 Task: Look for Airbnb options in Sivas, Turkey from 4th December, 2023 to 8th December, 2023 for 1 adult.1  bedroom having 1 bed and 1 bathroom. Amenities needed are: wifi. Look for 3 properties as per requirement.
Action: Mouse moved to (806, 87)
Screenshot: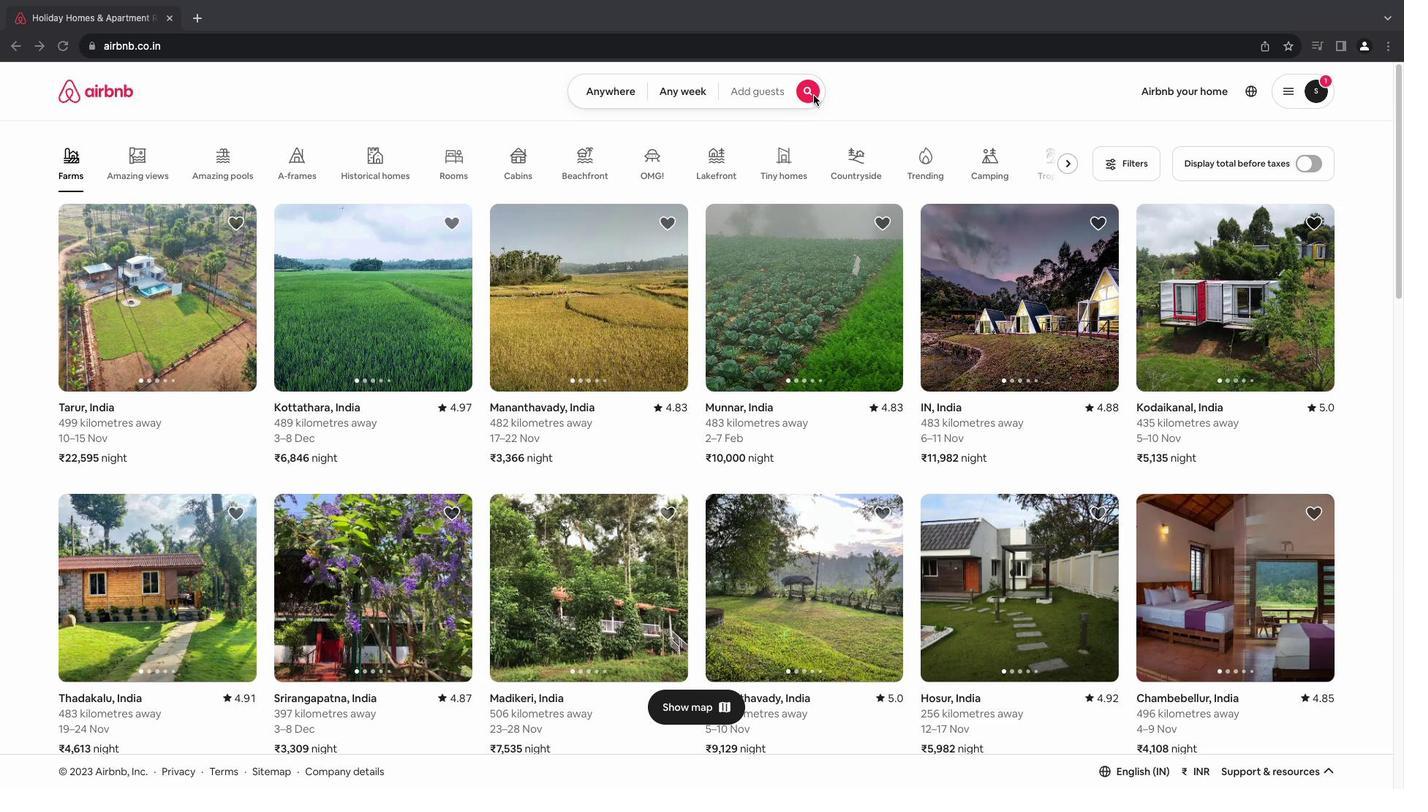
Action: Mouse pressed left at (806, 87)
Screenshot: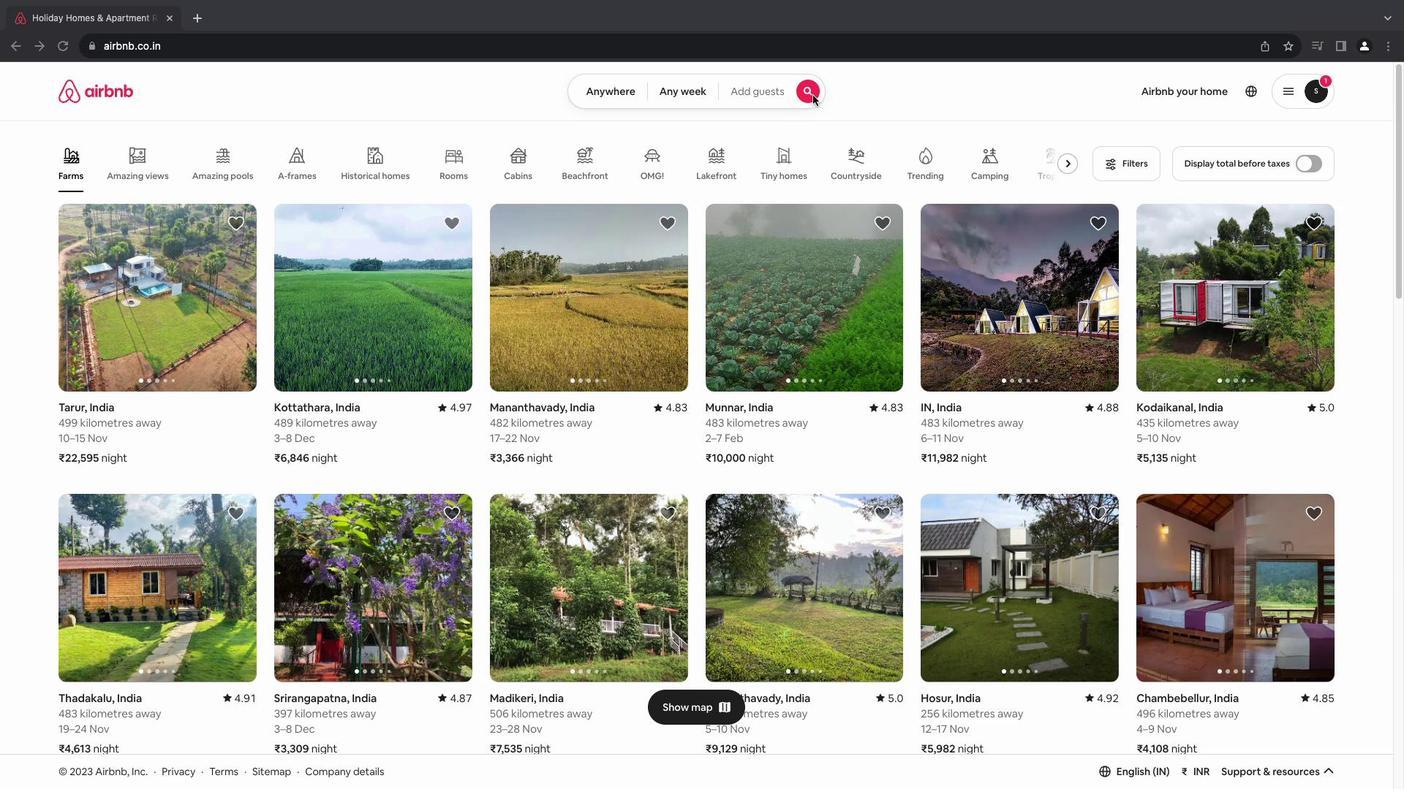 
Action: Mouse moved to (799, 87)
Screenshot: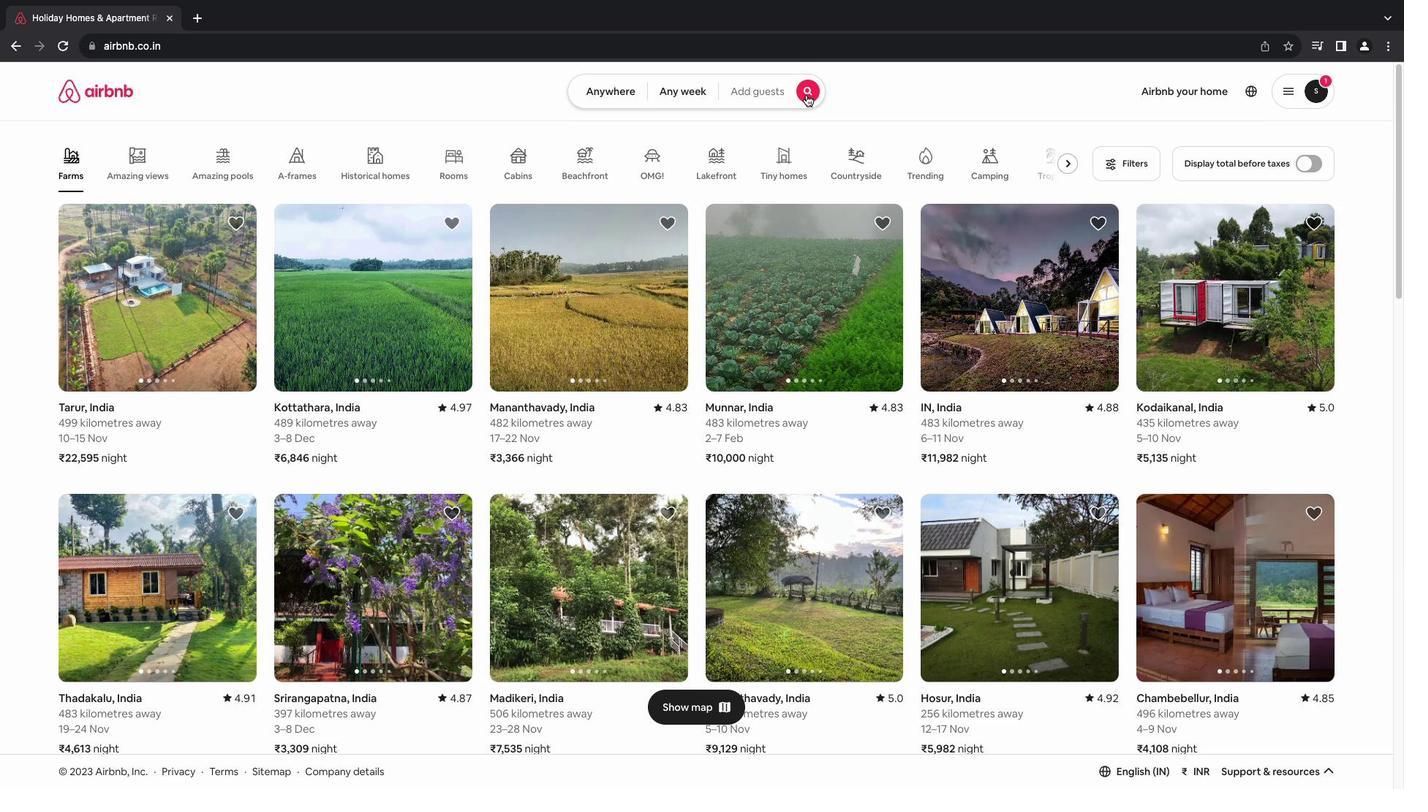 
Action: Mouse pressed left at (799, 87)
Screenshot: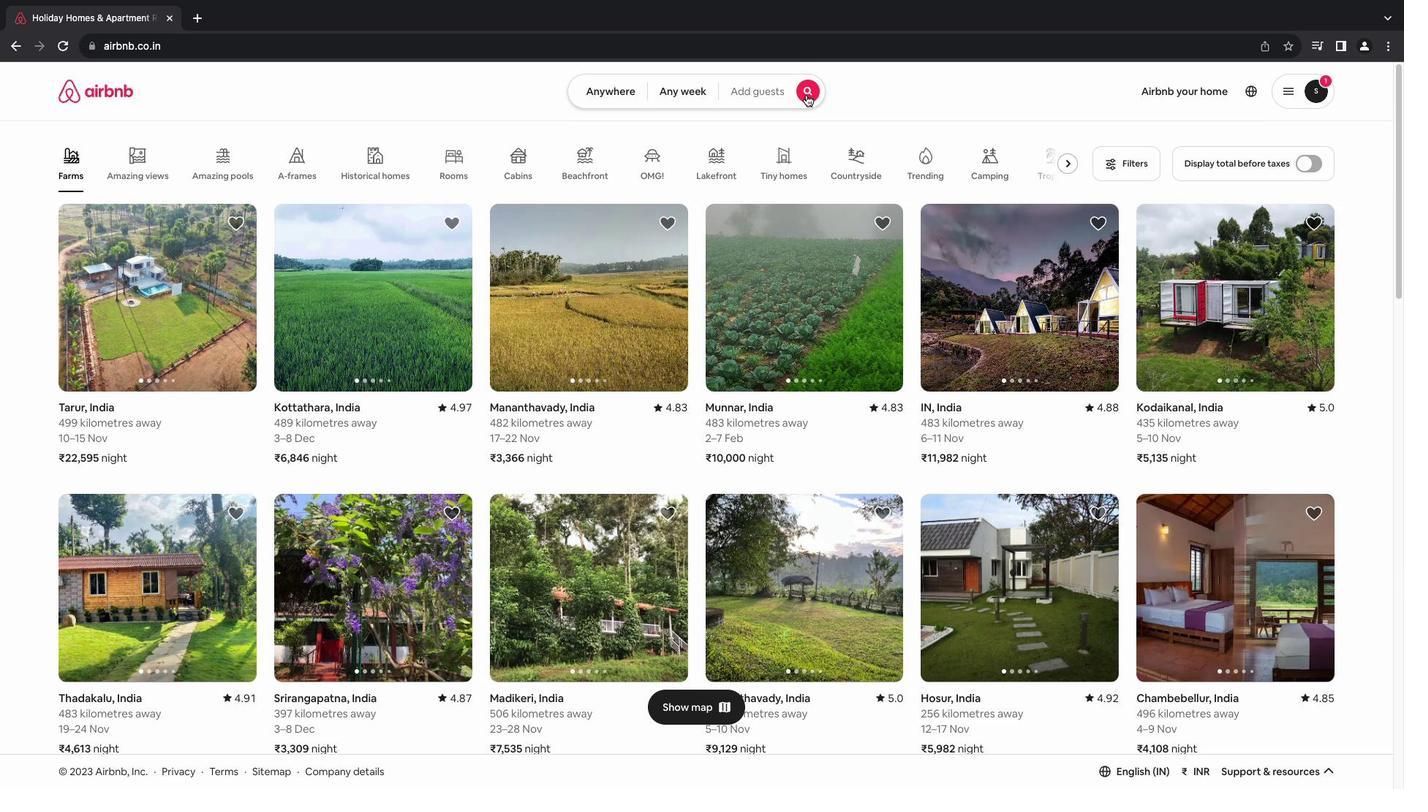 
Action: Mouse moved to (599, 140)
Screenshot: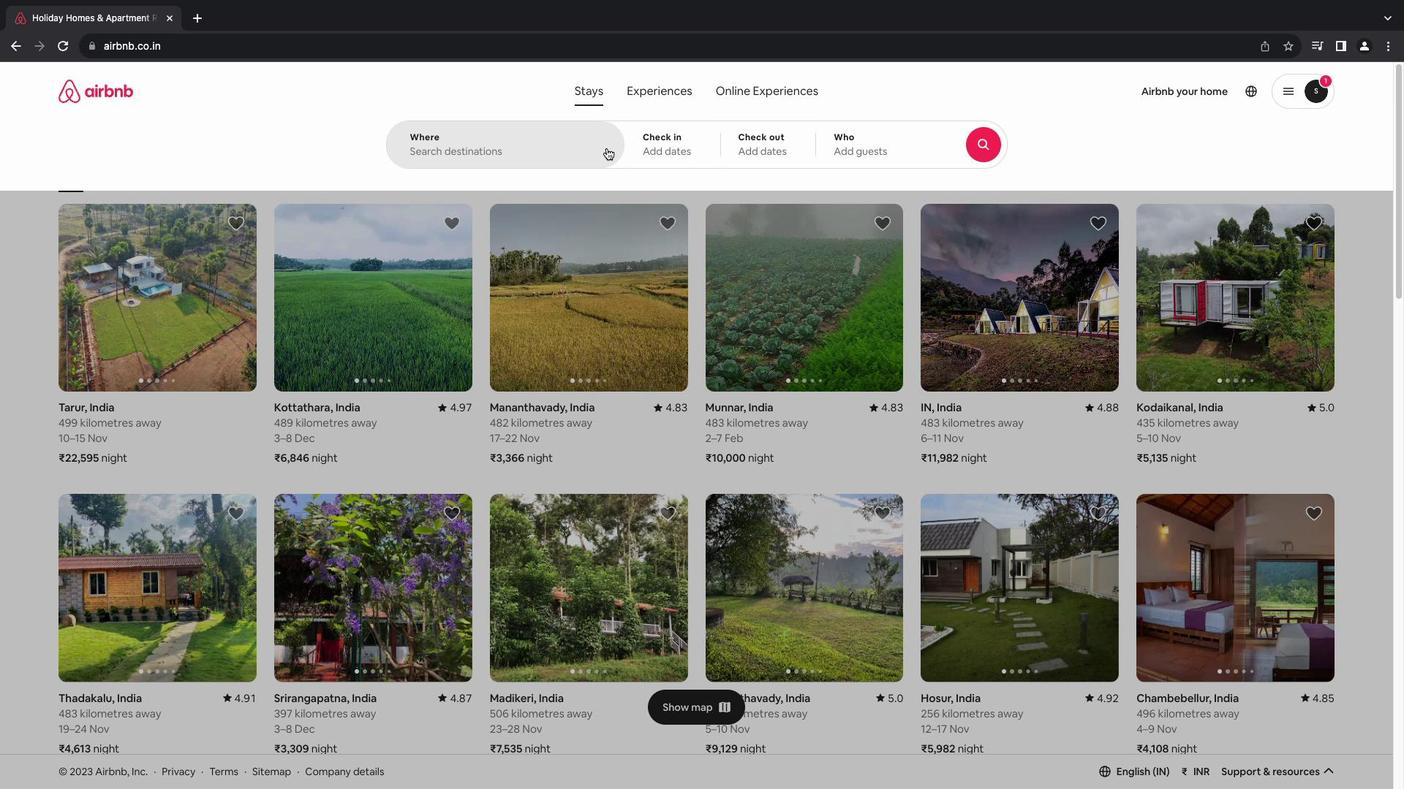 
Action: Mouse pressed left at (599, 140)
Screenshot: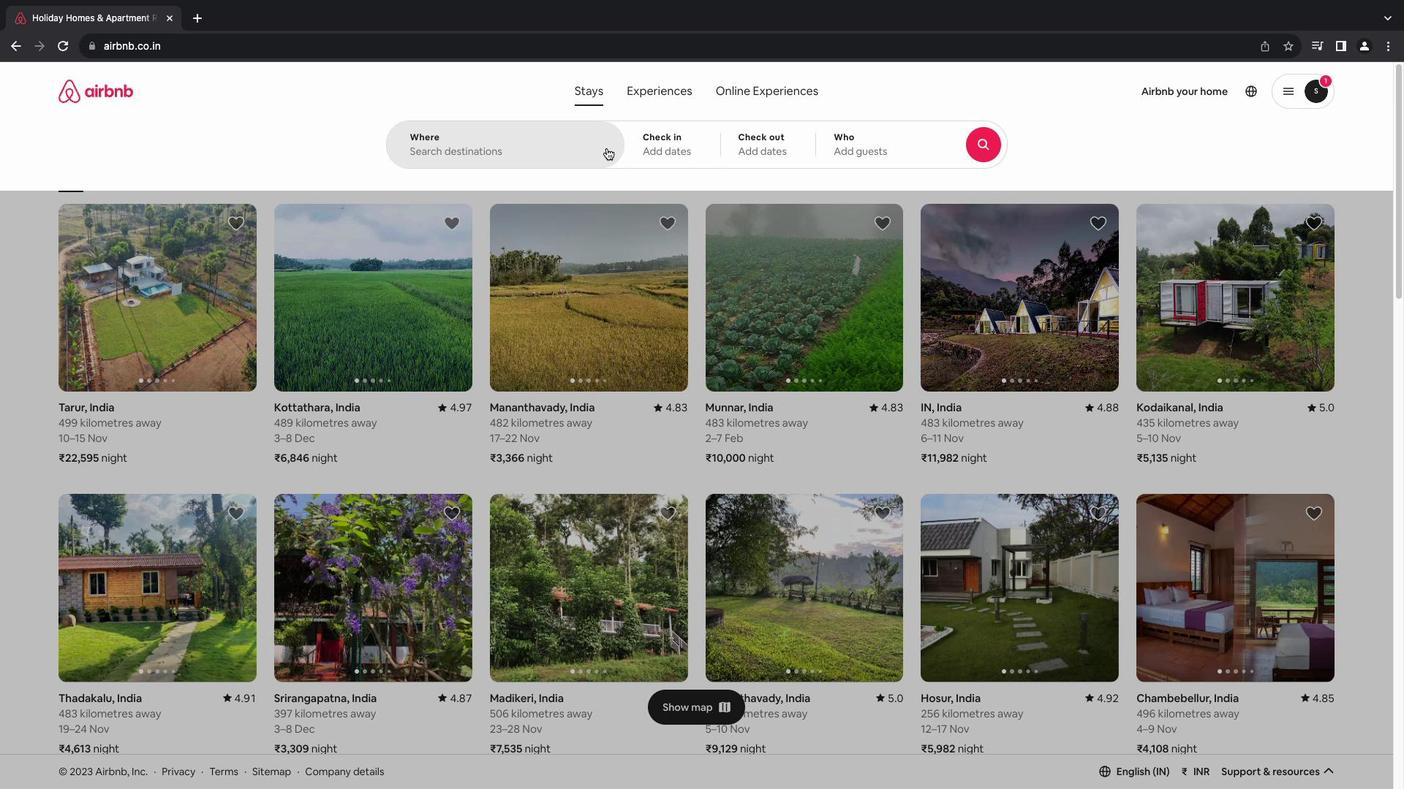 
Action: Key pressed Key.shift_r'S''i''v''a''s'','Key.spaceKey.shift_r'T''u''r''k''e''y'Key.enter
Screenshot: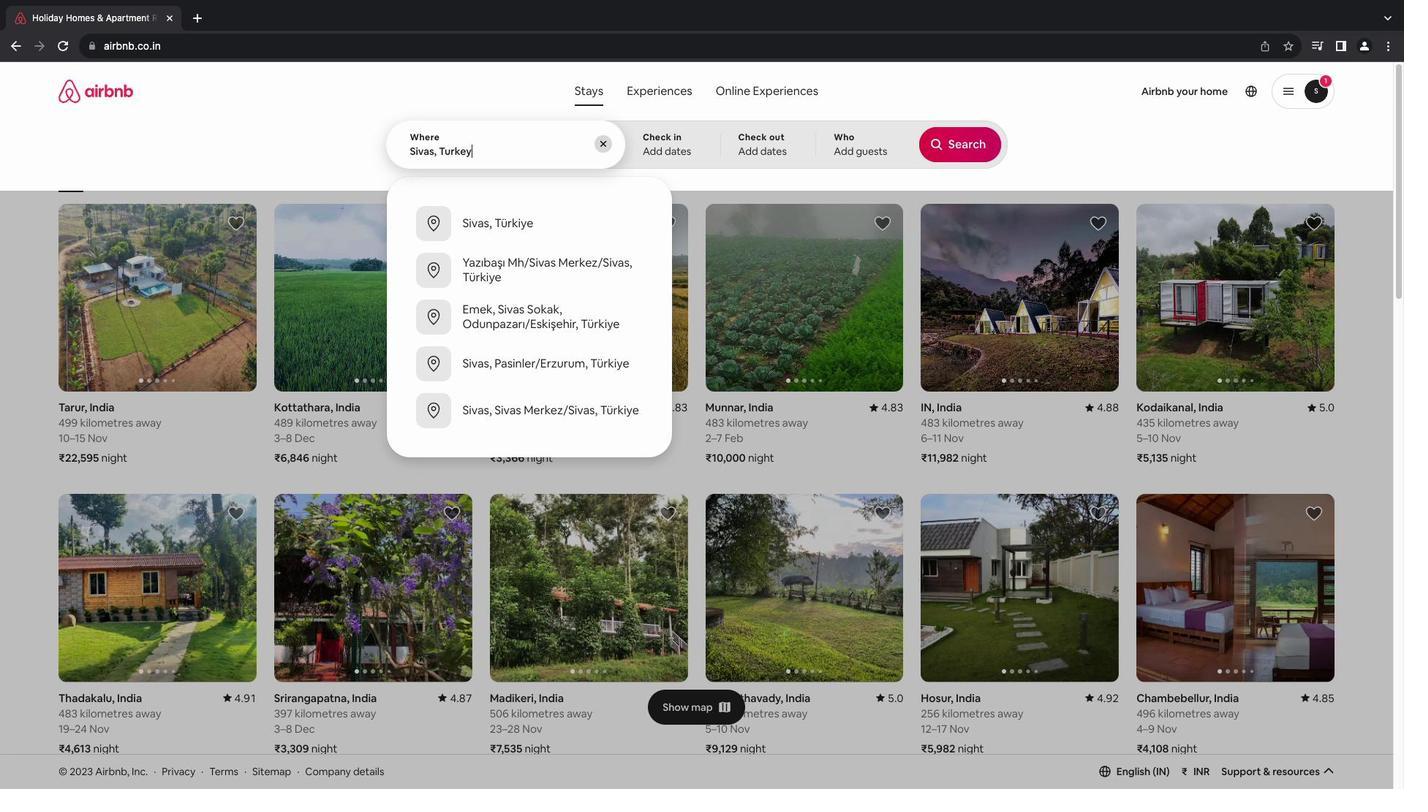 
Action: Mouse moved to (756, 358)
Screenshot: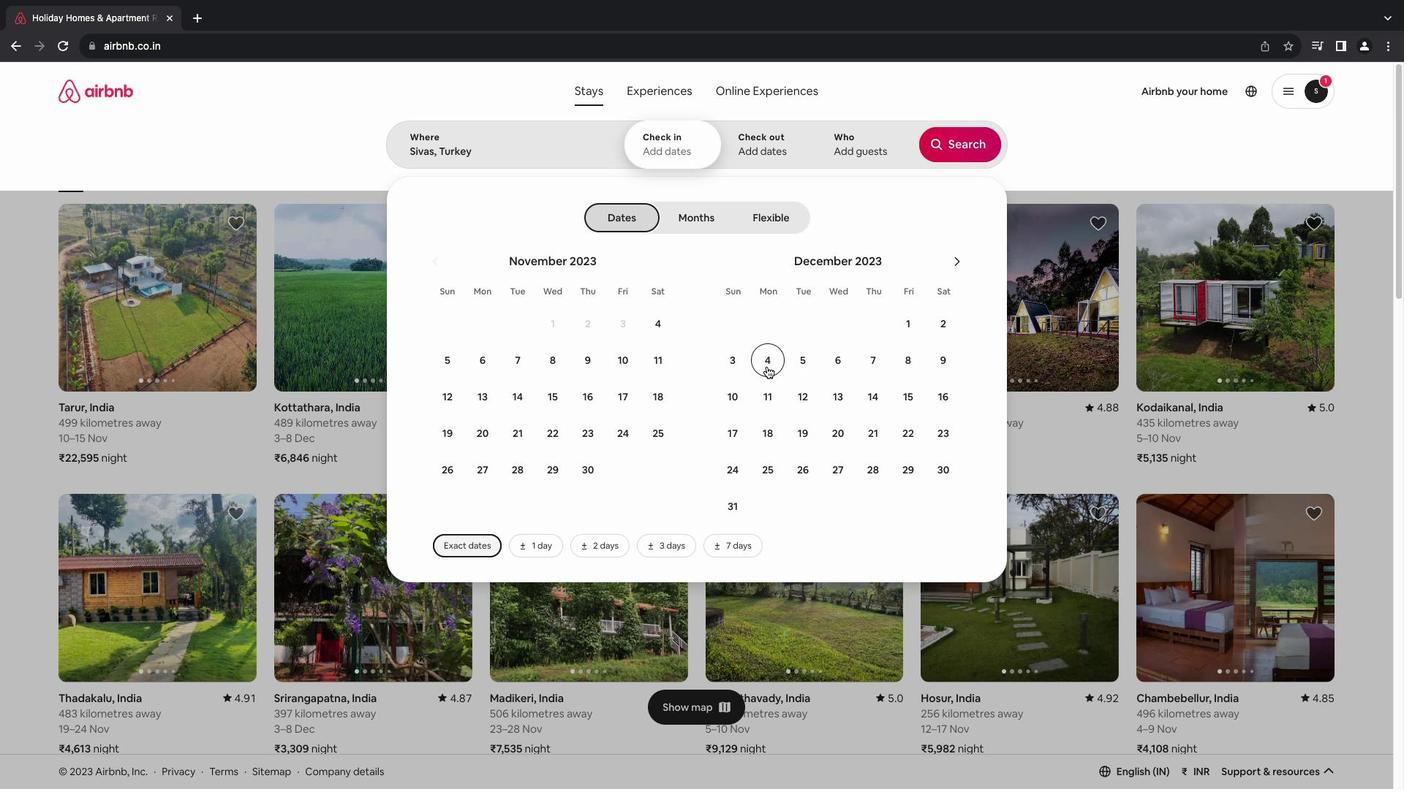 
Action: Mouse pressed left at (756, 358)
Screenshot: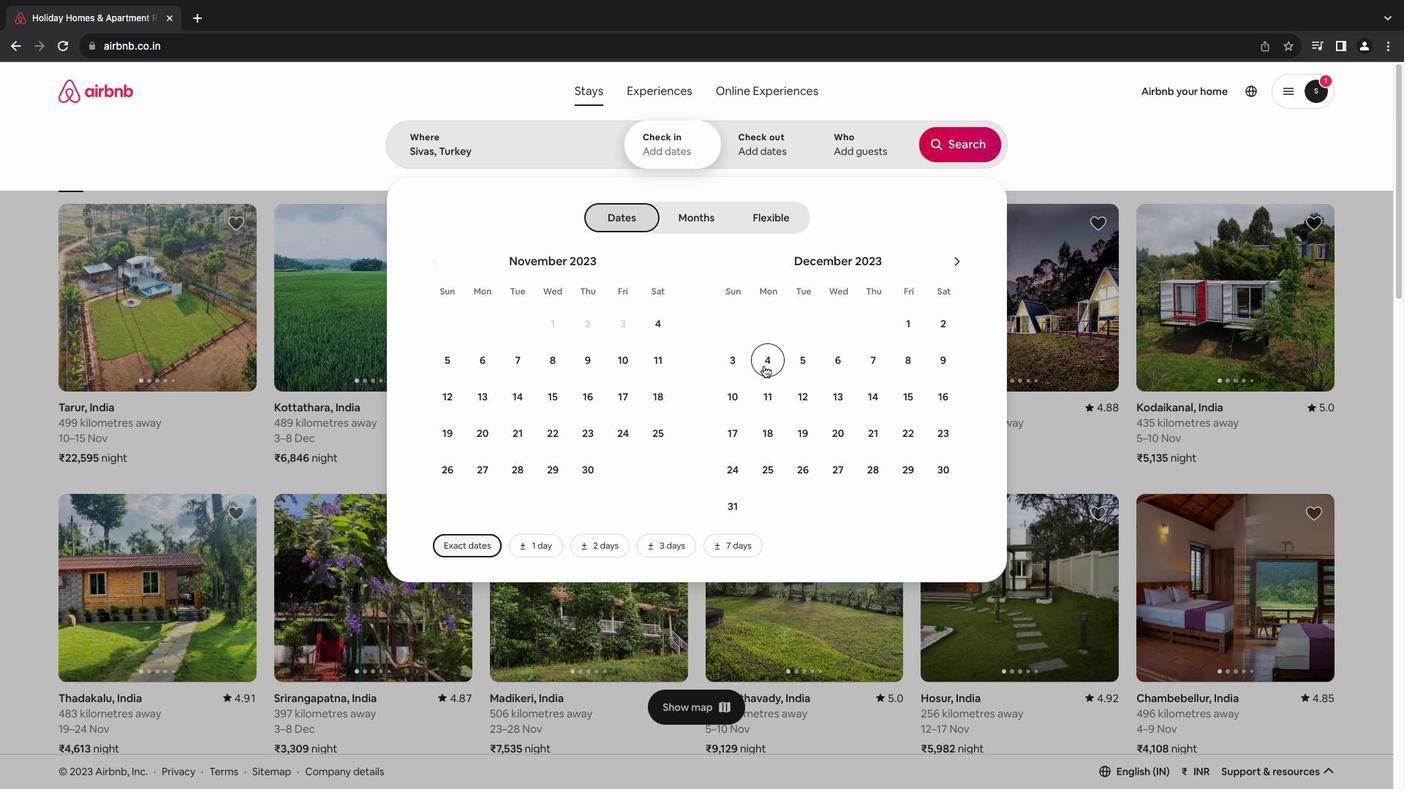 
Action: Mouse moved to (897, 362)
Screenshot: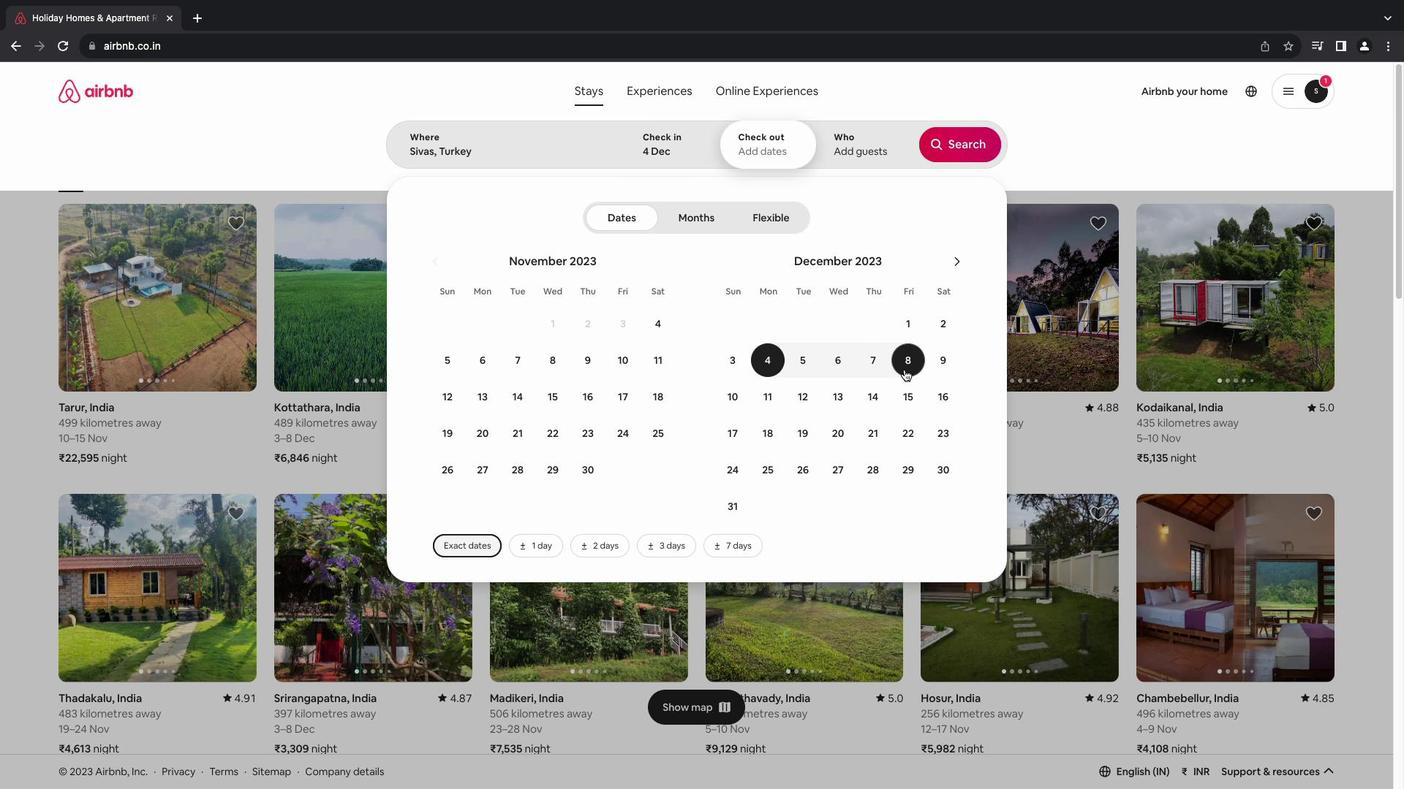 
Action: Mouse pressed left at (897, 362)
Screenshot: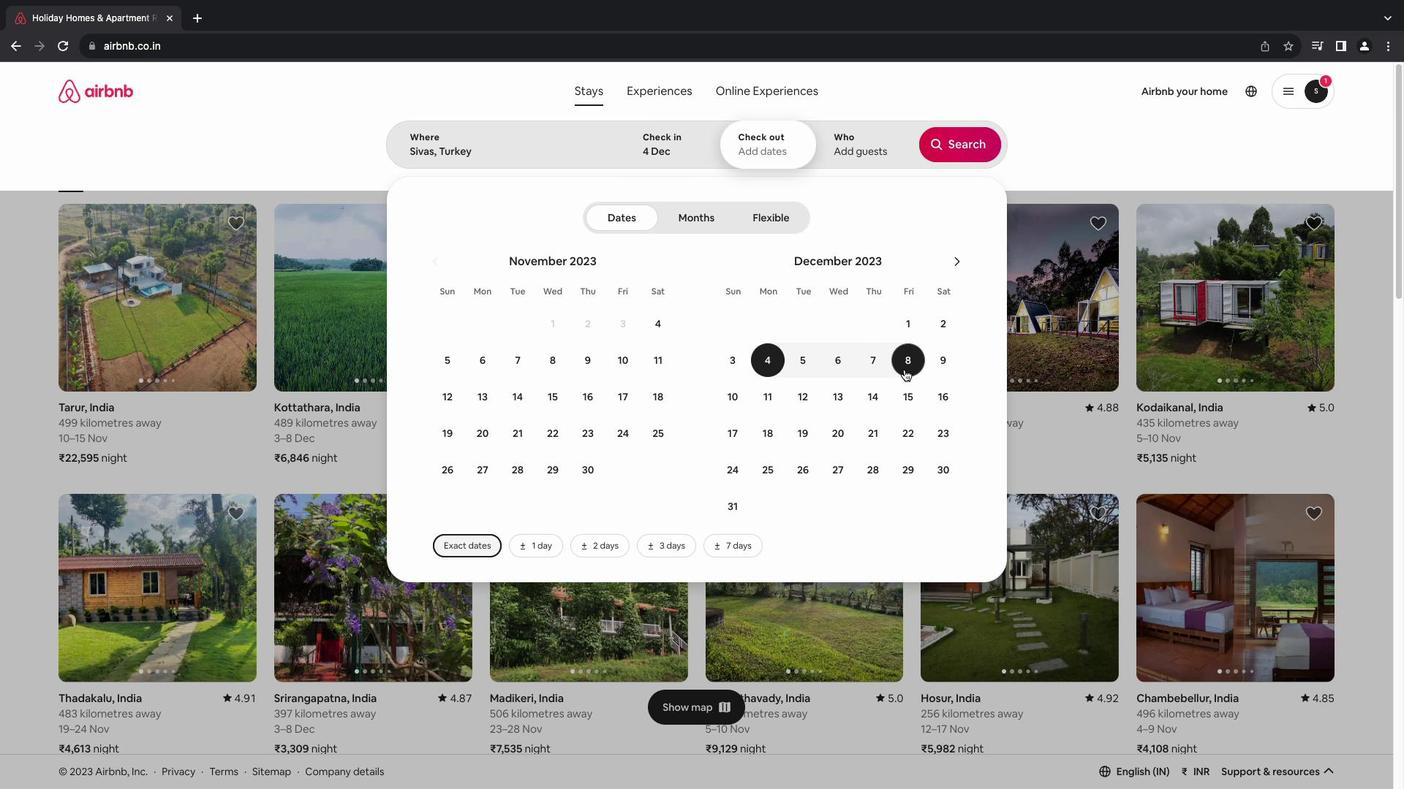 
Action: Mouse moved to (864, 154)
Screenshot: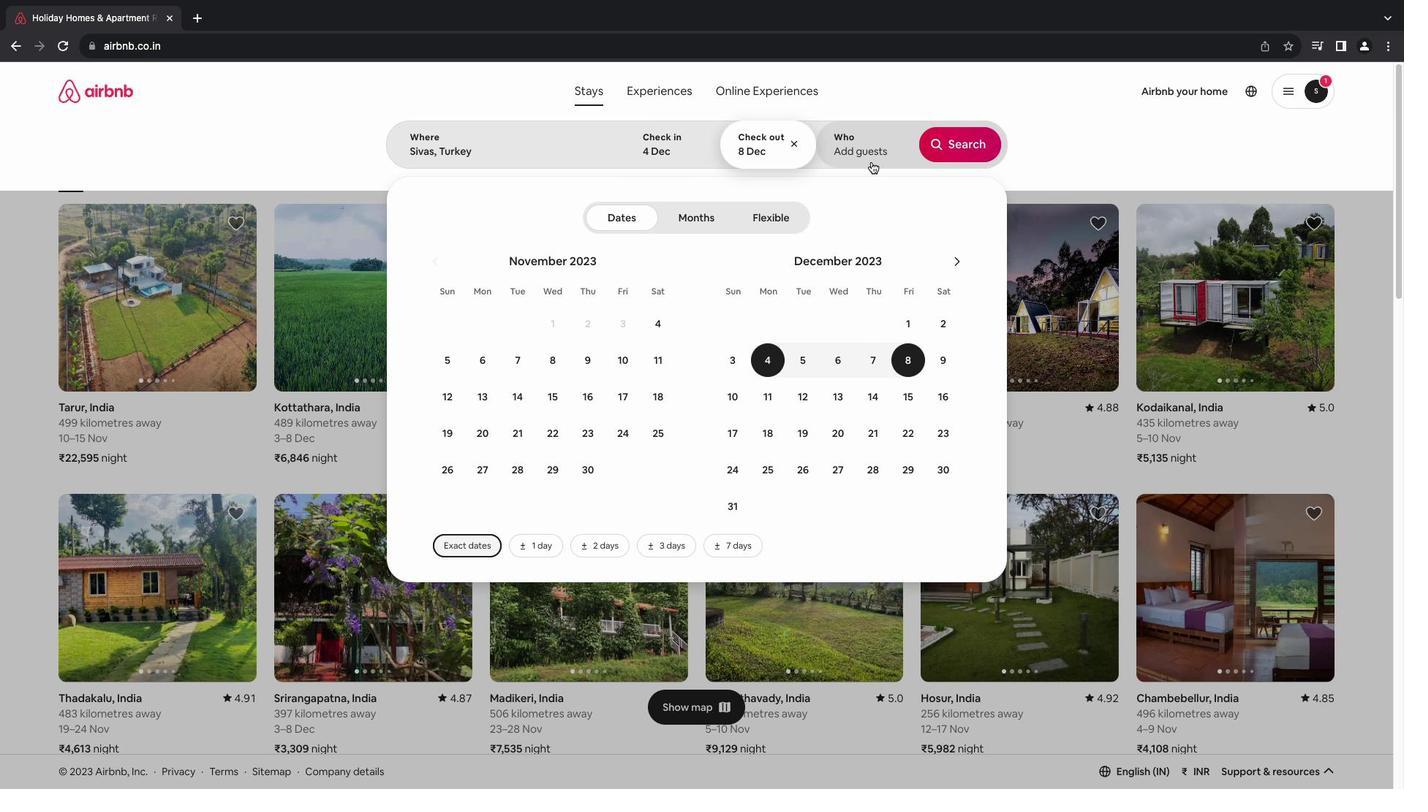 
Action: Mouse pressed left at (864, 154)
Screenshot: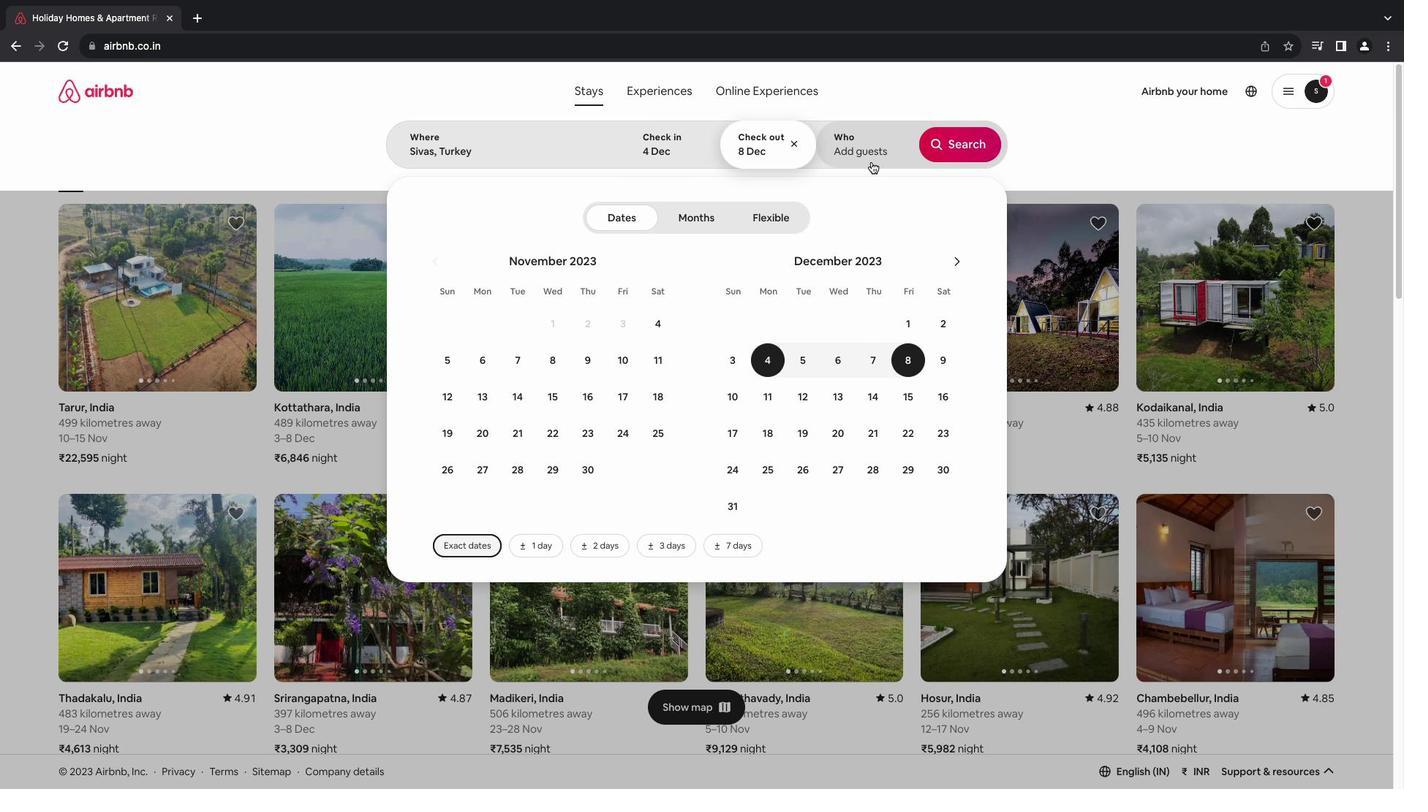 
Action: Mouse moved to (959, 212)
Screenshot: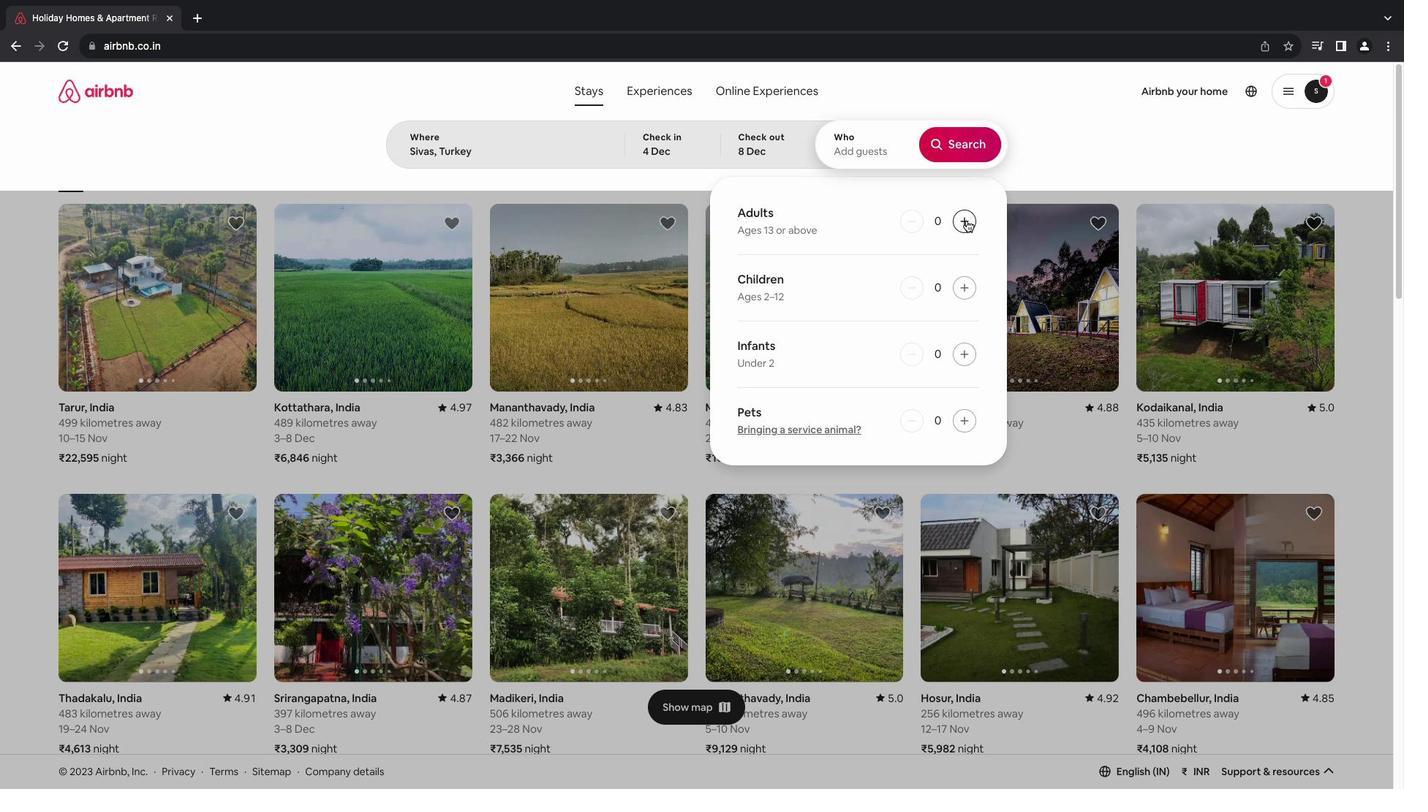 
Action: Mouse pressed left at (959, 212)
Screenshot: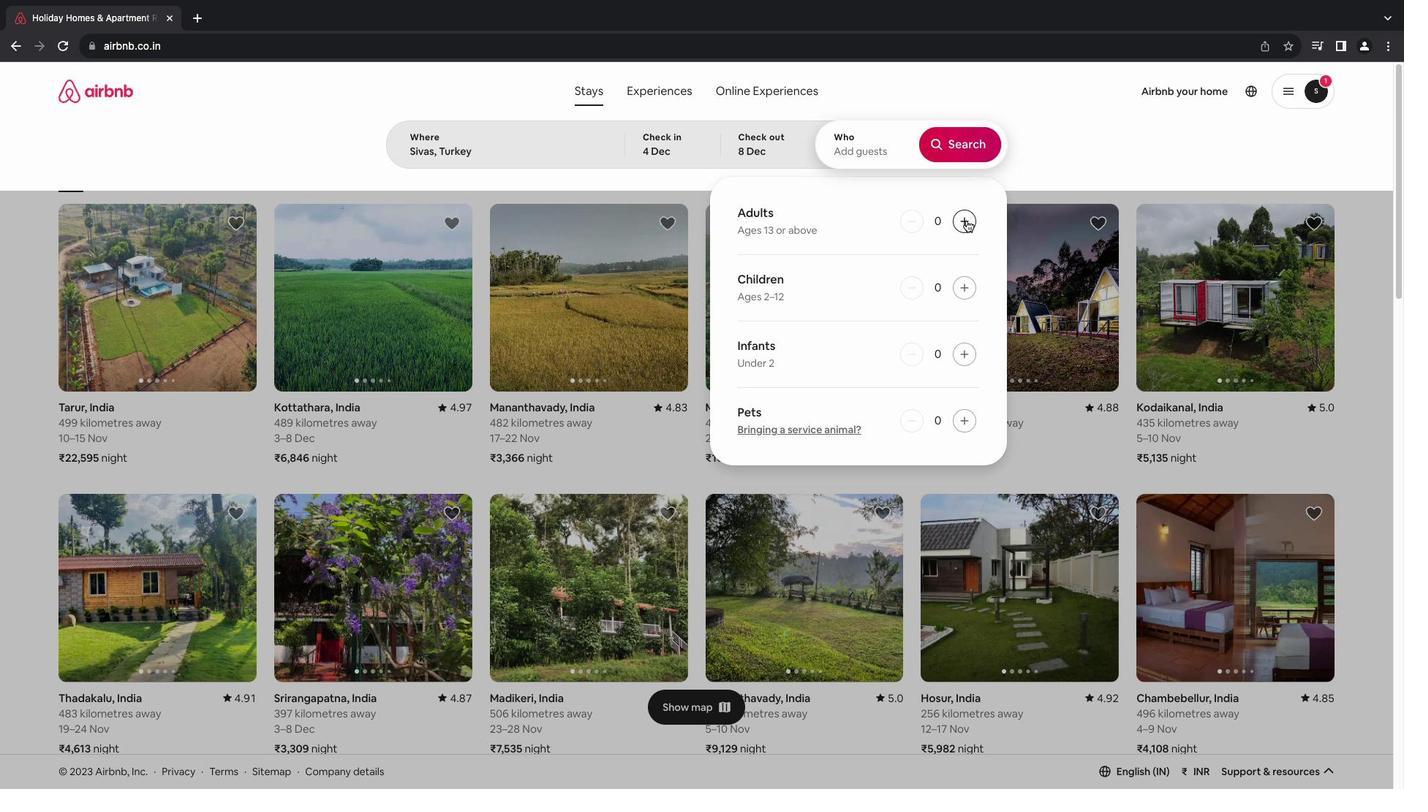 
Action: Mouse moved to (943, 135)
Screenshot: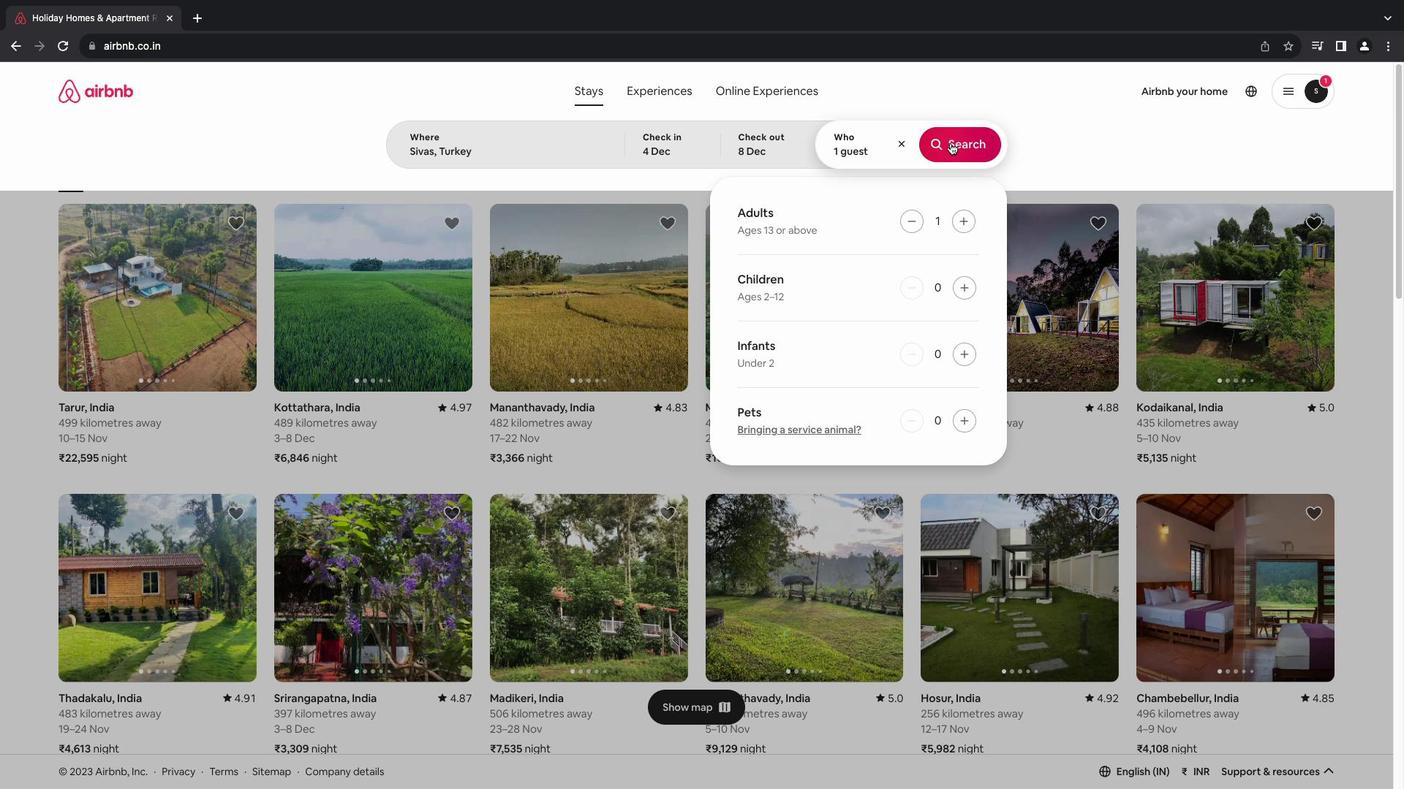 
Action: Mouse pressed left at (943, 135)
Screenshot: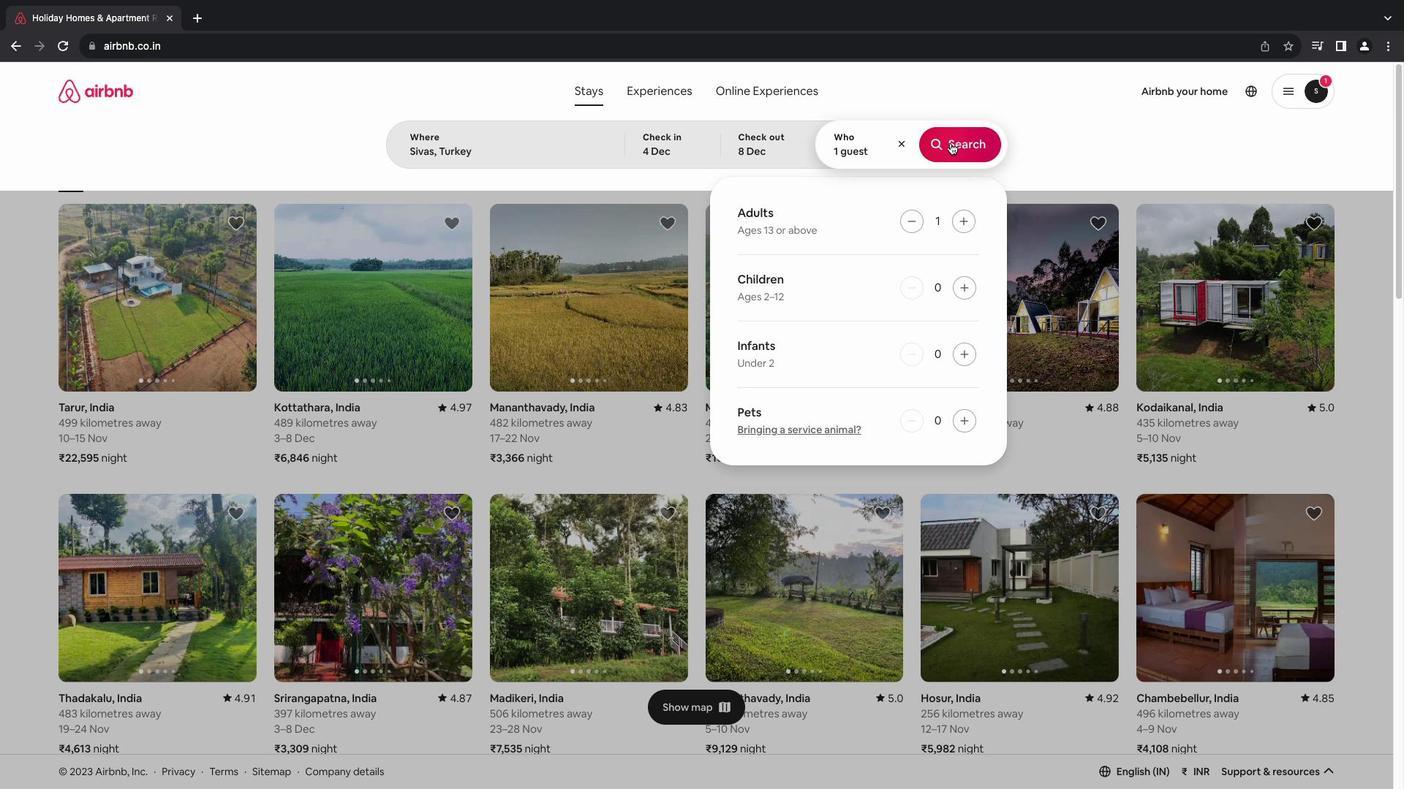 
Action: Mouse moved to (1173, 145)
Screenshot: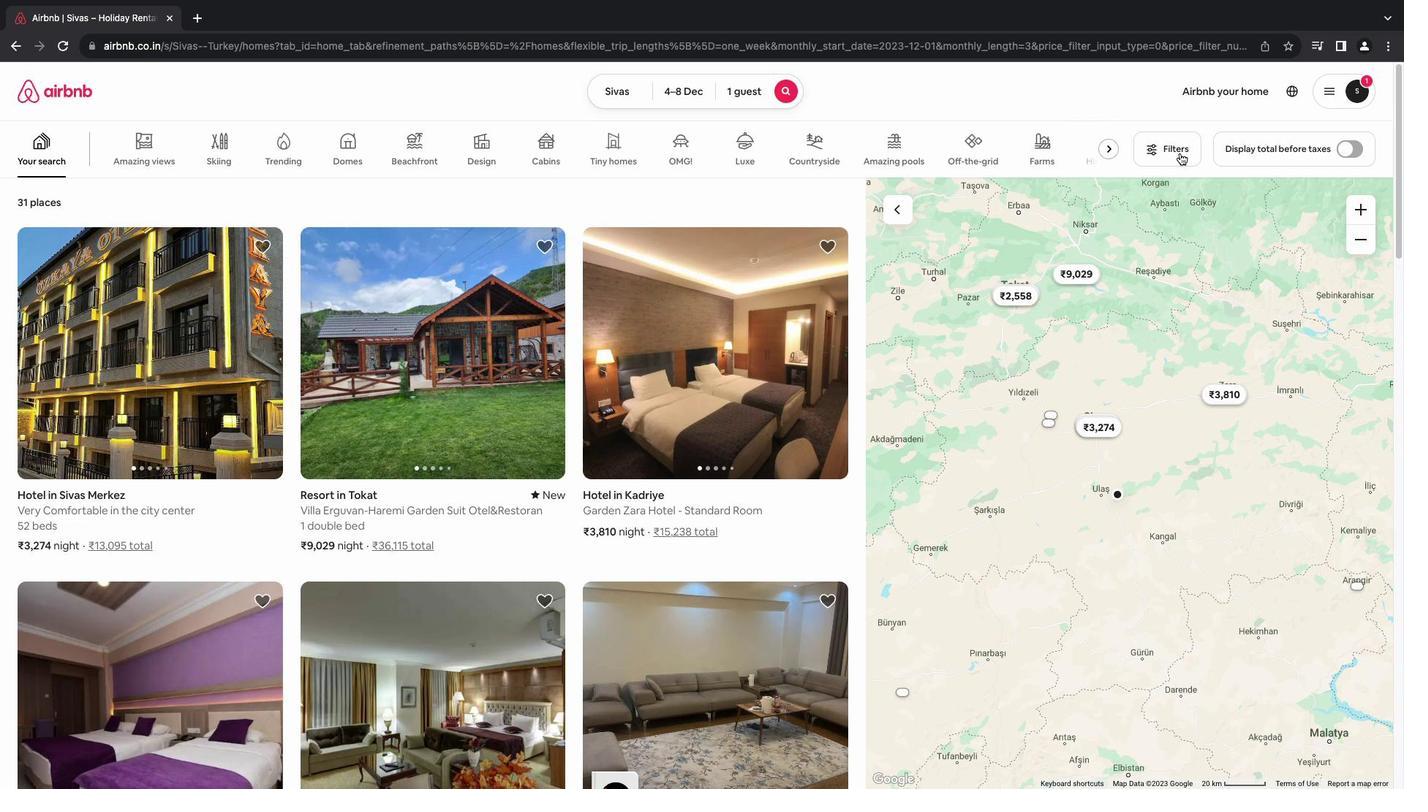 
Action: Mouse pressed left at (1173, 145)
Screenshot: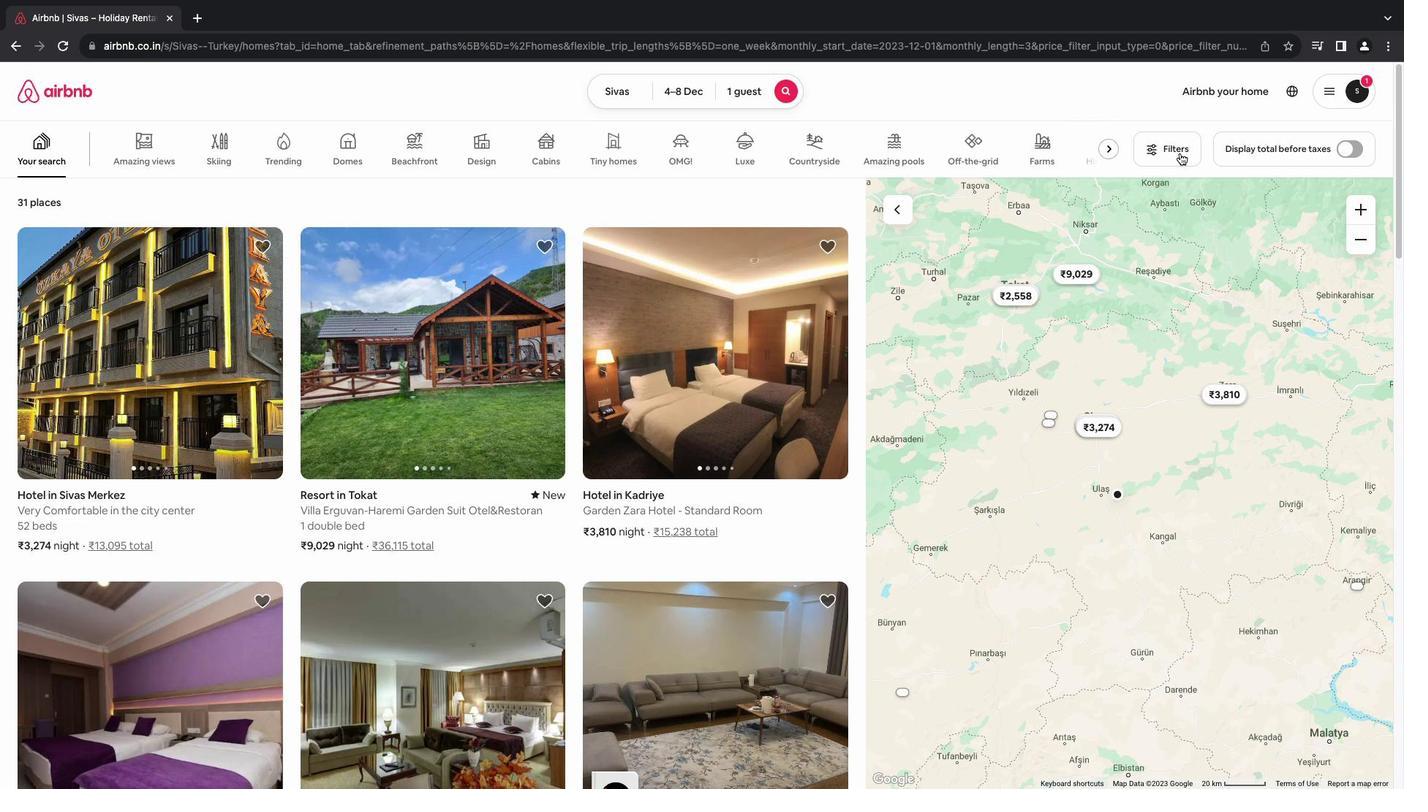 
Action: Mouse moved to (895, 240)
Screenshot: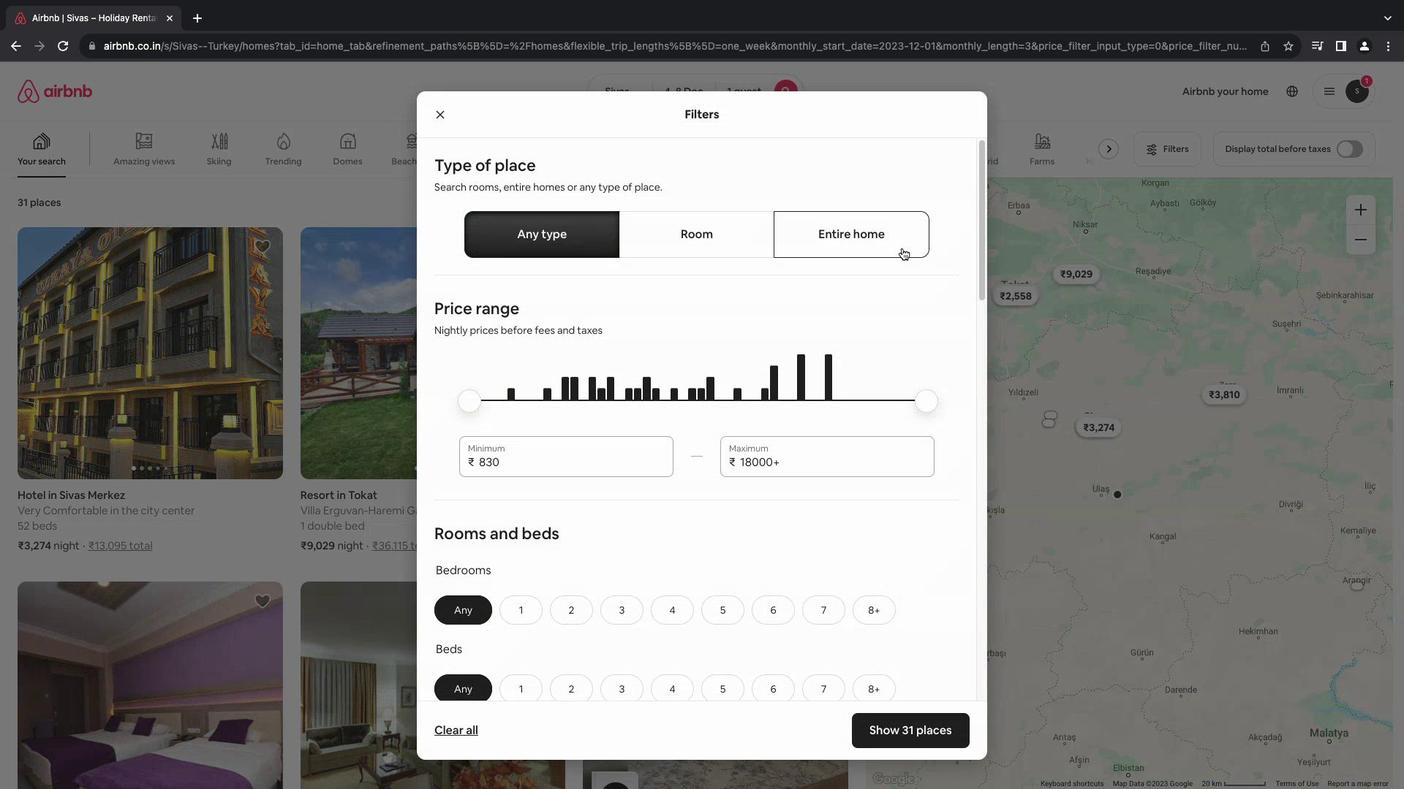 
Action: Mouse scrolled (895, 240) with delta (-6, -7)
Screenshot: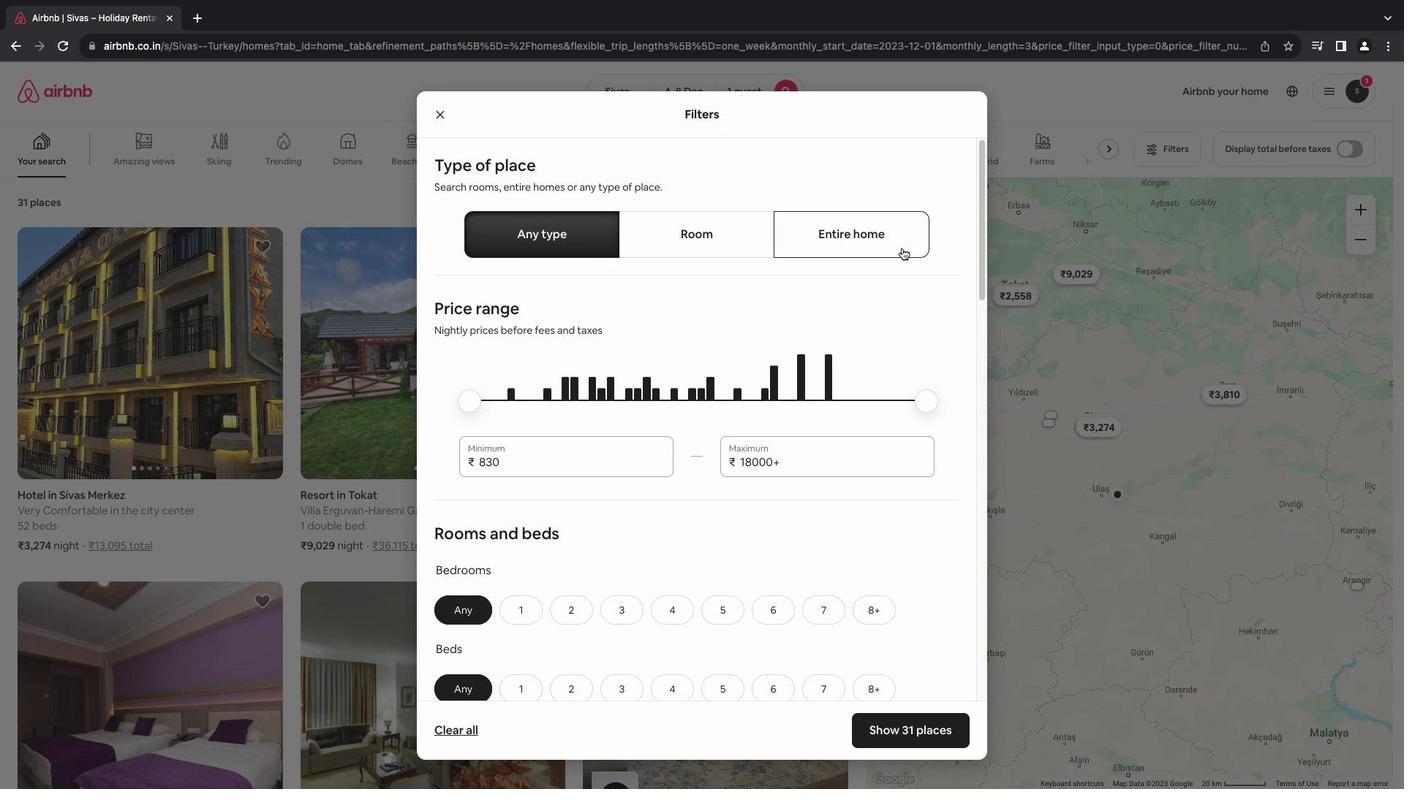 
Action: Mouse scrolled (895, 240) with delta (-6, -7)
Screenshot: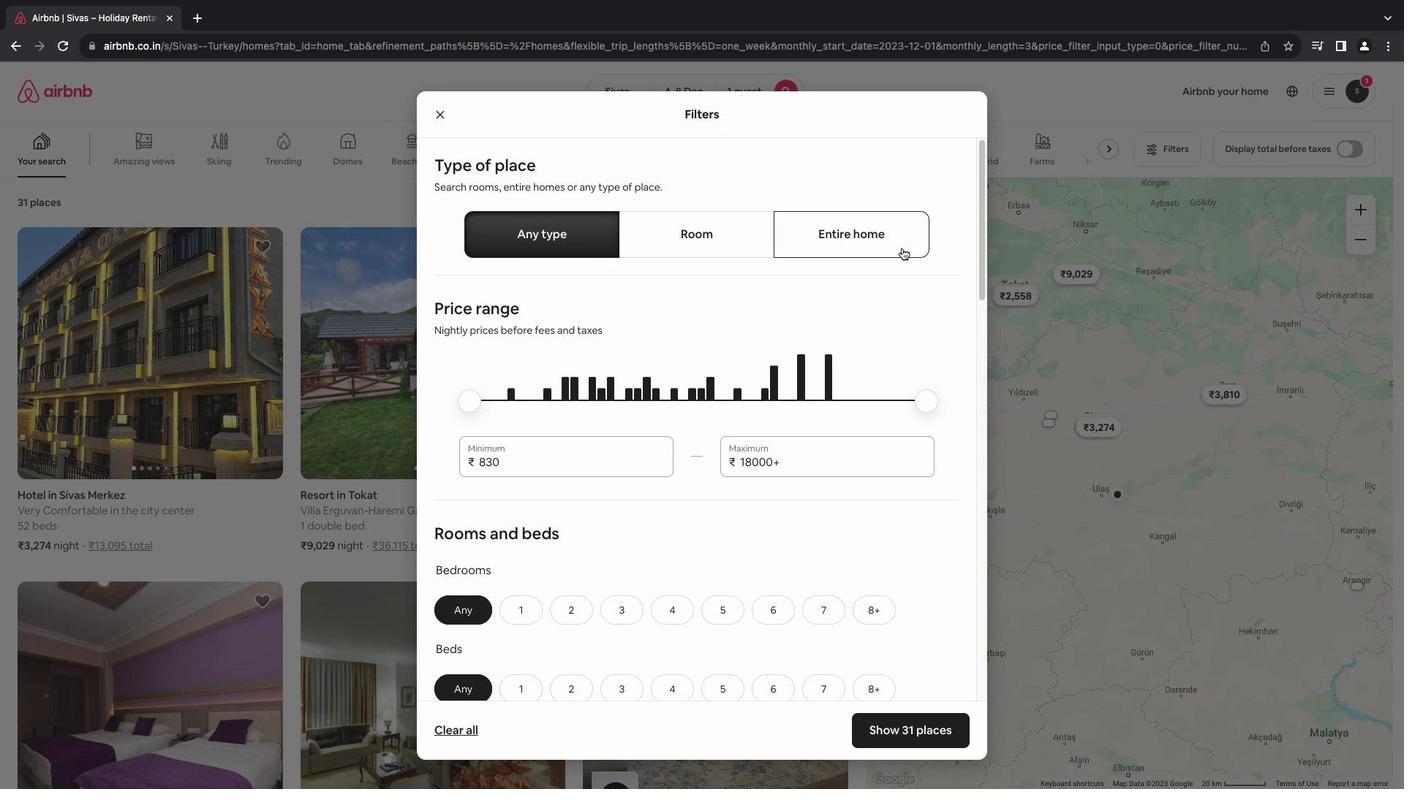 
Action: Mouse scrolled (895, 240) with delta (-6, -8)
Screenshot: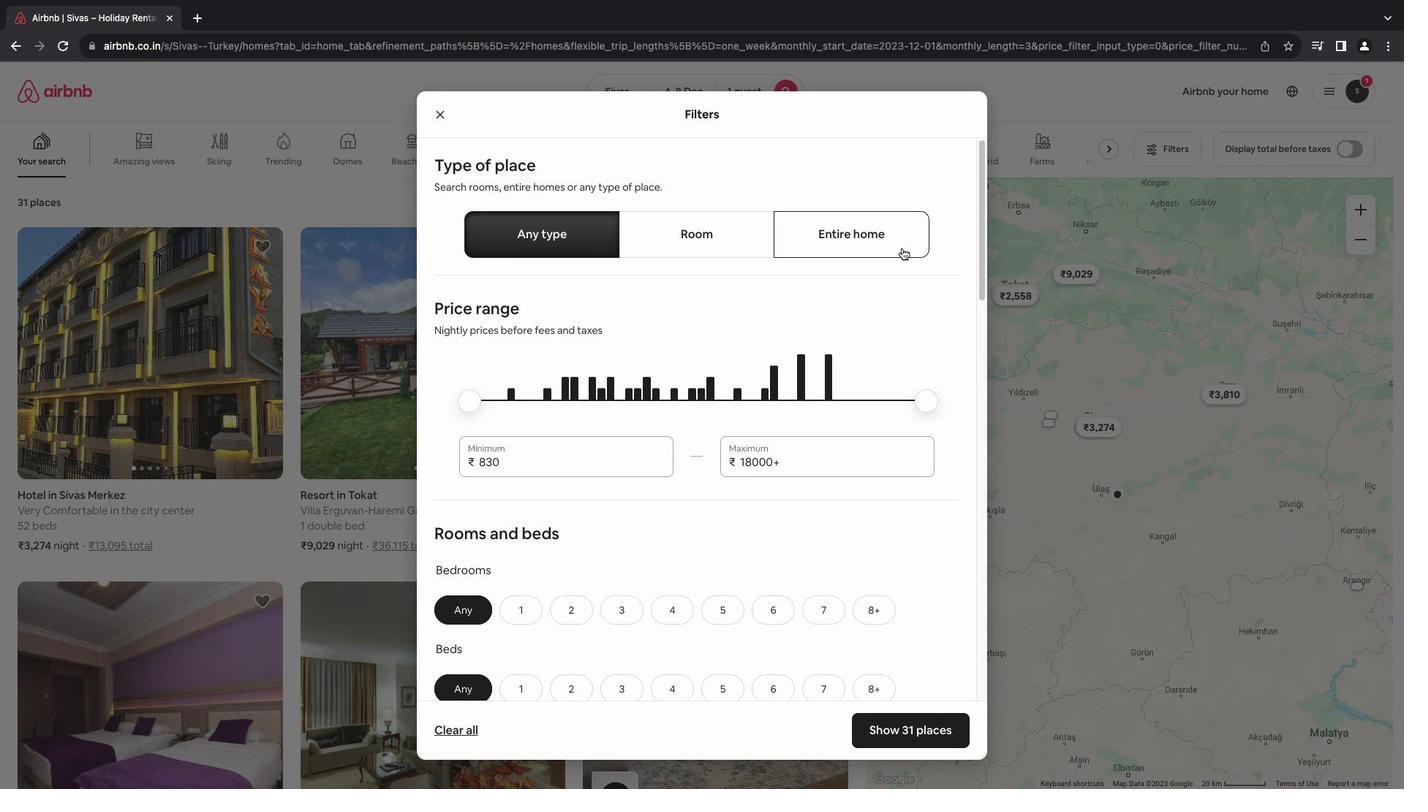 
Action: Mouse scrolled (895, 240) with delta (-6, -9)
Screenshot: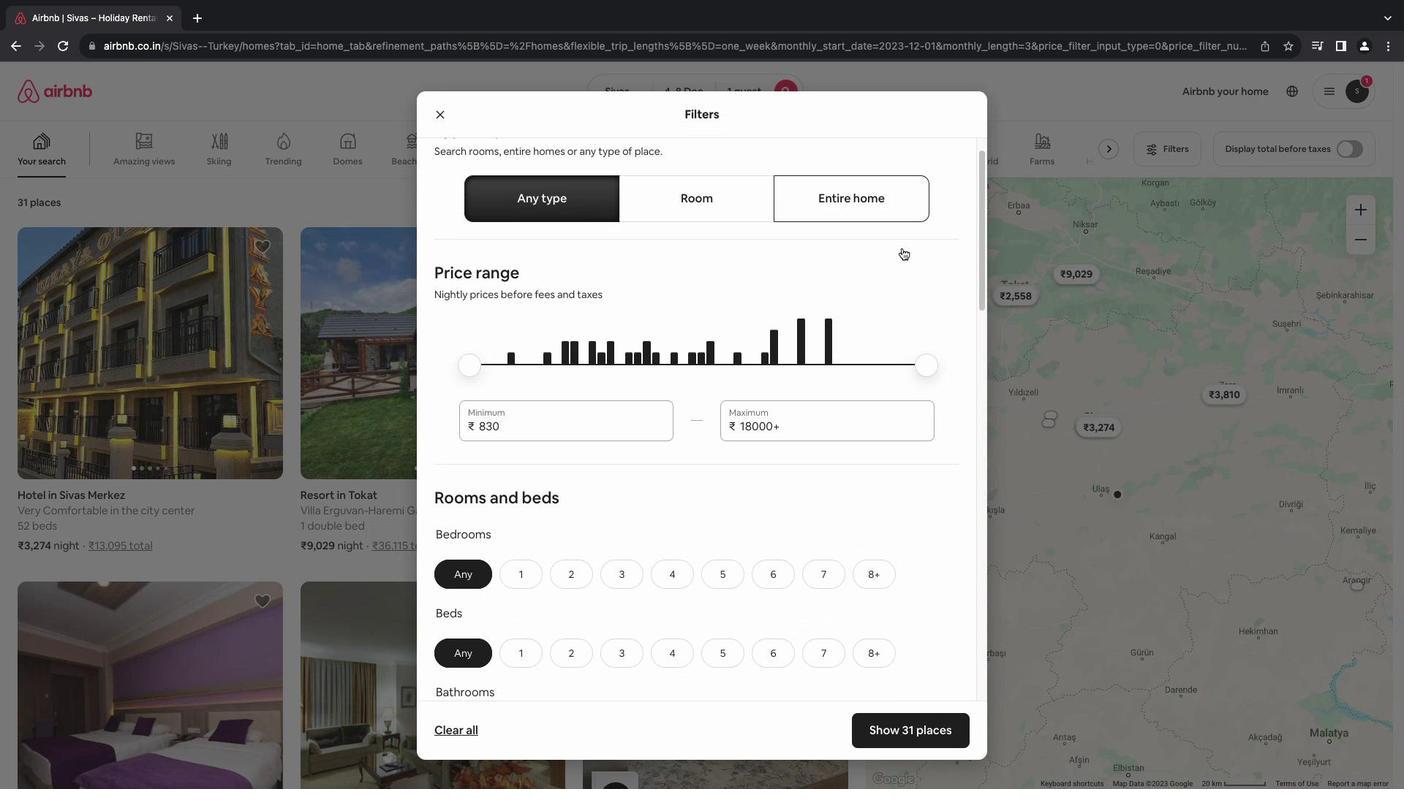 
Action: Mouse moved to (517, 332)
Screenshot: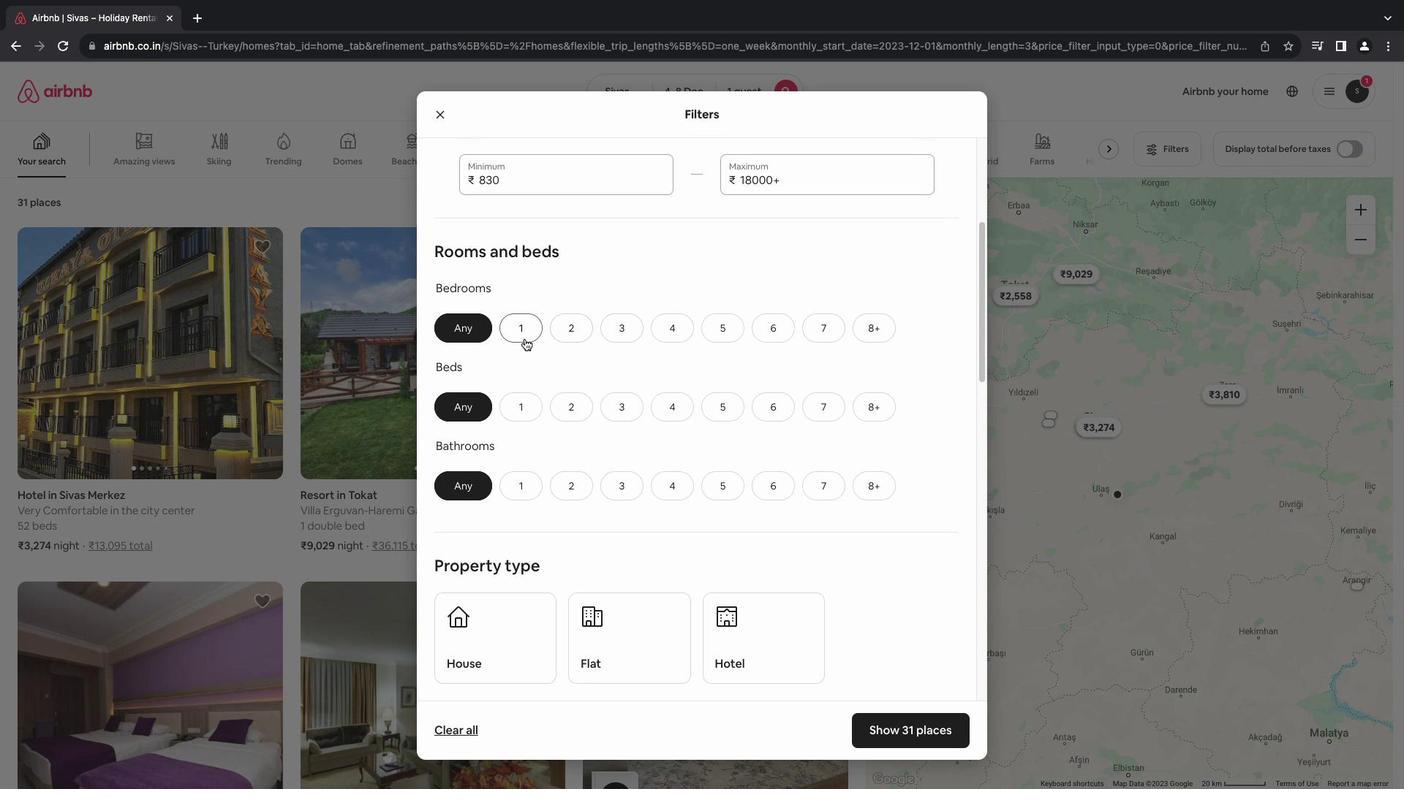 
Action: Mouse pressed left at (517, 332)
Screenshot: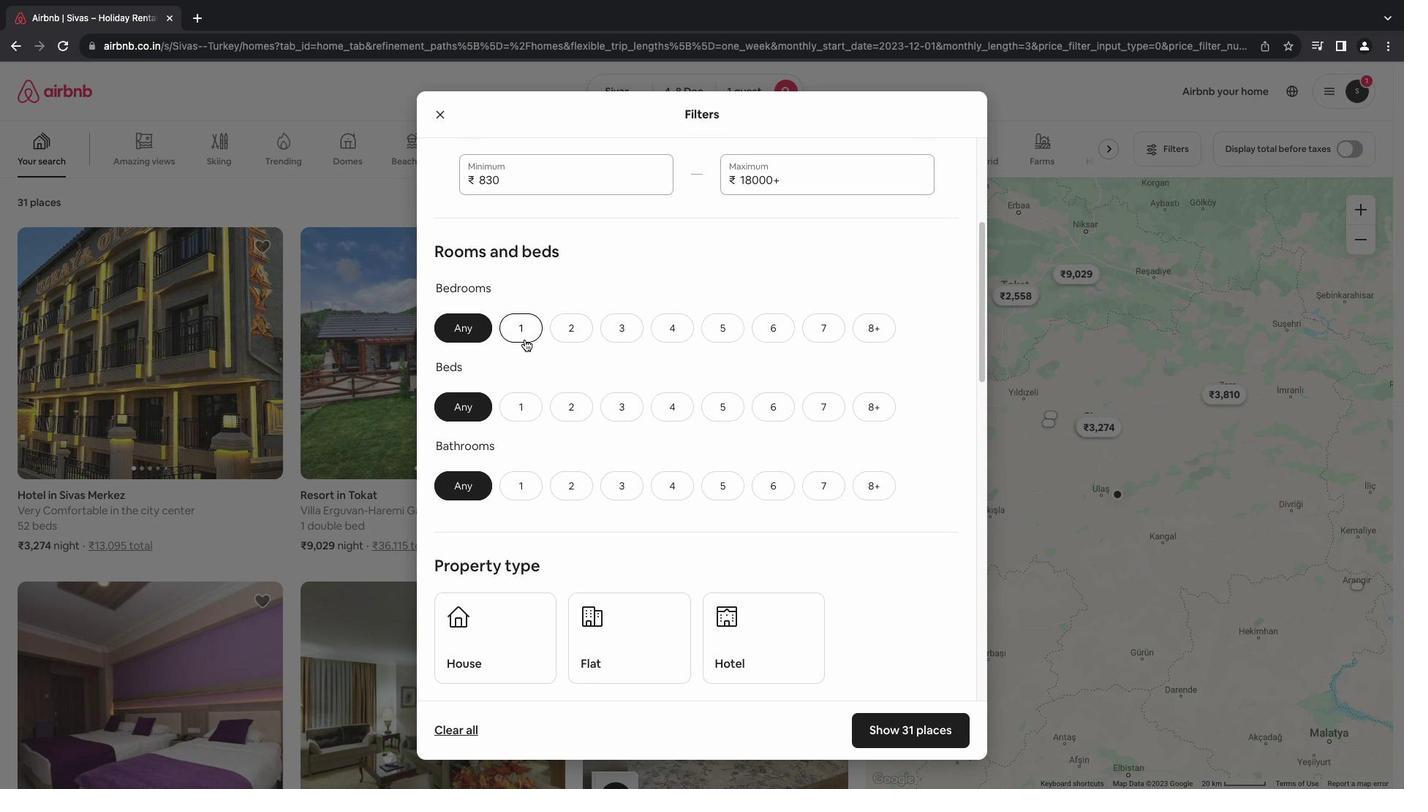 
Action: Mouse scrolled (517, 332) with delta (-6, -7)
Screenshot: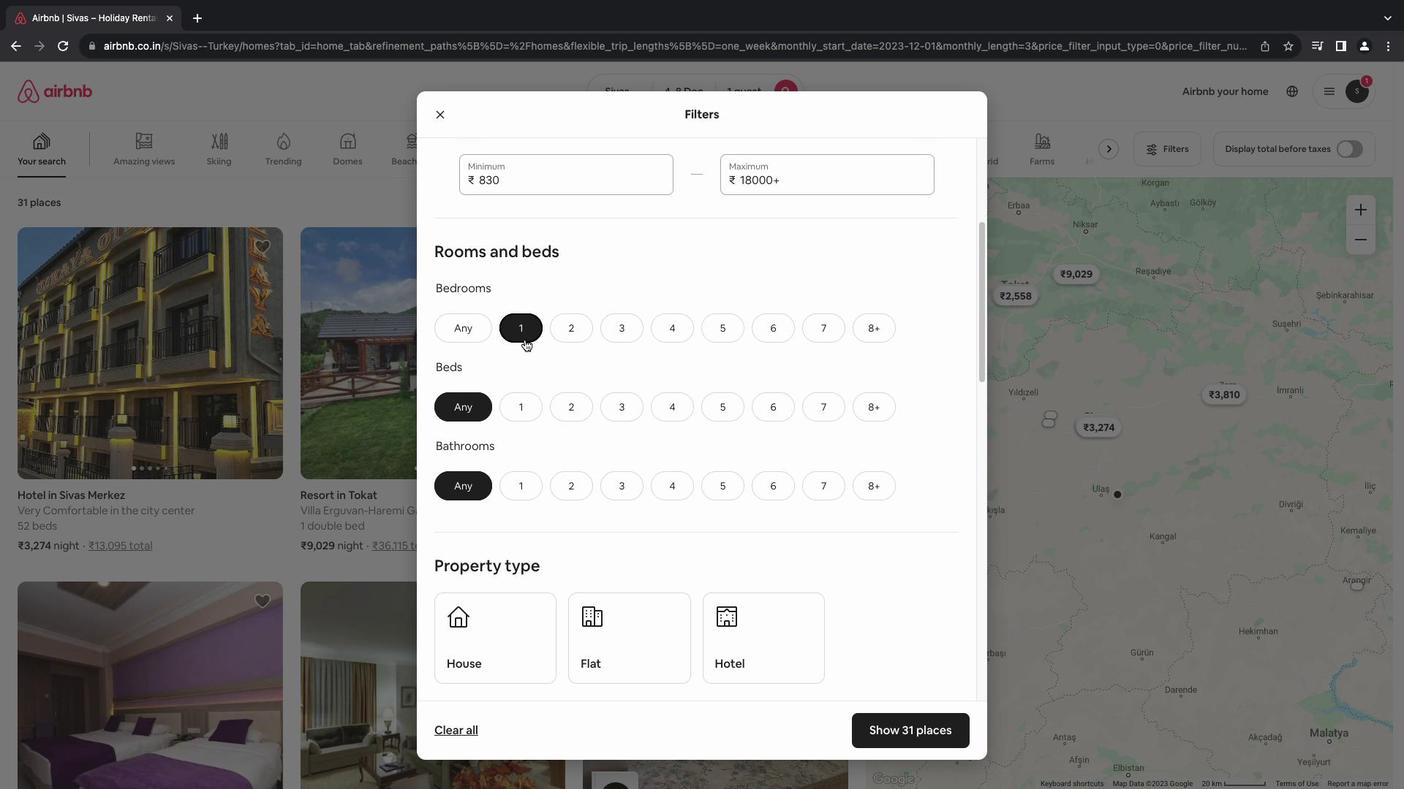 
Action: Mouse scrolled (517, 332) with delta (-6, -7)
Screenshot: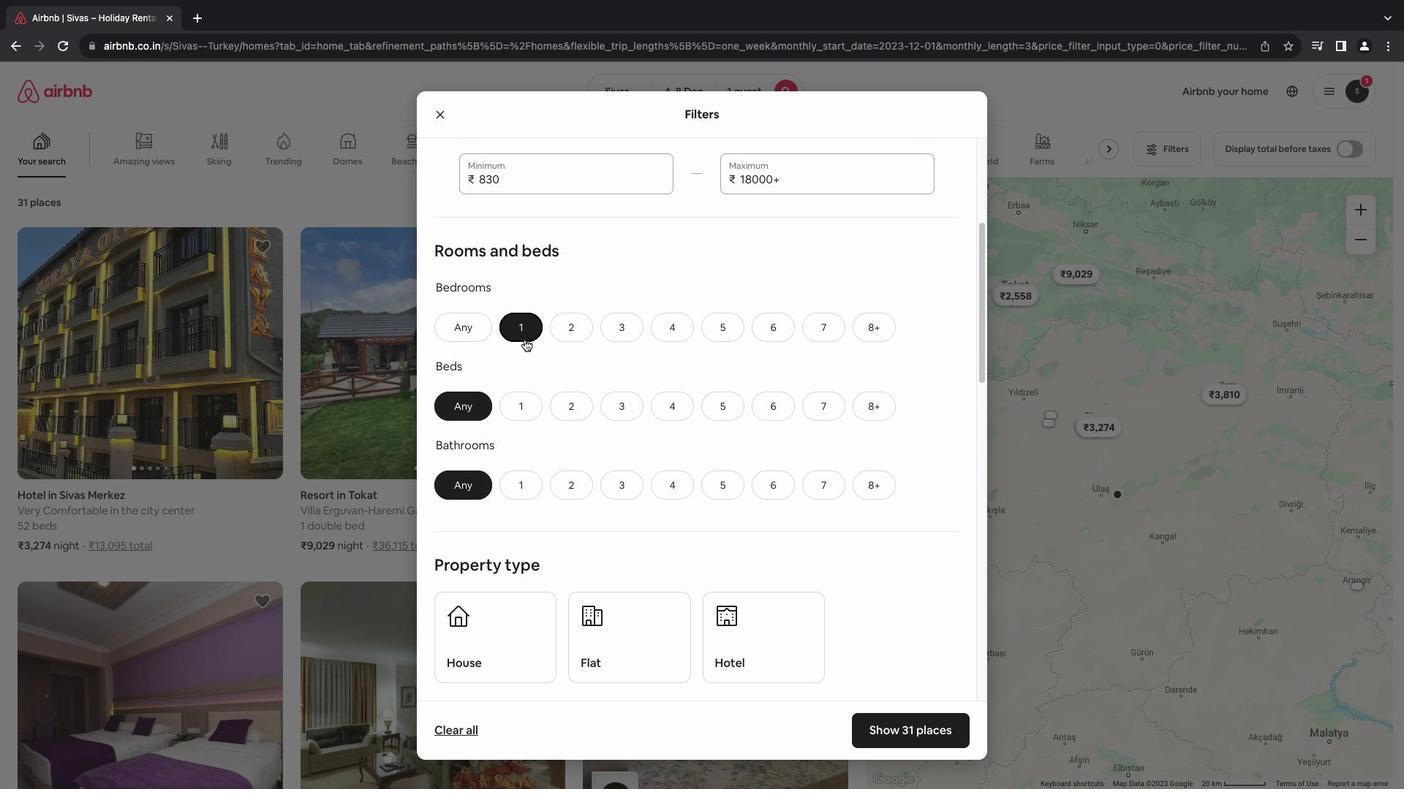 
Action: Mouse moved to (511, 385)
Screenshot: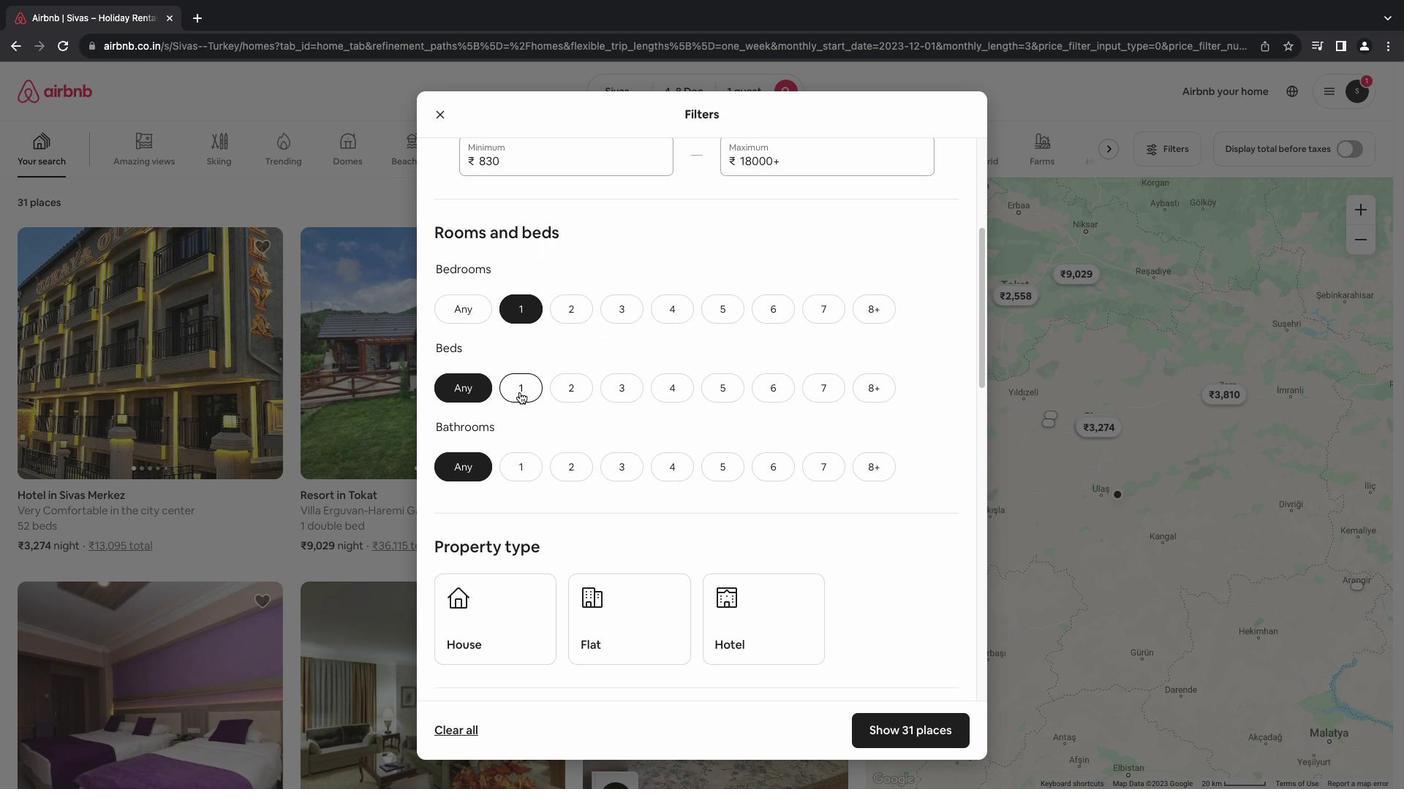 
Action: Mouse pressed left at (511, 385)
Screenshot: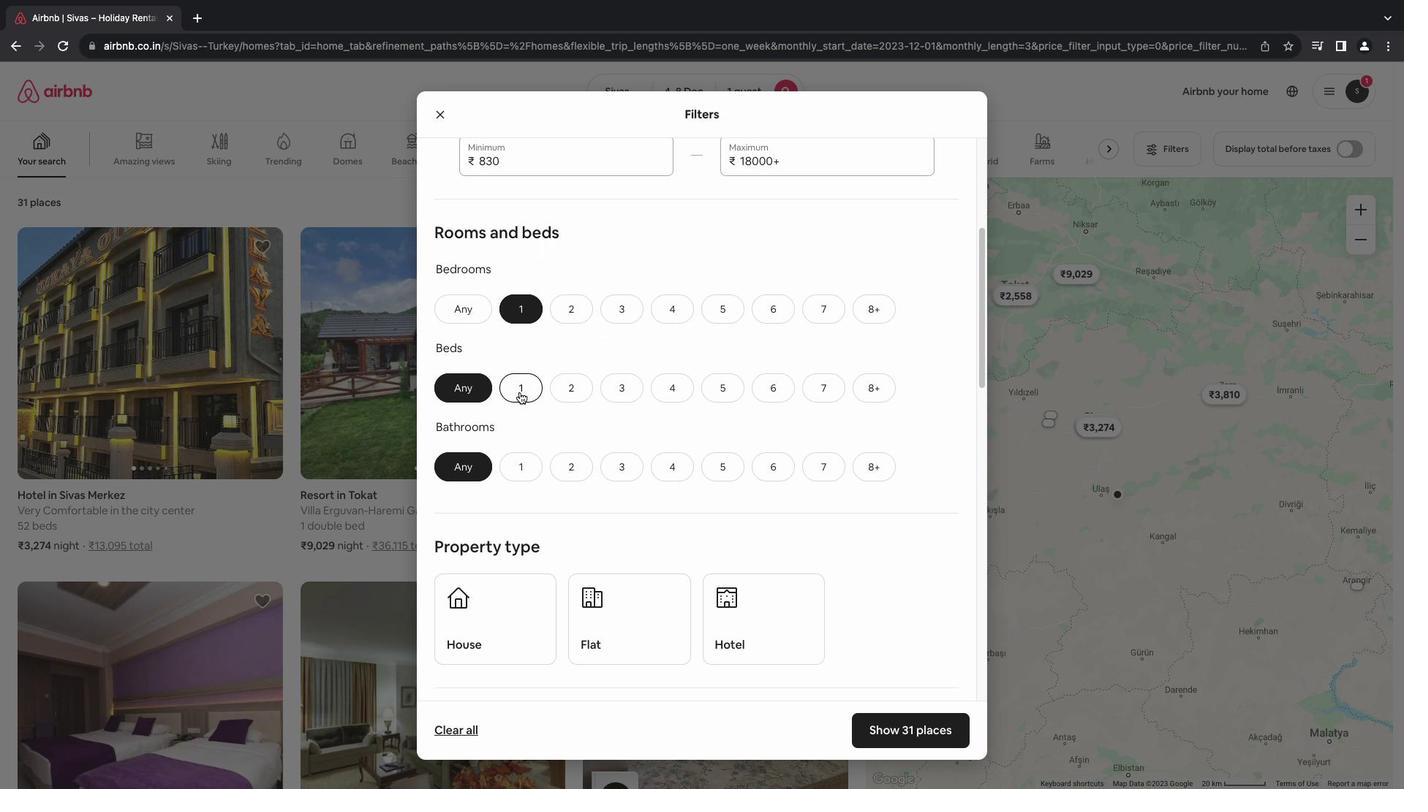 
Action: Mouse moved to (523, 387)
Screenshot: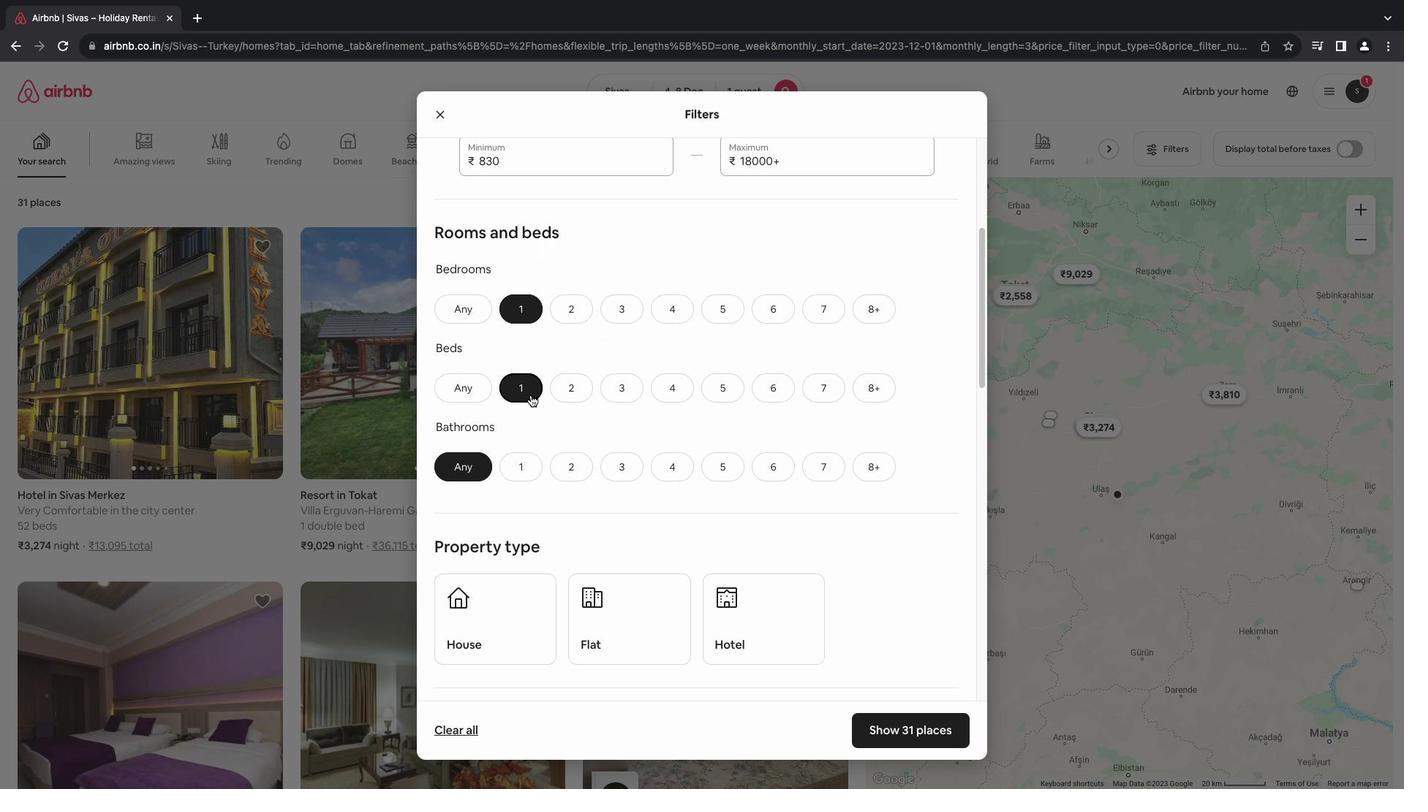 
Action: Mouse scrolled (523, 387) with delta (-6, -7)
Screenshot: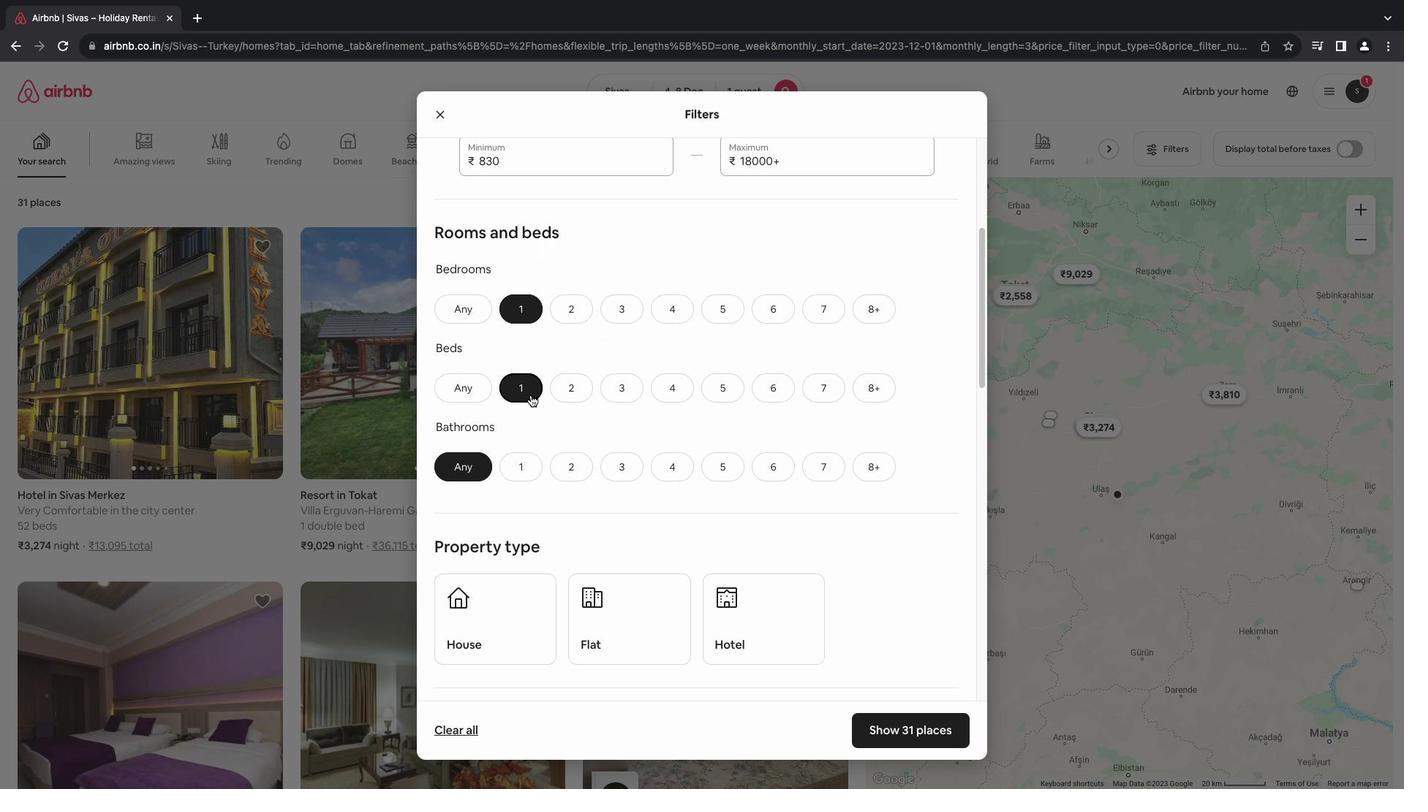 
Action: Mouse scrolled (523, 387) with delta (-6, -7)
Screenshot: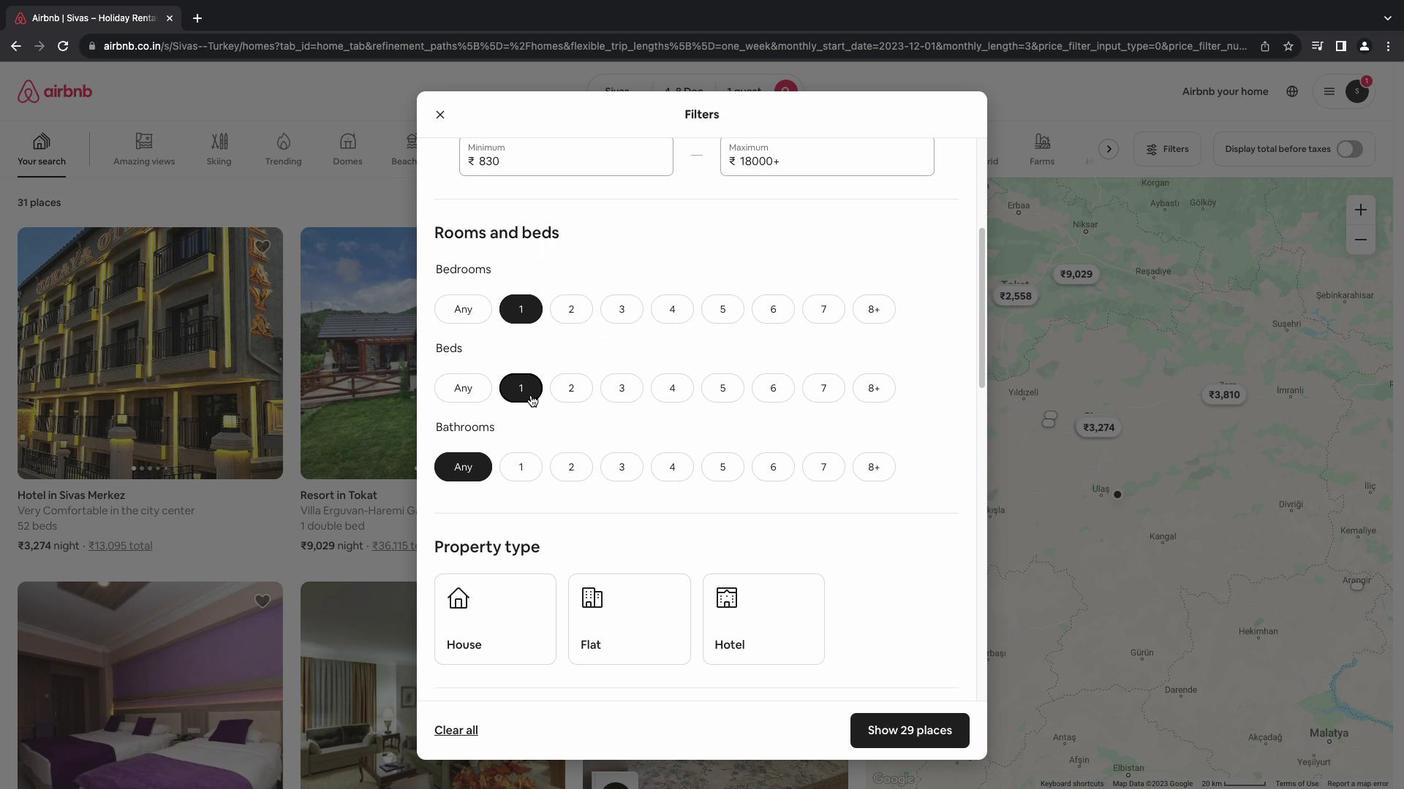 
Action: Mouse scrolled (523, 387) with delta (-6, -8)
Screenshot: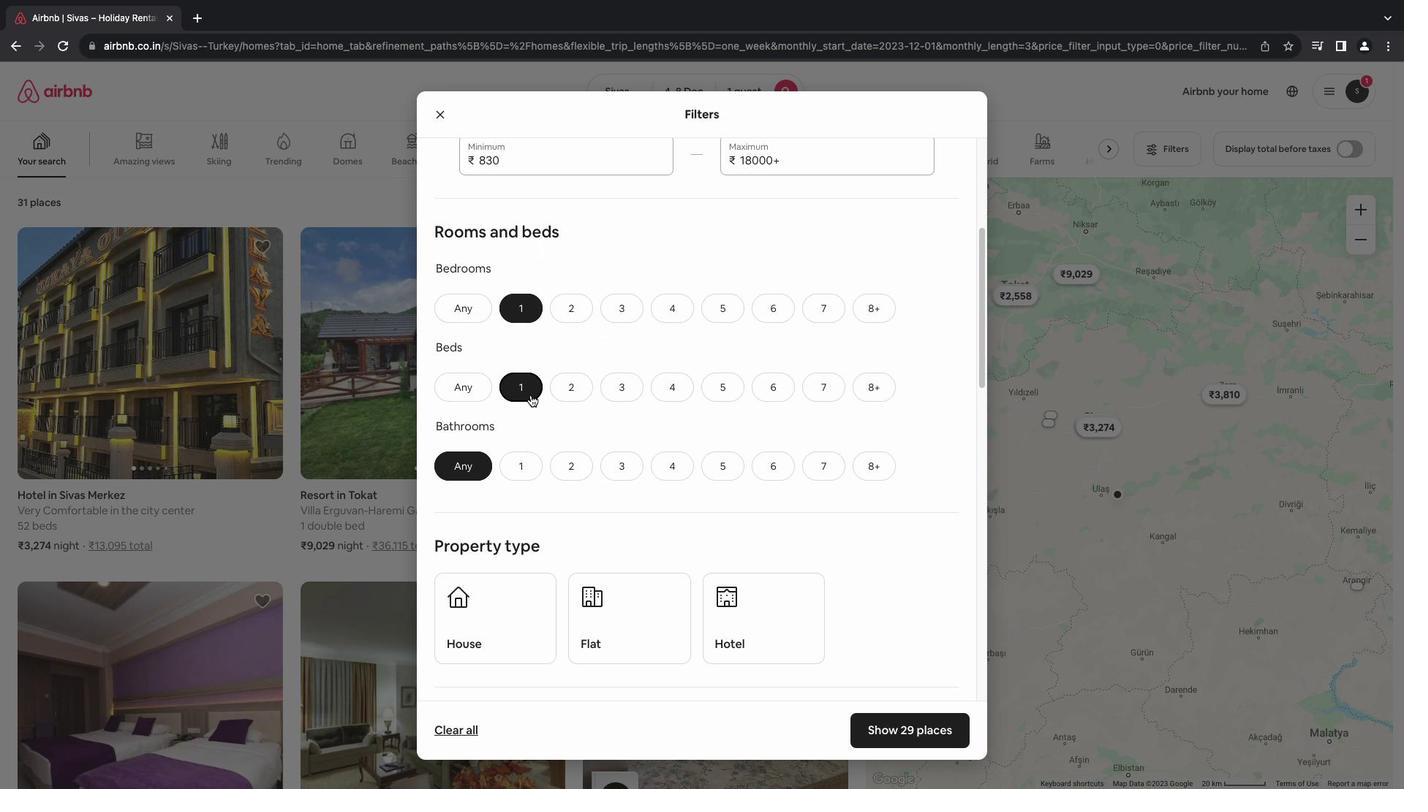
Action: Mouse moved to (514, 345)
Screenshot: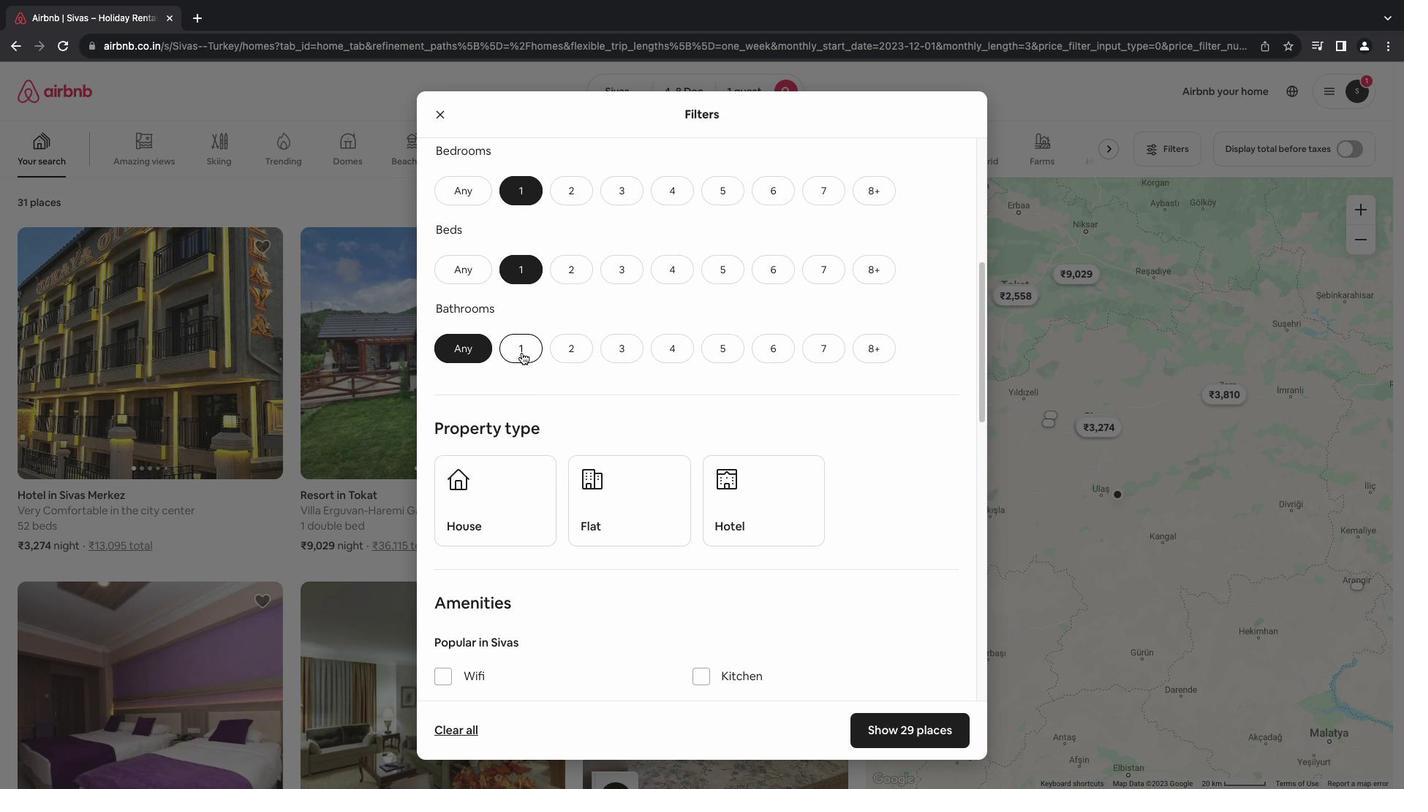 
Action: Mouse pressed left at (514, 345)
Screenshot: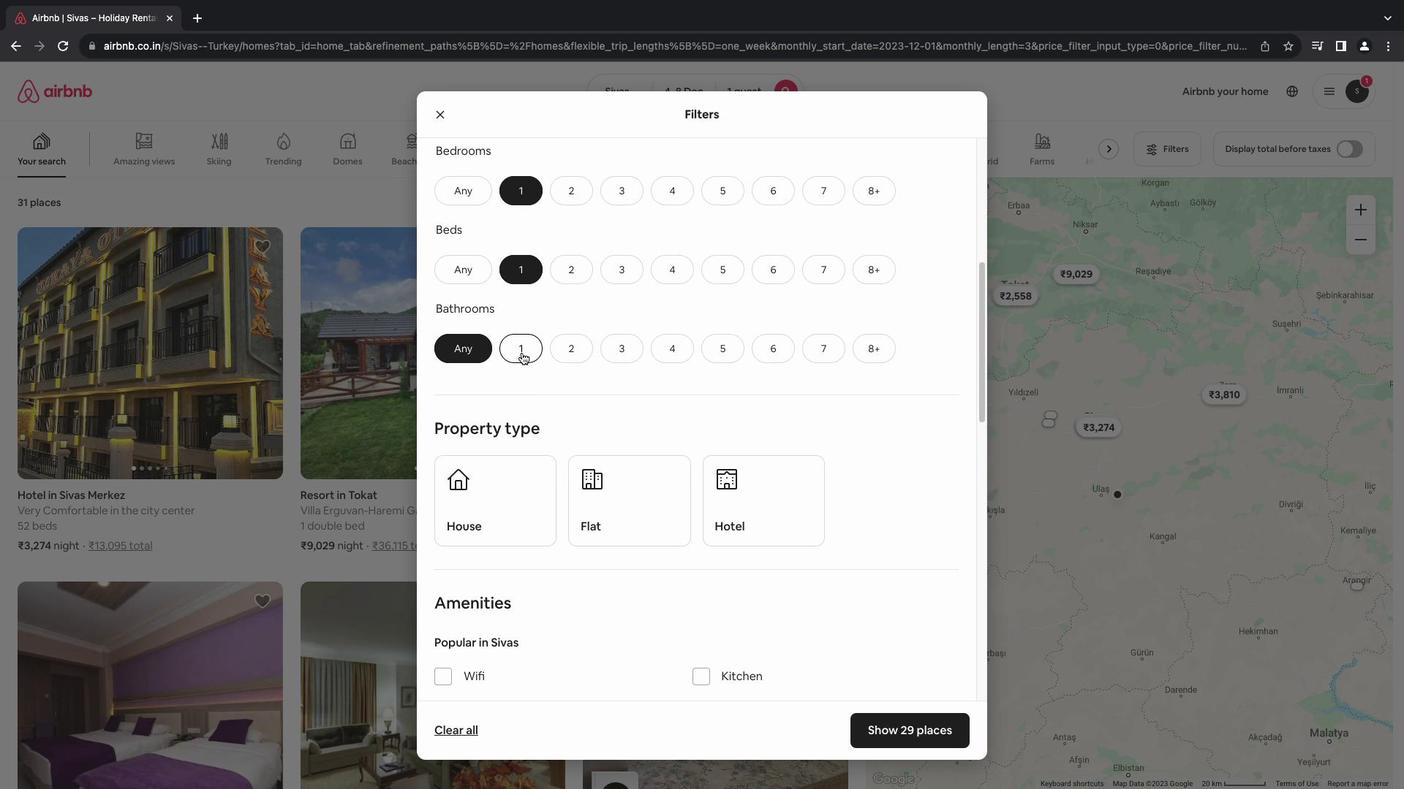 
Action: Mouse scrolled (514, 345) with delta (-6, -7)
Screenshot: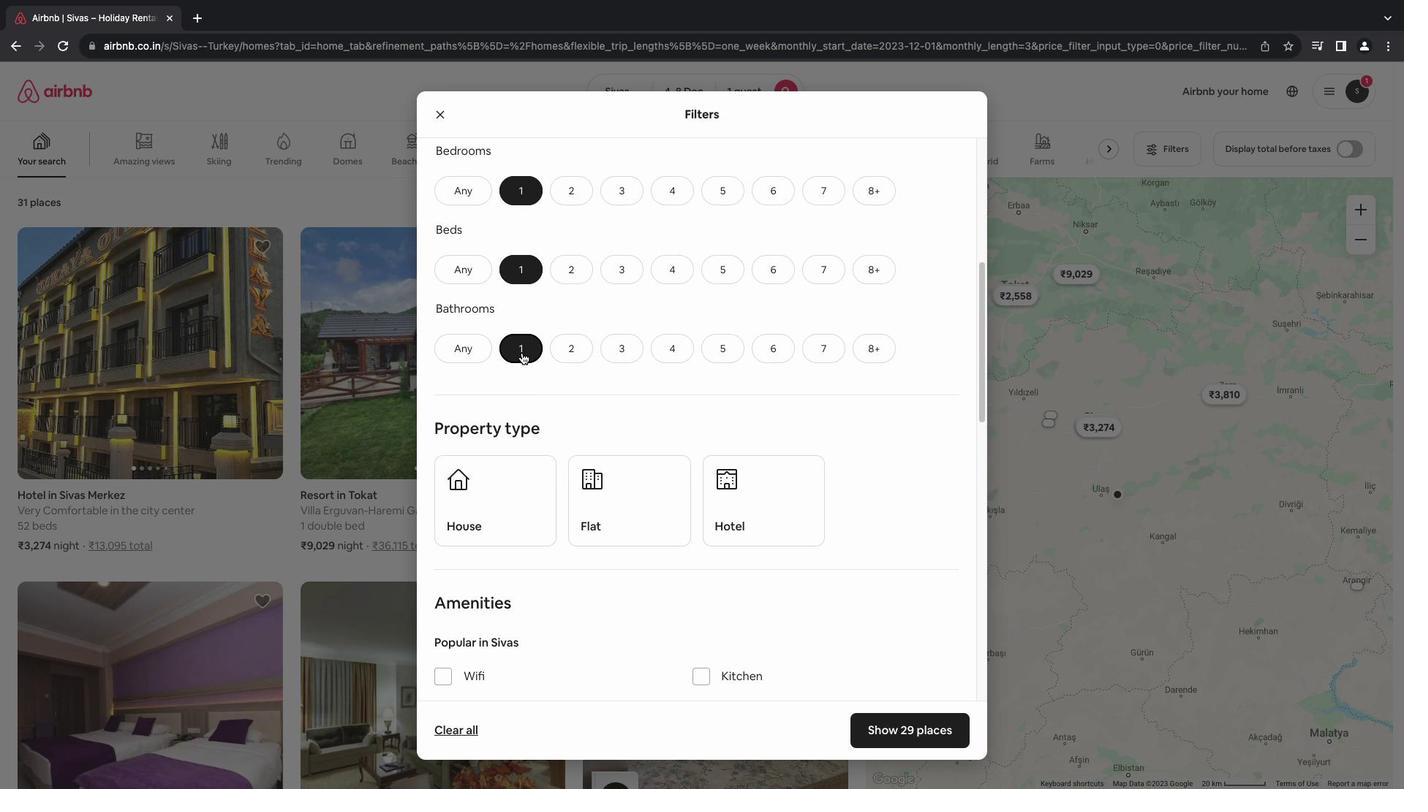 
Action: Mouse scrolled (514, 345) with delta (-6, -7)
Screenshot: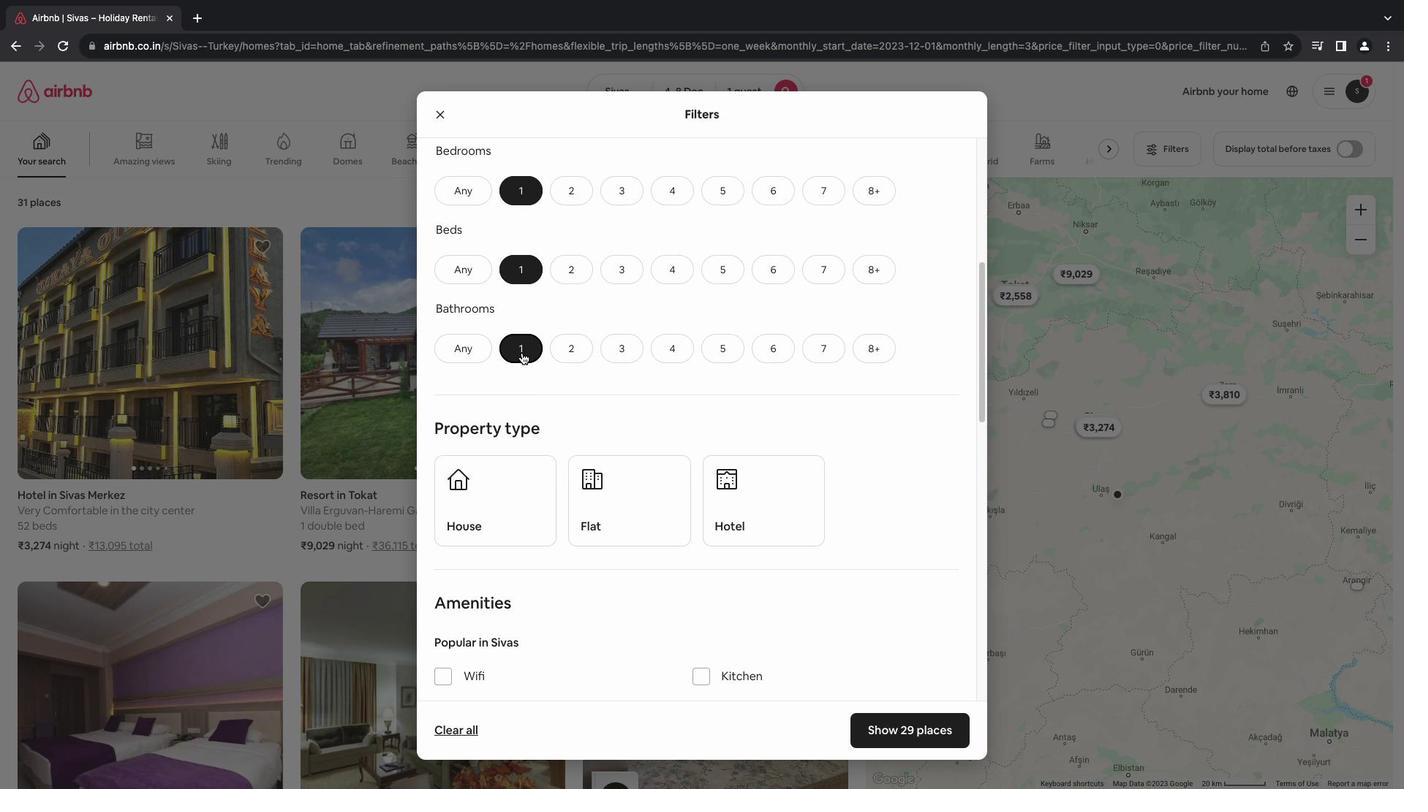 
Action: Mouse moved to (678, 490)
Screenshot: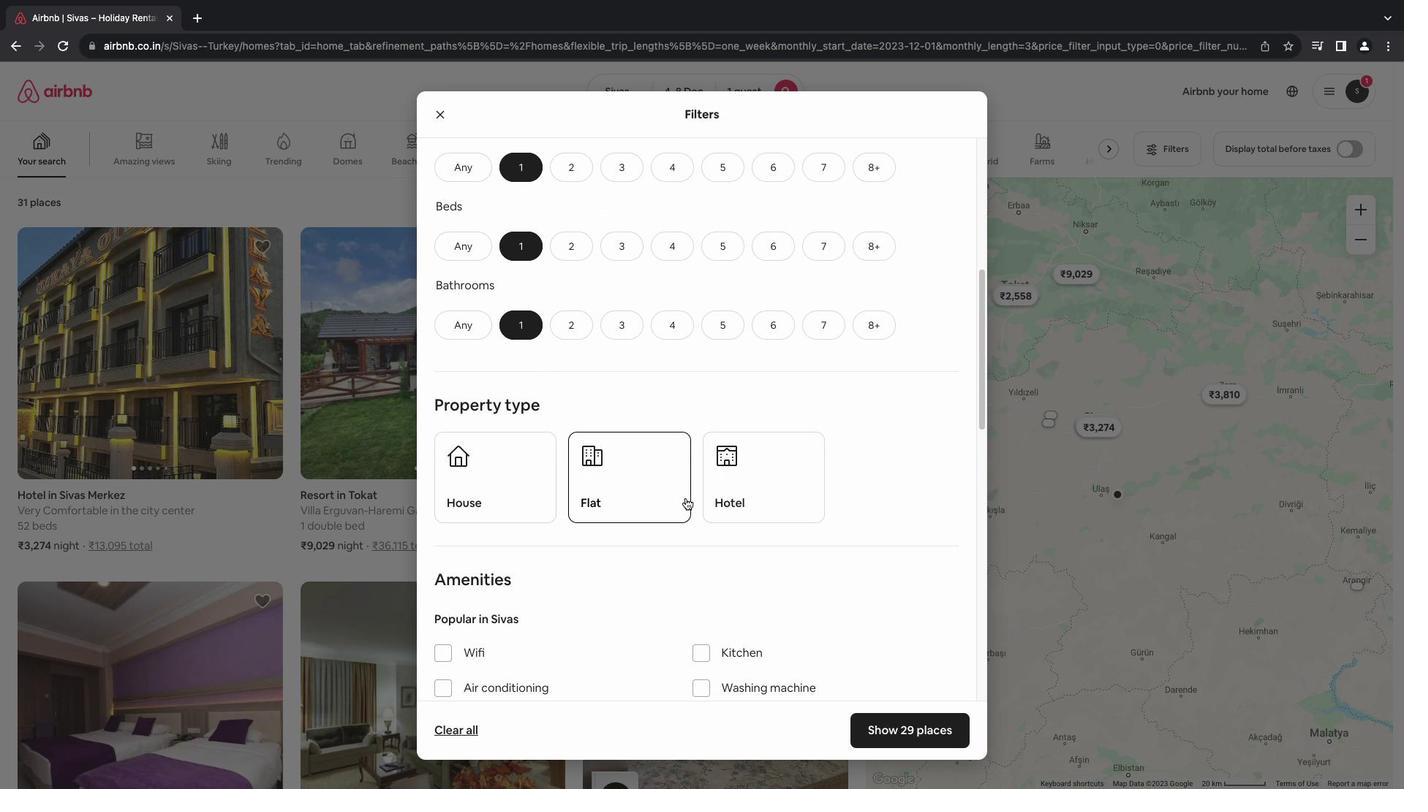 
Action: Mouse scrolled (678, 490) with delta (-6, -7)
Screenshot: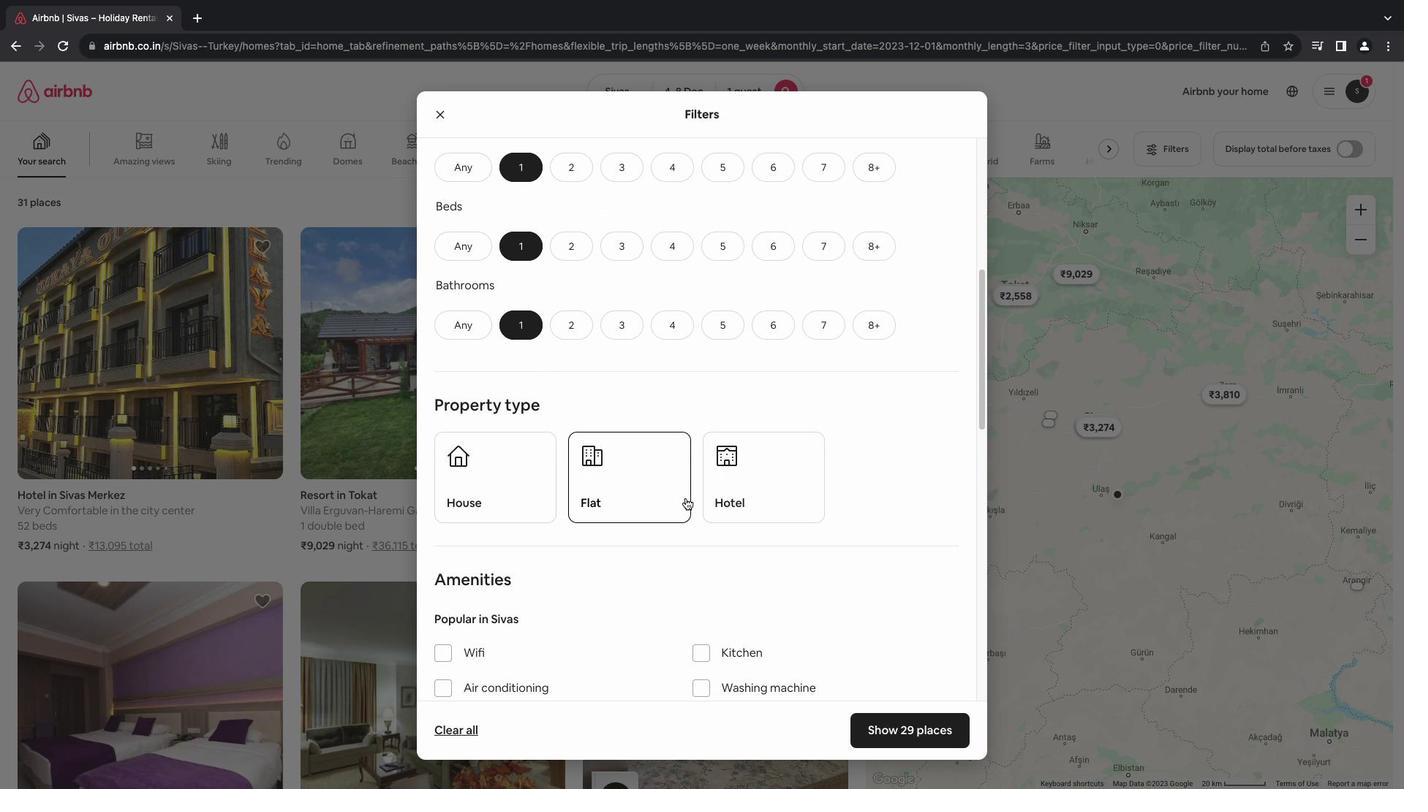 
Action: Mouse moved to (678, 490)
Screenshot: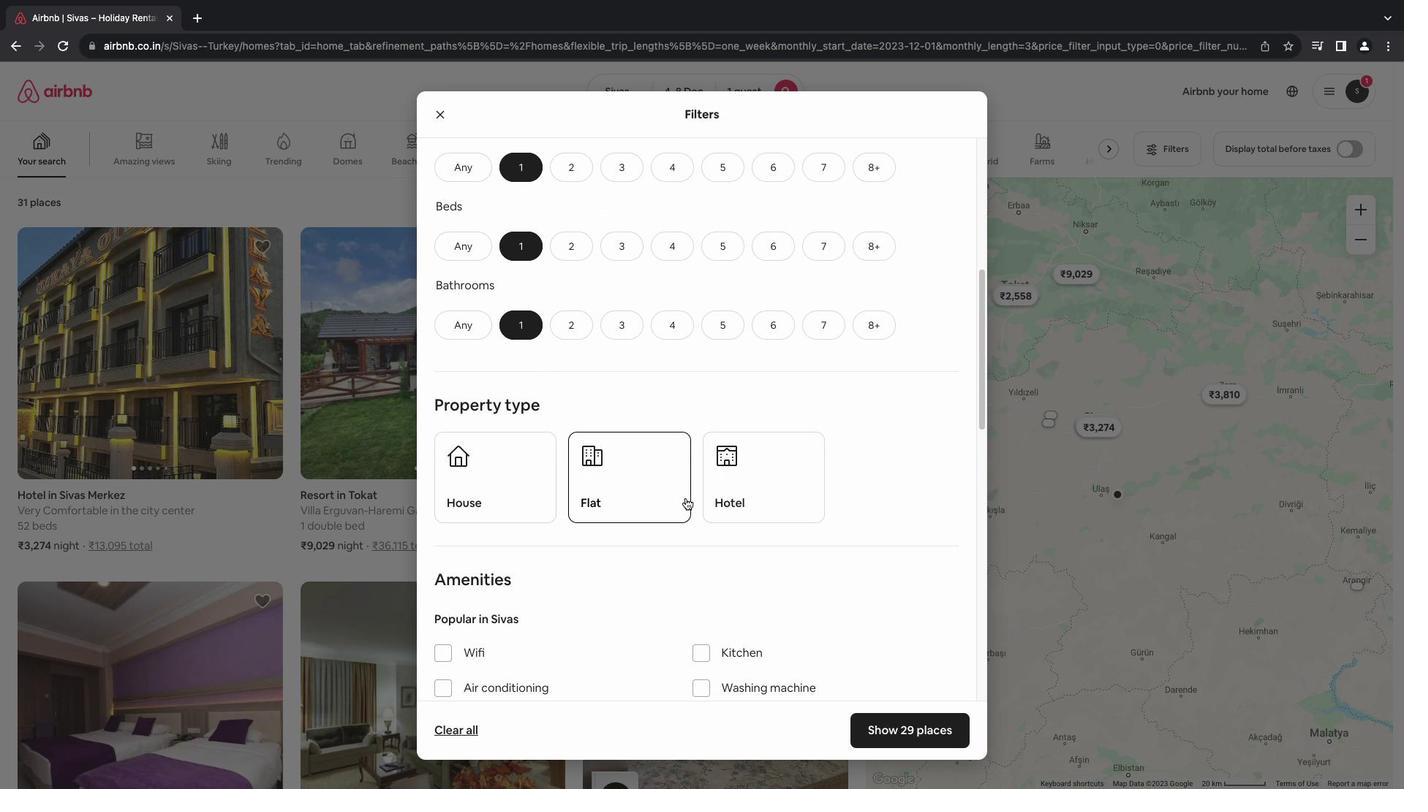 
Action: Mouse scrolled (678, 490) with delta (-6, -7)
Screenshot: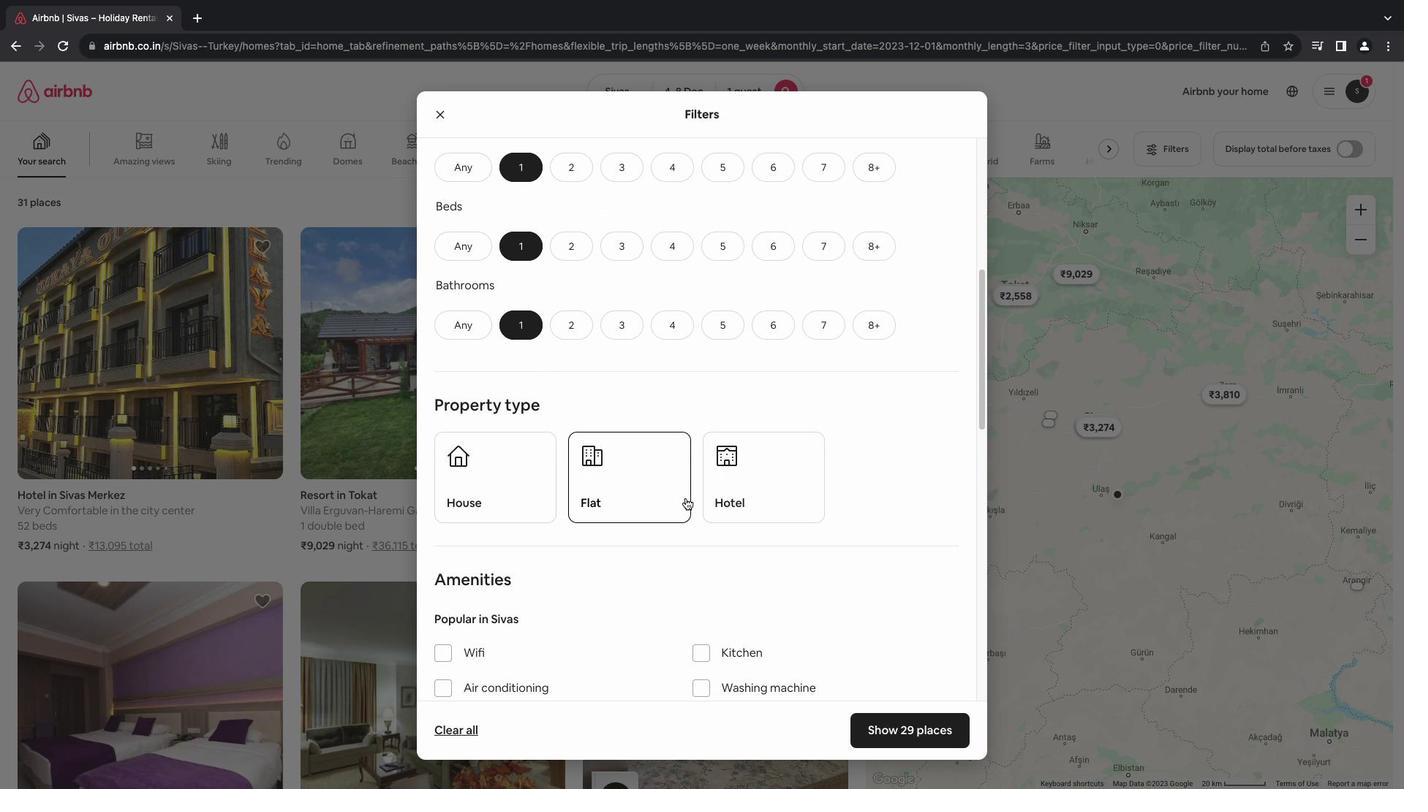 
Action: Mouse scrolled (678, 490) with delta (-6, -8)
Screenshot: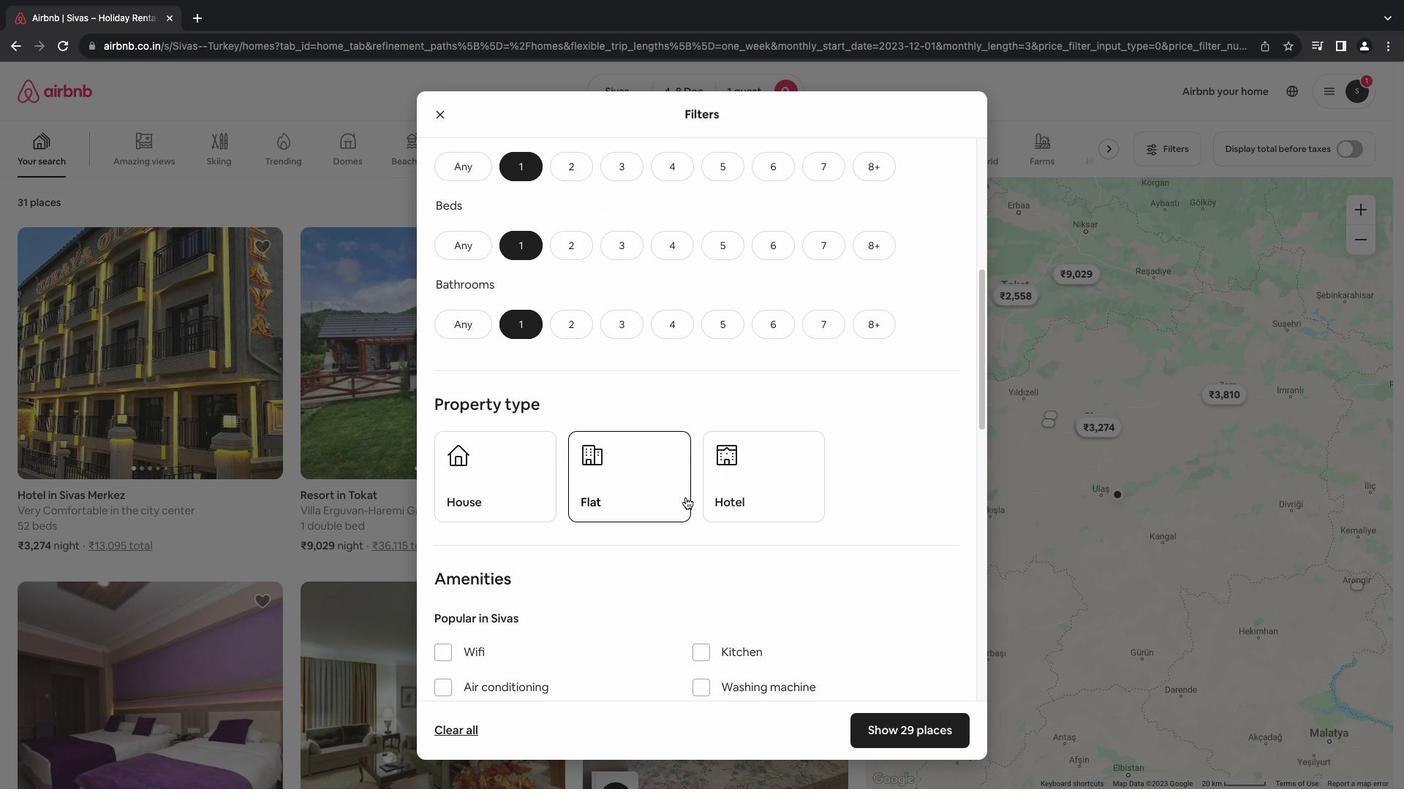 
Action: Mouse moved to (441, 503)
Screenshot: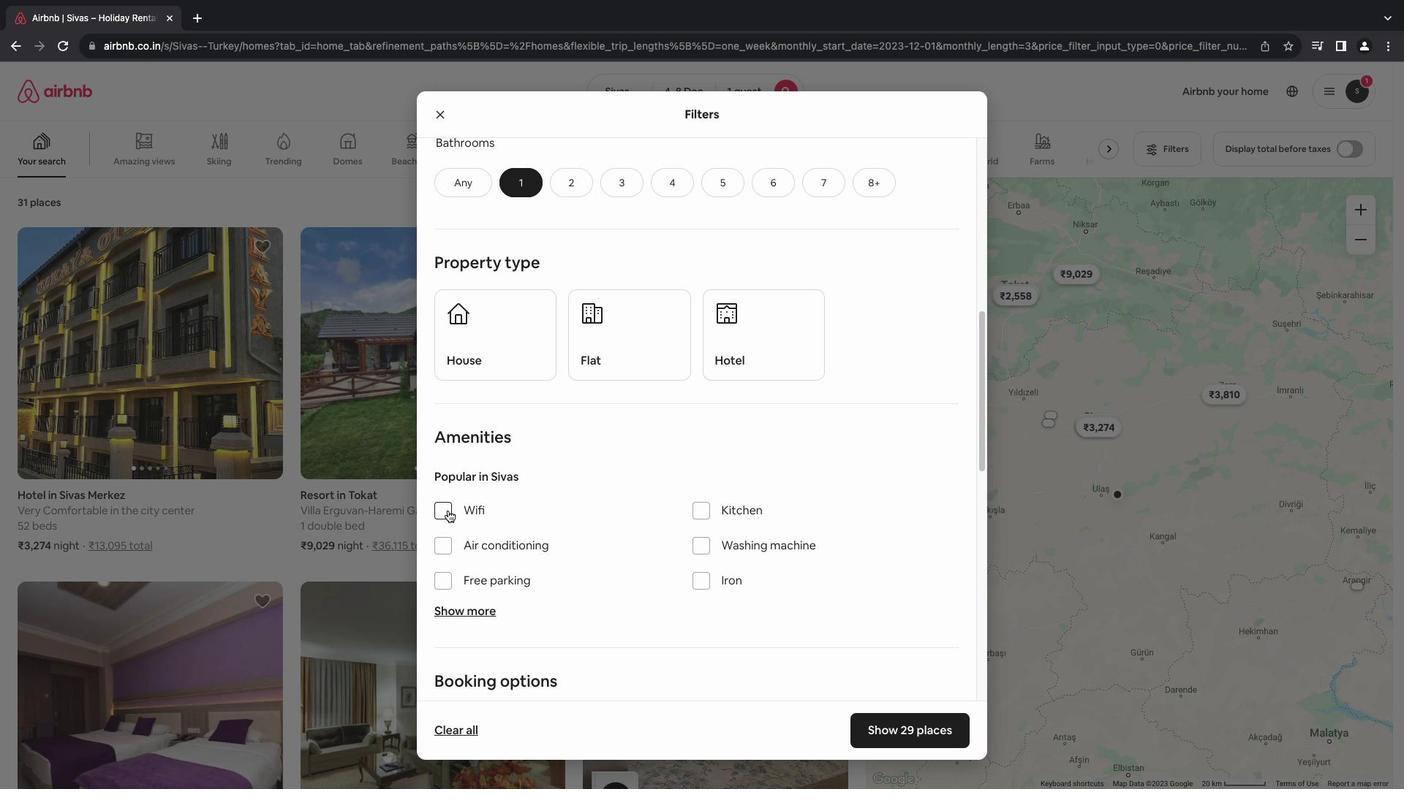 
Action: Mouse pressed left at (441, 503)
Screenshot: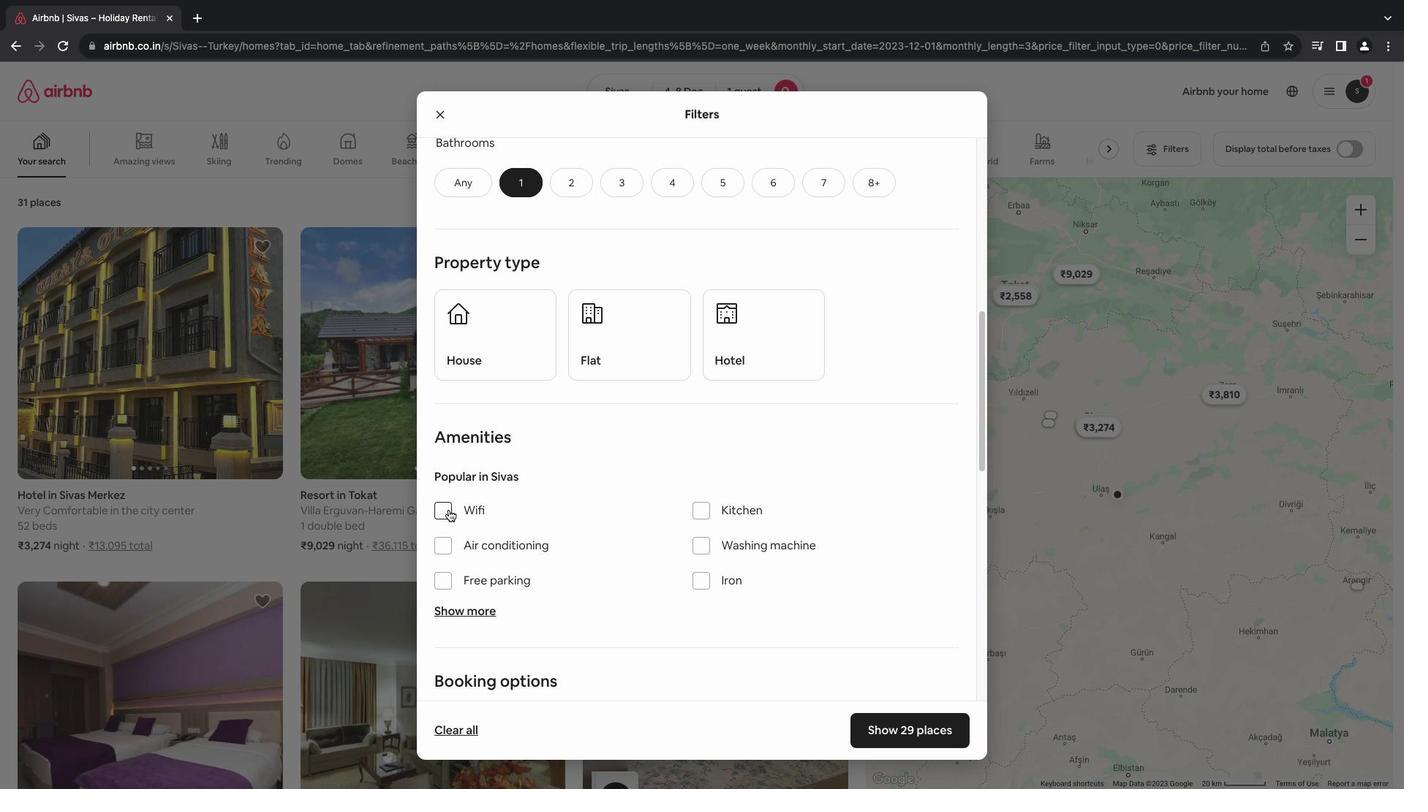 
Action: Mouse moved to (622, 510)
Screenshot: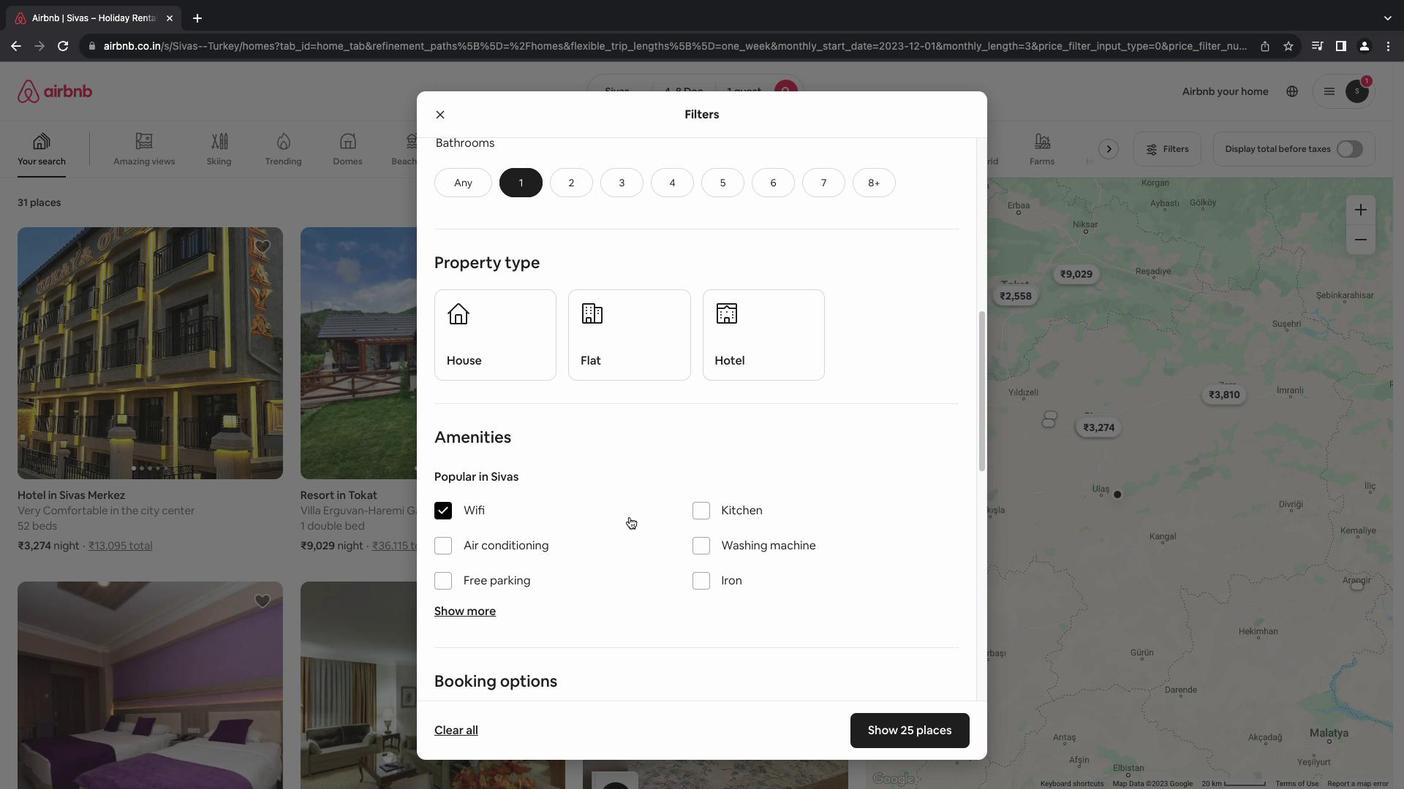 
Action: Mouse scrolled (622, 510) with delta (-6, -7)
Screenshot: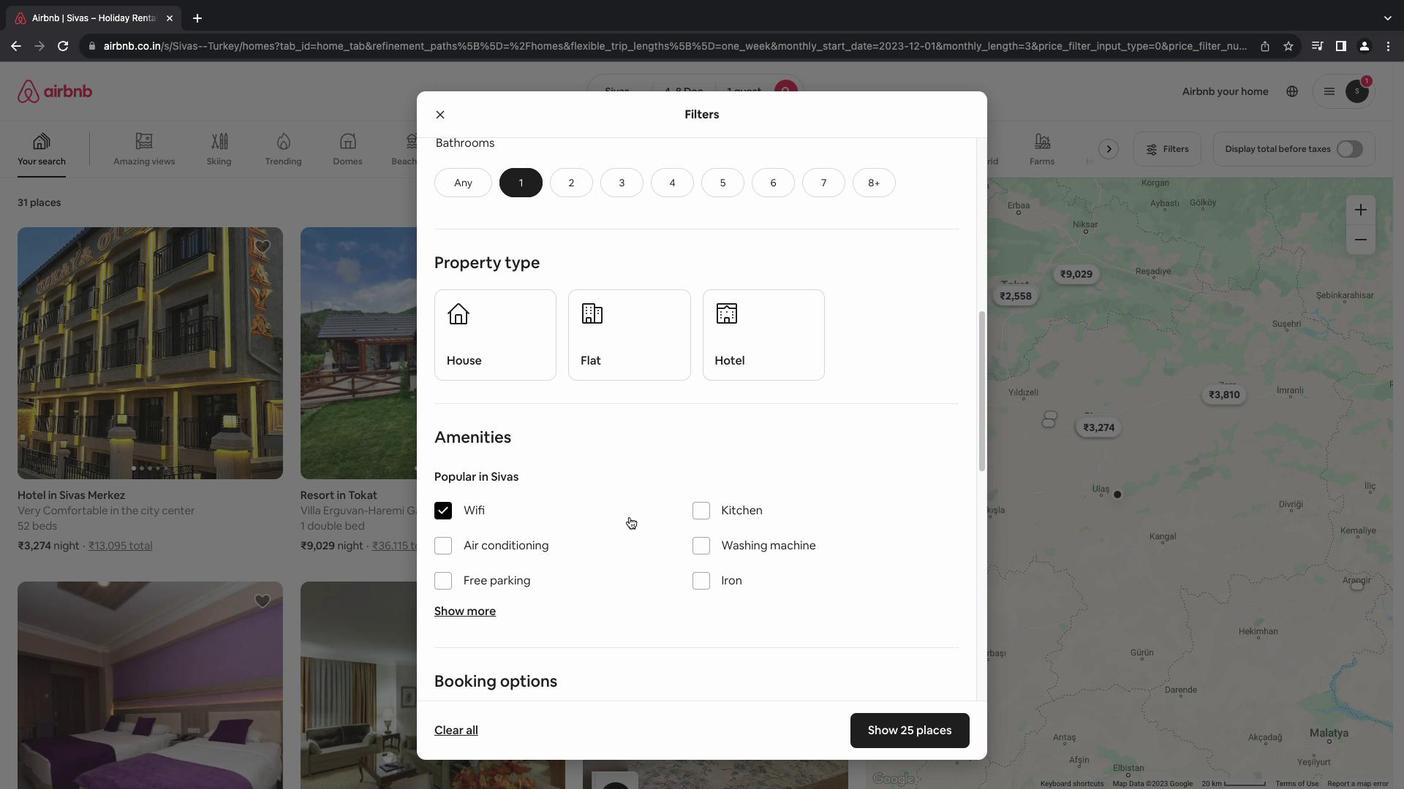
Action: Mouse scrolled (622, 510) with delta (-6, -7)
Screenshot: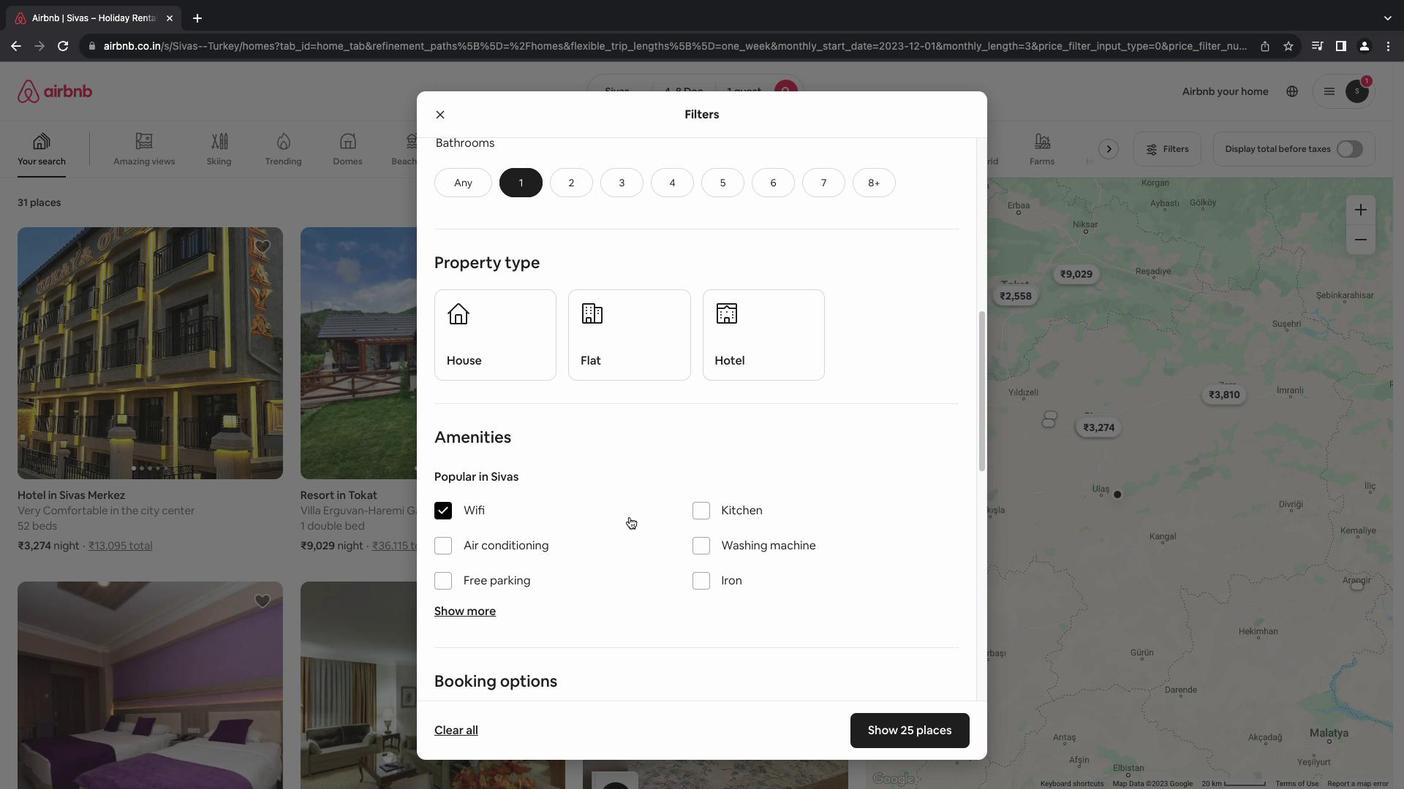 
Action: Mouse scrolled (622, 510) with delta (-6, -8)
Screenshot: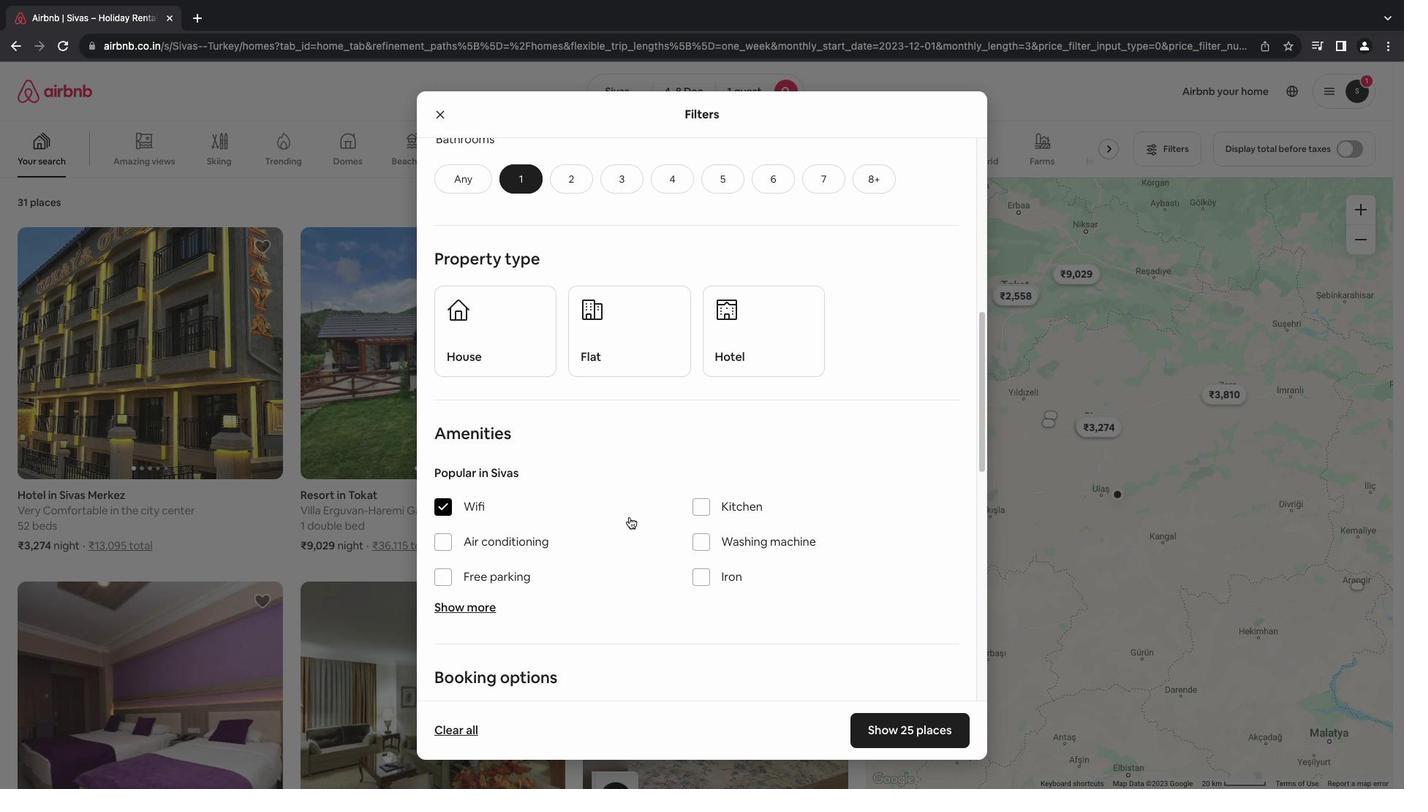 
Action: Mouse moved to (904, 729)
Screenshot: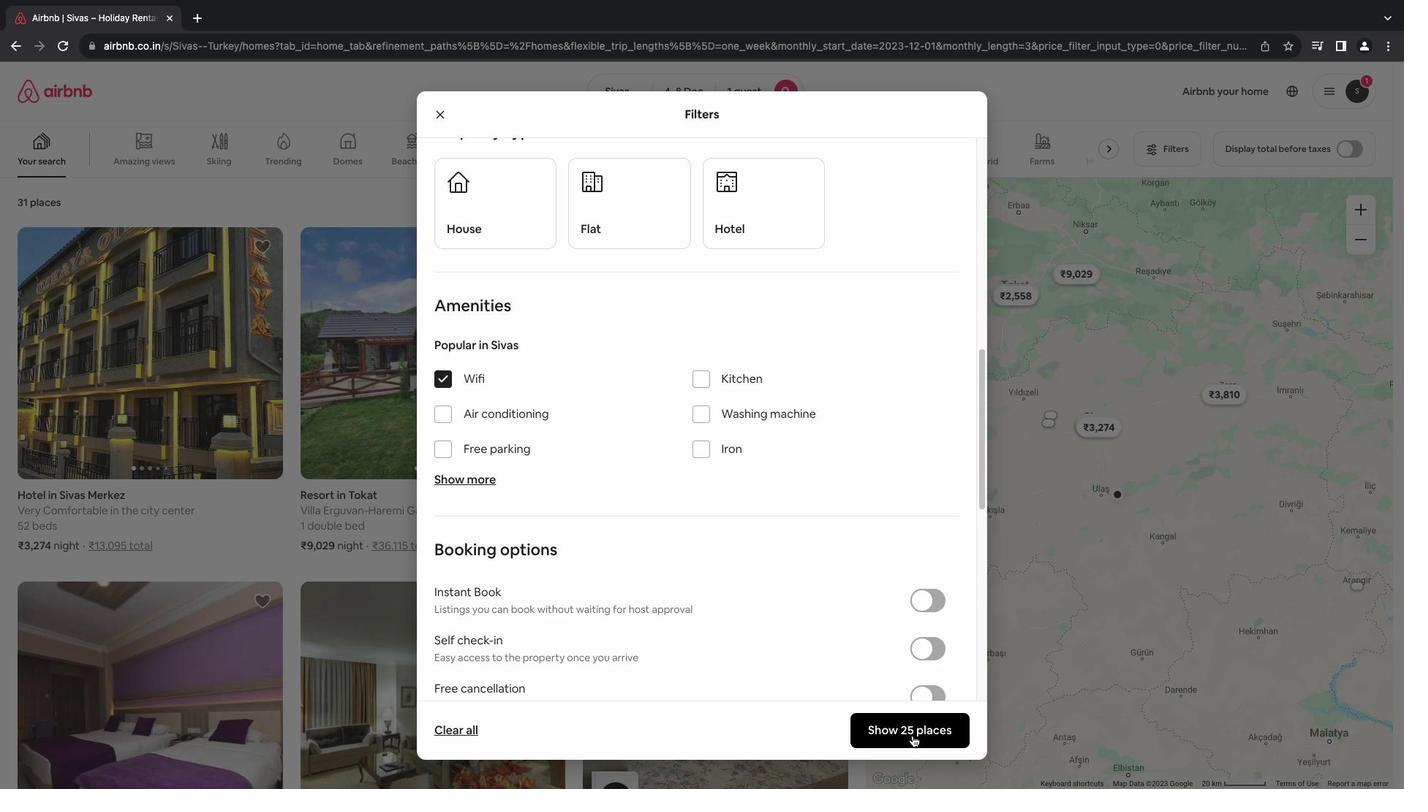 
Action: Mouse pressed left at (904, 729)
Screenshot: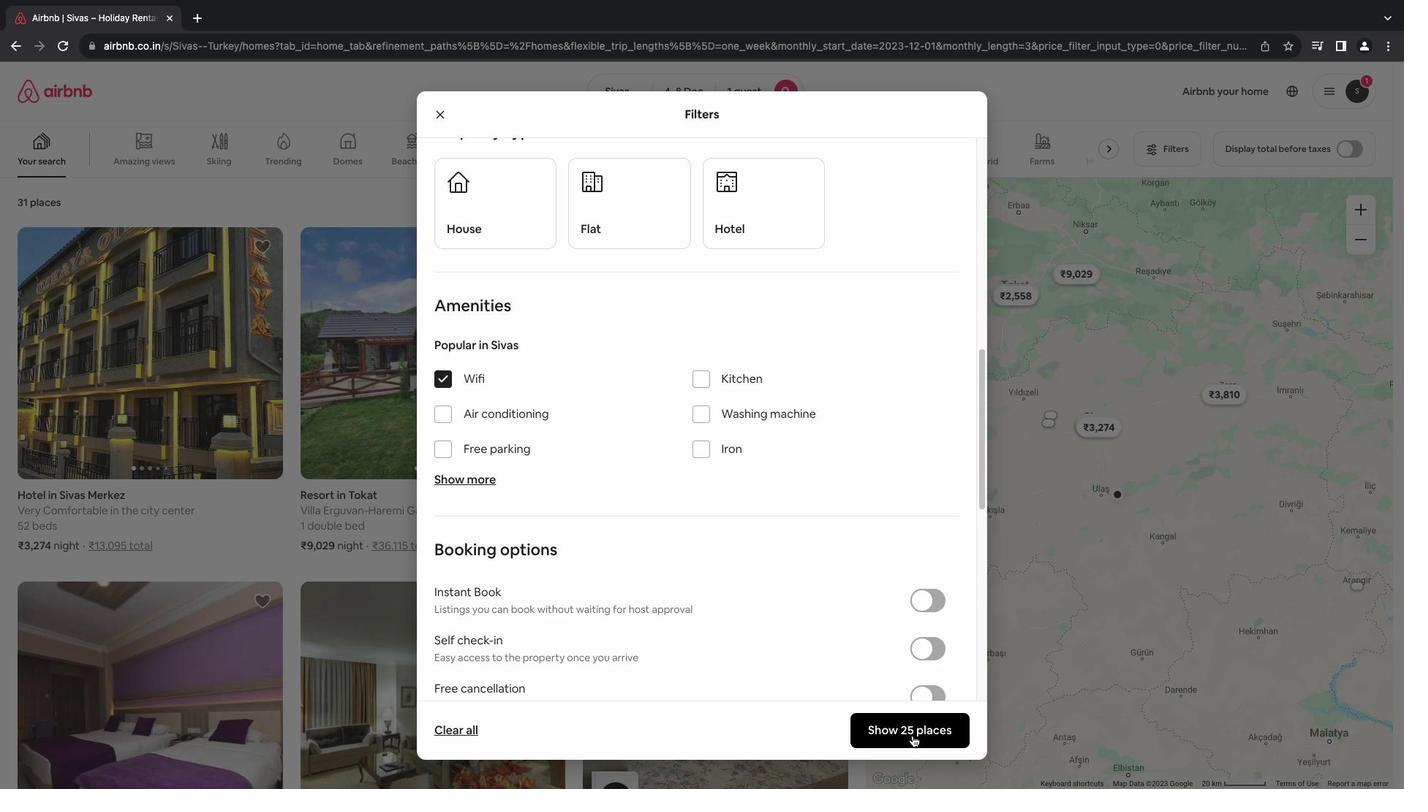 
Action: Mouse moved to (165, 398)
Screenshot: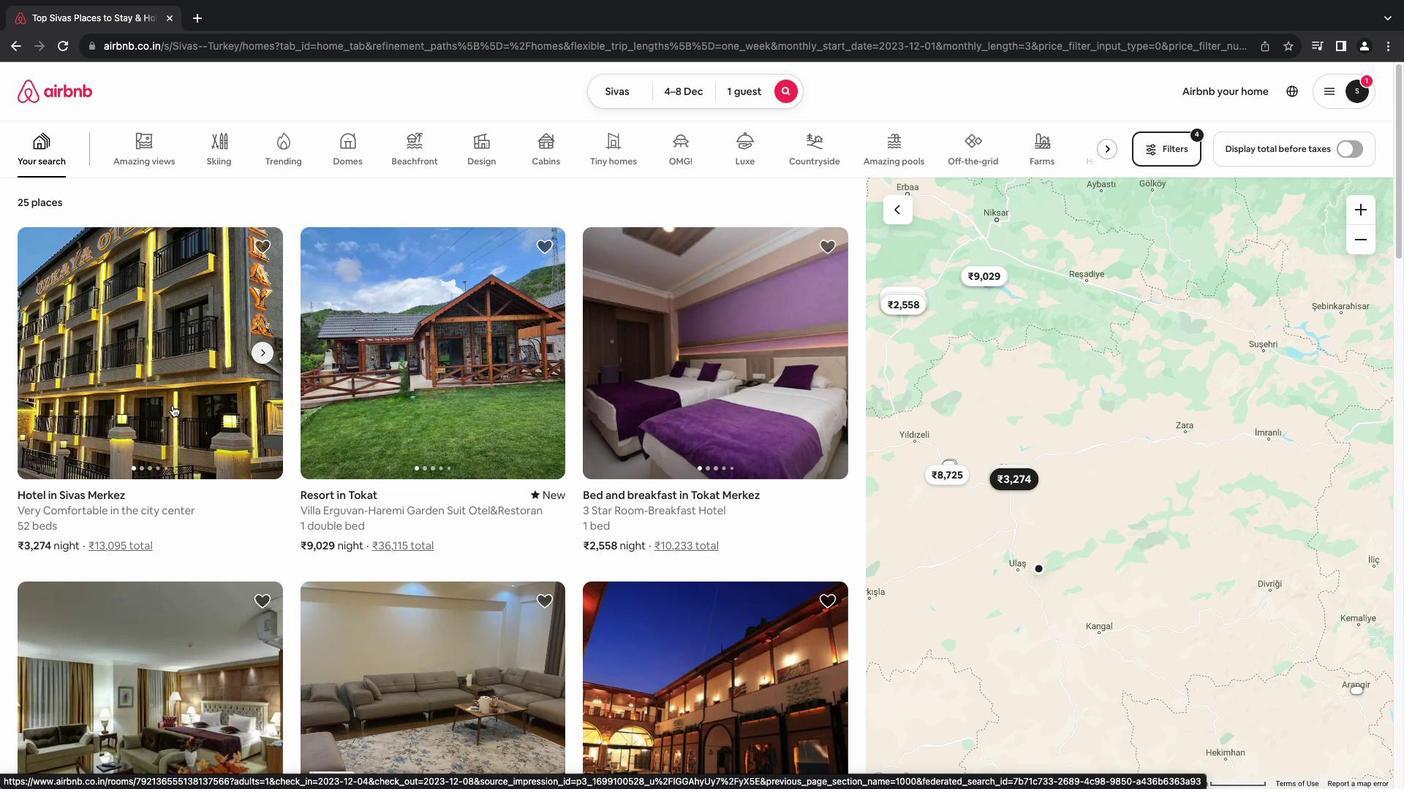 
Action: Mouse pressed left at (165, 398)
Screenshot: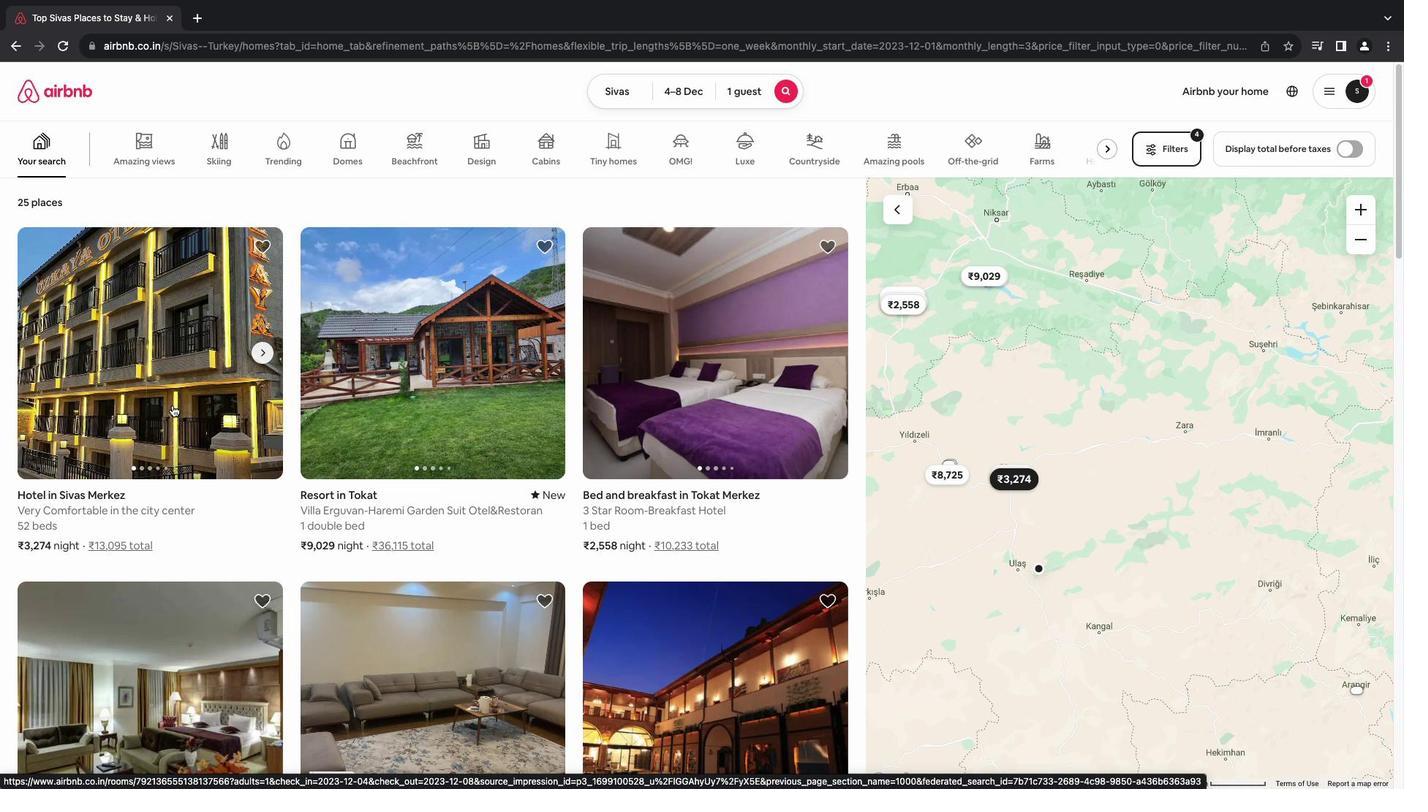 
Action: Mouse moved to (1019, 552)
Screenshot: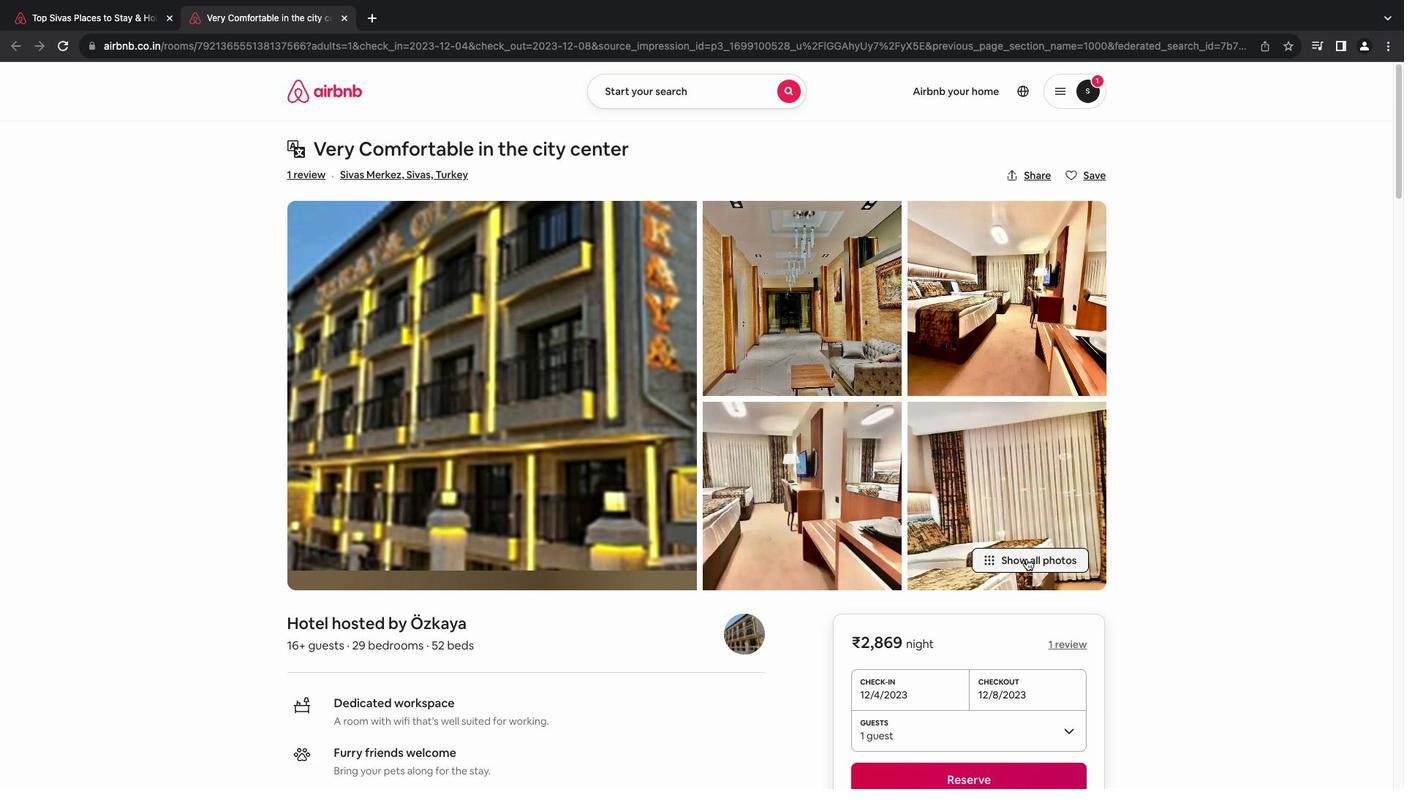 
Action: Mouse pressed left at (1019, 552)
Screenshot: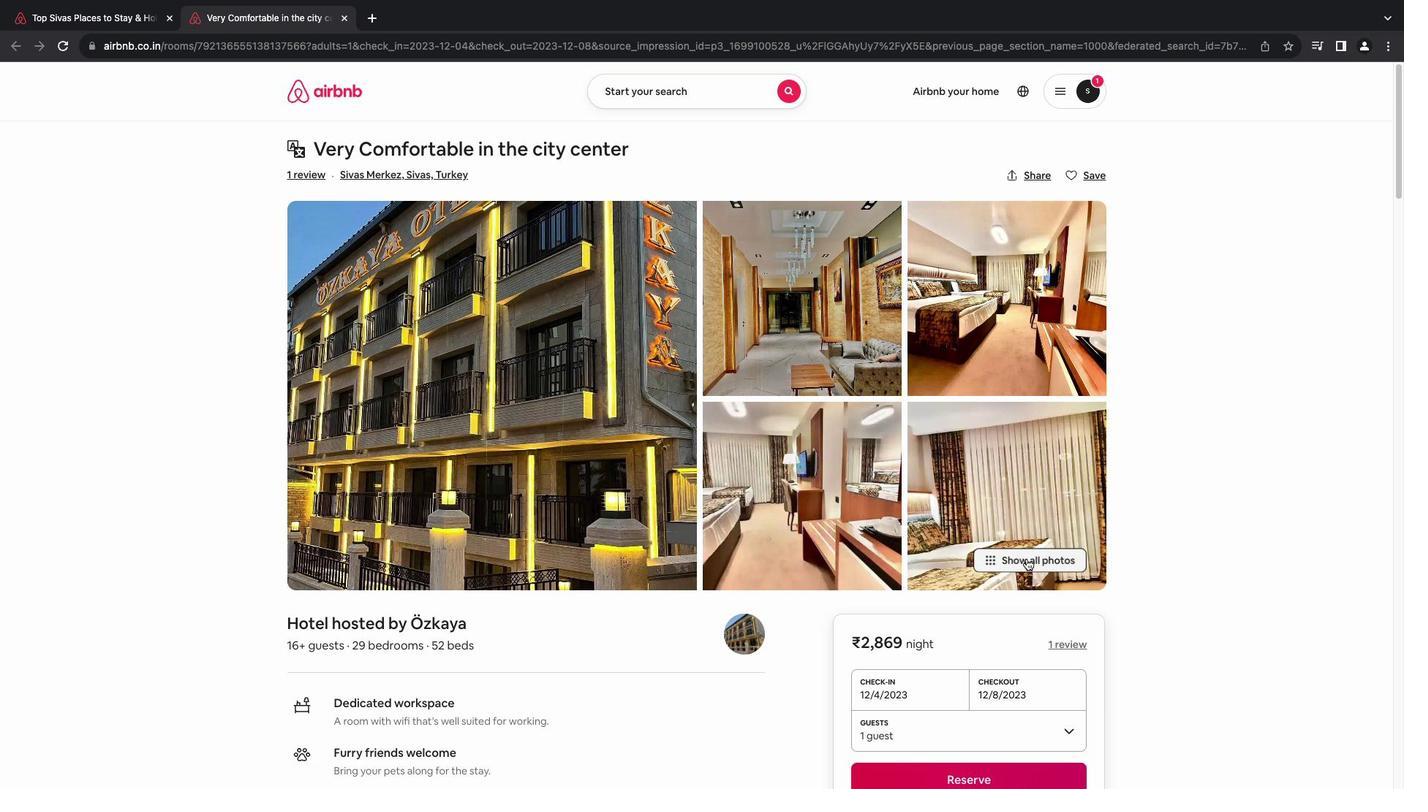 
Action: Mouse moved to (640, 466)
Screenshot: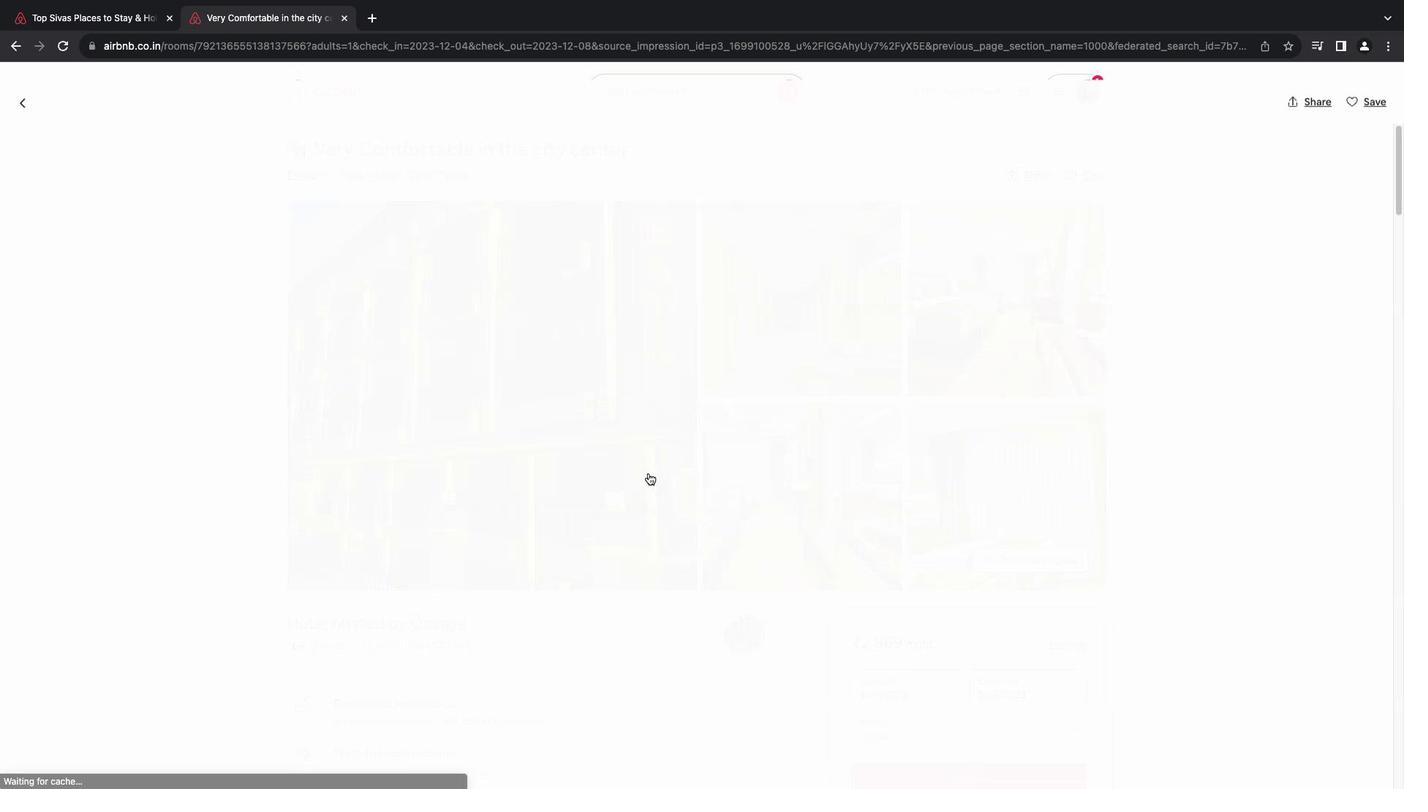 
Action: Mouse scrolled (640, 466) with delta (-6, -7)
Screenshot: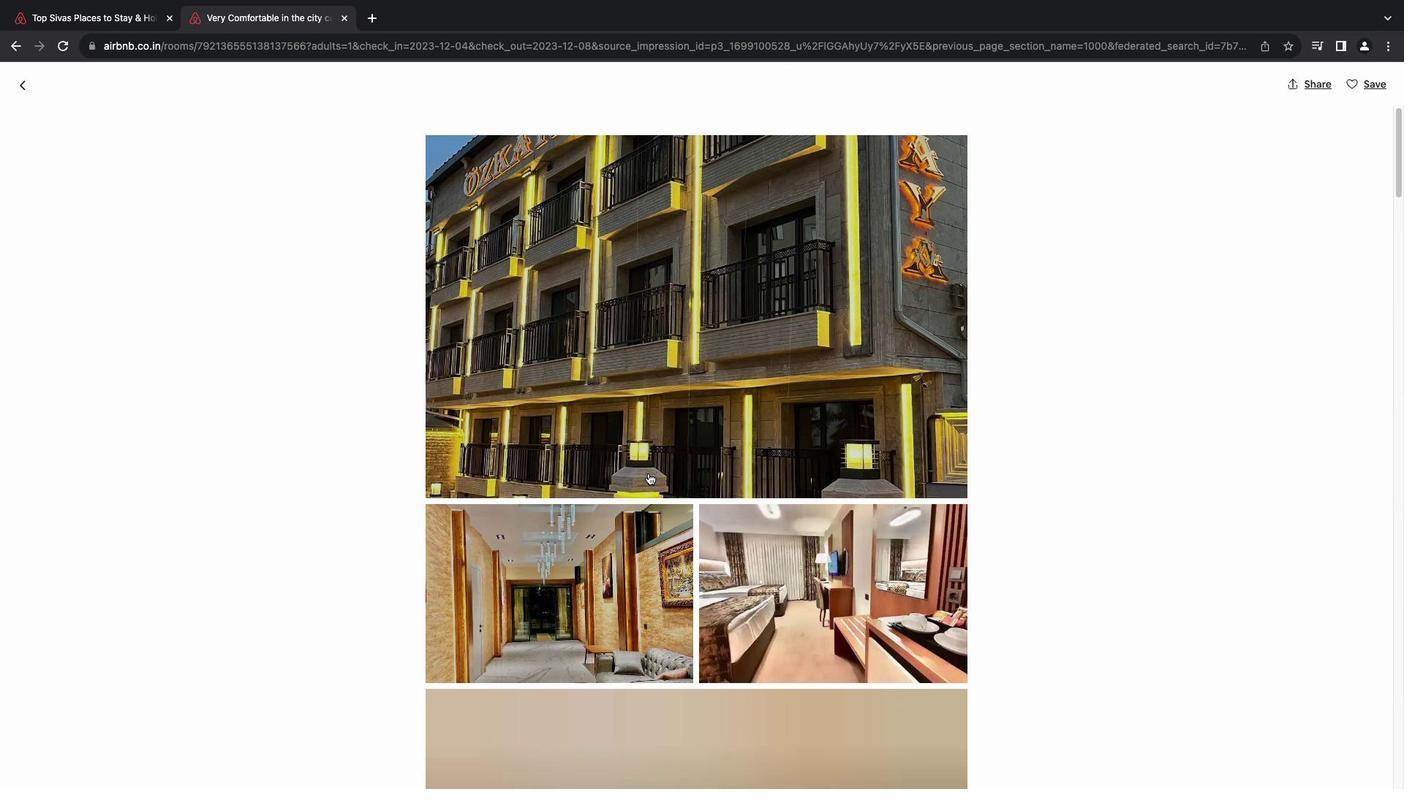 
Action: Mouse scrolled (640, 466) with delta (-6, -7)
Screenshot: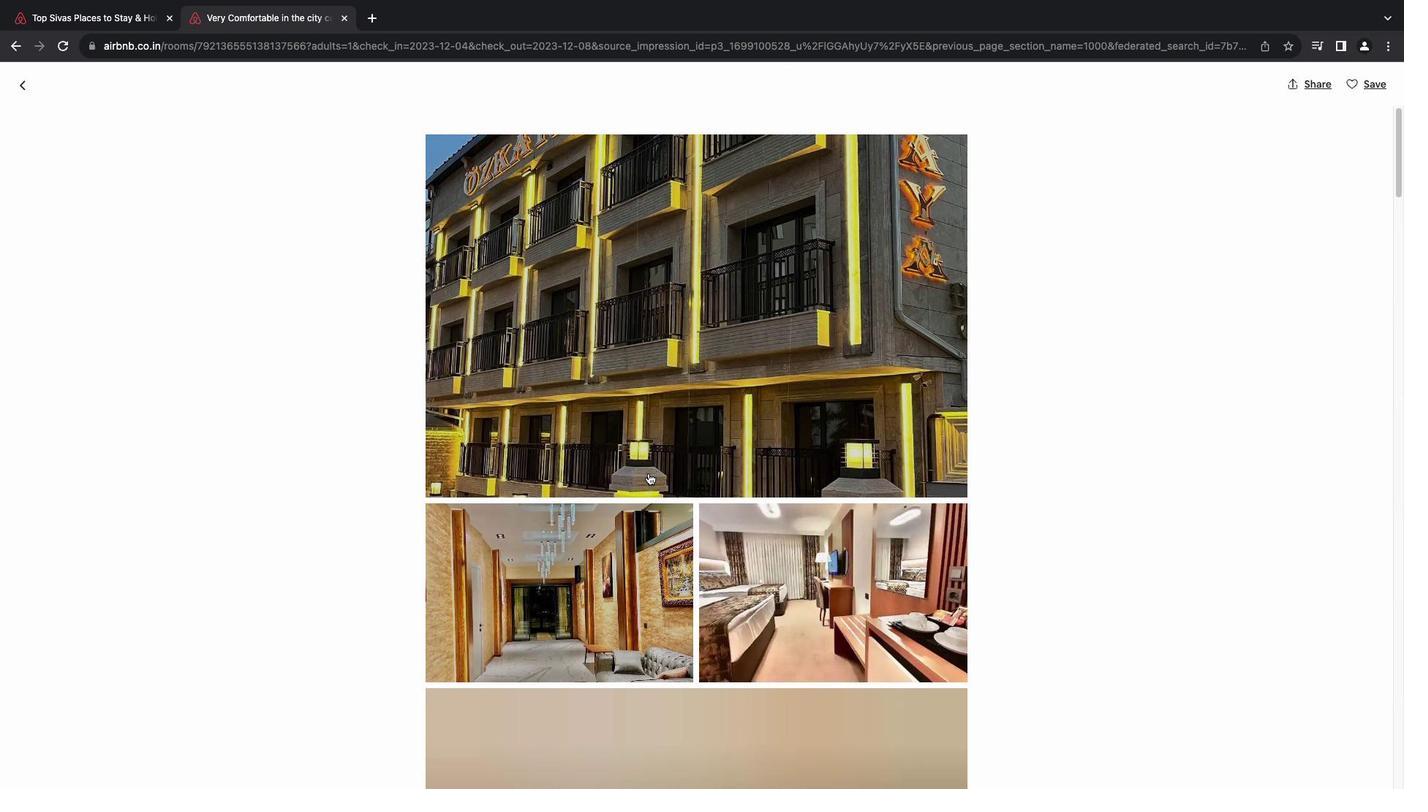 
Action: Mouse scrolled (640, 466) with delta (-6, -8)
Screenshot: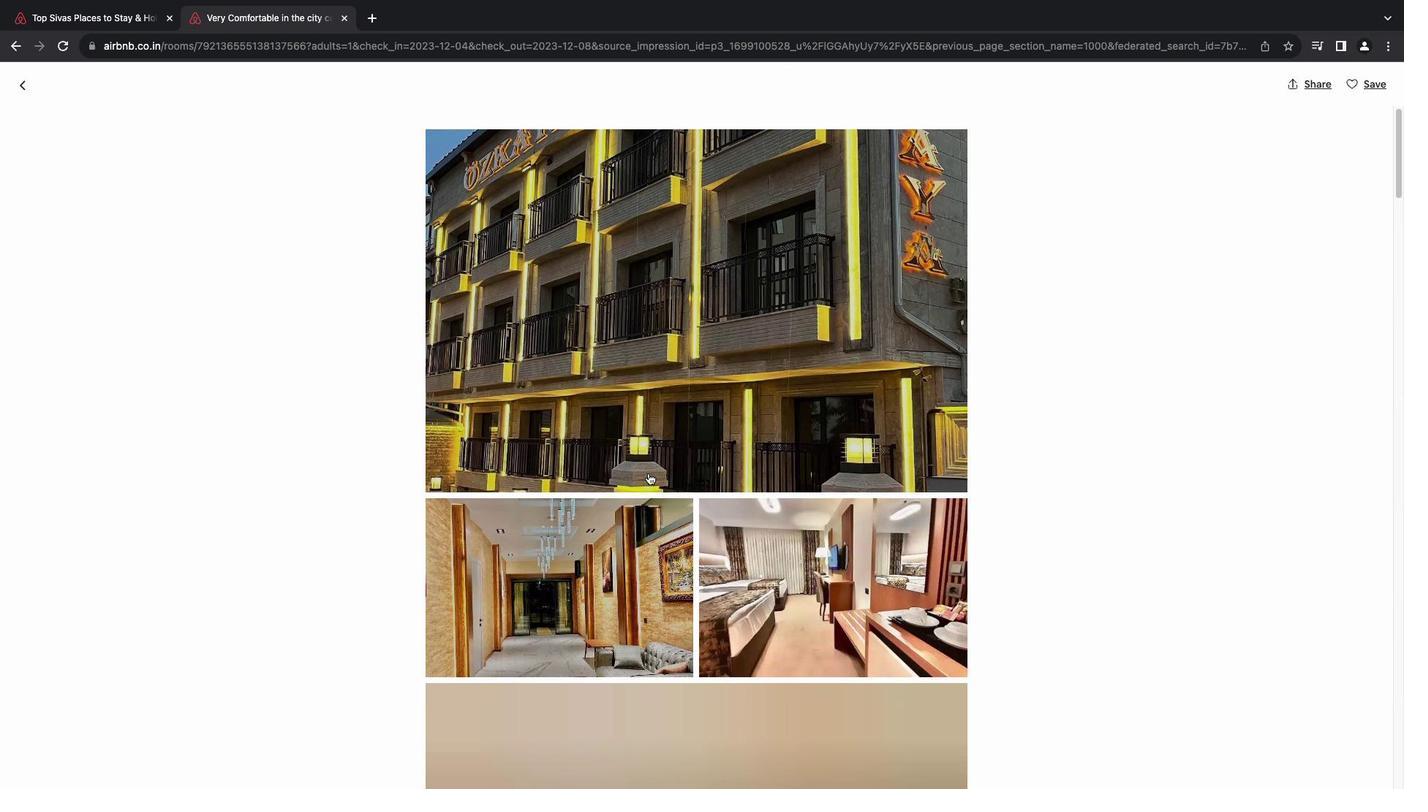 
Action: Mouse moved to (688, 469)
Screenshot: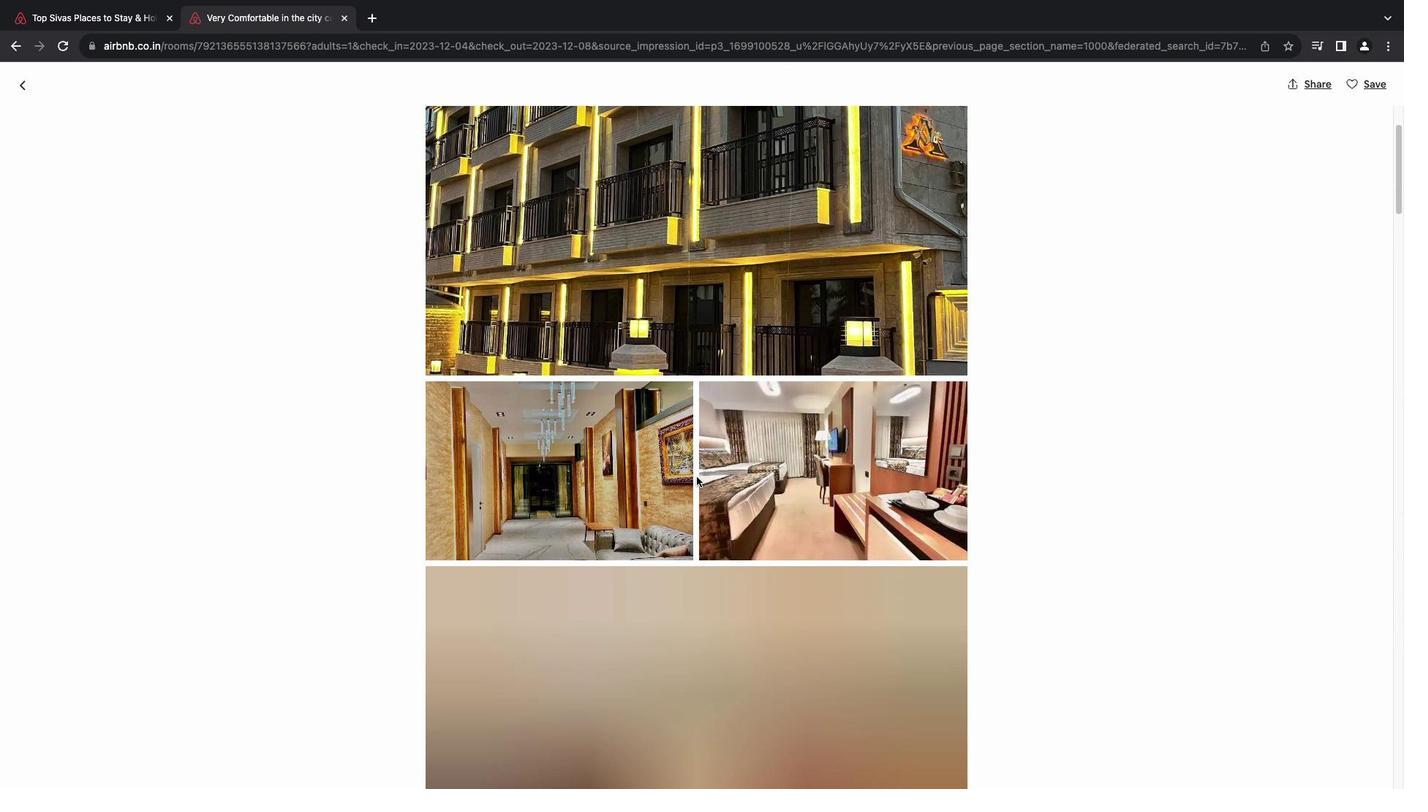 
Action: Mouse scrolled (688, 469) with delta (-6, -7)
Screenshot: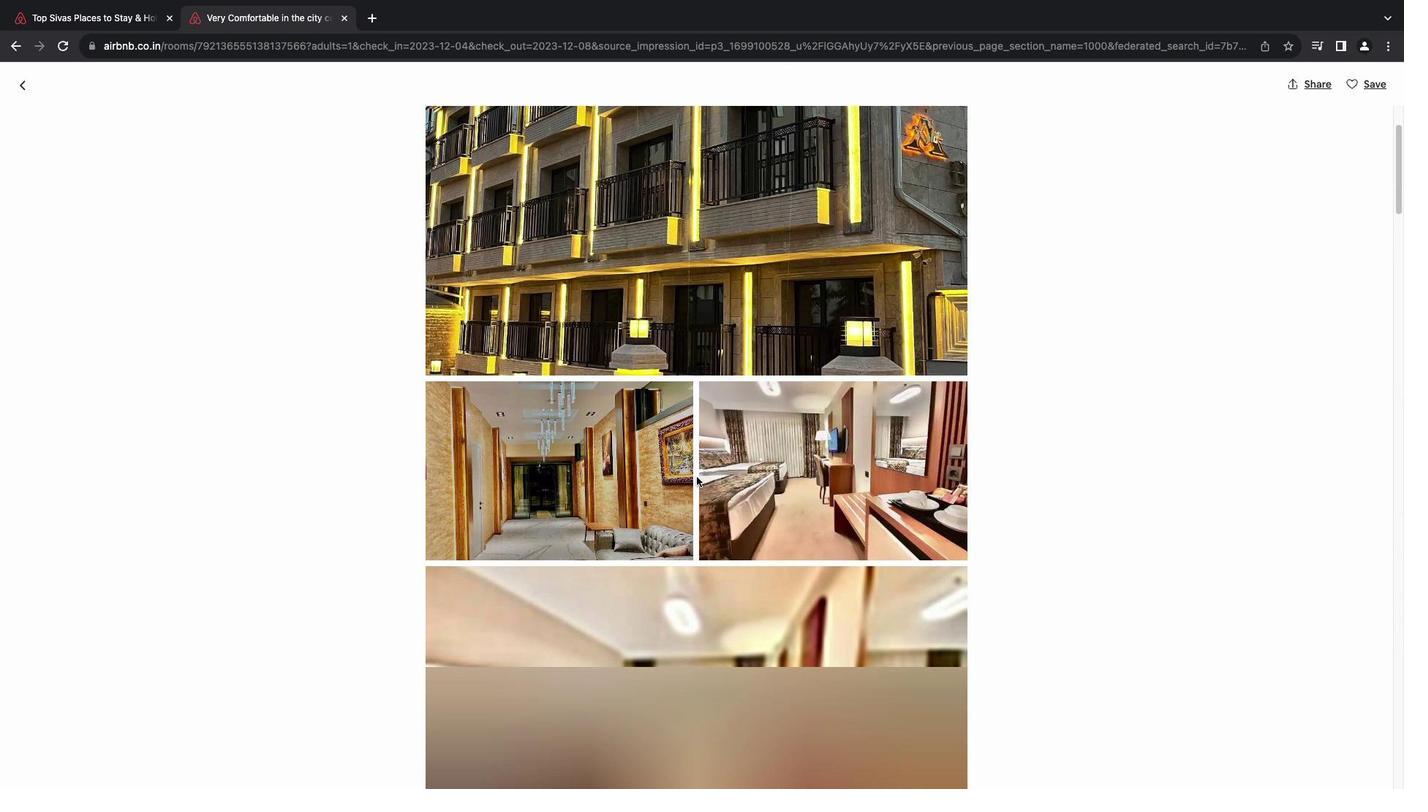 
Action: Mouse scrolled (688, 469) with delta (-6, -7)
Screenshot: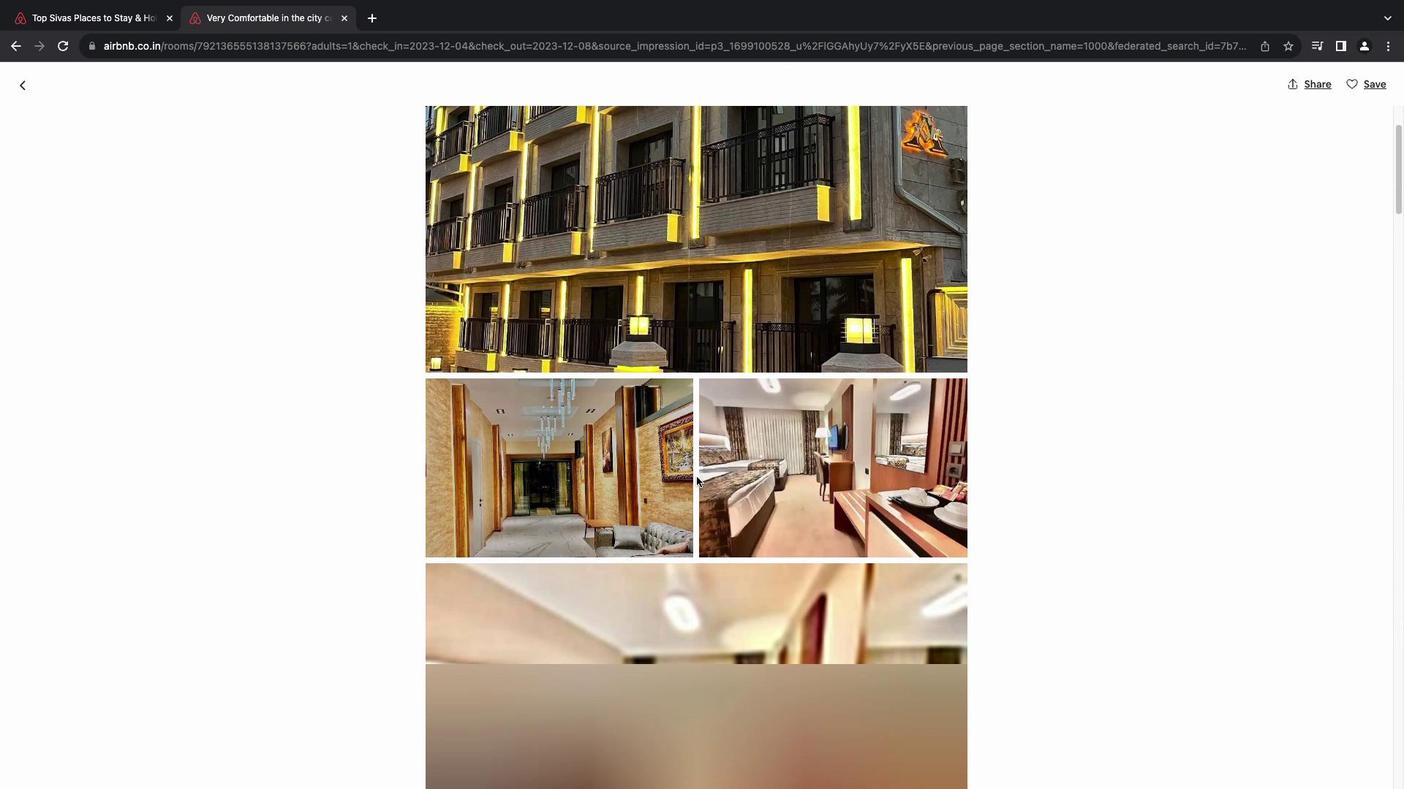 
Action: Mouse scrolled (688, 469) with delta (-6, -7)
Screenshot: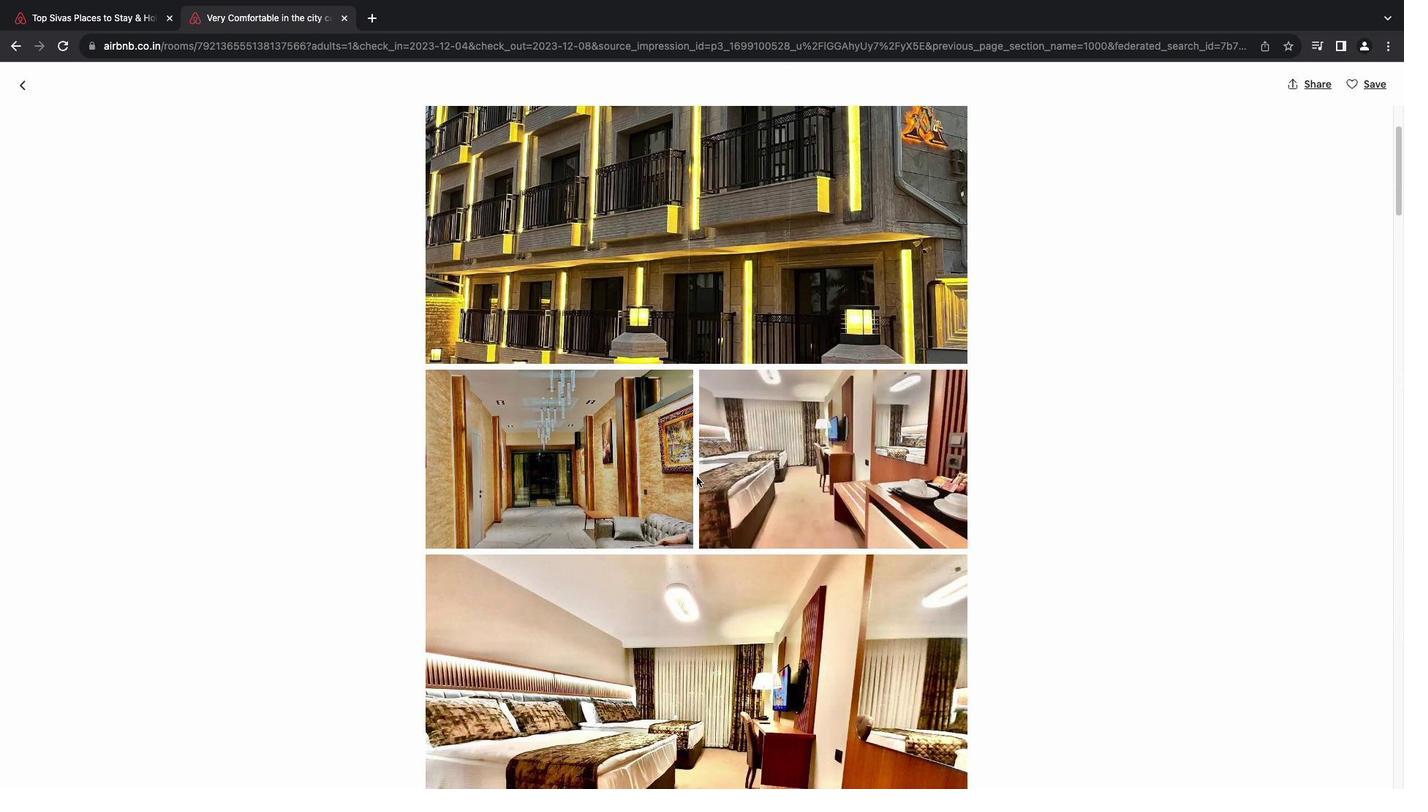 
Action: Mouse scrolled (688, 469) with delta (-6, -7)
Screenshot: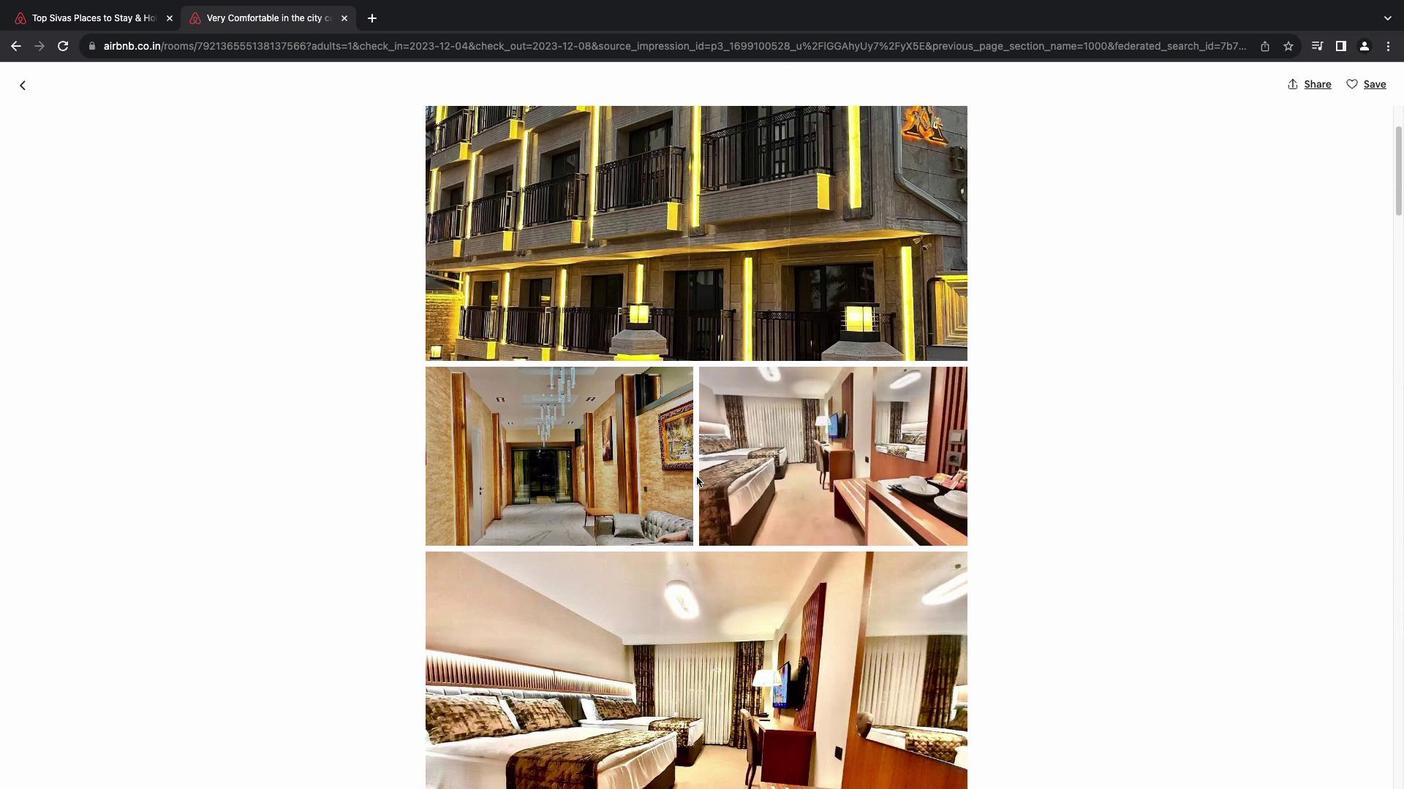 
Action: Mouse scrolled (688, 469) with delta (-6, -7)
Screenshot: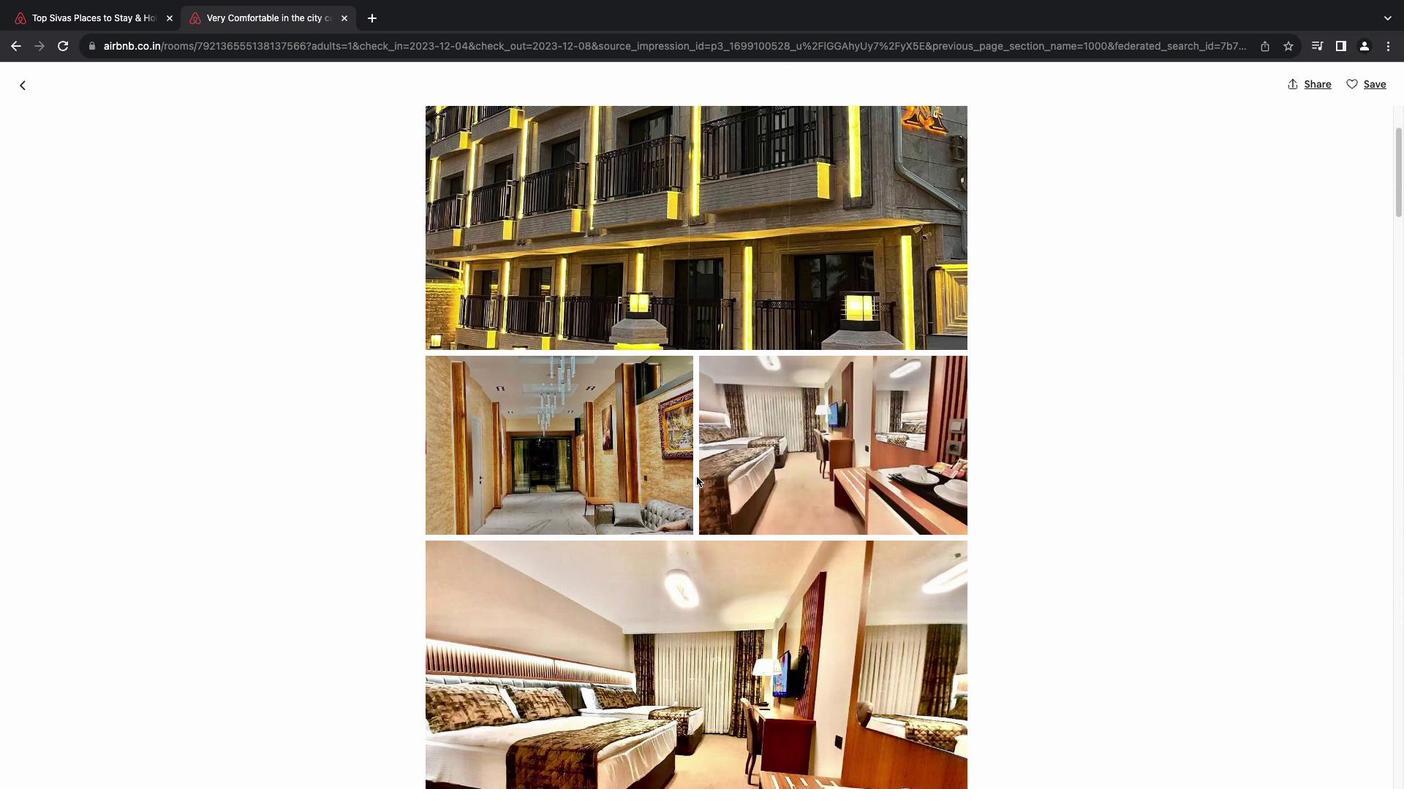 
Action: Mouse scrolled (688, 469) with delta (-6, -7)
Screenshot: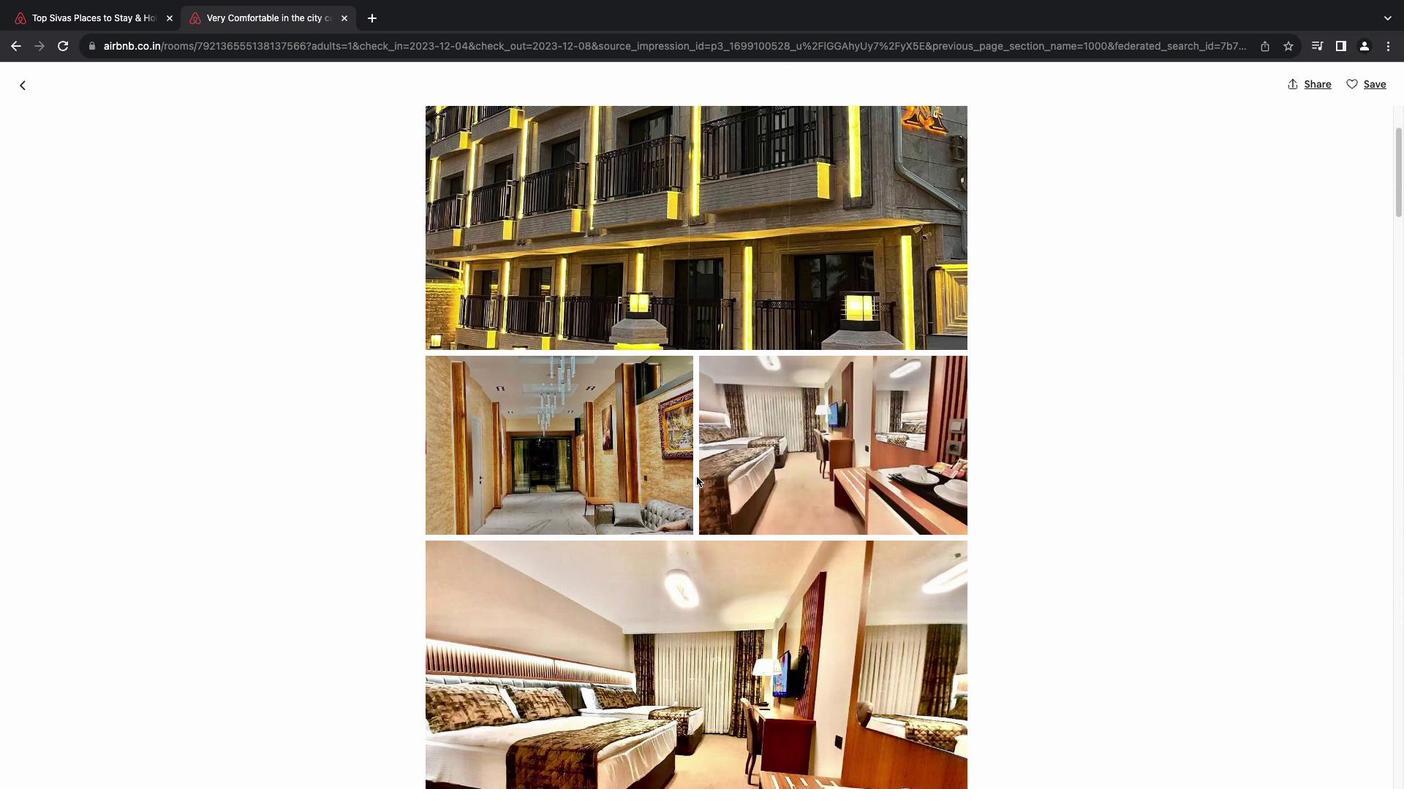 
Action: Mouse scrolled (688, 469) with delta (-6, -8)
Screenshot: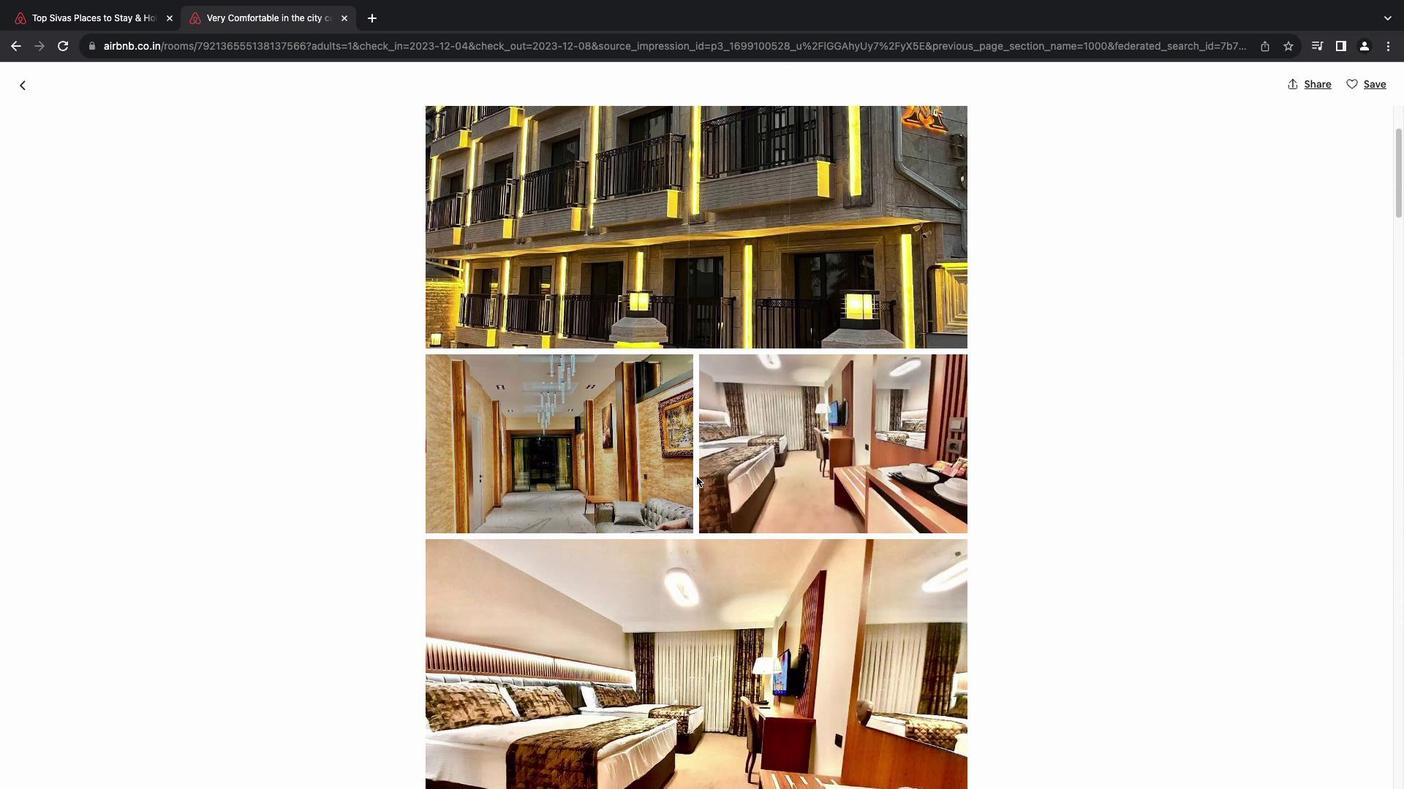 
Action: Mouse scrolled (688, 469) with delta (-6, -7)
Screenshot: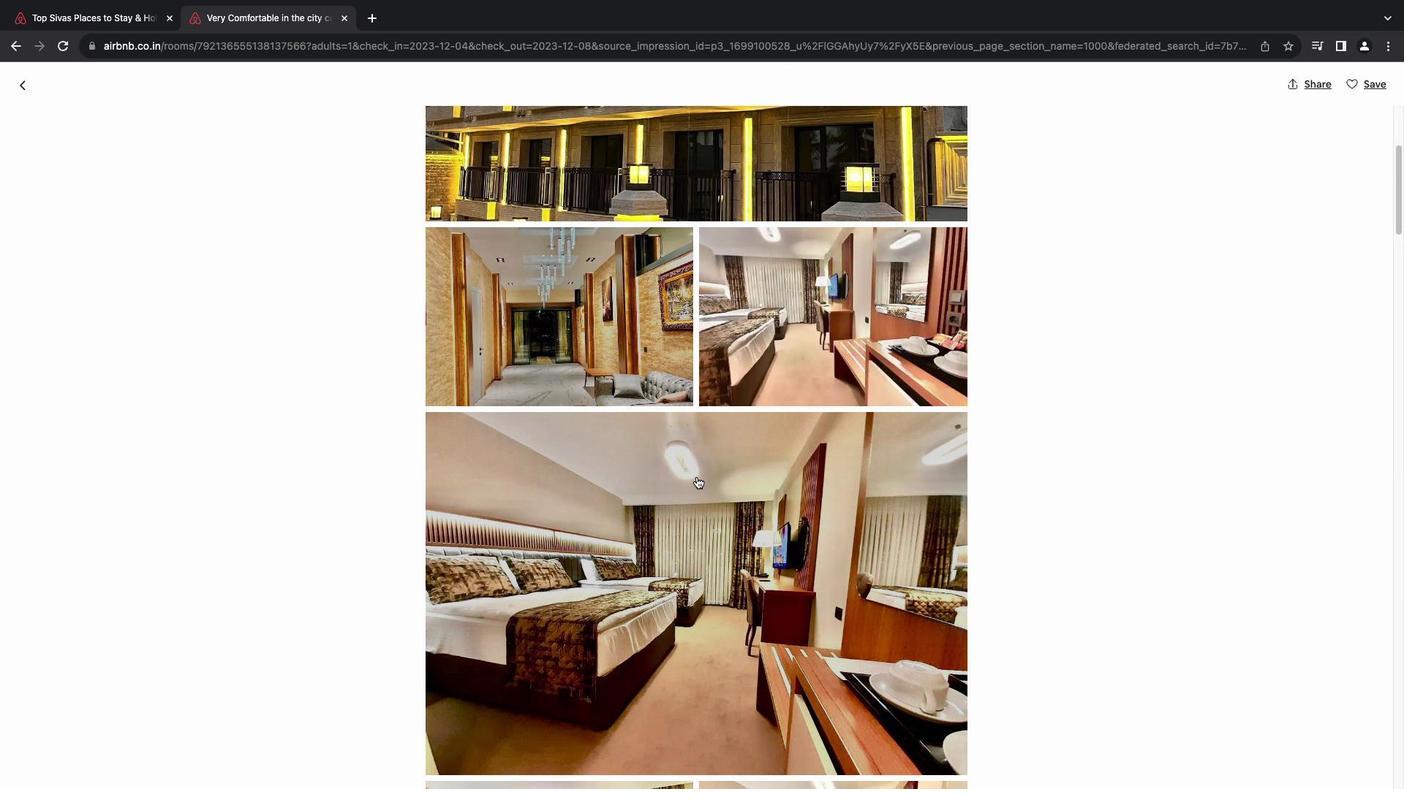 
Action: Mouse scrolled (688, 469) with delta (-6, -7)
Screenshot: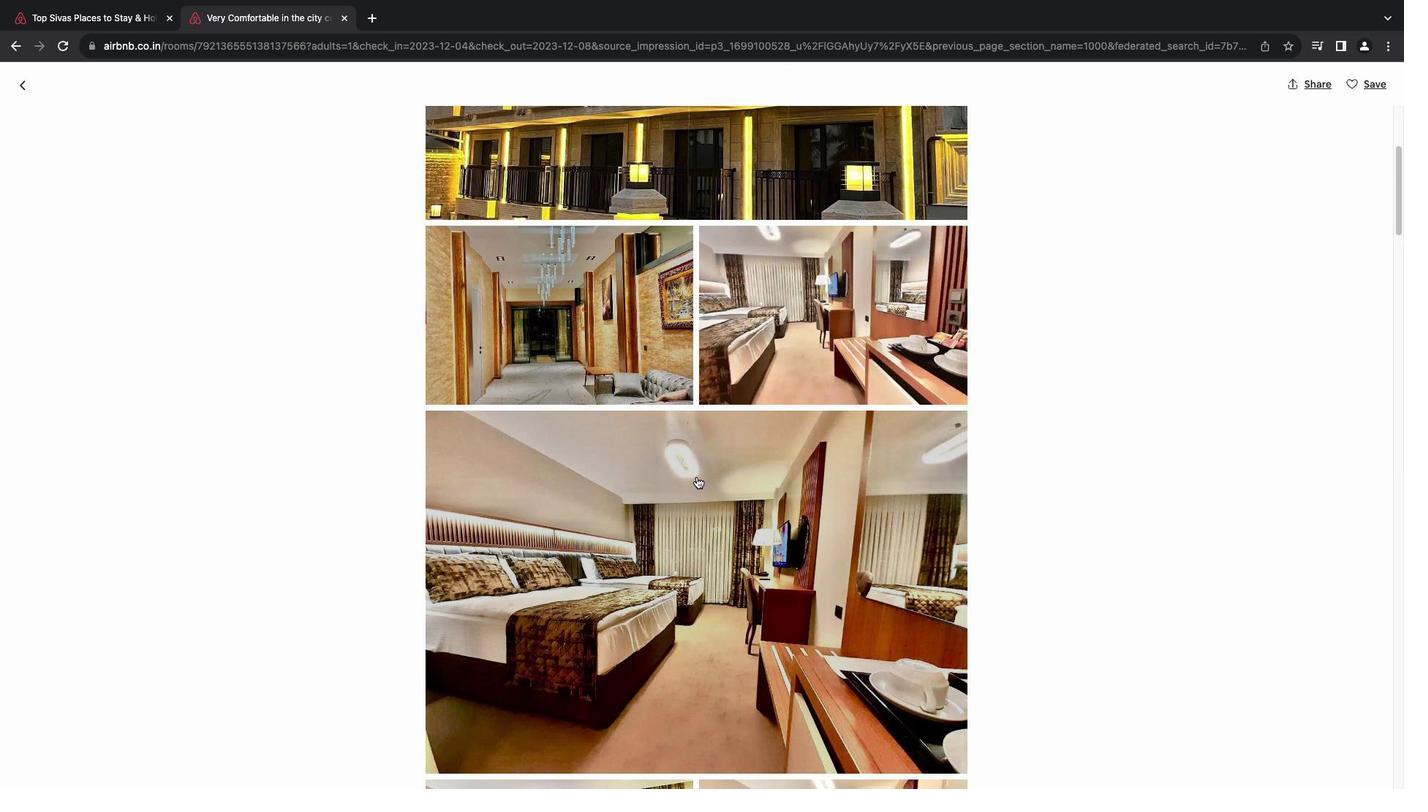 
Action: Mouse scrolled (688, 469) with delta (-6, -8)
Screenshot: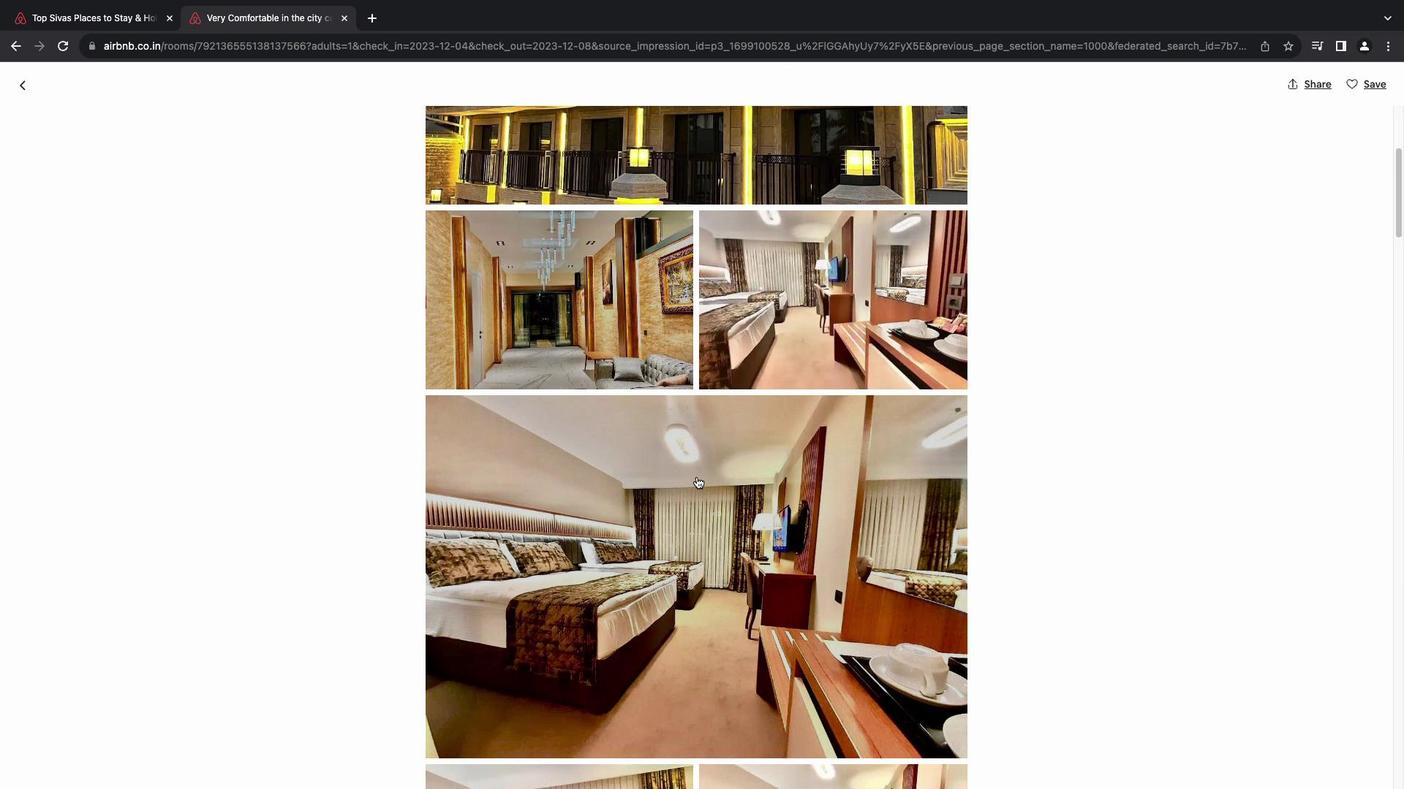 
Action: Mouse moved to (688, 469)
Screenshot: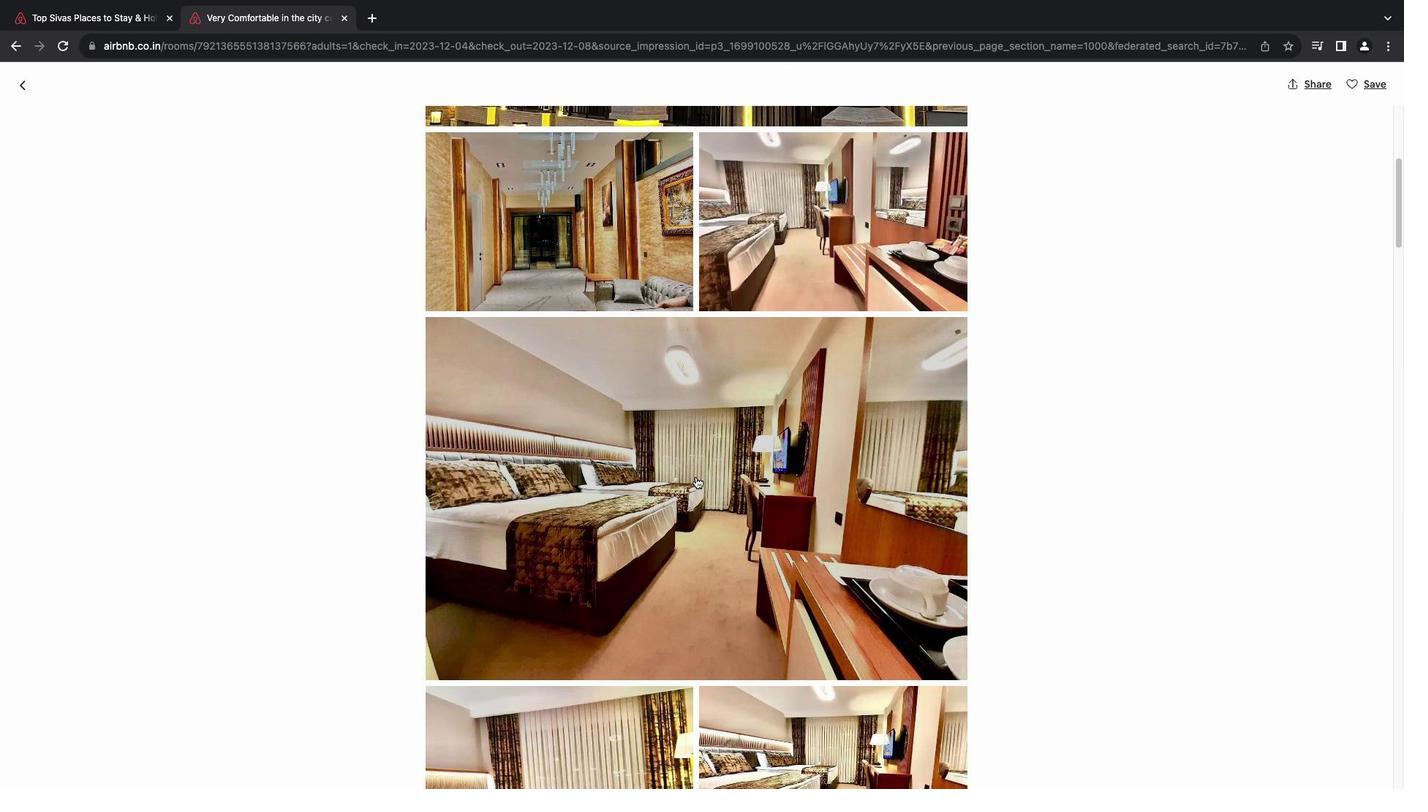 
Action: Mouse scrolled (688, 469) with delta (-6, -7)
Screenshot: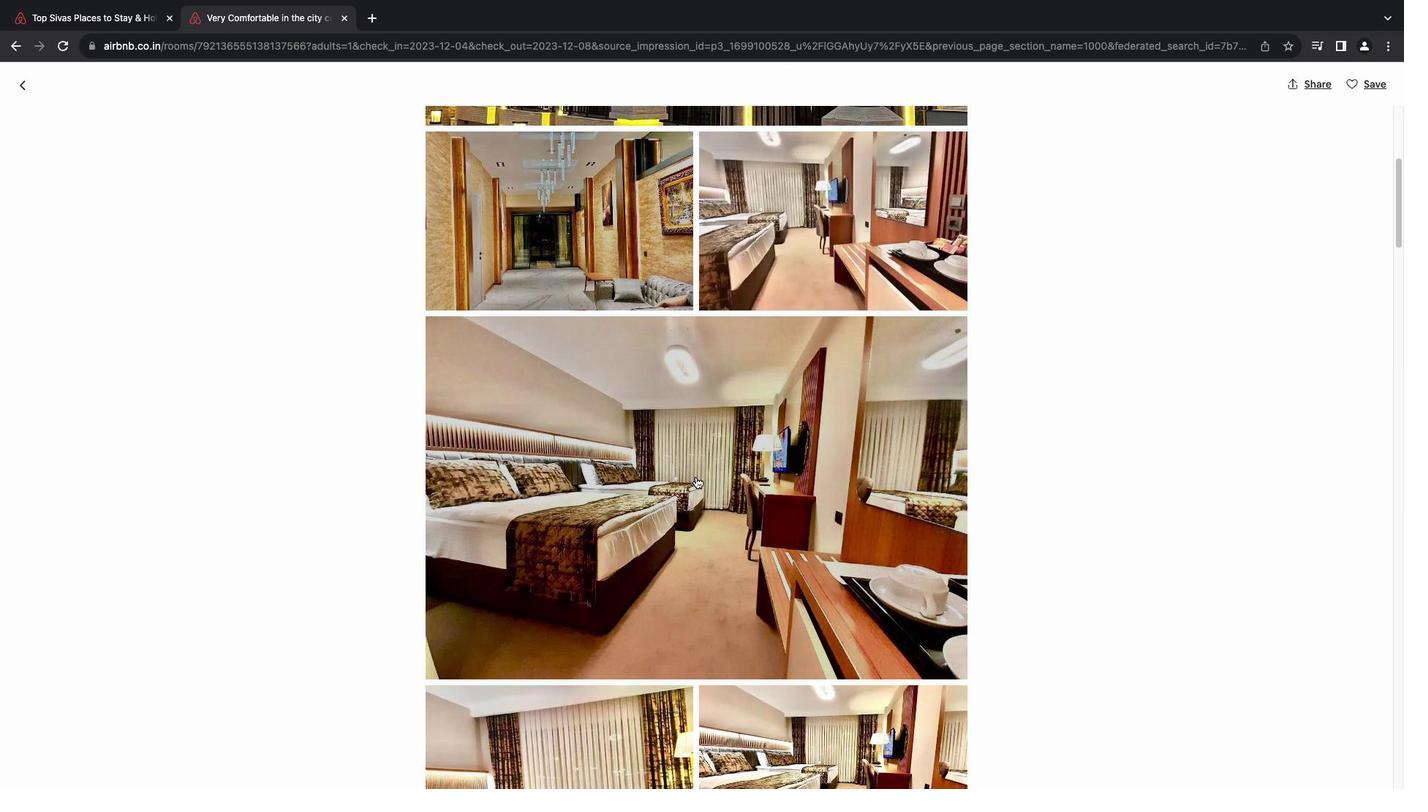 
Action: Mouse scrolled (688, 469) with delta (-6, -7)
Screenshot: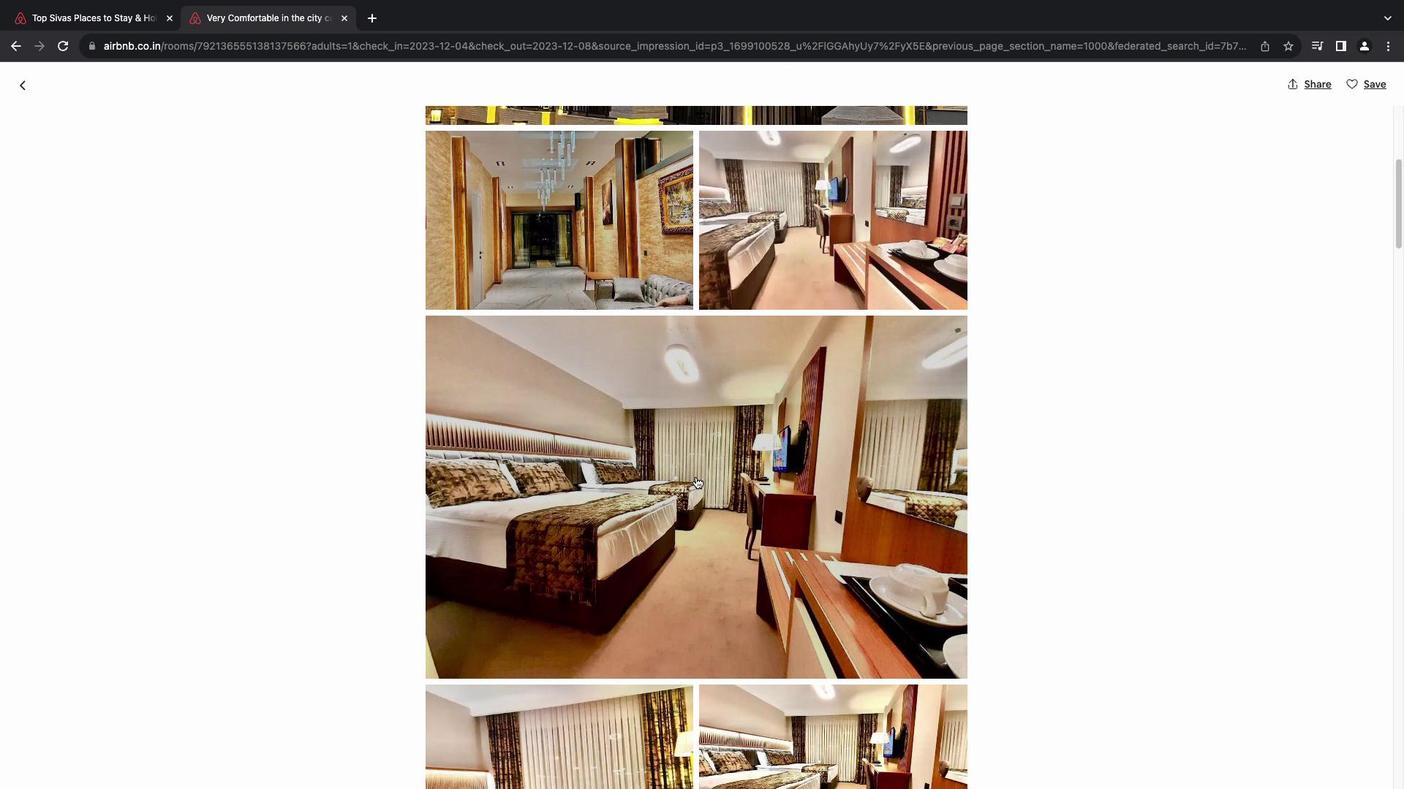
Action: Mouse moved to (688, 469)
Screenshot: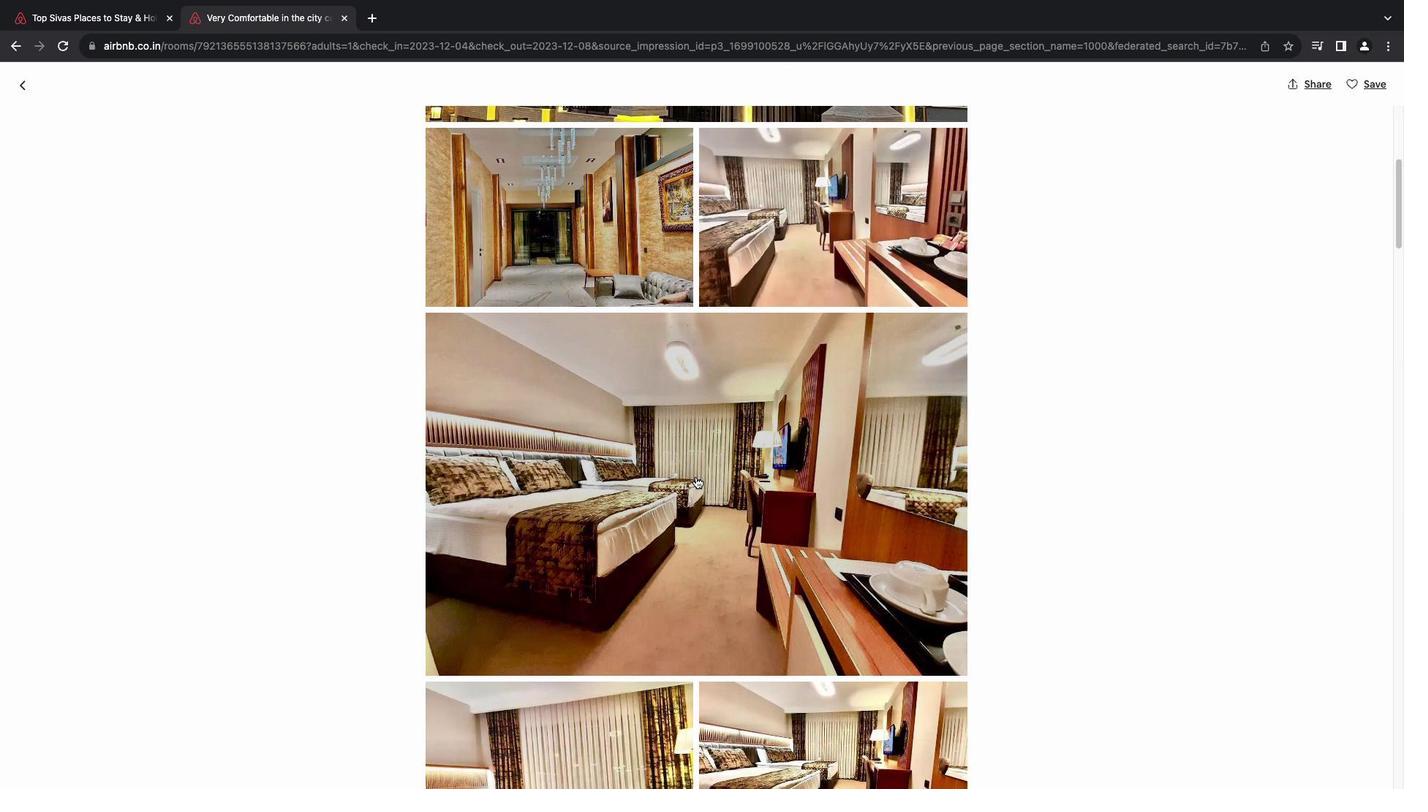 
Action: Mouse scrolled (688, 469) with delta (-6, -7)
Screenshot: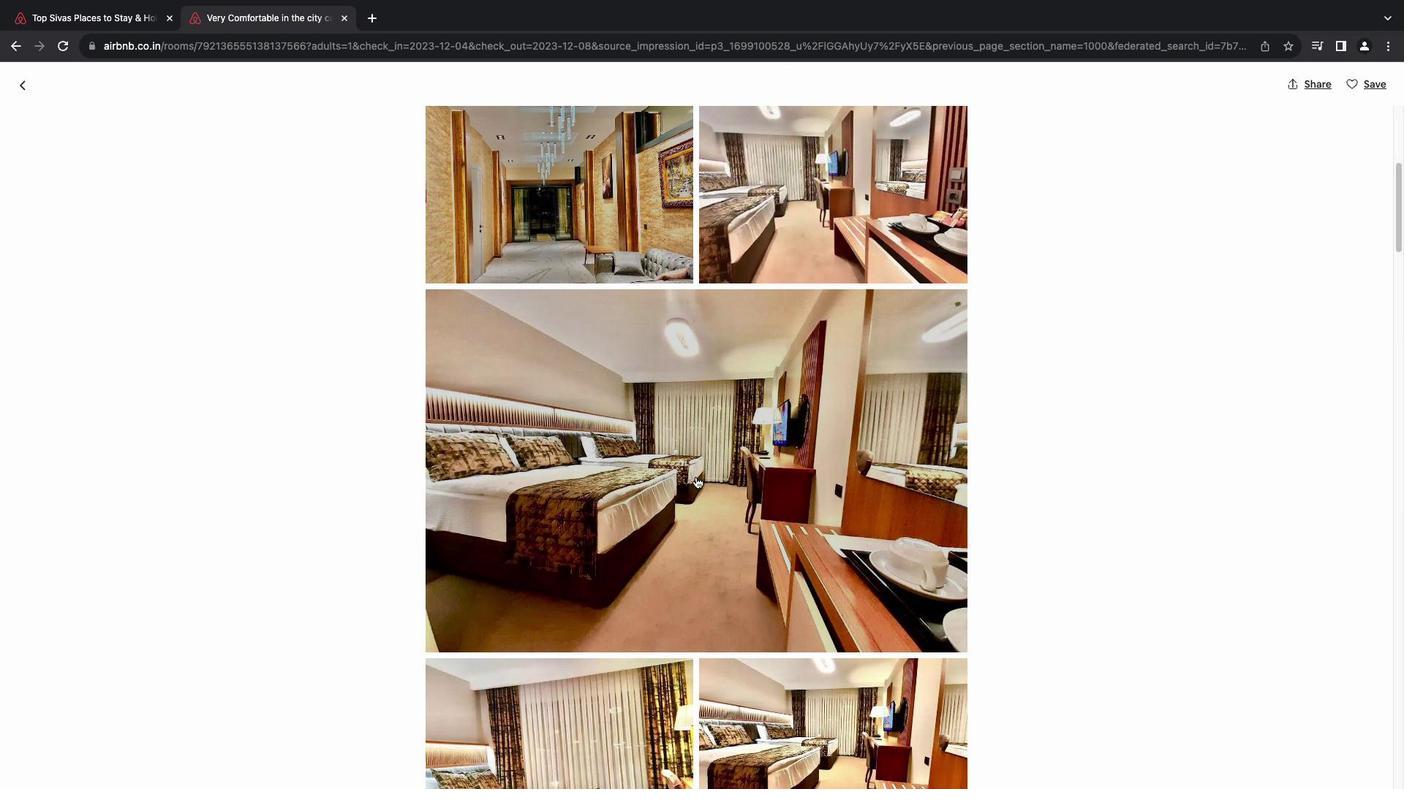 
Action: Mouse scrolled (688, 469) with delta (-6, -7)
Screenshot: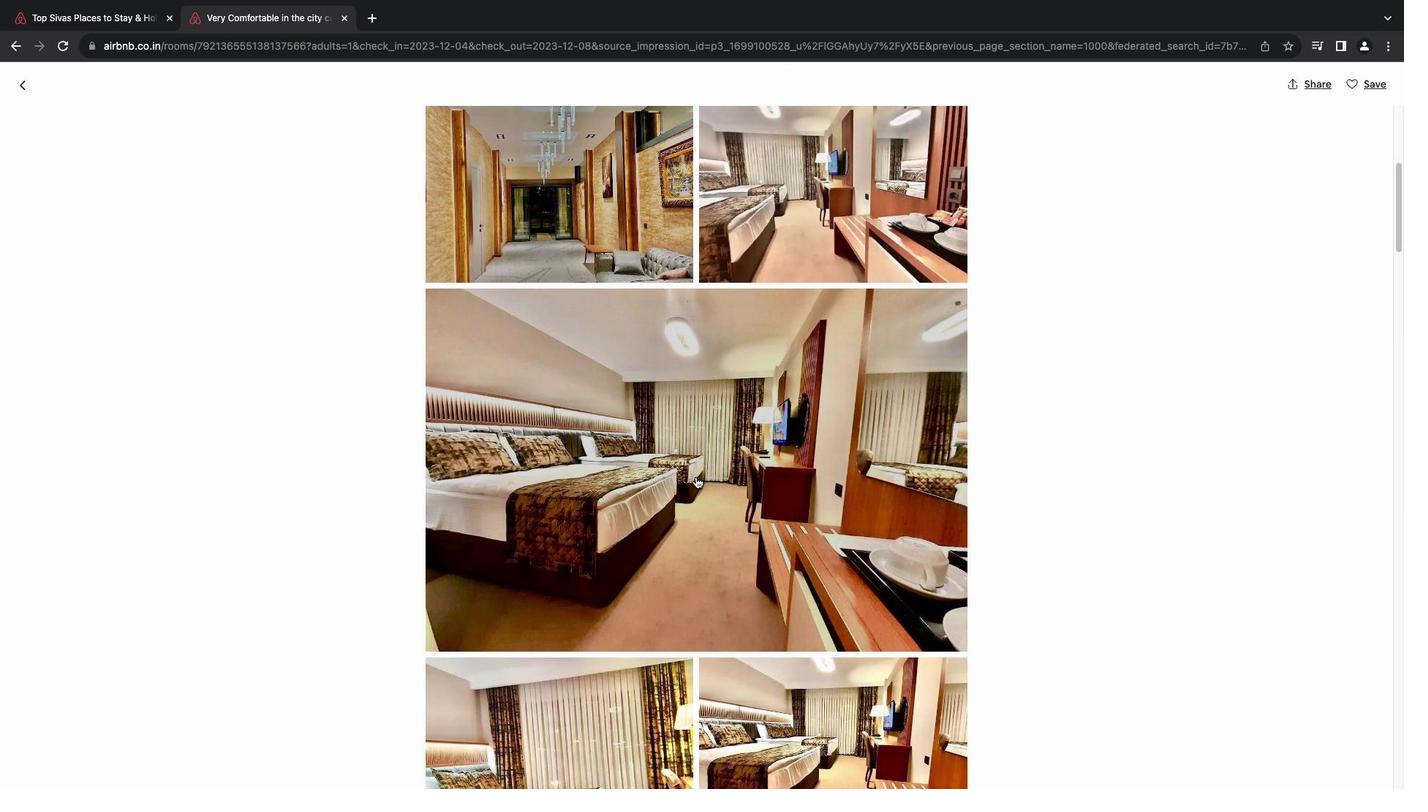 
Action: Mouse scrolled (688, 469) with delta (-6, -8)
Screenshot: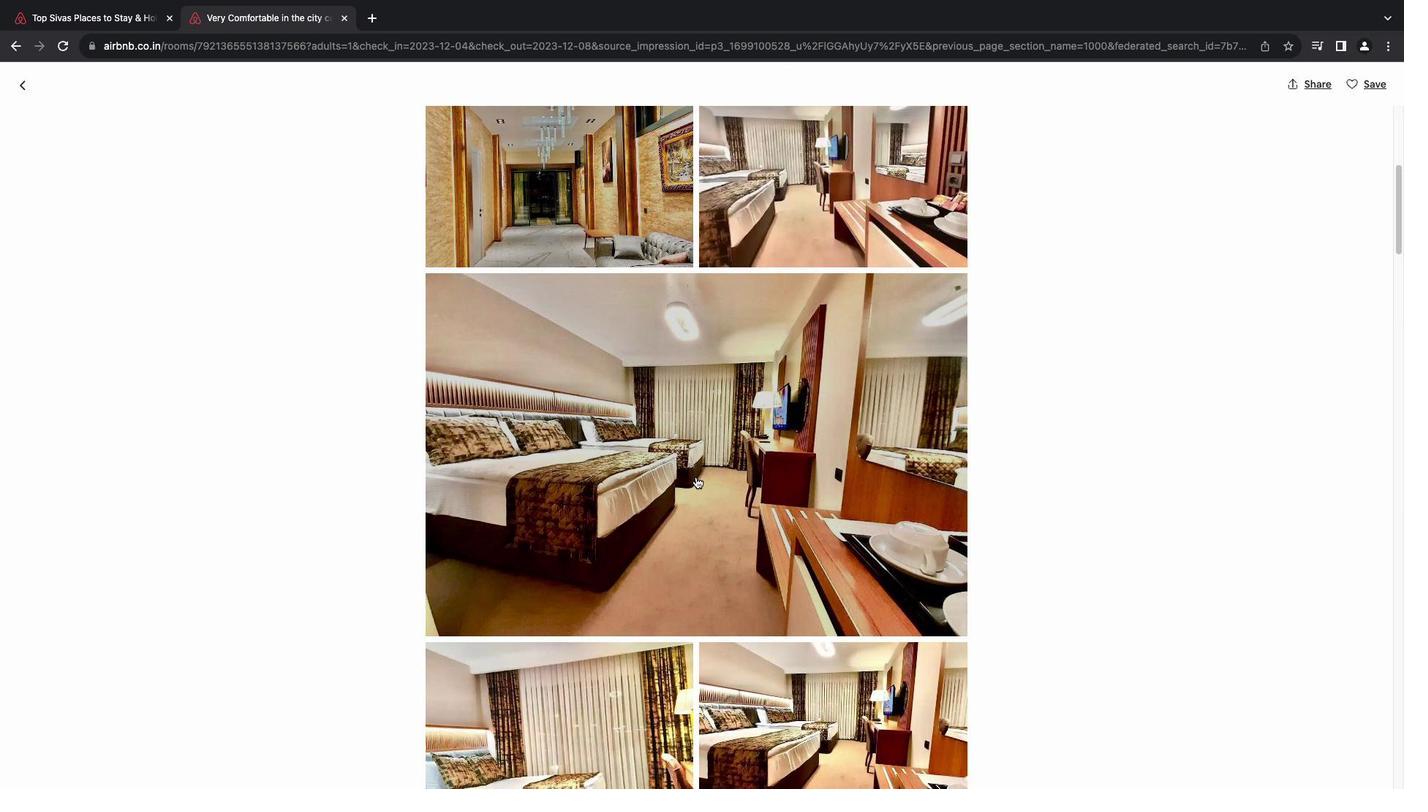
Action: Mouse scrolled (688, 469) with delta (-6, -7)
Screenshot: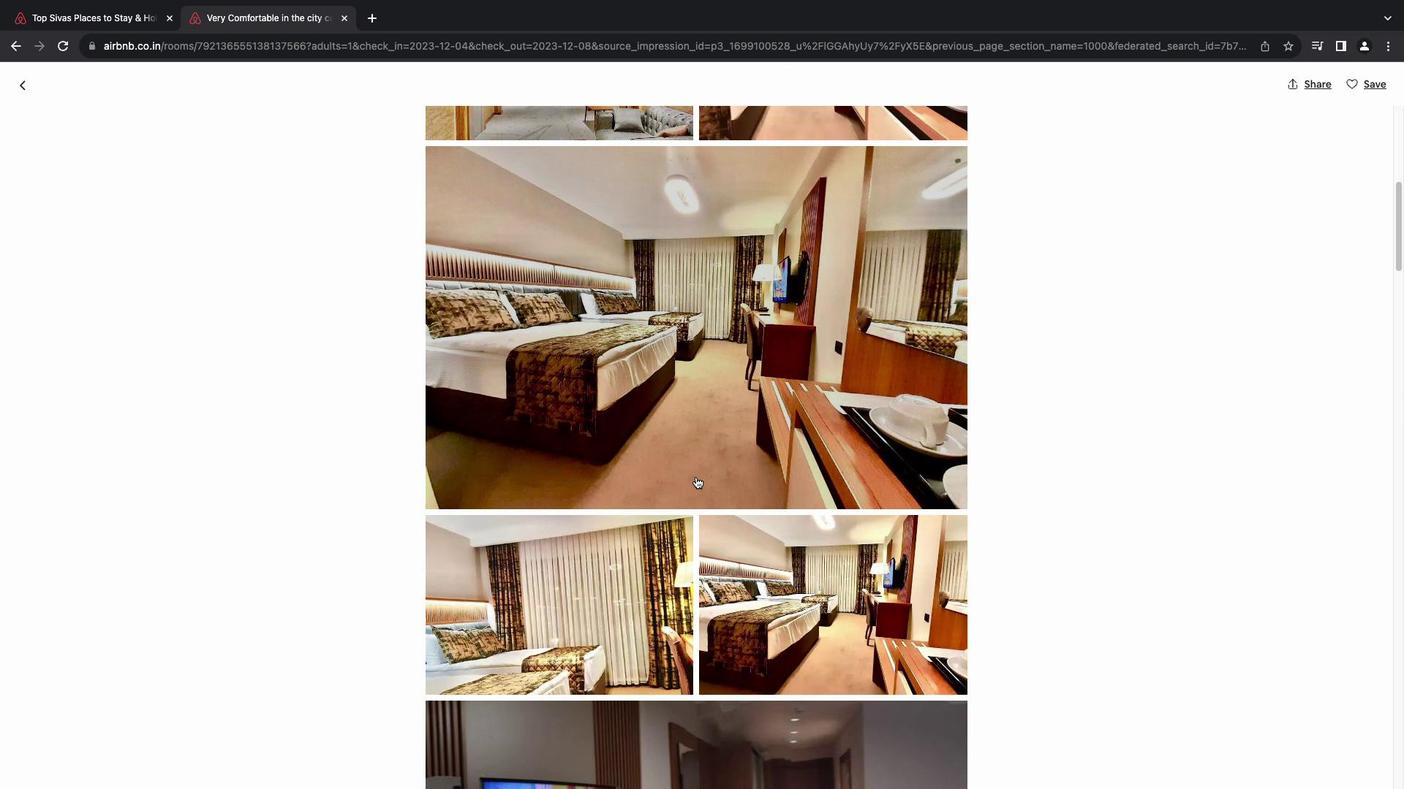 
Action: Mouse scrolled (688, 469) with delta (-6, -7)
Screenshot: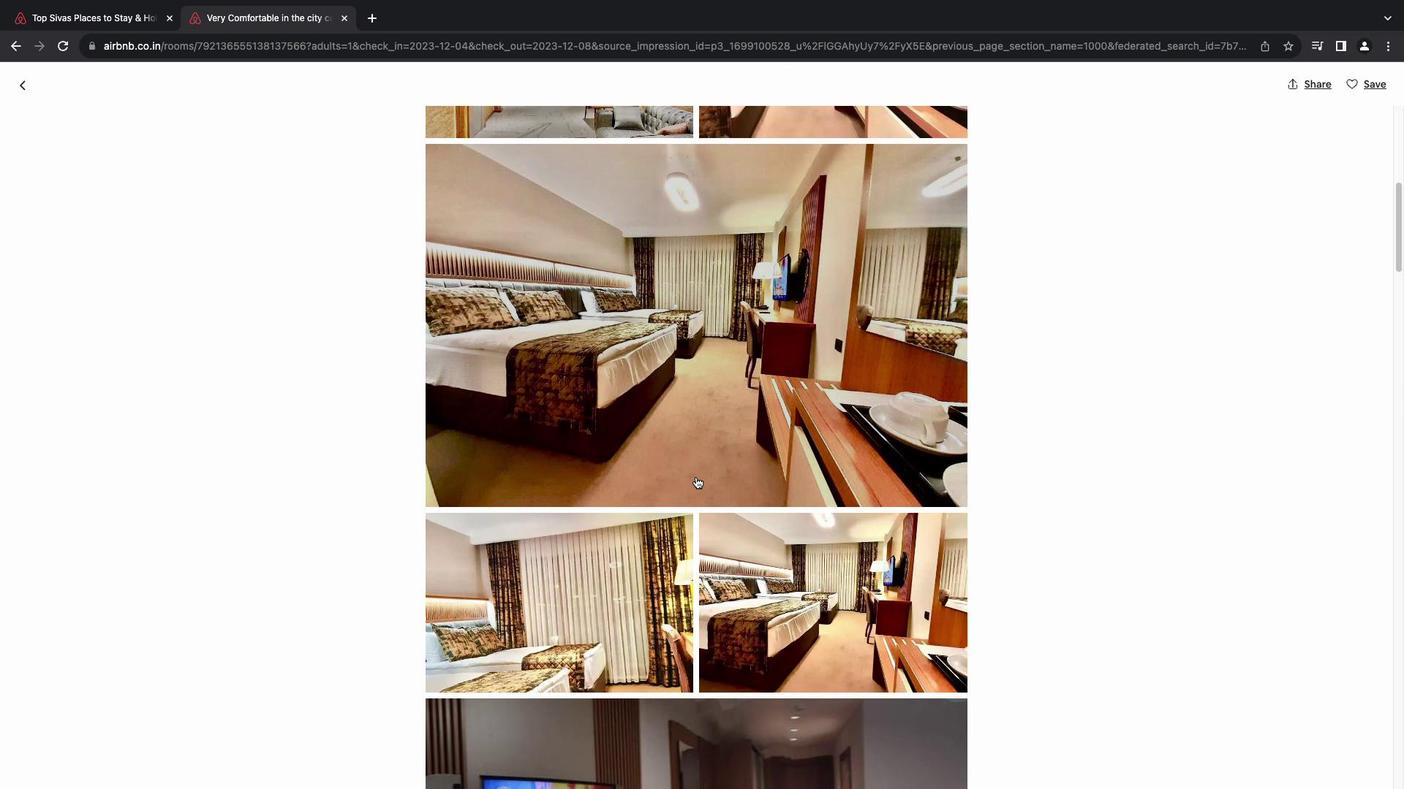 
Action: Mouse scrolled (688, 469) with delta (-6, -7)
Screenshot: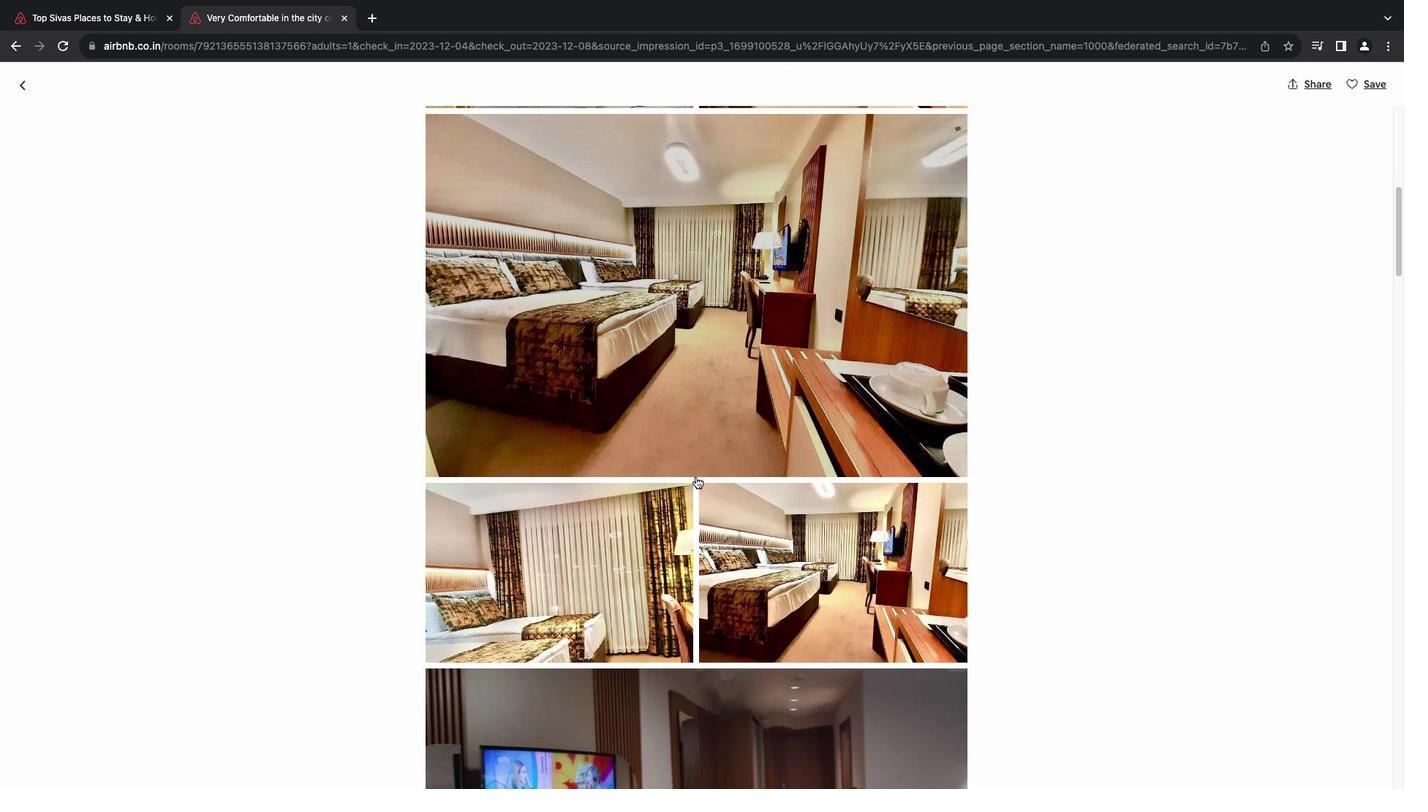 
Action: Mouse scrolled (688, 469) with delta (-6, -7)
Screenshot: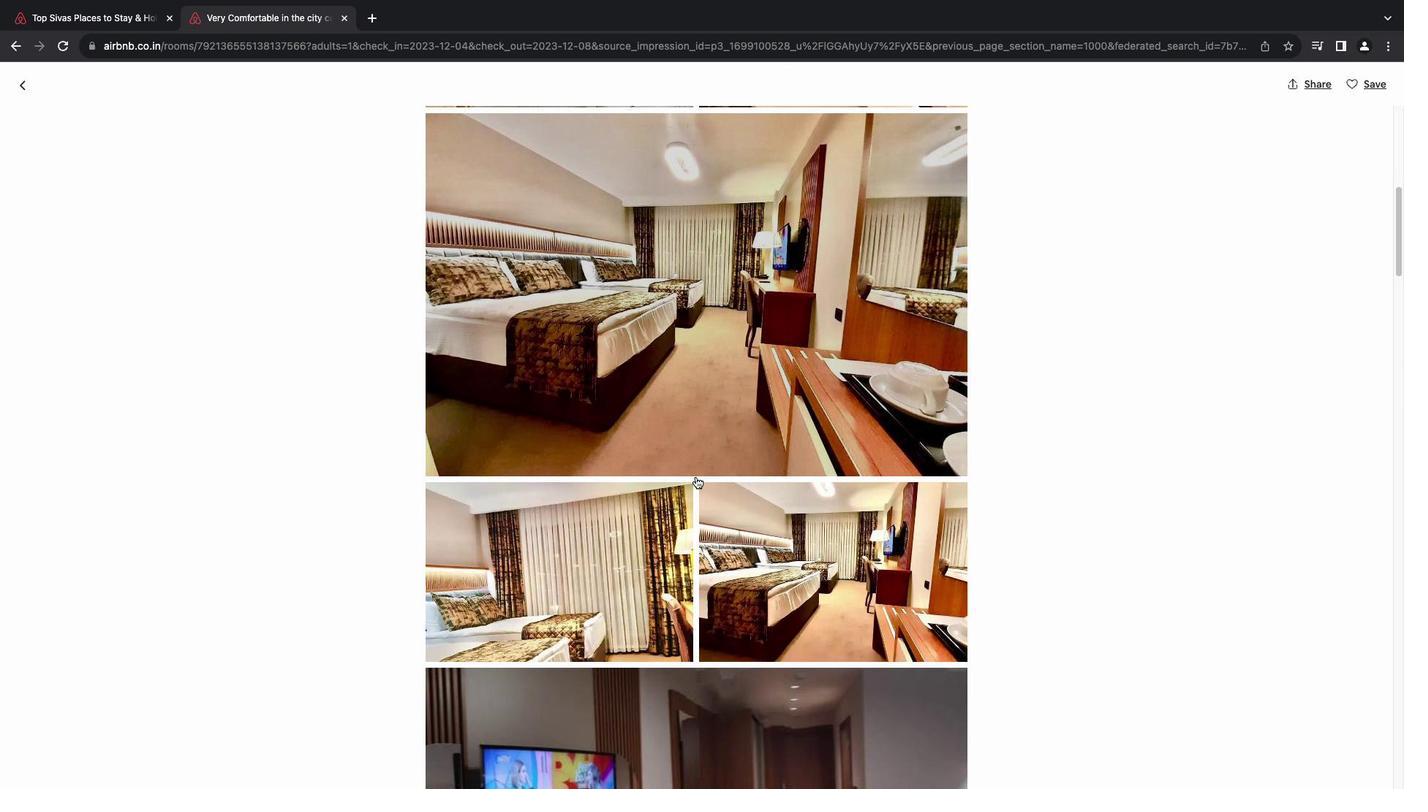 
Action: Mouse scrolled (688, 469) with delta (-6, -8)
Screenshot: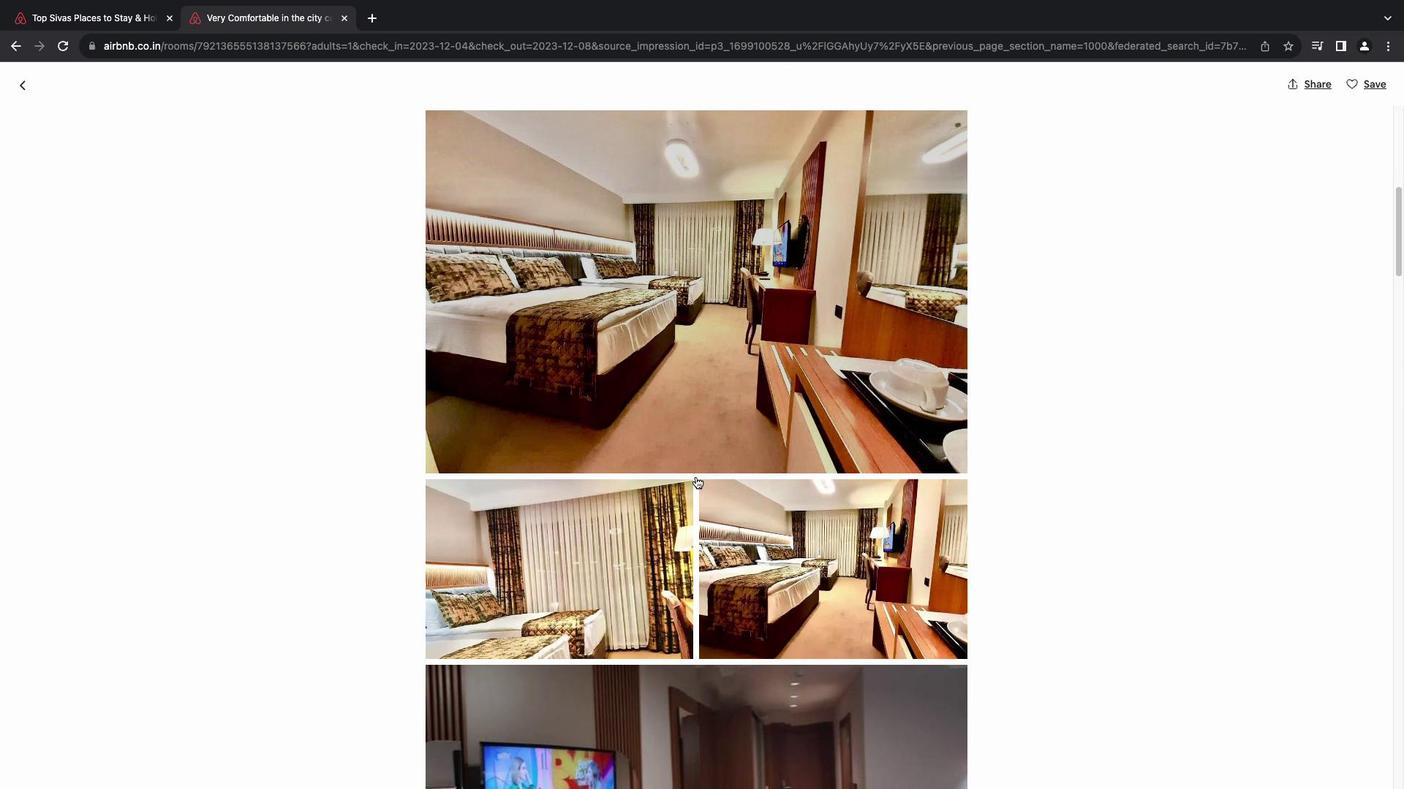 
Action: Mouse scrolled (688, 469) with delta (-6, -7)
Screenshot: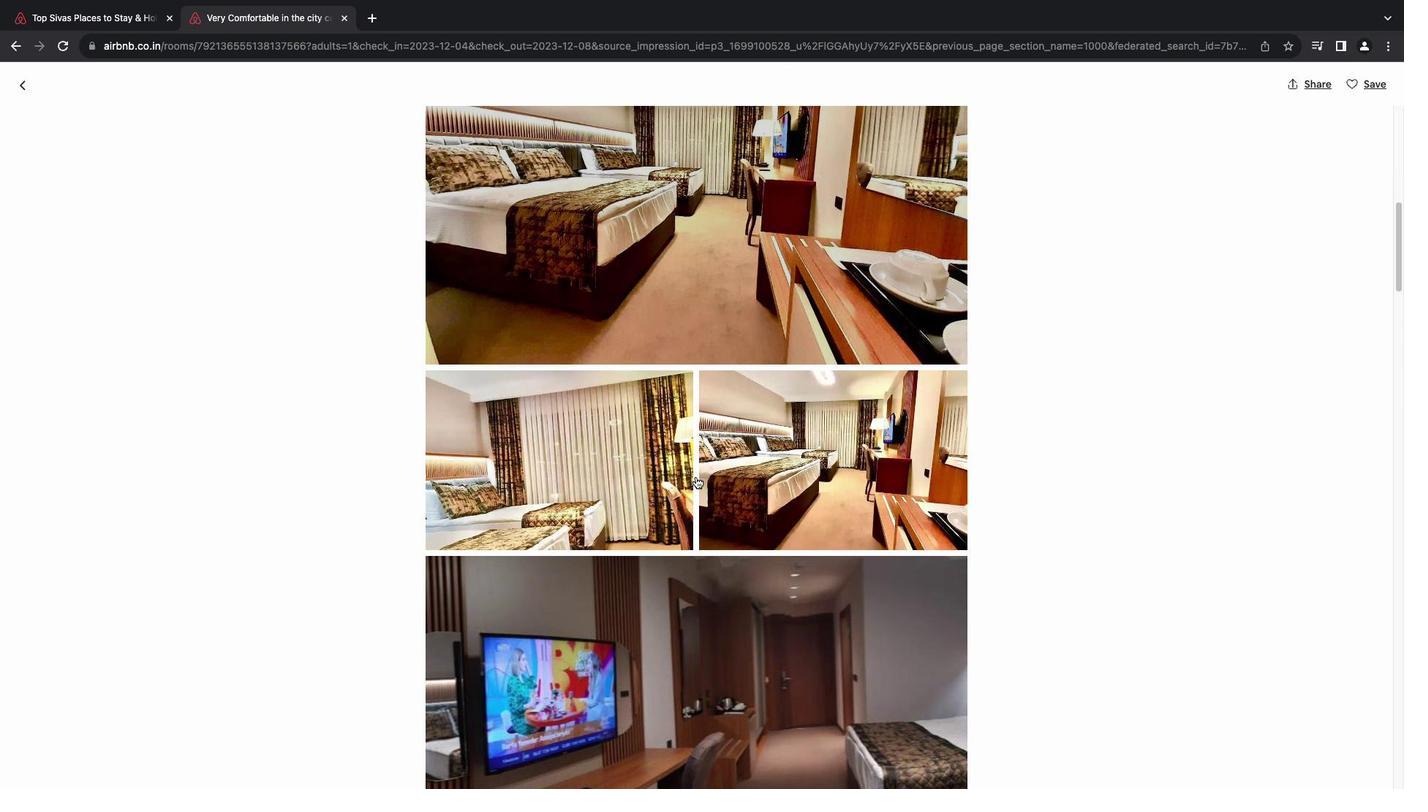 
Action: Mouse scrolled (688, 469) with delta (-6, -7)
Screenshot: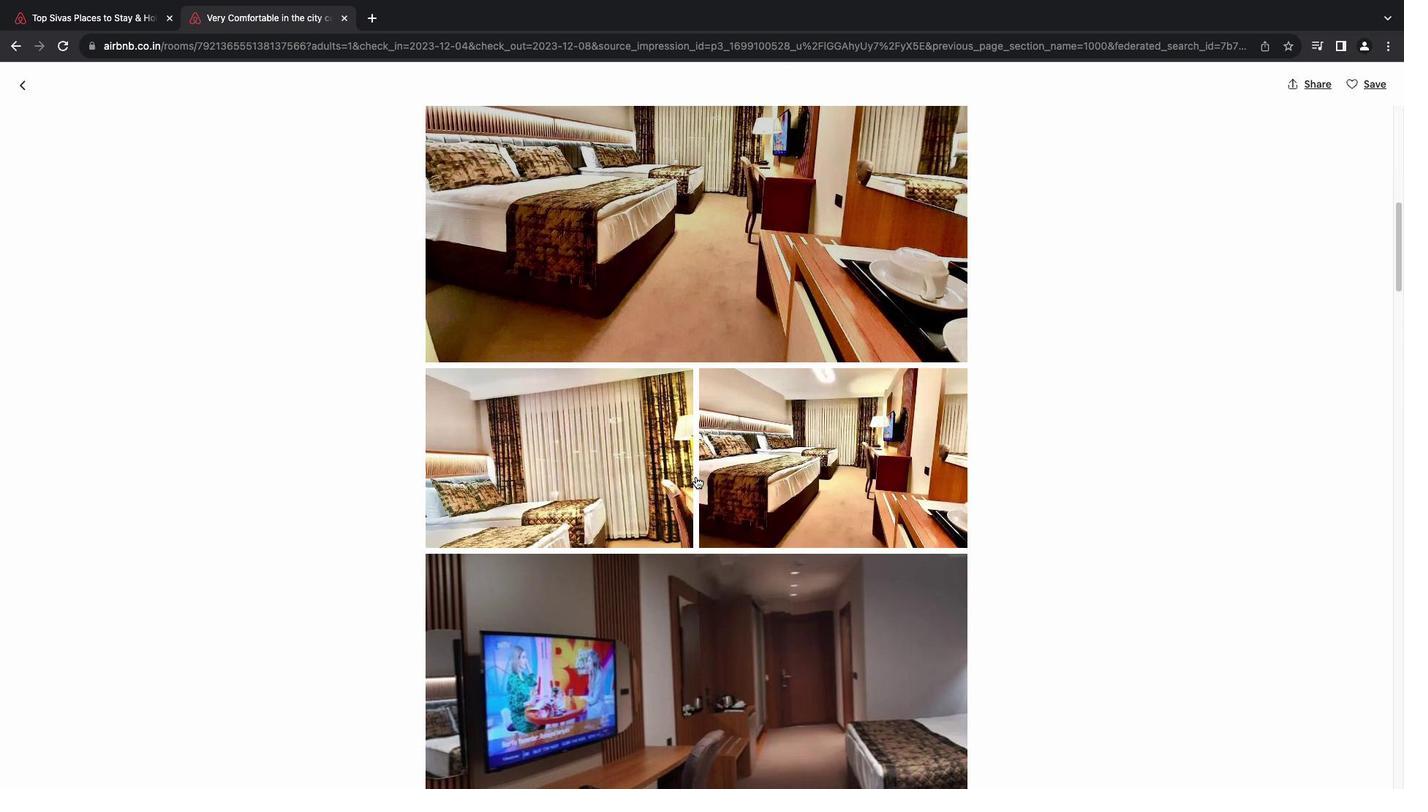 
Action: Mouse scrolled (688, 469) with delta (-6, -7)
Screenshot: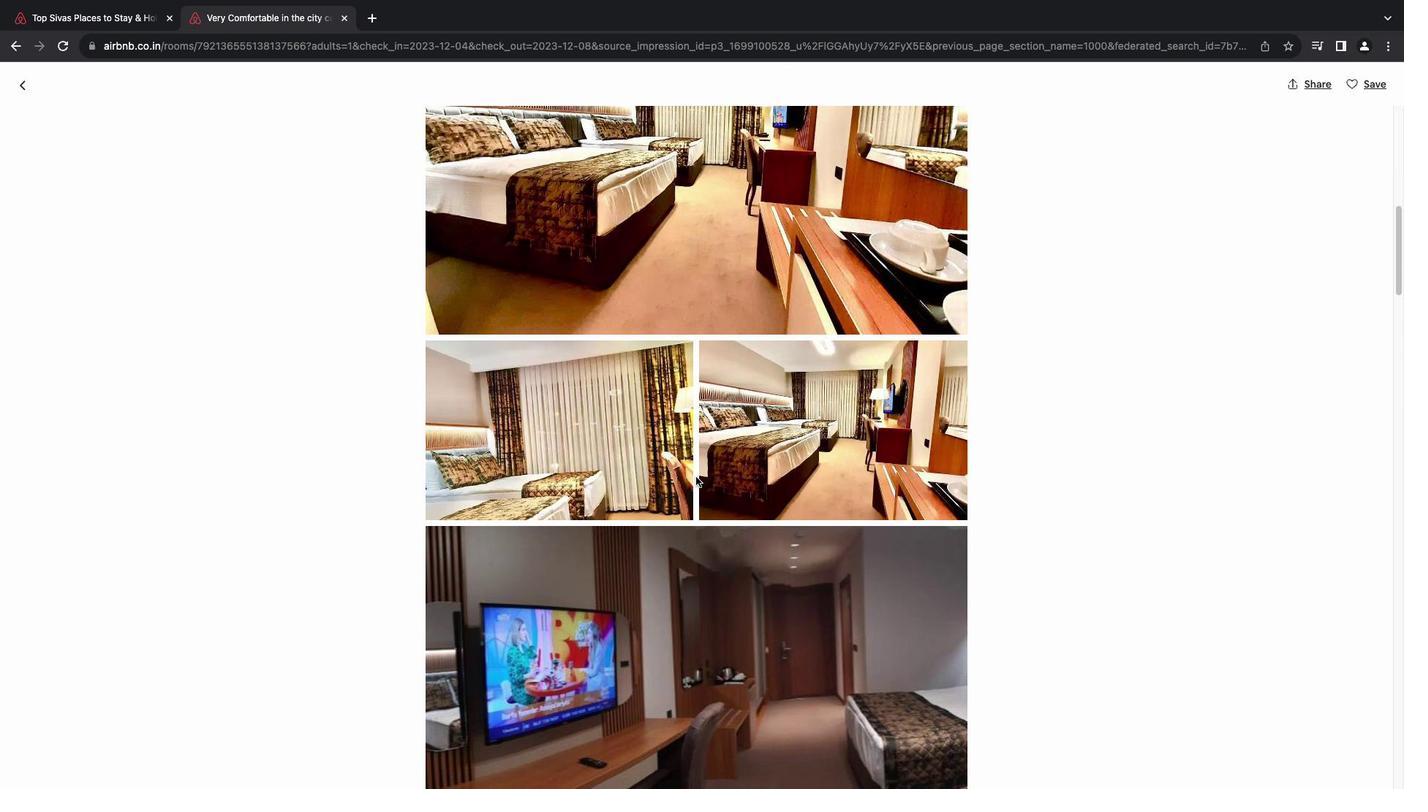 
Action: Mouse scrolled (688, 469) with delta (-6, -7)
Screenshot: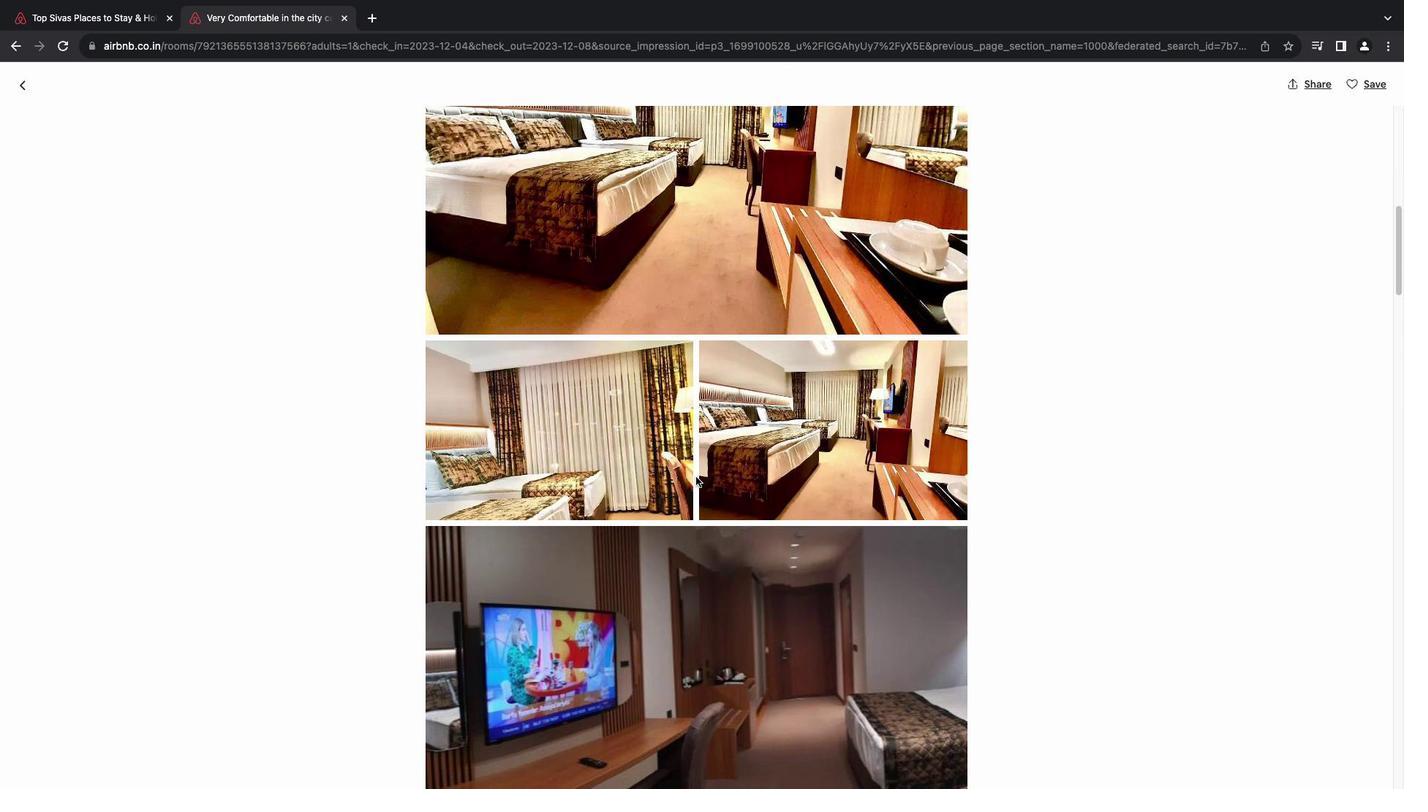 
Action: Mouse scrolled (688, 469) with delta (-6, -7)
Screenshot: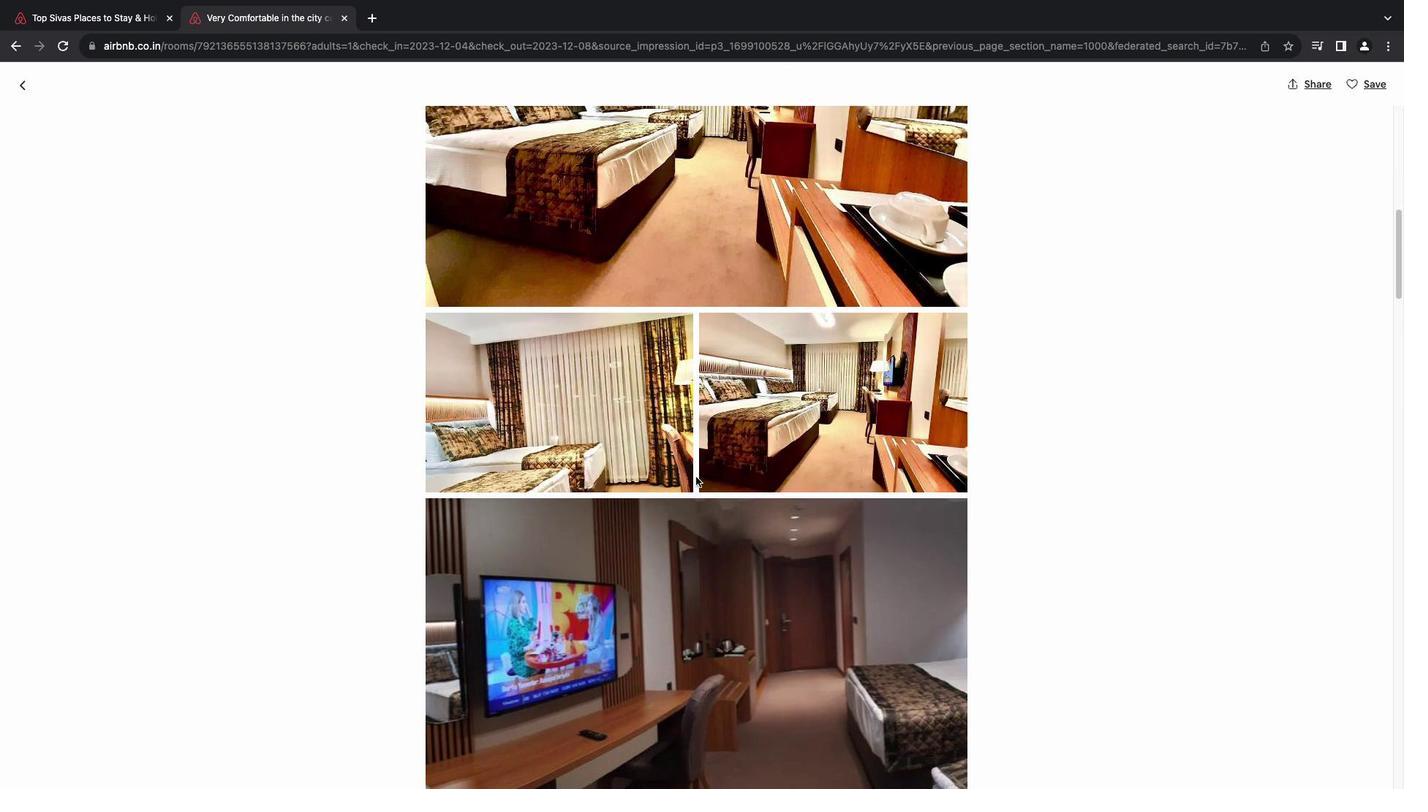 
Action: Mouse scrolled (688, 469) with delta (-6, -7)
Screenshot: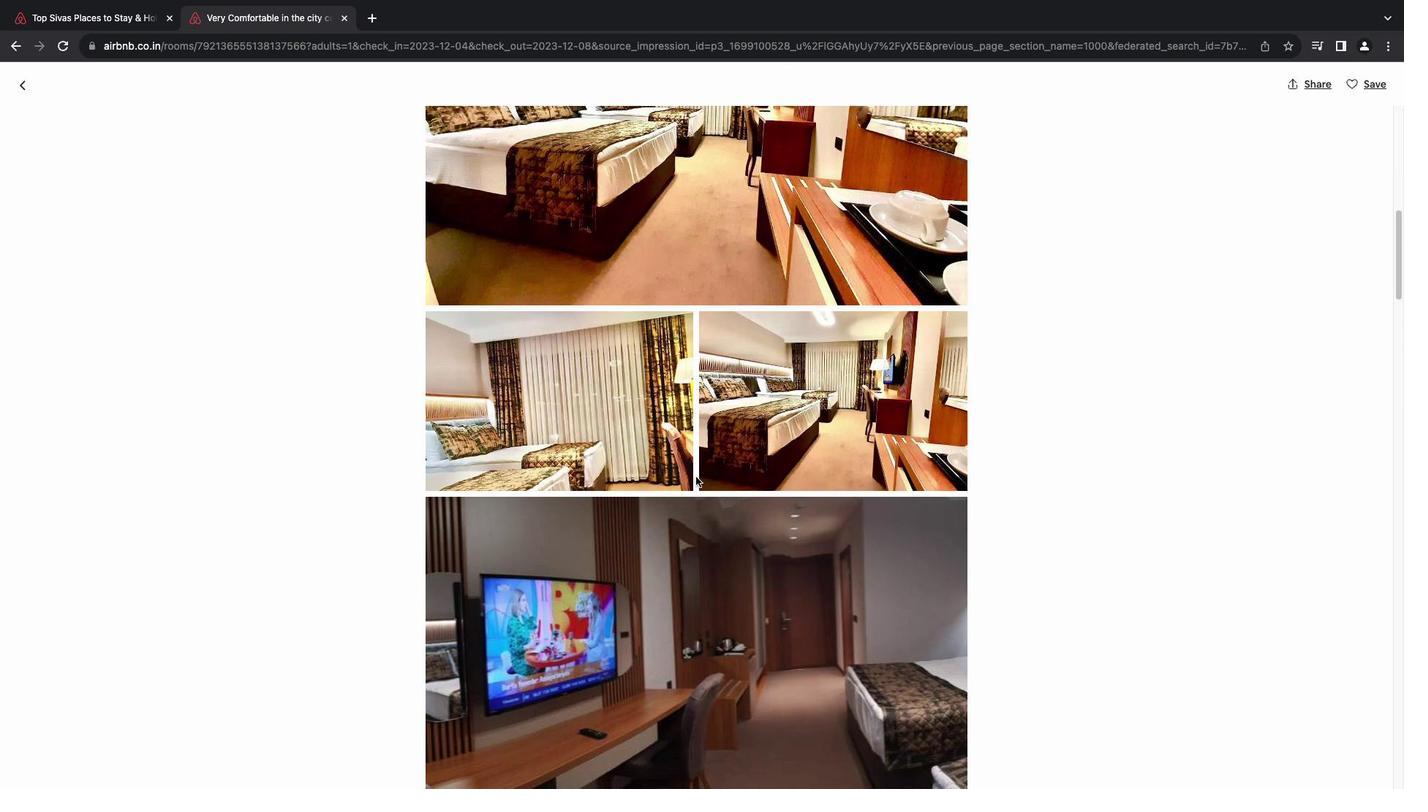 
Action: Mouse scrolled (688, 469) with delta (-6, -8)
Screenshot: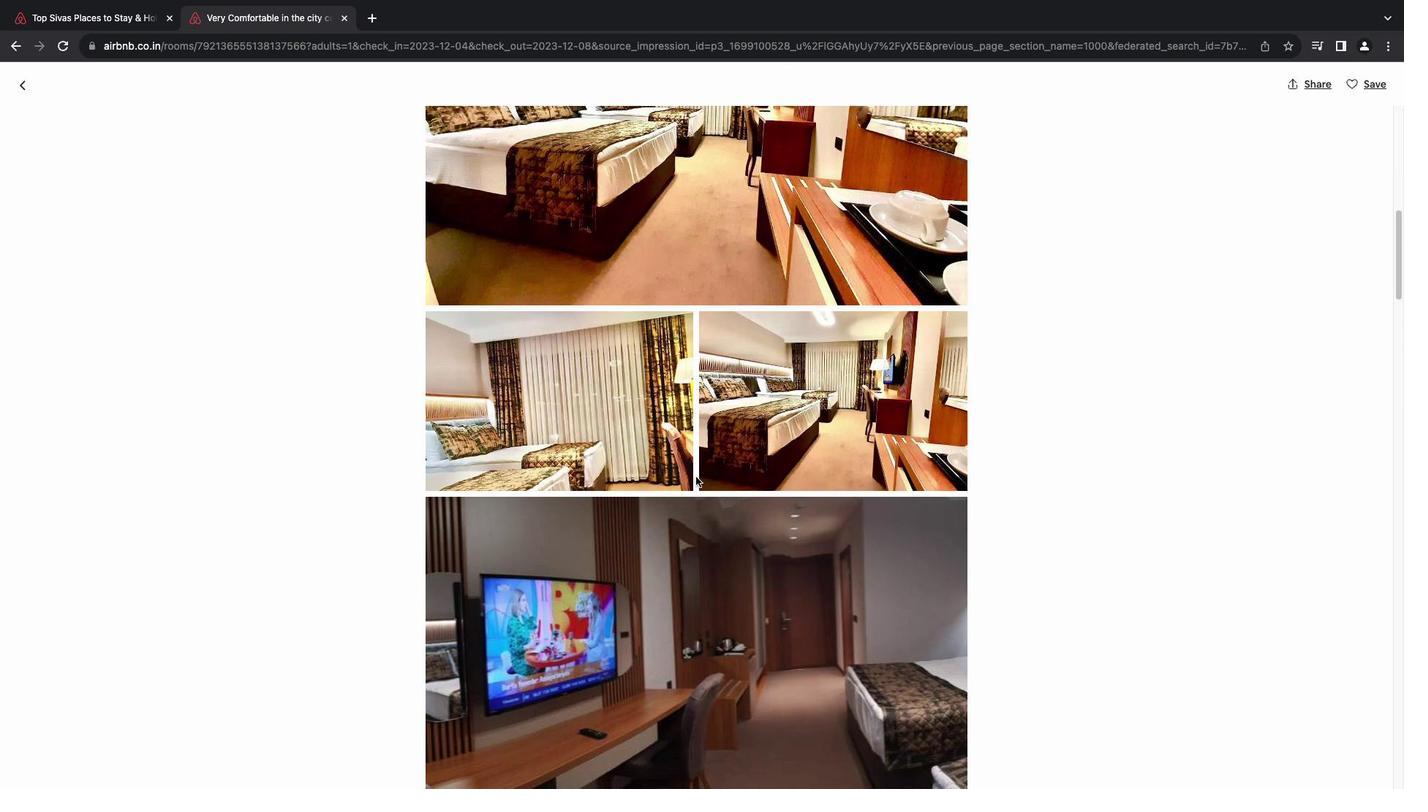 
Action: Mouse scrolled (688, 469) with delta (-6, -7)
Screenshot: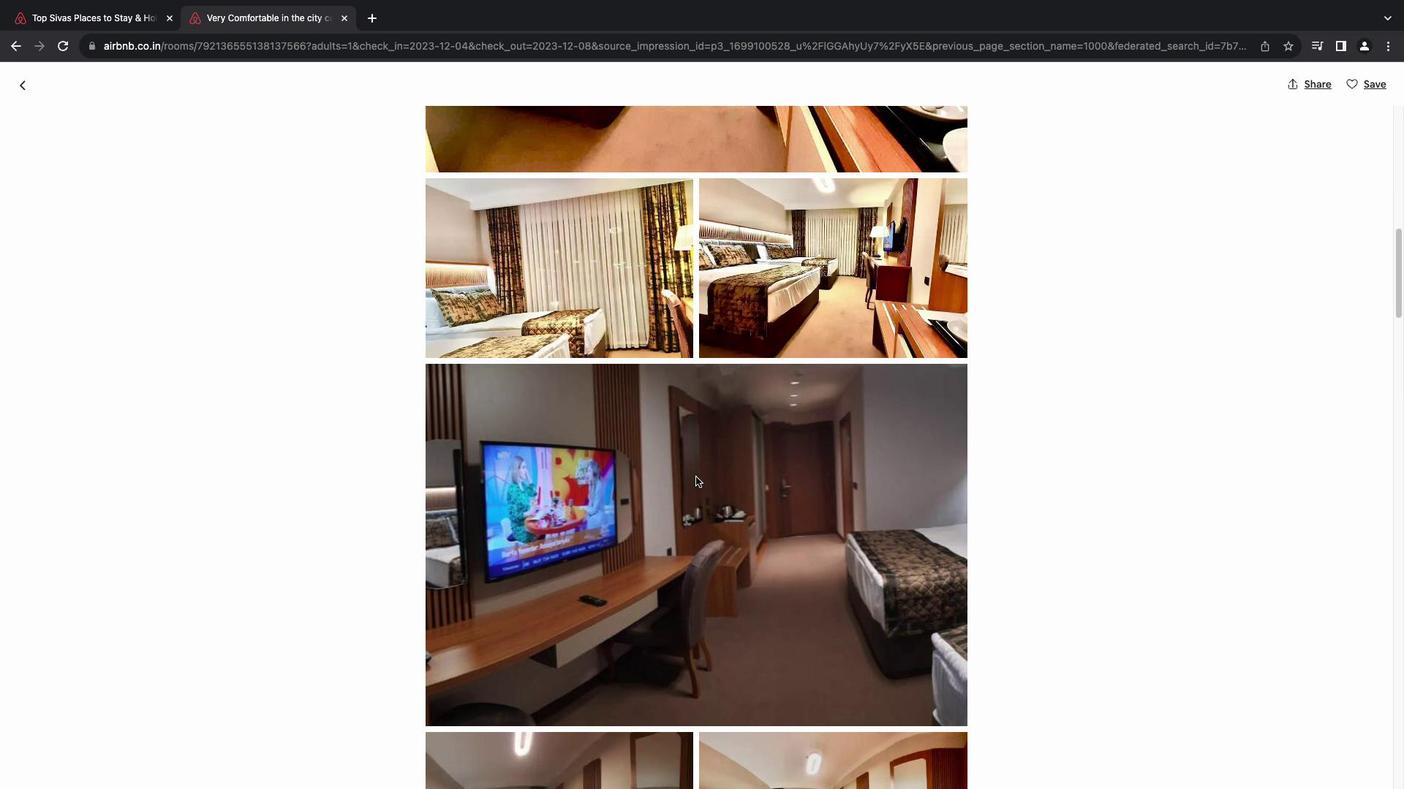 
Action: Mouse scrolled (688, 469) with delta (-6, -7)
Screenshot: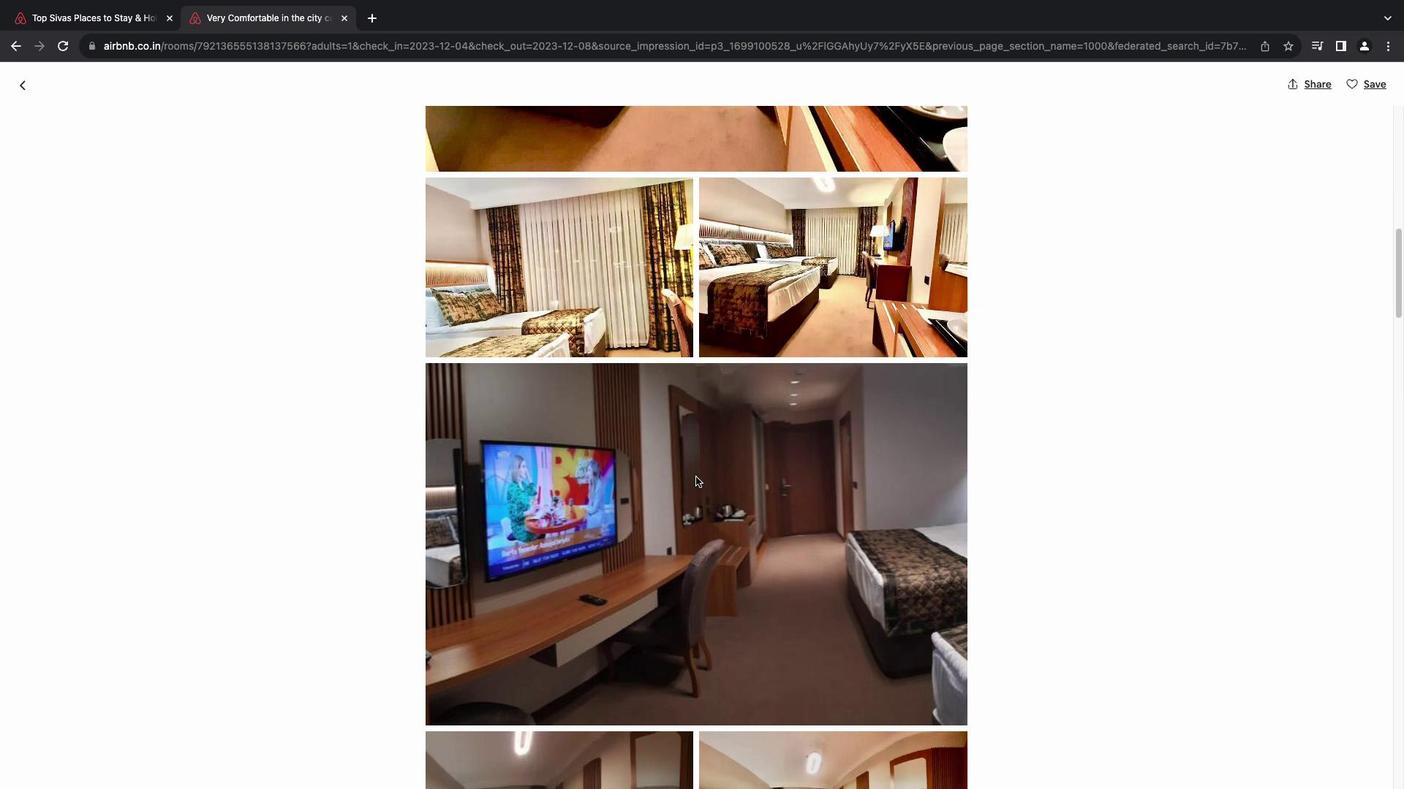 
Action: Mouse scrolled (688, 469) with delta (-6, -8)
Screenshot: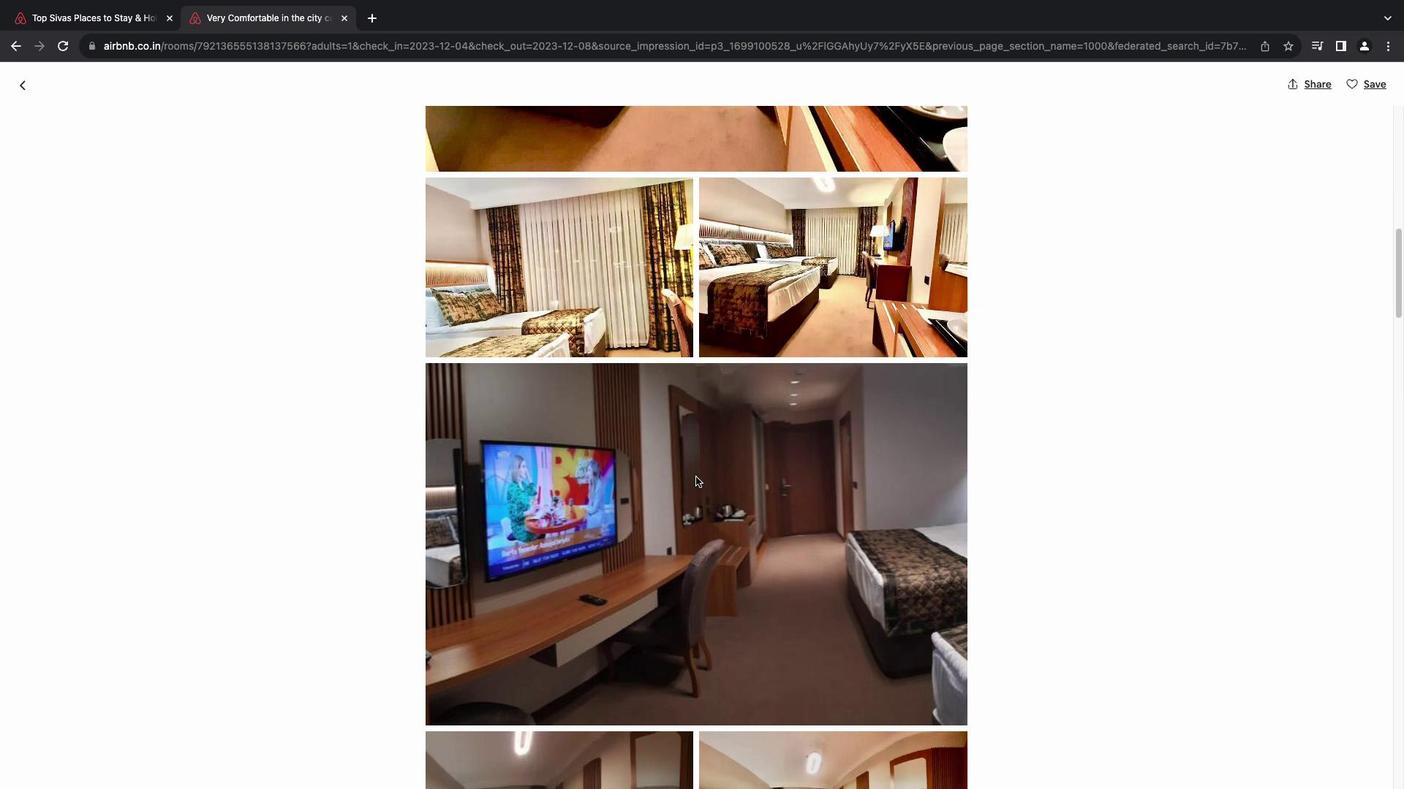 
Action: Mouse scrolled (688, 469) with delta (-6, -7)
Screenshot: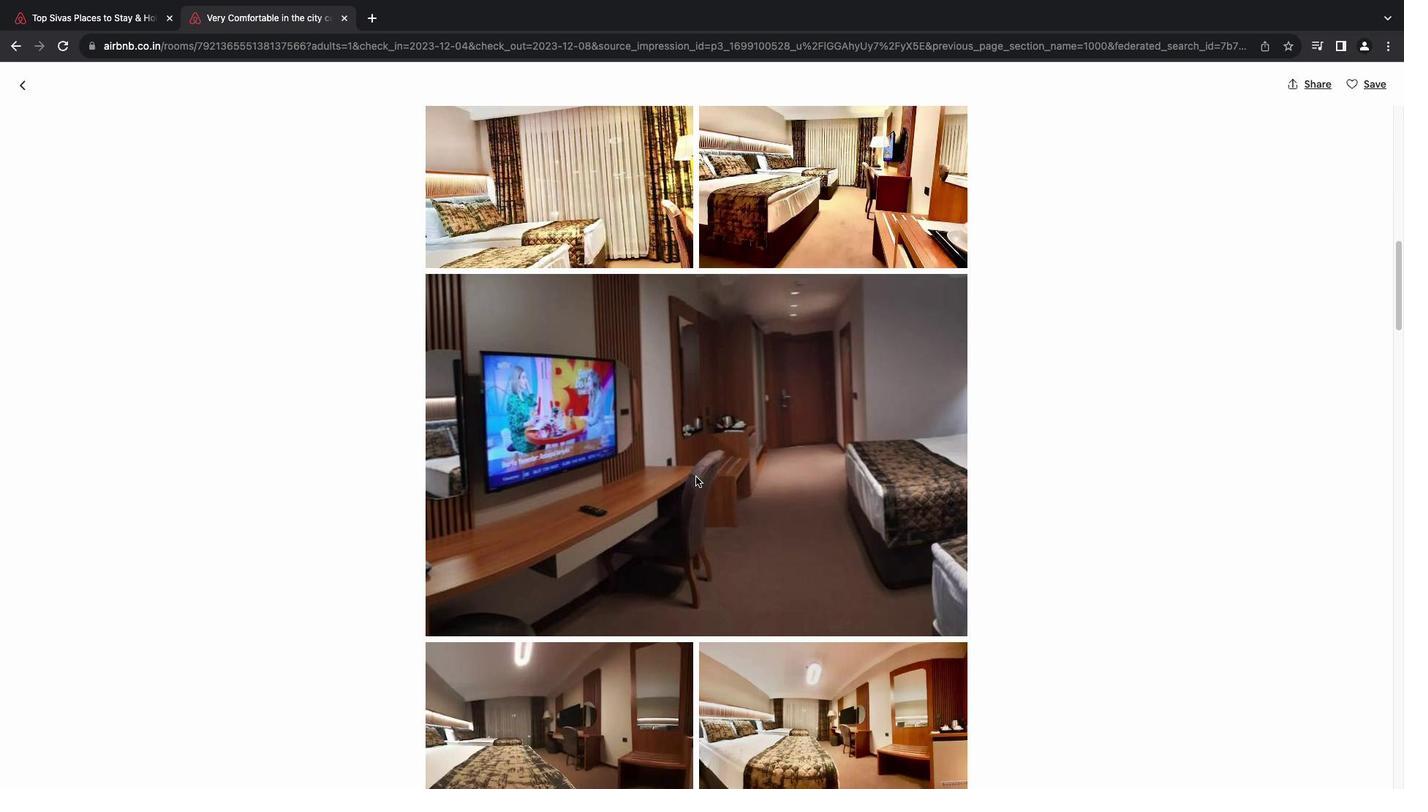 
Action: Mouse scrolled (688, 469) with delta (-6, -7)
Screenshot: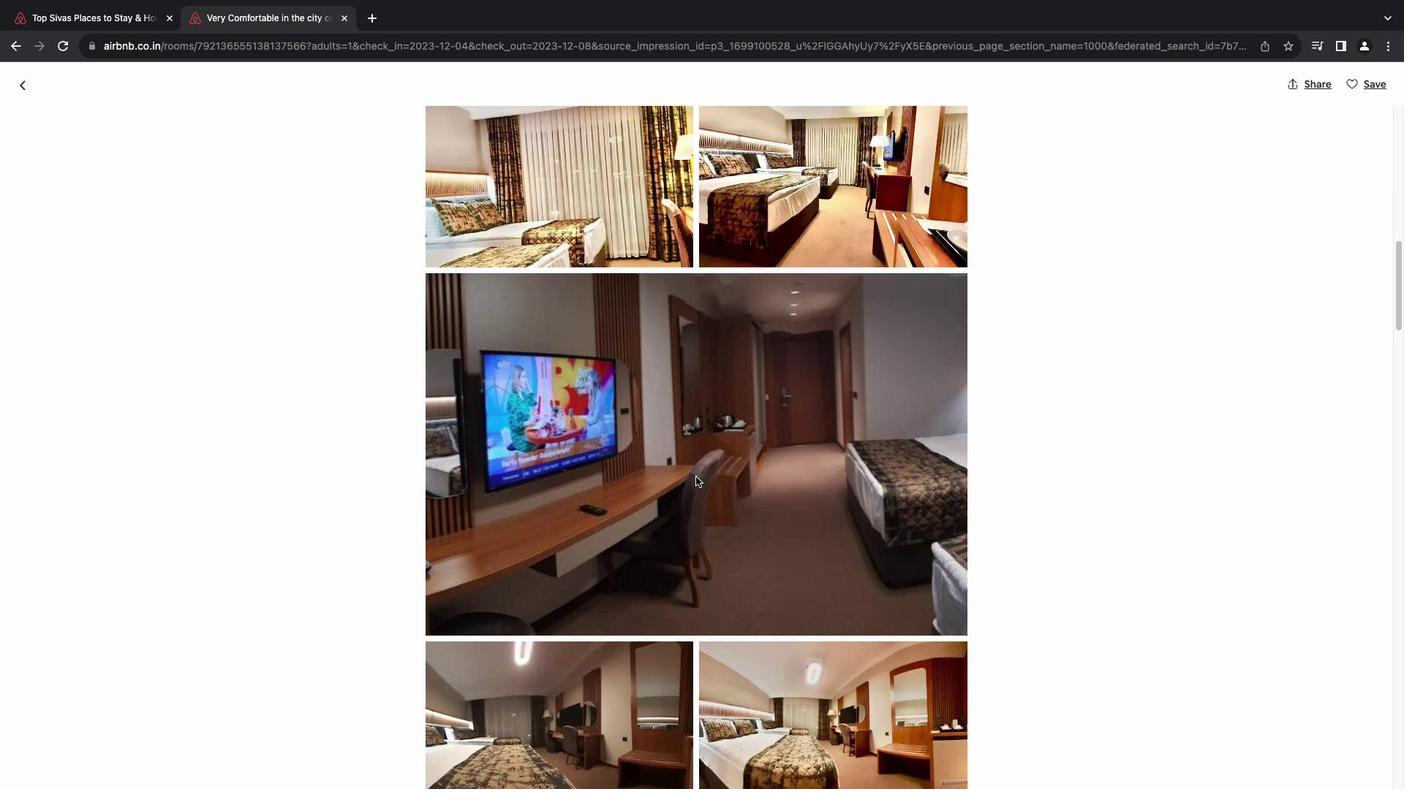 
Action: Mouse scrolled (688, 469) with delta (-6, -7)
Screenshot: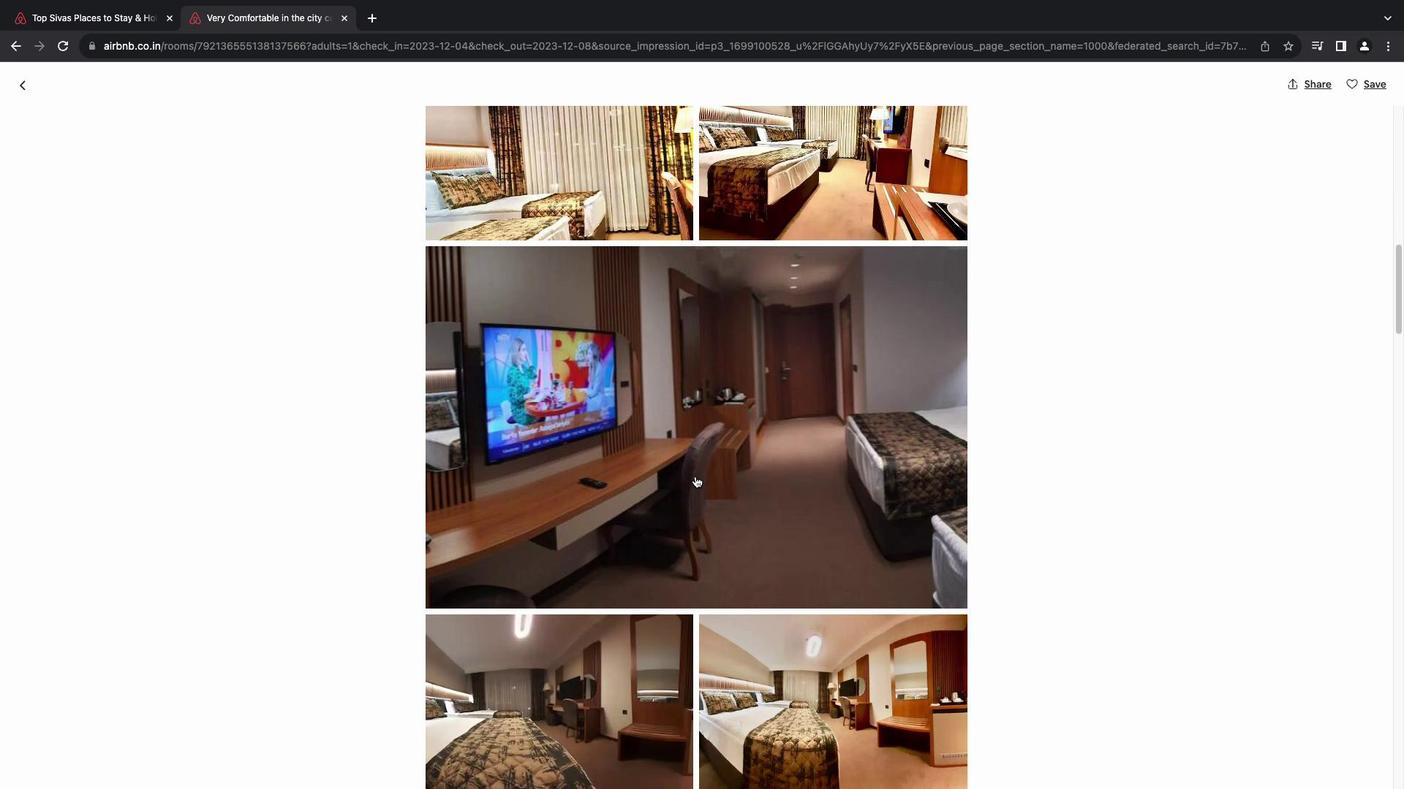 
Action: Mouse scrolled (688, 469) with delta (-6, -7)
Screenshot: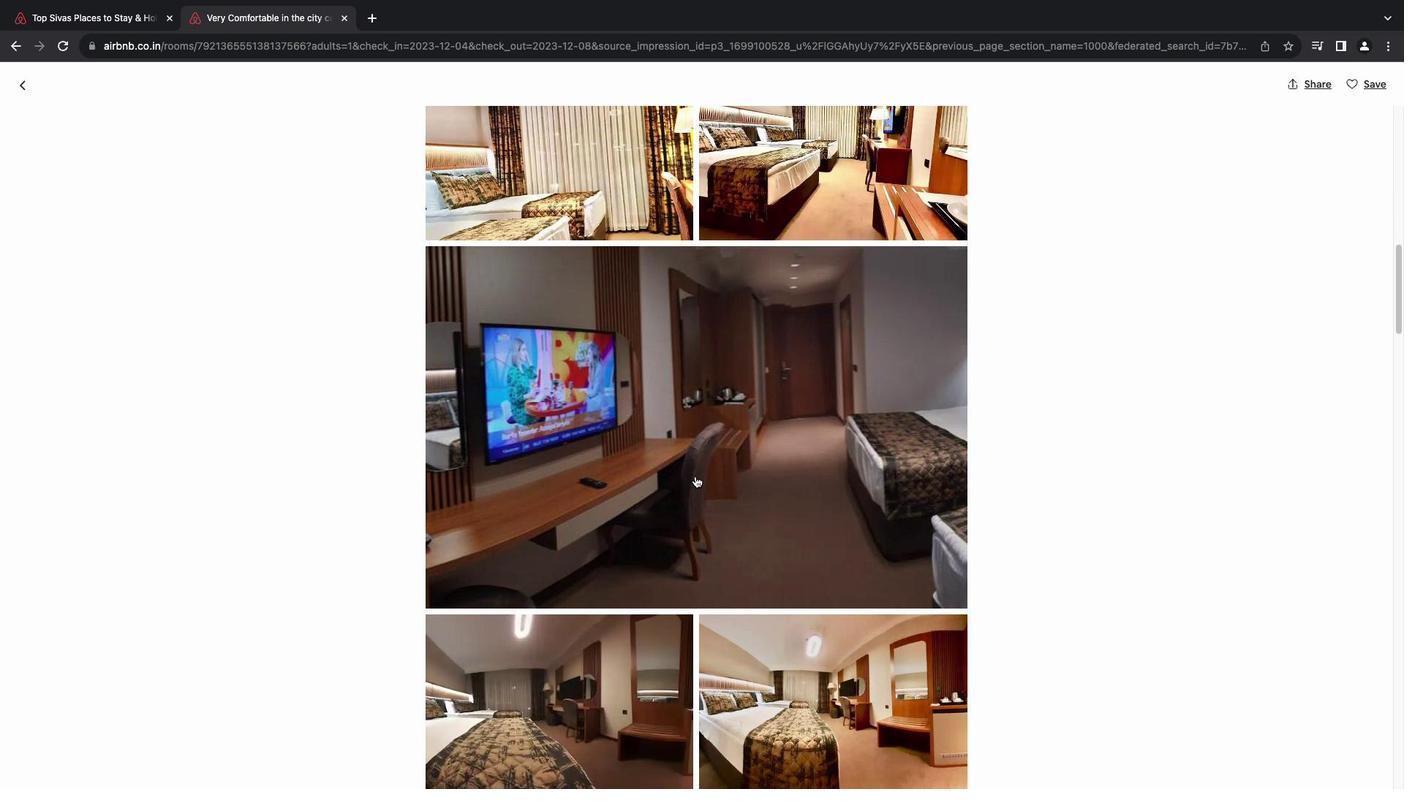 
Action: Mouse scrolled (688, 469) with delta (-6, -7)
Screenshot: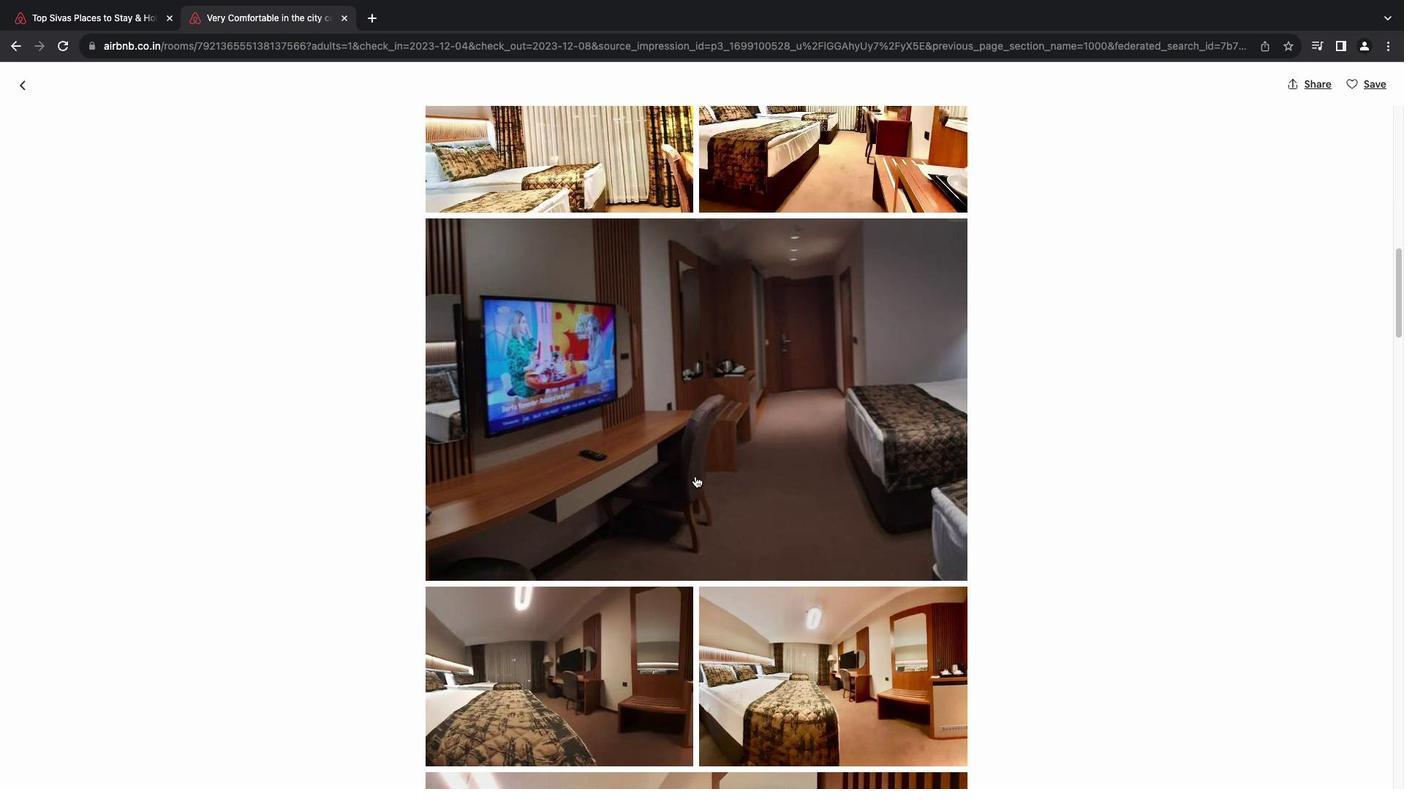 
Action: Mouse scrolled (688, 469) with delta (-6, -7)
Screenshot: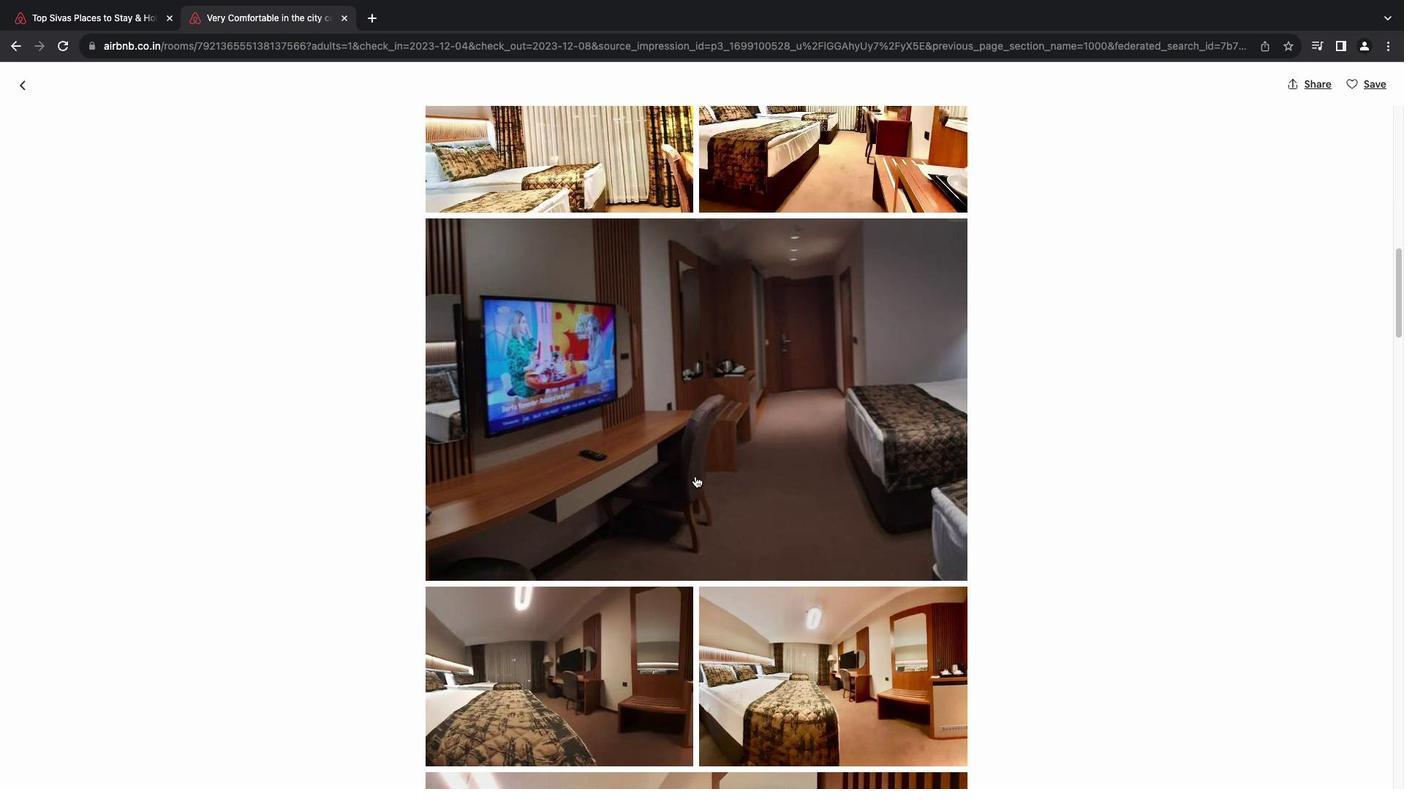 
Action: Mouse scrolled (688, 469) with delta (-6, -8)
Screenshot: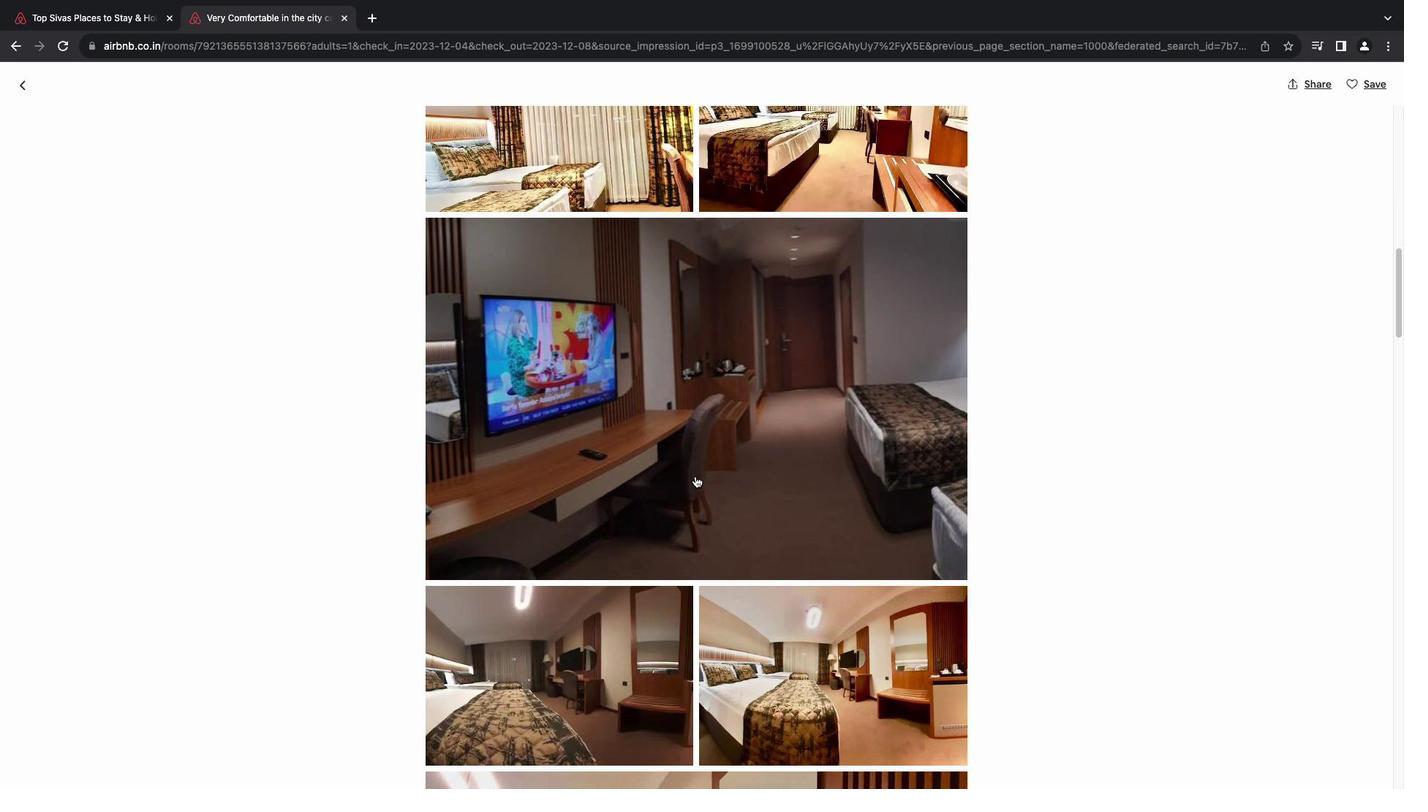
Action: Mouse scrolled (688, 469) with delta (-6, -7)
Screenshot: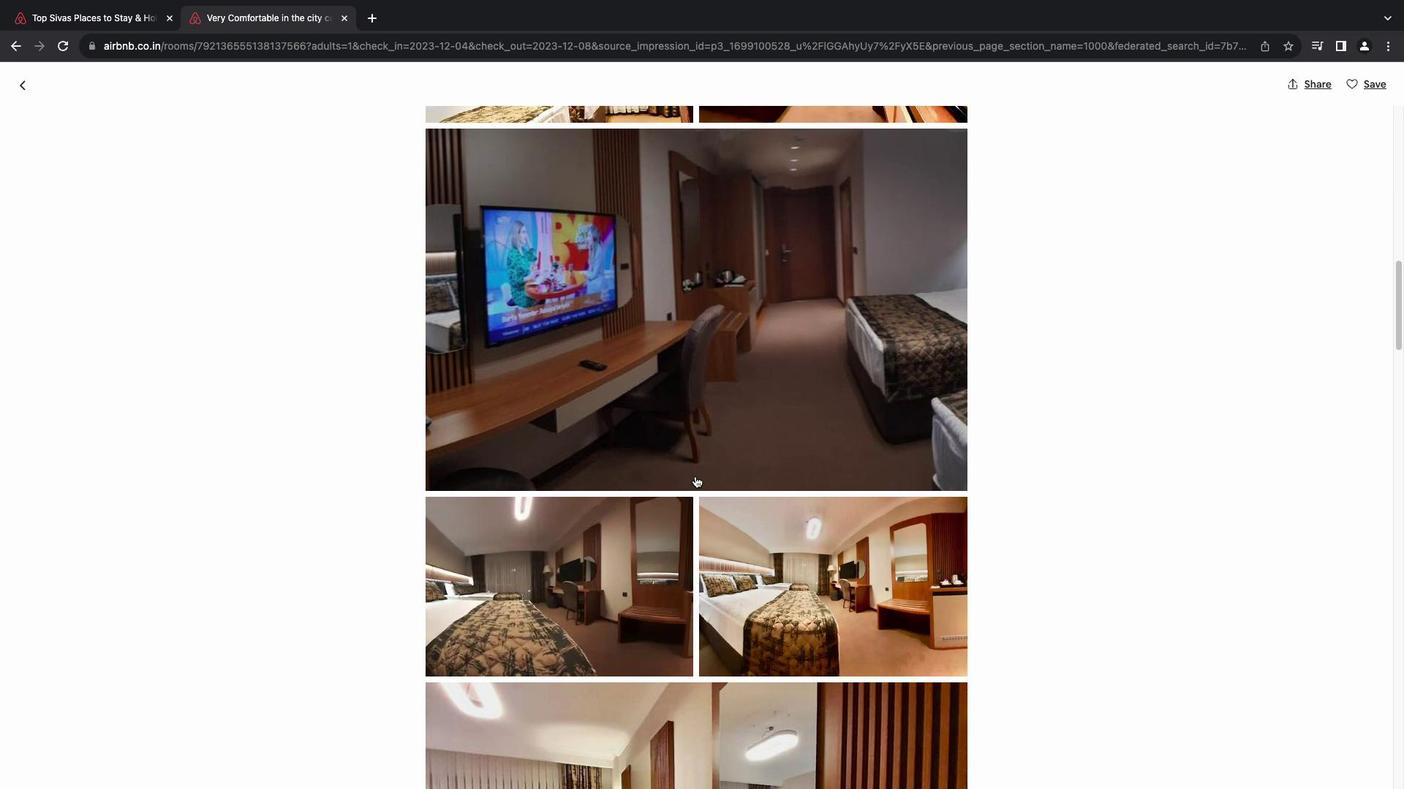 
Action: Mouse scrolled (688, 469) with delta (-6, -7)
Screenshot: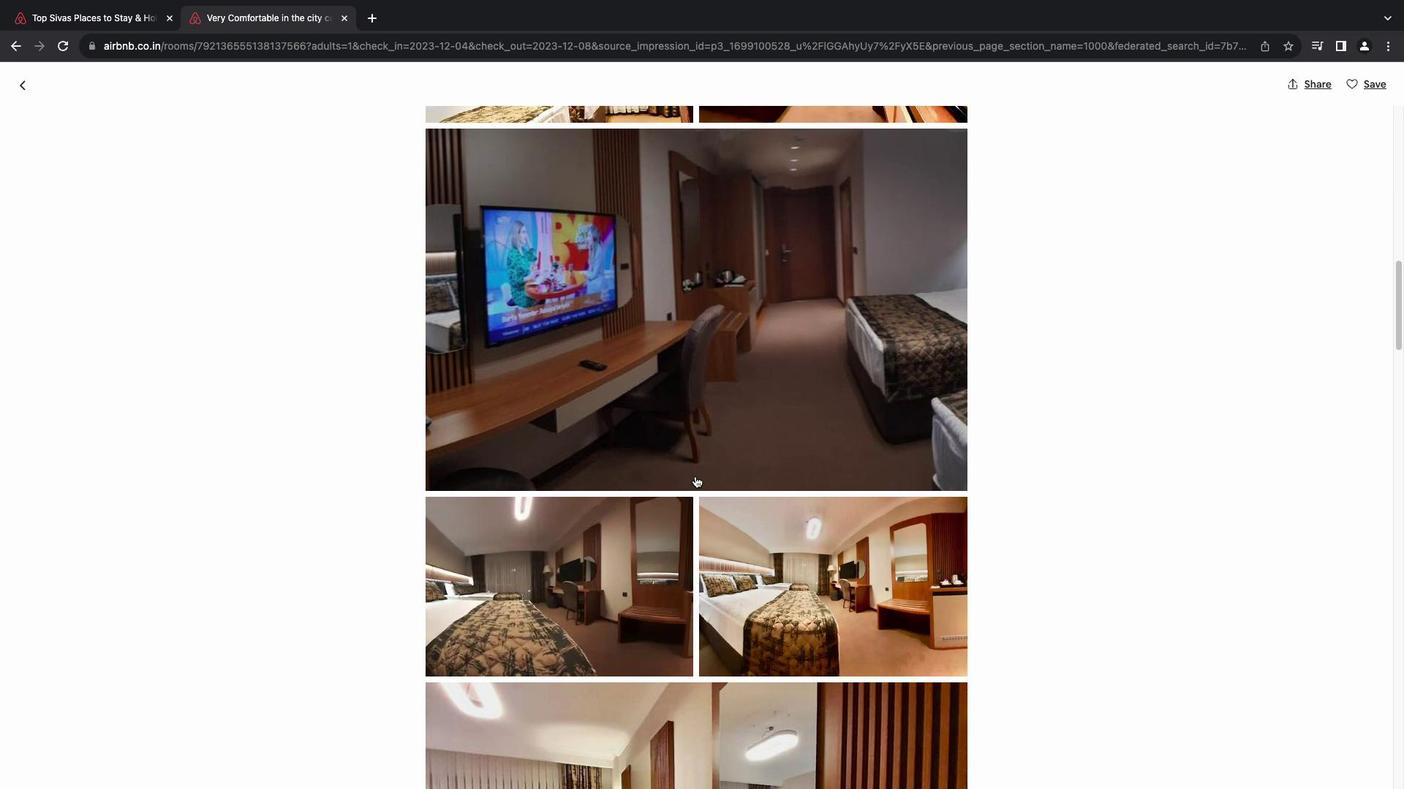 
Action: Mouse scrolled (688, 469) with delta (-6, -8)
Screenshot: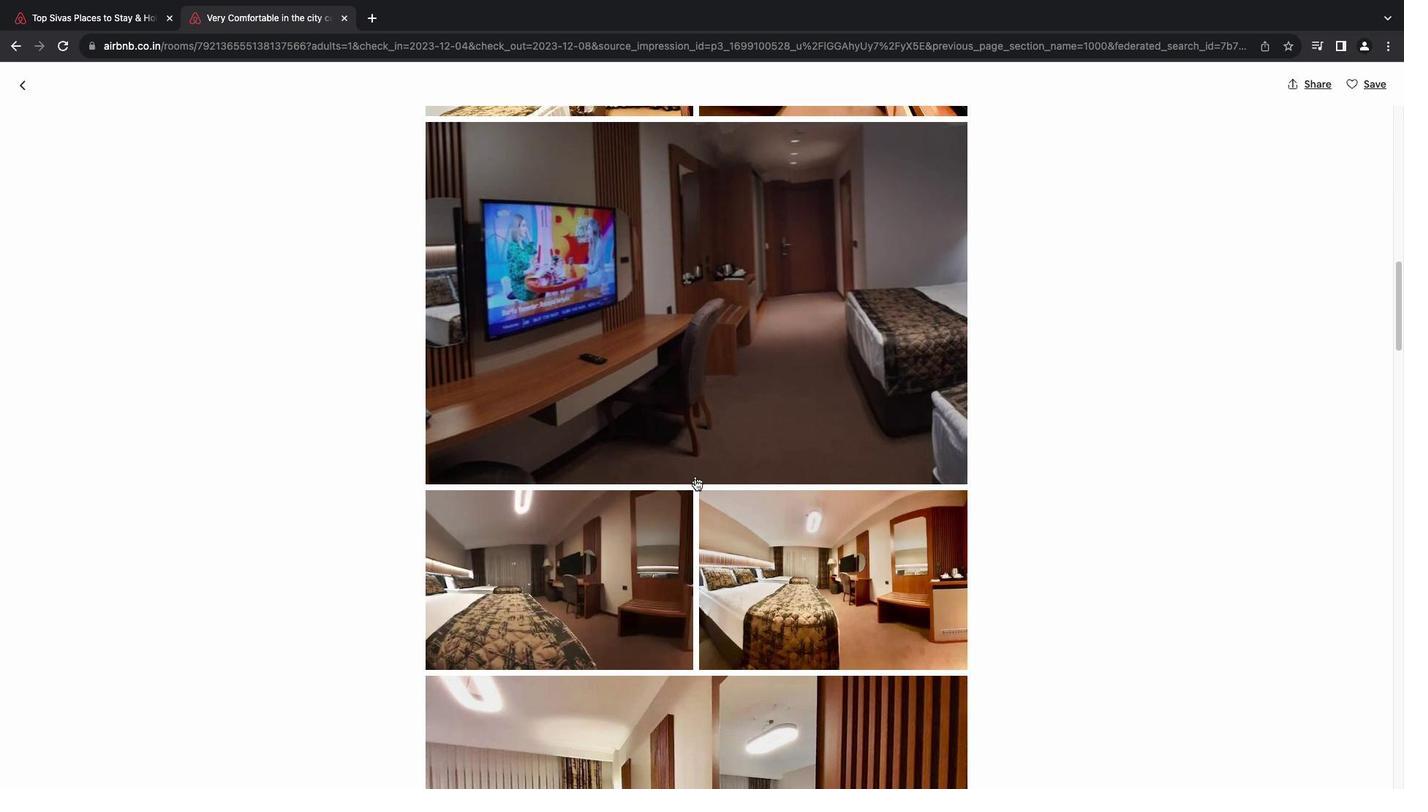 
Action: Mouse moved to (687, 472)
Screenshot: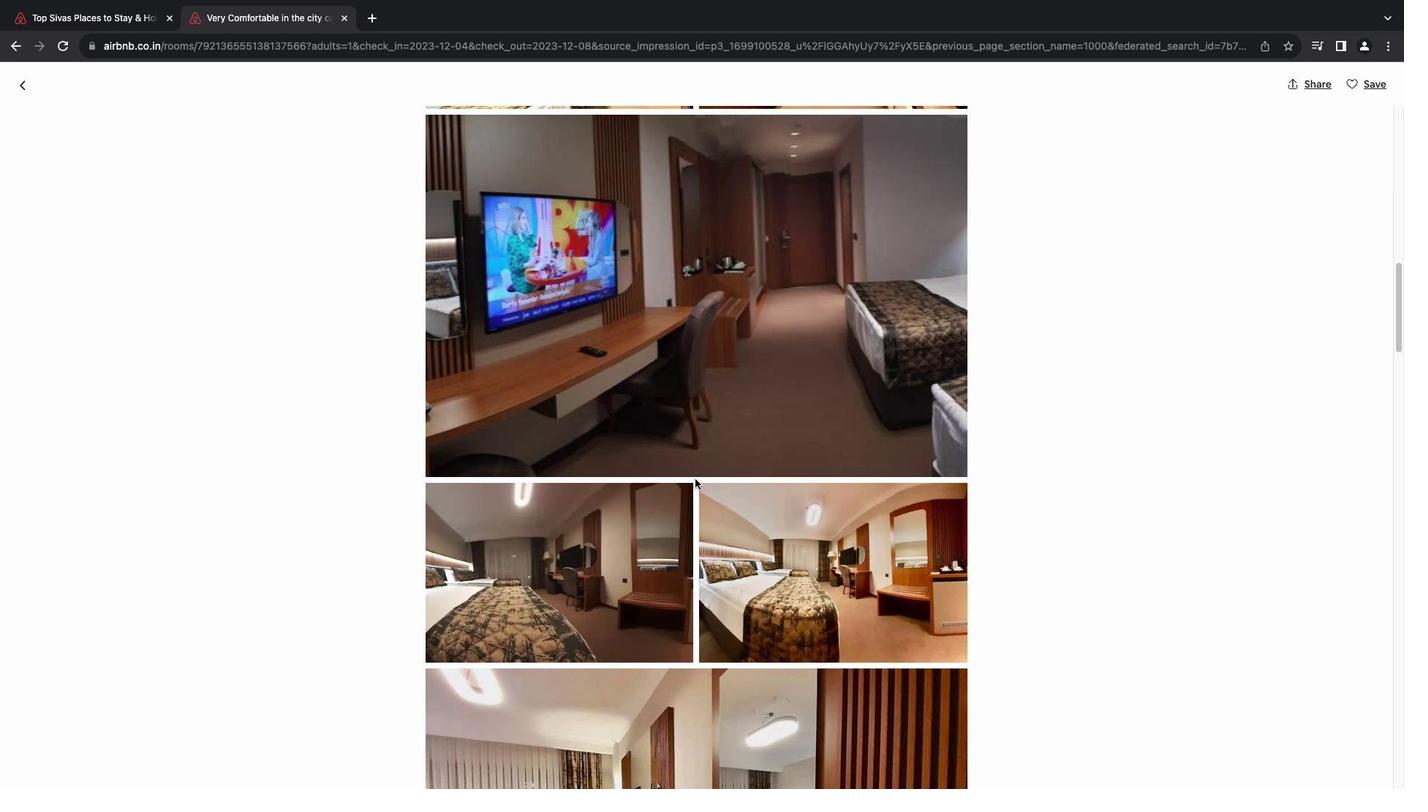 
Action: Mouse scrolled (687, 472) with delta (-6, -7)
Screenshot: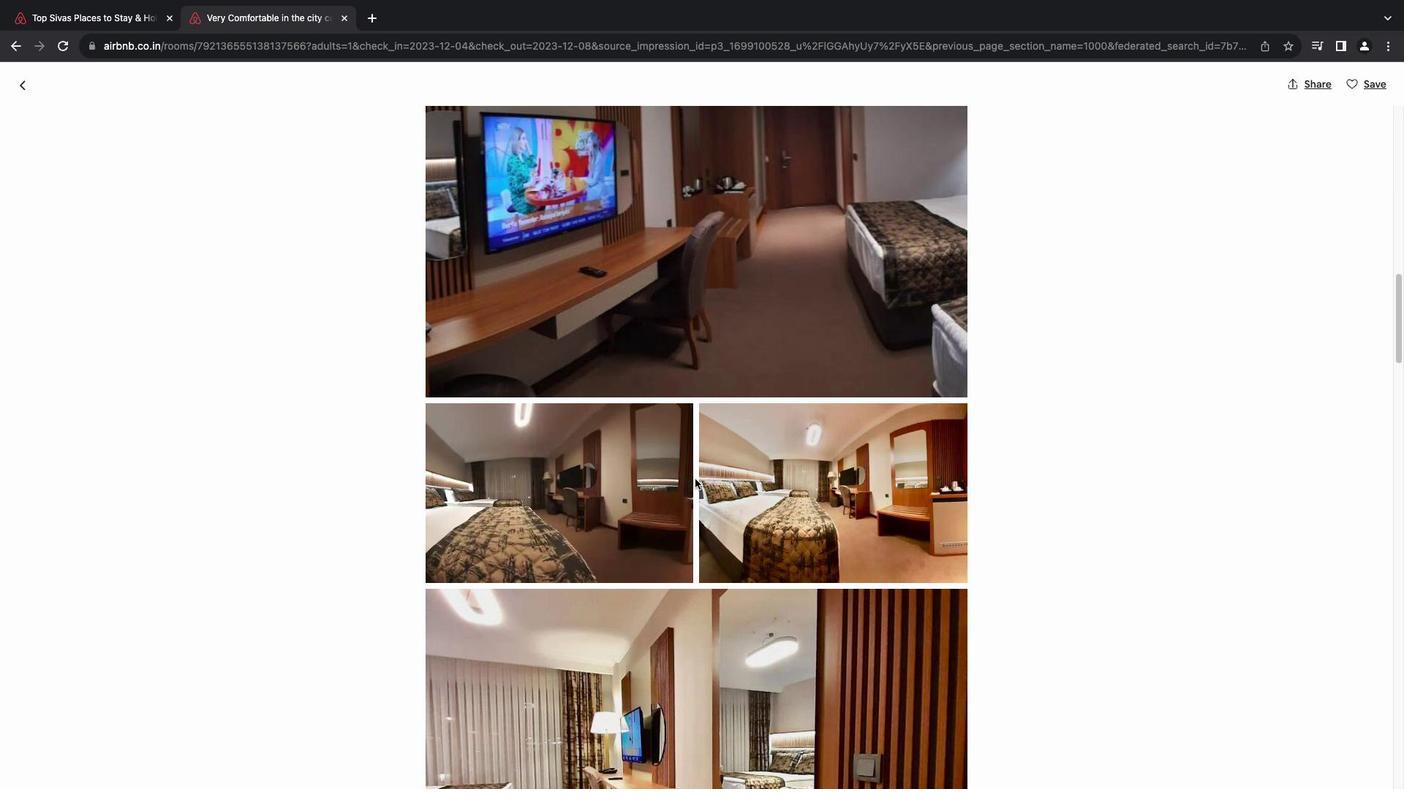 
Action: Mouse scrolled (687, 472) with delta (-6, -7)
Screenshot: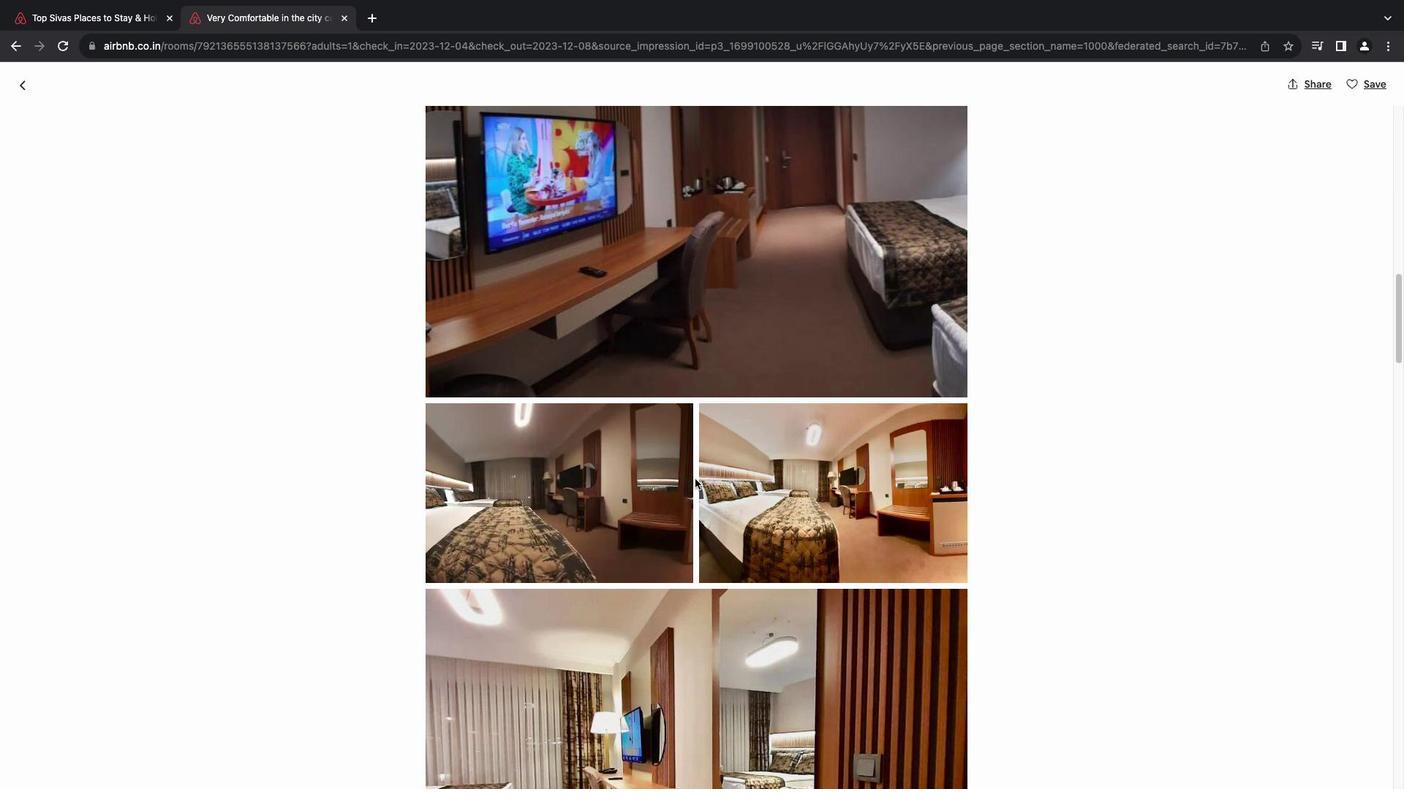 
Action: Mouse scrolled (687, 472) with delta (-6, -7)
Screenshot: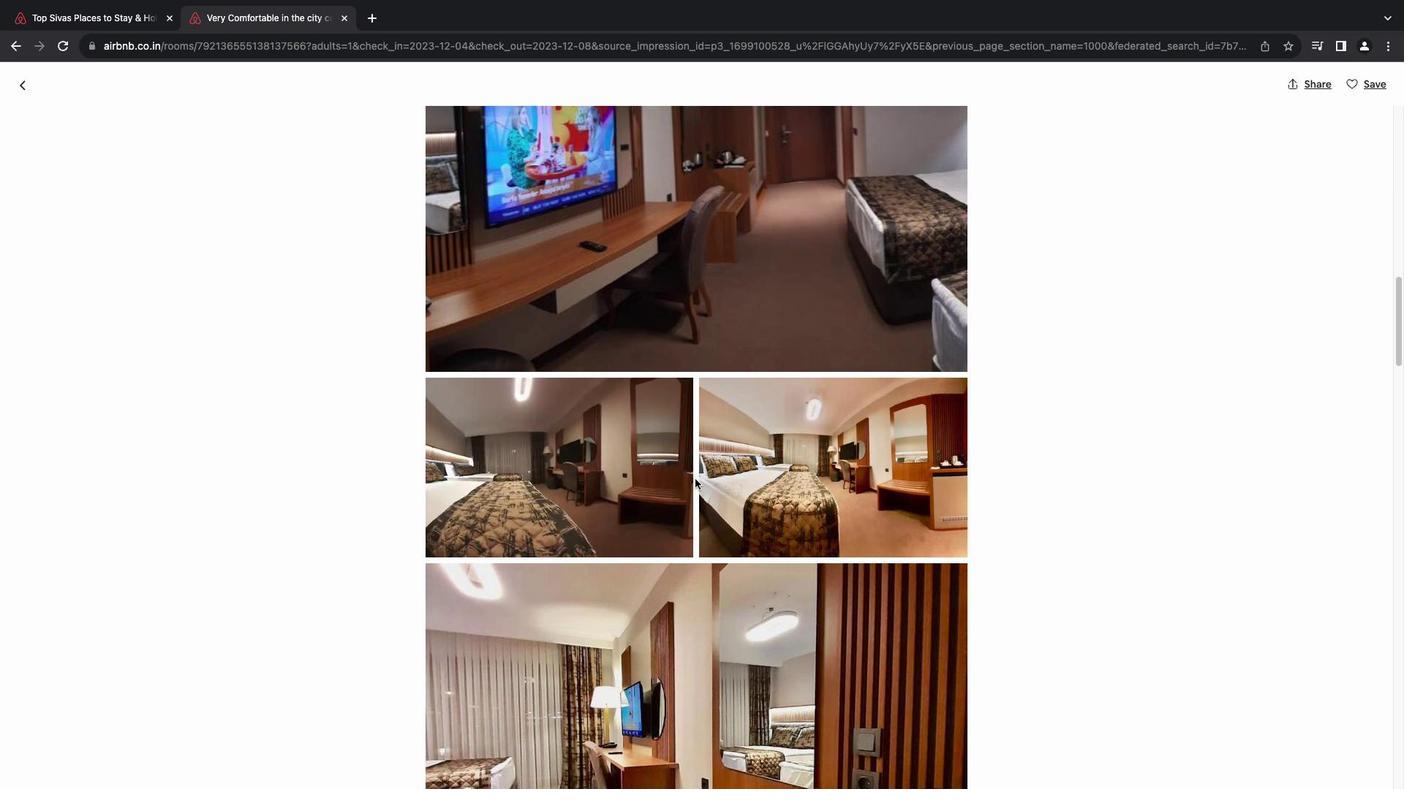 
Action: Mouse scrolled (687, 472) with delta (-6, -7)
Screenshot: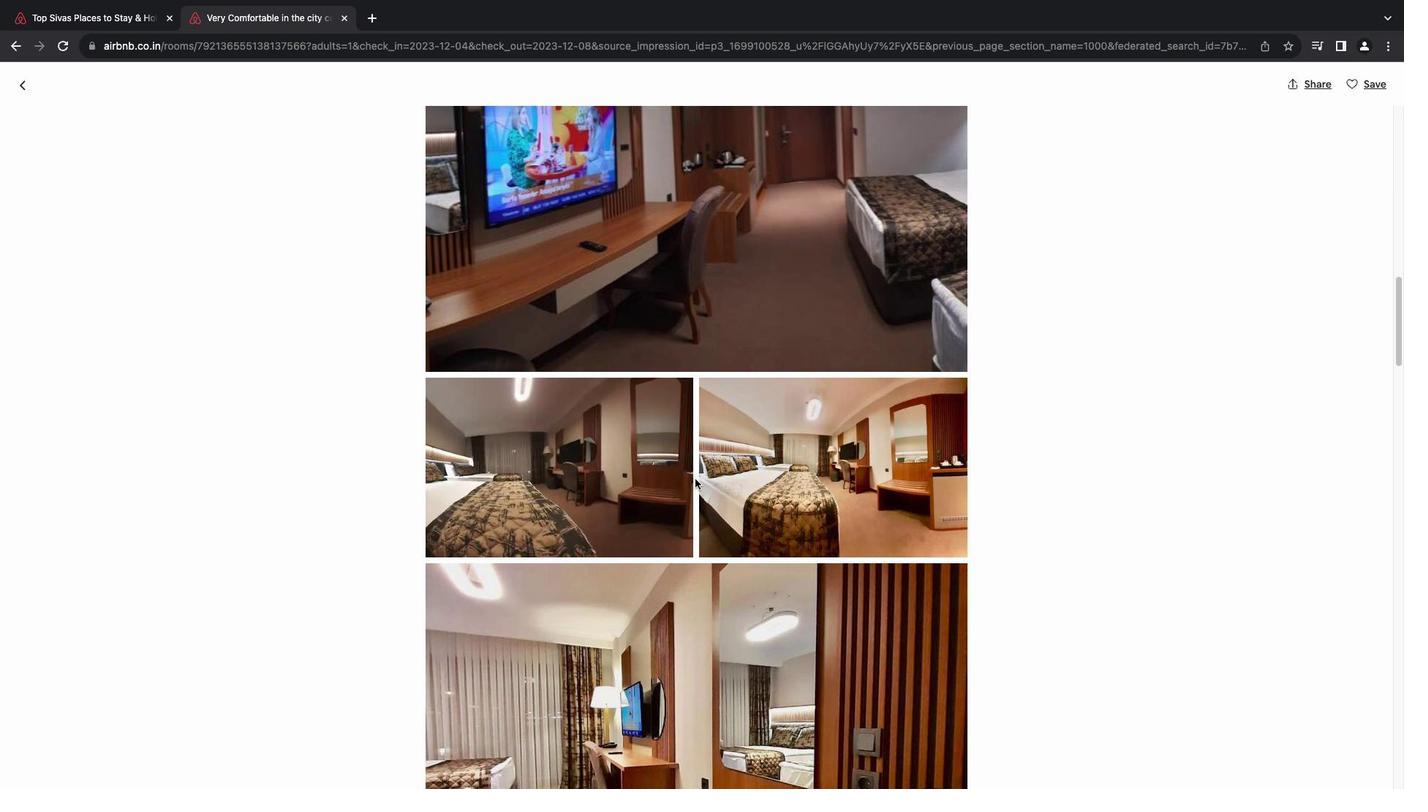 
Action: Mouse scrolled (687, 472) with delta (-6, -7)
Screenshot: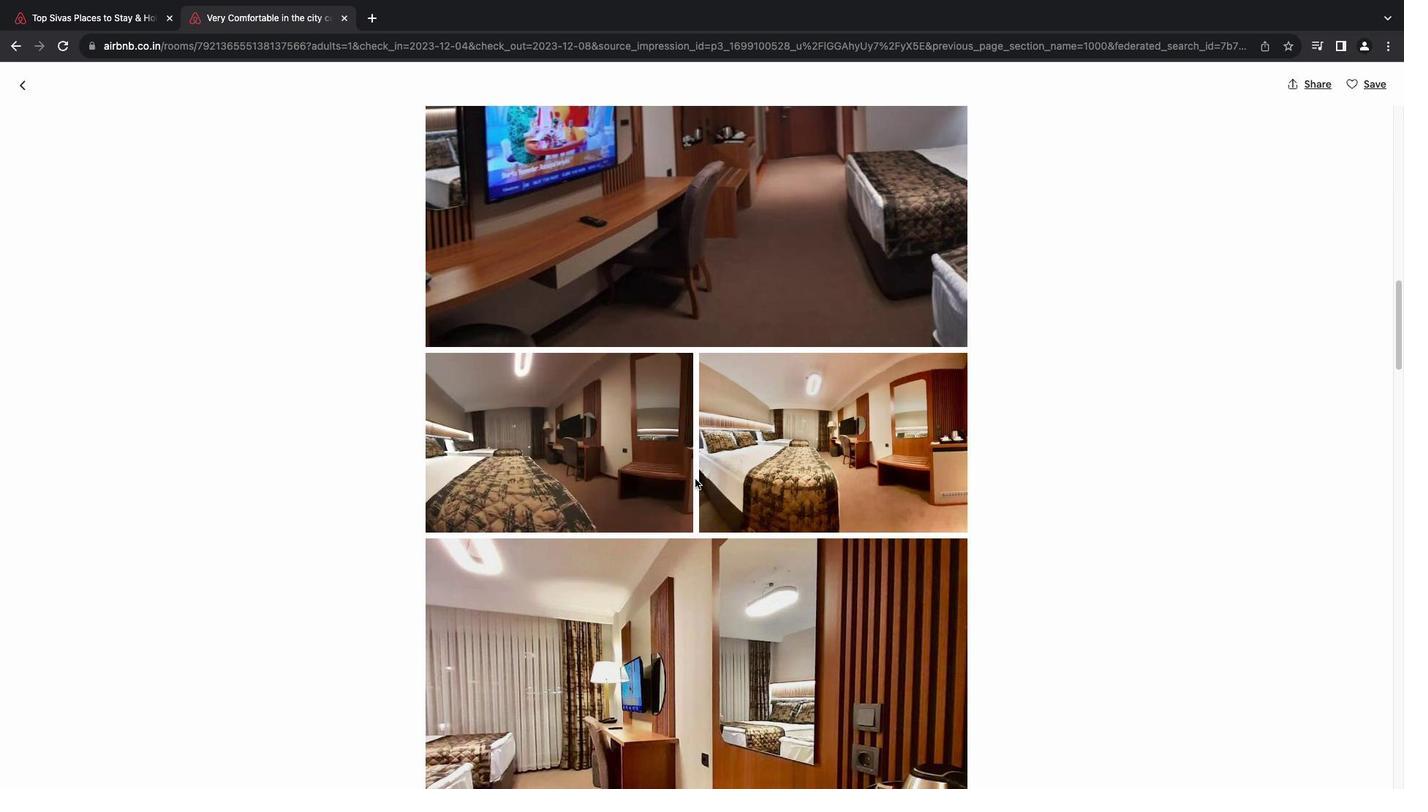 
Action: Mouse scrolled (687, 472) with delta (-6, -7)
Screenshot: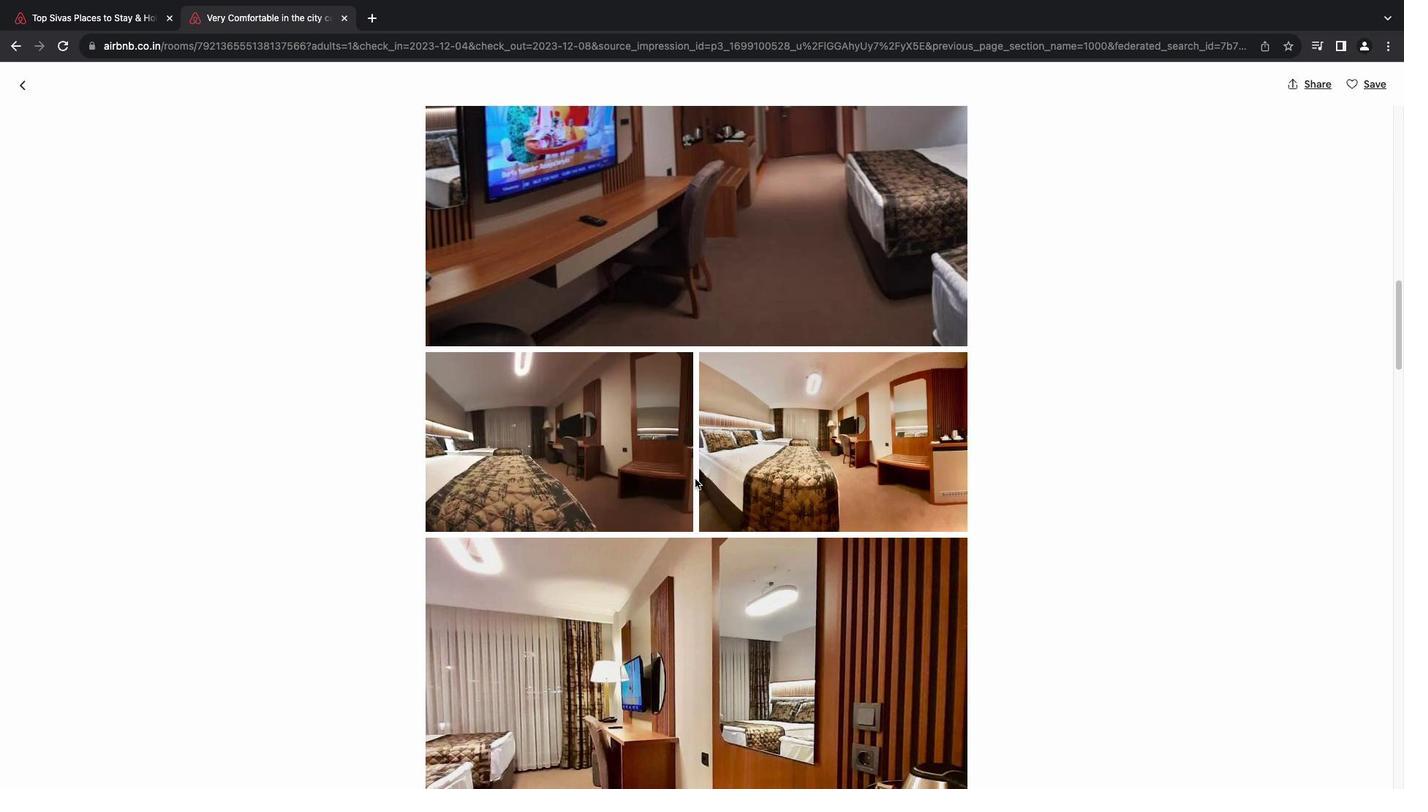 
Action: Mouse scrolled (687, 472) with delta (-6, -8)
Screenshot: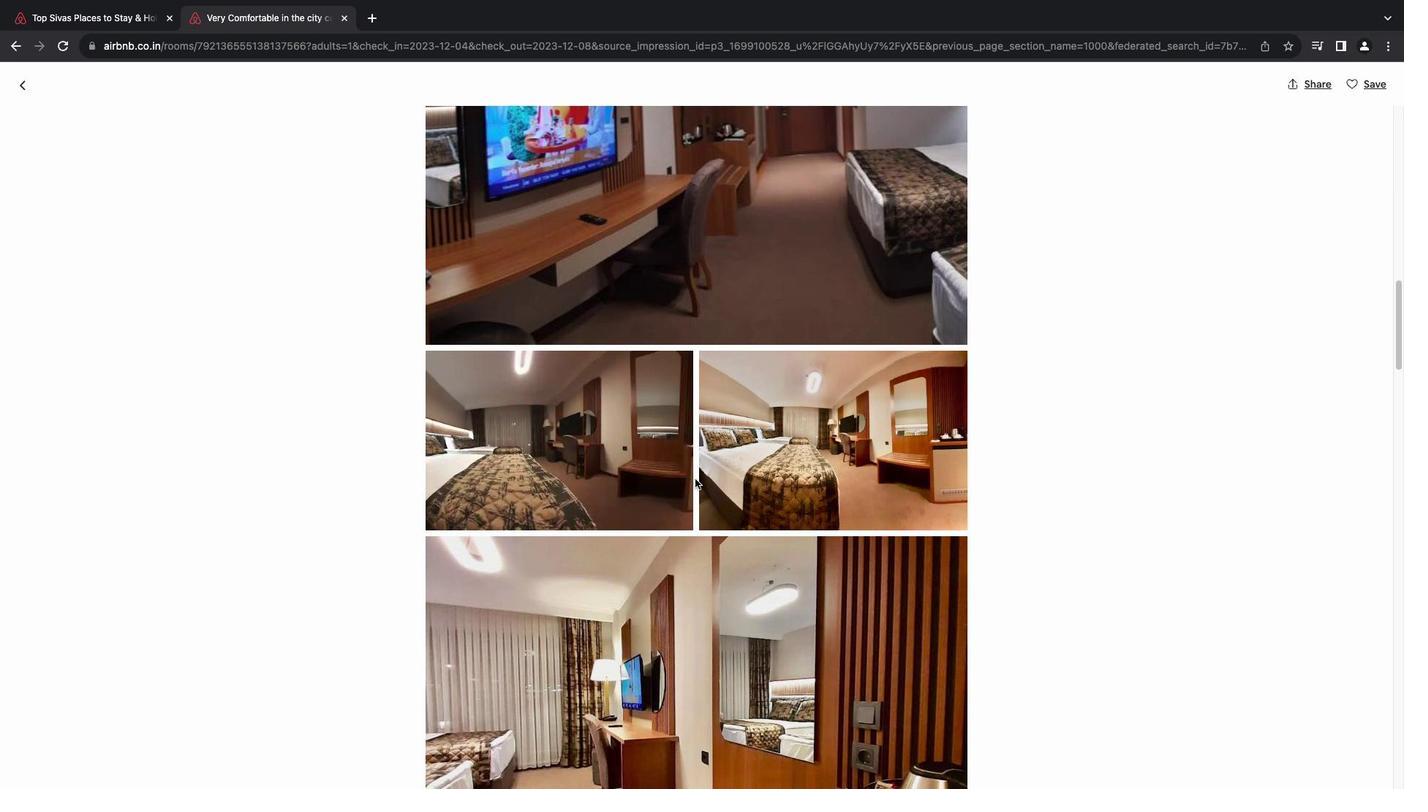 
Action: Mouse scrolled (687, 472) with delta (-6, -7)
Screenshot: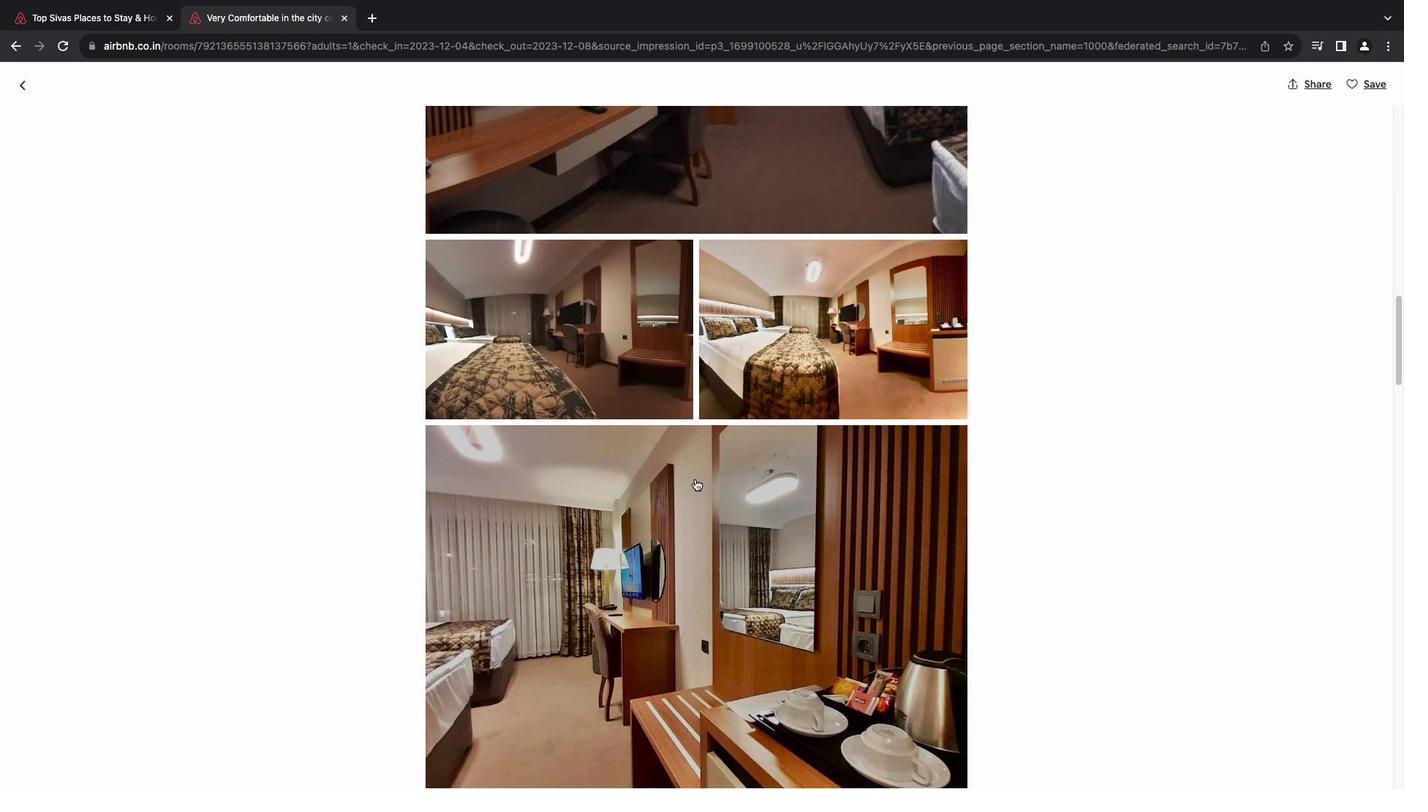 
Action: Mouse scrolled (687, 472) with delta (-6, -7)
Screenshot: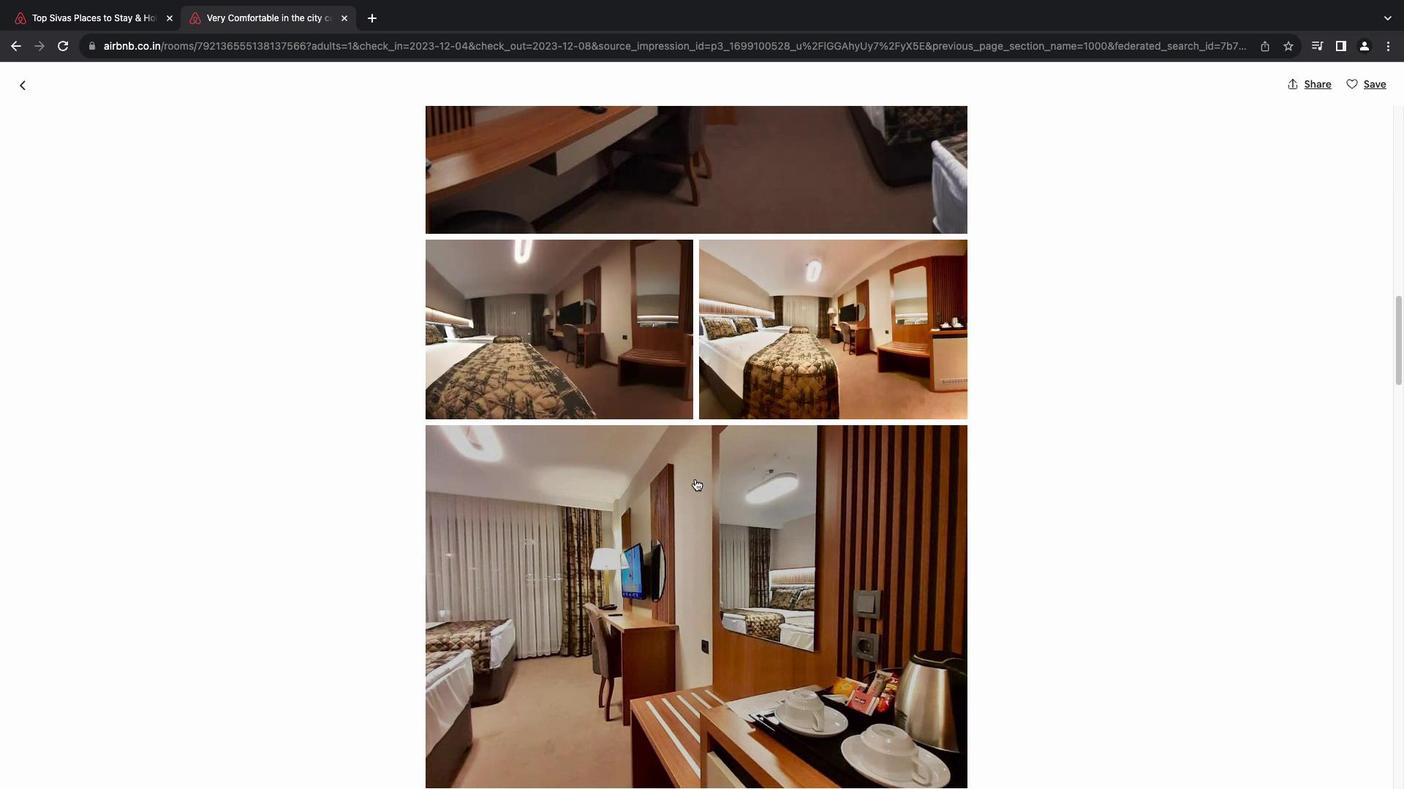 
Action: Mouse moved to (692, 473)
Screenshot: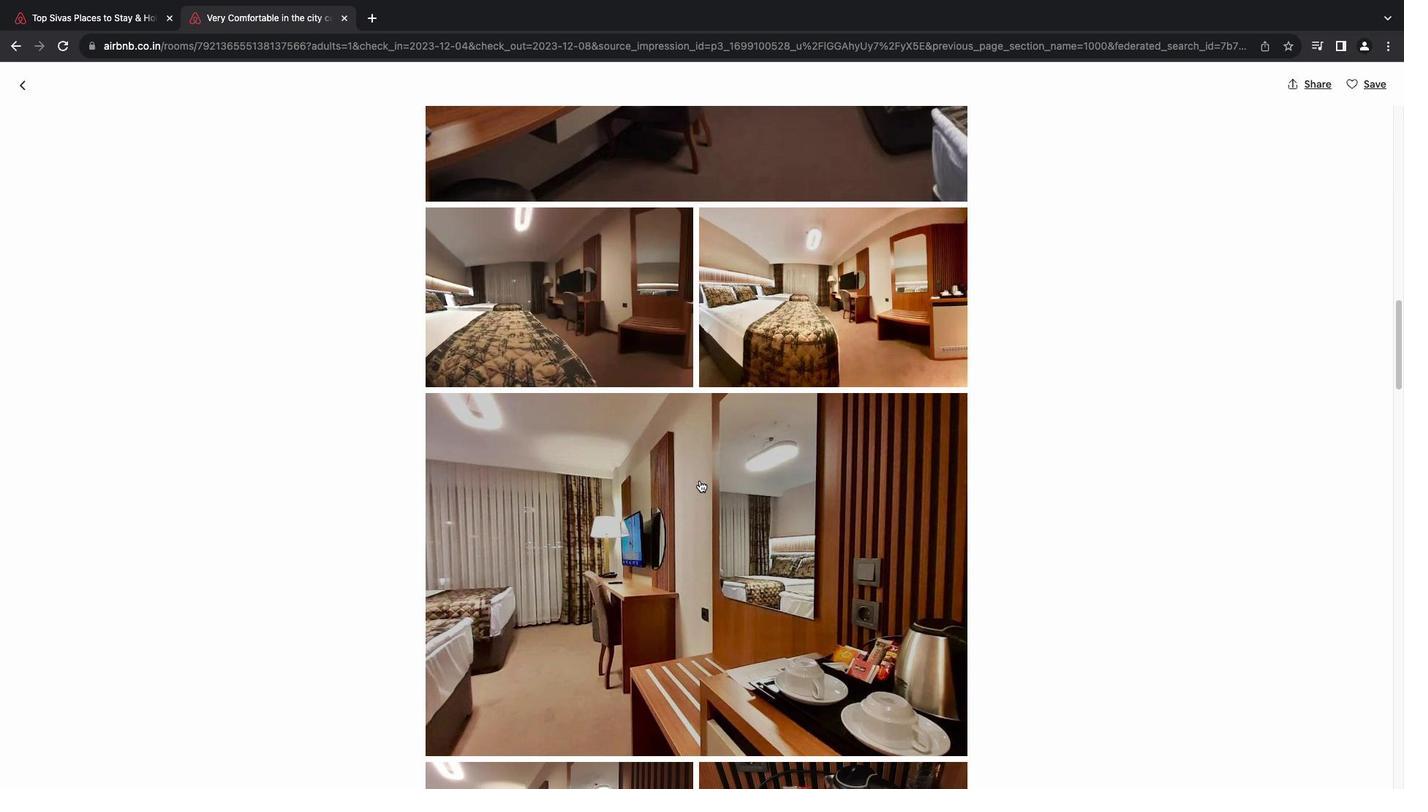 
Action: Mouse scrolled (692, 473) with delta (-6, -7)
Screenshot: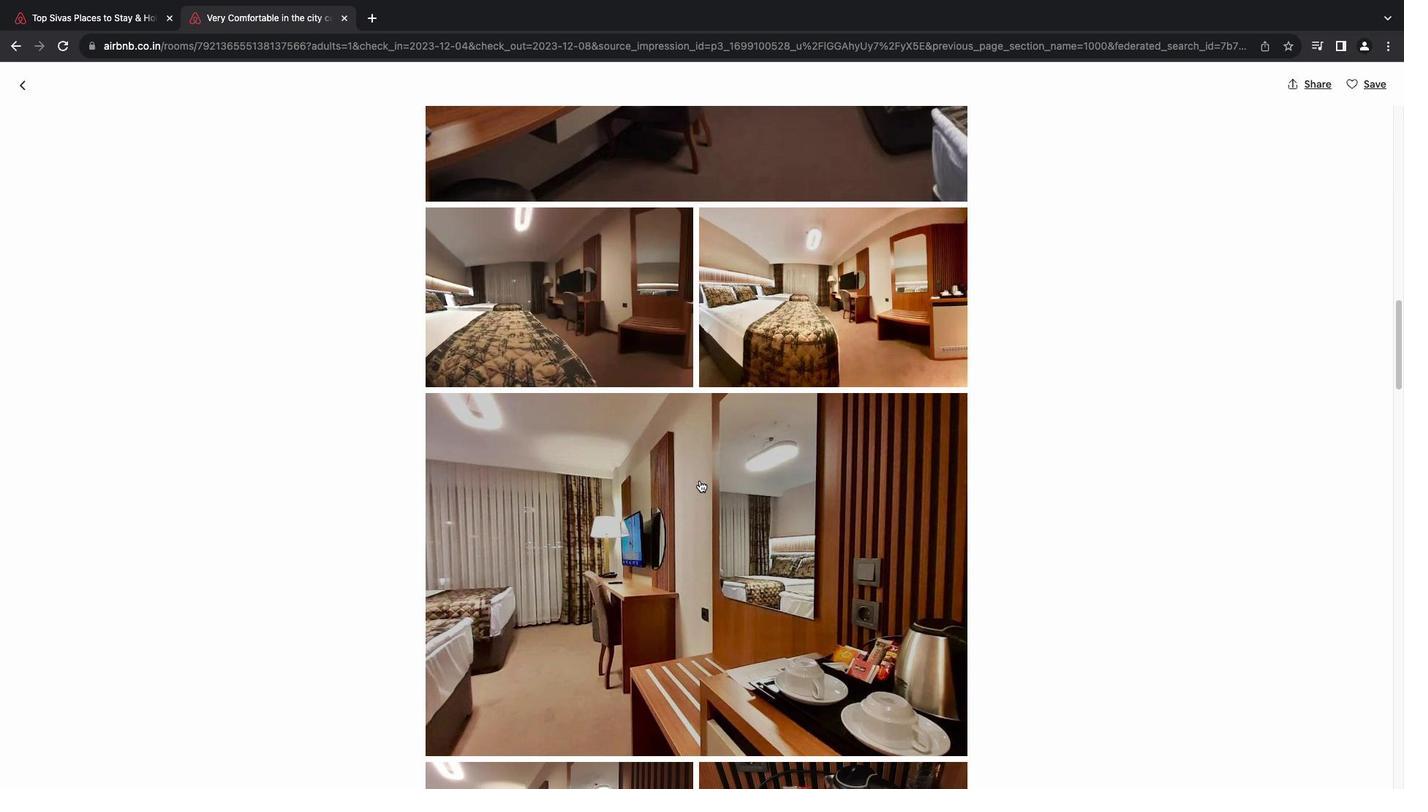 
Action: Mouse scrolled (692, 473) with delta (-6, -7)
Screenshot: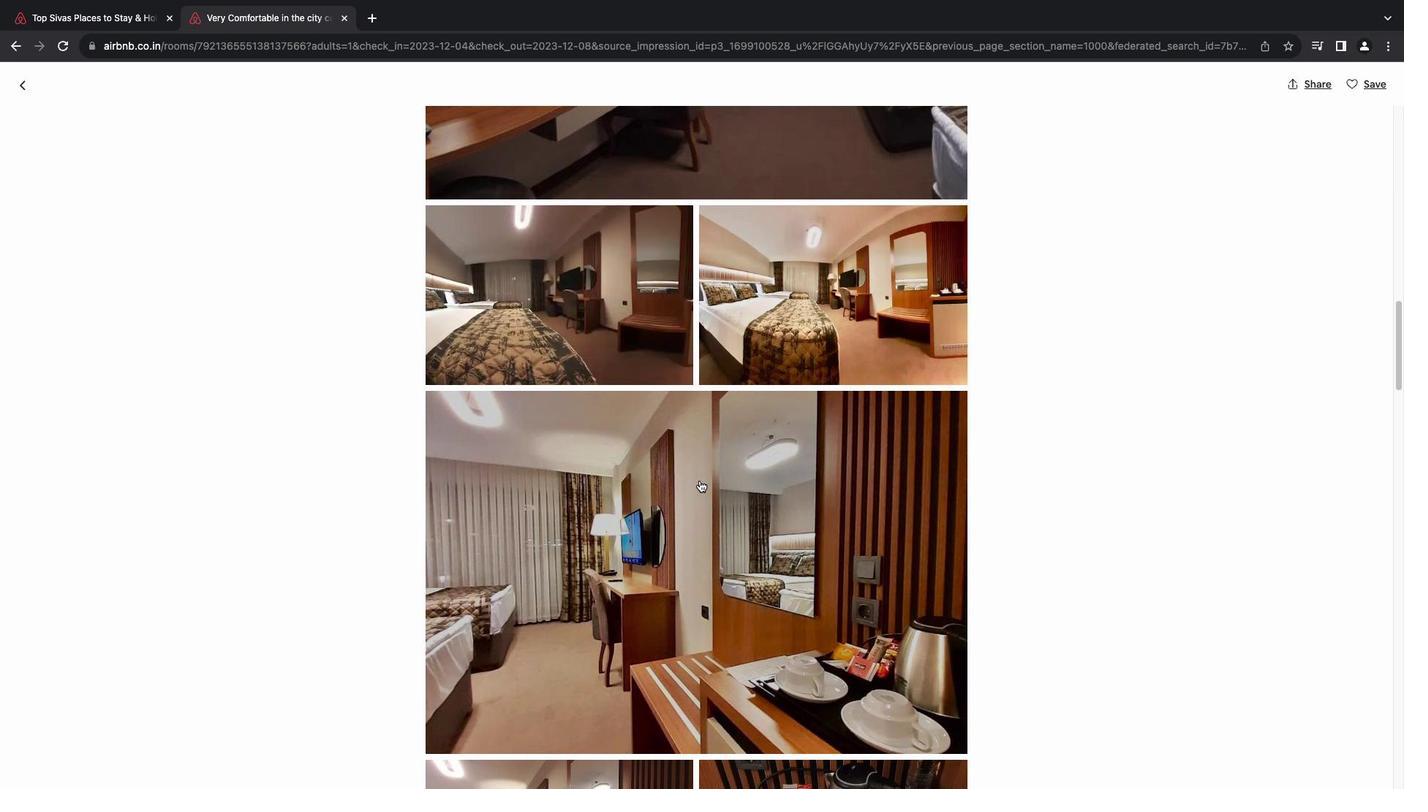
Action: Mouse scrolled (692, 473) with delta (-6, -7)
Screenshot: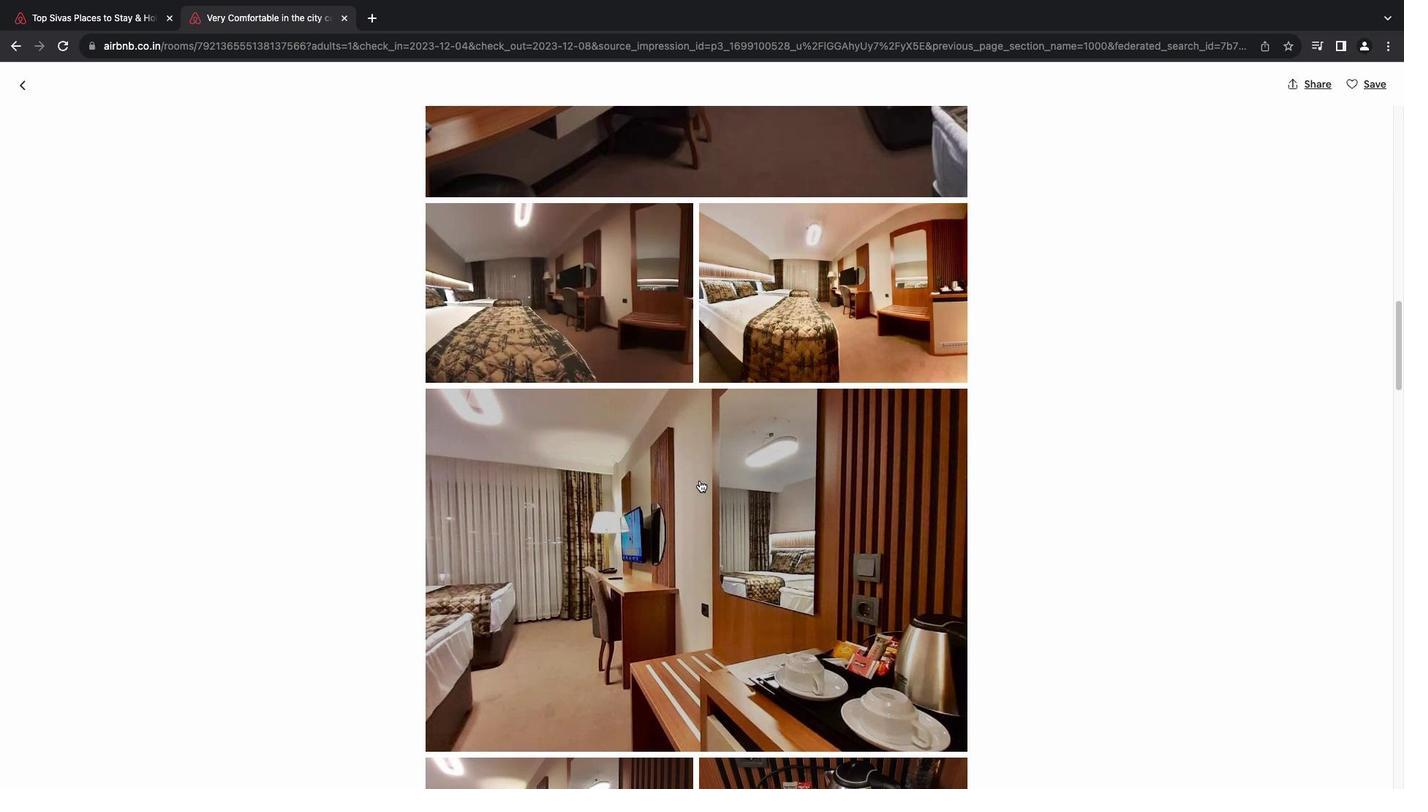 
Action: Mouse scrolled (692, 473) with delta (-6, -7)
Screenshot: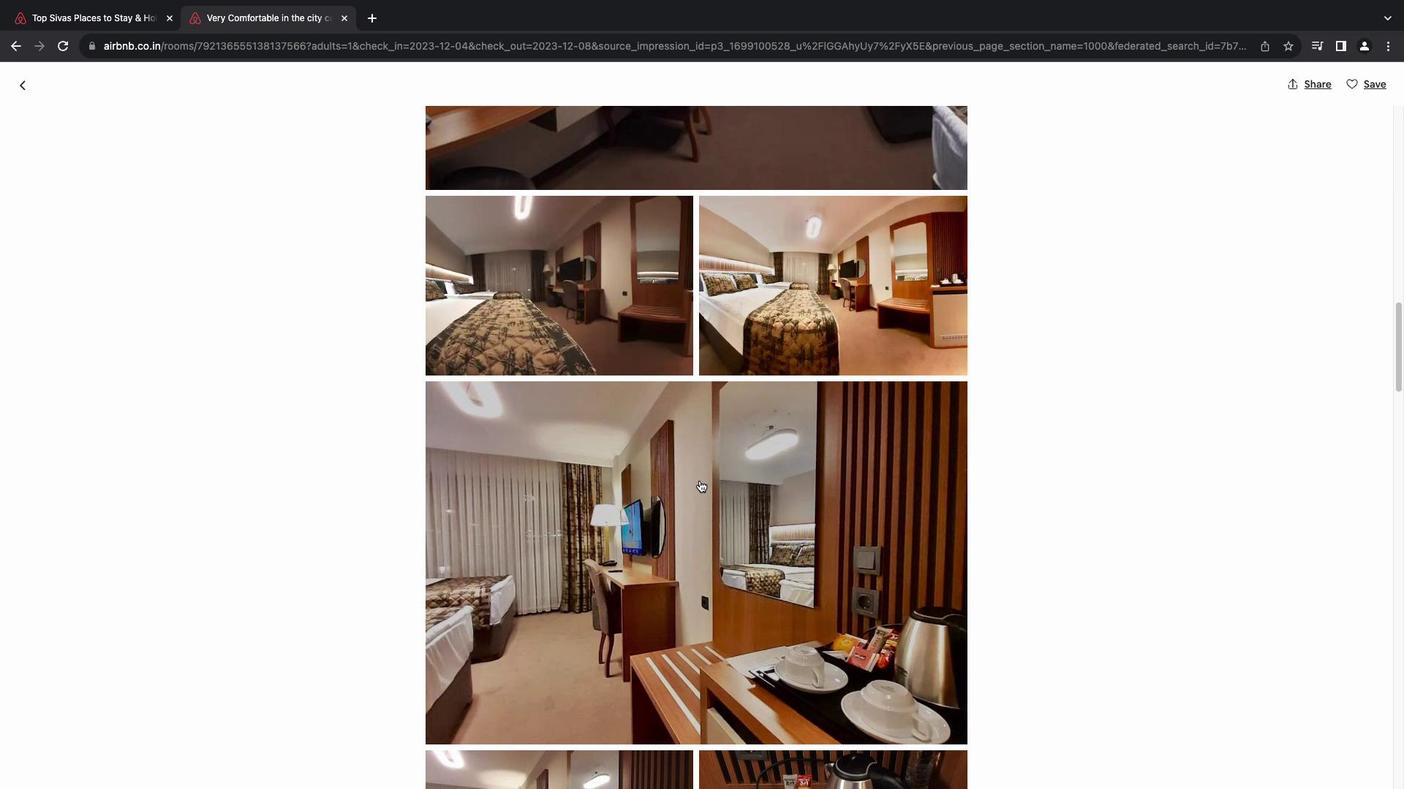 
Action: Mouse scrolled (692, 473) with delta (-6, -7)
Screenshot: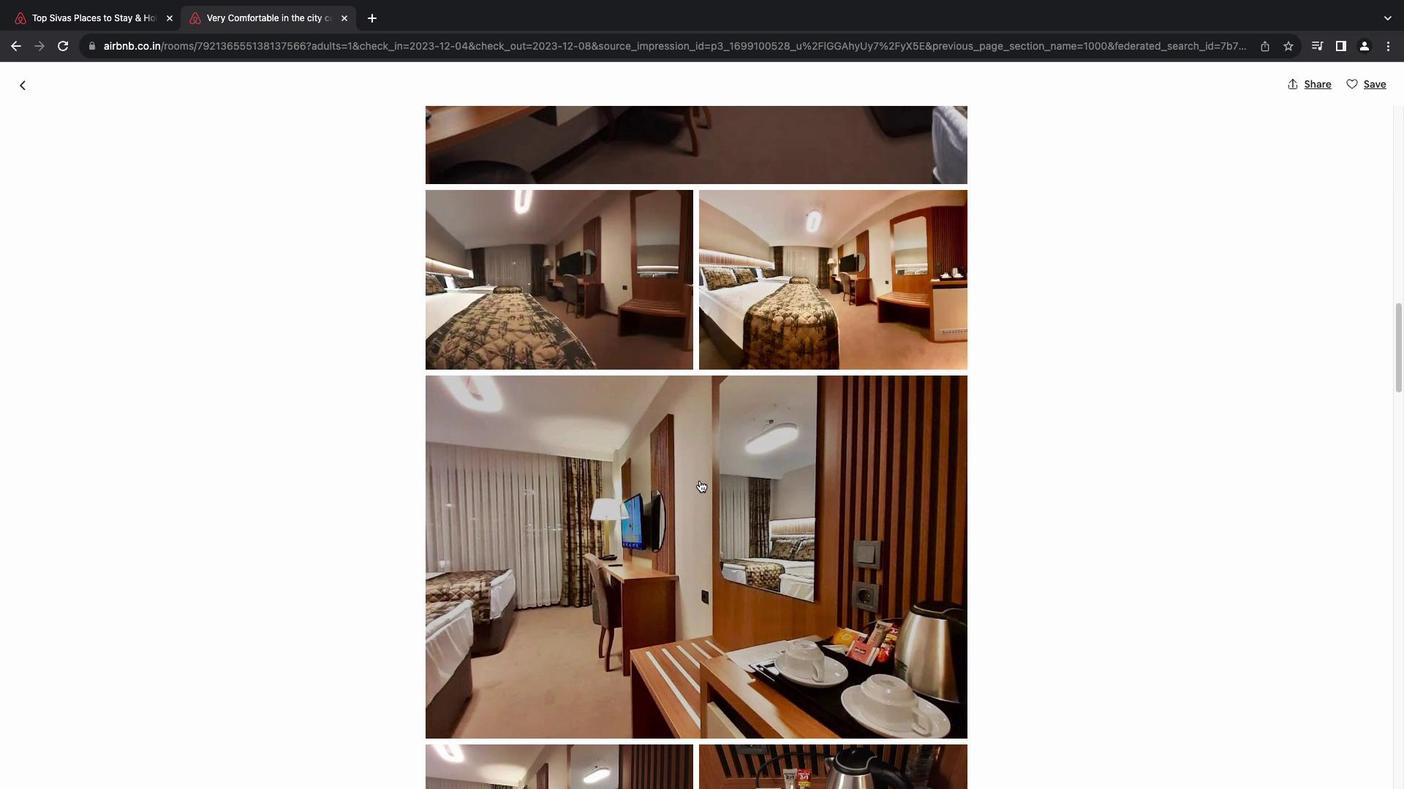 
Action: Mouse moved to (694, 473)
Screenshot: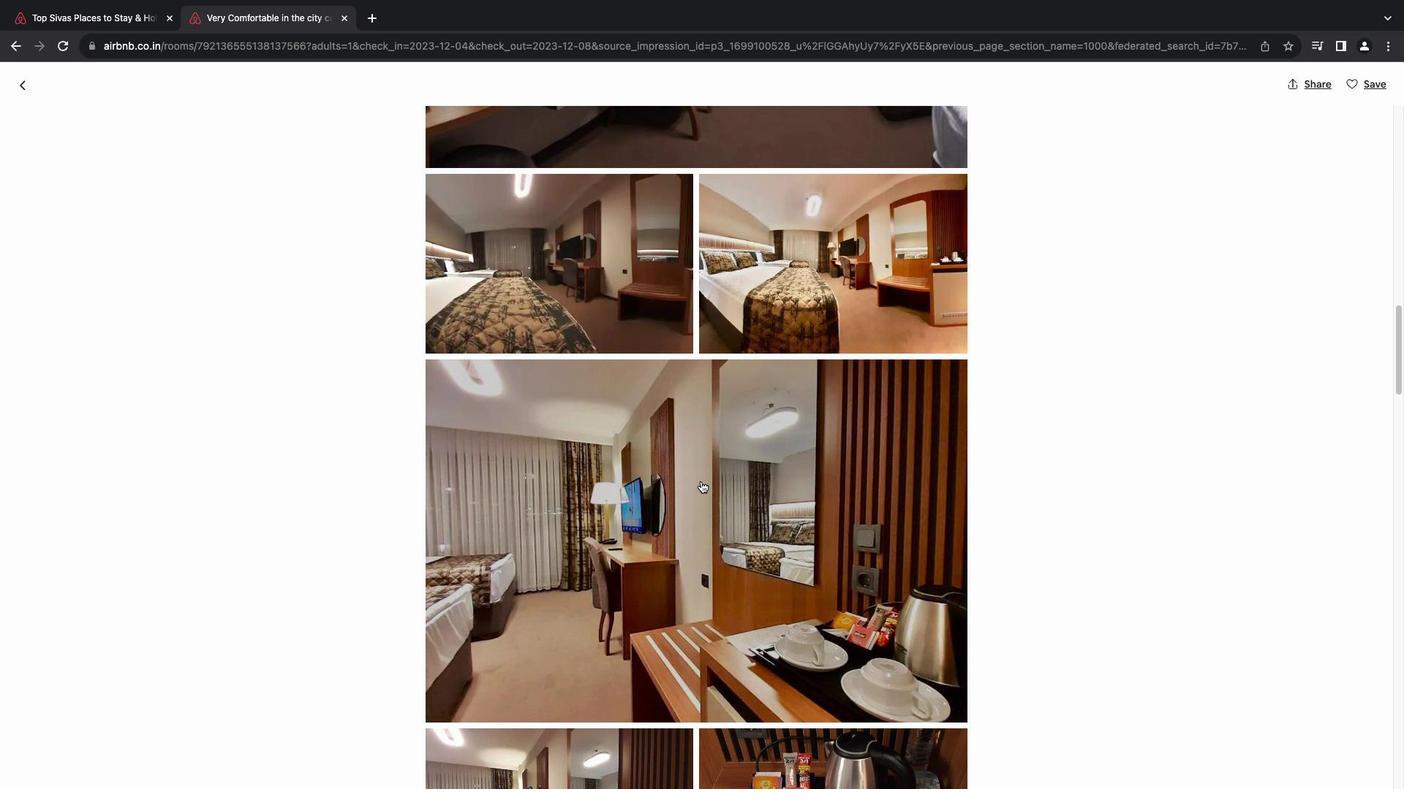 
Action: Mouse scrolled (694, 473) with delta (-6, -7)
Screenshot: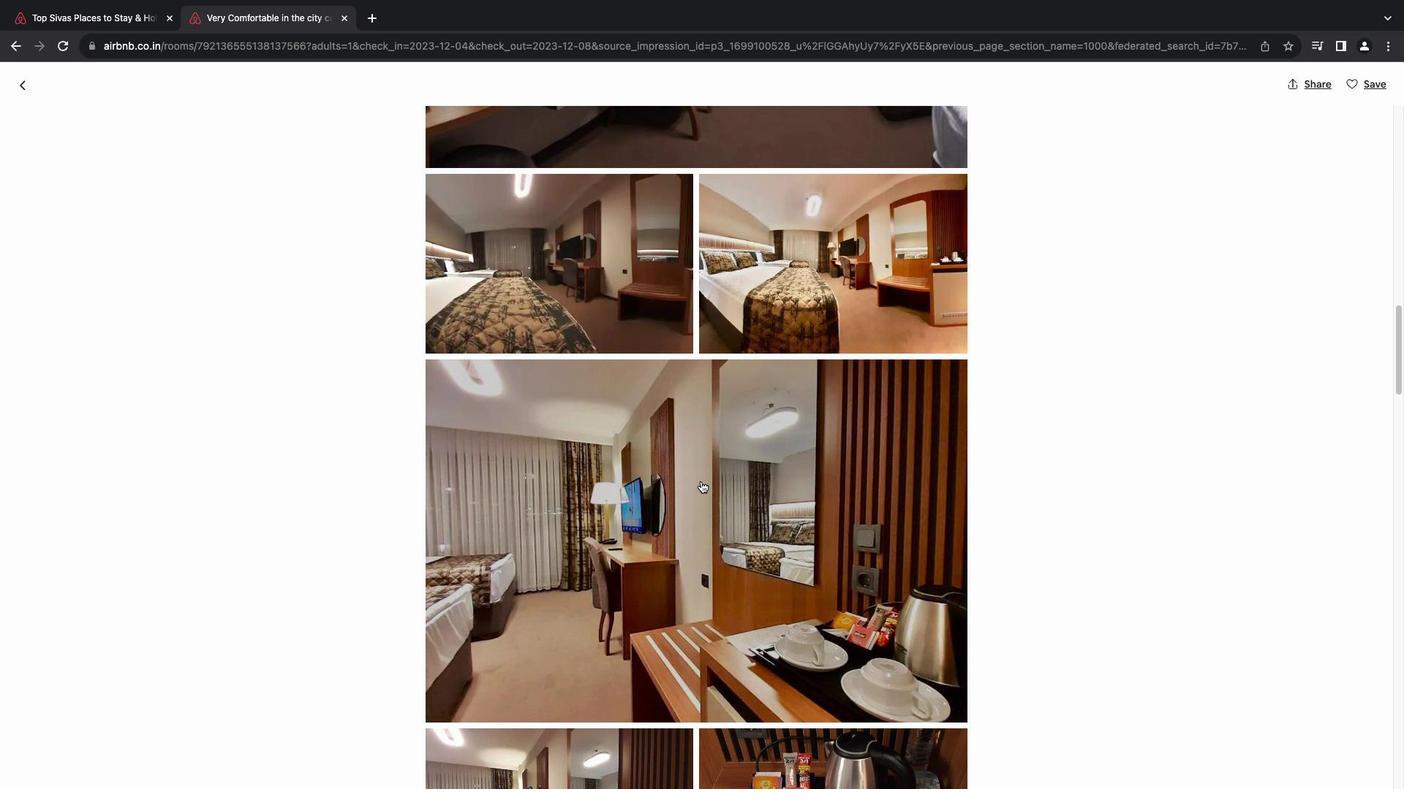 
Action: Mouse scrolled (694, 473) with delta (-6, -7)
Screenshot: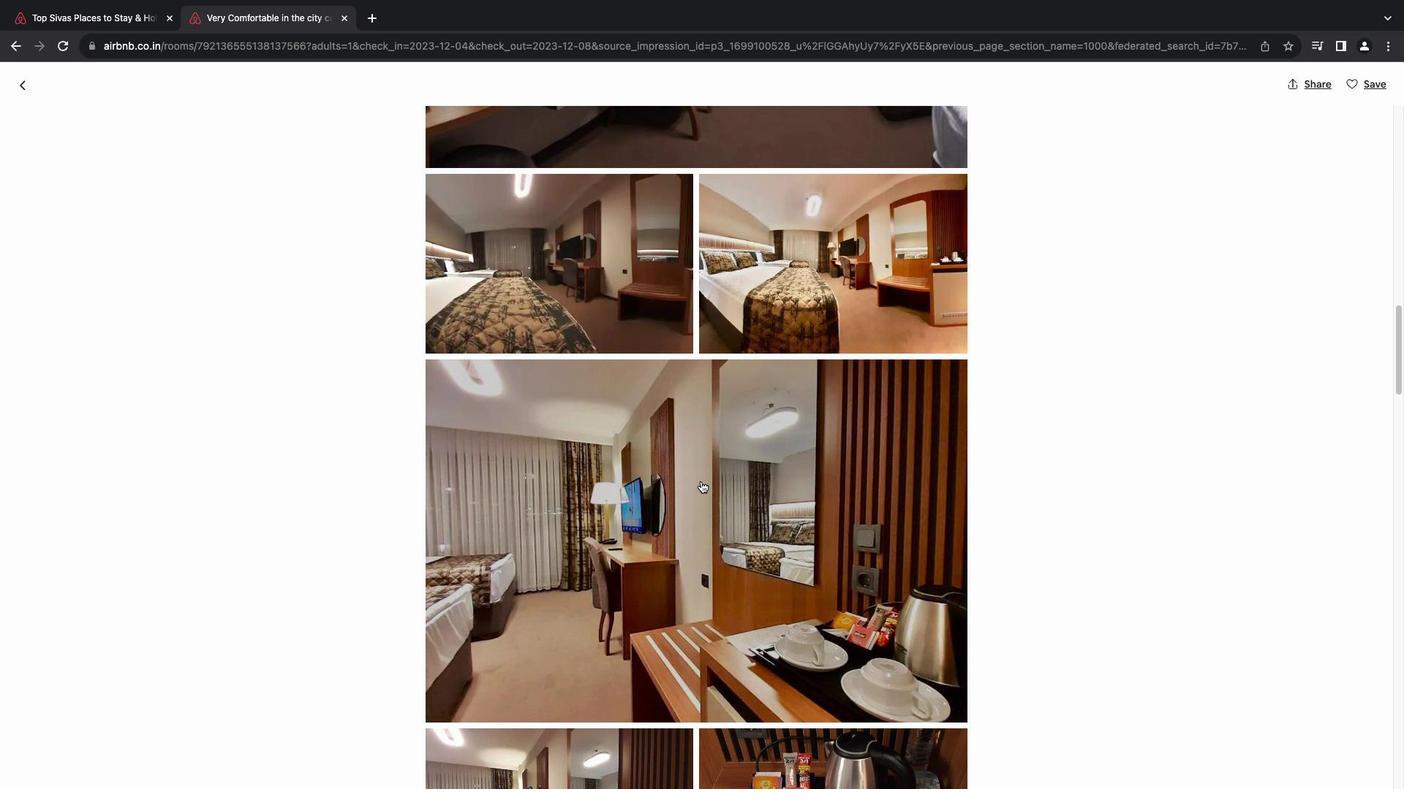
Action: Mouse moved to (694, 474)
Screenshot: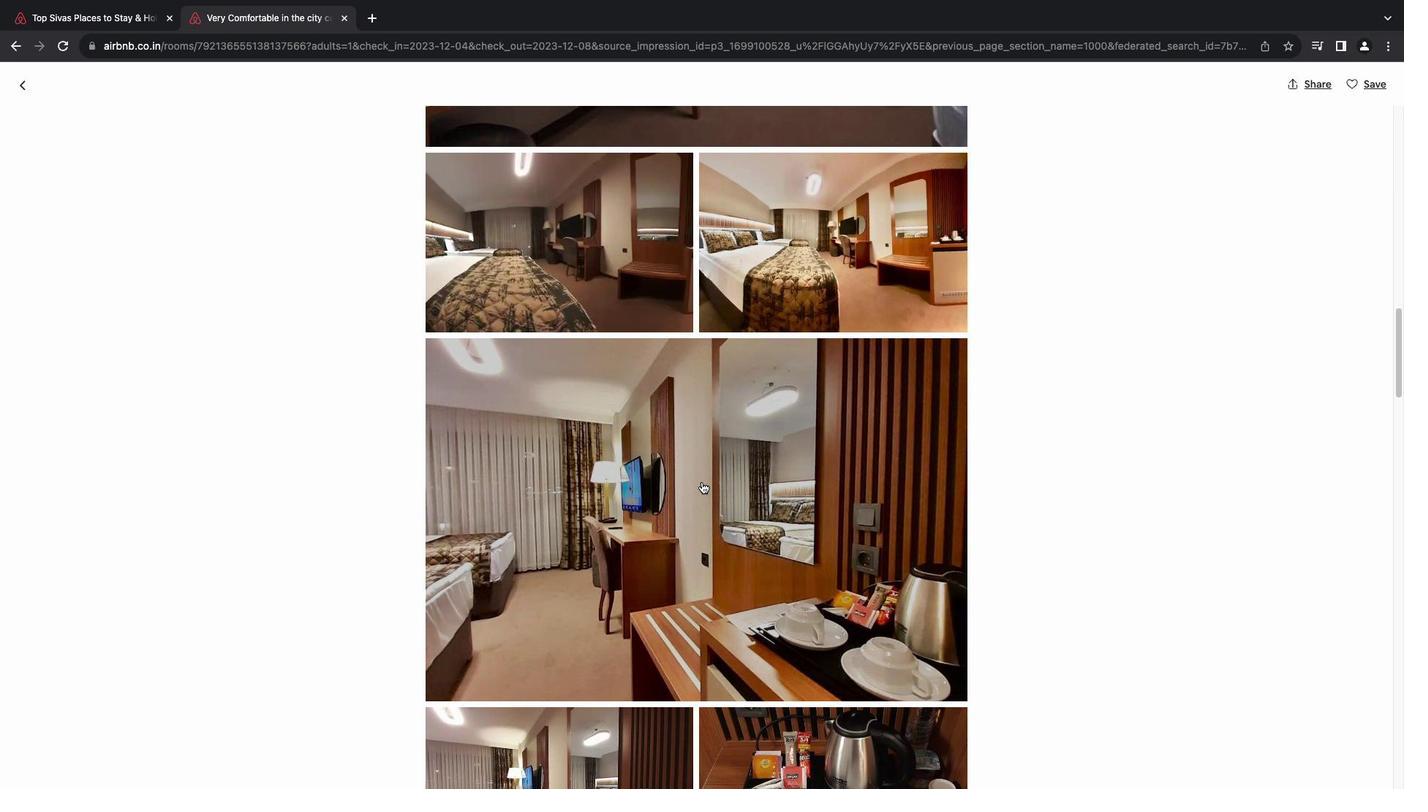 
Action: Mouse scrolled (694, 474) with delta (-6, -7)
Screenshot: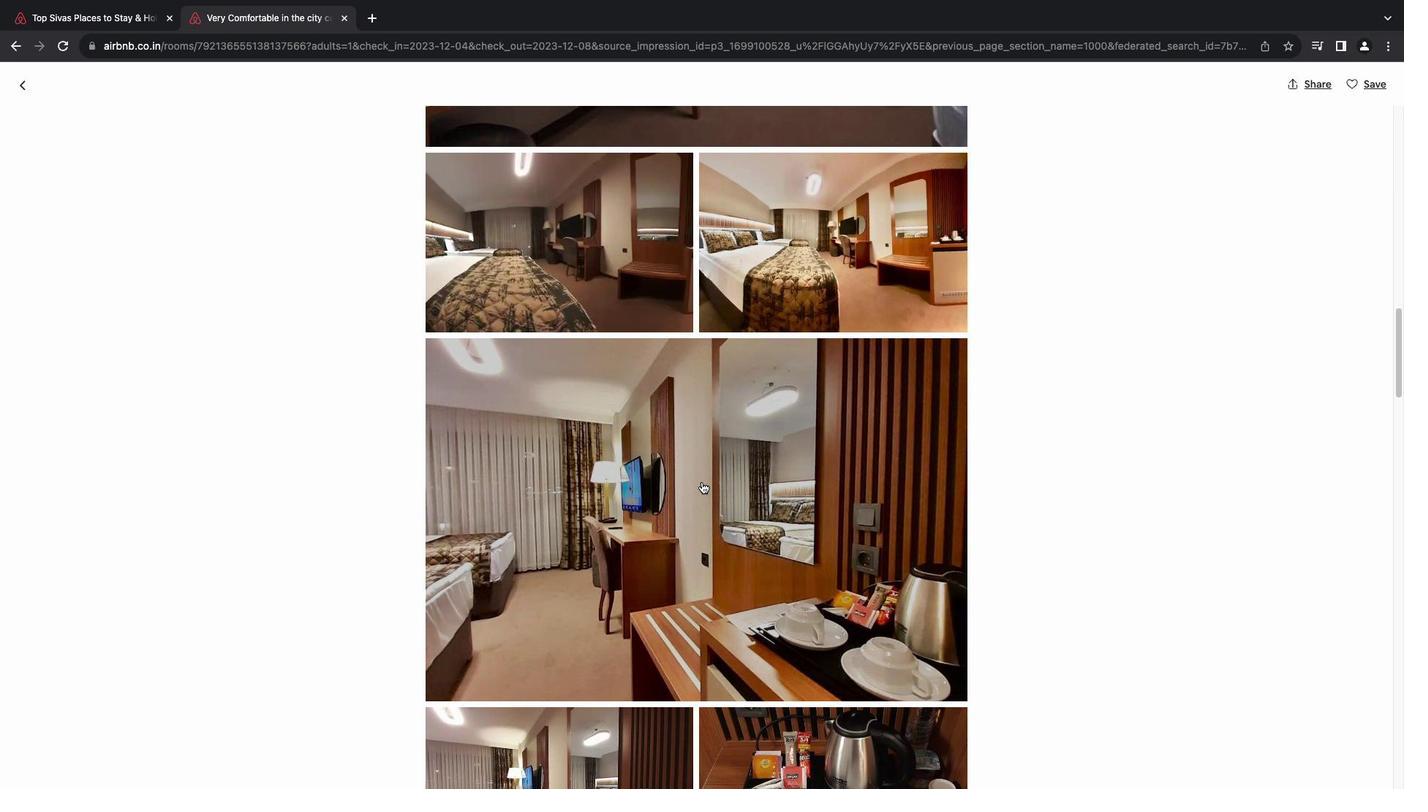 
Action: Mouse scrolled (694, 474) with delta (-6, -7)
Screenshot: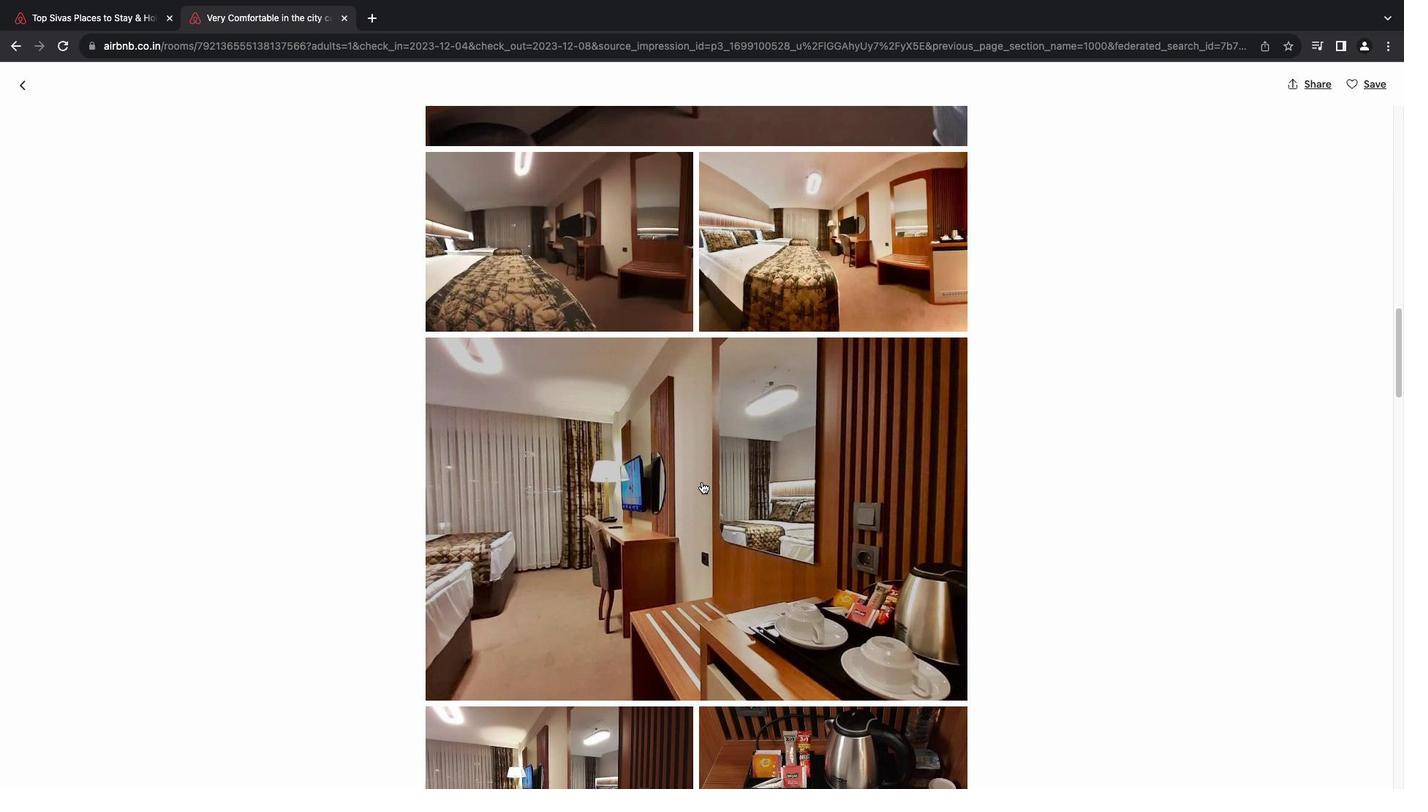 
Action: Mouse scrolled (694, 474) with delta (-6, -7)
Screenshot: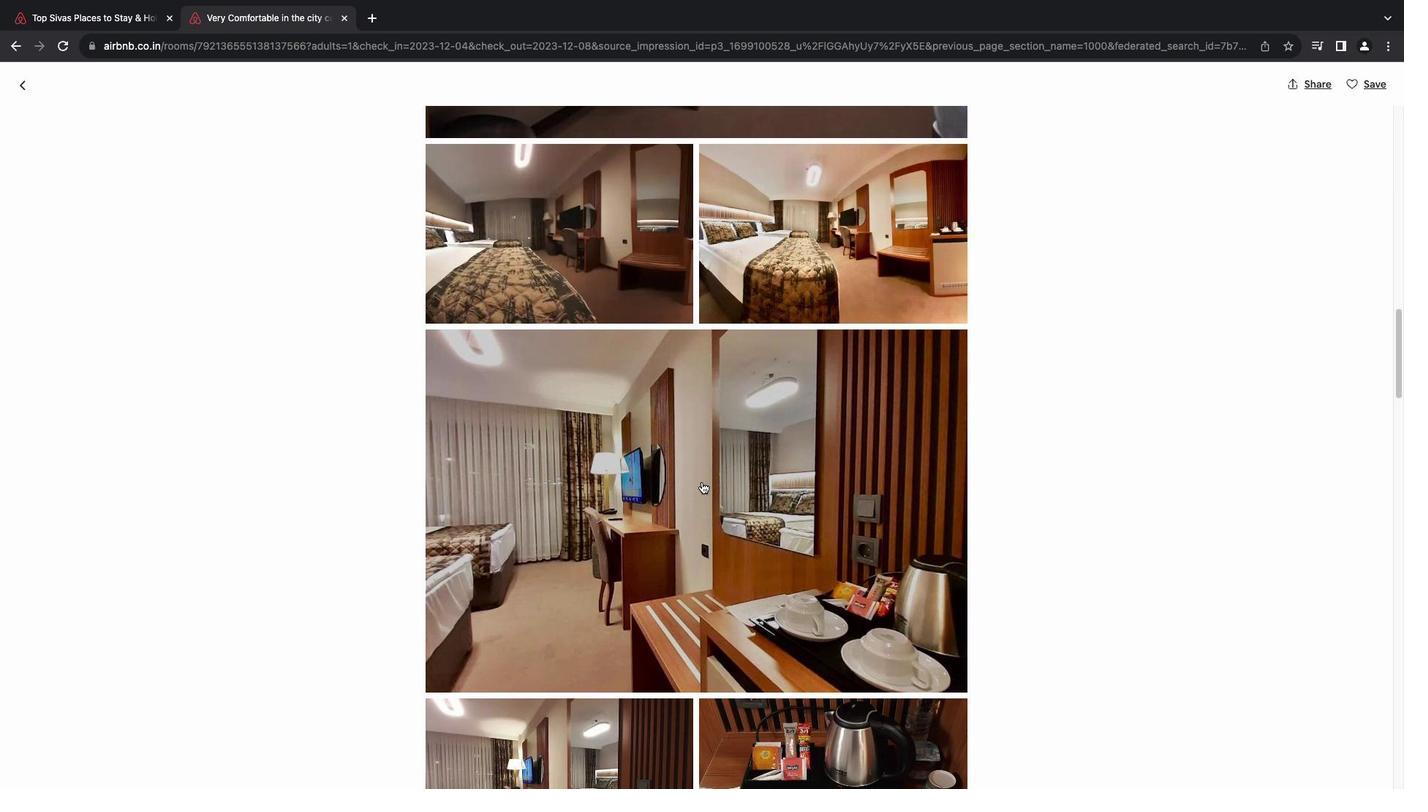 
Action: Mouse scrolled (694, 474) with delta (-6, -7)
Screenshot: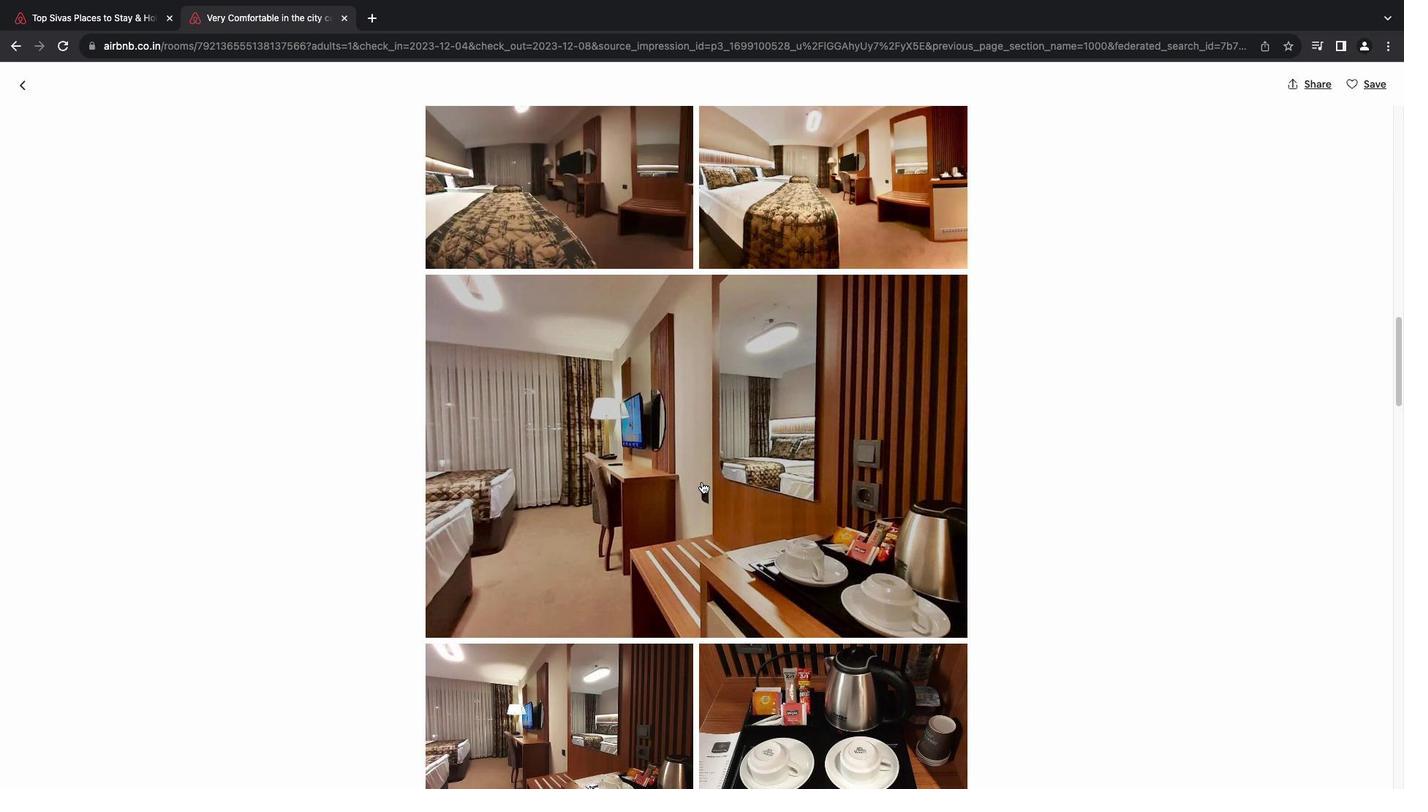 
Action: Mouse scrolled (694, 474) with delta (-6, -7)
Screenshot: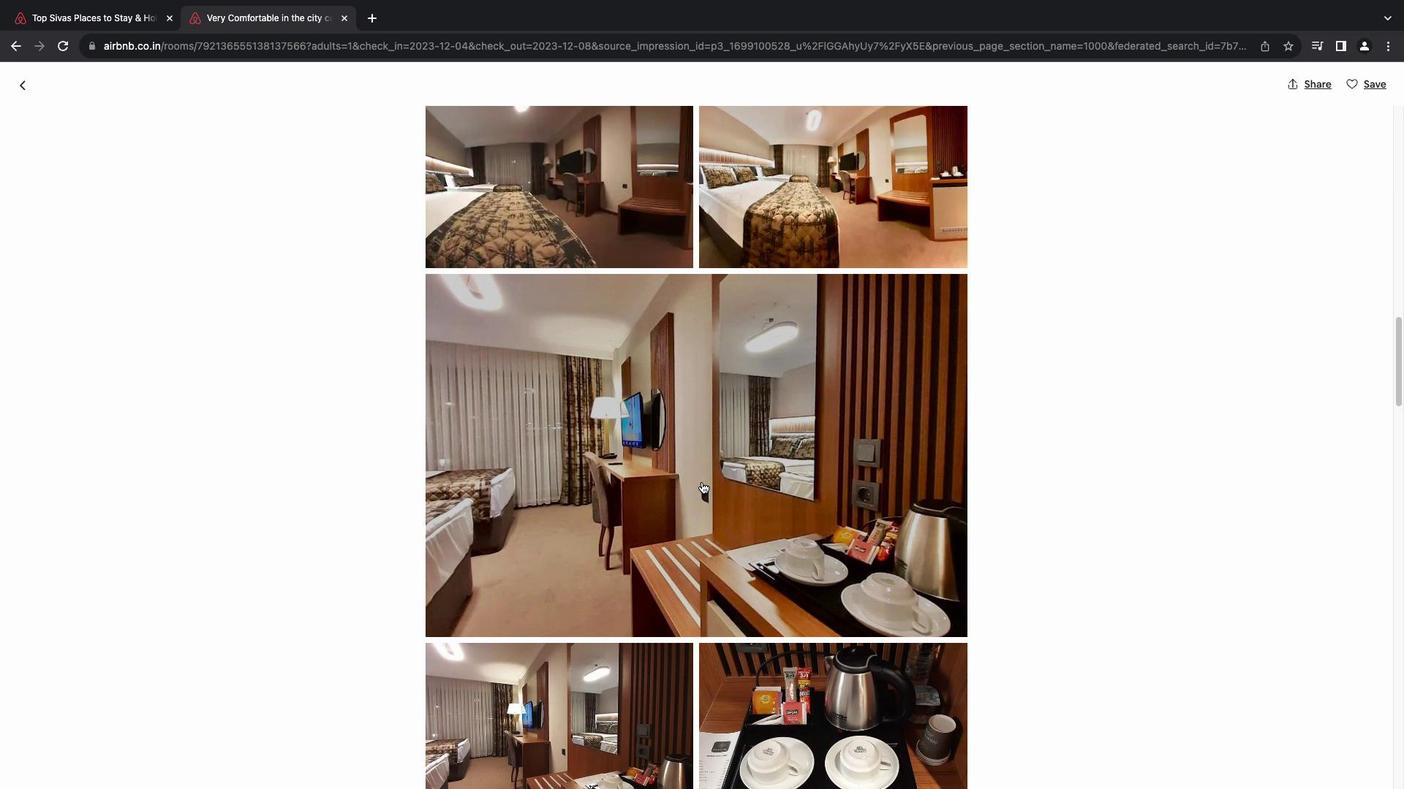 
Action: Mouse scrolled (694, 474) with delta (-6, -8)
Screenshot: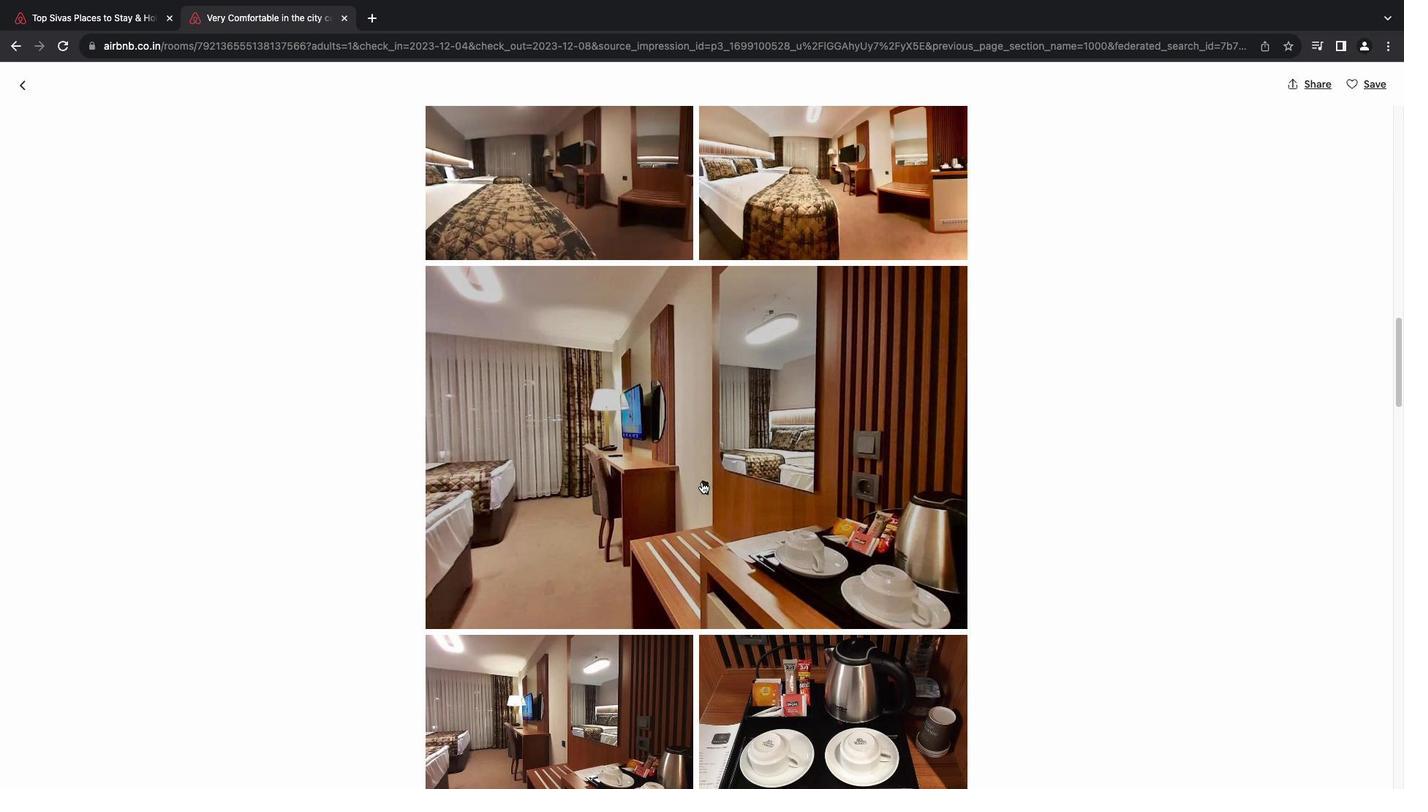 
Action: Mouse scrolled (694, 474) with delta (-6, -7)
Screenshot: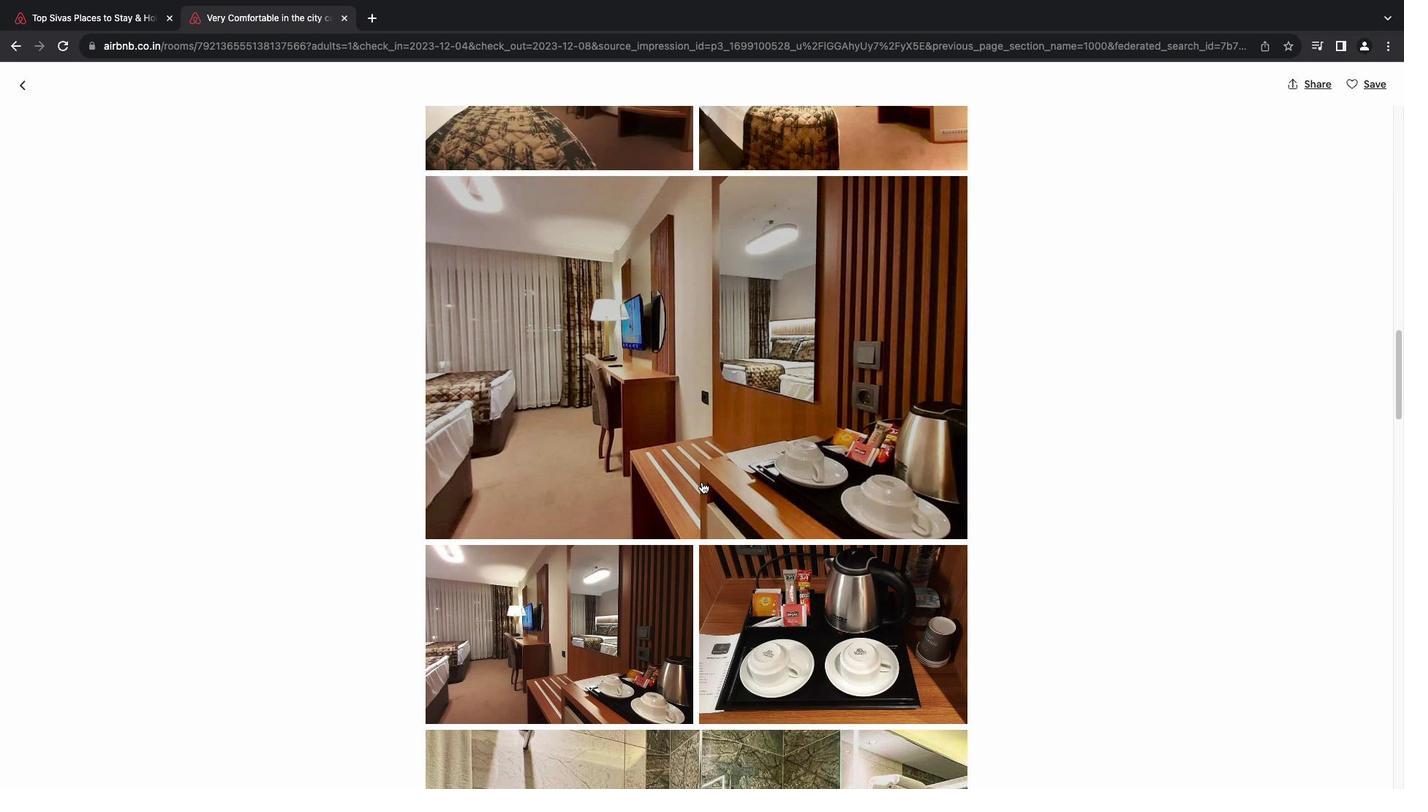 
Action: Mouse scrolled (694, 474) with delta (-6, -7)
Screenshot: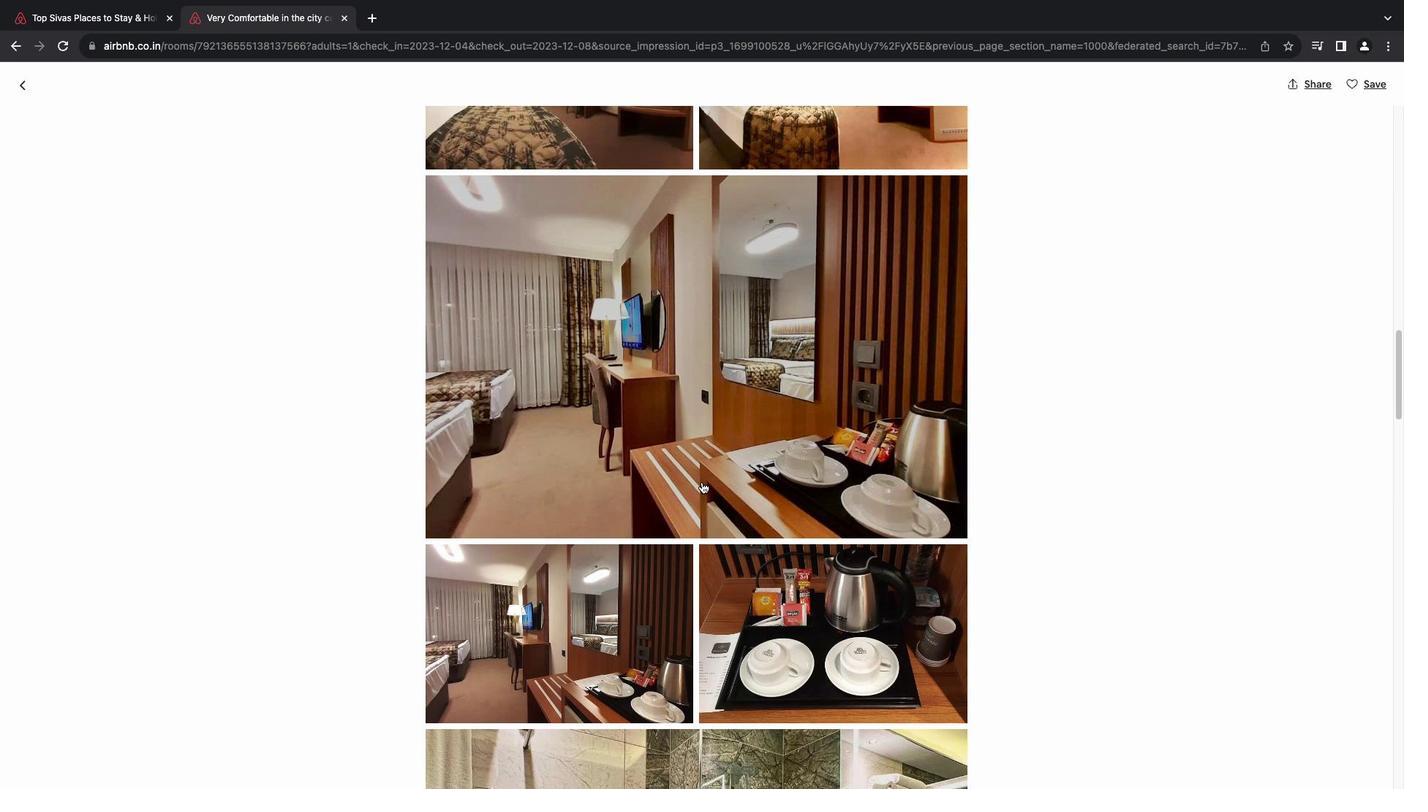 
Action: Mouse scrolled (694, 474) with delta (-6, -8)
Screenshot: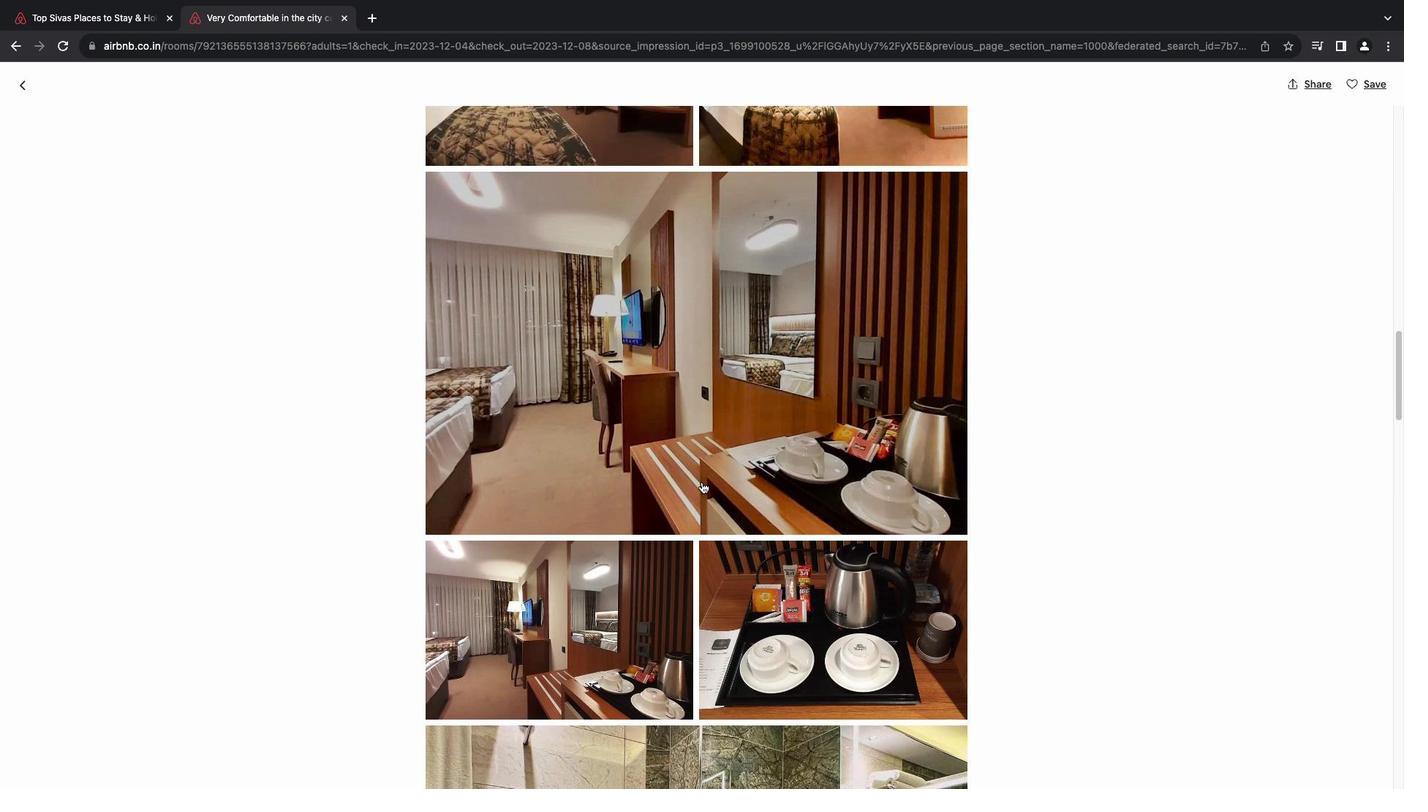 
Action: Mouse moved to (687, 481)
Screenshot: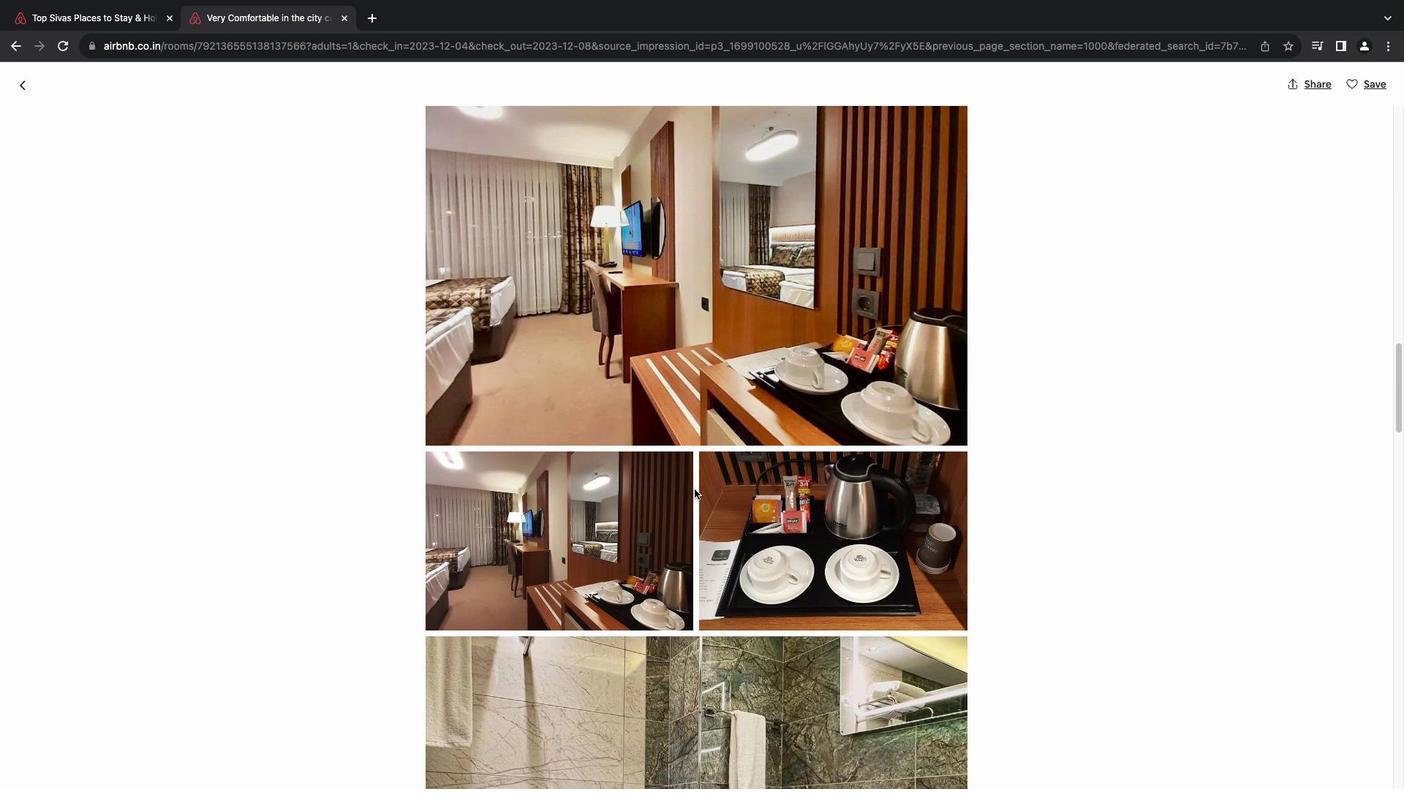 
Action: Mouse scrolled (687, 481) with delta (-6, -7)
Screenshot: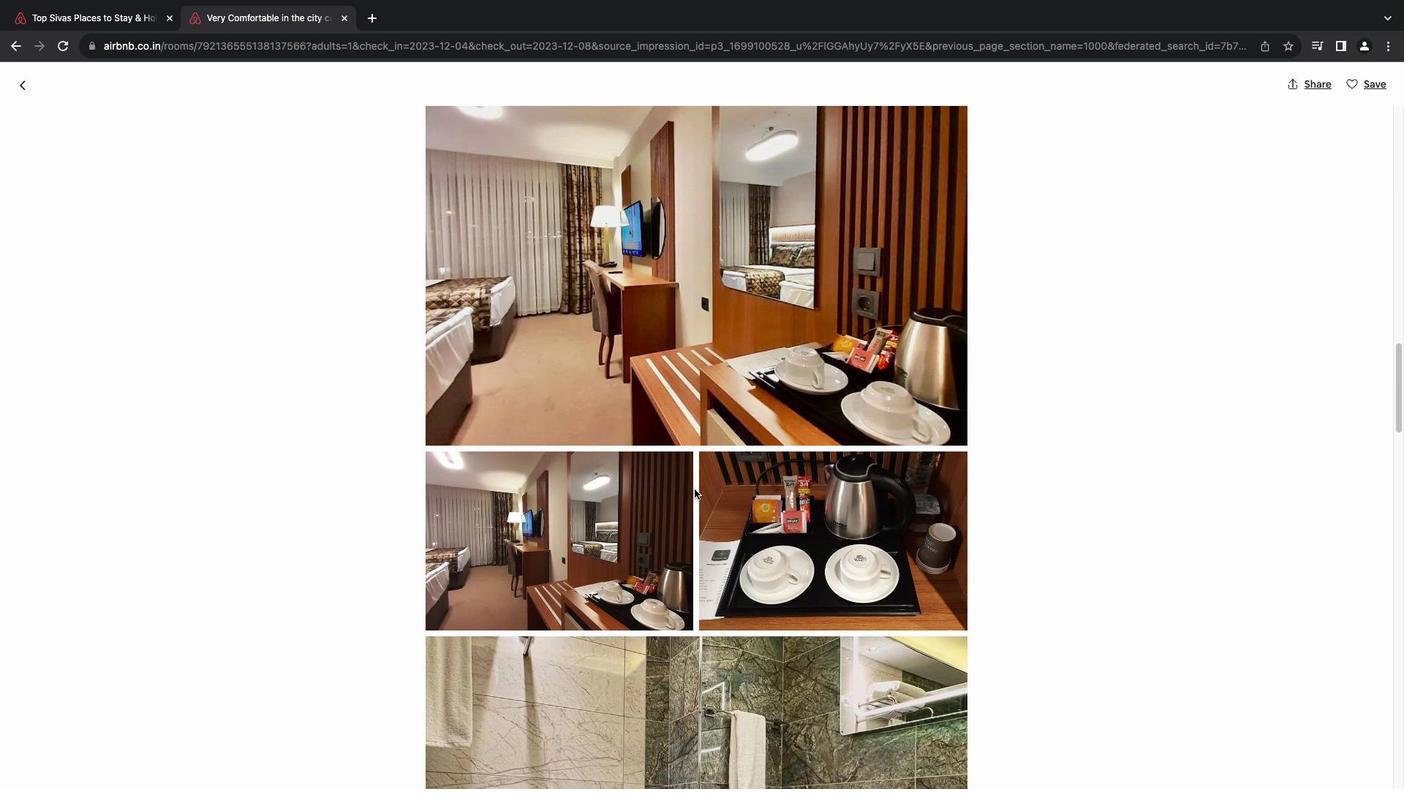
Action: Mouse scrolled (687, 481) with delta (-6, -7)
Screenshot: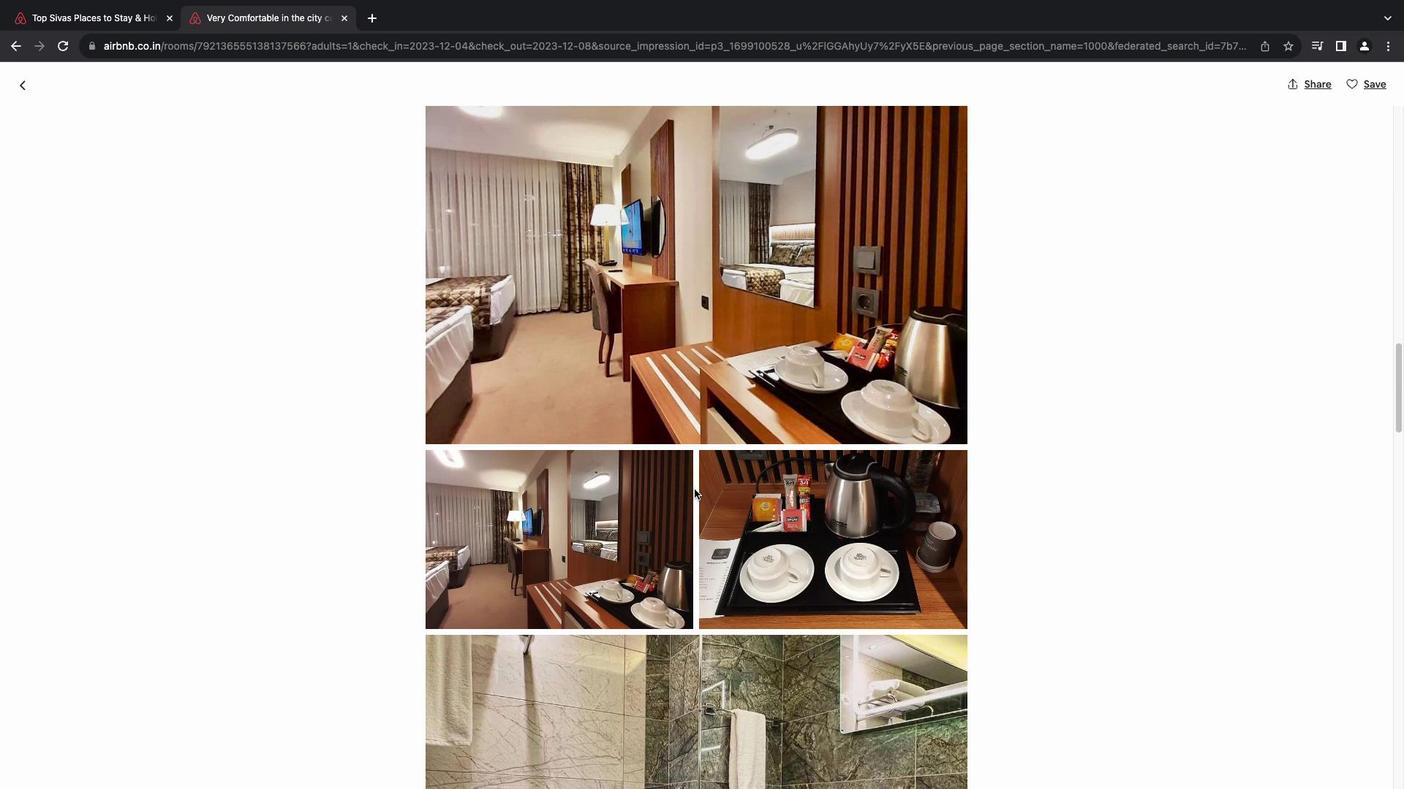
Action: Mouse scrolled (687, 481) with delta (-6, -7)
Screenshot: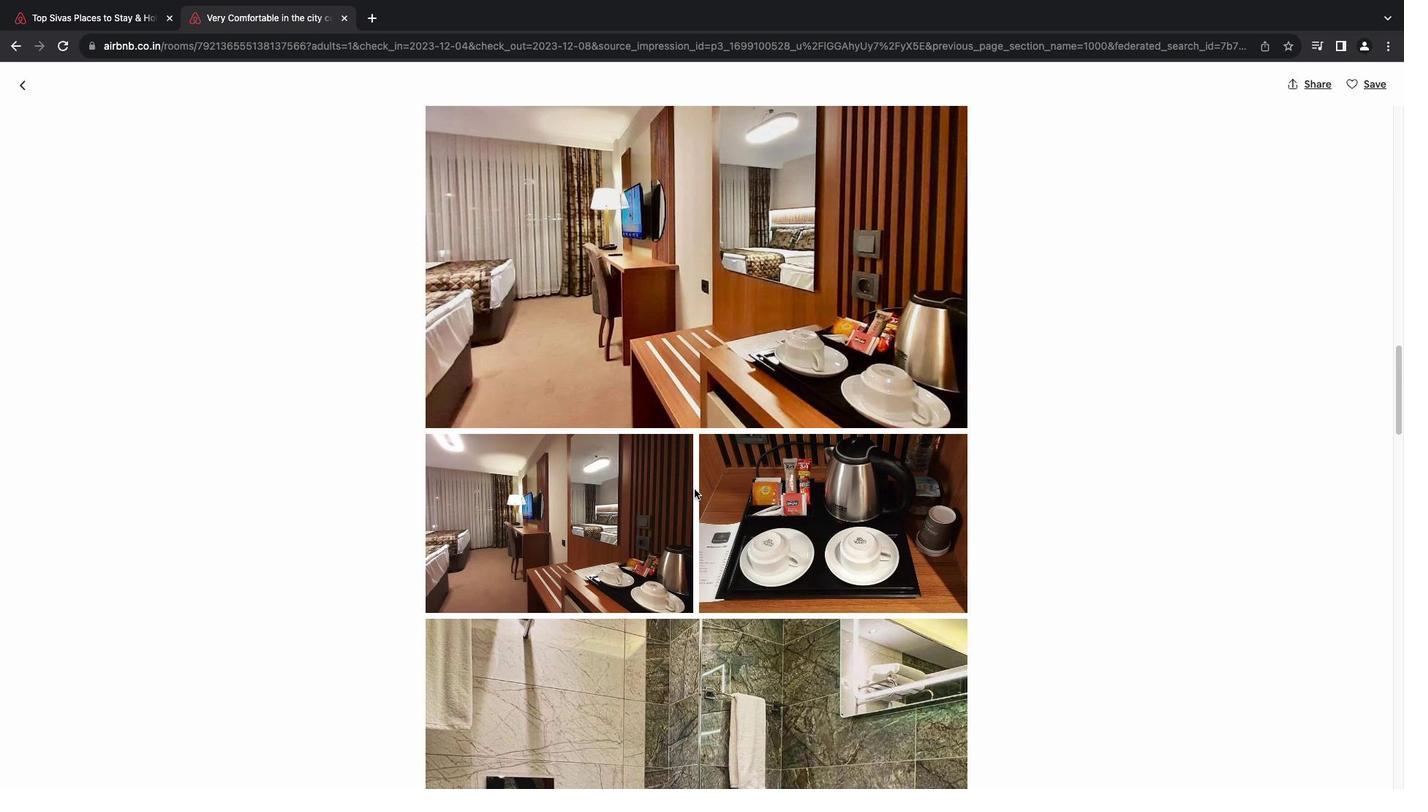 
Action: Mouse scrolled (687, 481) with delta (-6, -7)
Screenshot: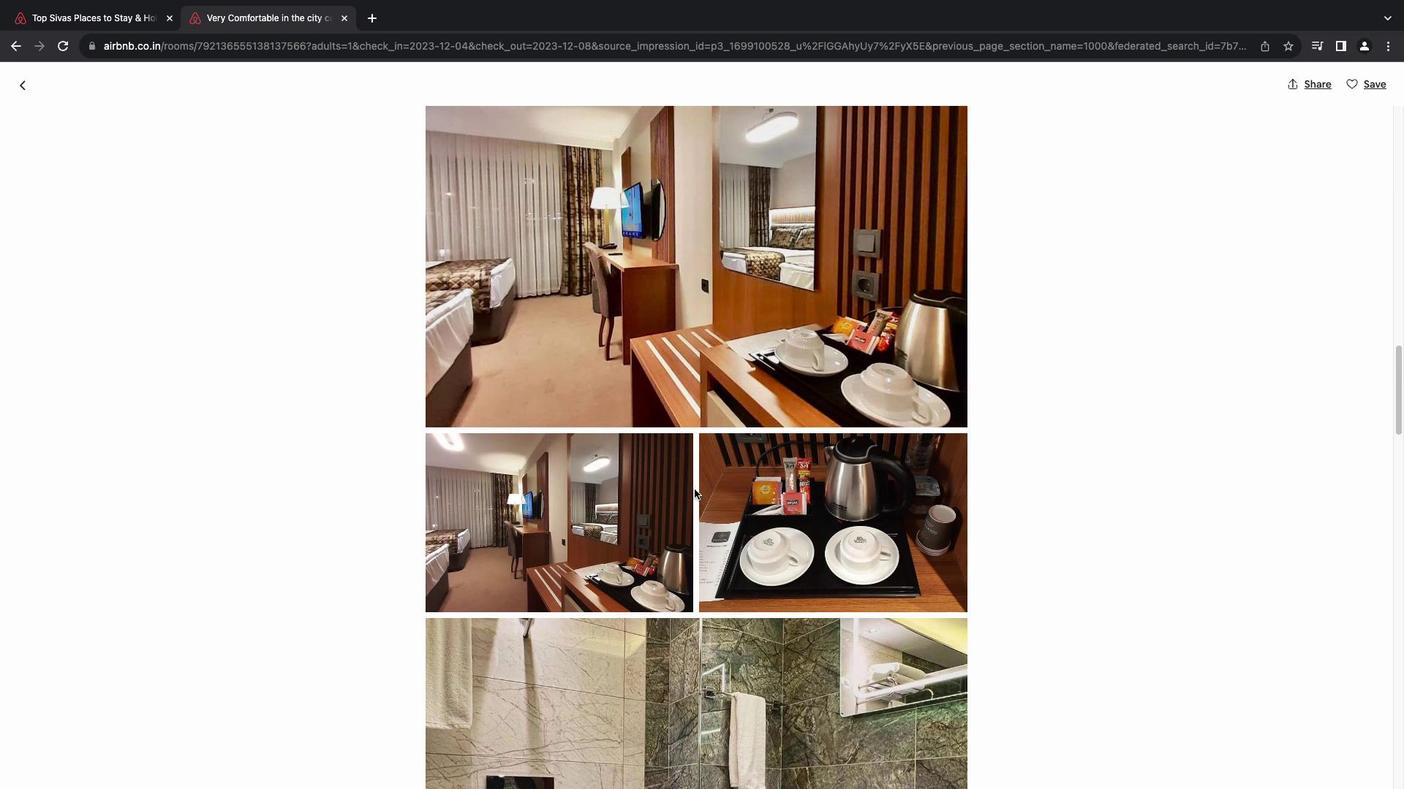 
Action: Mouse scrolled (687, 481) with delta (-6, -7)
Screenshot: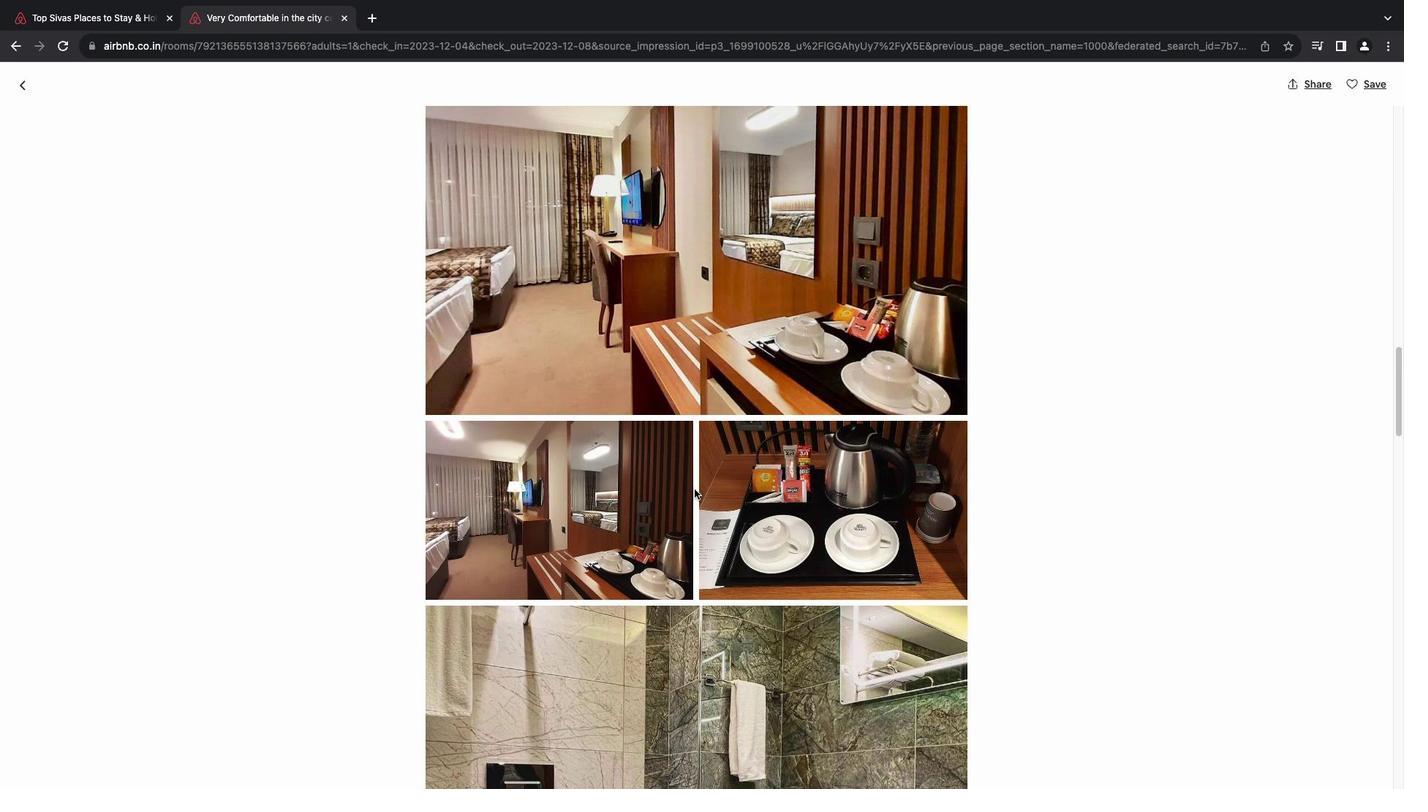 
Action: Mouse scrolled (687, 481) with delta (-6, -7)
Screenshot: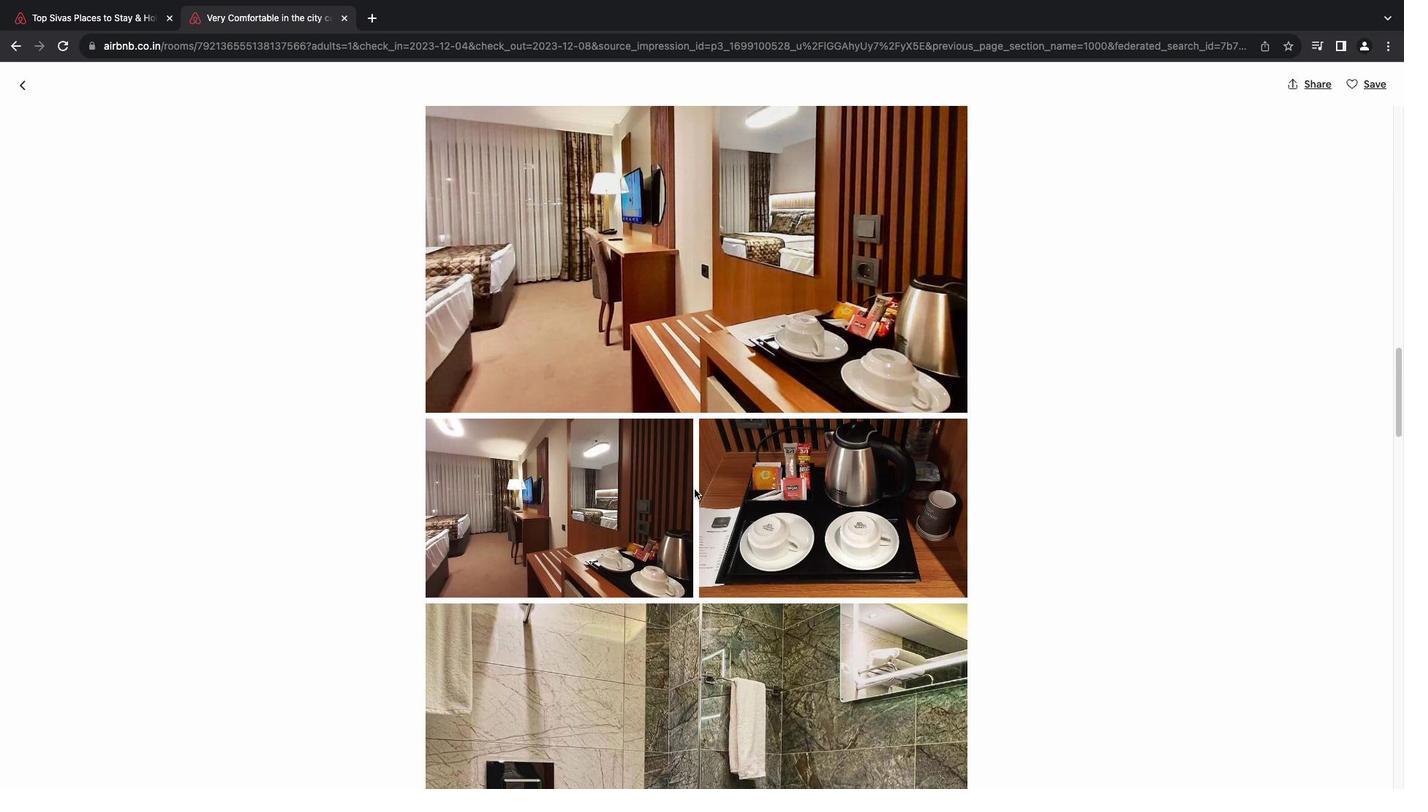 
Action: Mouse scrolled (687, 481) with delta (-6, -7)
Screenshot: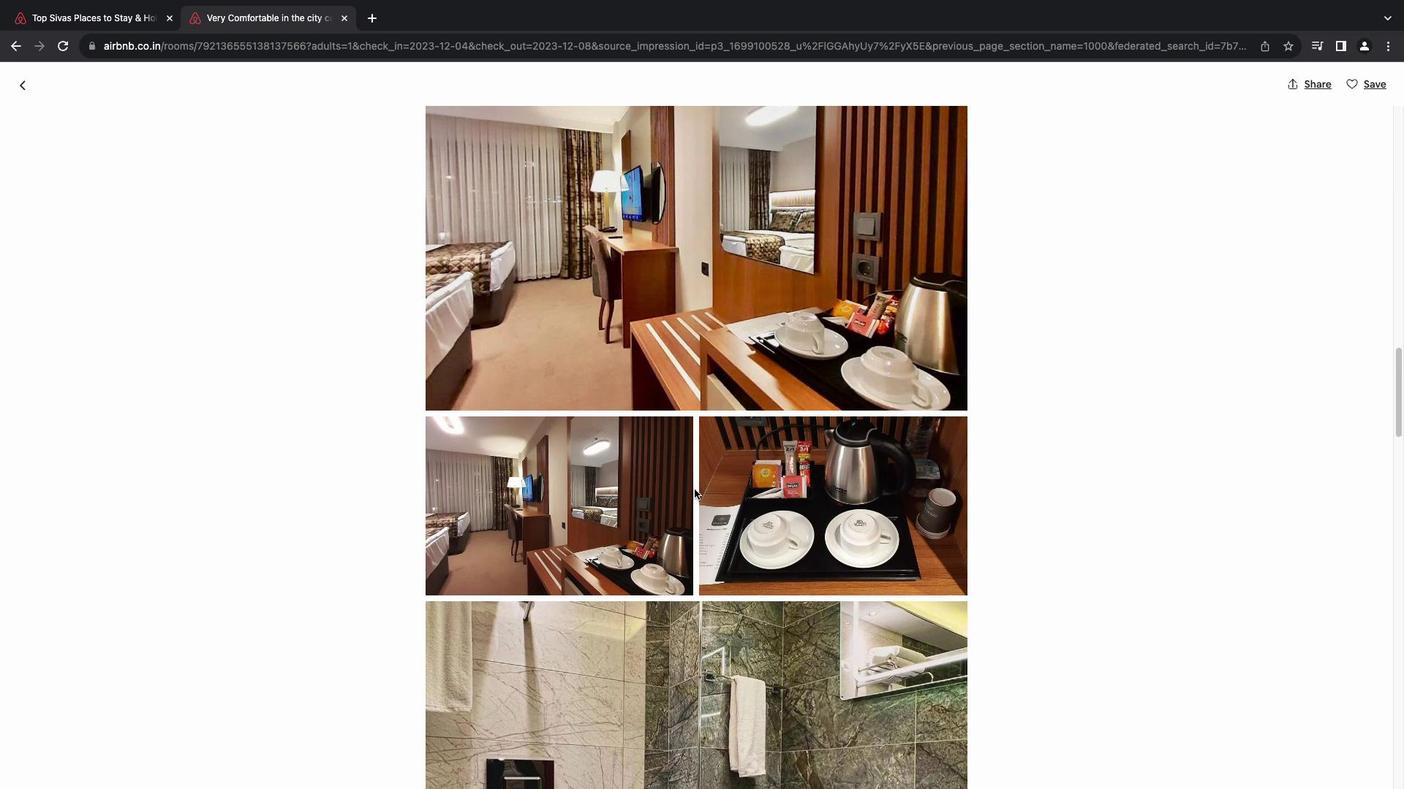 
Action: Mouse scrolled (687, 481) with delta (-6, -7)
Screenshot: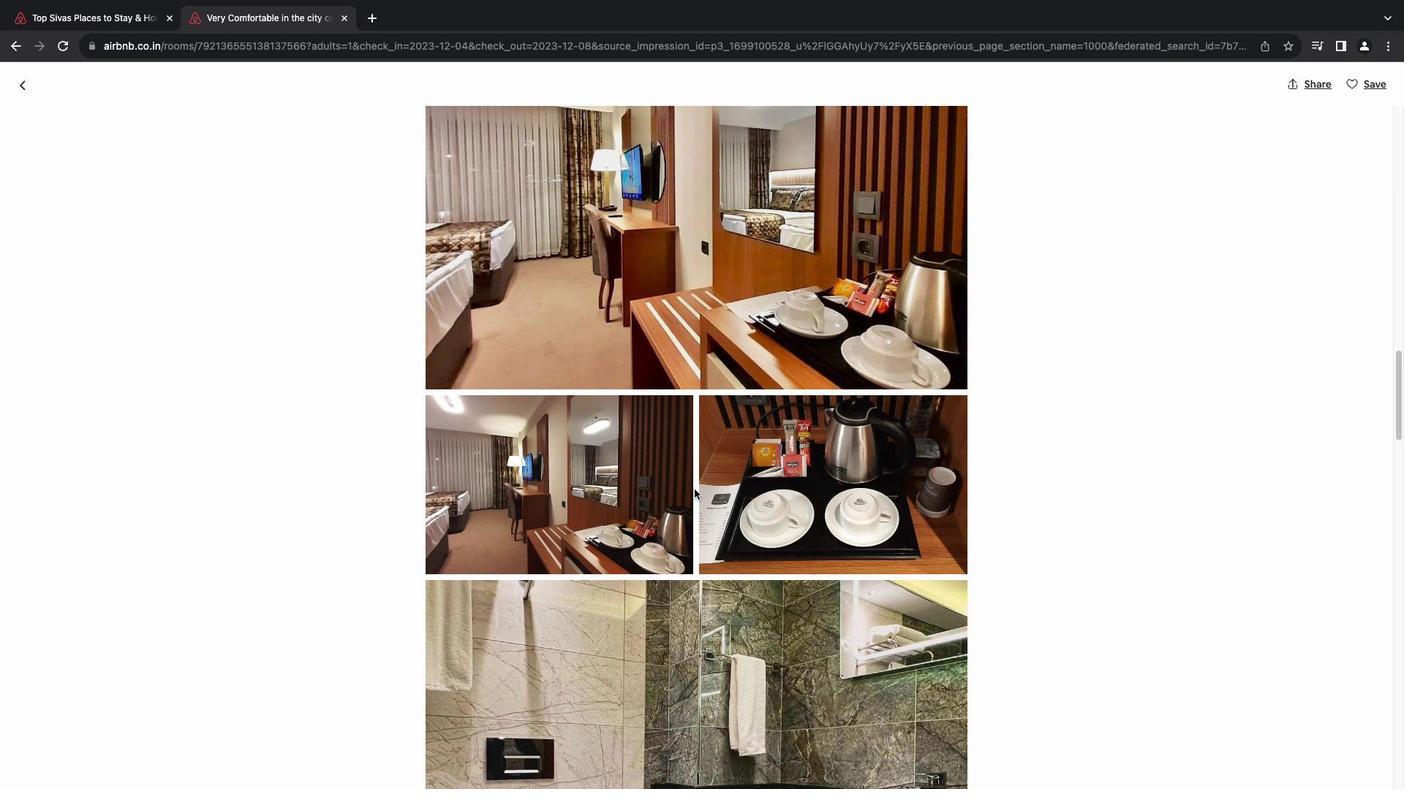 
Action: Mouse scrolled (687, 481) with delta (-6, -7)
Screenshot: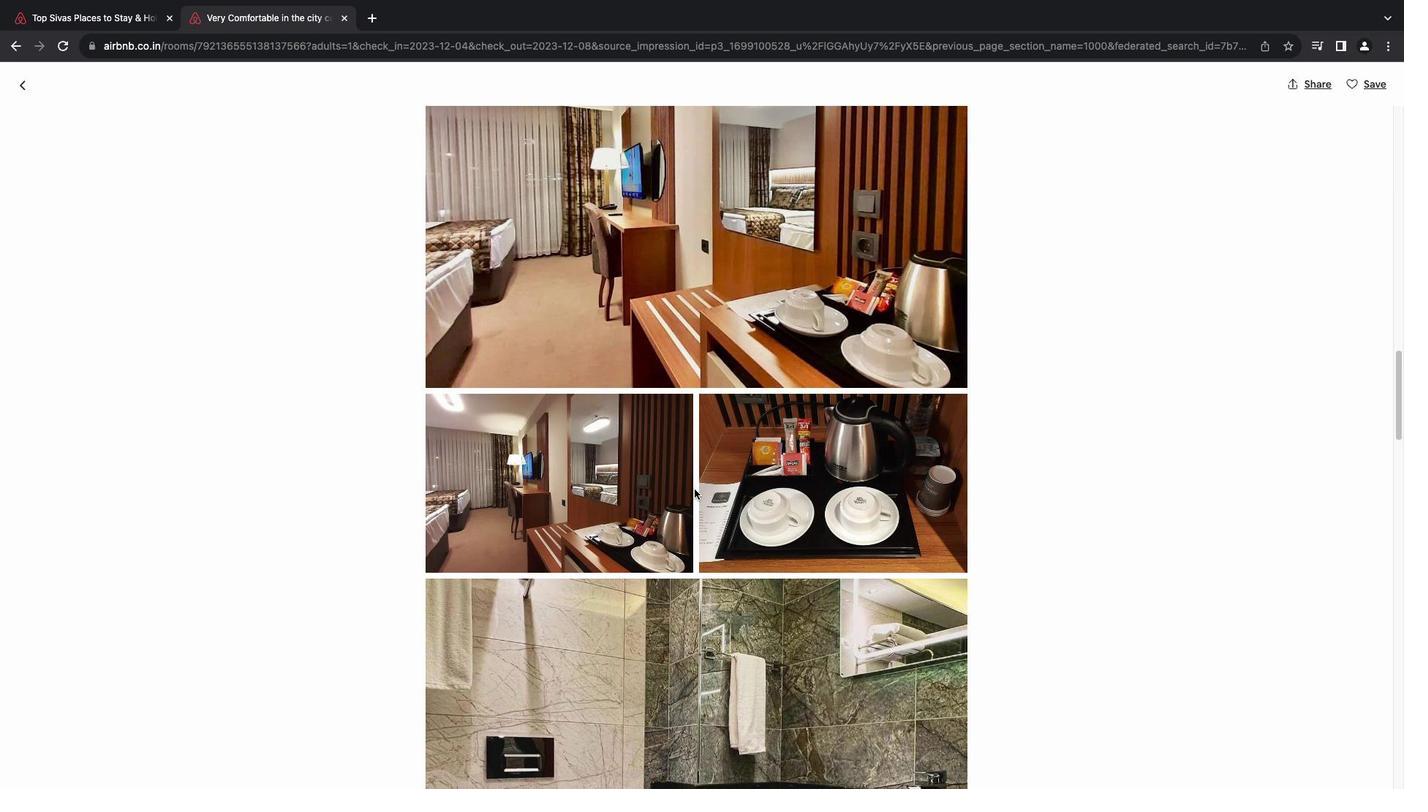 
Action: Mouse scrolled (687, 481) with delta (-6, -7)
Screenshot: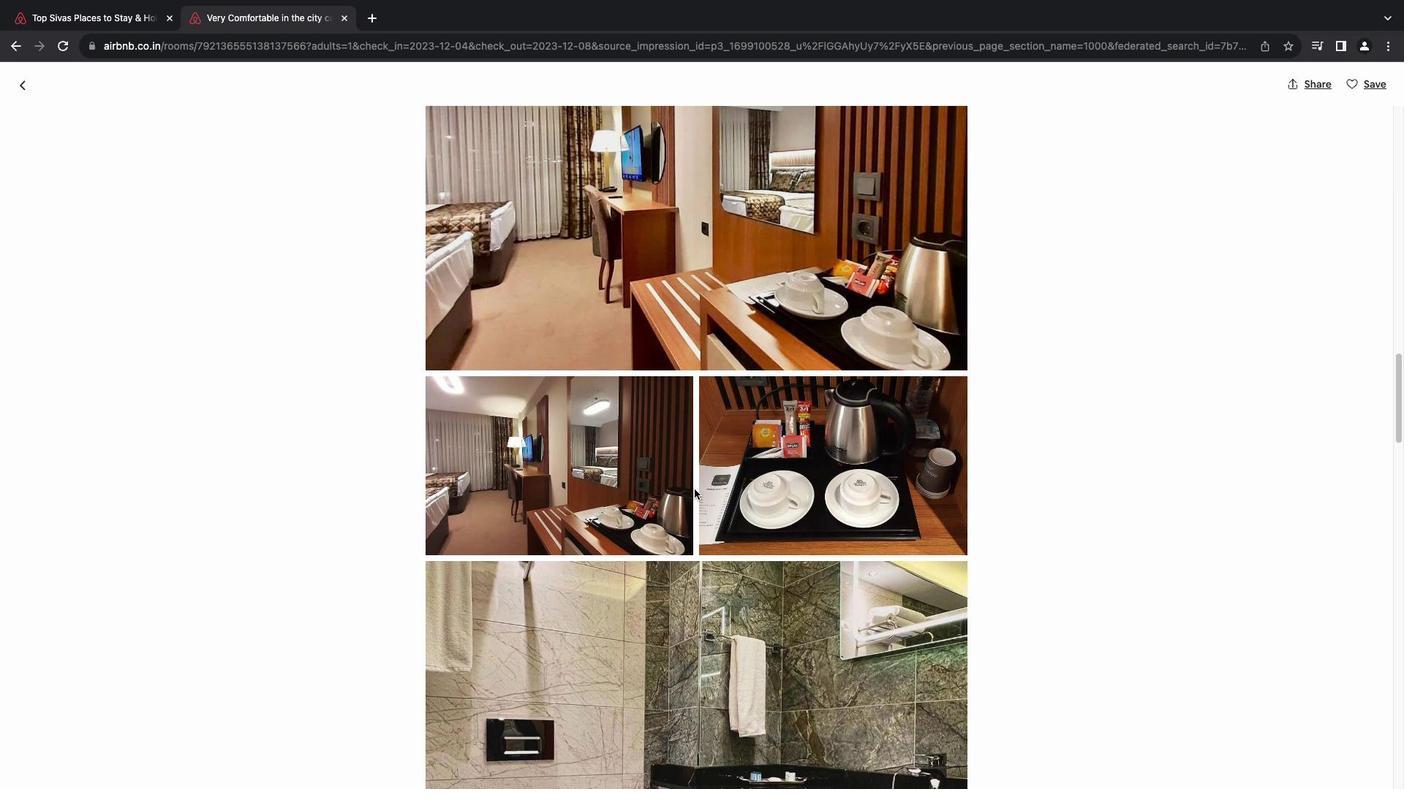 
Action: Mouse scrolled (687, 481) with delta (-6, -7)
Screenshot: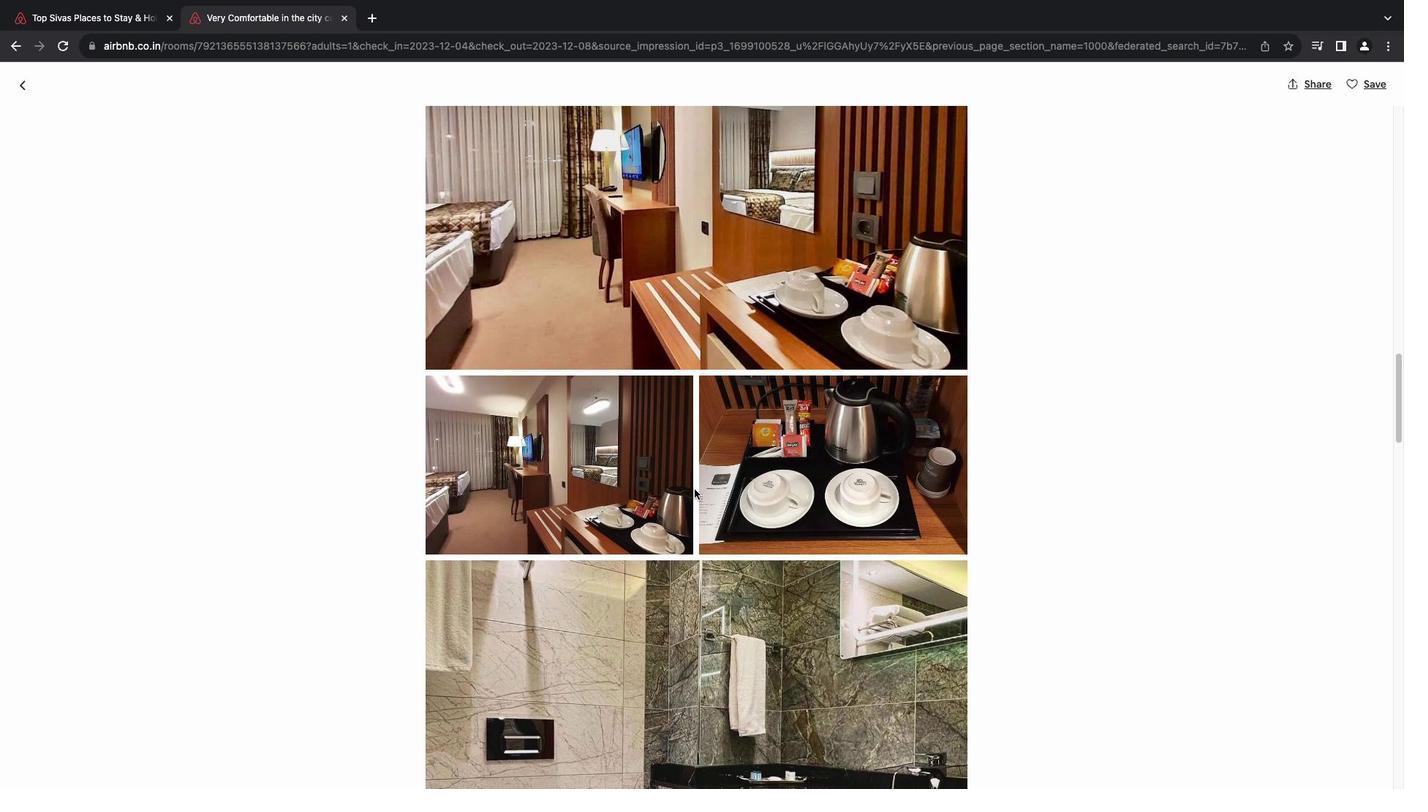 
Action: Mouse scrolled (687, 481) with delta (-6, -7)
Screenshot: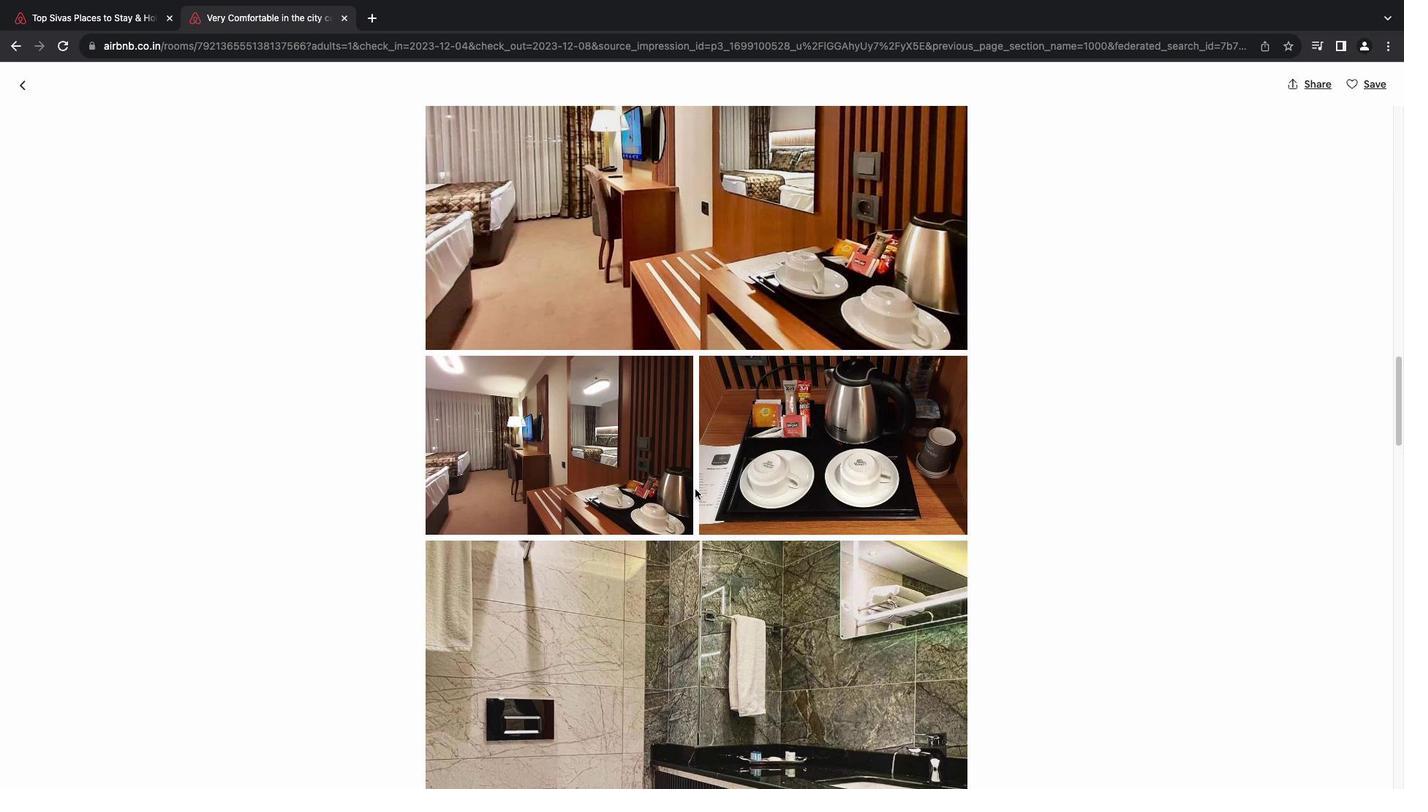 
Action: Mouse moved to (688, 482)
Screenshot: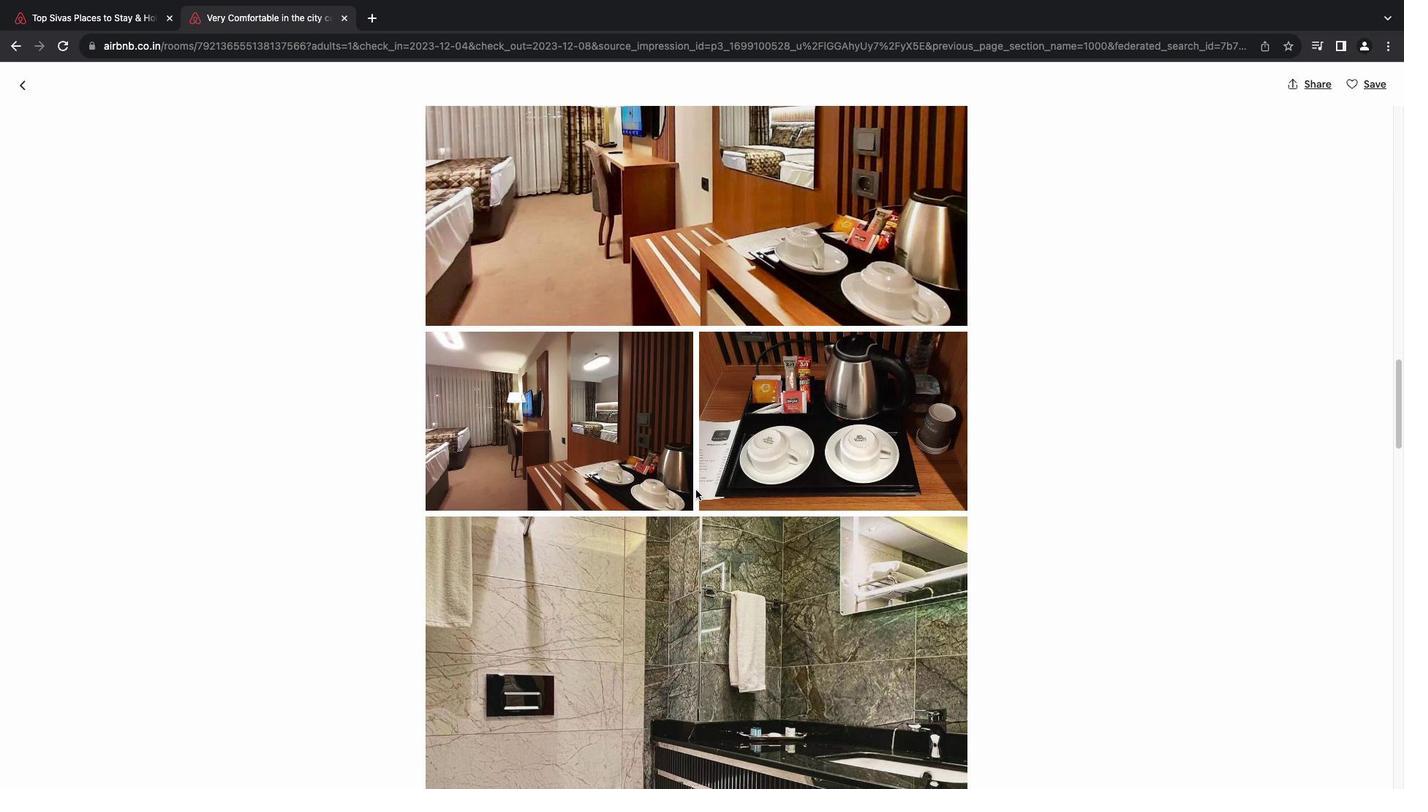 
Action: Mouse scrolled (688, 482) with delta (-6, -7)
Screenshot: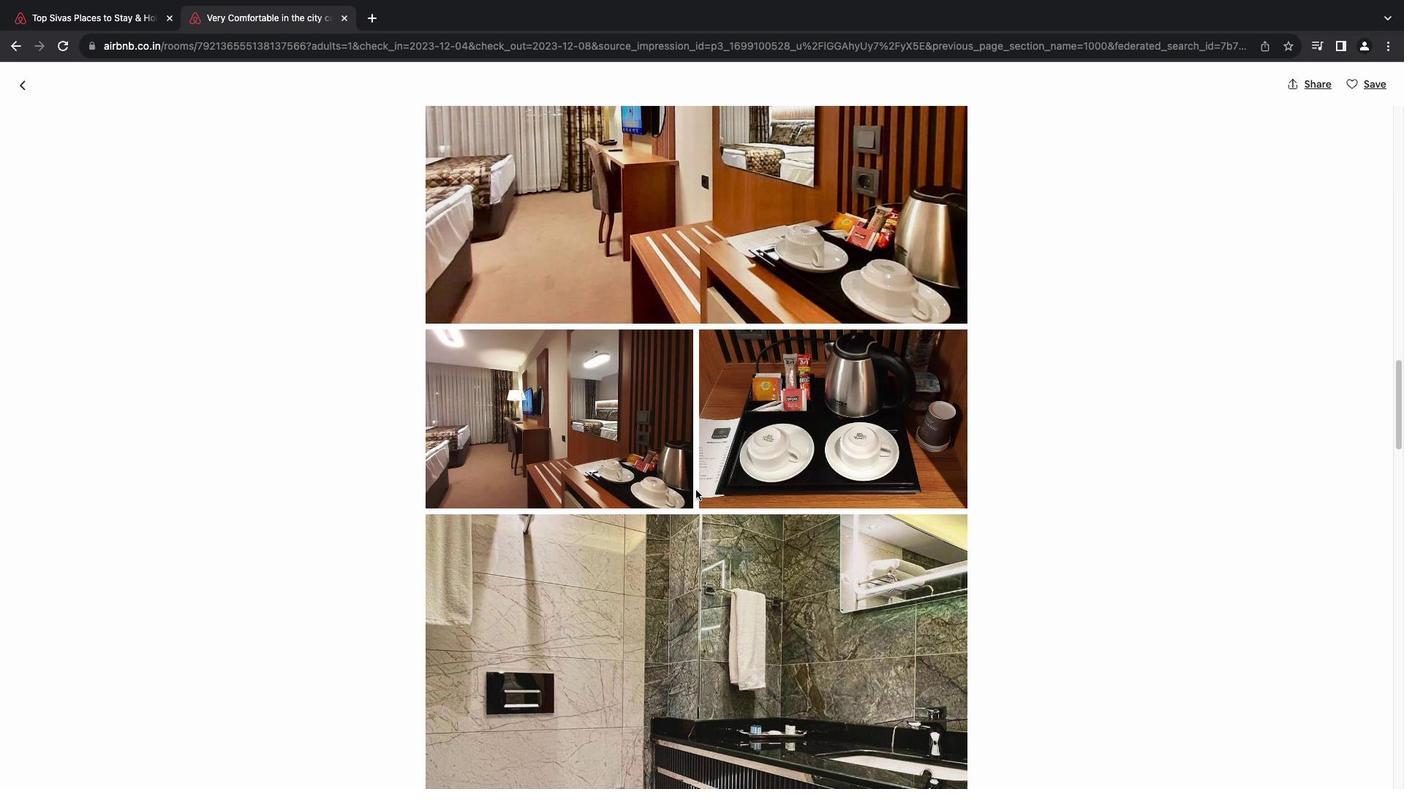 
Action: Mouse scrolled (688, 482) with delta (-6, -7)
Screenshot: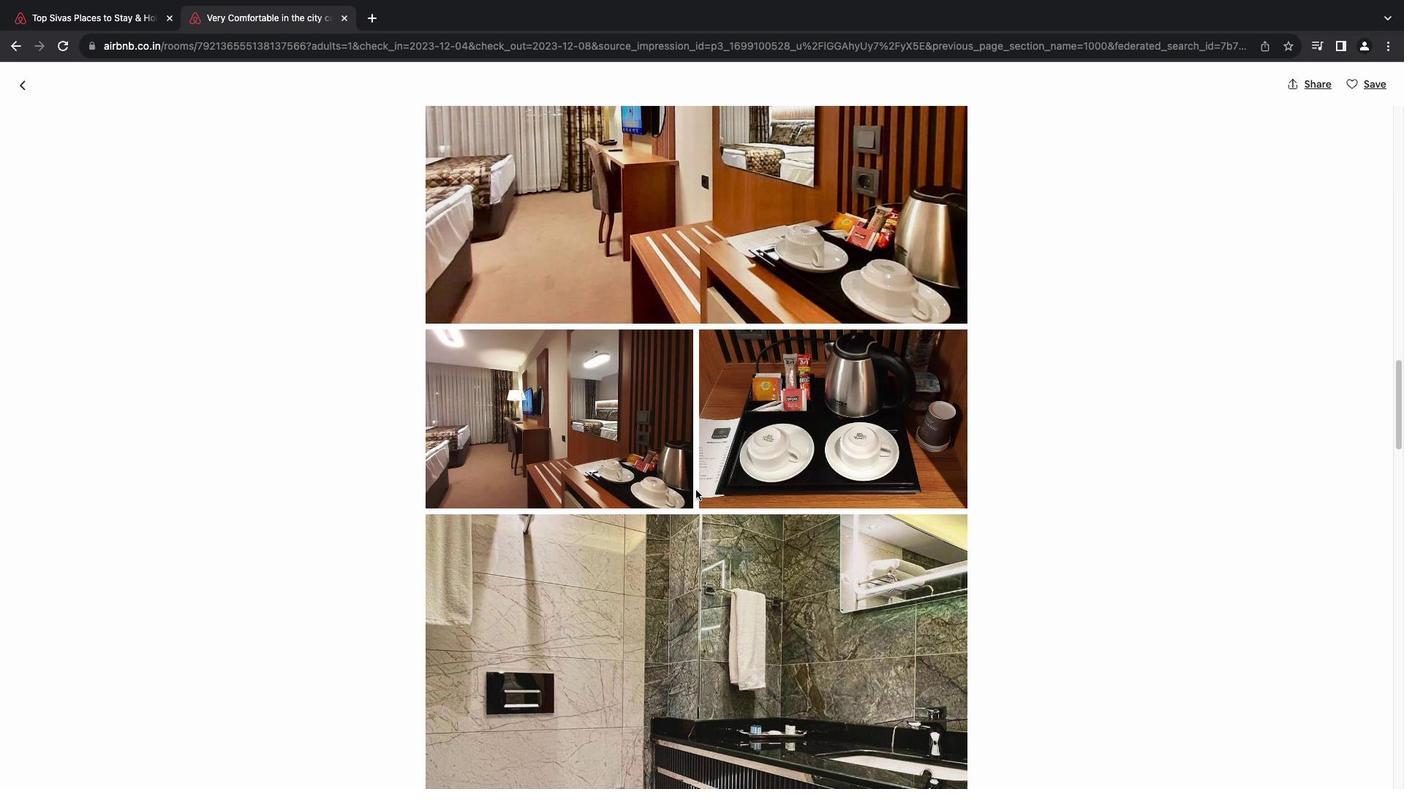 
Action: Mouse scrolled (688, 482) with delta (-6, -7)
Screenshot: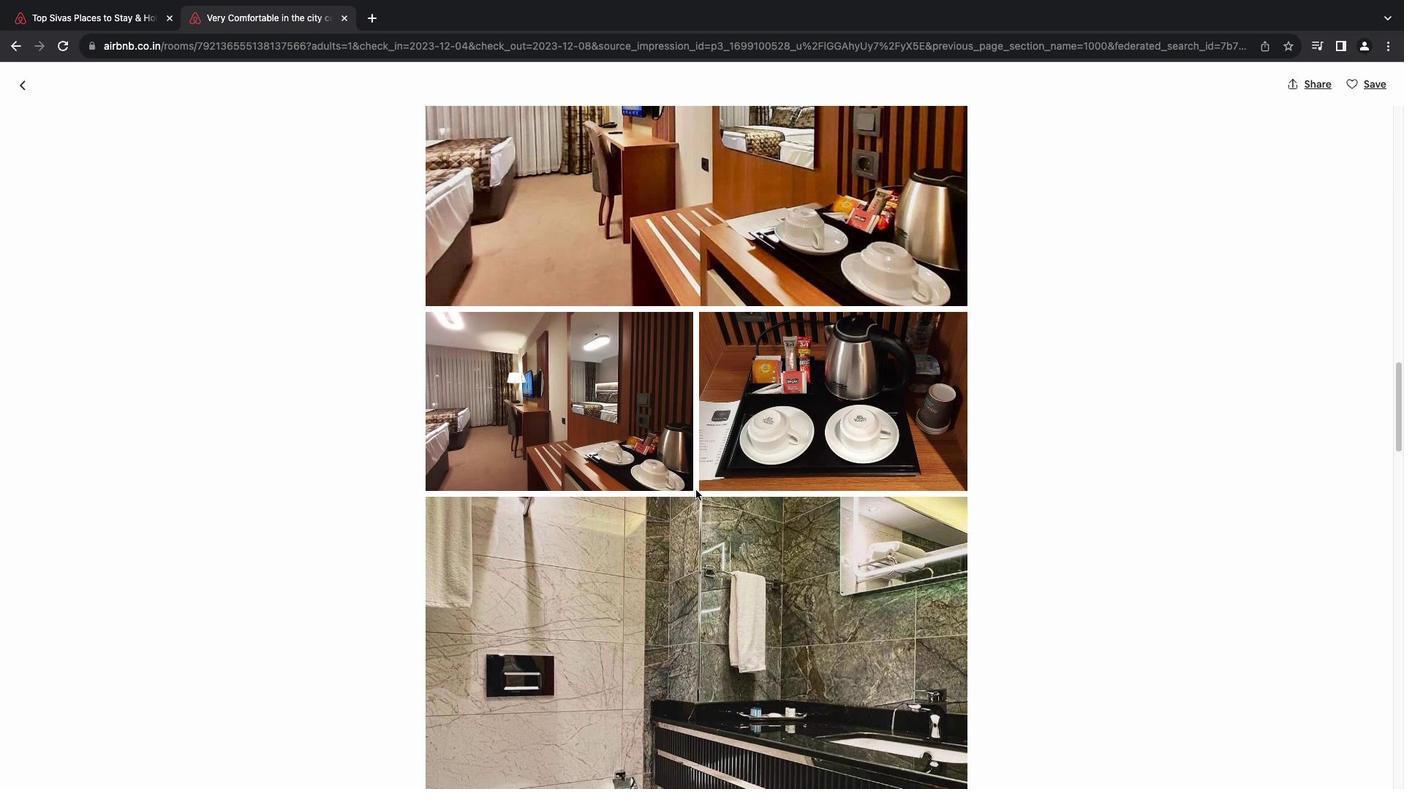 
Action: Mouse scrolled (688, 482) with delta (-6, -7)
Screenshot: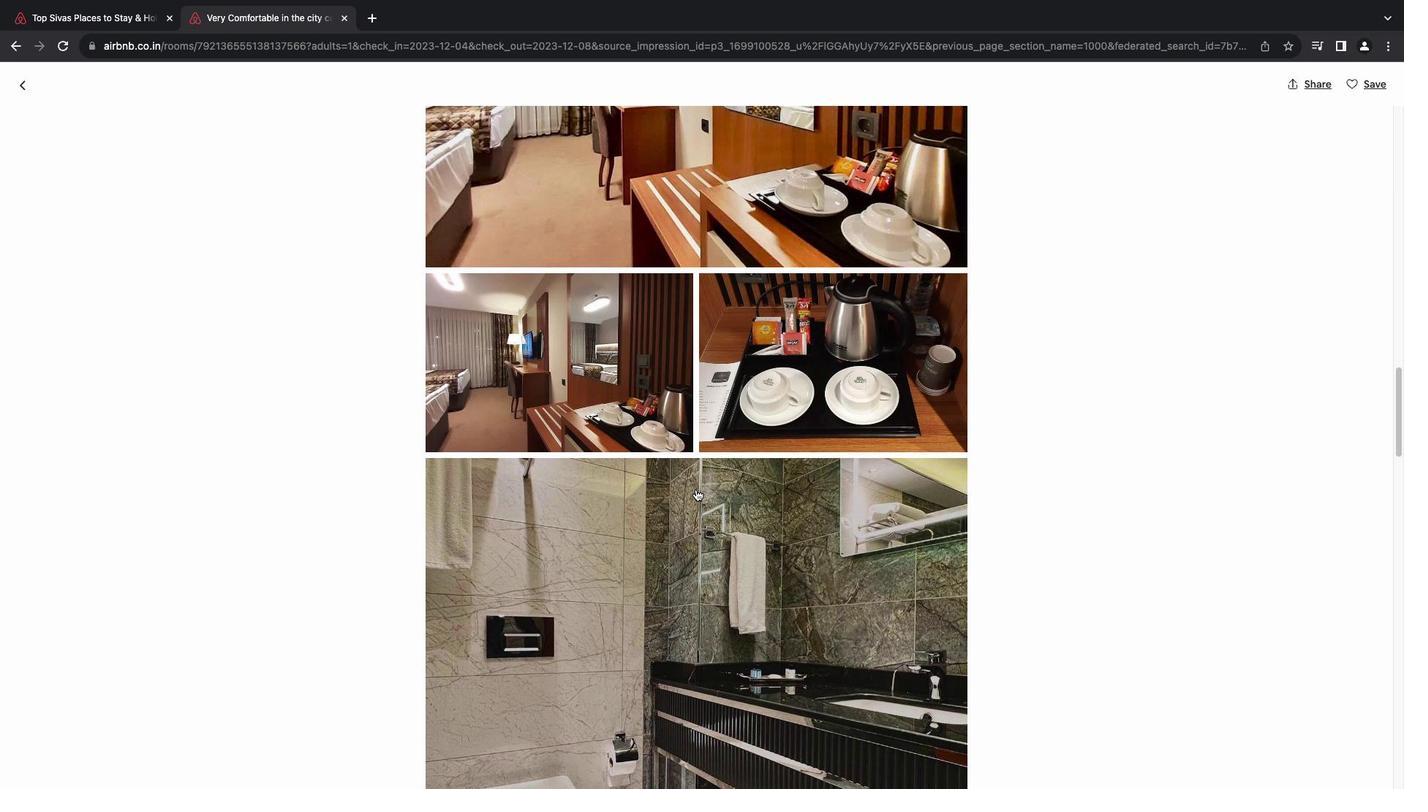 
Action: Mouse scrolled (688, 482) with delta (-6, -7)
Screenshot: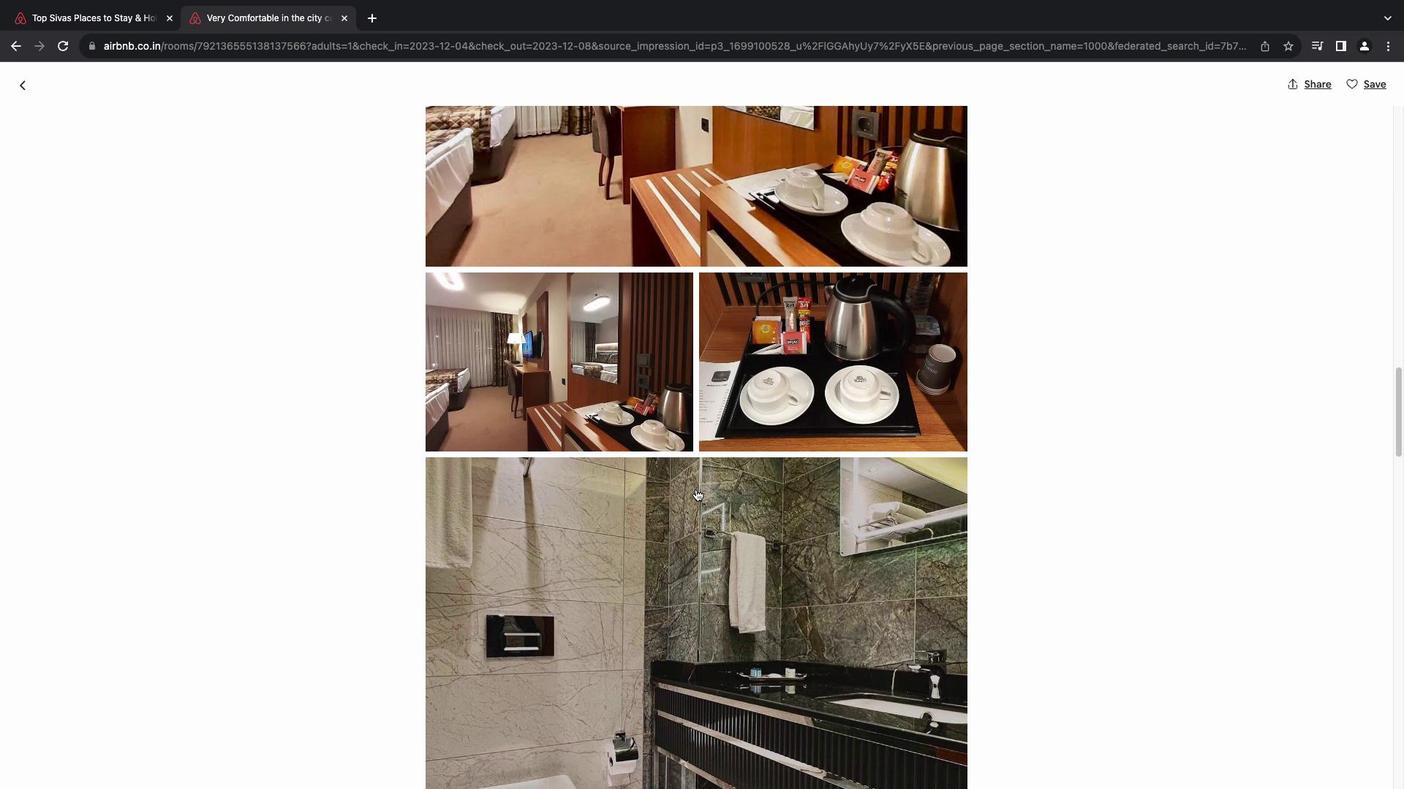 
Action: Mouse scrolled (688, 482) with delta (-6, -7)
Screenshot: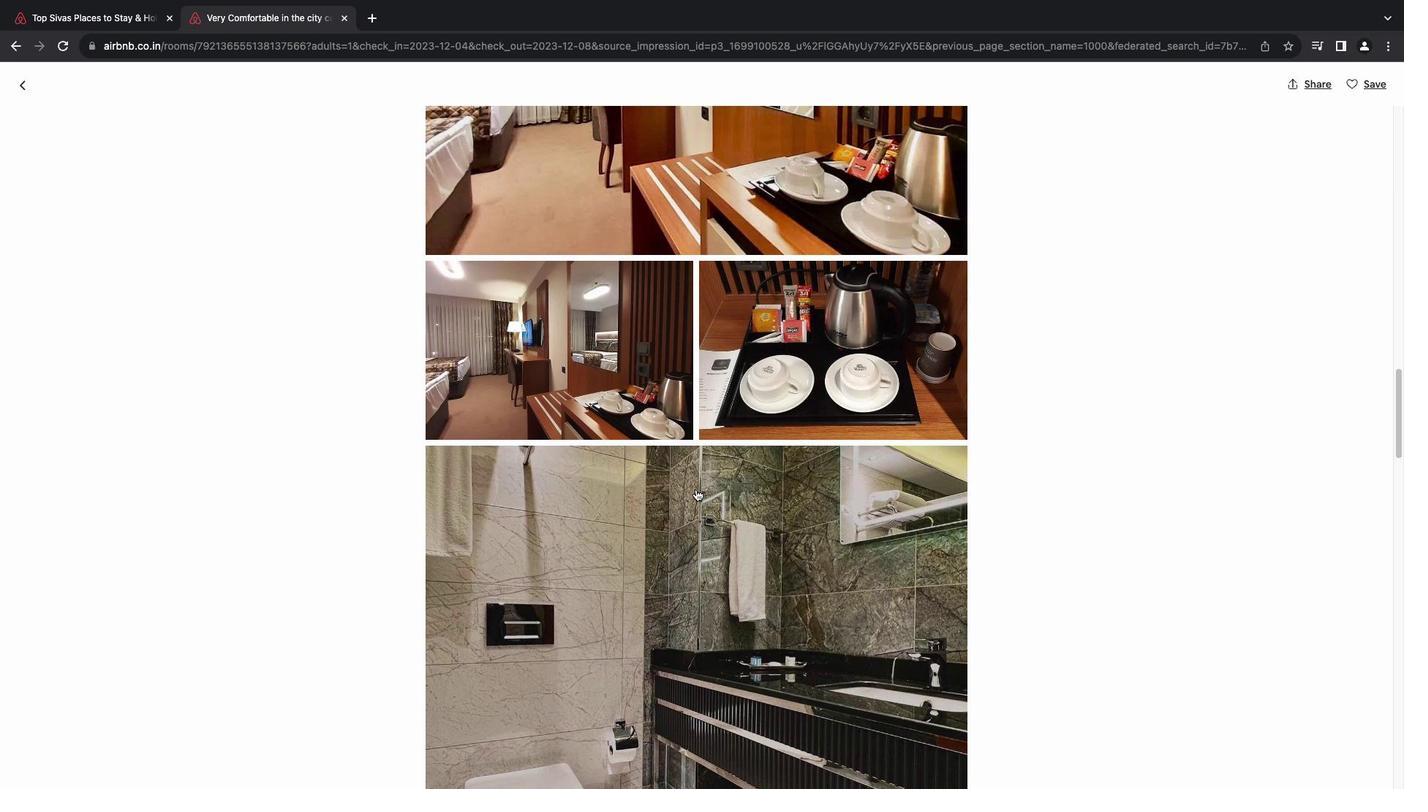 
Action: Mouse scrolled (688, 482) with delta (-6, -7)
Screenshot: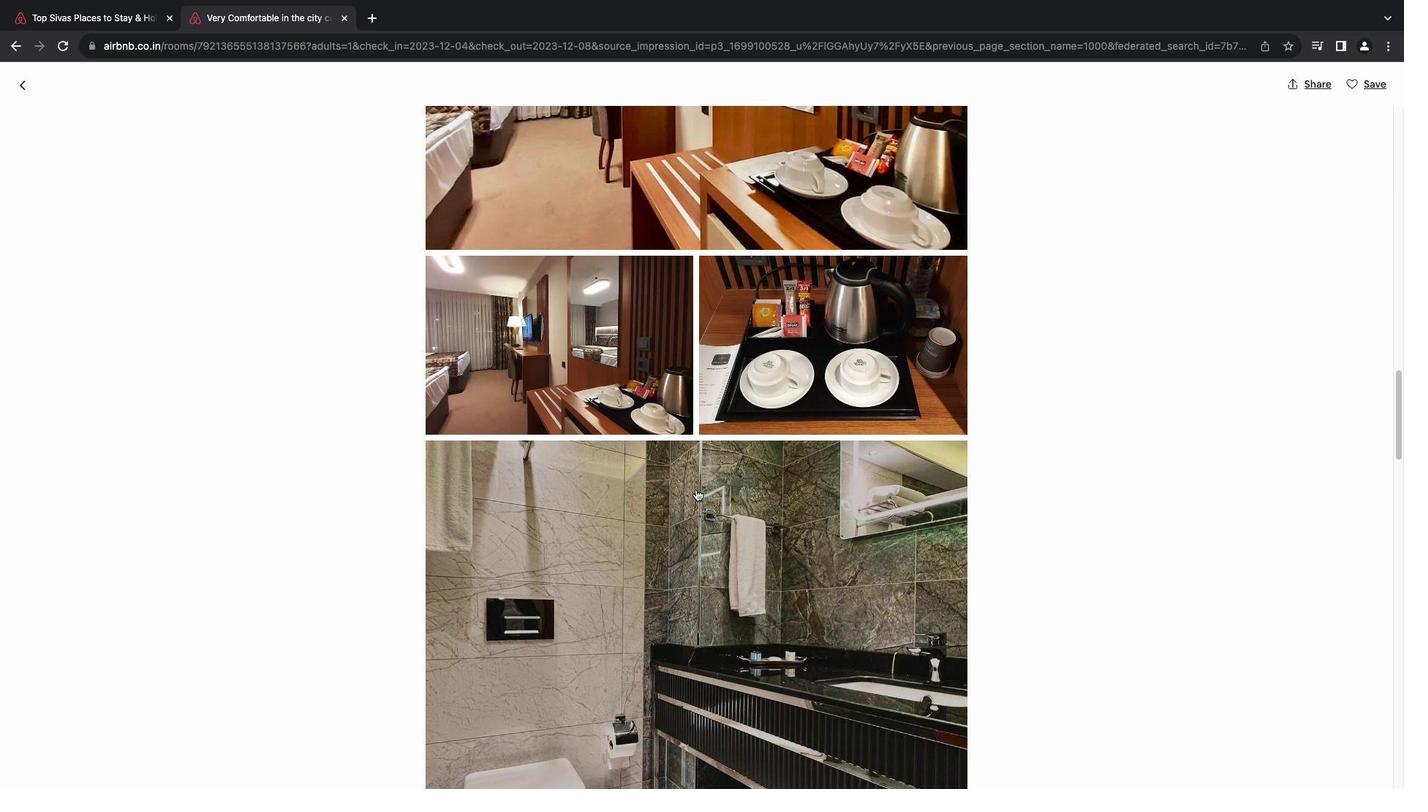 
Action: Mouse scrolled (688, 482) with delta (-6, -7)
Screenshot: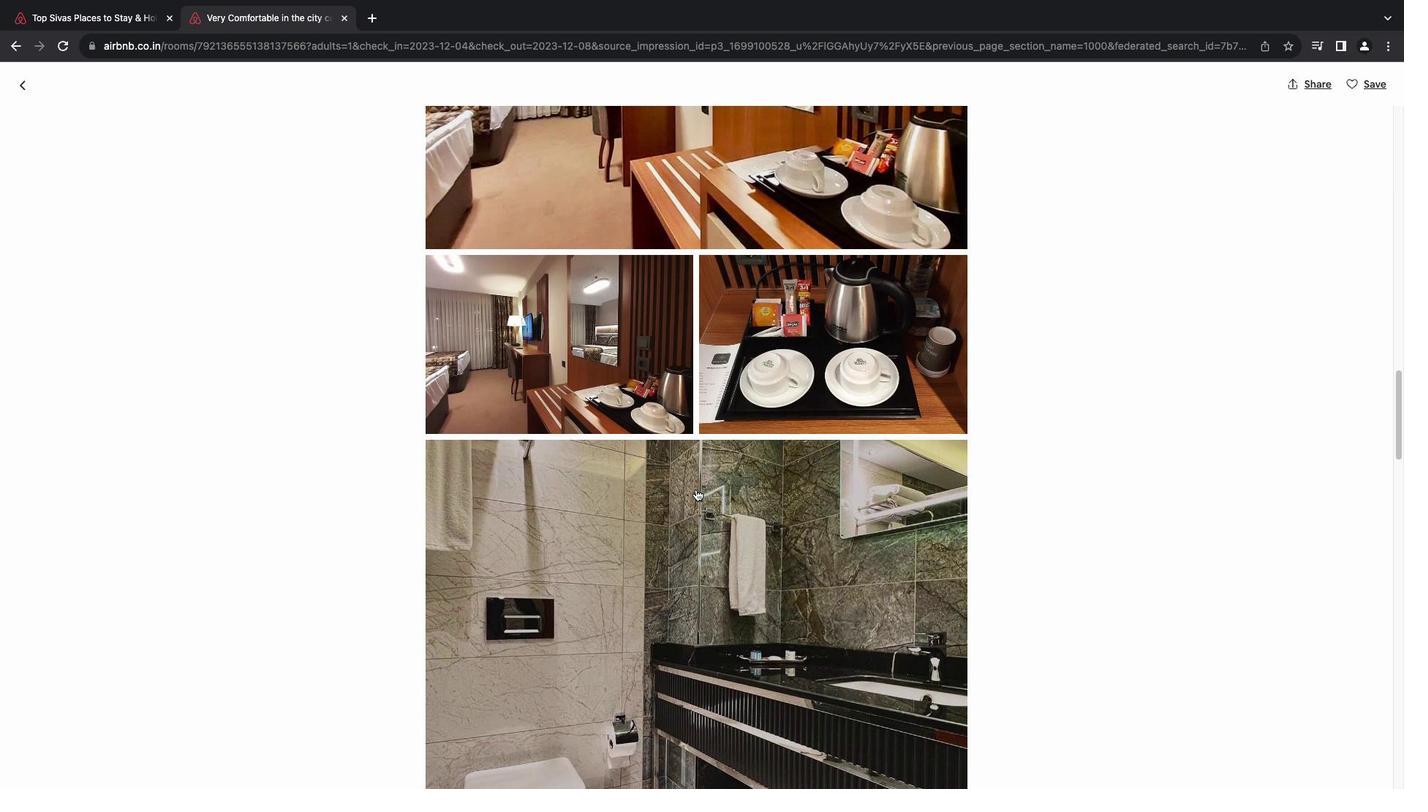 
Action: Mouse scrolled (688, 482) with delta (-6, -8)
Screenshot: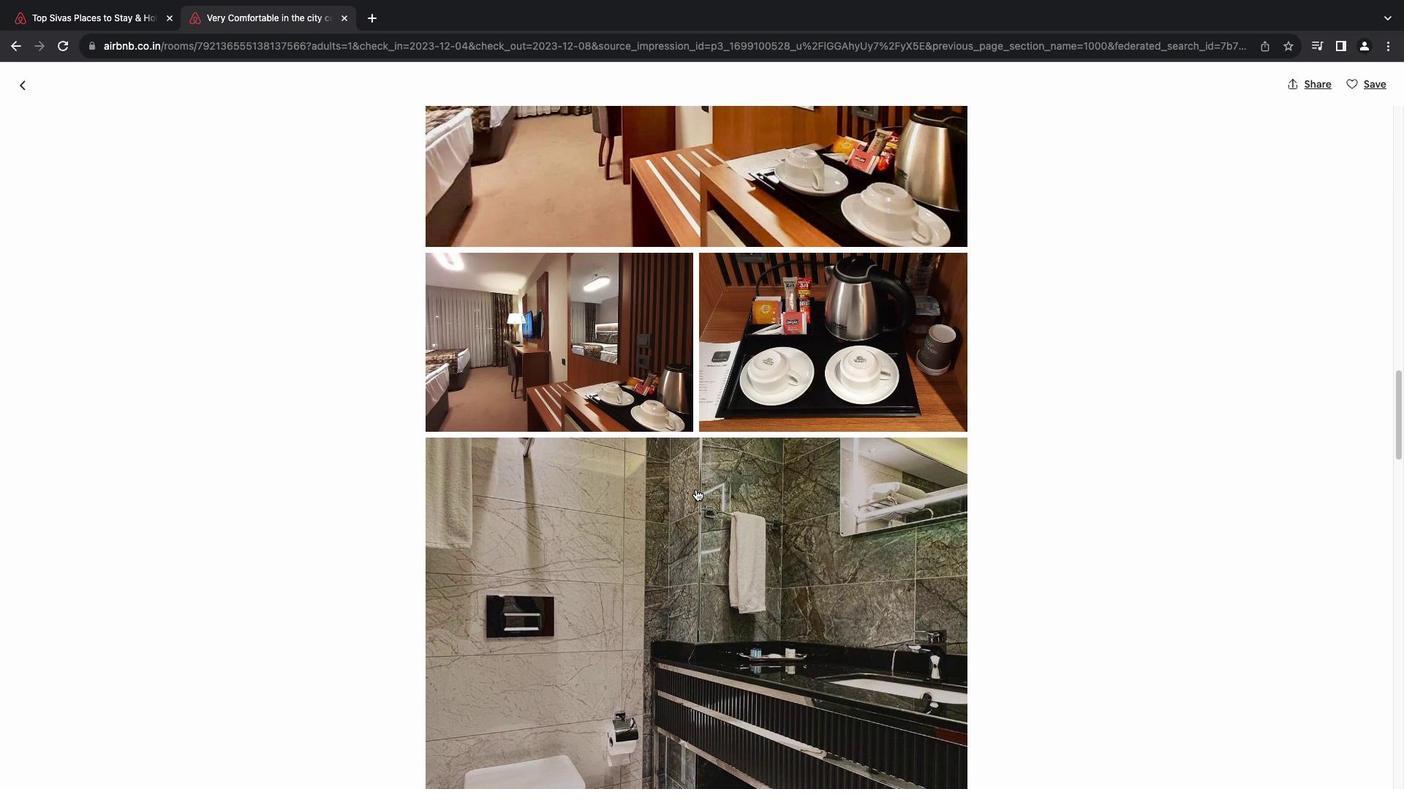 
Action: Mouse scrolled (688, 482) with delta (-6, -7)
Screenshot: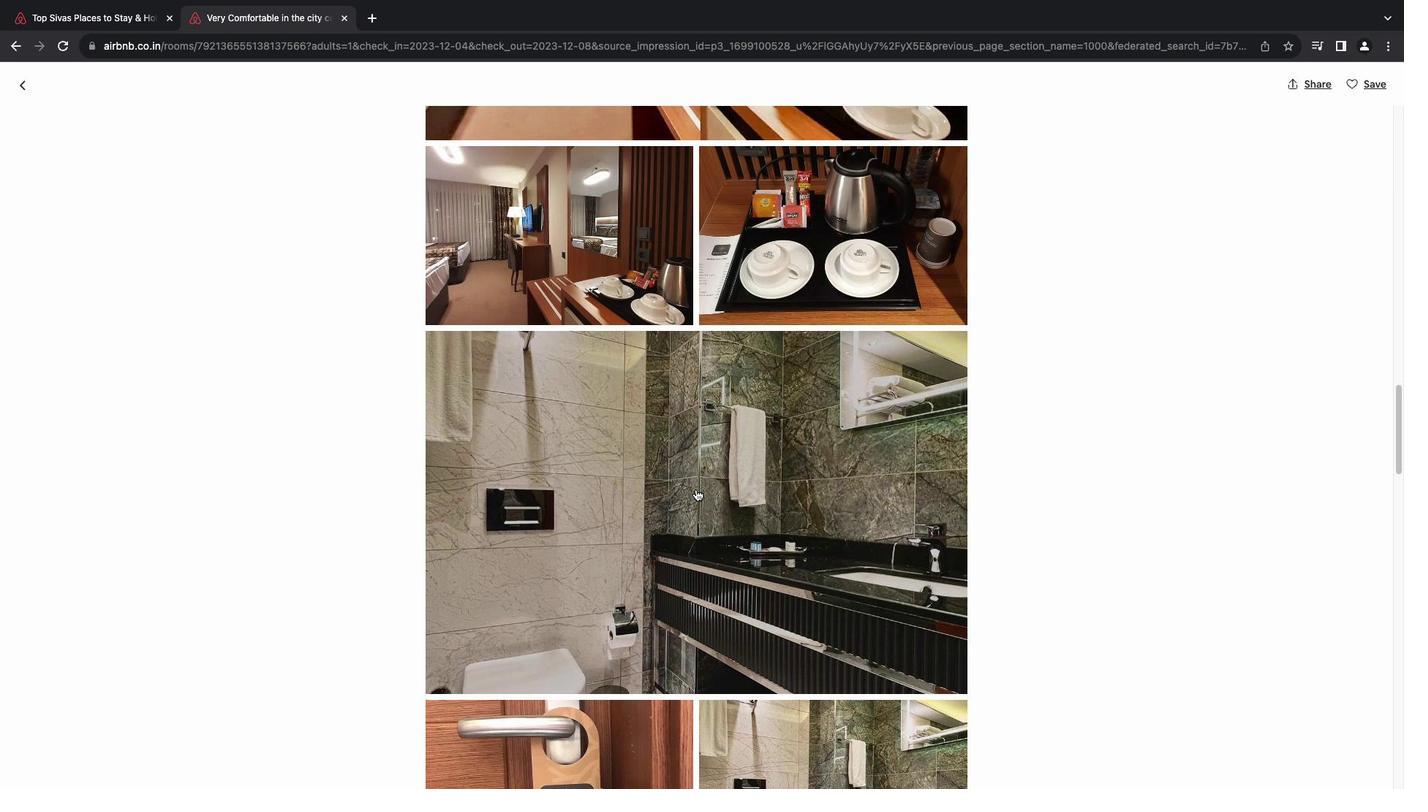 
Action: Mouse scrolled (688, 482) with delta (-6, -7)
Screenshot: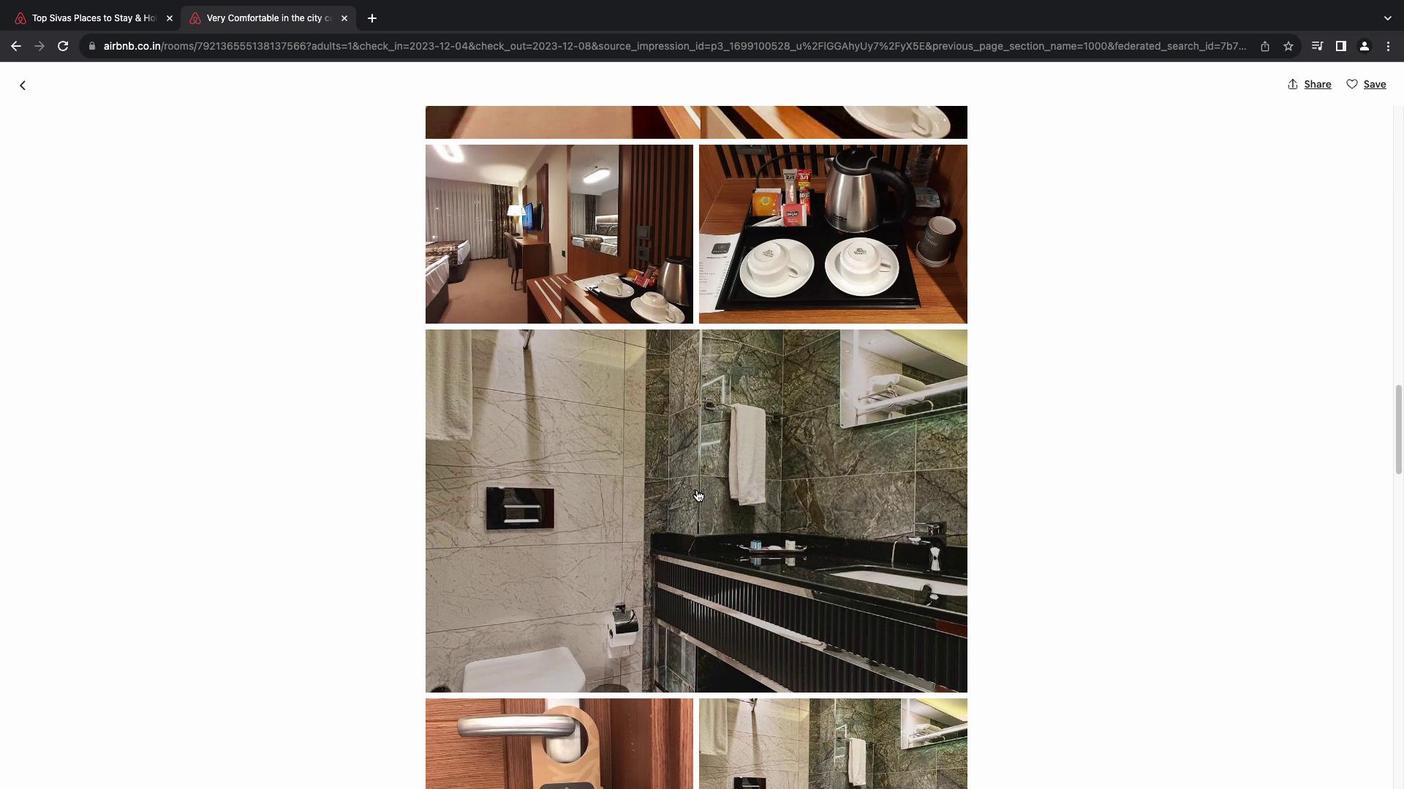 
Action: Mouse moved to (689, 484)
Screenshot: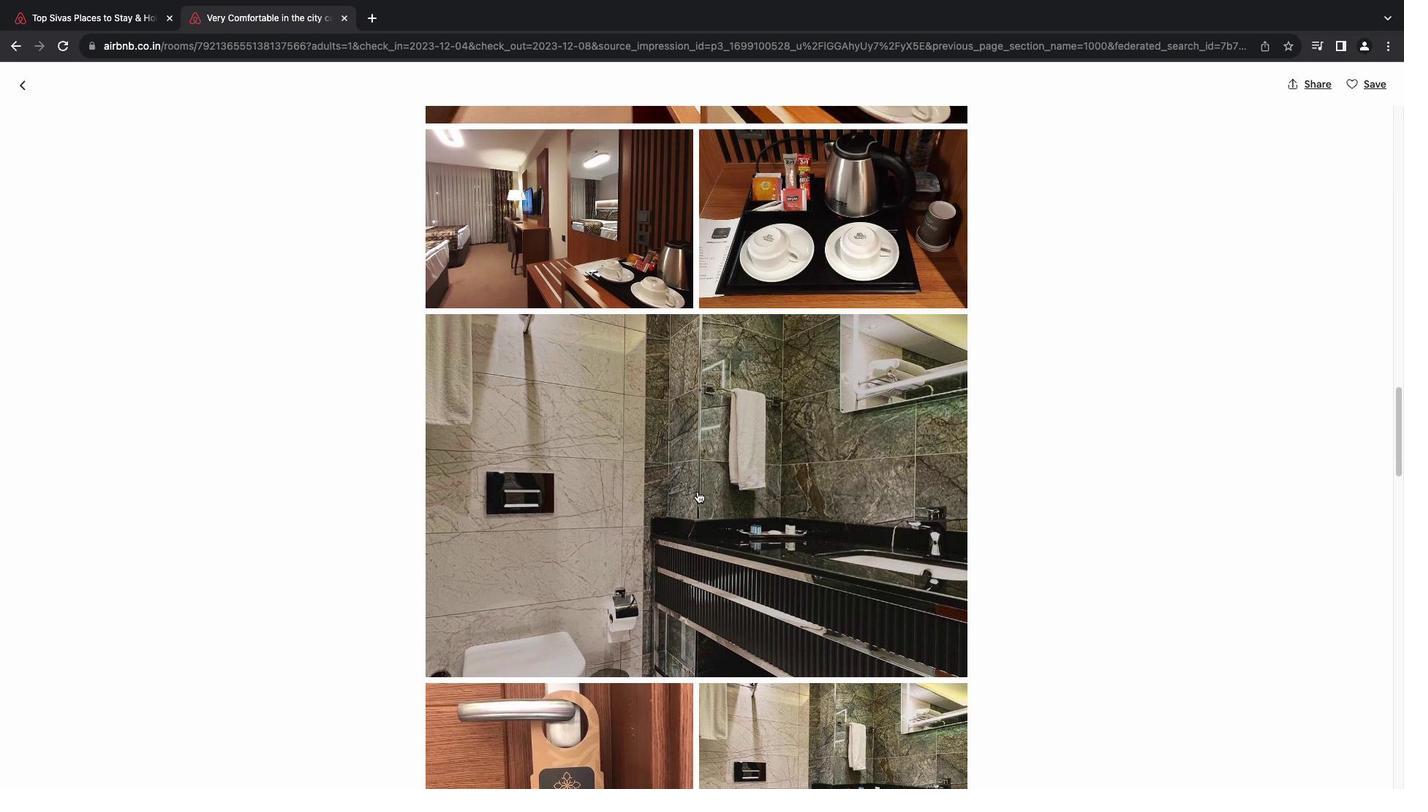 
Action: Mouse scrolled (689, 484) with delta (-6, -7)
Screenshot: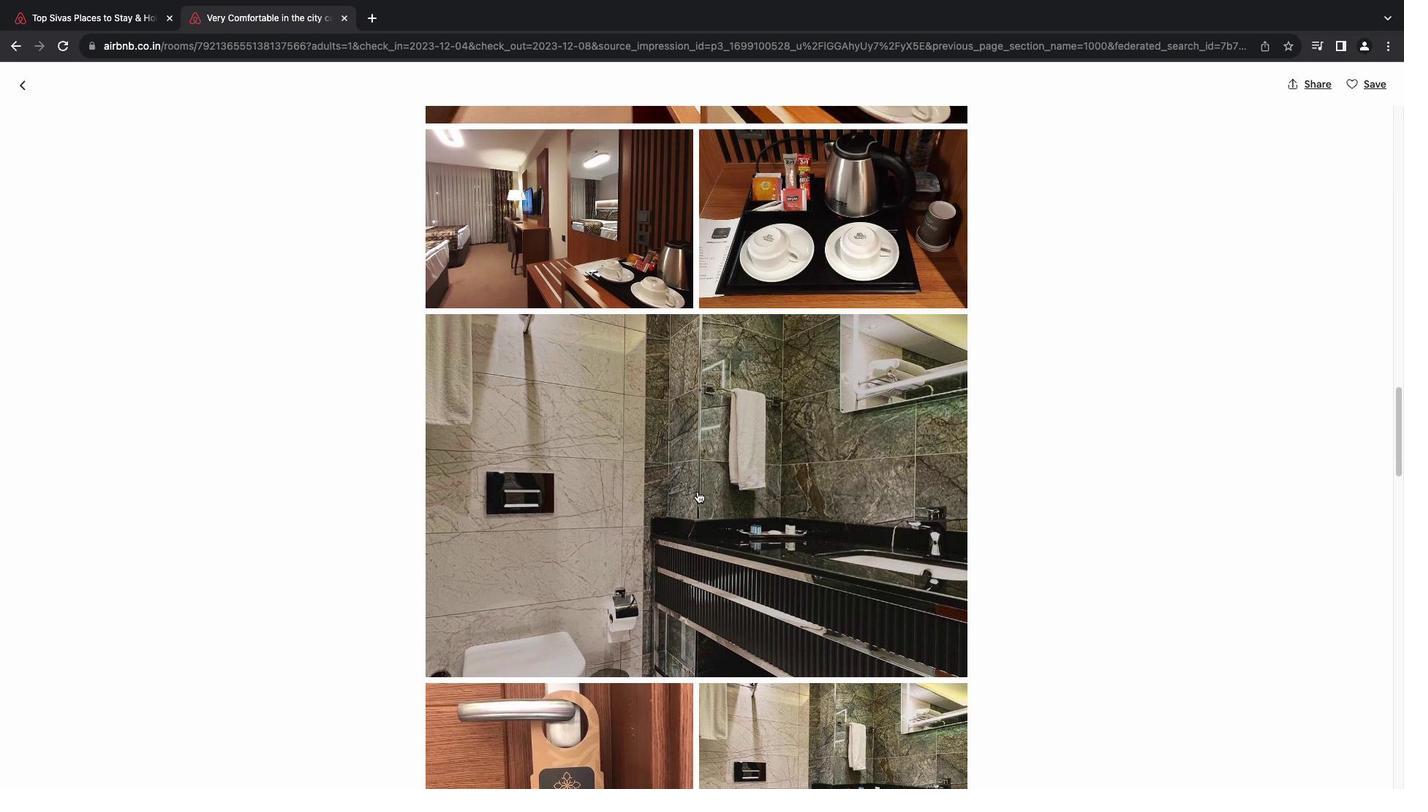 
Action: Mouse scrolled (689, 484) with delta (-6, -7)
Screenshot: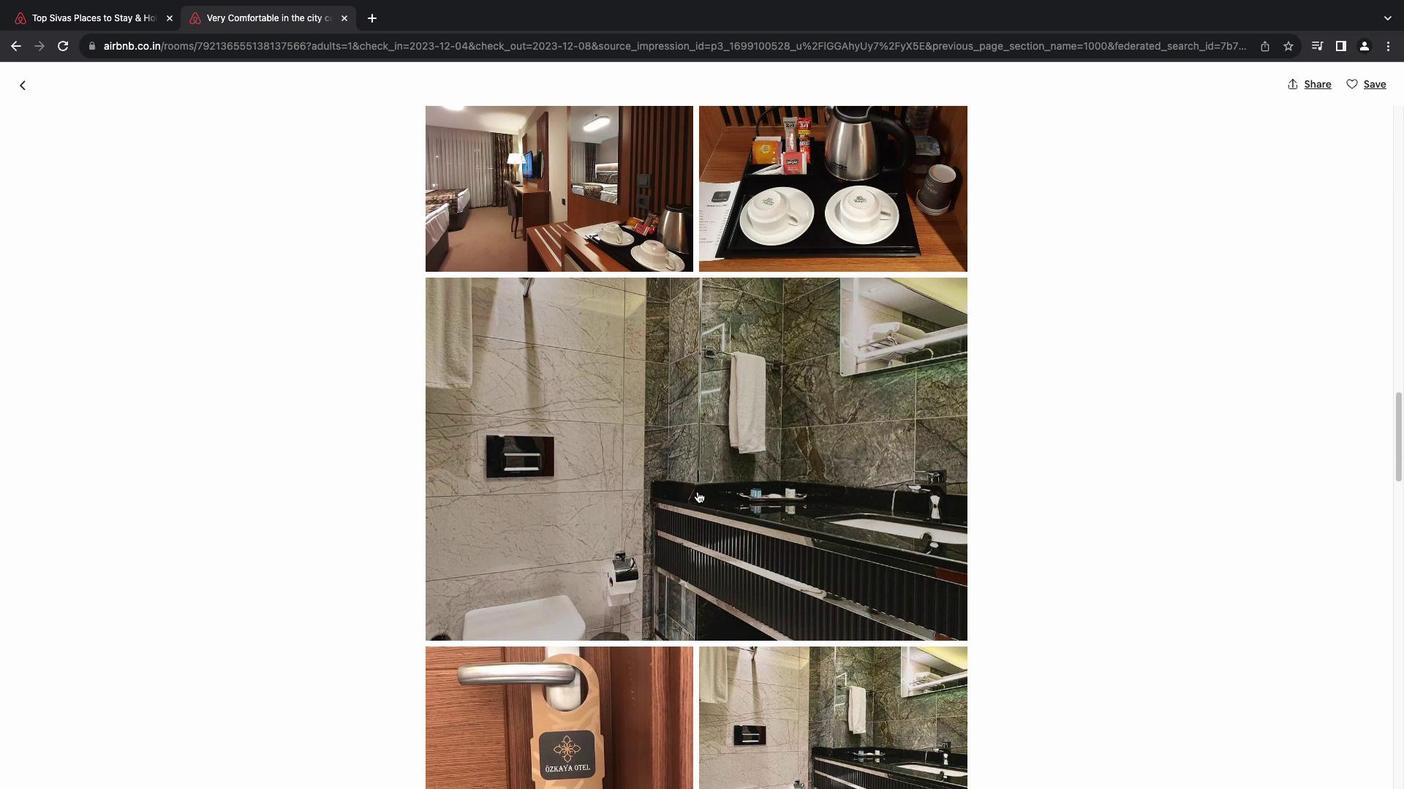 
Action: Mouse scrolled (689, 484) with delta (-6, -7)
Screenshot: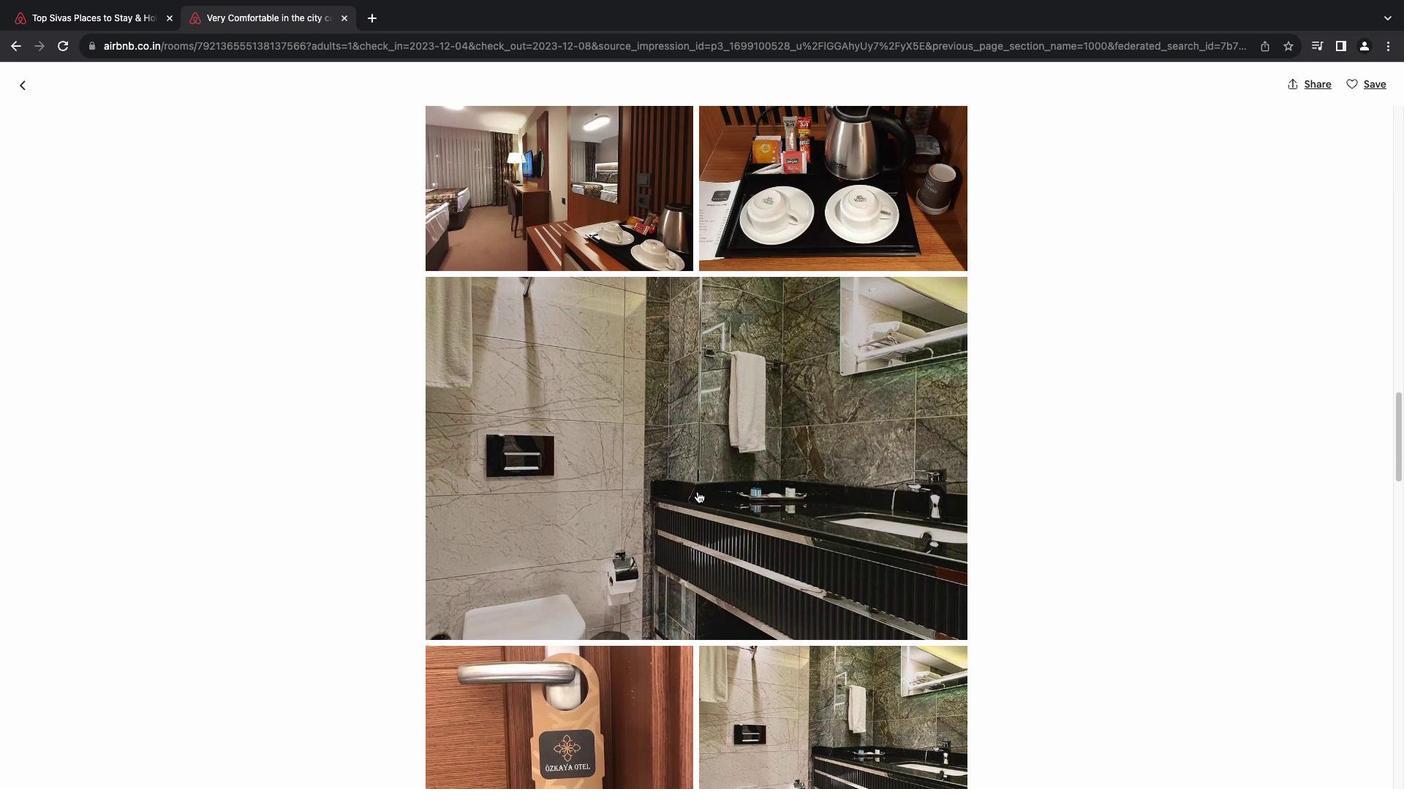 
Action: Mouse scrolled (689, 484) with delta (-6, -7)
Screenshot: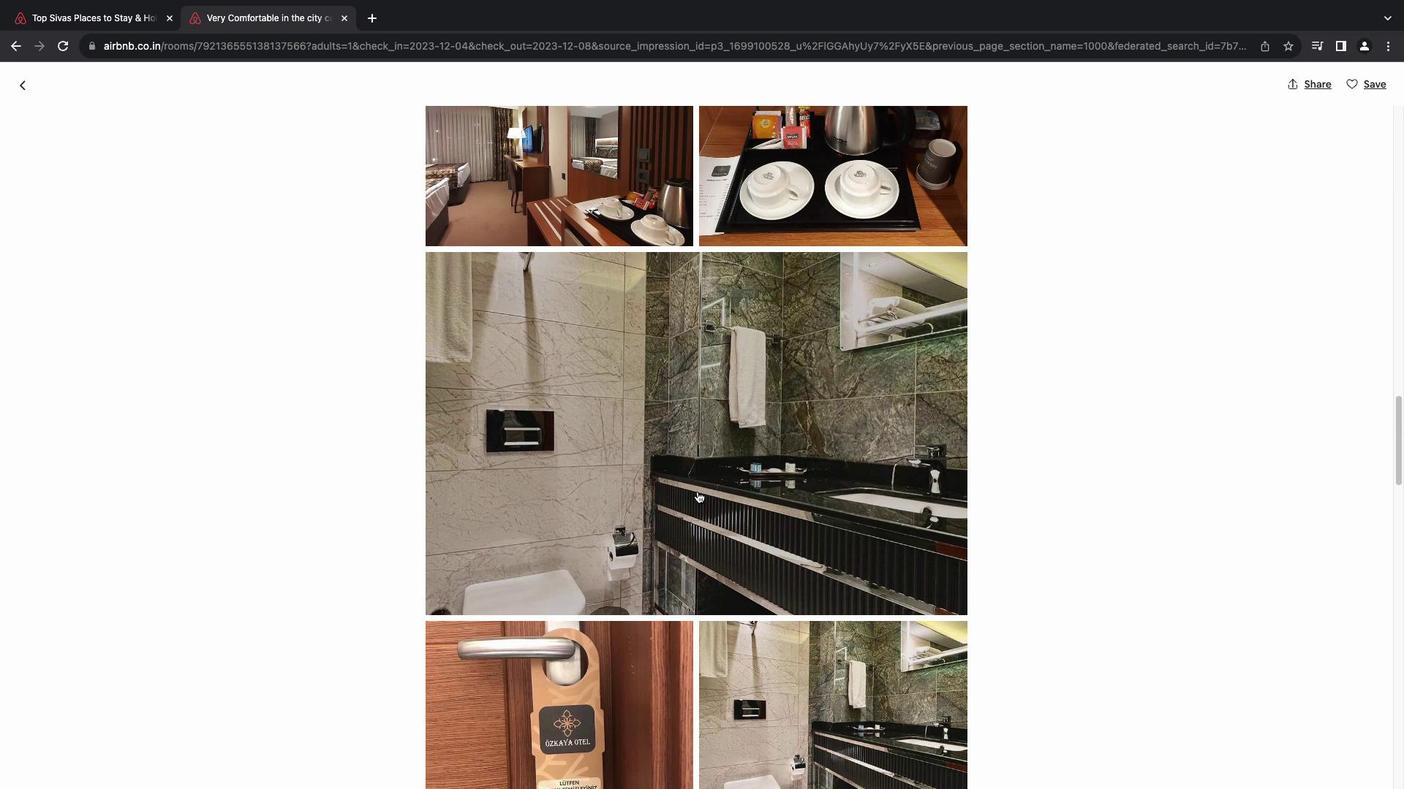 
Action: Mouse scrolled (689, 484) with delta (-6, -7)
Screenshot: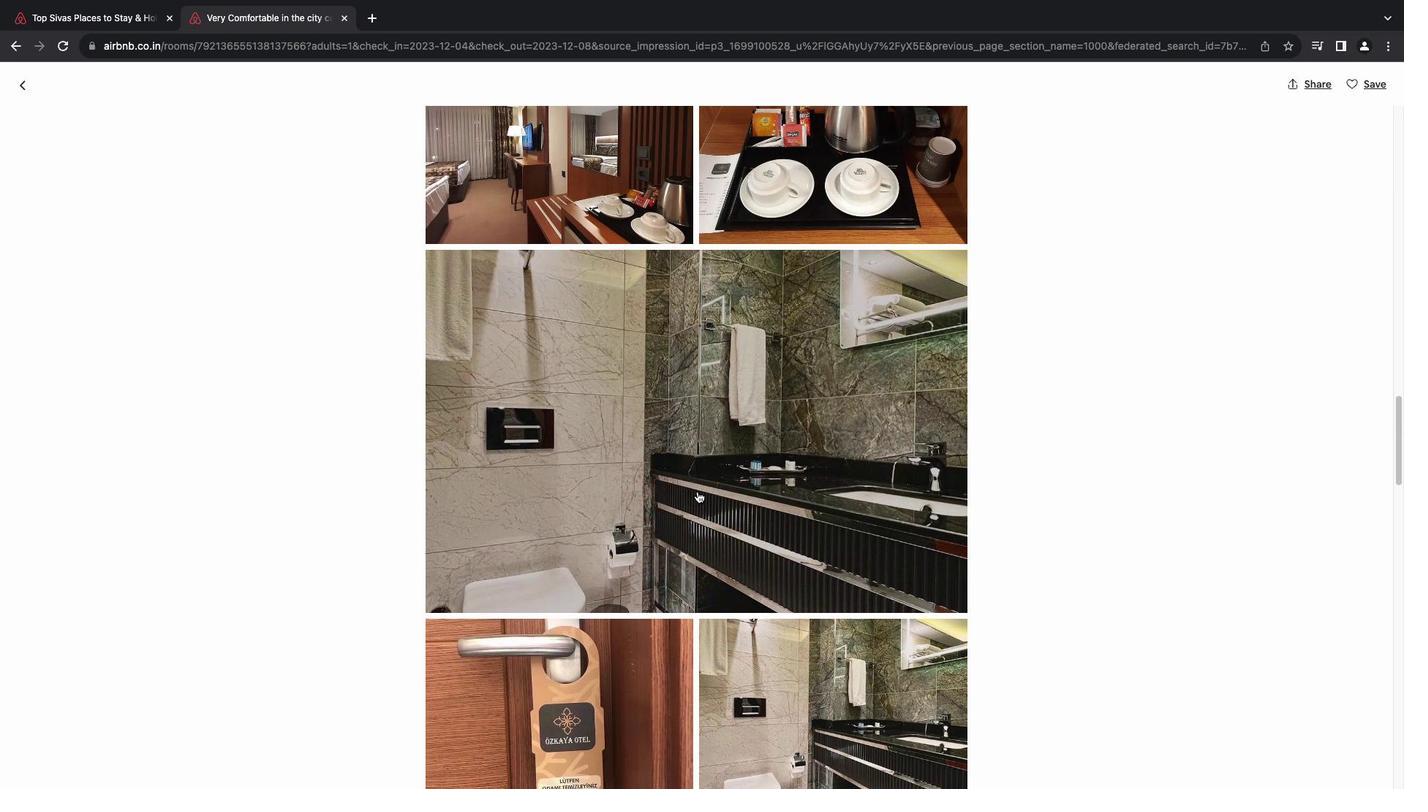 
Action: Mouse scrolled (689, 484) with delta (-6, -7)
Screenshot: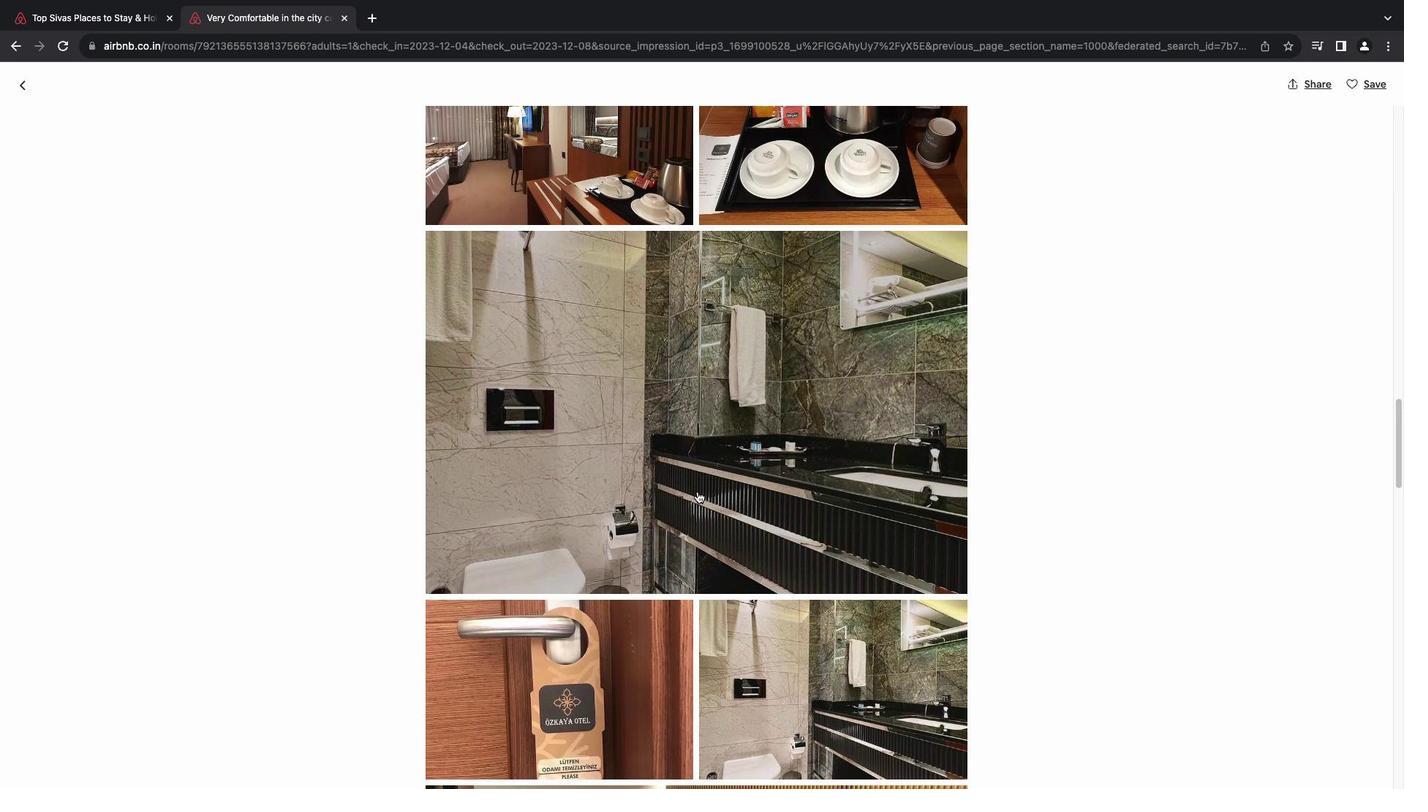 
Action: Mouse scrolled (689, 484) with delta (-6, -7)
Screenshot: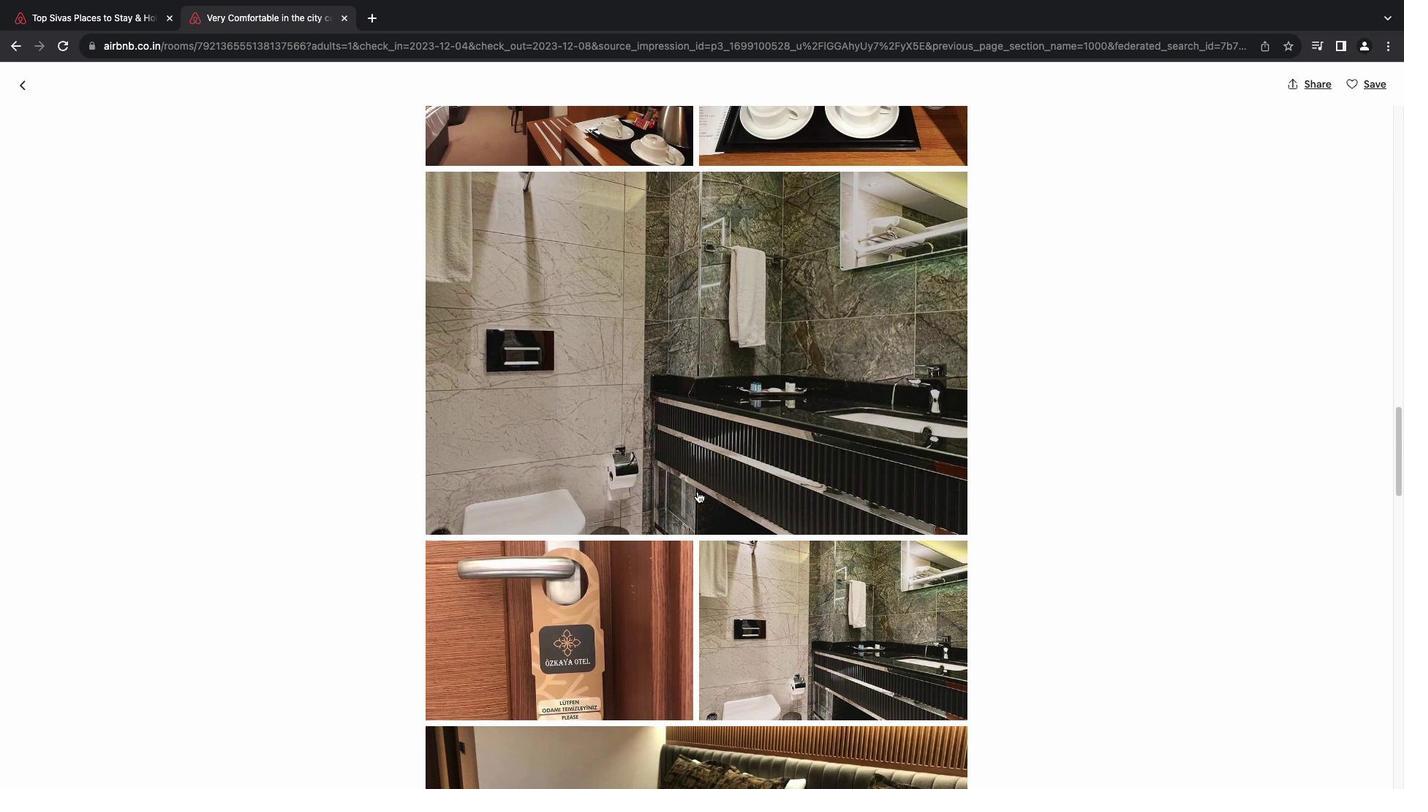 
Action: Mouse scrolled (689, 484) with delta (-6, -7)
Screenshot: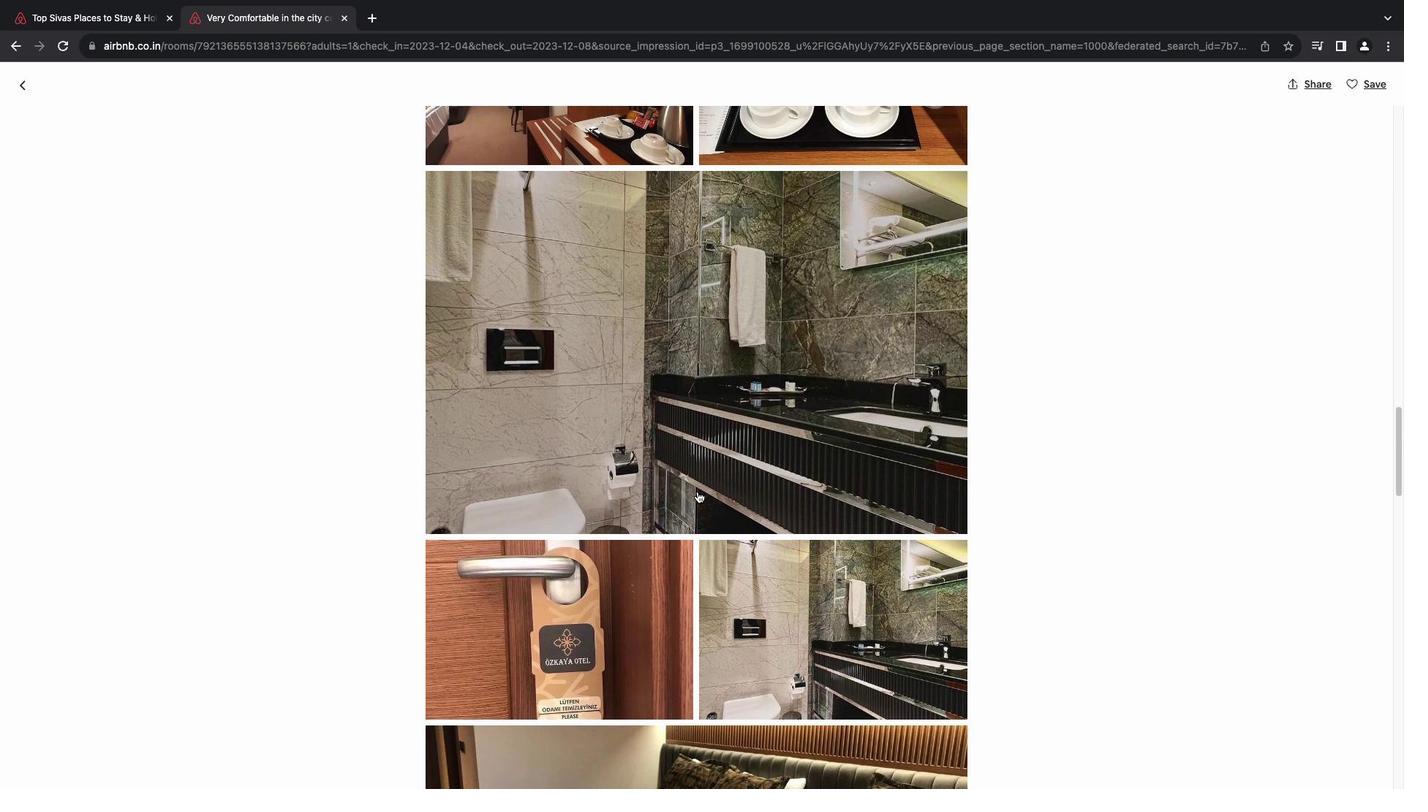 
Action: Mouse scrolled (689, 484) with delta (-6, -7)
Screenshot: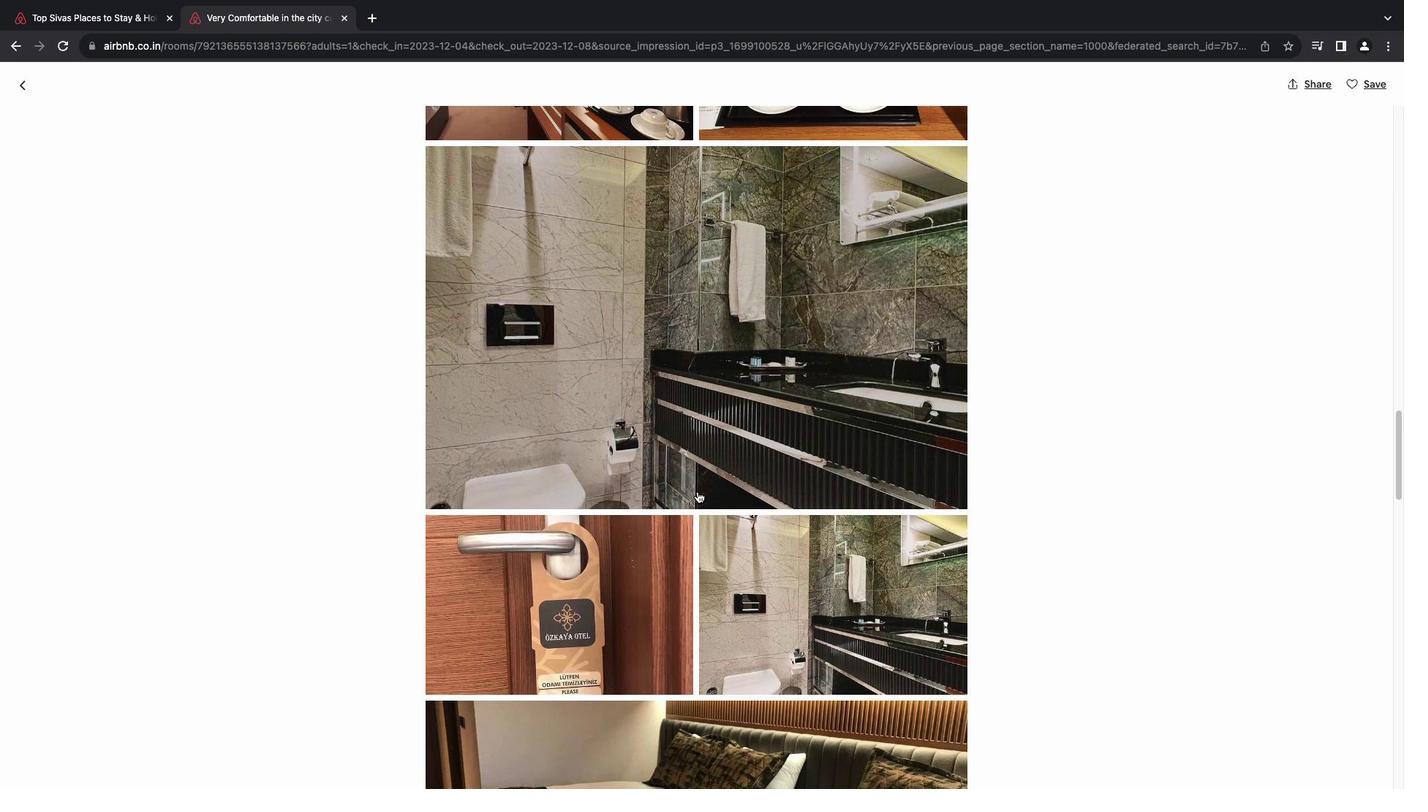 
Action: Mouse scrolled (689, 484) with delta (-6, -7)
Screenshot: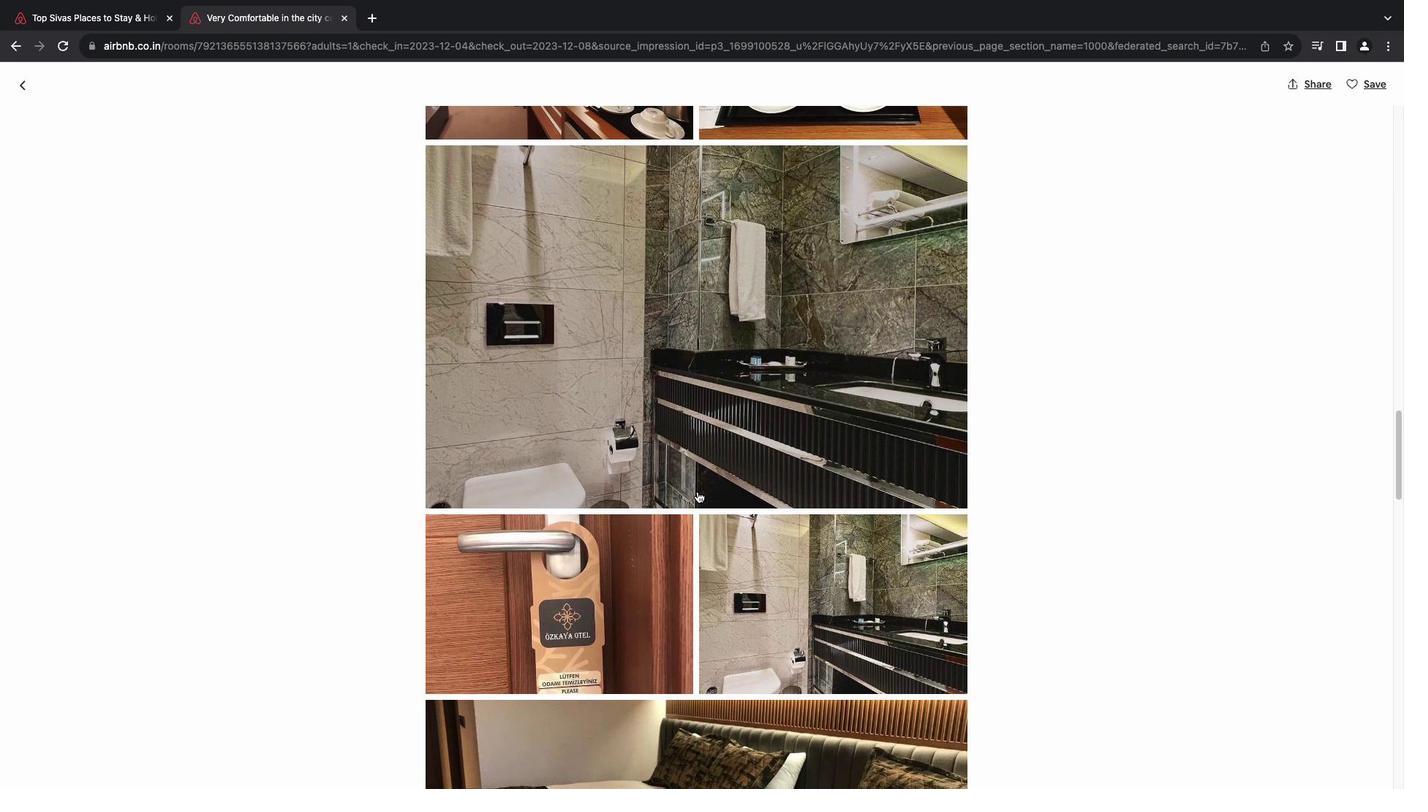 
Action: Mouse scrolled (689, 484) with delta (-6, -8)
Screenshot: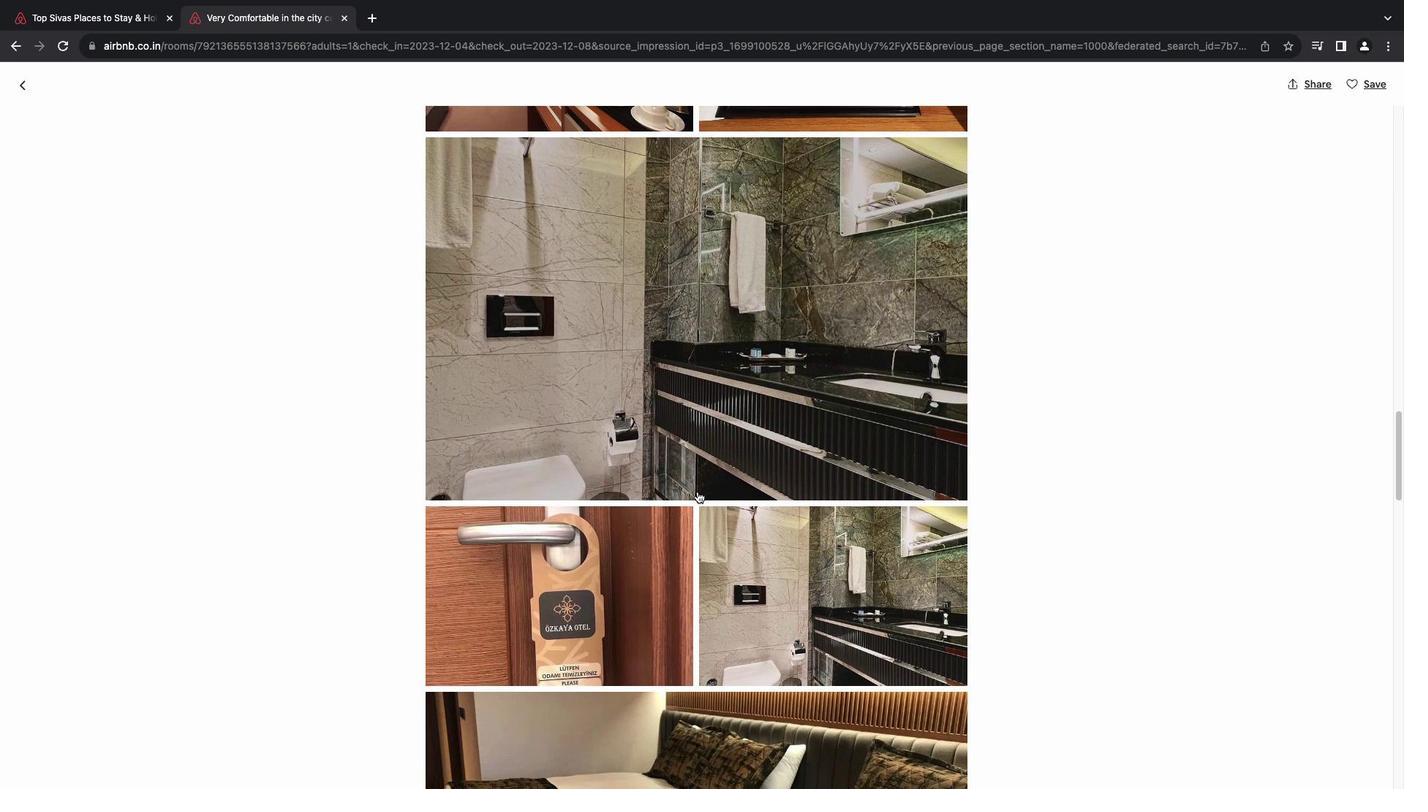 
Action: Mouse scrolled (689, 484) with delta (-6, -7)
Screenshot: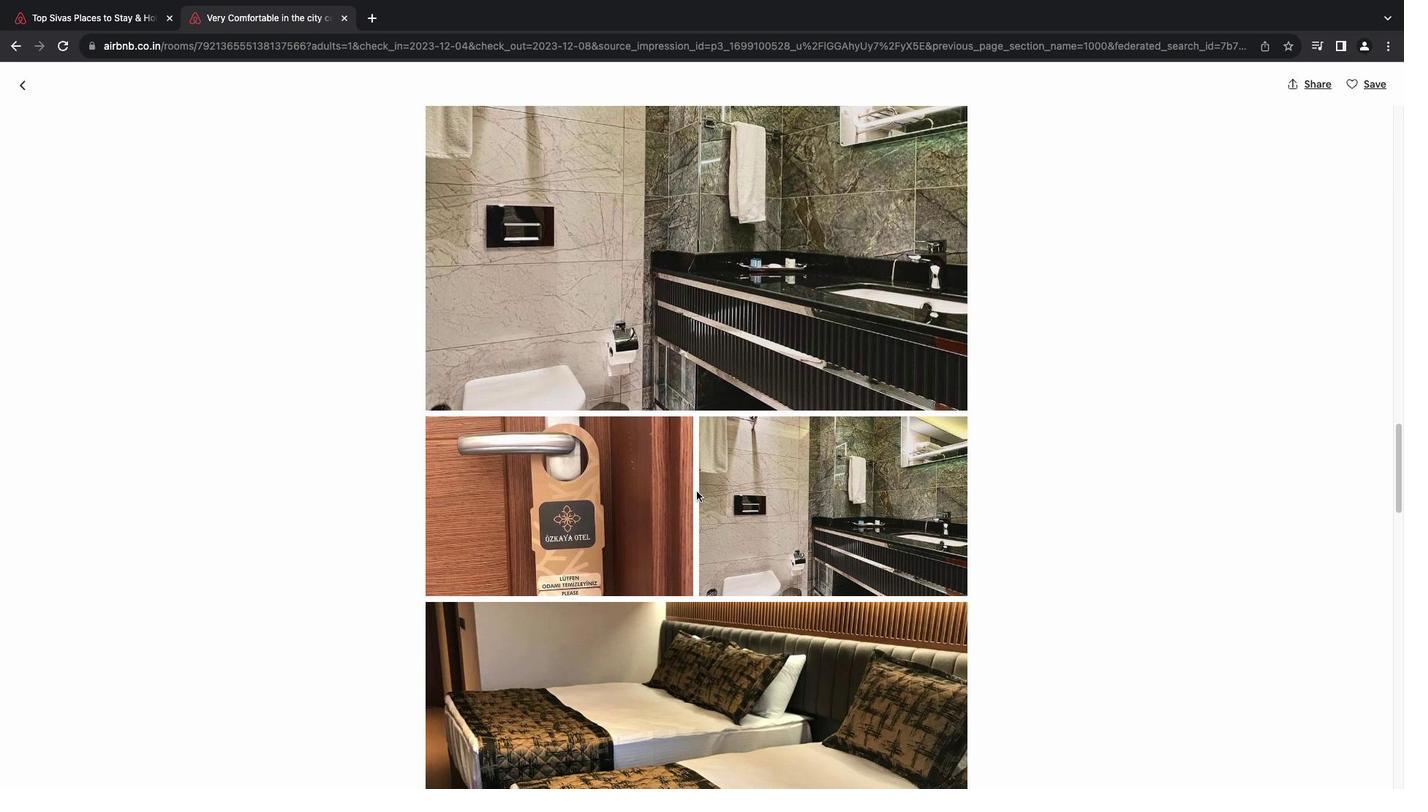 
Action: Mouse scrolled (689, 484) with delta (-6, -7)
Screenshot: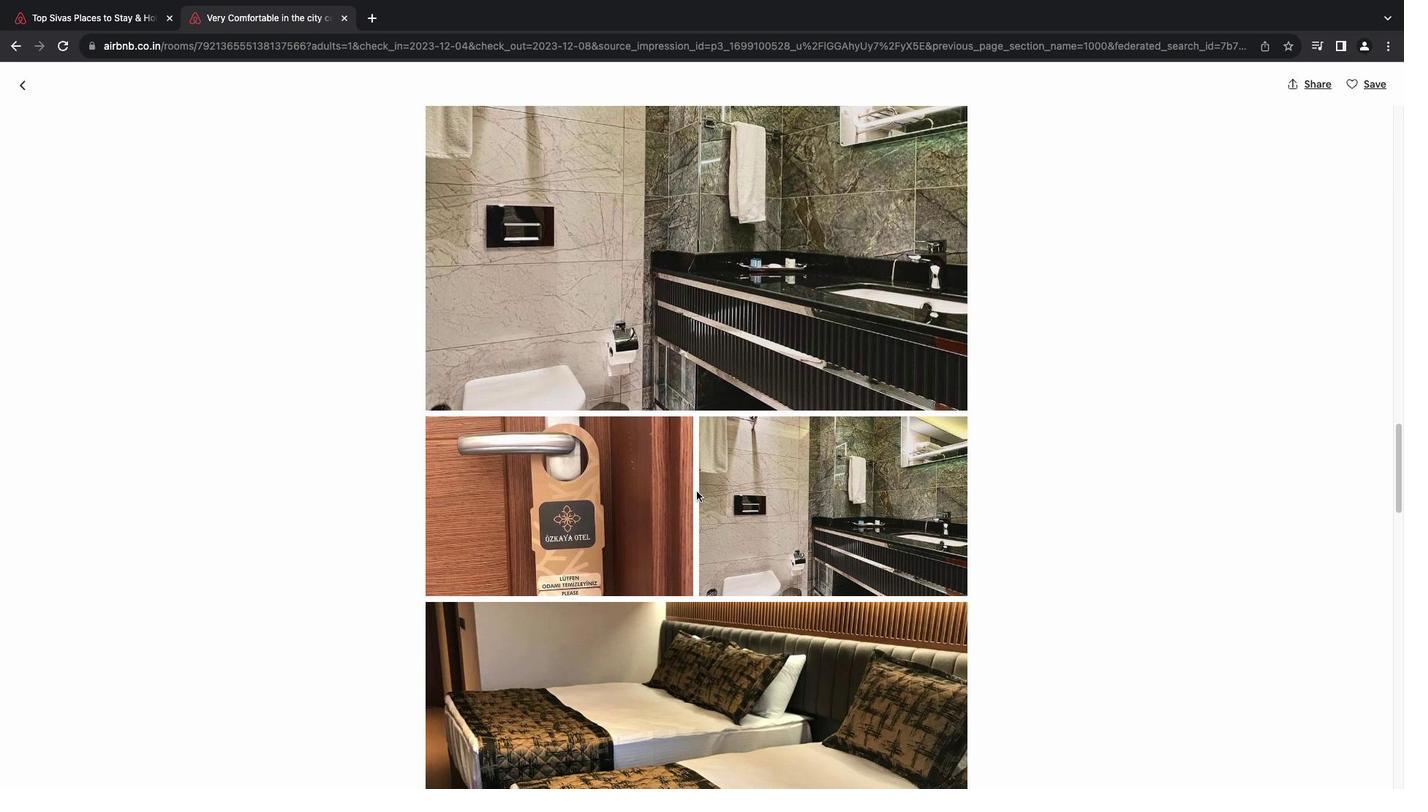 
Action: Mouse scrolled (689, 484) with delta (-6, -8)
Screenshot: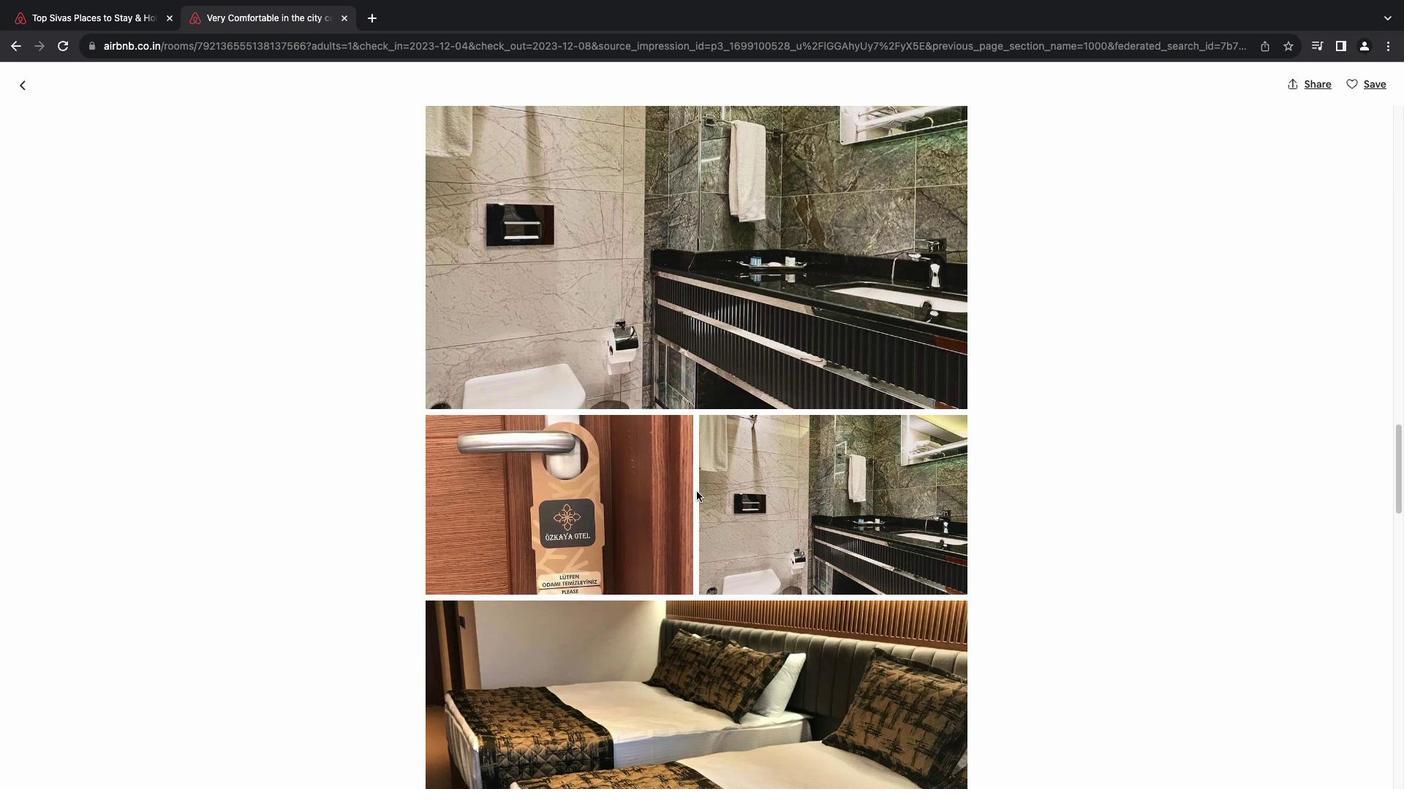 
Action: Mouse scrolled (689, 484) with delta (-6, -7)
Screenshot: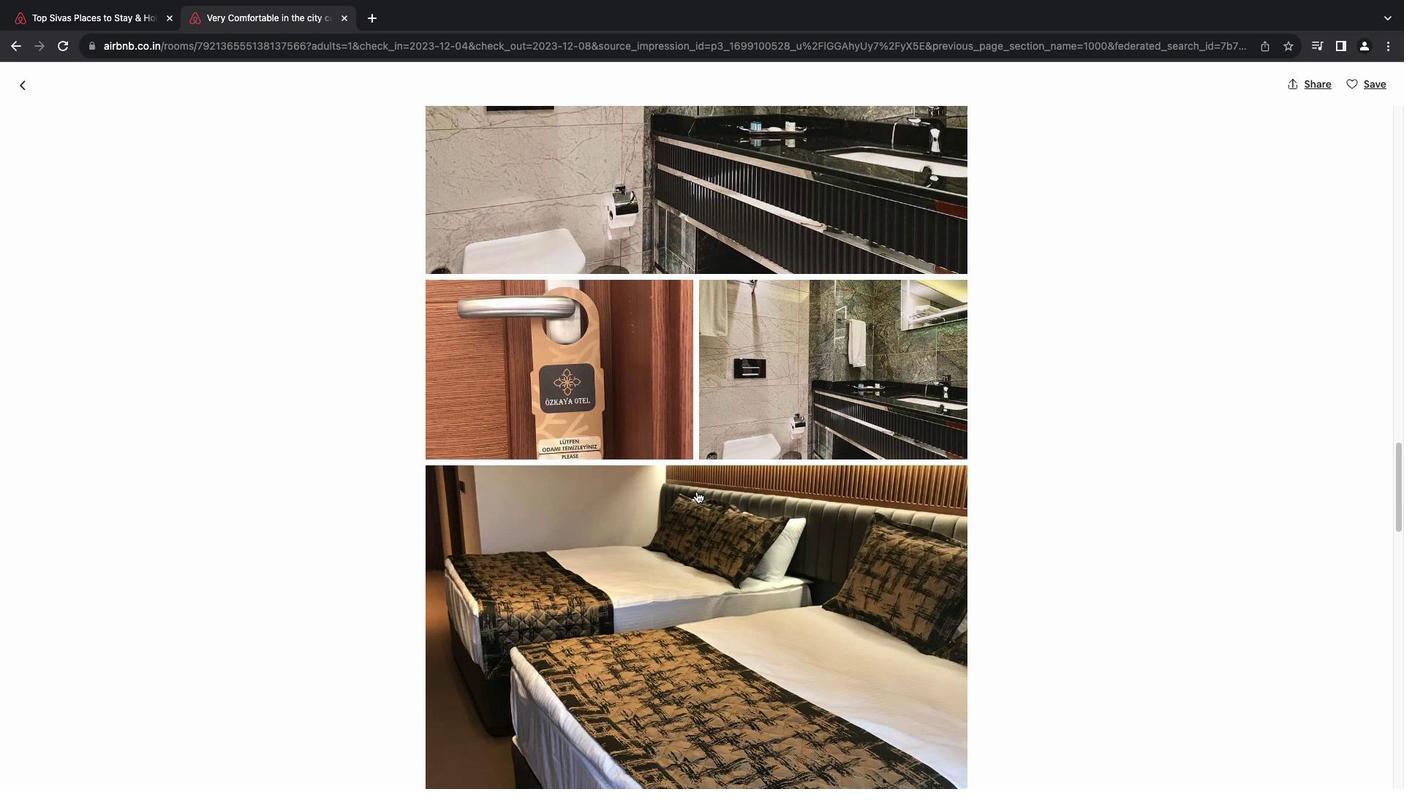 
Action: Mouse scrolled (689, 484) with delta (-6, -7)
Screenshot: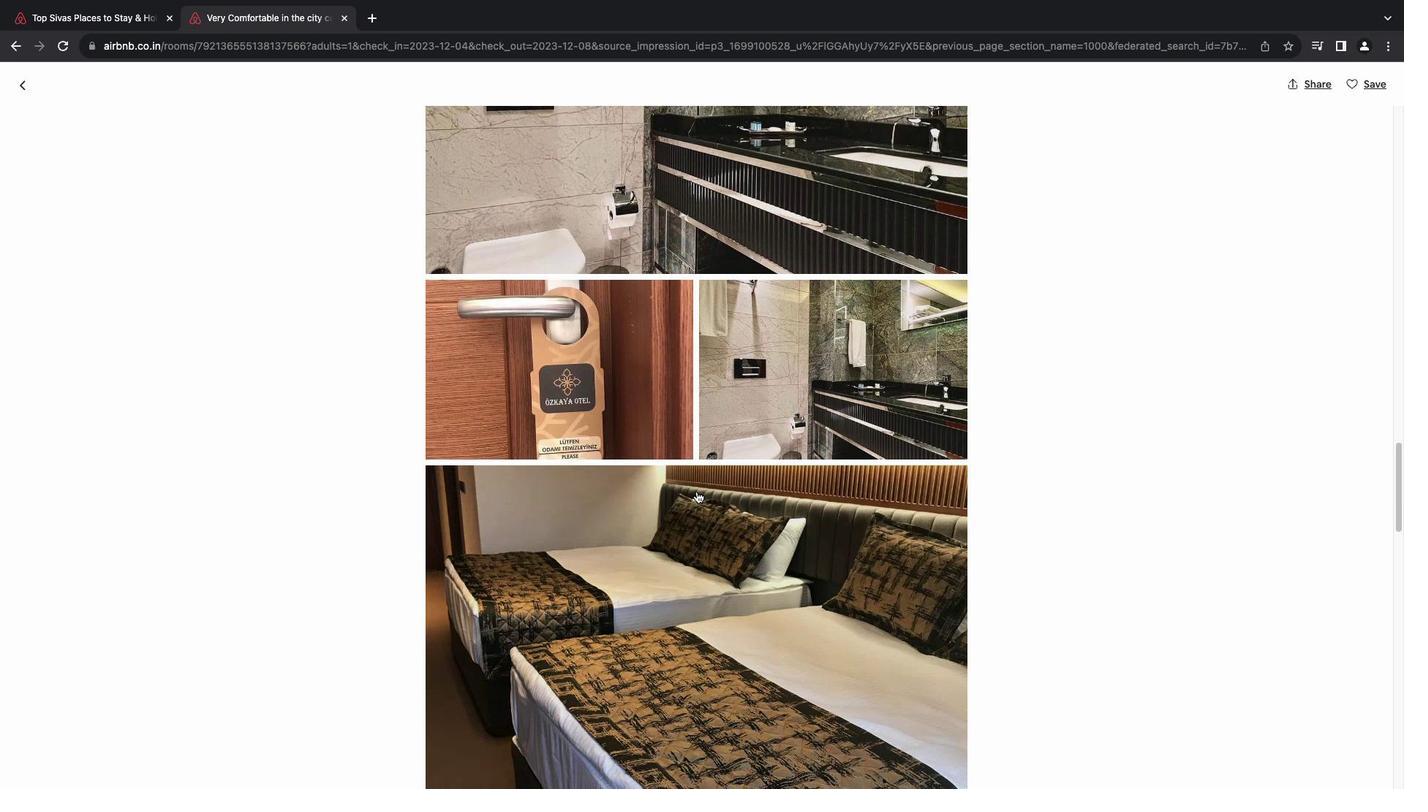 
Action: Mouse scrolled (689, 484) with delta (-6, -8)
Screenshot: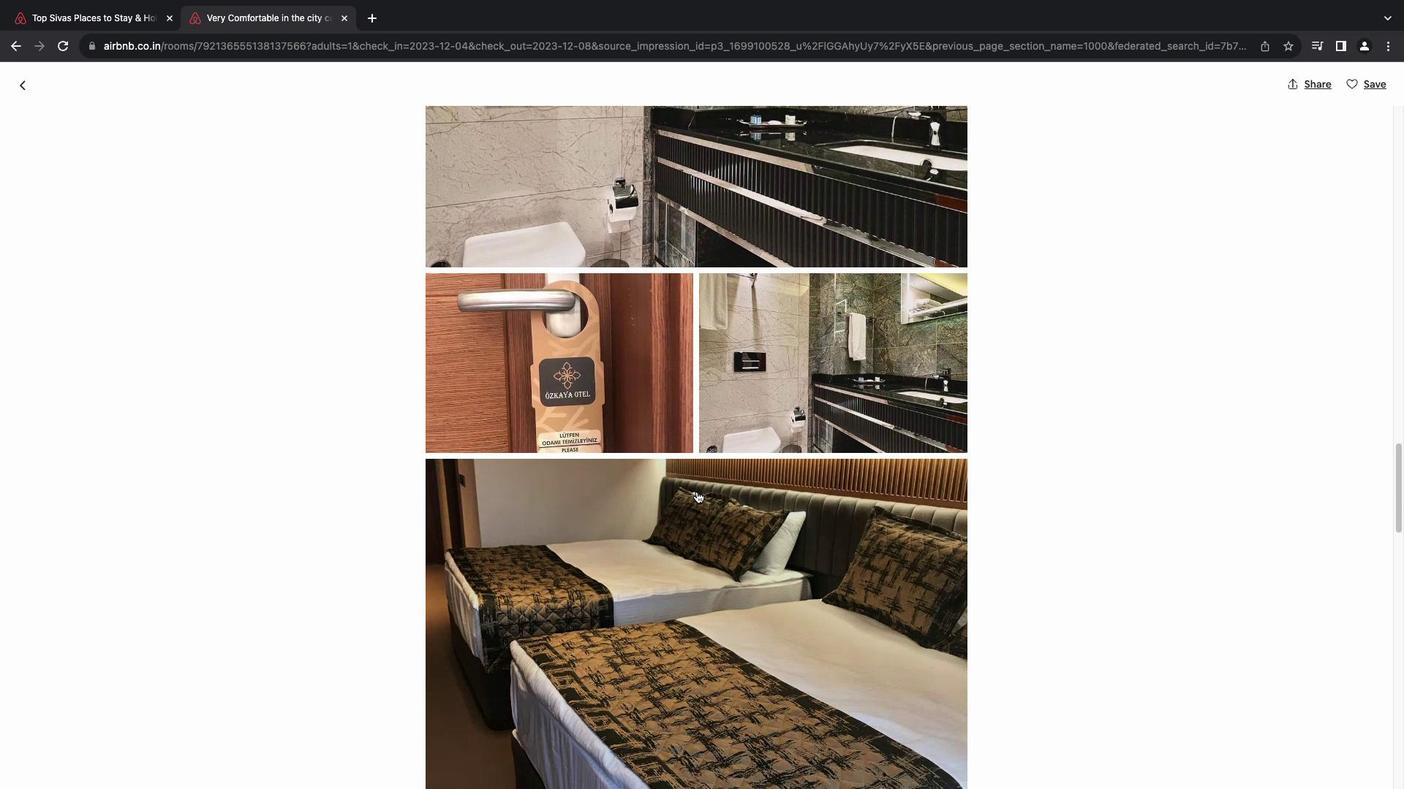 
Action: Mouse scrolled (689, 484) with delta (-6, -7)
Screenshot: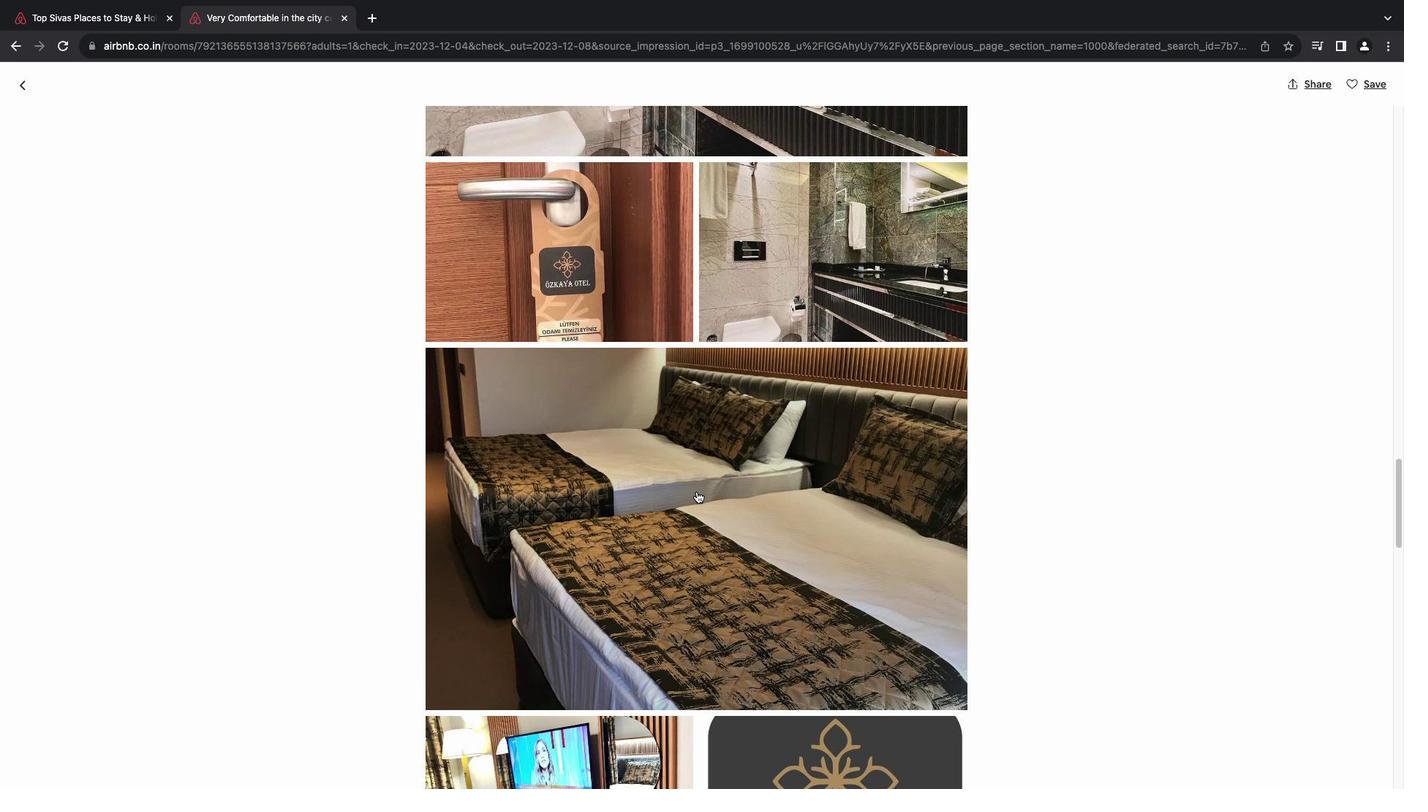 
Action: Mouse scrolled (689, 484) with delta (-6, -7)
Screenshot: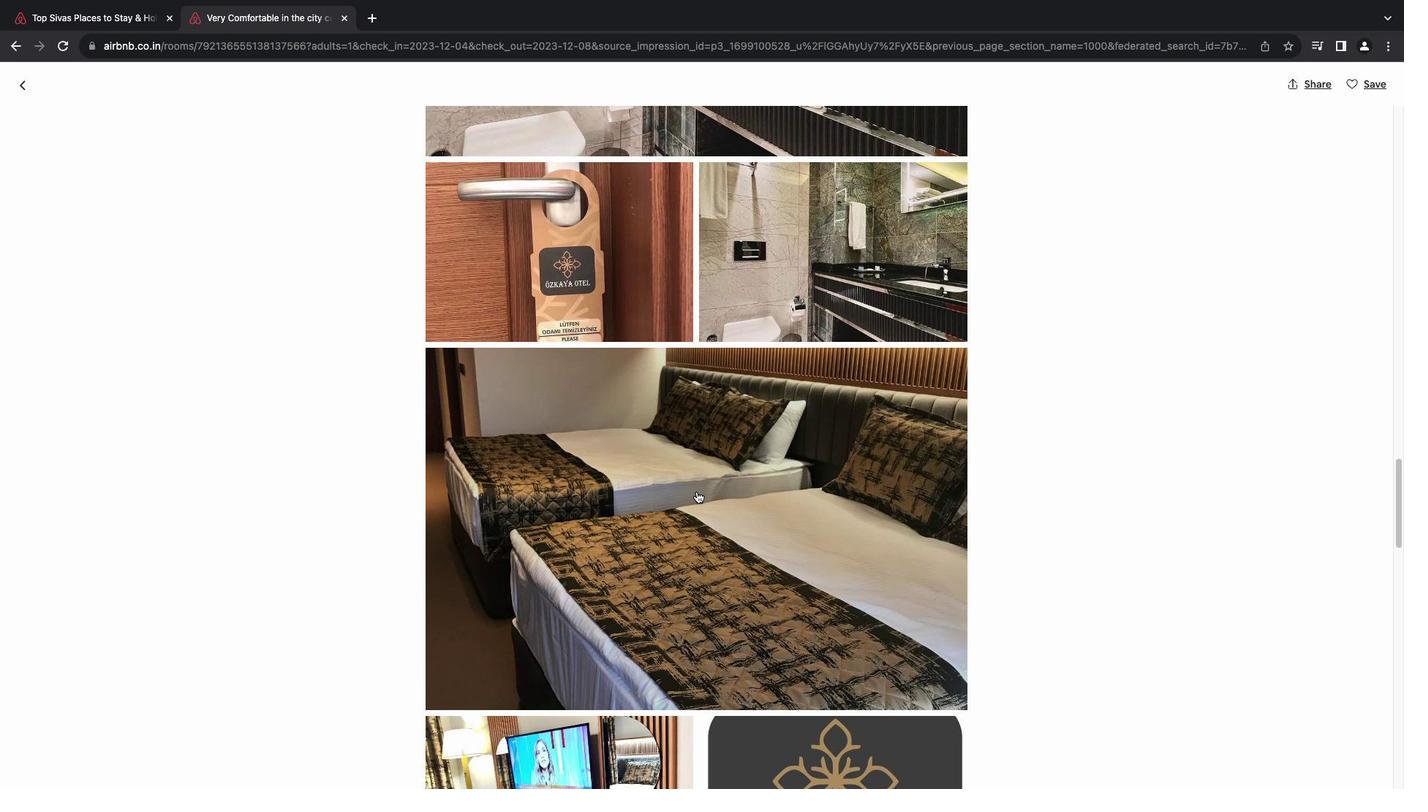 
Action: Mouse scrolled (689, 484) with delta (-6, -8)
Screenshot: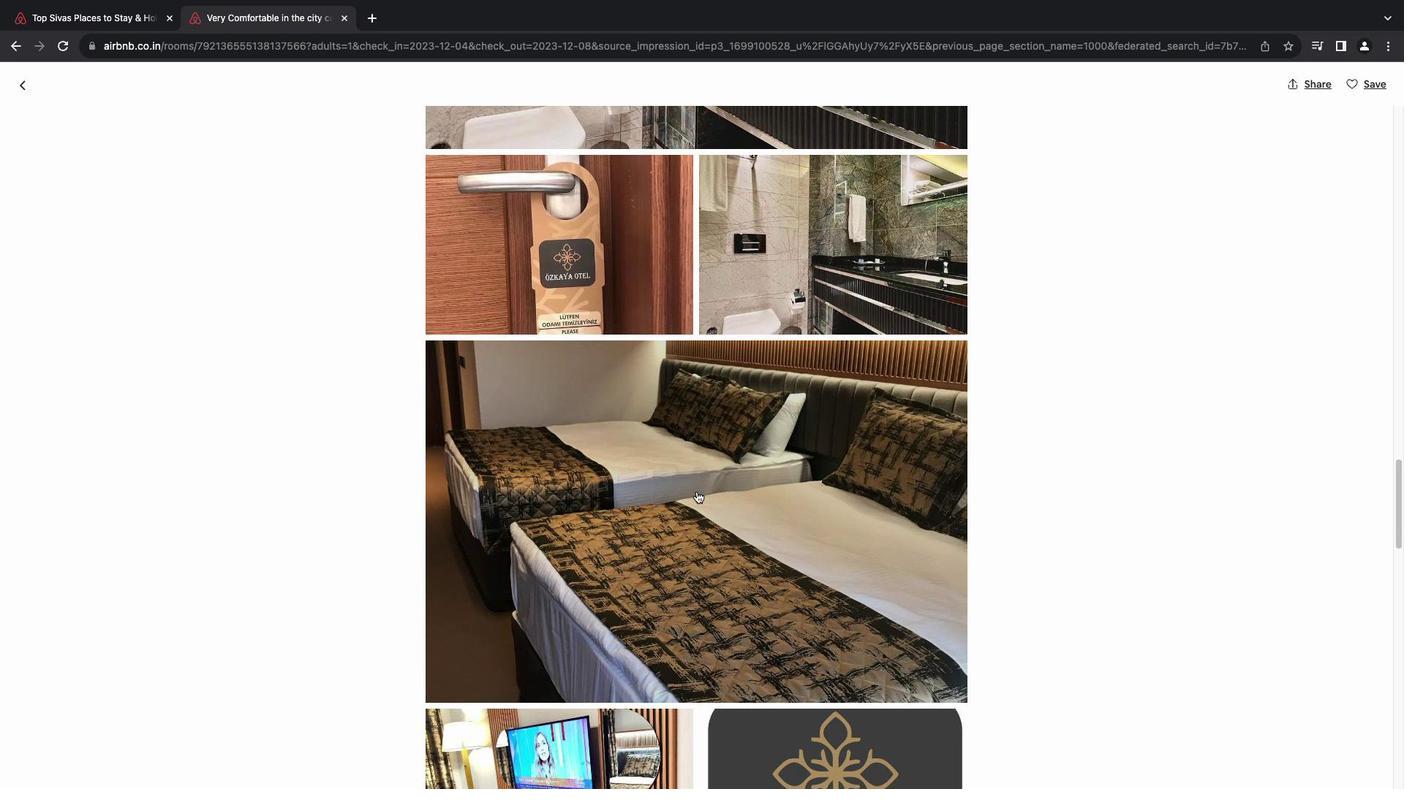 
Action: Mouse scrolled (689, 484) with delta (-6, -7)
Screenshot: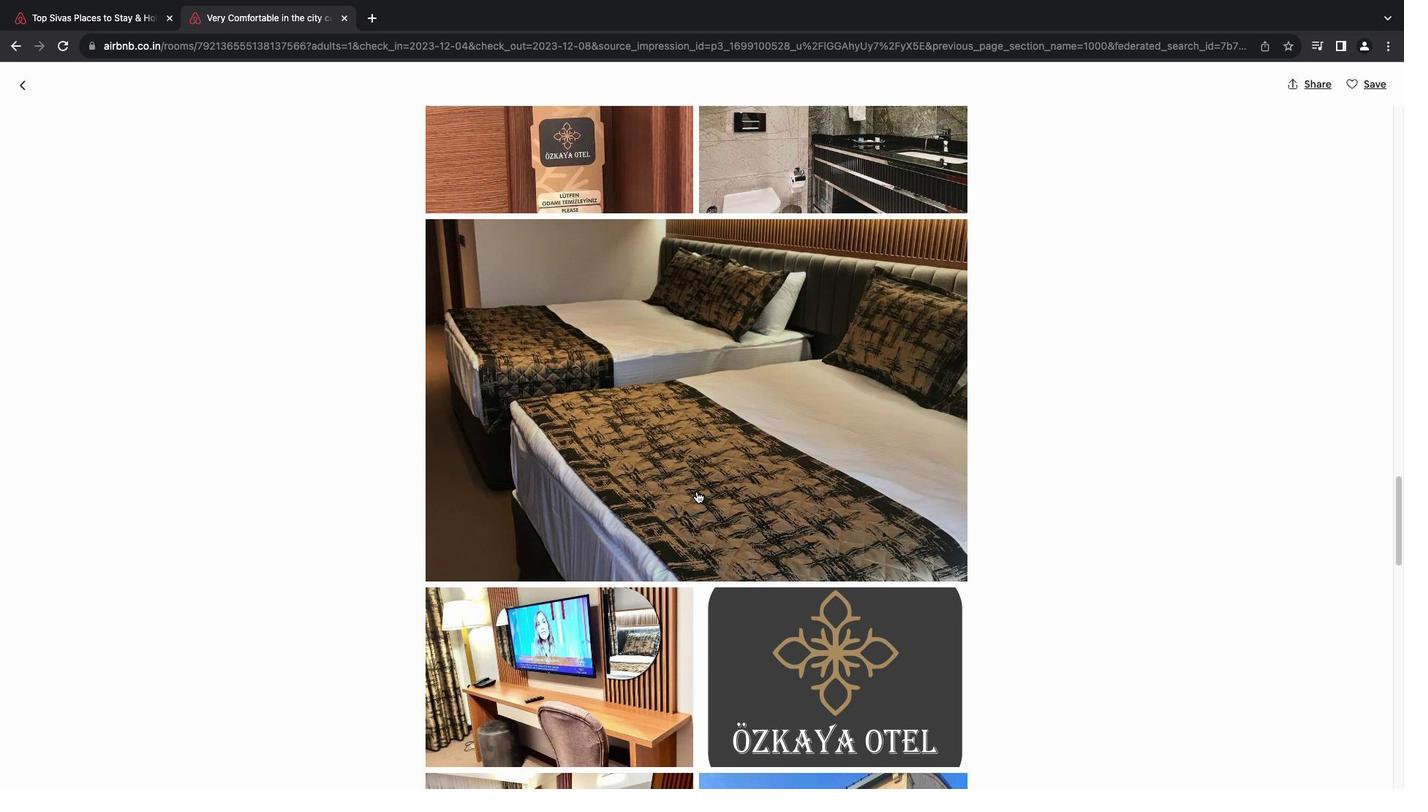 
Action: Mouse scrolled (689, 484) with delta (-6, -7)
Screenshot: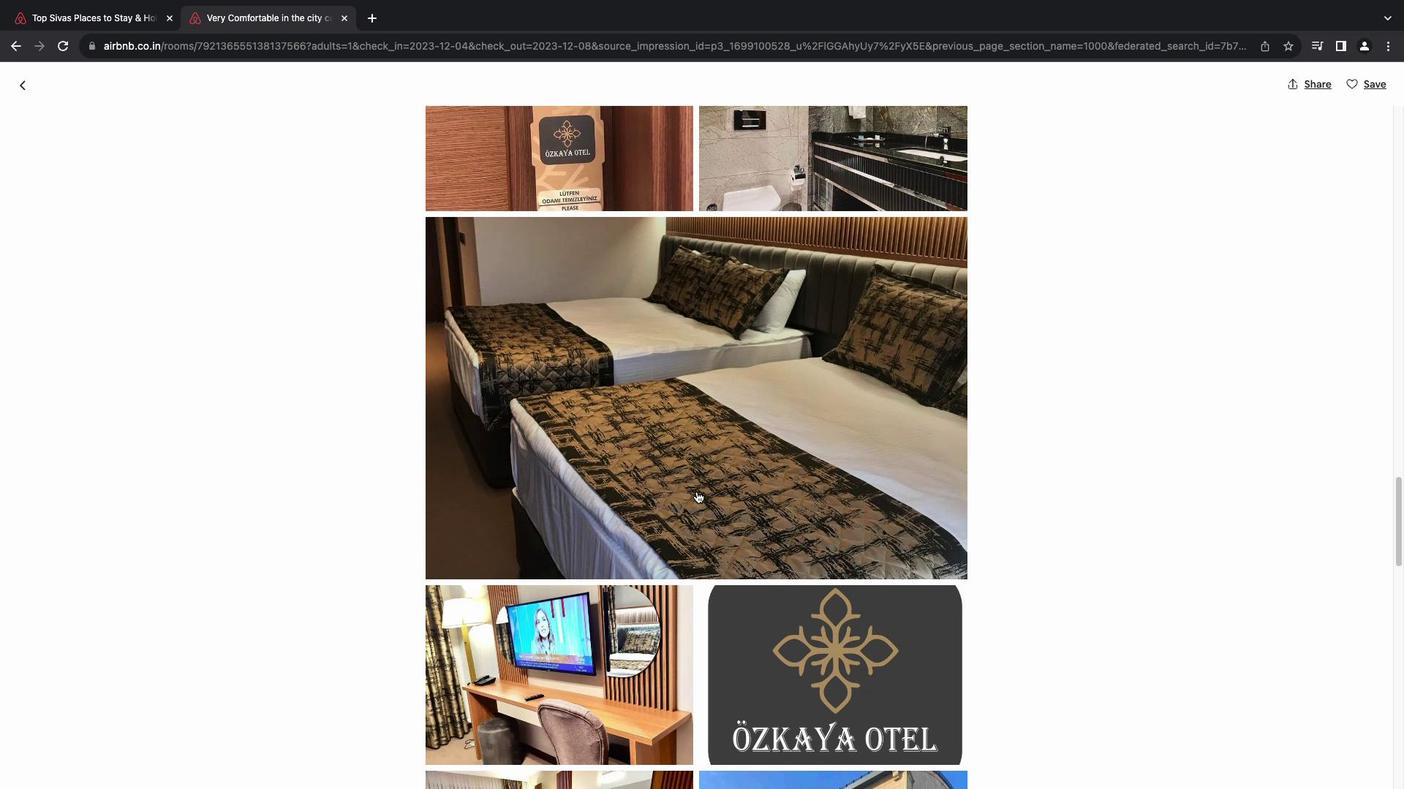 
Action: Mouse scrolled (689, 484) with delta (-6, -8)
Screenshot: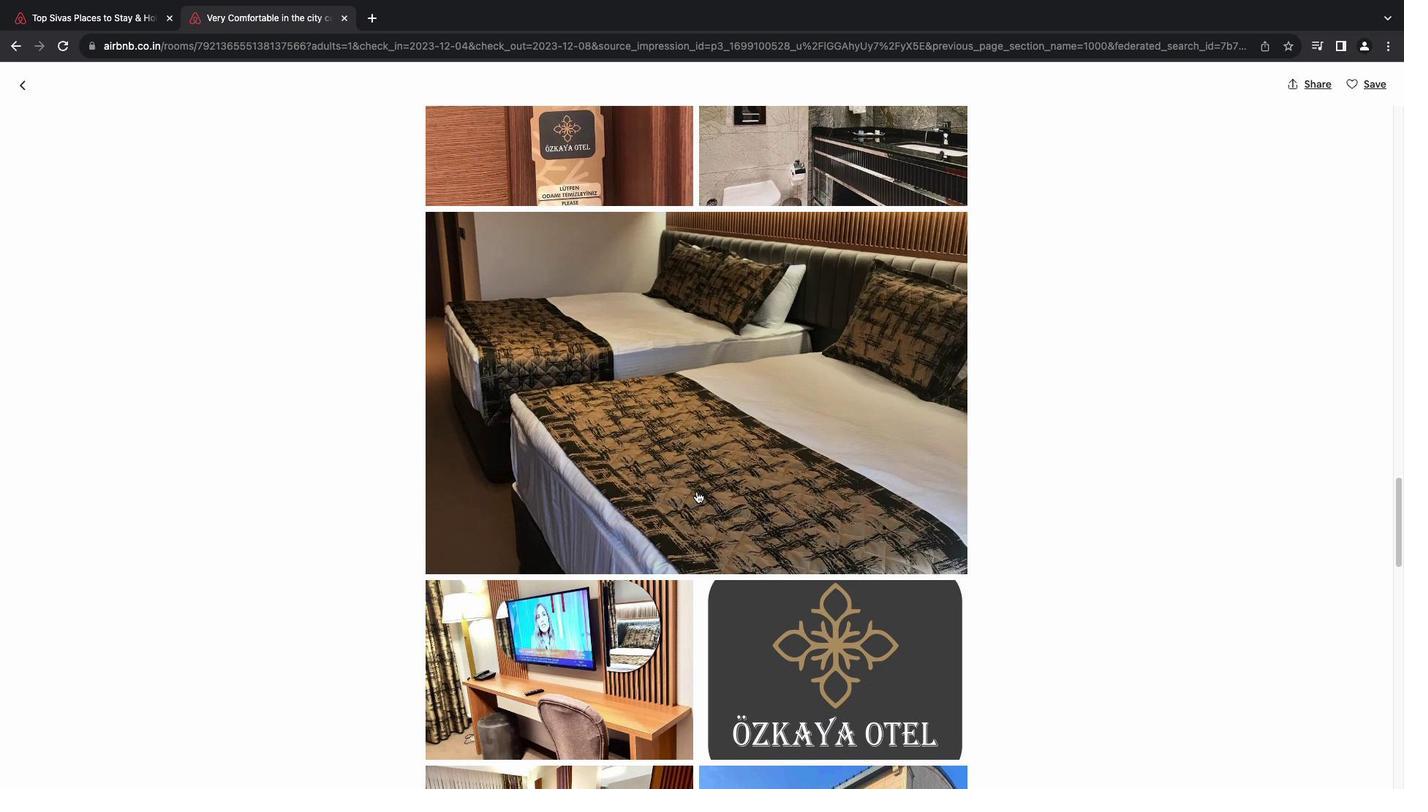 
Action: Mouse scrolled (689, 484) with delta (-6, -7)
Screenshot: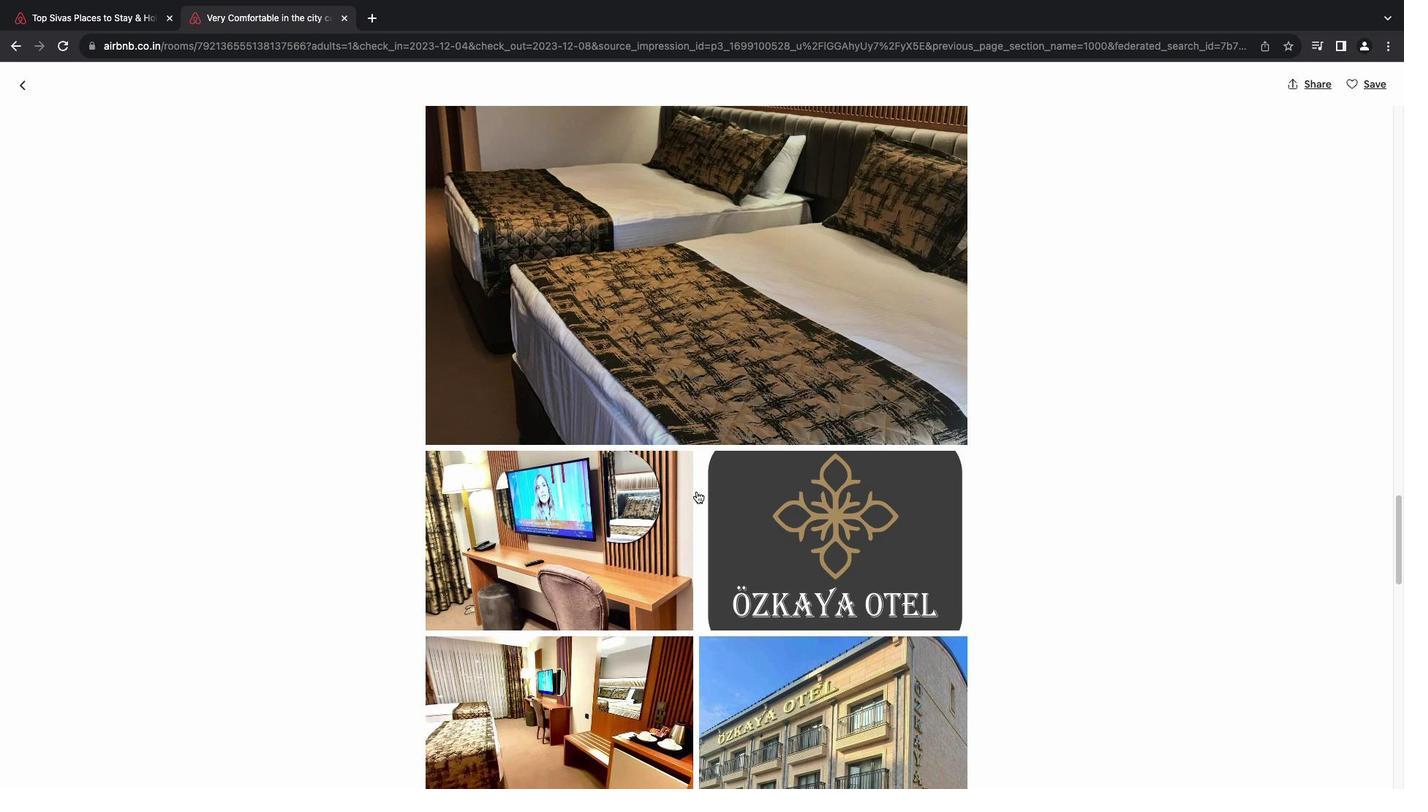 
Action: Mouse scrolled (689, 484) with delta (-6, -7)
Screenshot: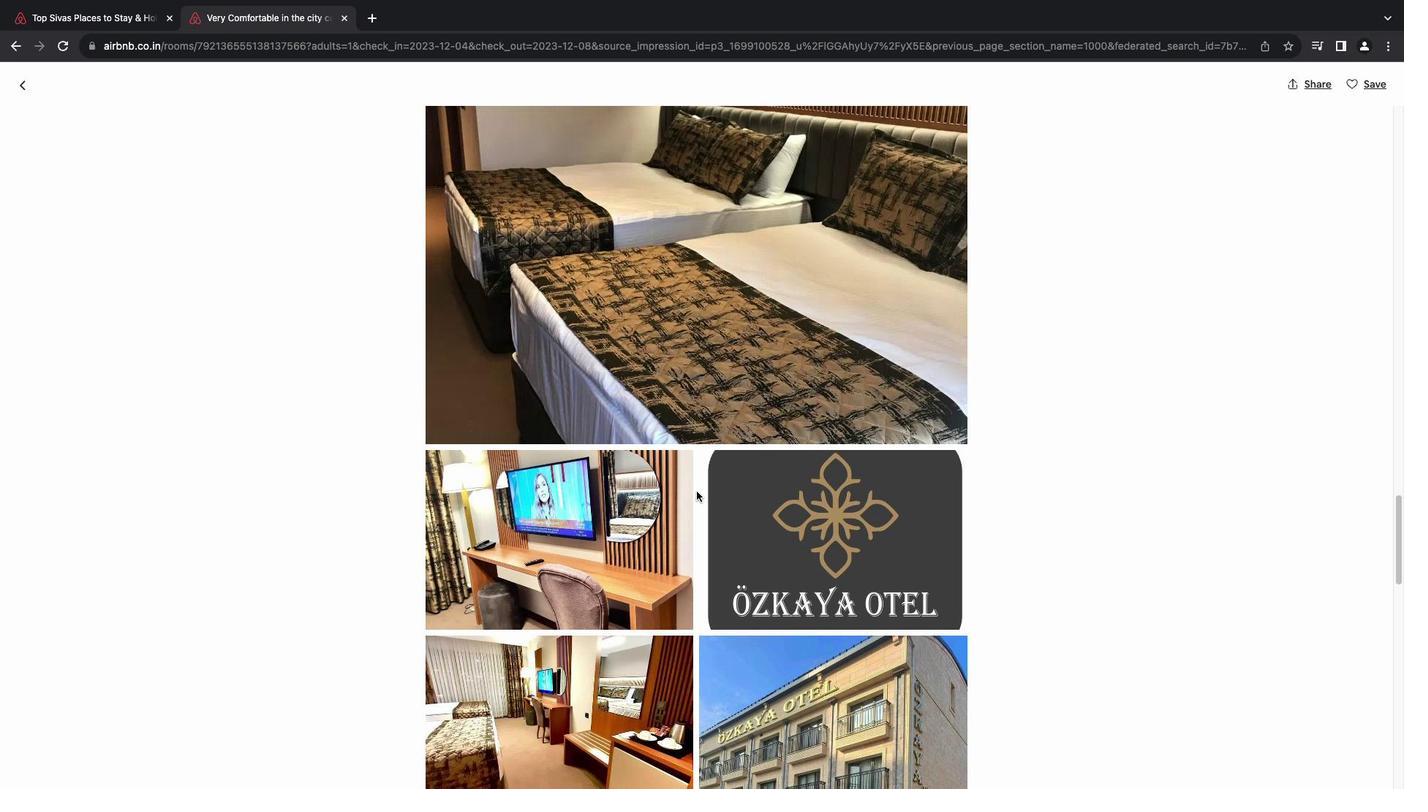 
Action: Mouse scrolled (689, 484) with delta (-6, -7)
Screenshot: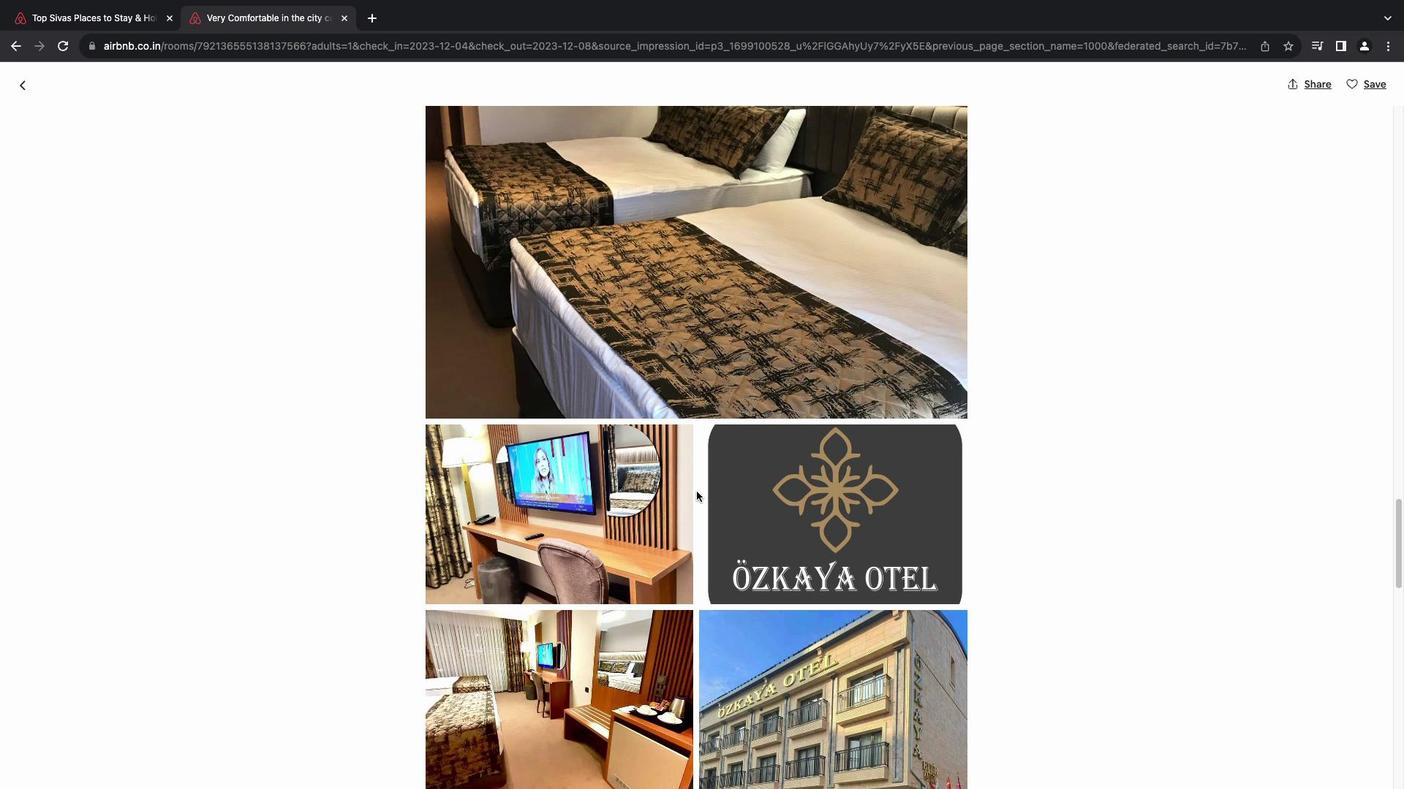 
Action: Mouse scrolled (689, 484) with delta (-6, -7)
Screenshot: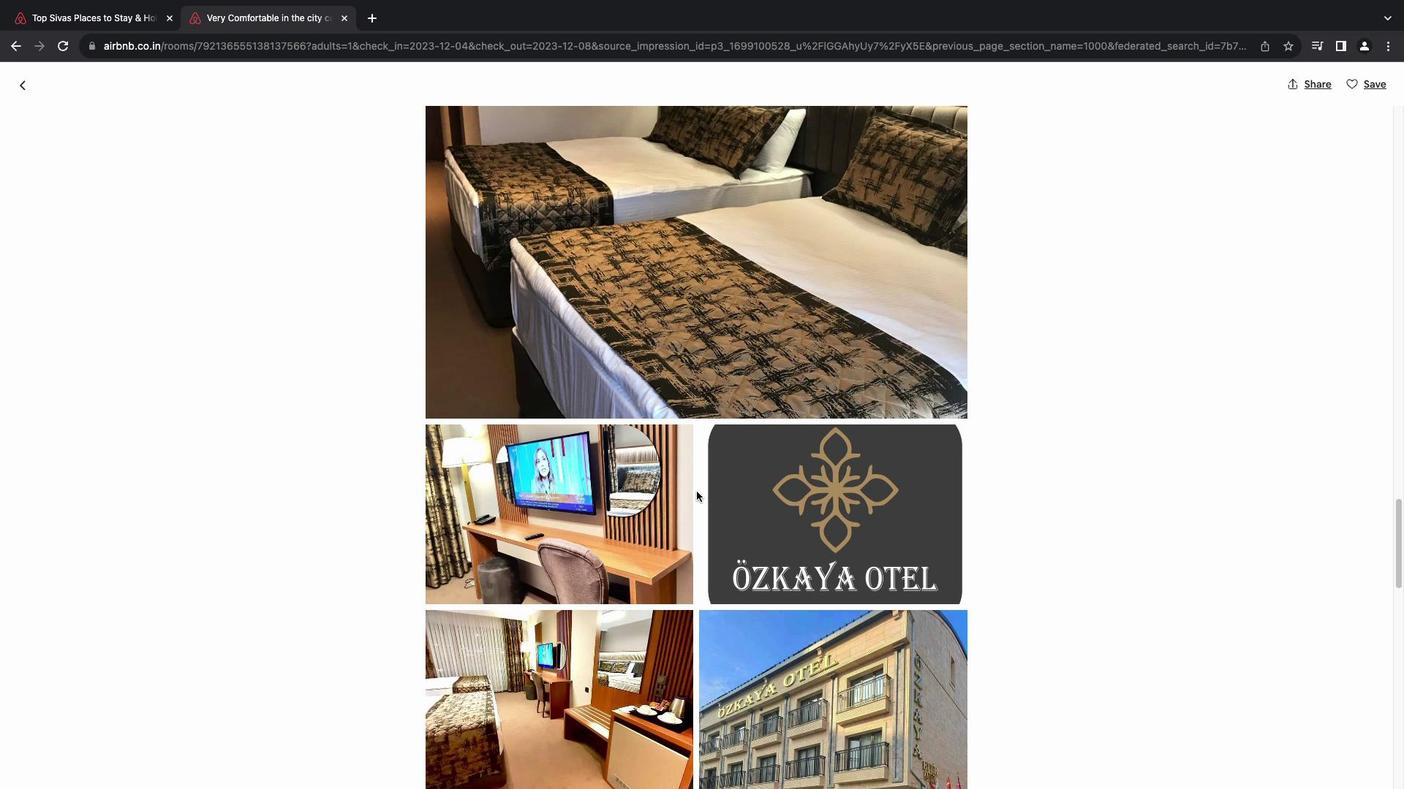 
Action: Mouse scrolled (689, 484) with delta (-6, -8)
Screenshot: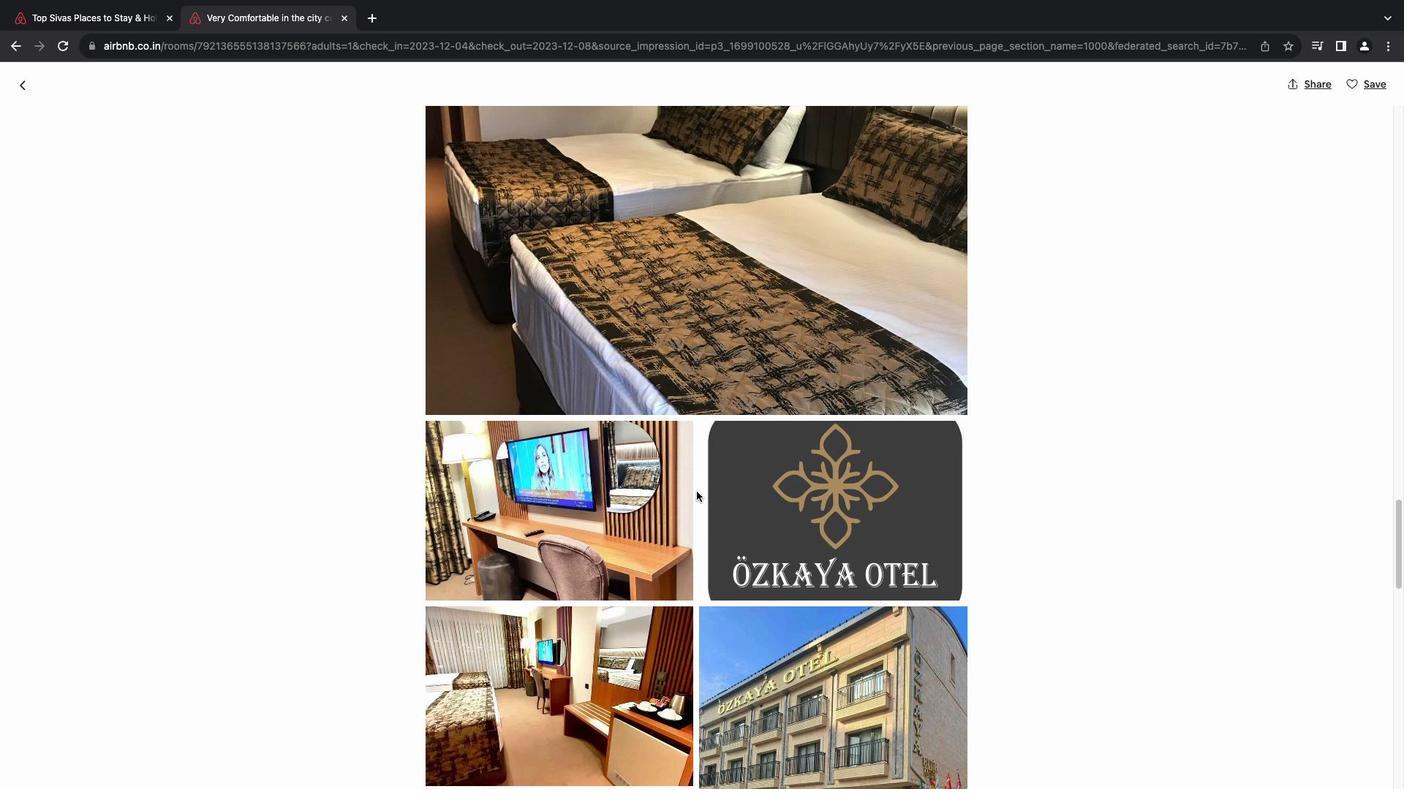 
Action: Mouse scrolled (689, 484) with delta (-6, -7)
Screenshot: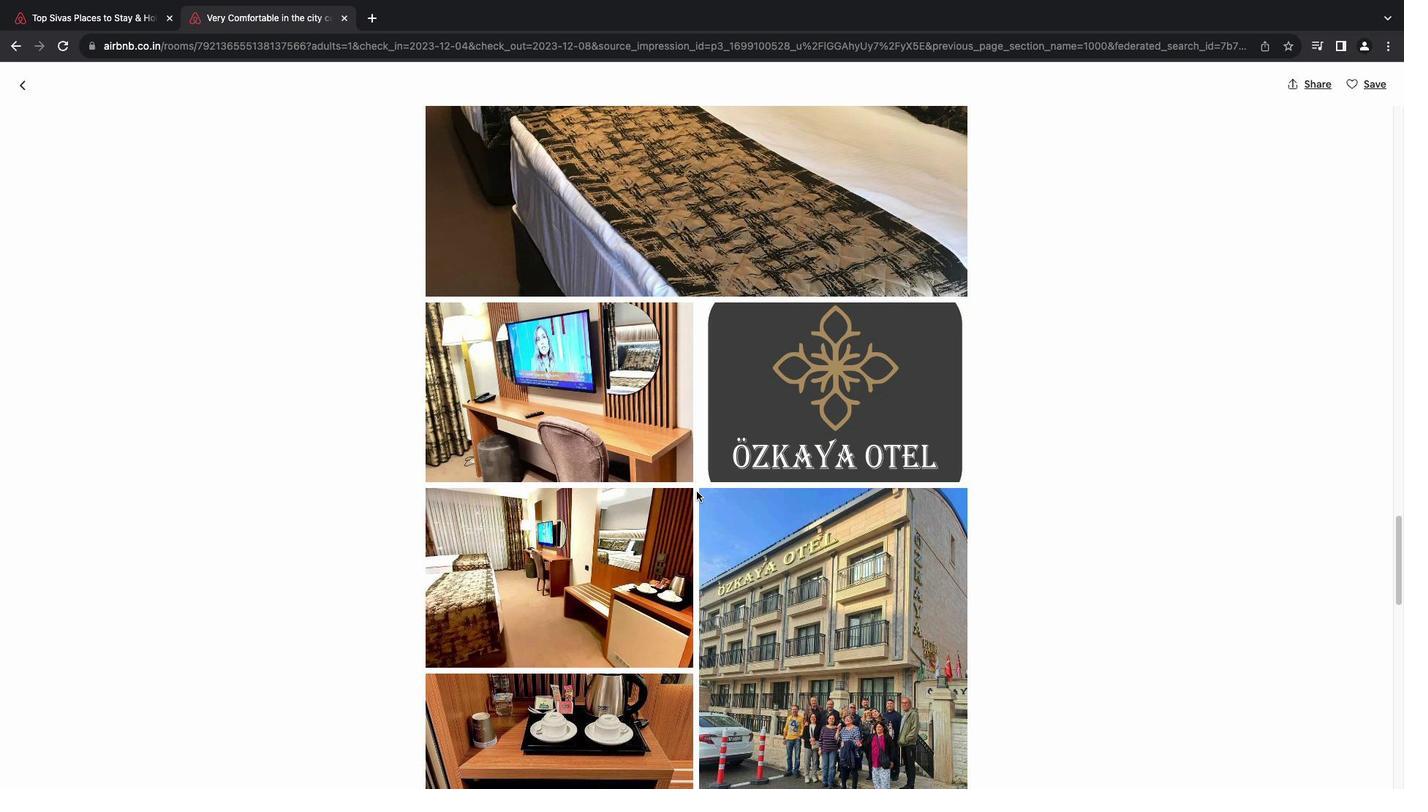 
Action: Mouse scrolled (689, 484) with delta (-6, -7)
Screenshot: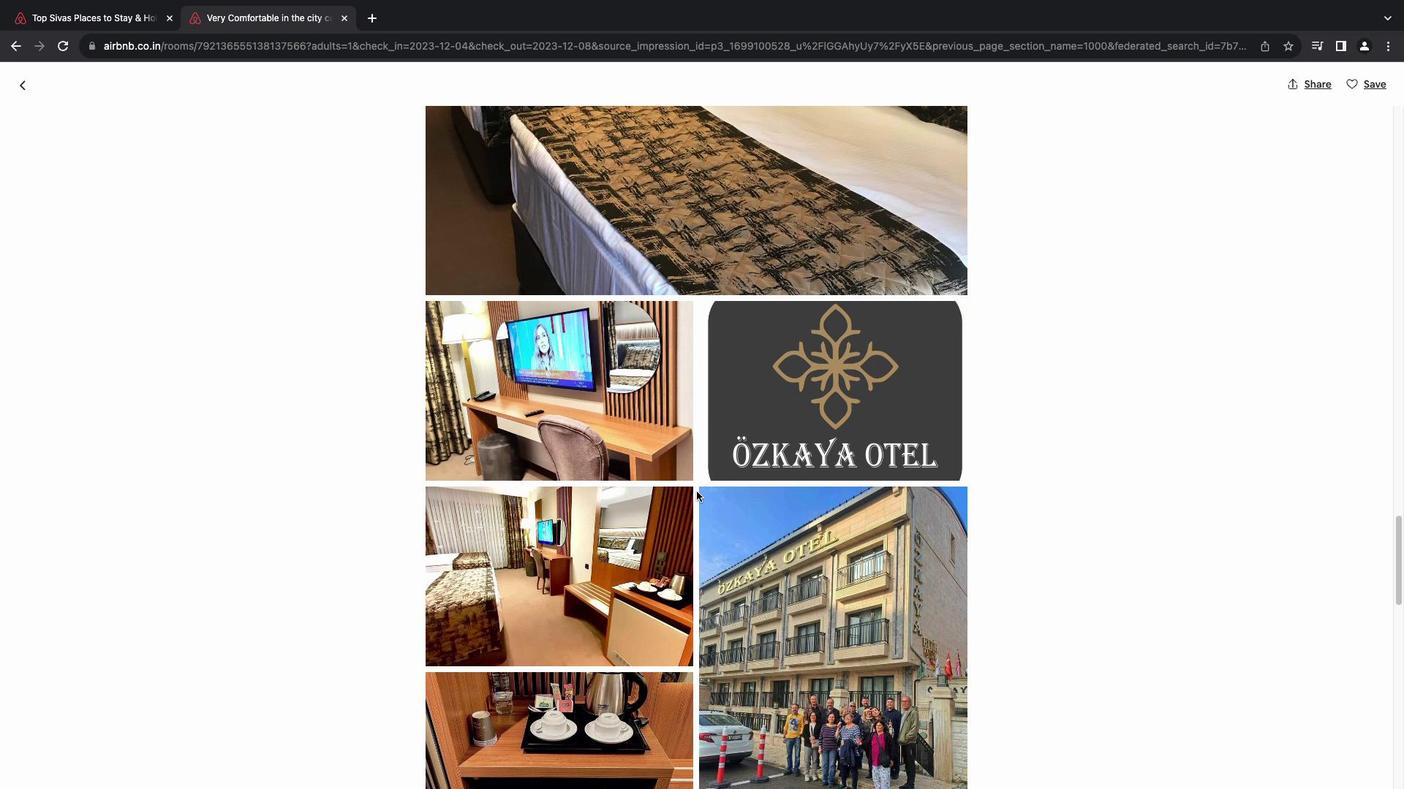 
Action: Mouse scrolled (689, 484) with delta (-6, -8)
Screenshot: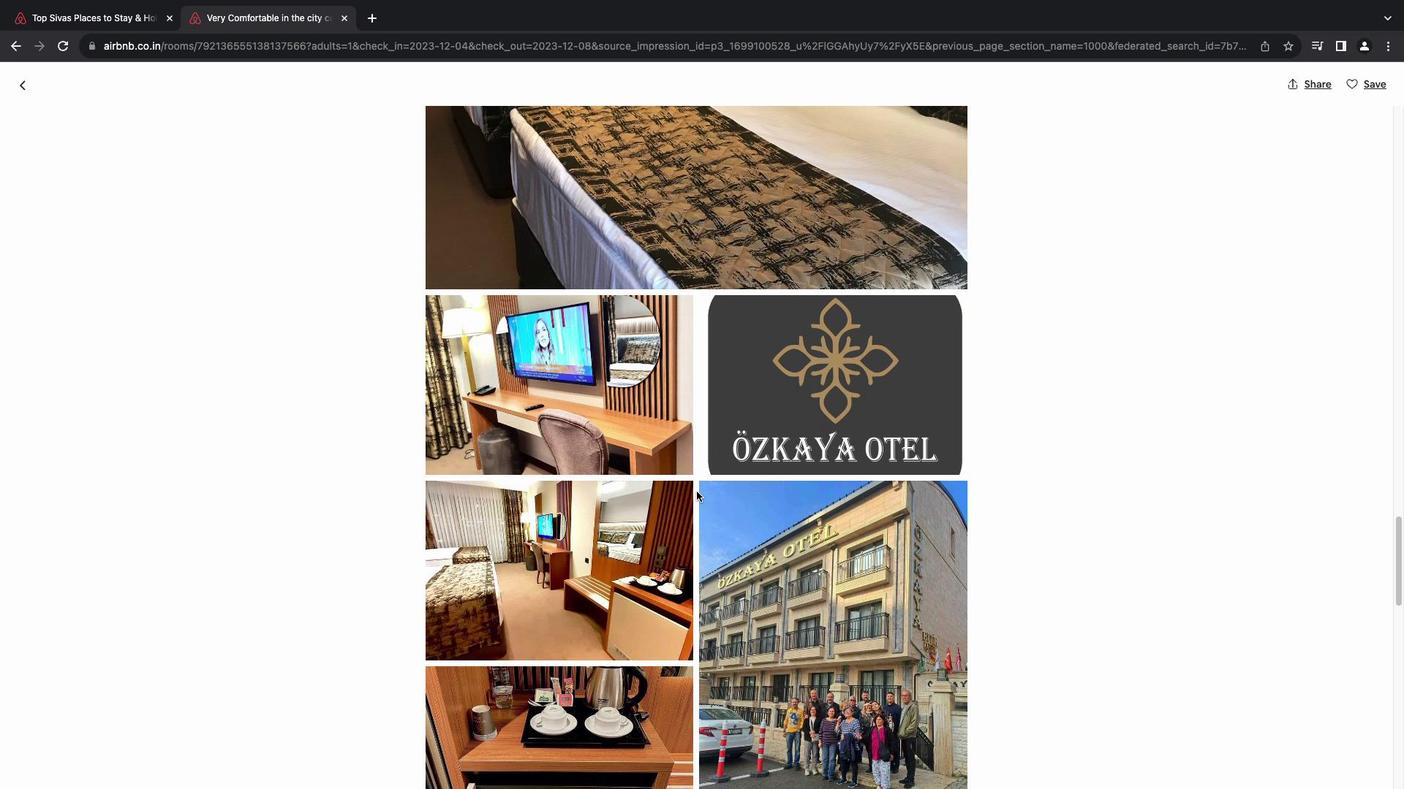 
Action: Mouse scrolled (689, 484) with delta (-6, -7)
Screenshot: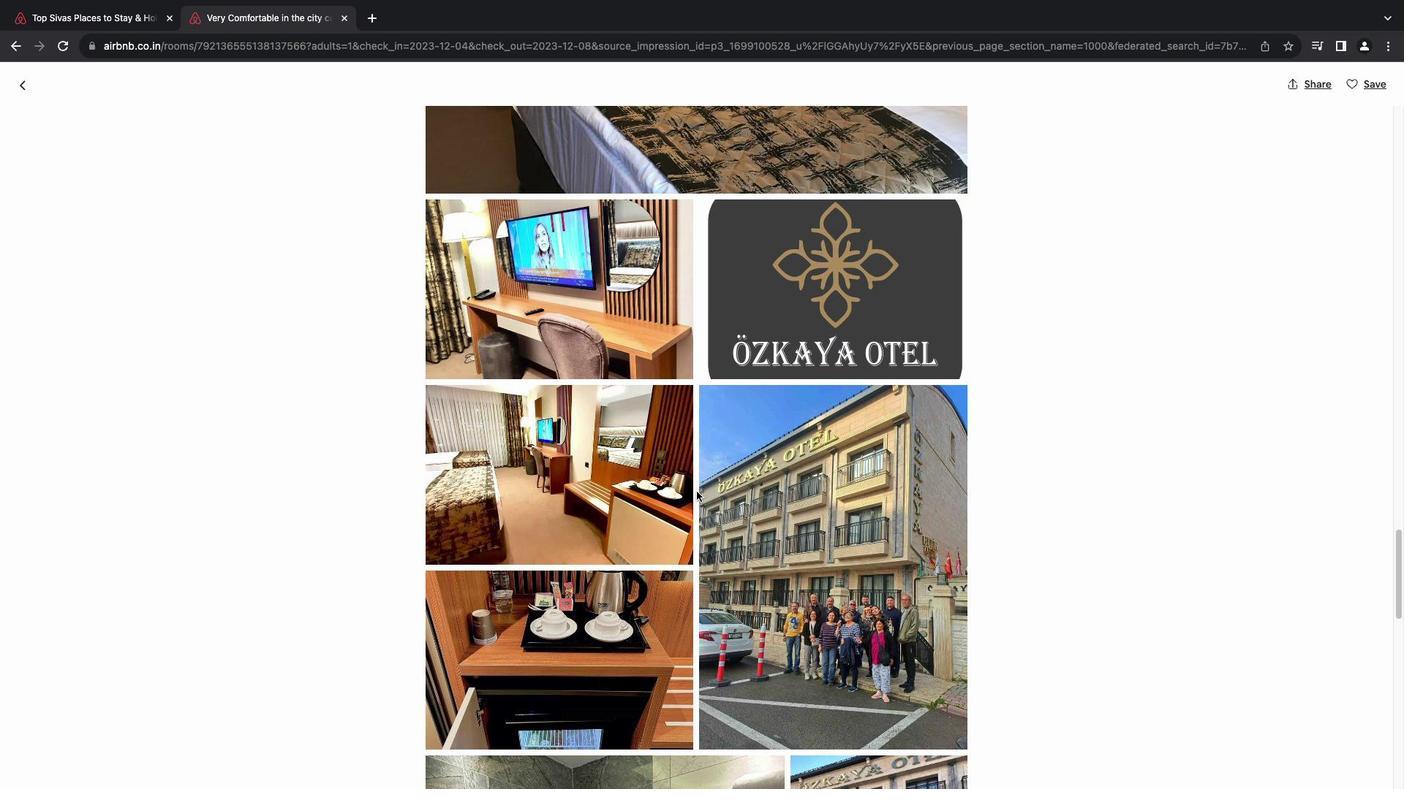 
Action: Mouse scrolled (689, 484) with delta (-6, -7)
Screenshot: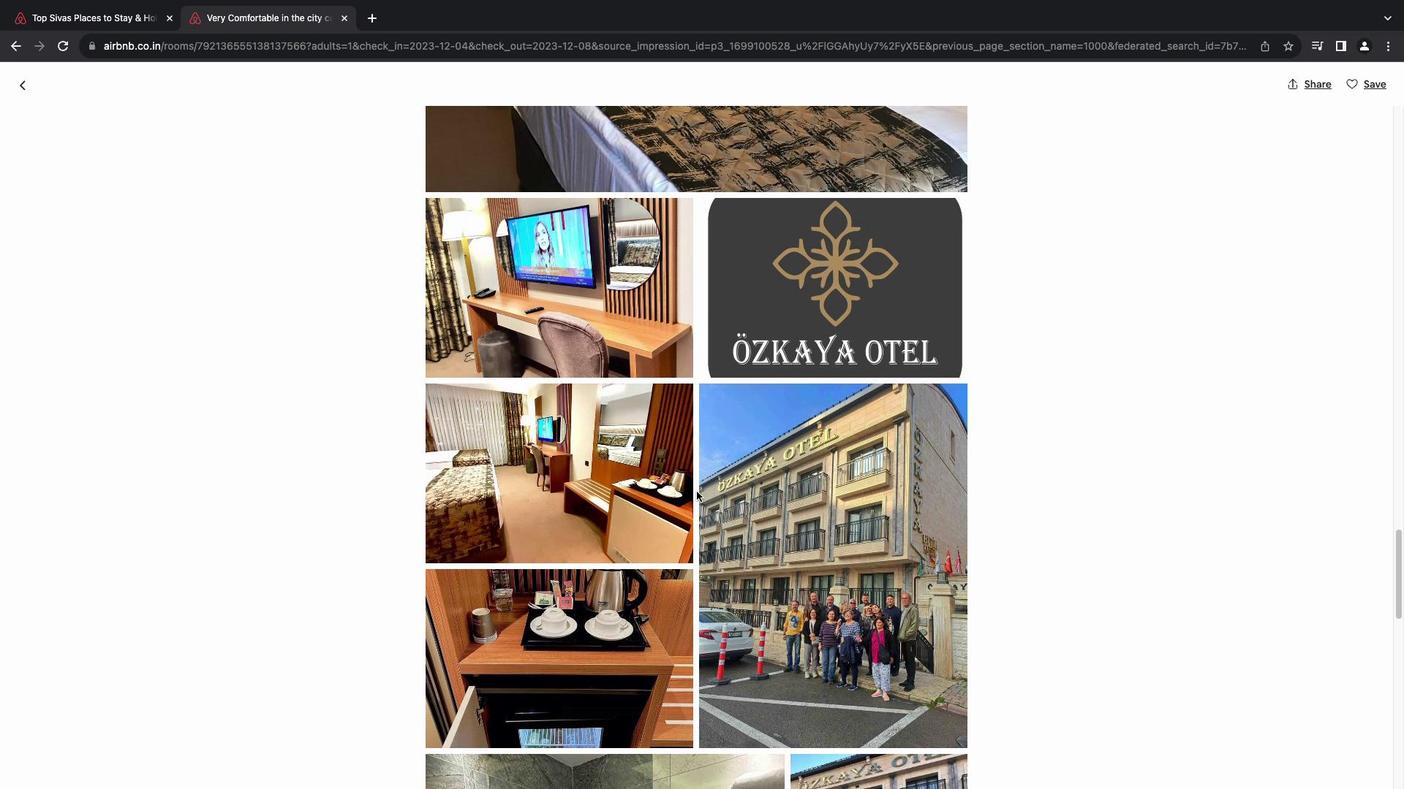 
Action: Mouse scrolled (689, 484) with delta (-6, -8)
Screenshot: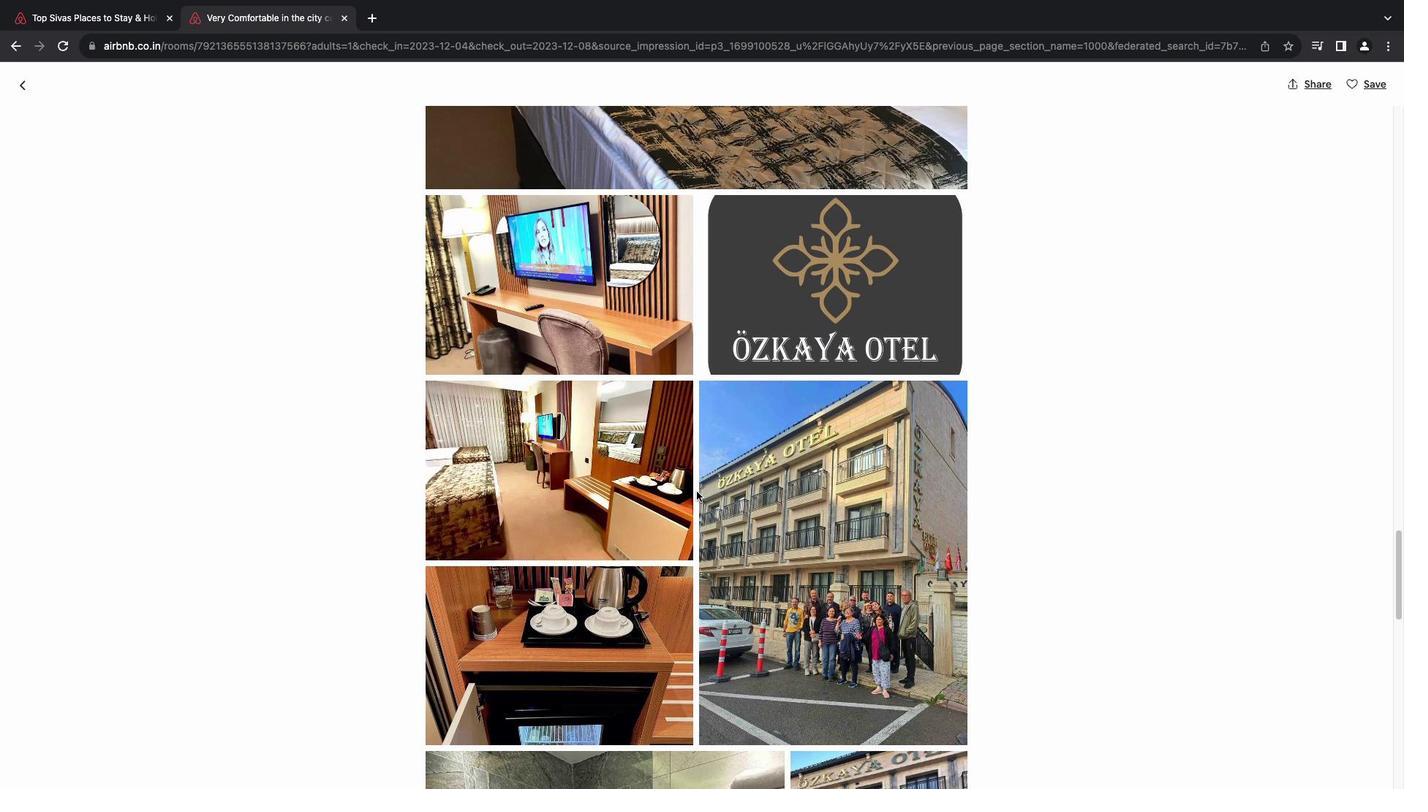 
Action: Mouse scrolled (689, 484) with delta (-6, -8)
Screenshot: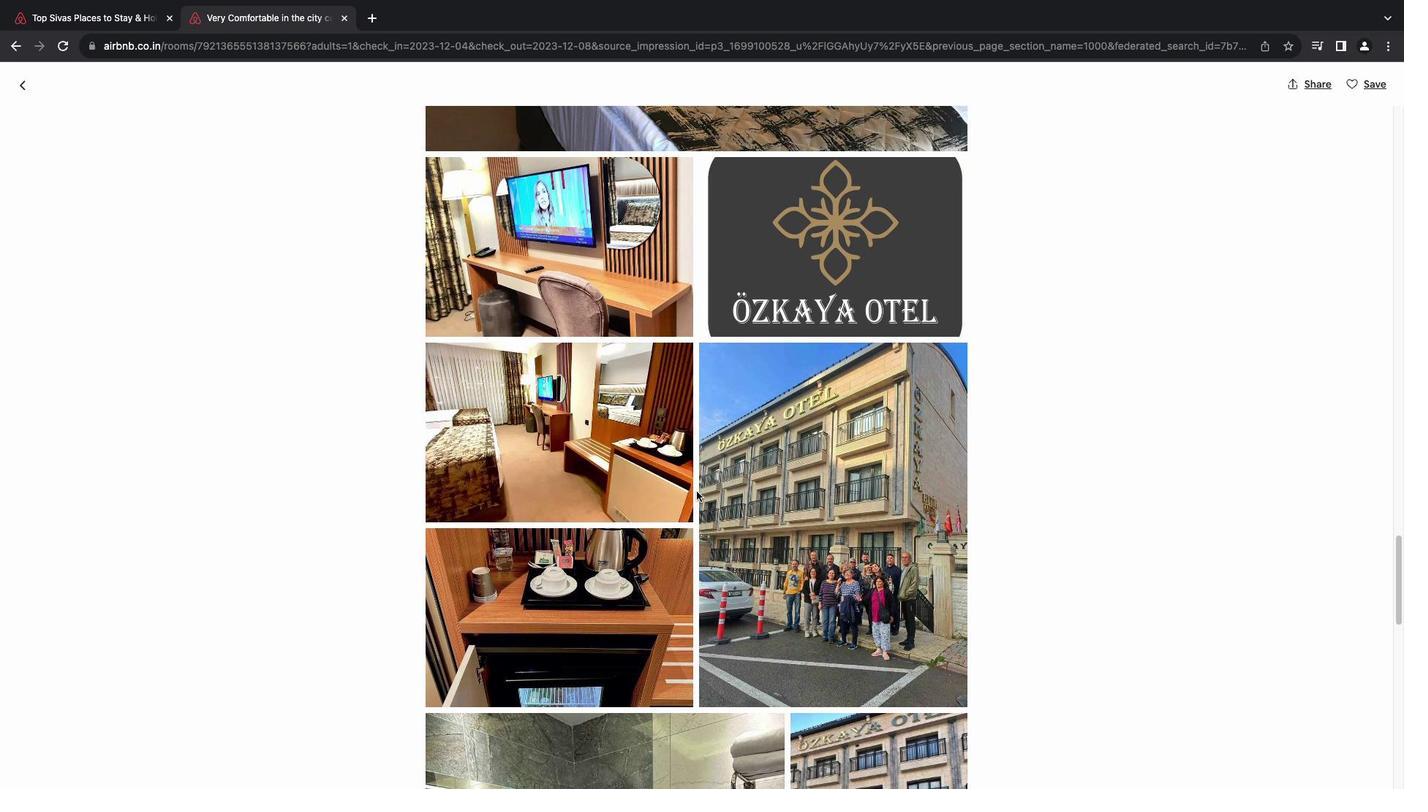 
Action: Mouse scrolled (689, 484) with delta (-6, -7)
Screenshot: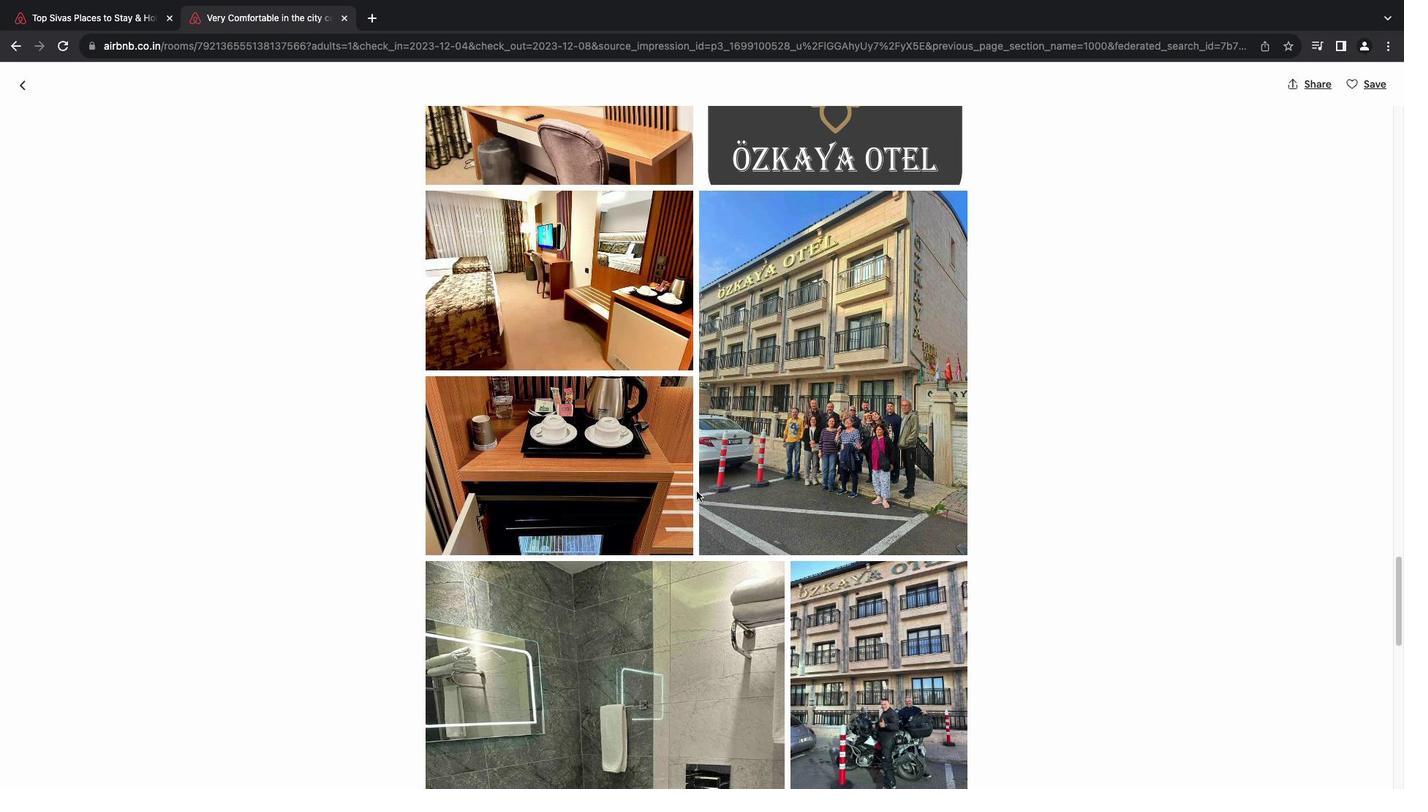 
Action: Mouse scrolled (689, 484) with delta (-6, -7)
Screenshot: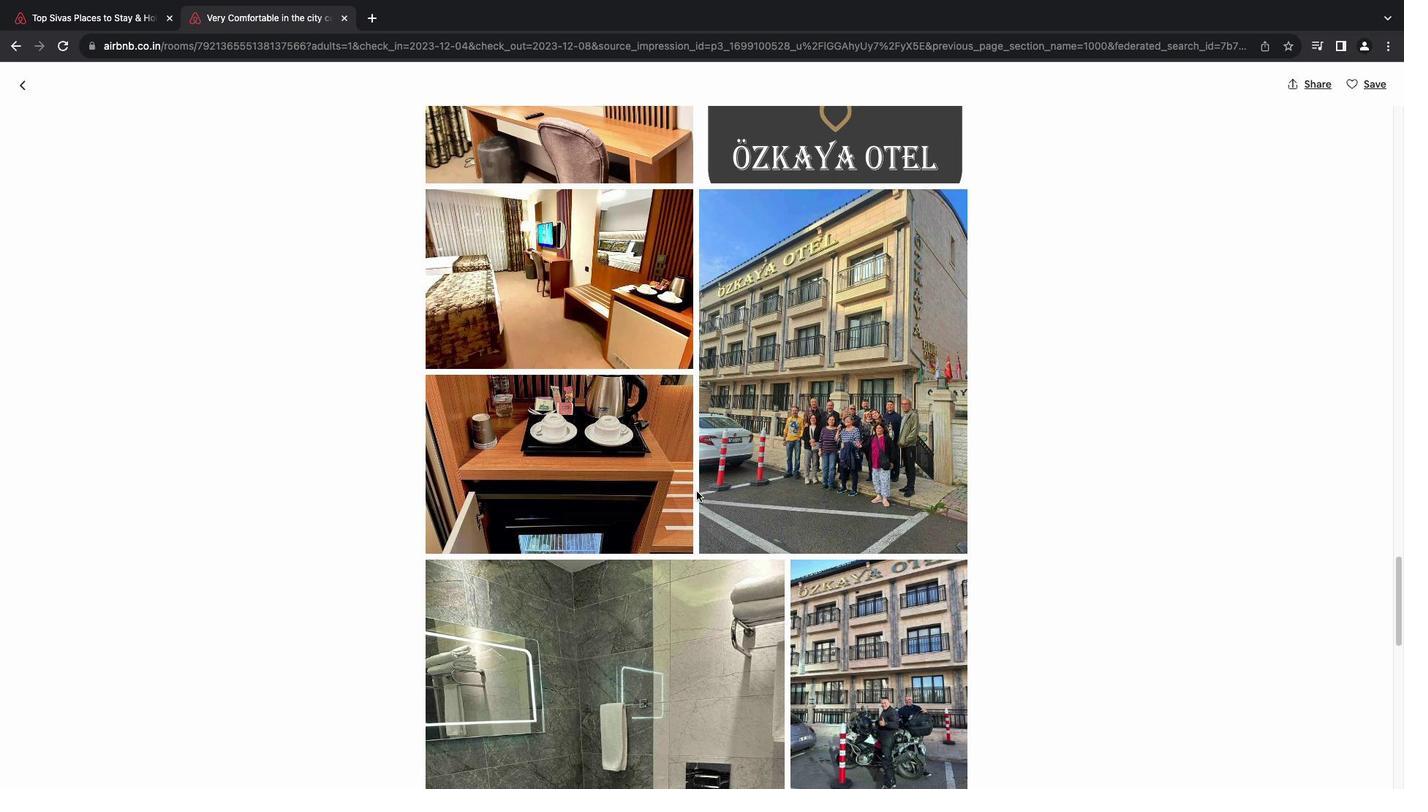 
Action: Mouse scrolled (689, 484) with delta (-6, -8)
Screenshot: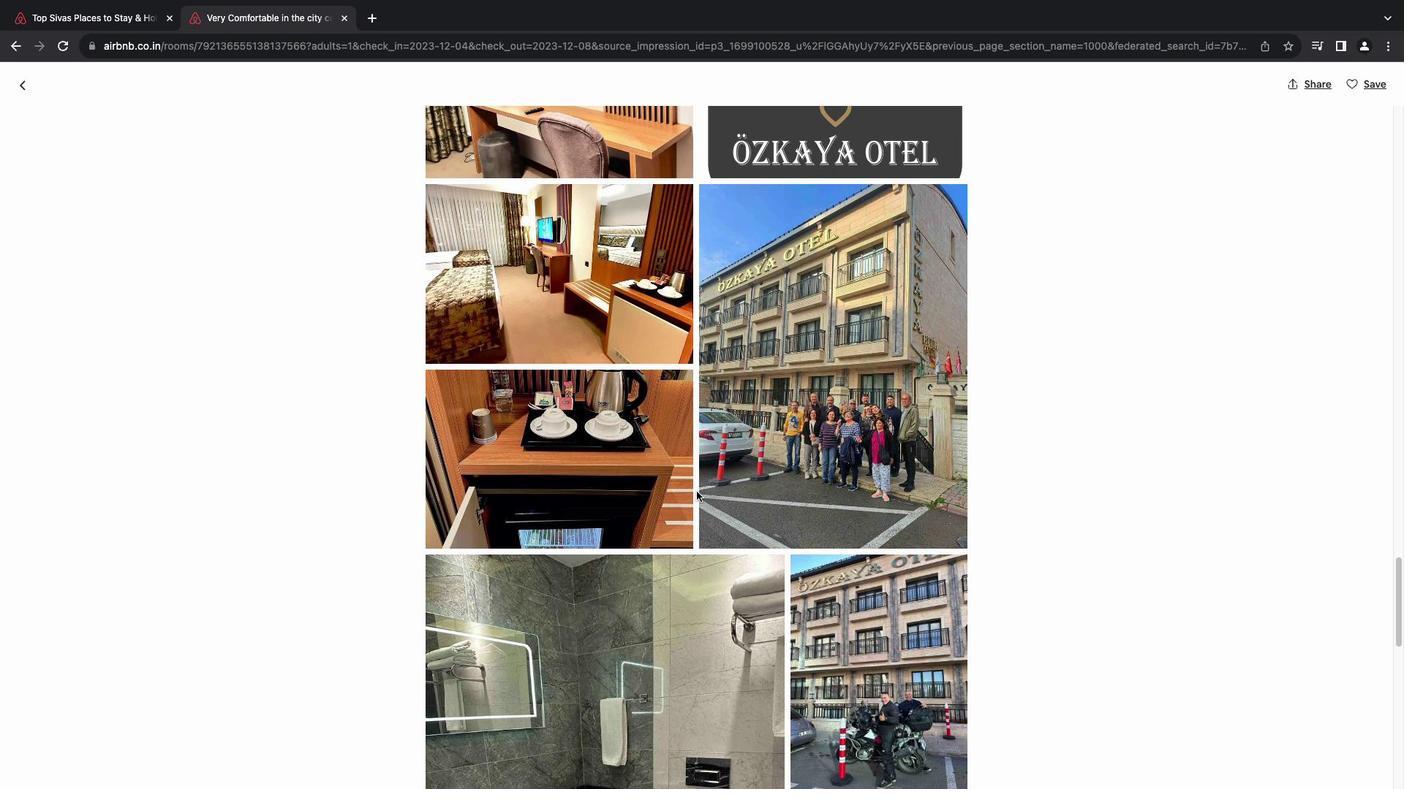 
Action: Mouse scrolled (689, 484) with delta (-6, -7)
Screenshot: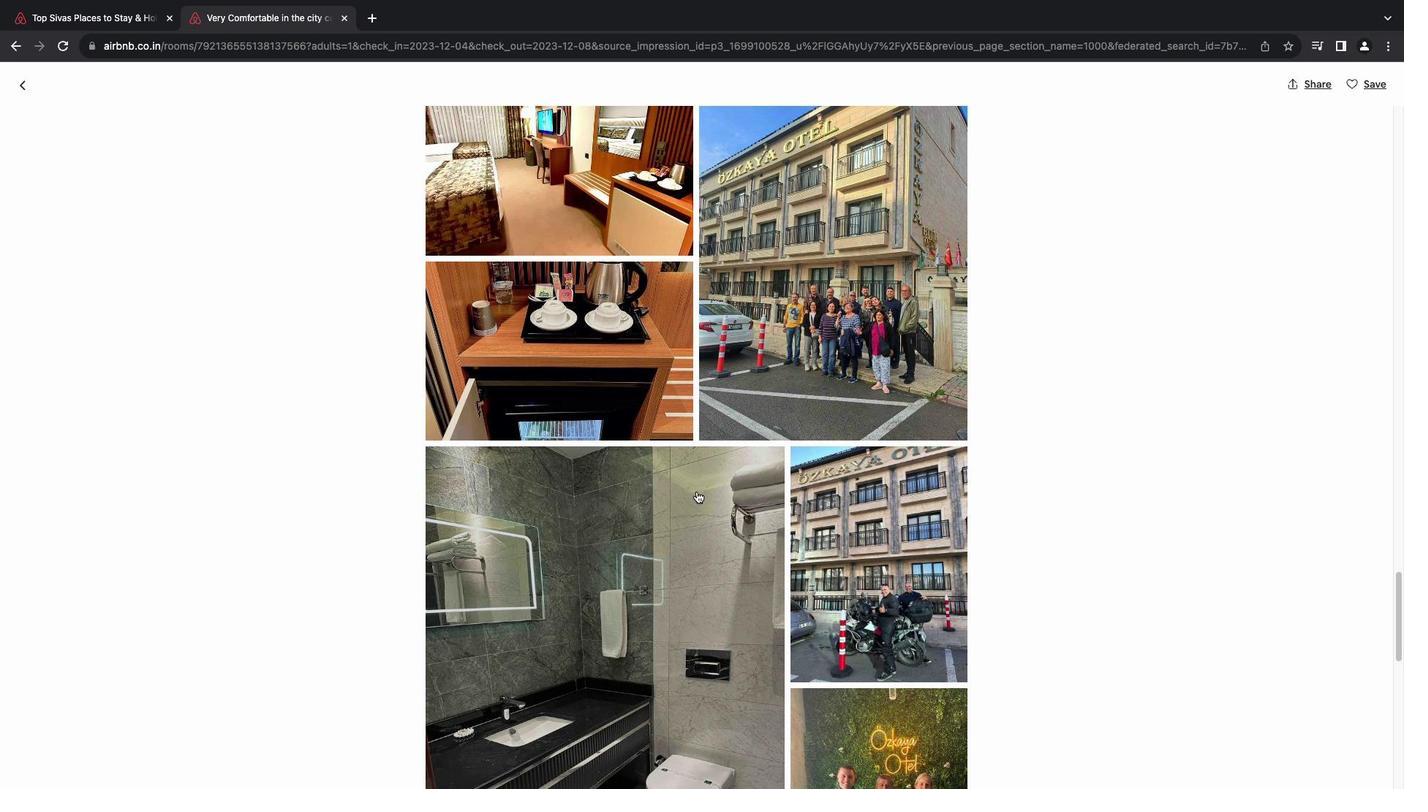
Action: Mouse scrolled (689, 484) with delta (-6, -7)
Screenshot: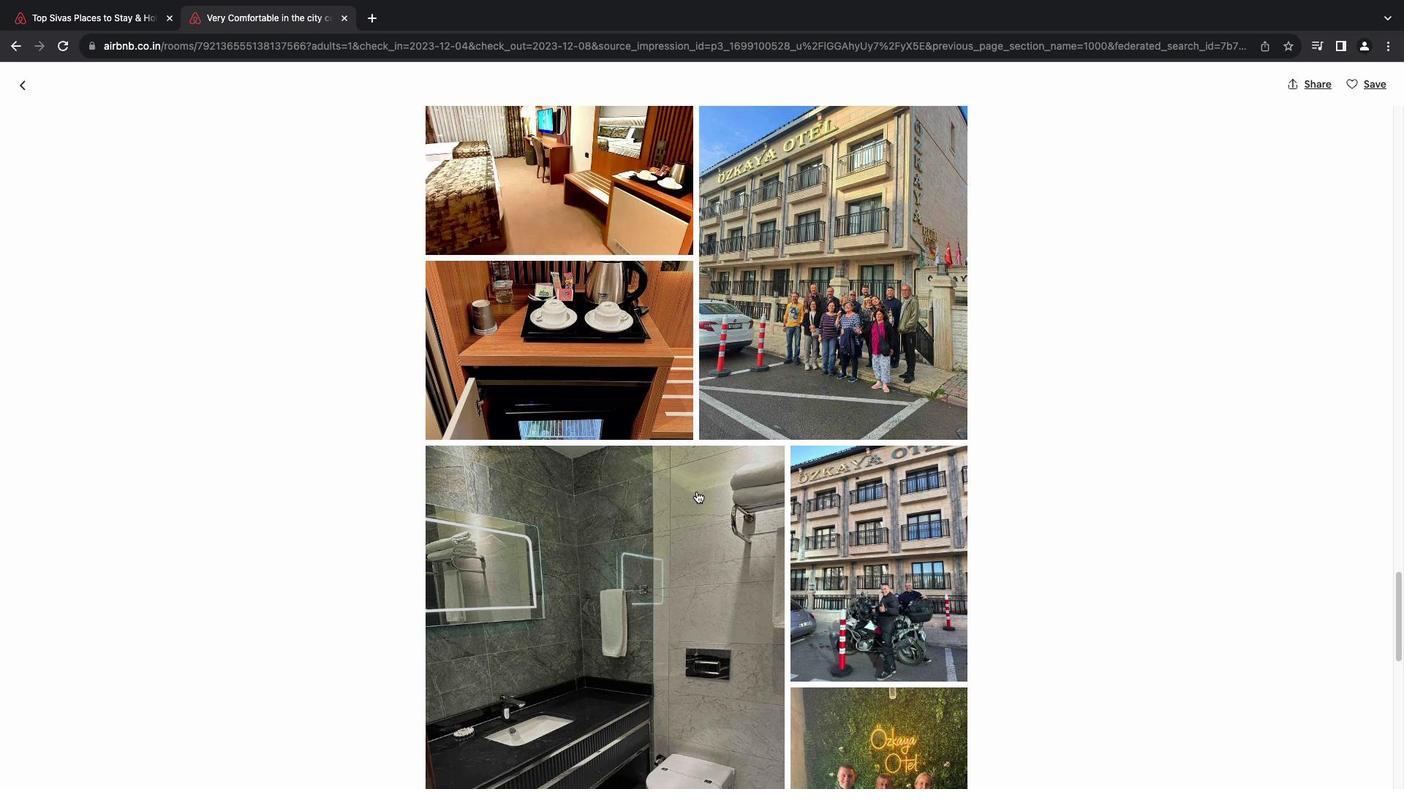 
Action: Mouse scrolled (689, 484) with delta (-6, -8)
Screenshot: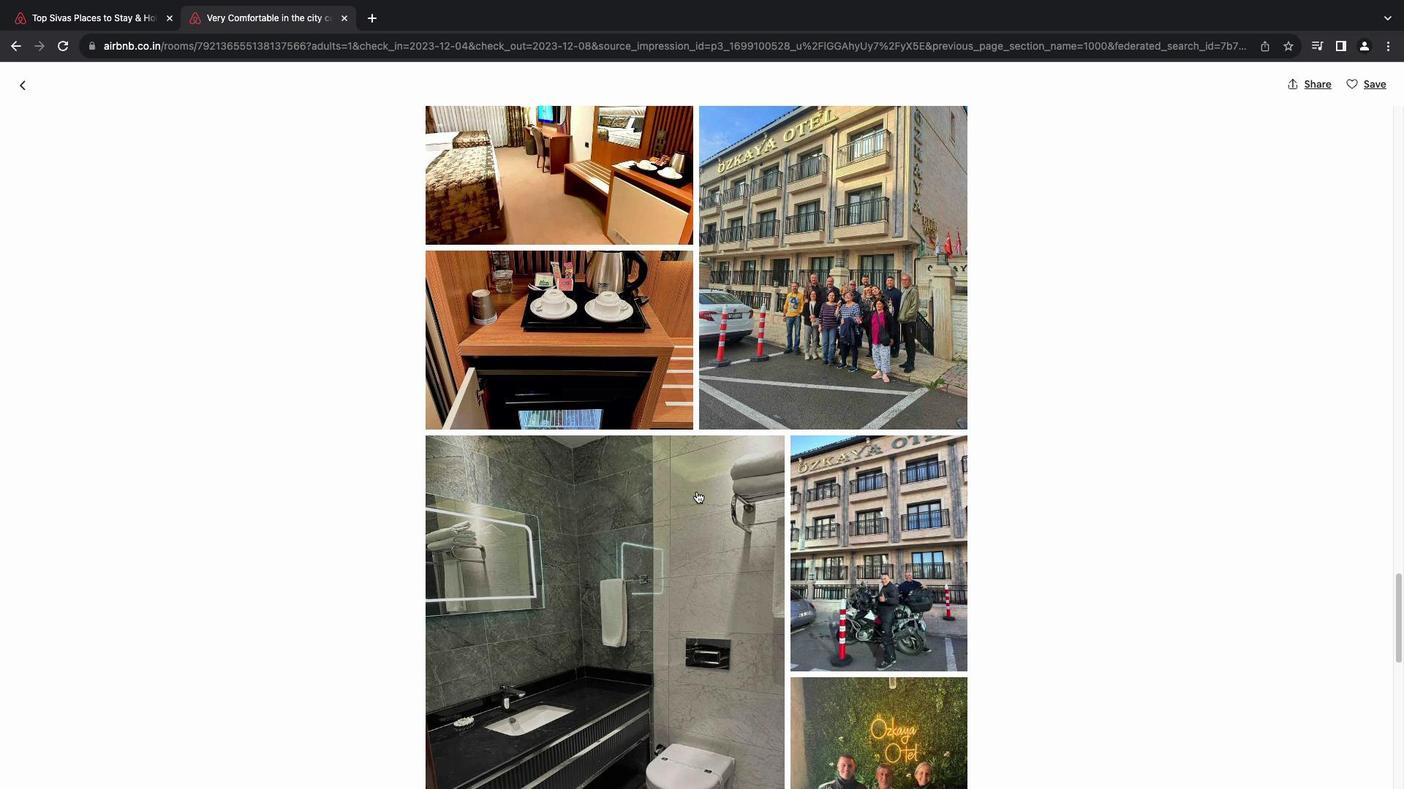
Action: Mouse scrolled (689, 484) with delta (-6, -7)
Screenshot: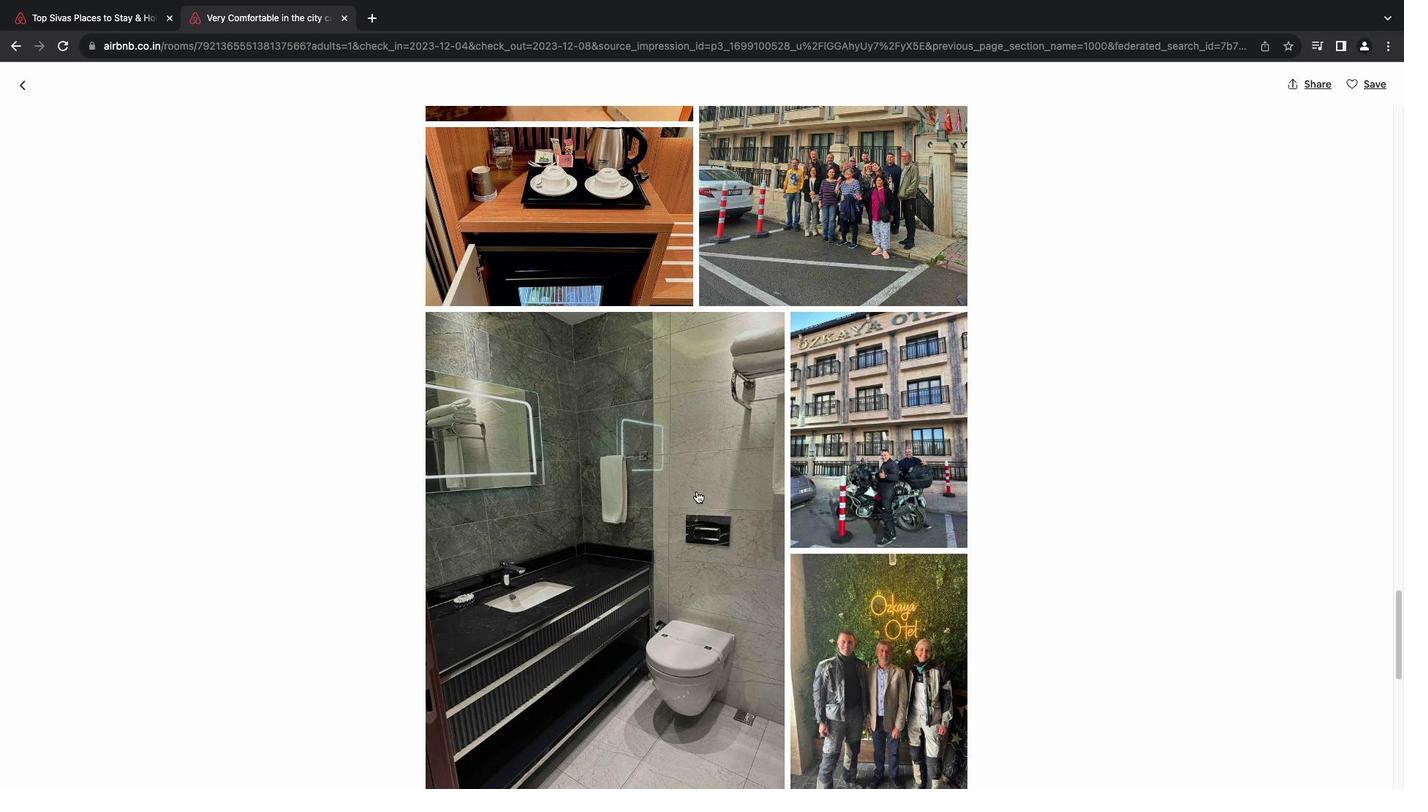 
Action: Mouse scrolled (689, 484) with delta (-6, -7)
Screenshot: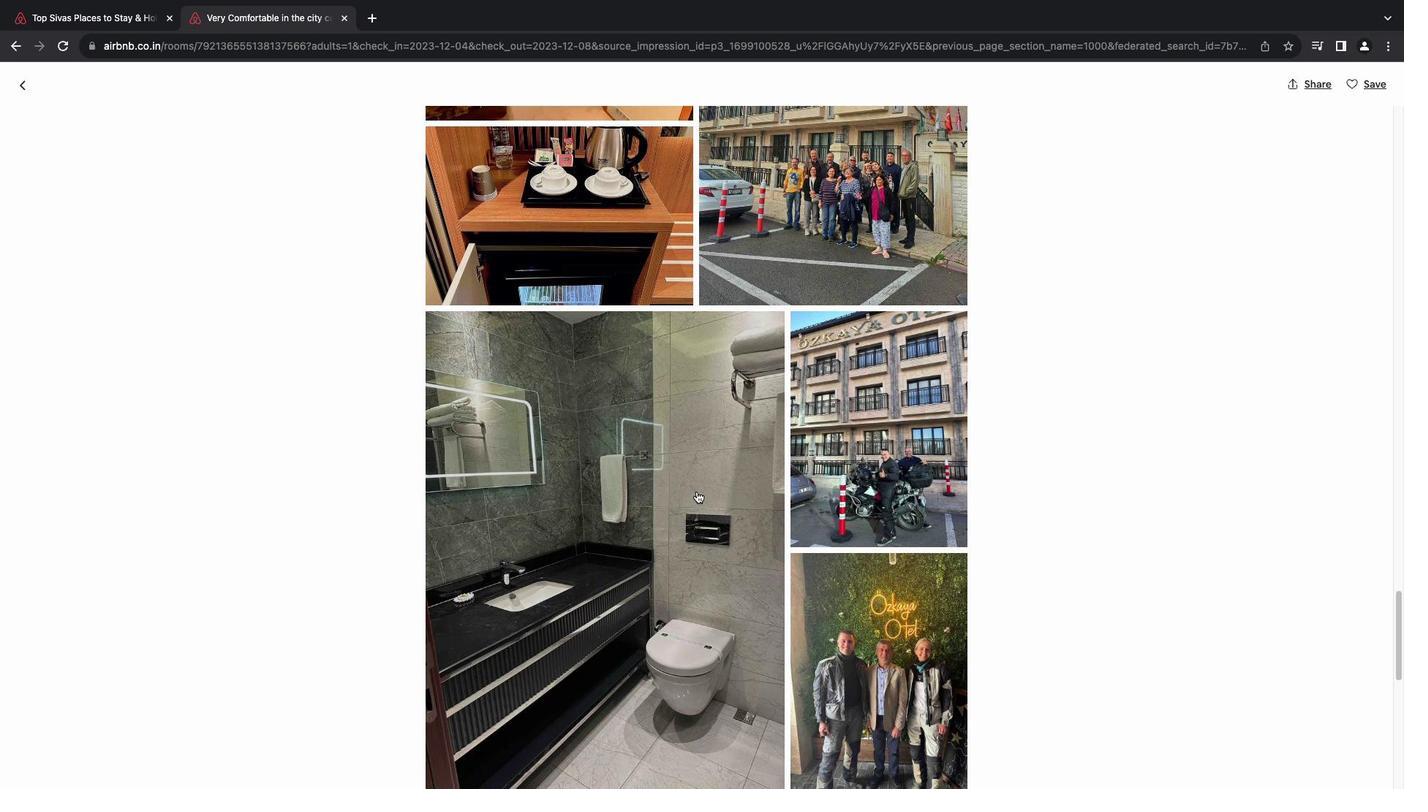 
Action: Mouse scrolled (689, 484) with delta (-6, -8)
Screenshot: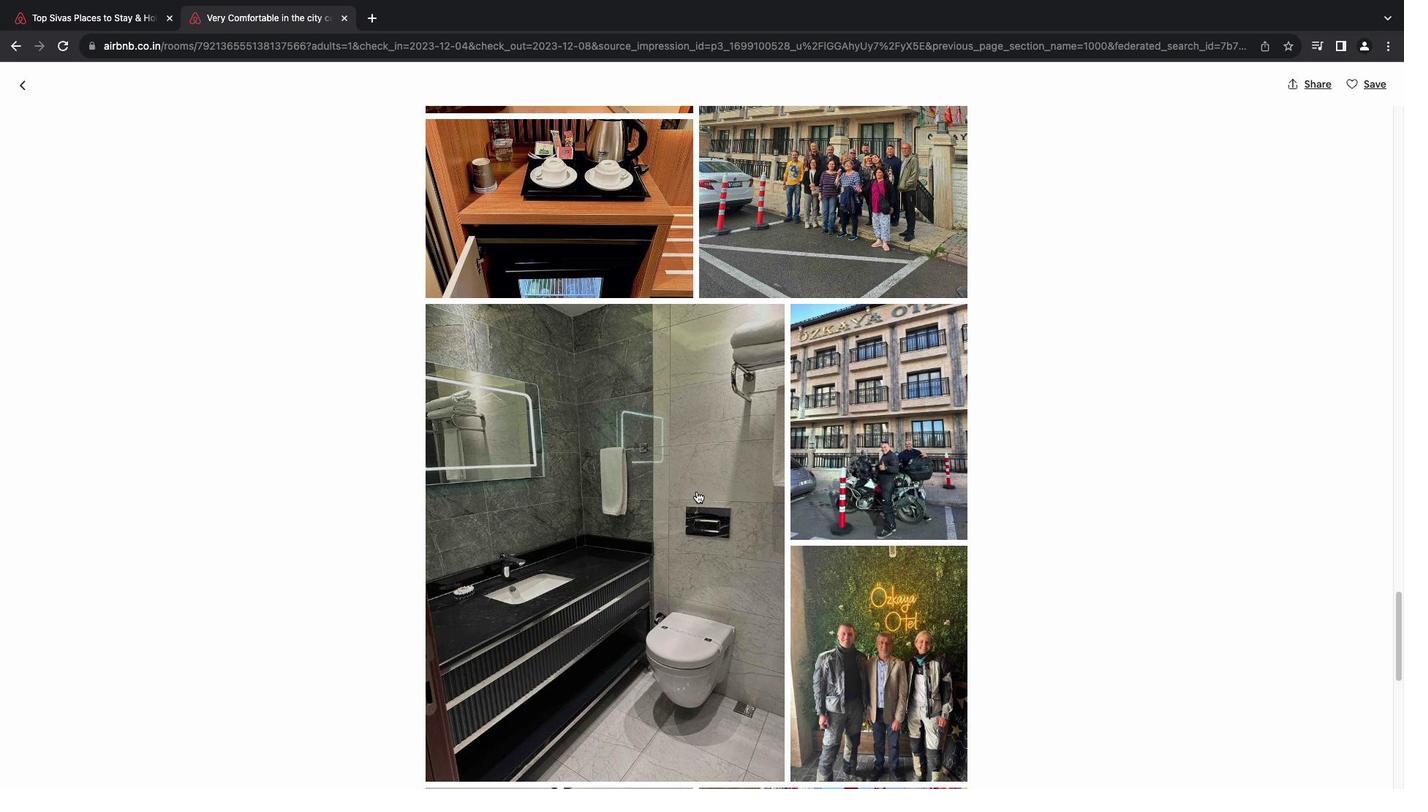 
Action: Mouse scrolled (689, 484) with delta (-6, -7)
Screenshot: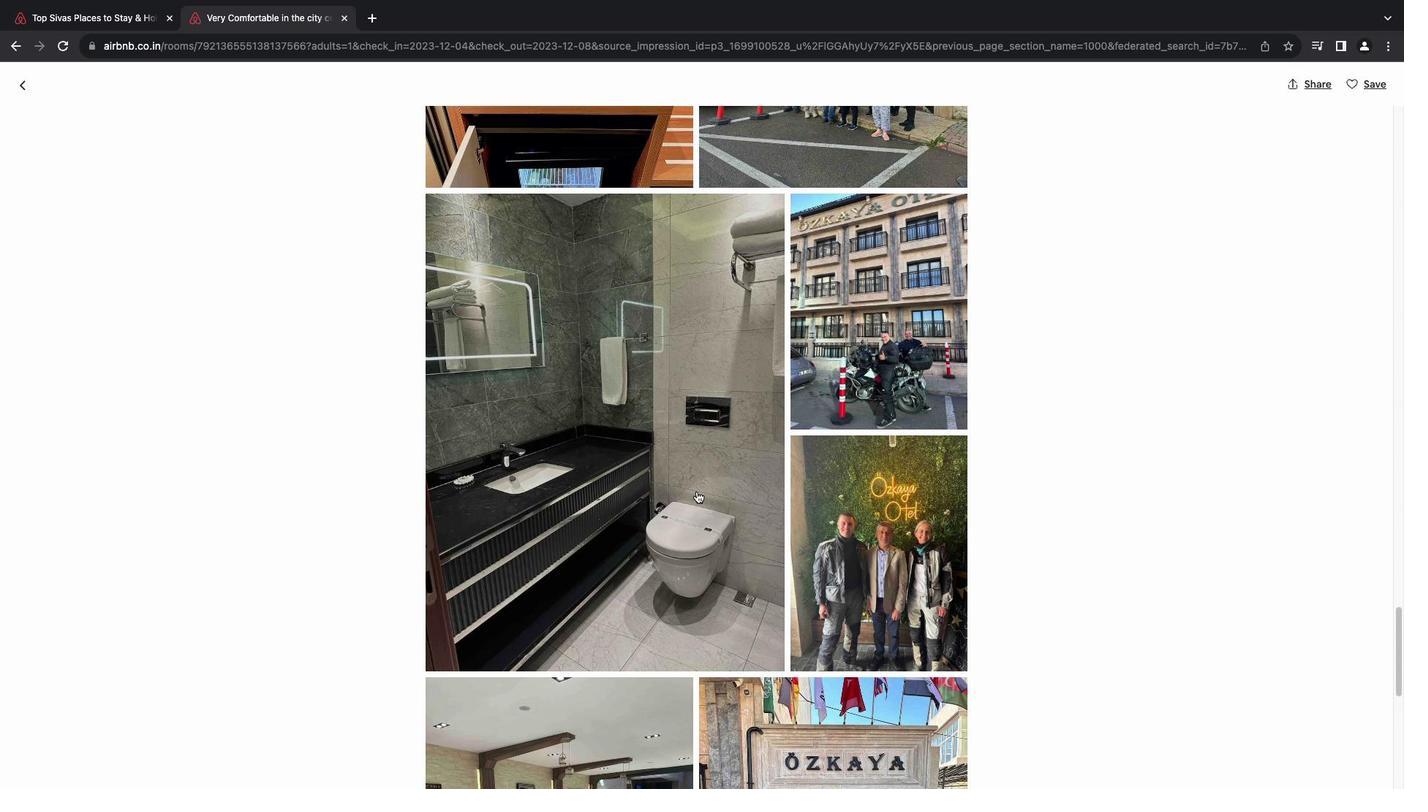 
Action: Mouse scrolled (689, 484) with delta (-6, -7)
Screenshot: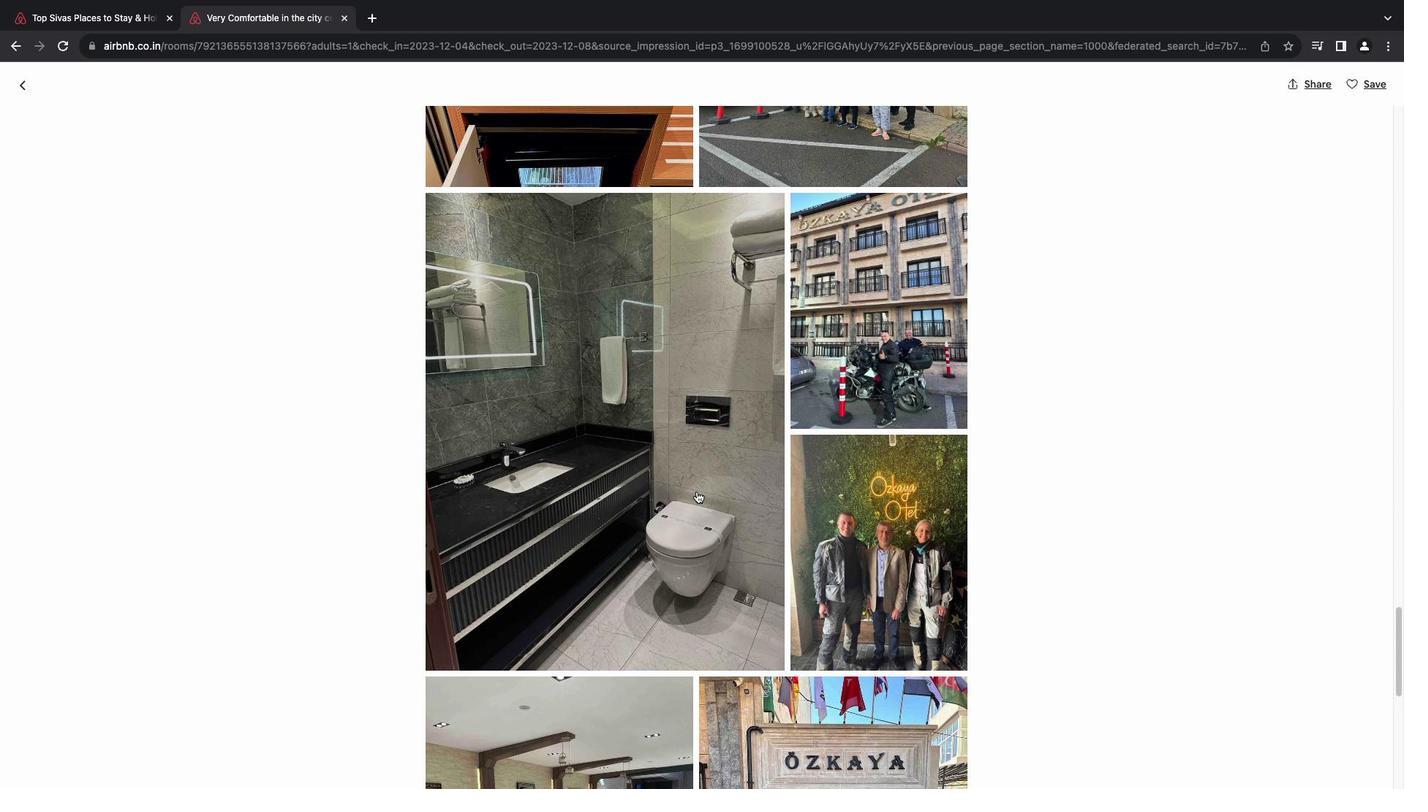 
Action: Mouse scrolled (689, 484) with delta (-6, -8)
Screenshot: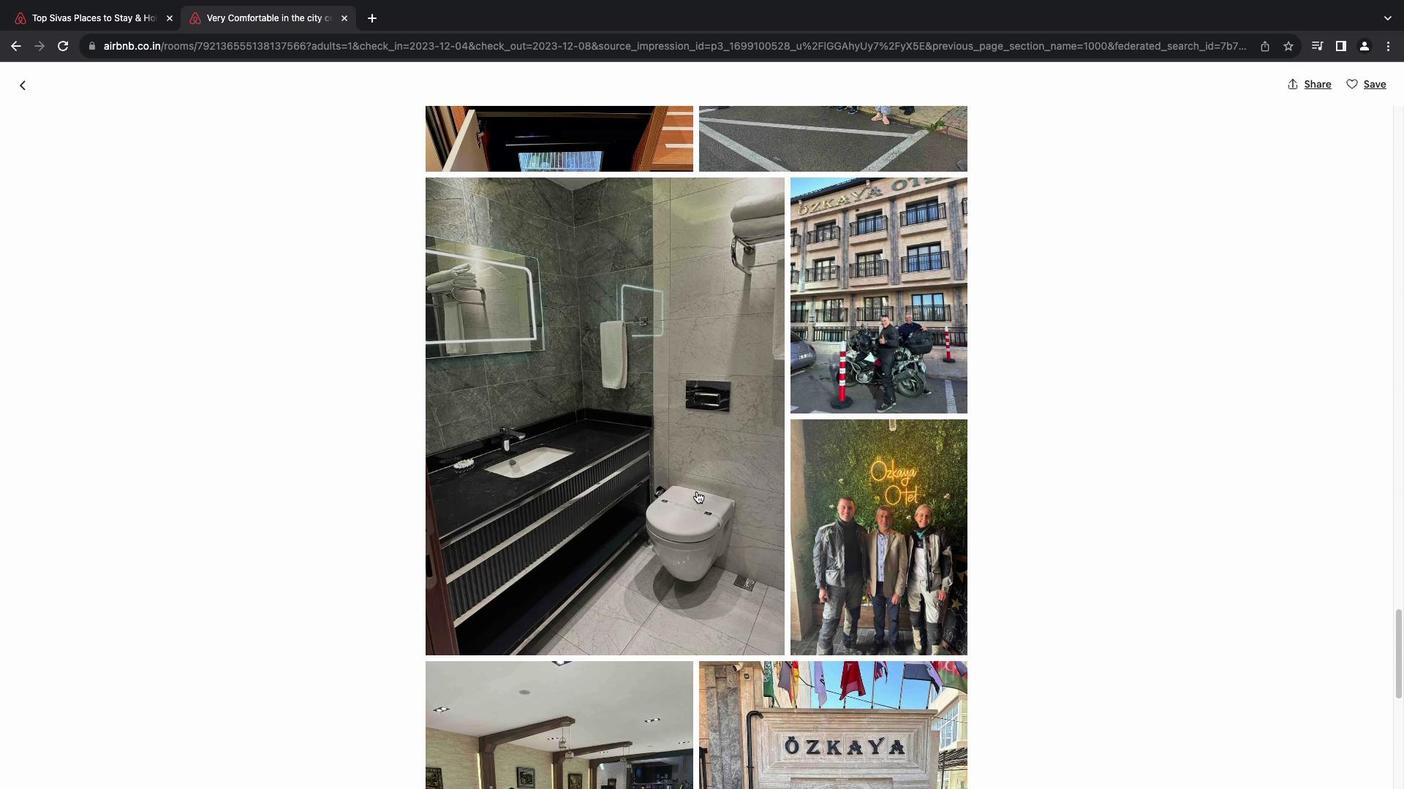 
Action: Mouse scrolled (689, 484) with delta (-6, -10)
Screenshot: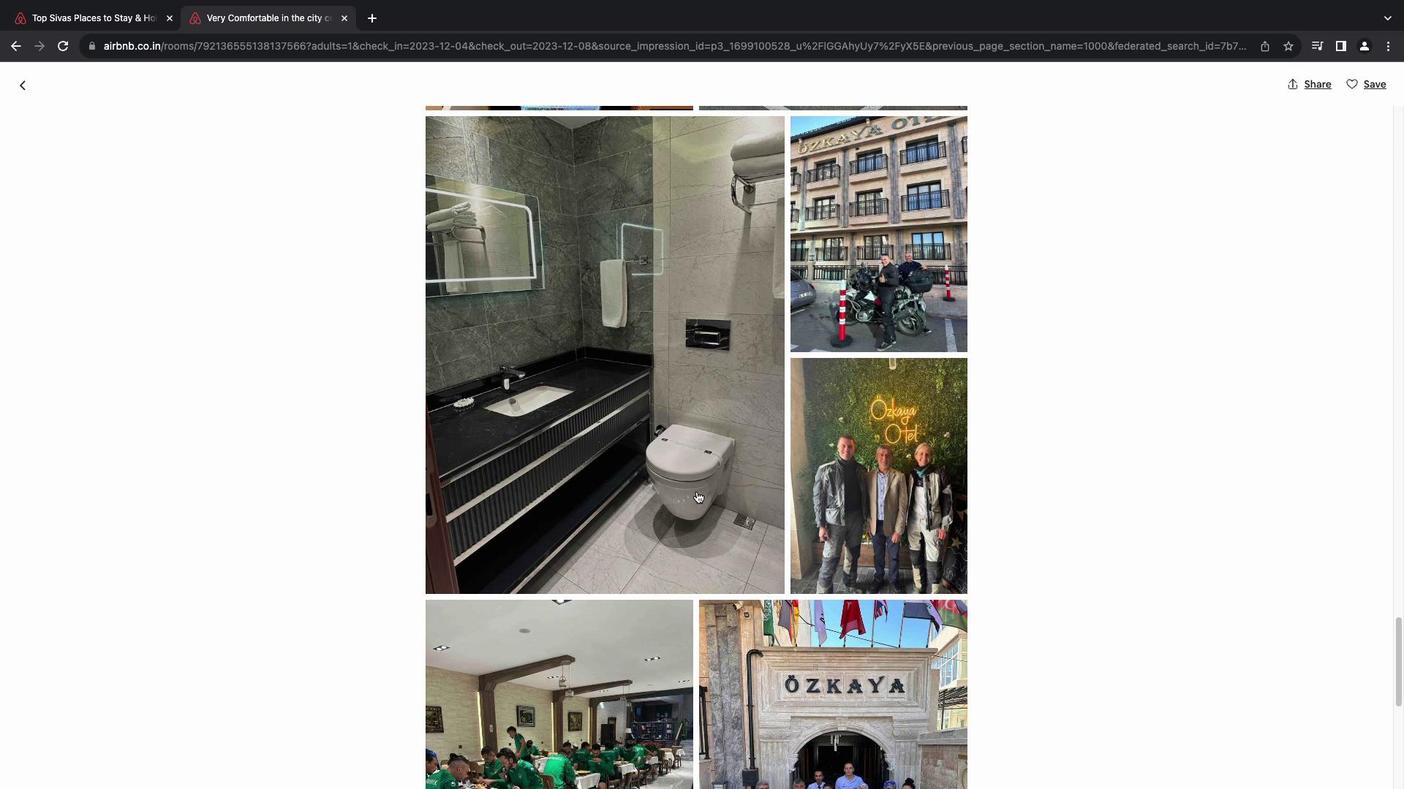
Action: Mouse scrolled (689, 484) with delta (-6, -7)
Screenshot: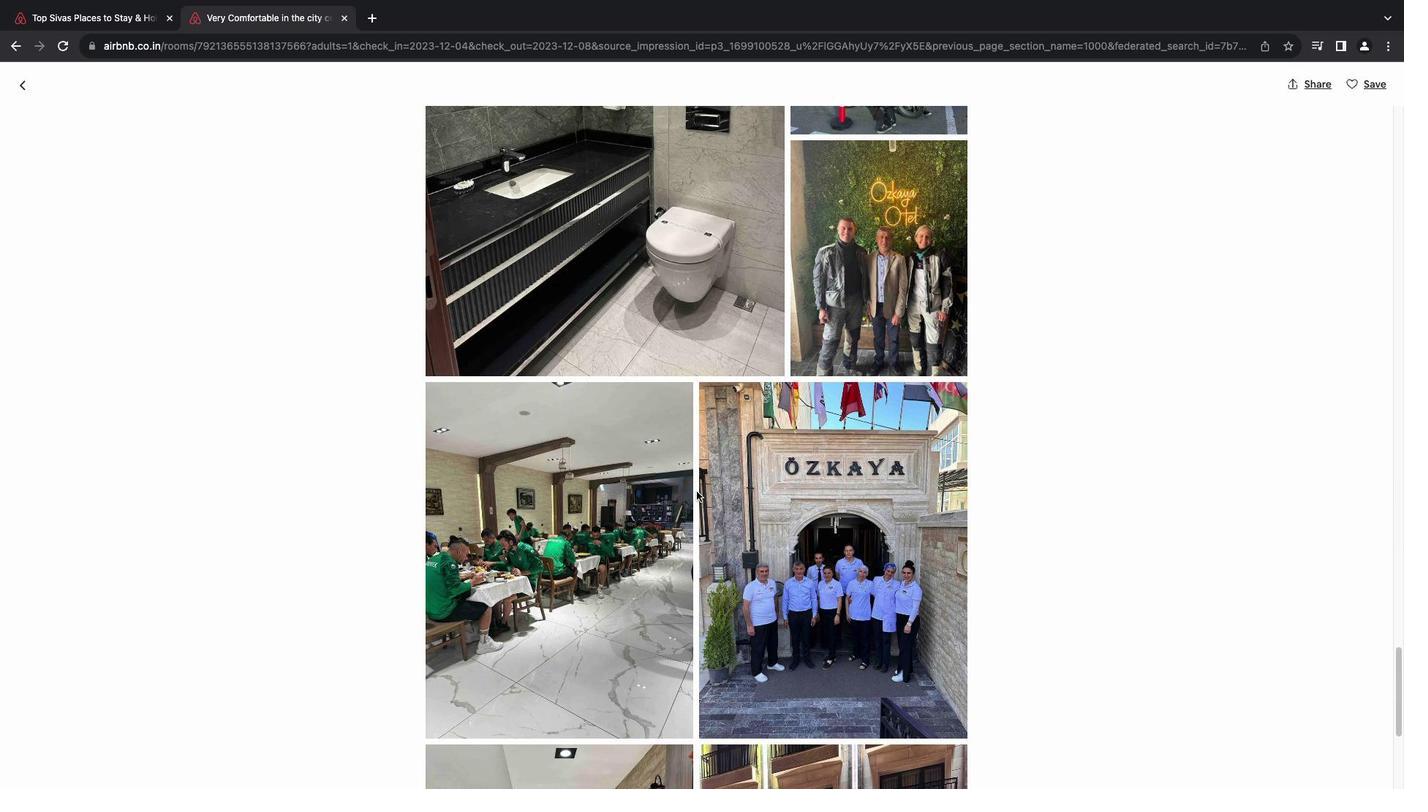 
Action: Mouse scrolled (689, 484) with delta (-6, -7)
Screenshot: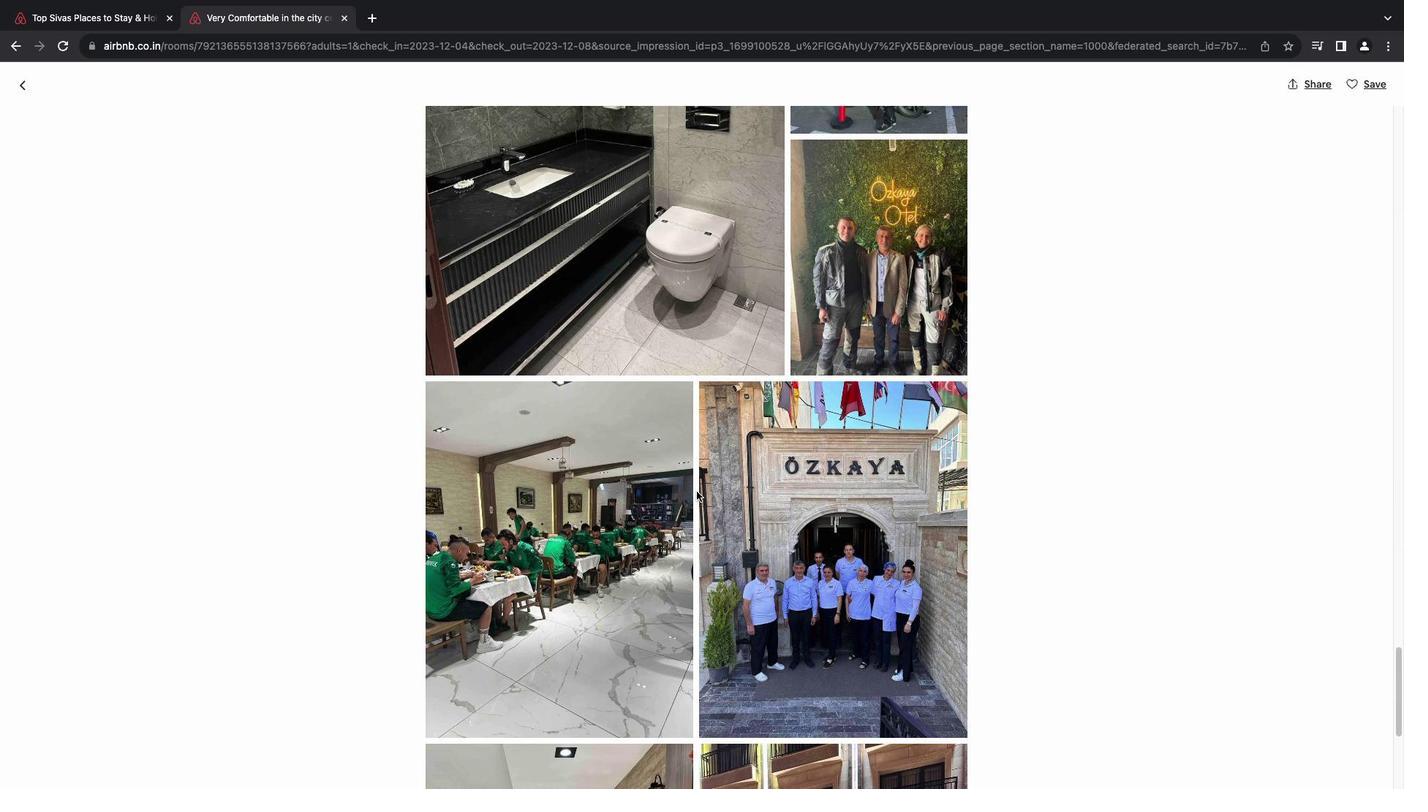 
Action: Mouse scrolled (689, 484) with delta (-6, -8)
Screenshot: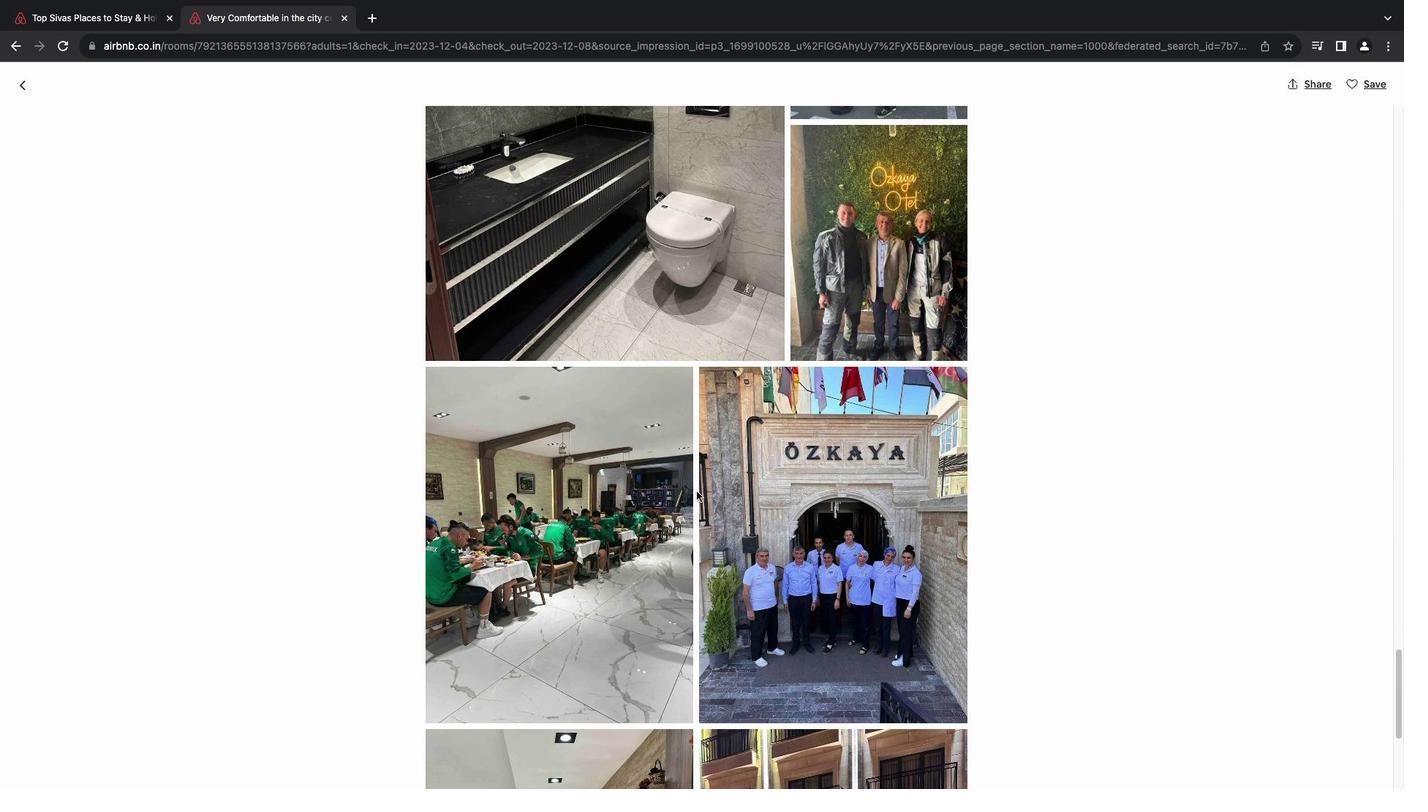 
Action: Mouse scrolled (689, 484) with delta (-6, -7)
Screenshot: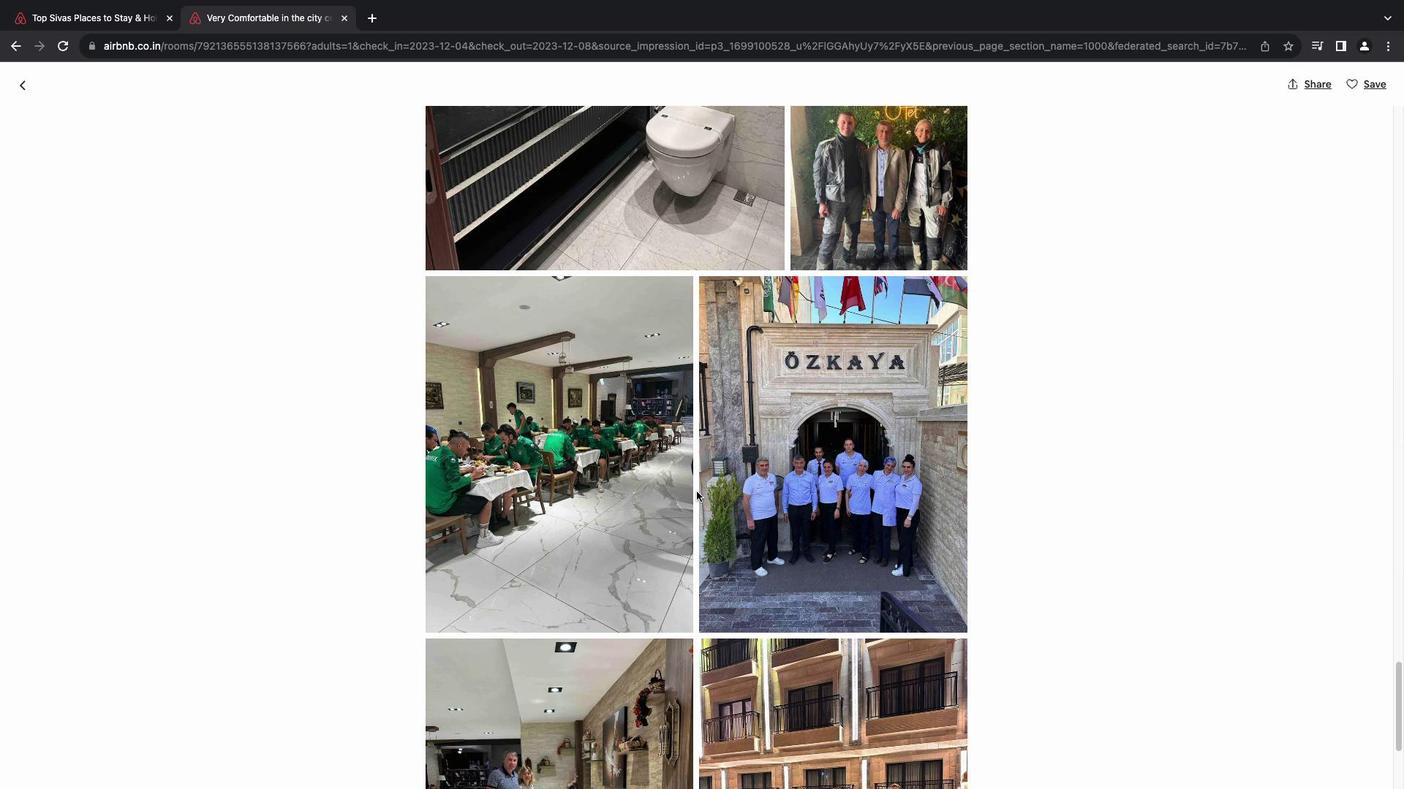
Action: Mouse scrolled (689, 484) with delta (-6, -7)
Screenshot: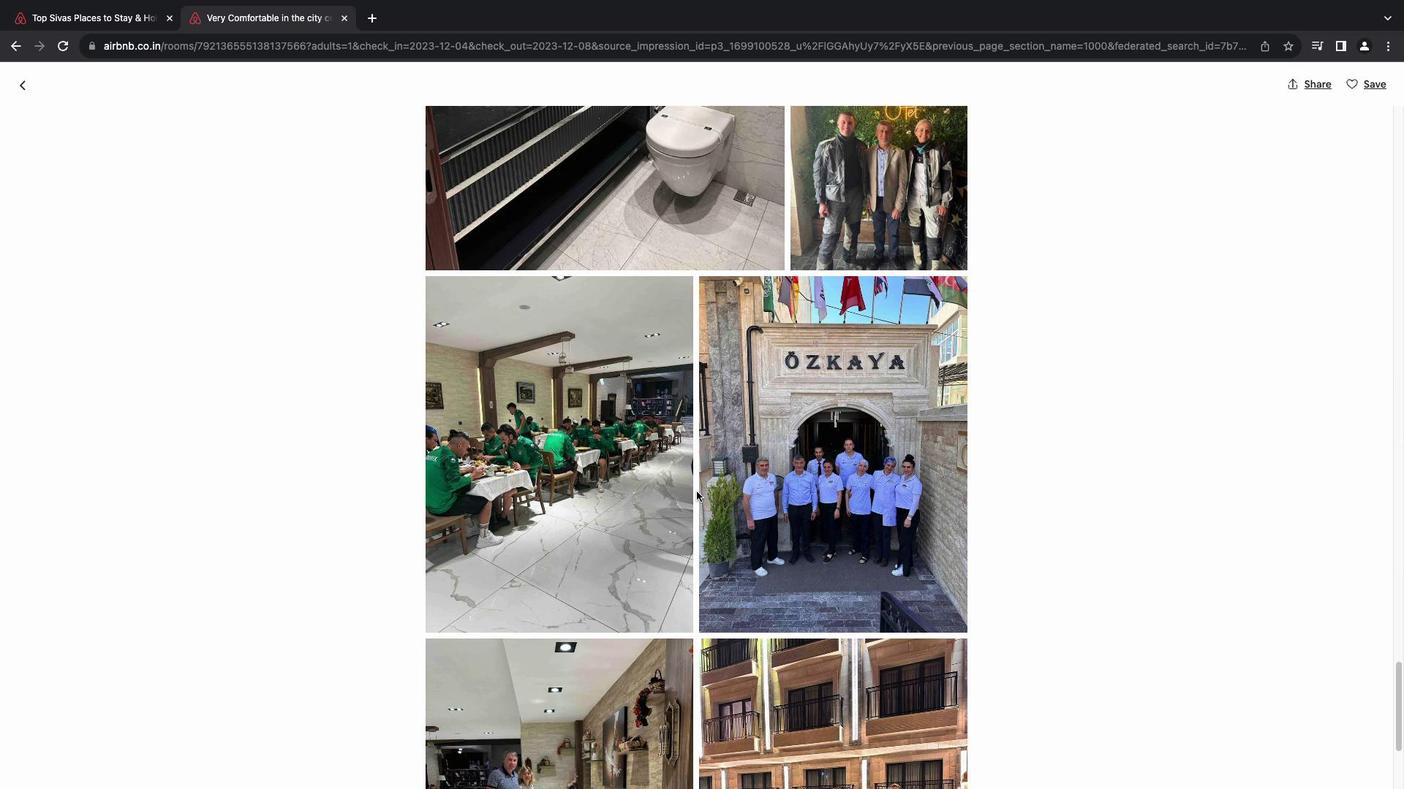 
Action: Mouse scrolled (689, 484) with delta (-6, -8)
Screenshot: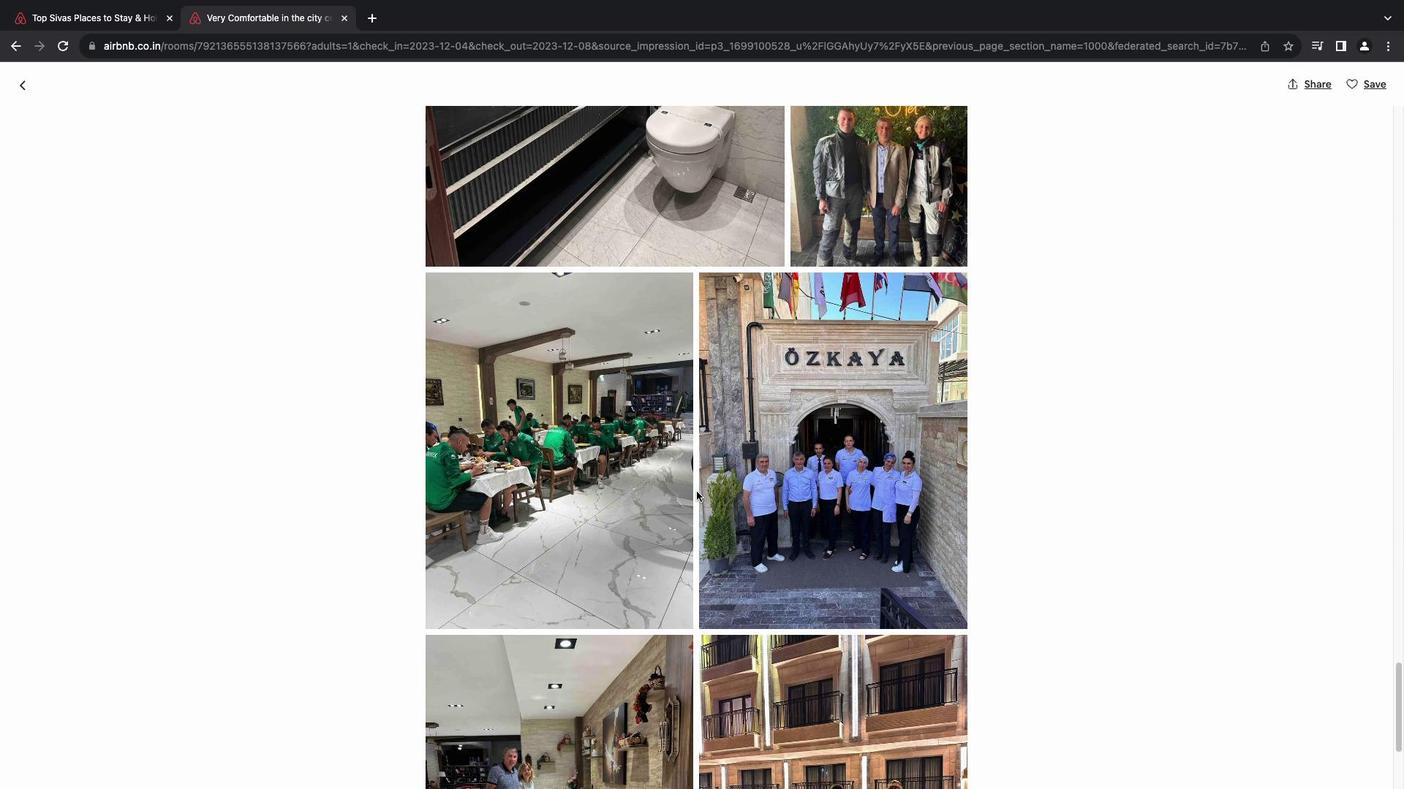 
Action: Mouse scrolled (689, 484) with delta (-6, -7)
Screenshot: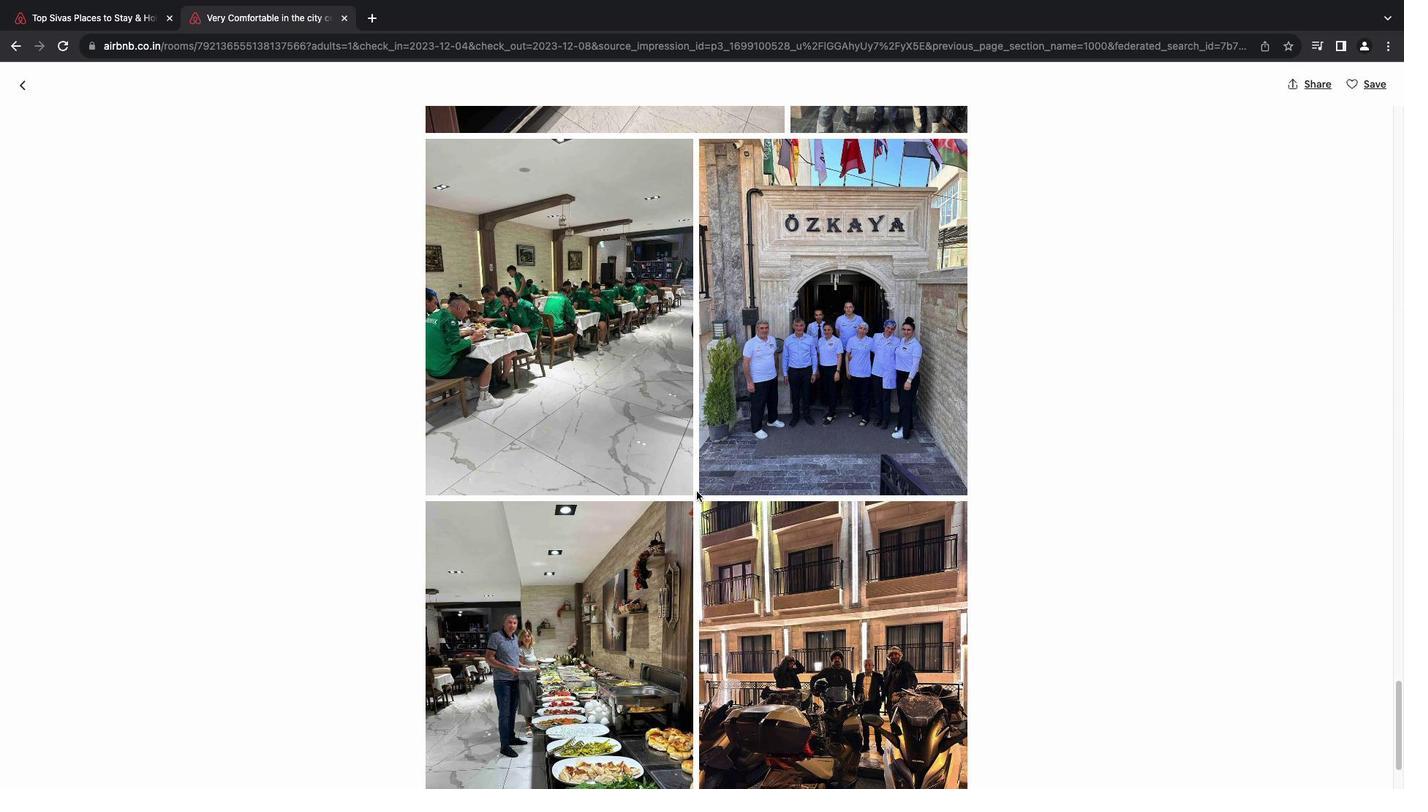 
Action: Mouse scrolled (689, 484) with delta (-6, -7)
Screenshot: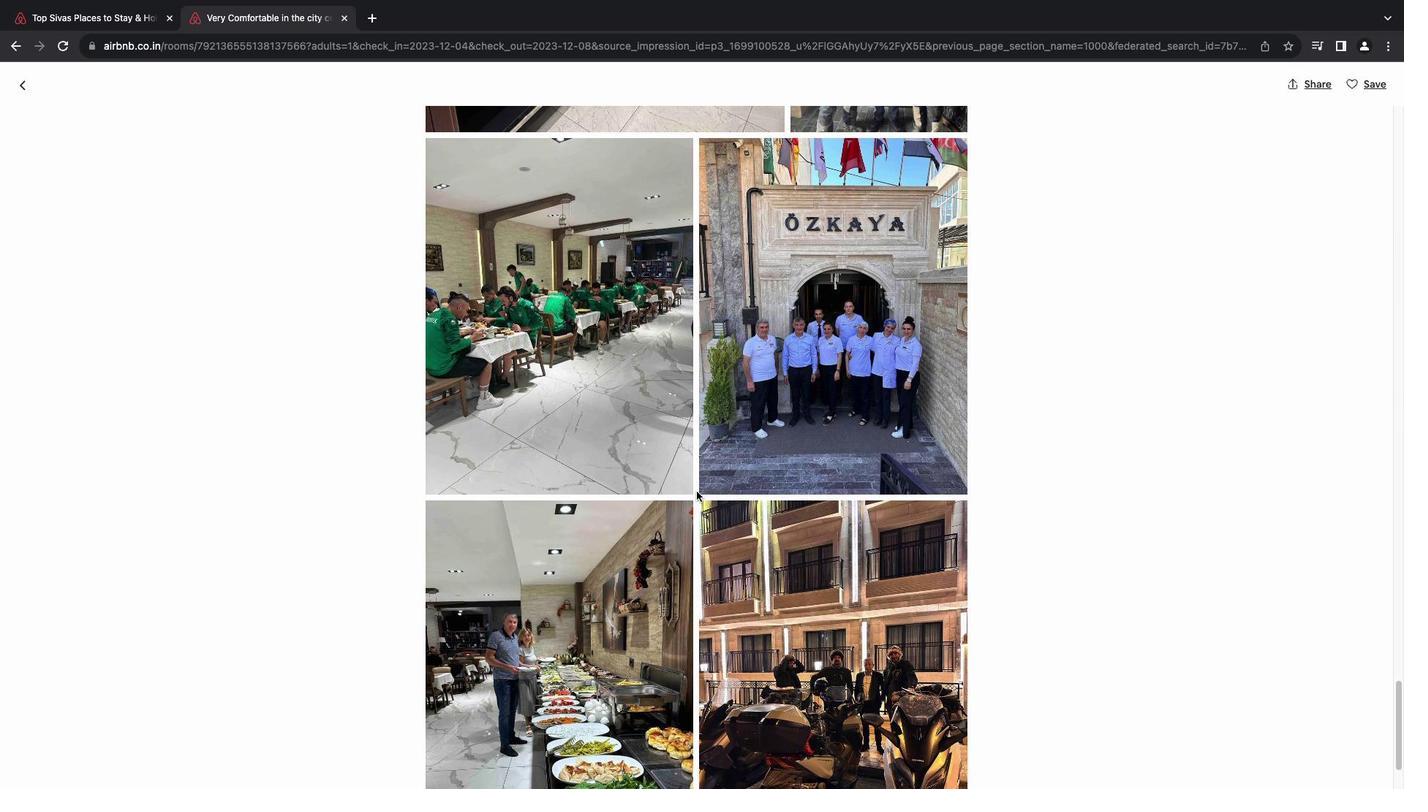 
Action: Mouse scrolled (689, 484) with delta (-6, -7)
Screenshot: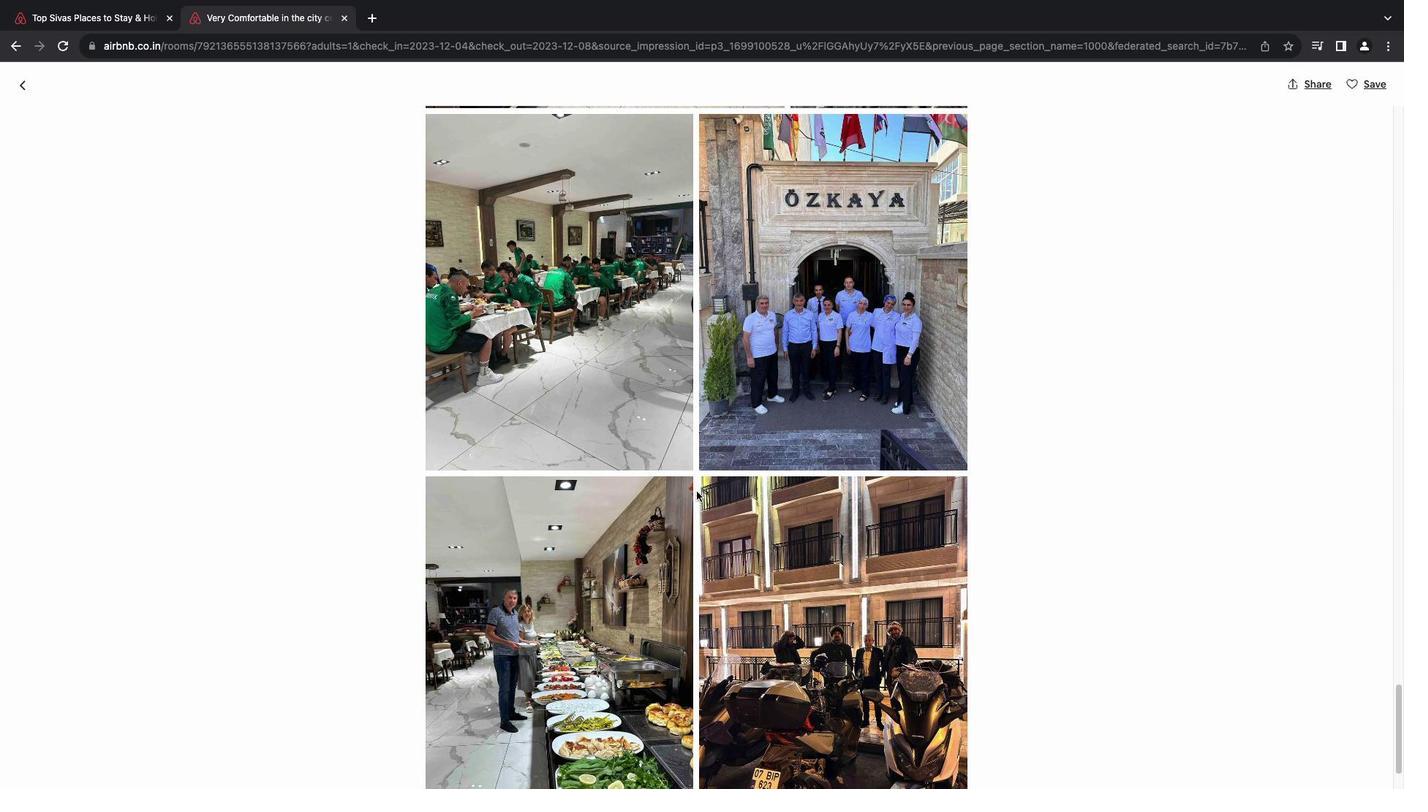 
Action: Mouse scrolled (689, 484) with delta (-6, -7)
Screenshot: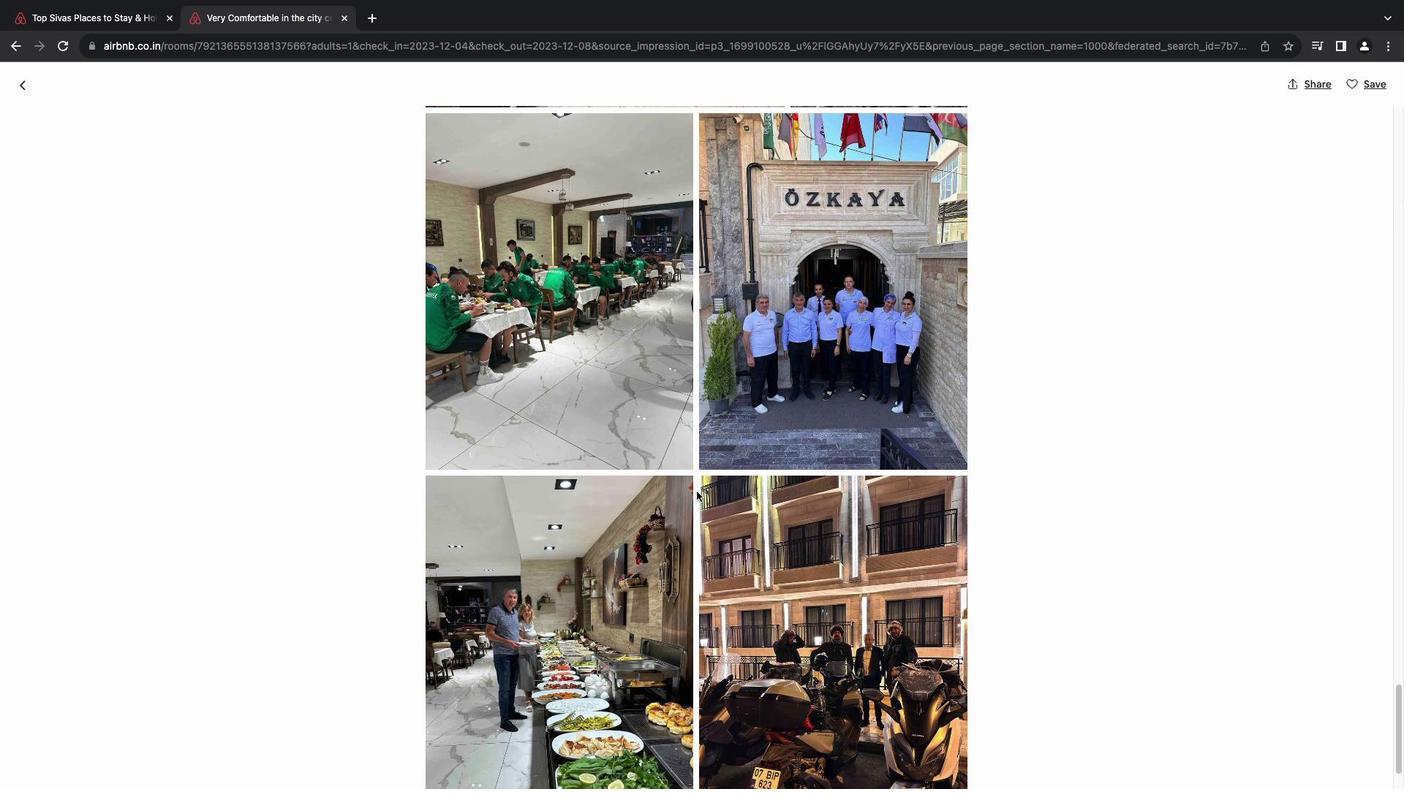 
Action: Mouse scrolled (689, 484) with delta (-6, -8)
Screenshot: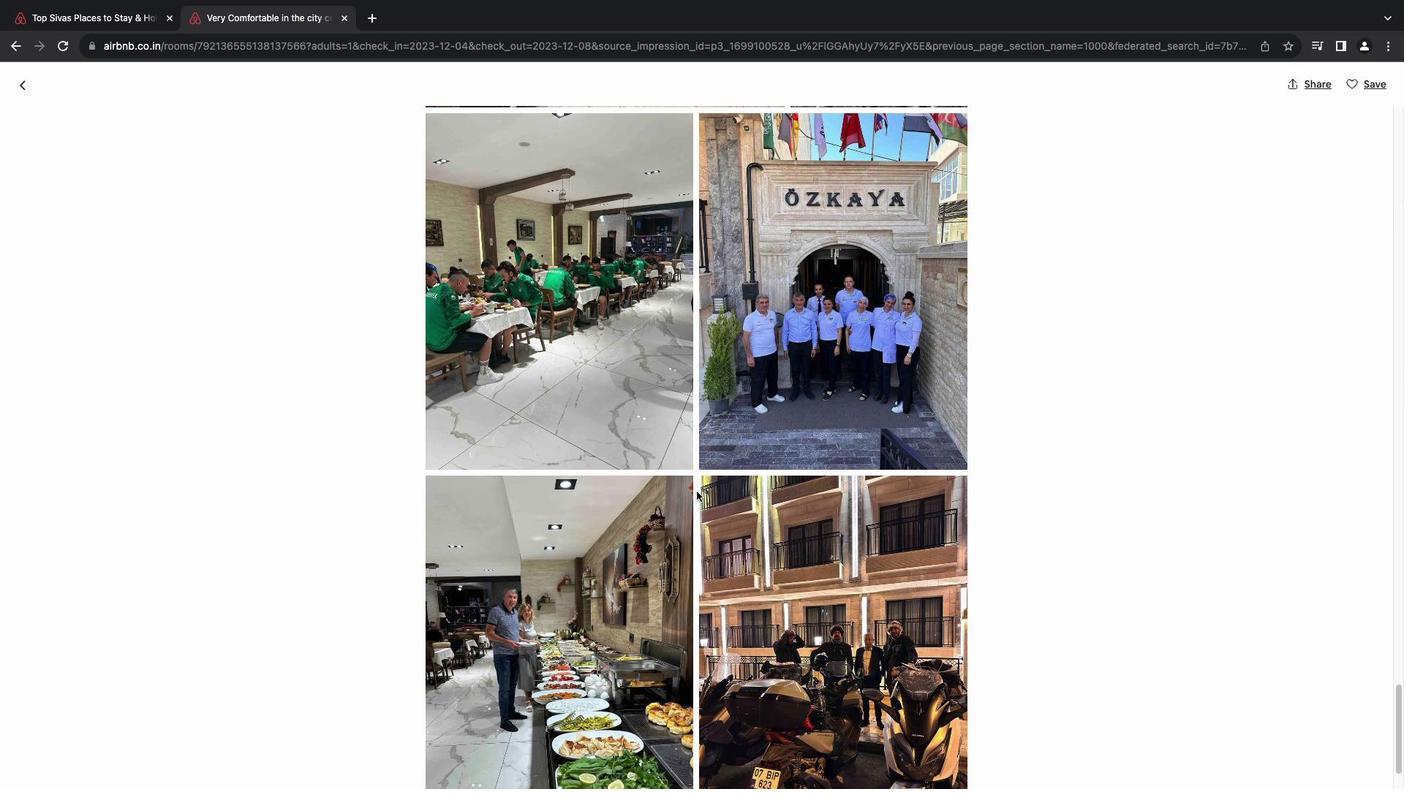 
Action: Mouse scrolled (689, 484) with delta (-6, -10)
Screenshot: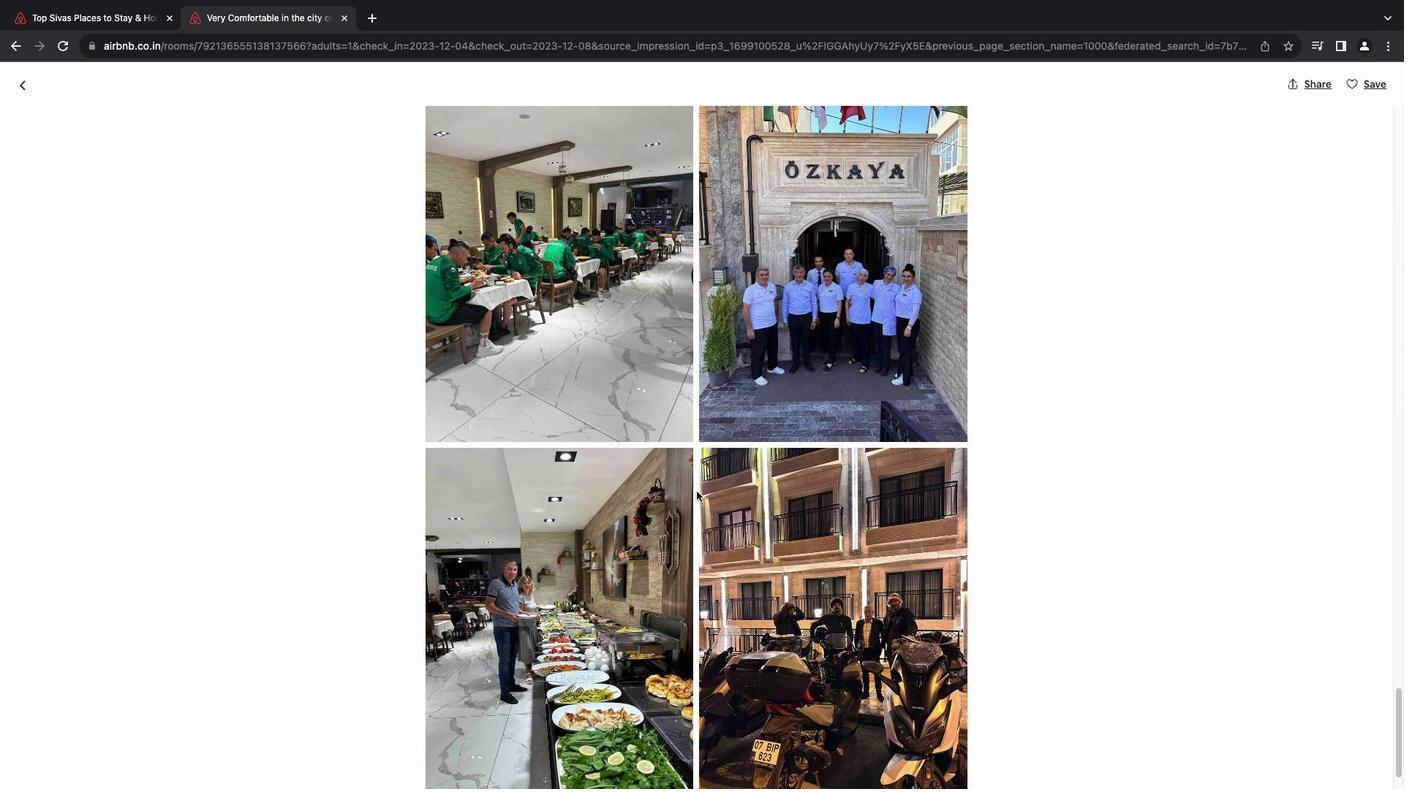 
Action: Mouse scrolled (689, 484) with delta (-6, -7)
Screenshot: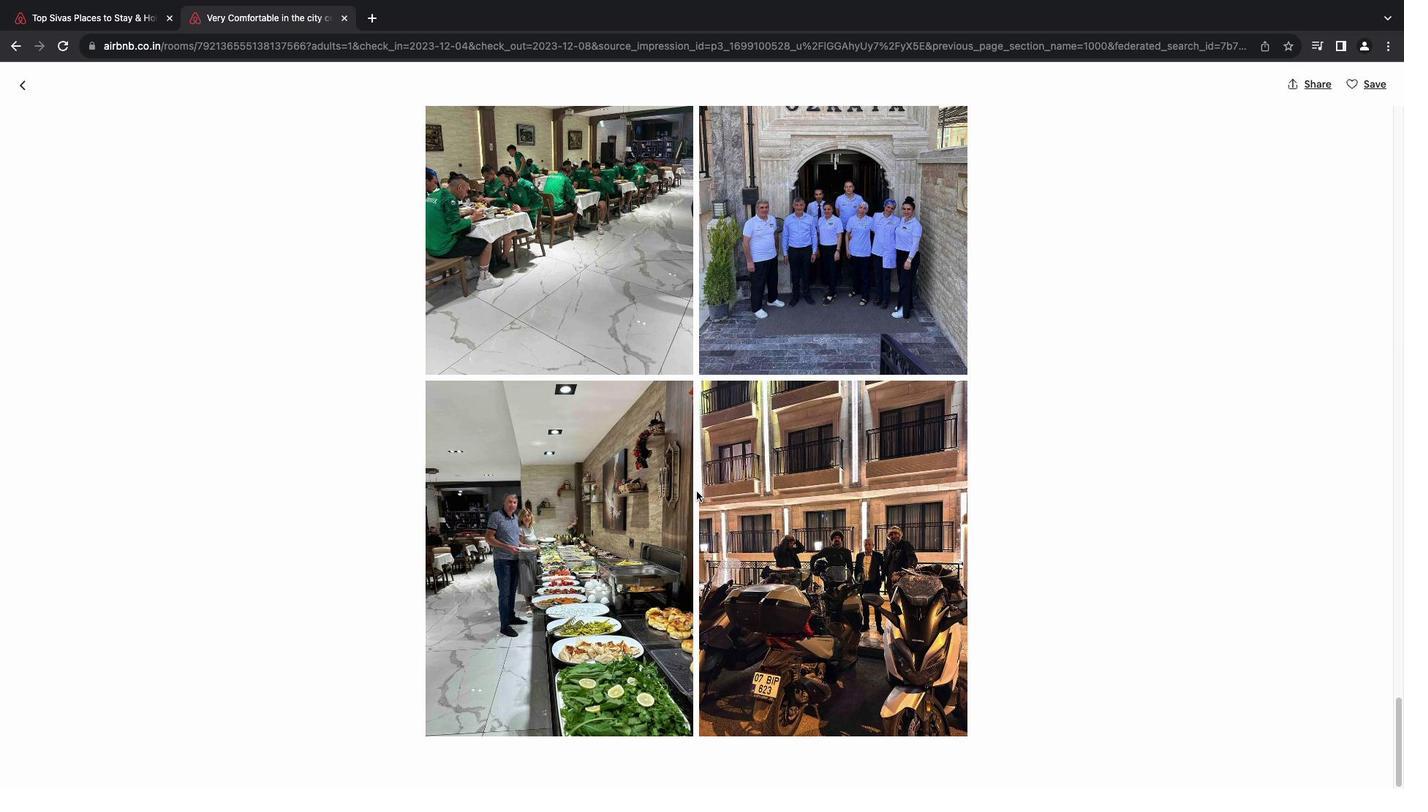 
Action: Mouse scrolled (689, 484) with delta (-6, -7)
Screenshot: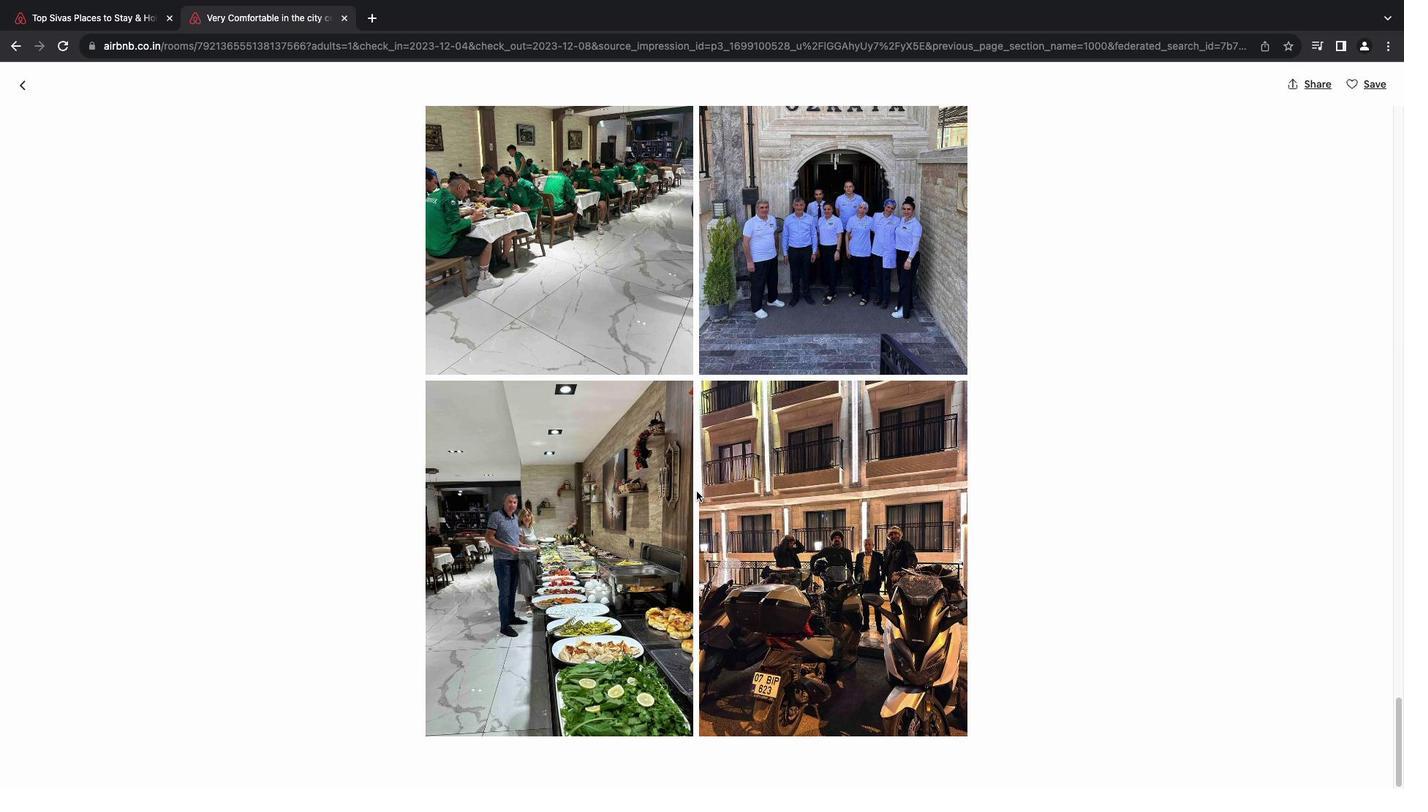 
Action: Mouse scrolled (689, 484) with delta (-6, -8)
Screenshot: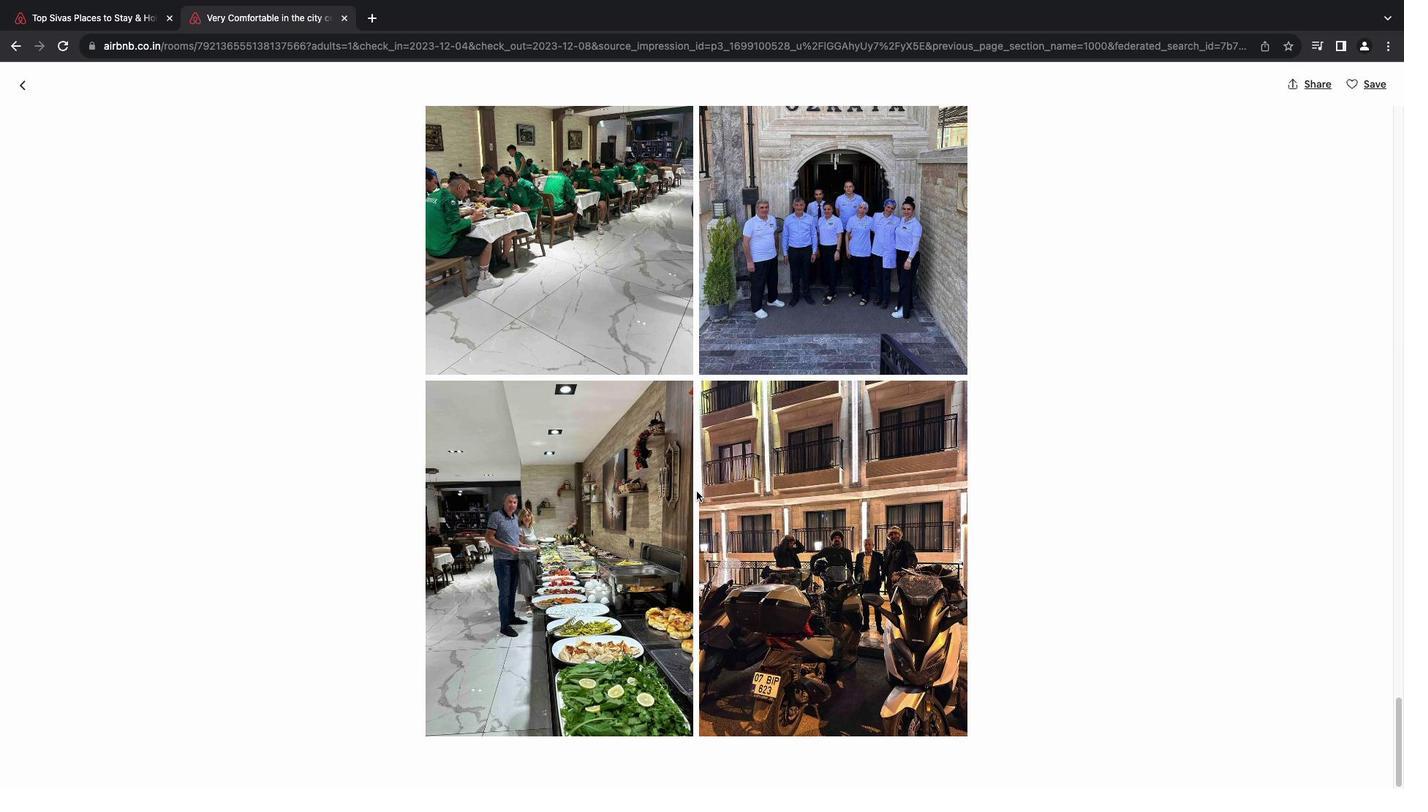 
Action: Mouse moved to (16, 74)
Screenshot: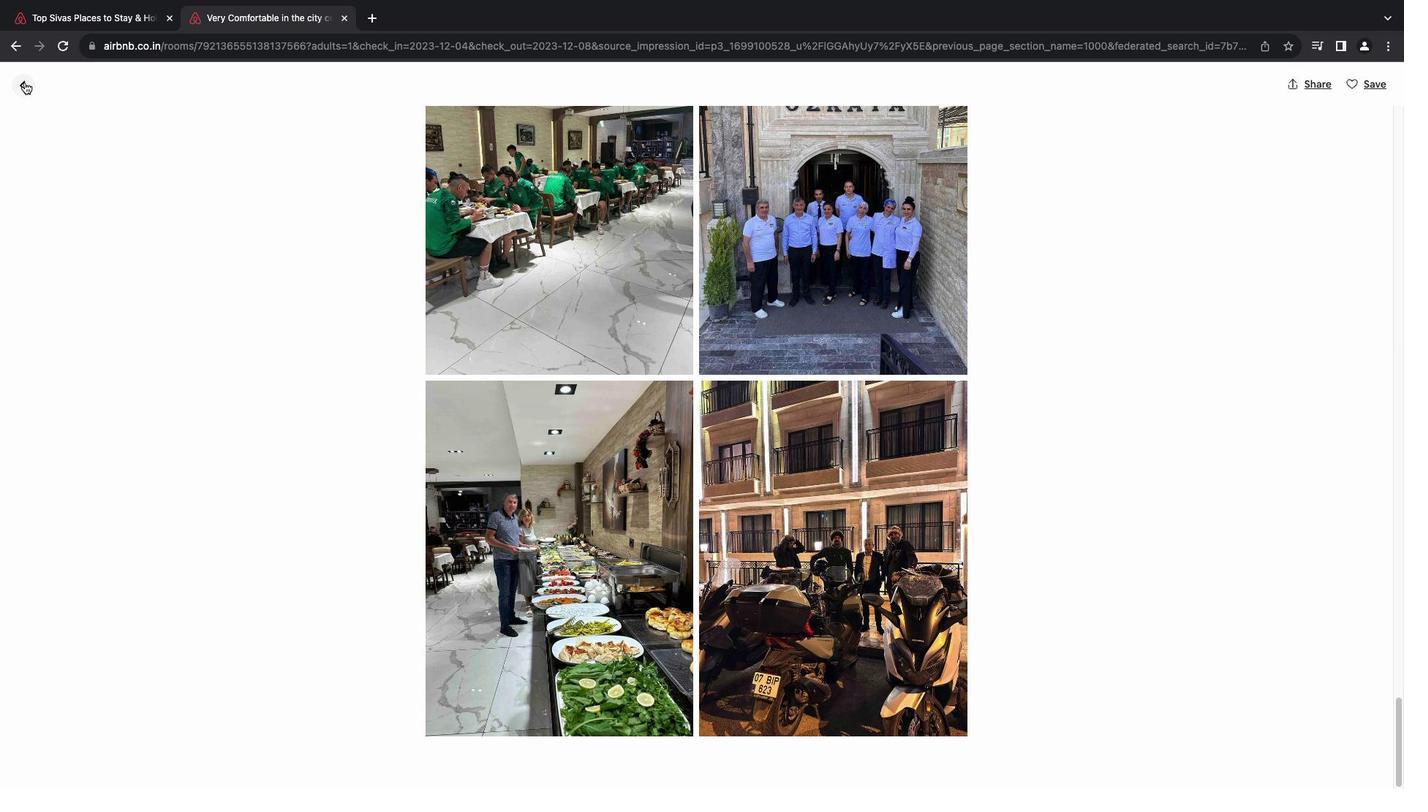 
Action: Mouse pressed left at (16, 74)
Screenshot: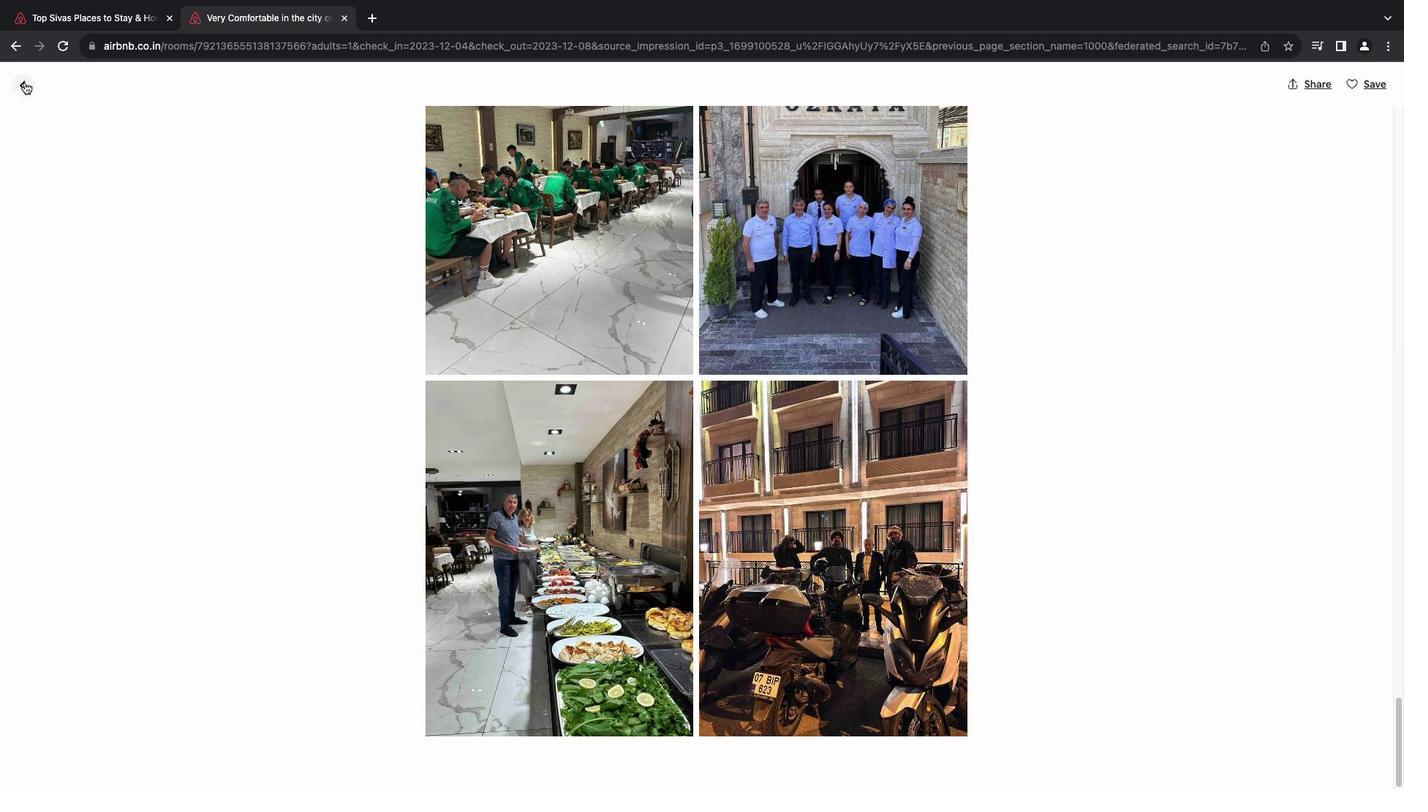 
Action: Mouse moved to (630, 346)
Screenshot: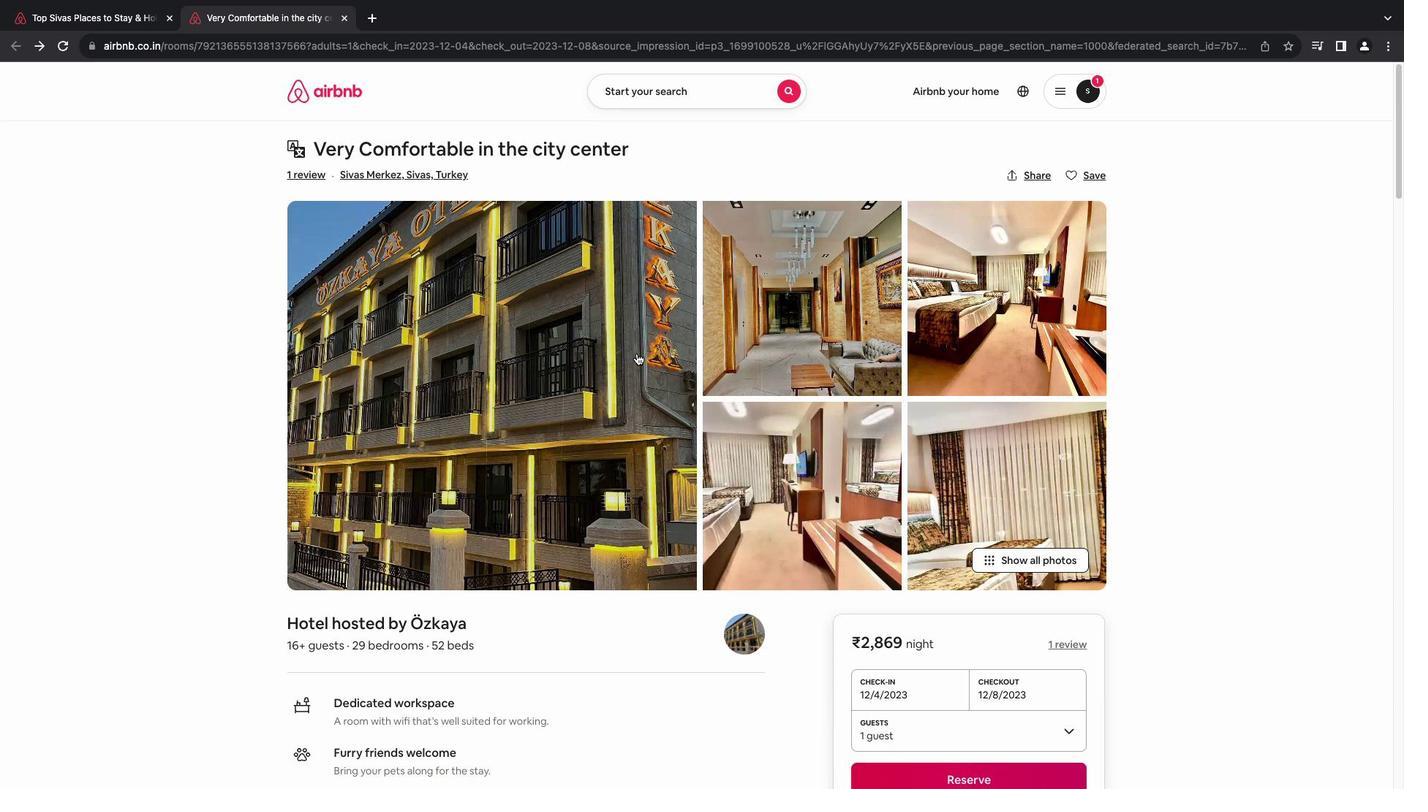
Action: Mouse scrolled (630, 346) with delta (-6, -7)
Screenshot: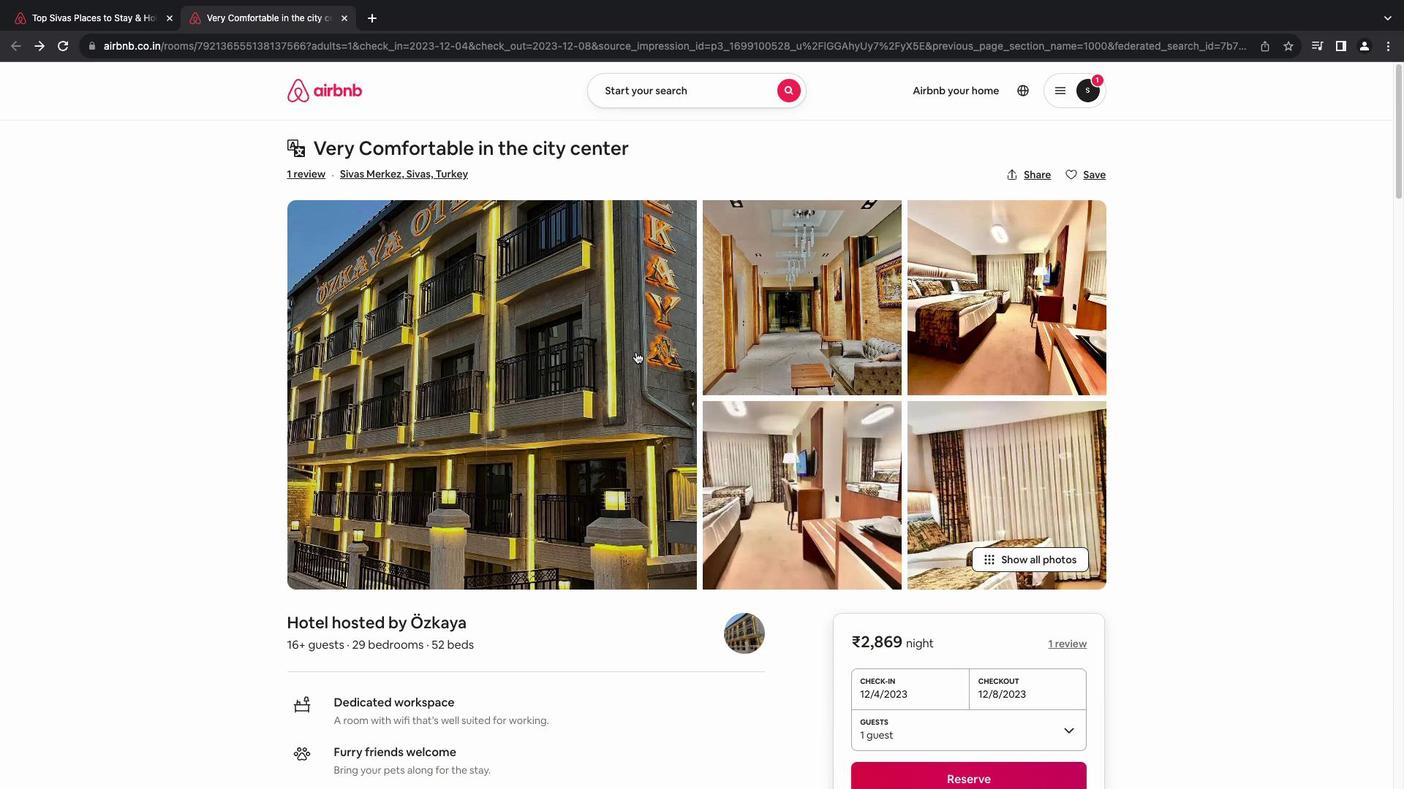 
Action: Mouse moved to (629, 346)
Screenshot: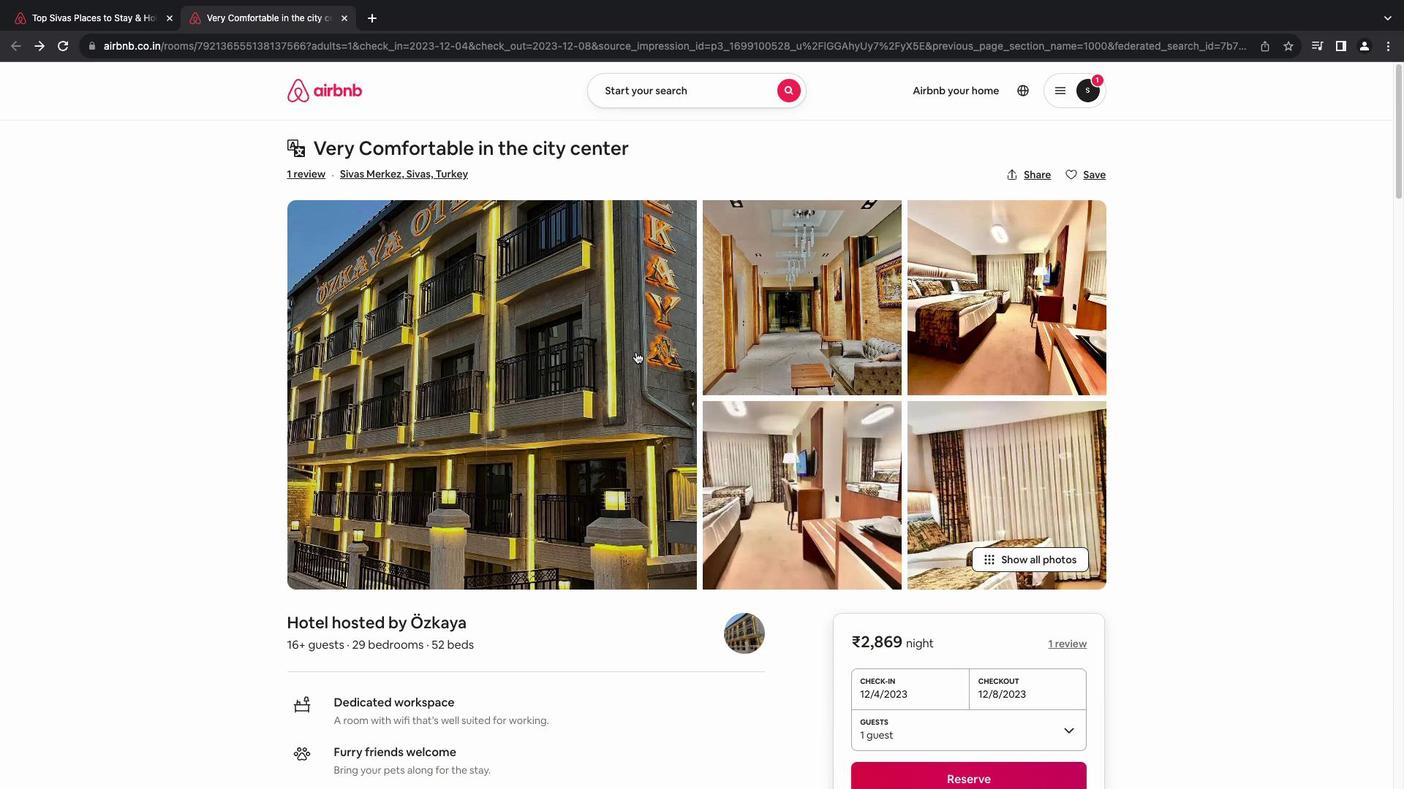 
Action: Mouse scrolled (629, 346) with delta (-6, -7)
Screenshot: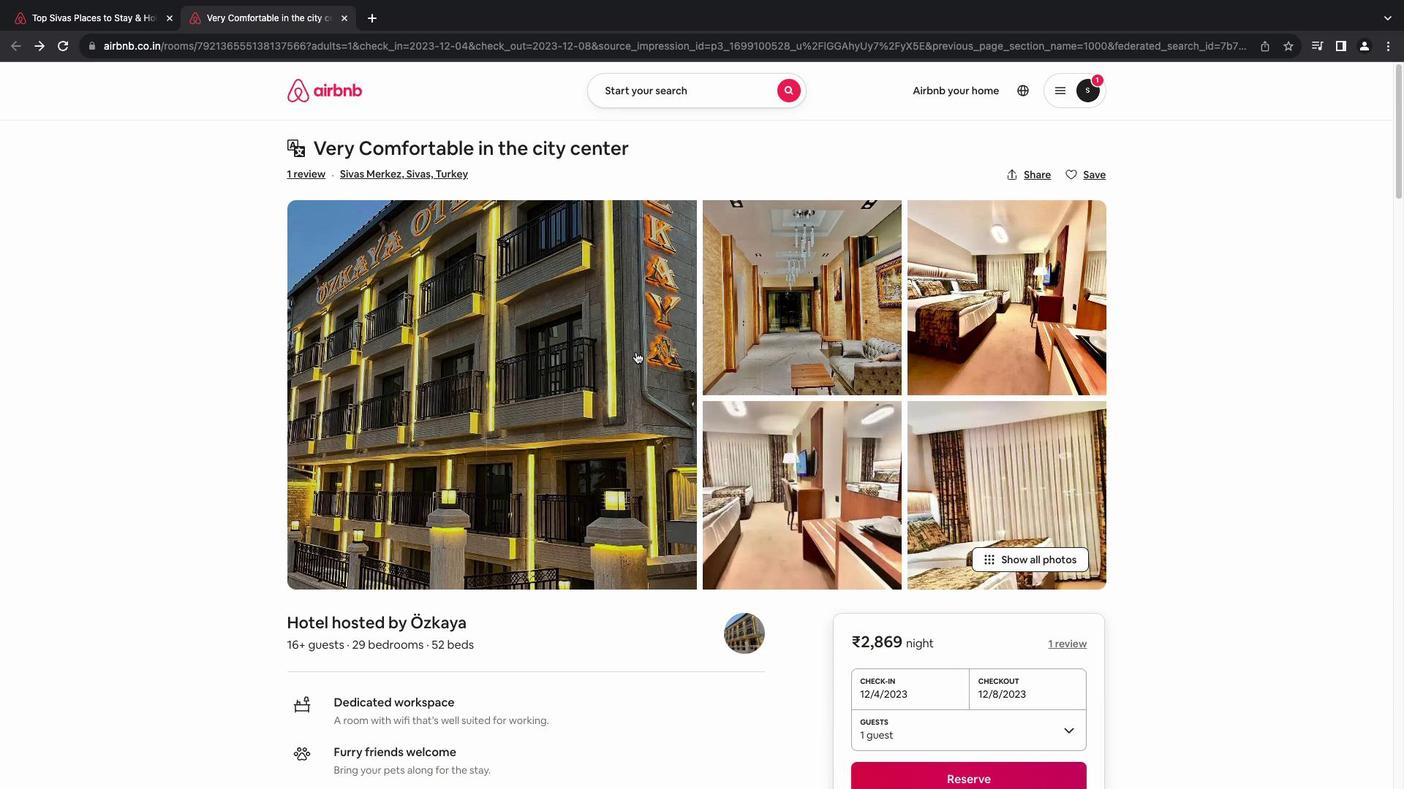 
Action: Mouse moved to (627, 344)
Screenshot: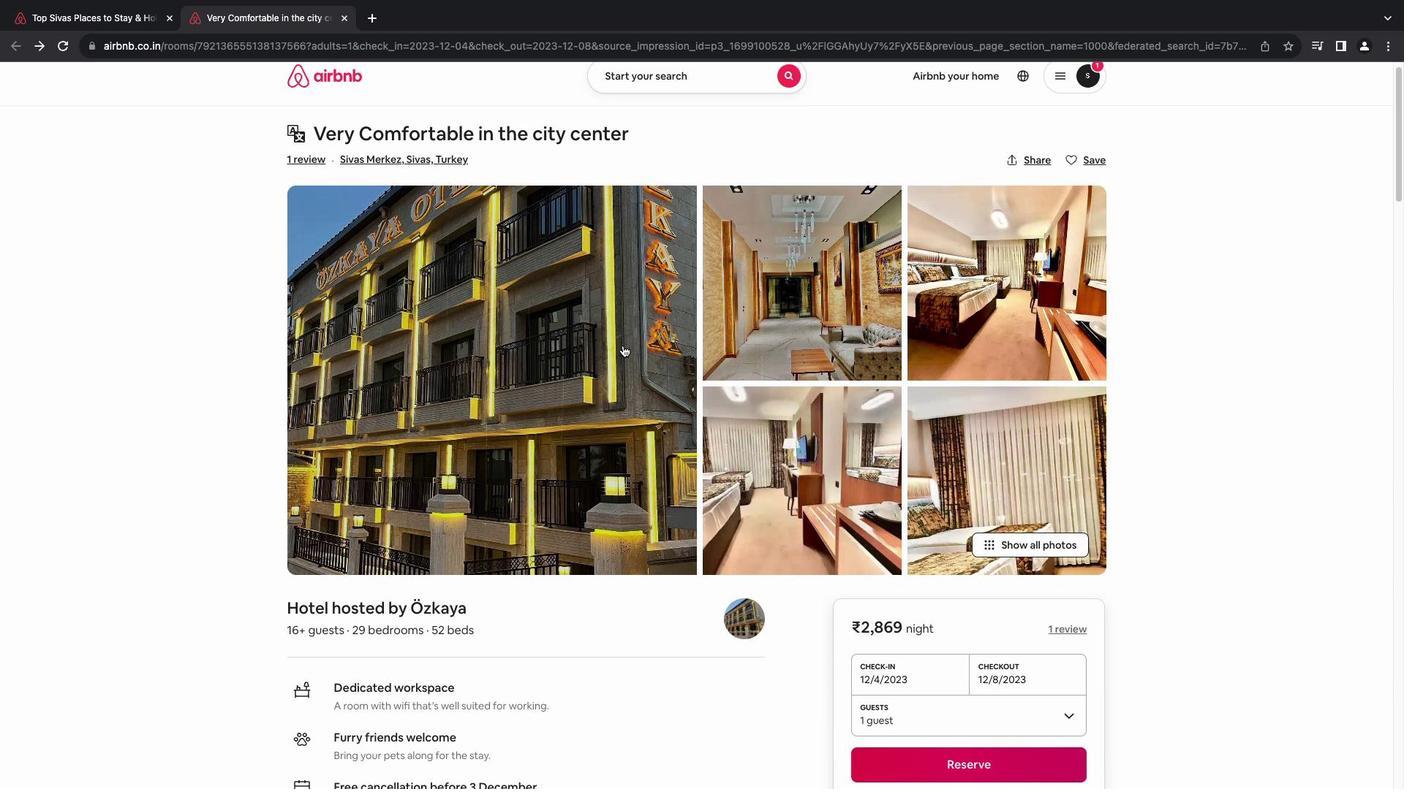 
Action: Mouse scrolled (627, 344) with delta (-6, -8)
Screenshot: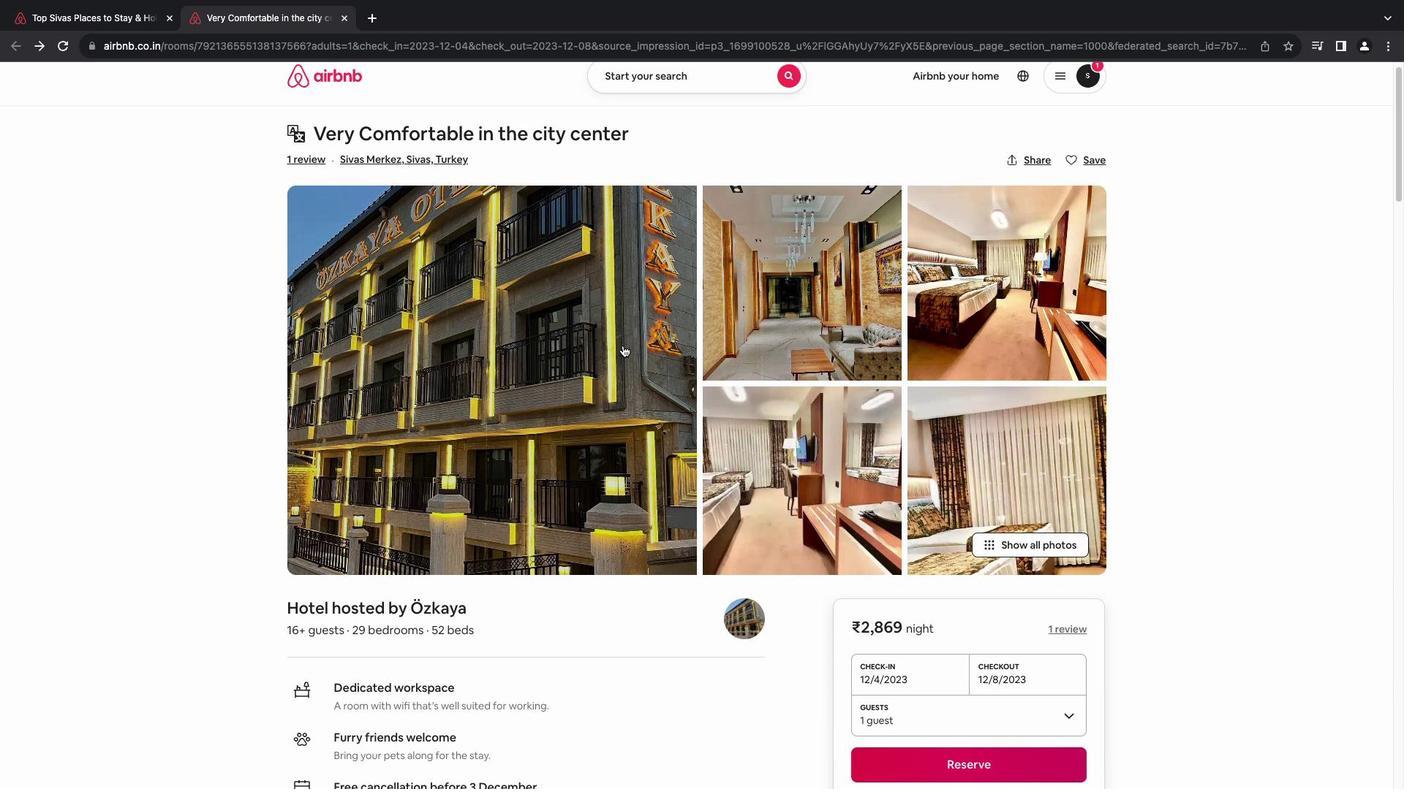 
Action: Mouse moved to (595, 329)
Screenshot: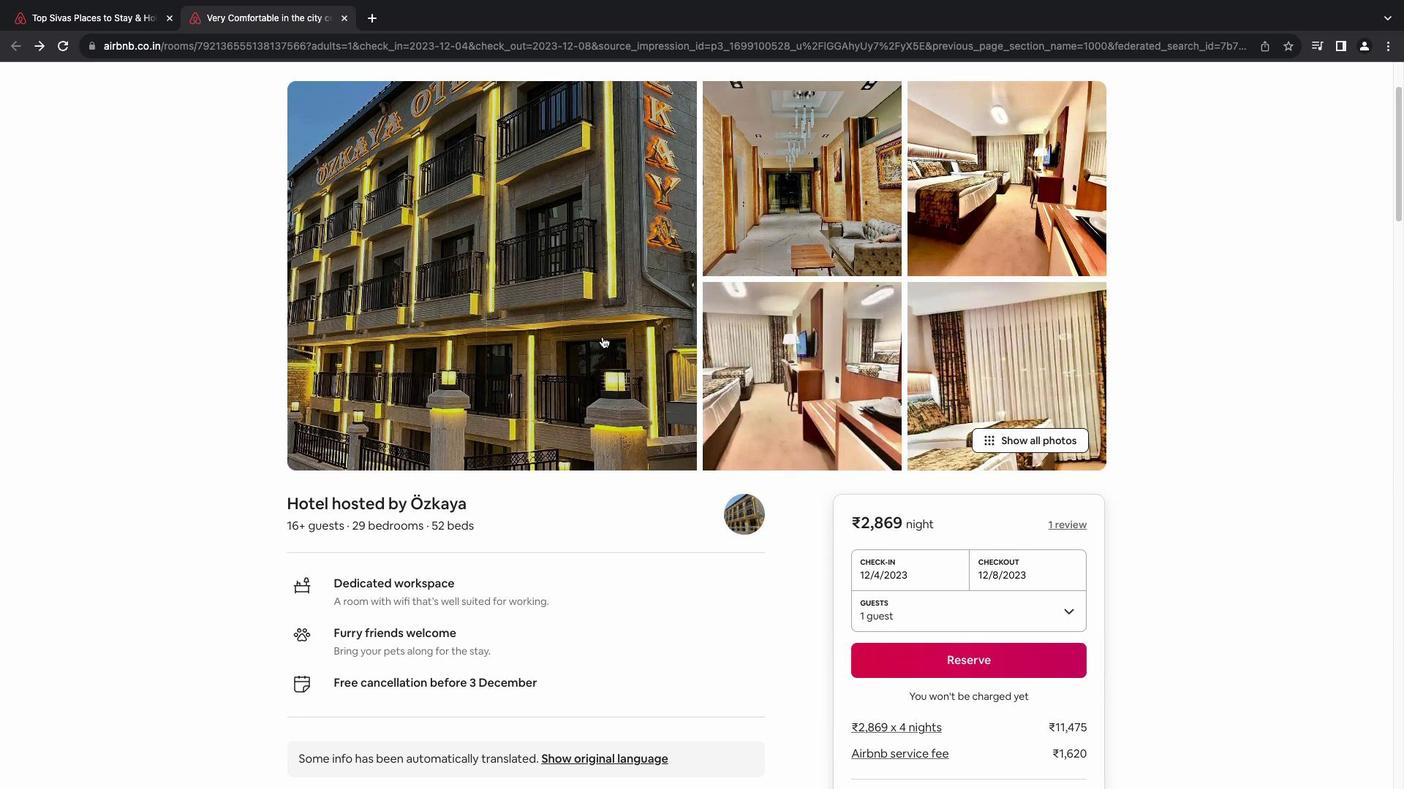 
Action: Mouse scrolled (595, 329) with delta (-6, -7)
Screenshot: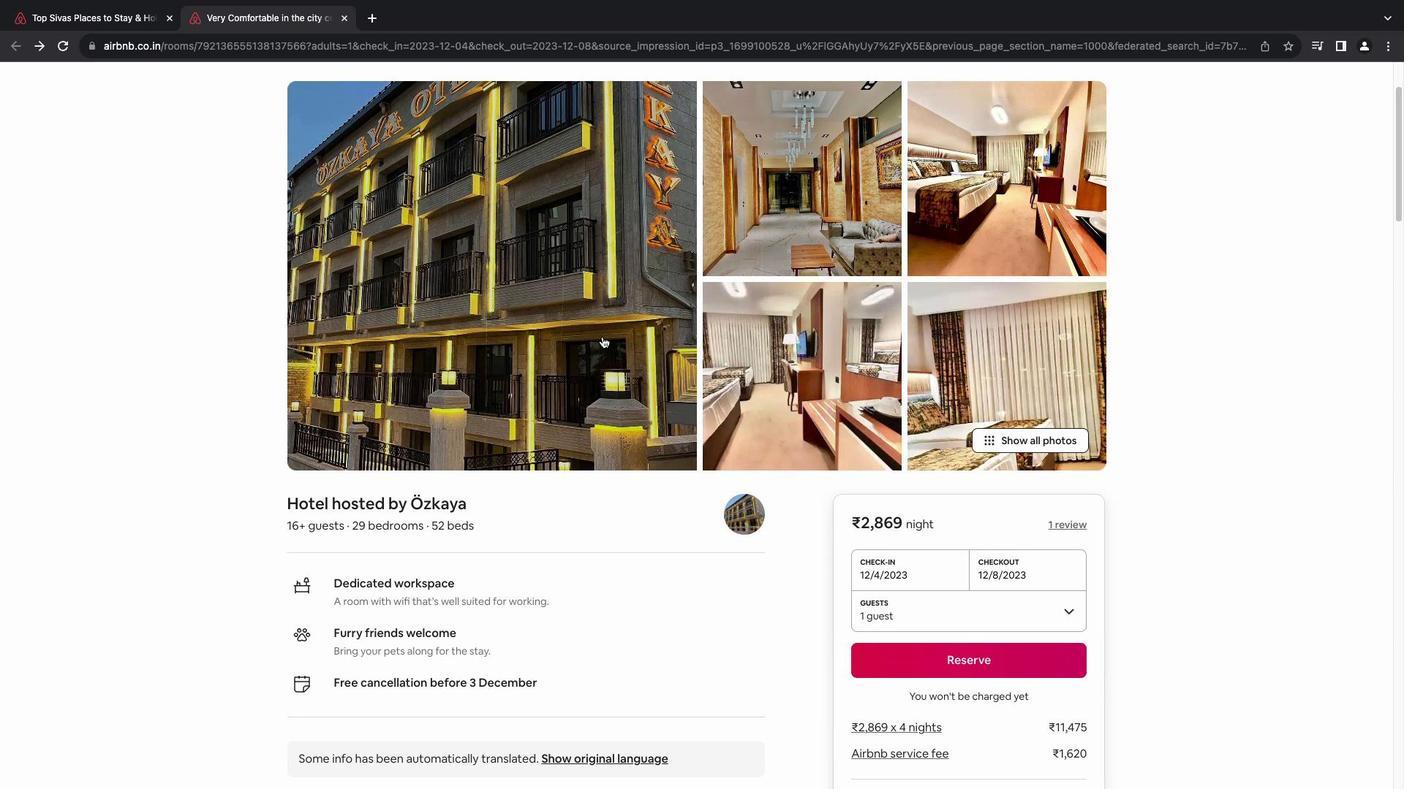 
Action: Mouse scrolled (595, 329) with delta (-6, -7)
Screenshot: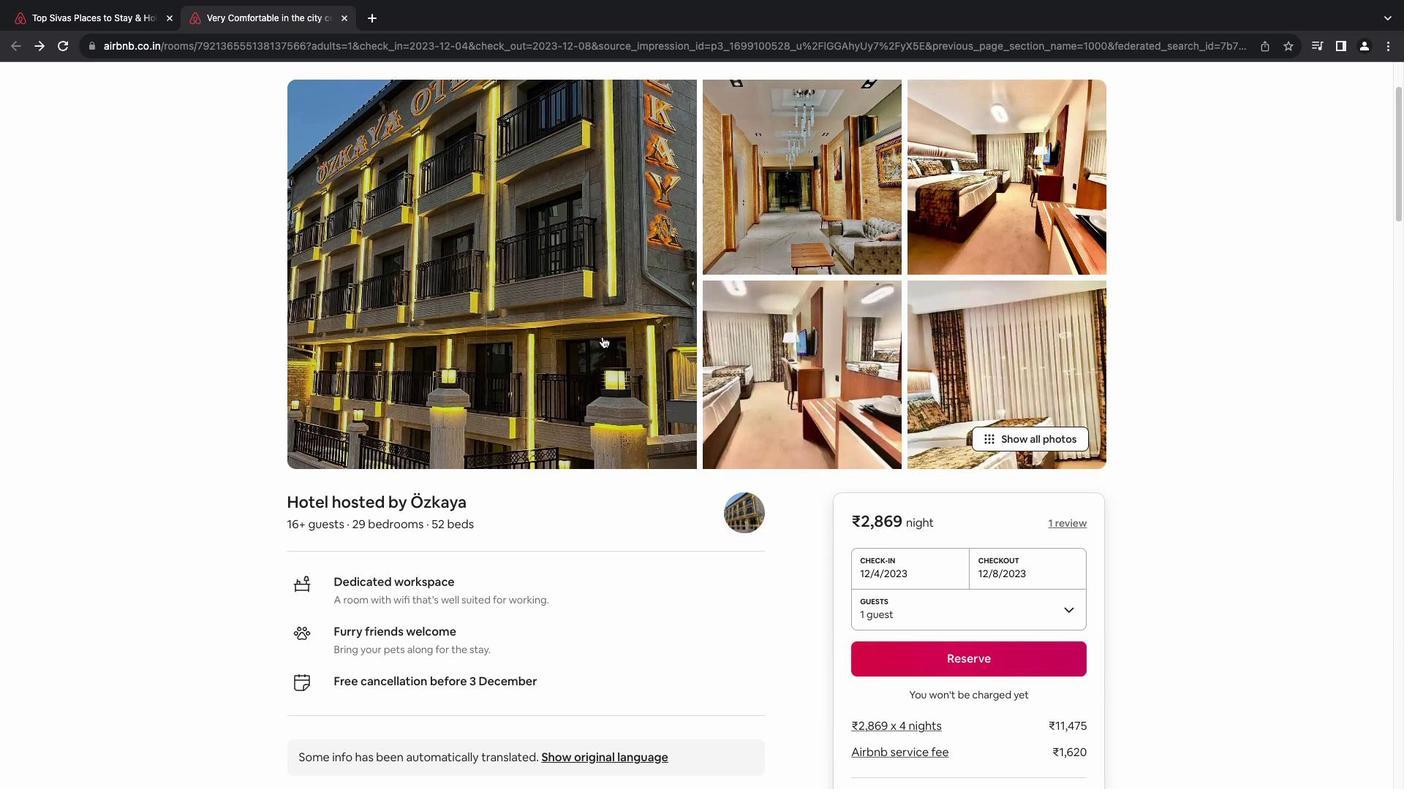 
Action: Mouse scrolled (595, 329) with delta (-6, -8)
Screenshot: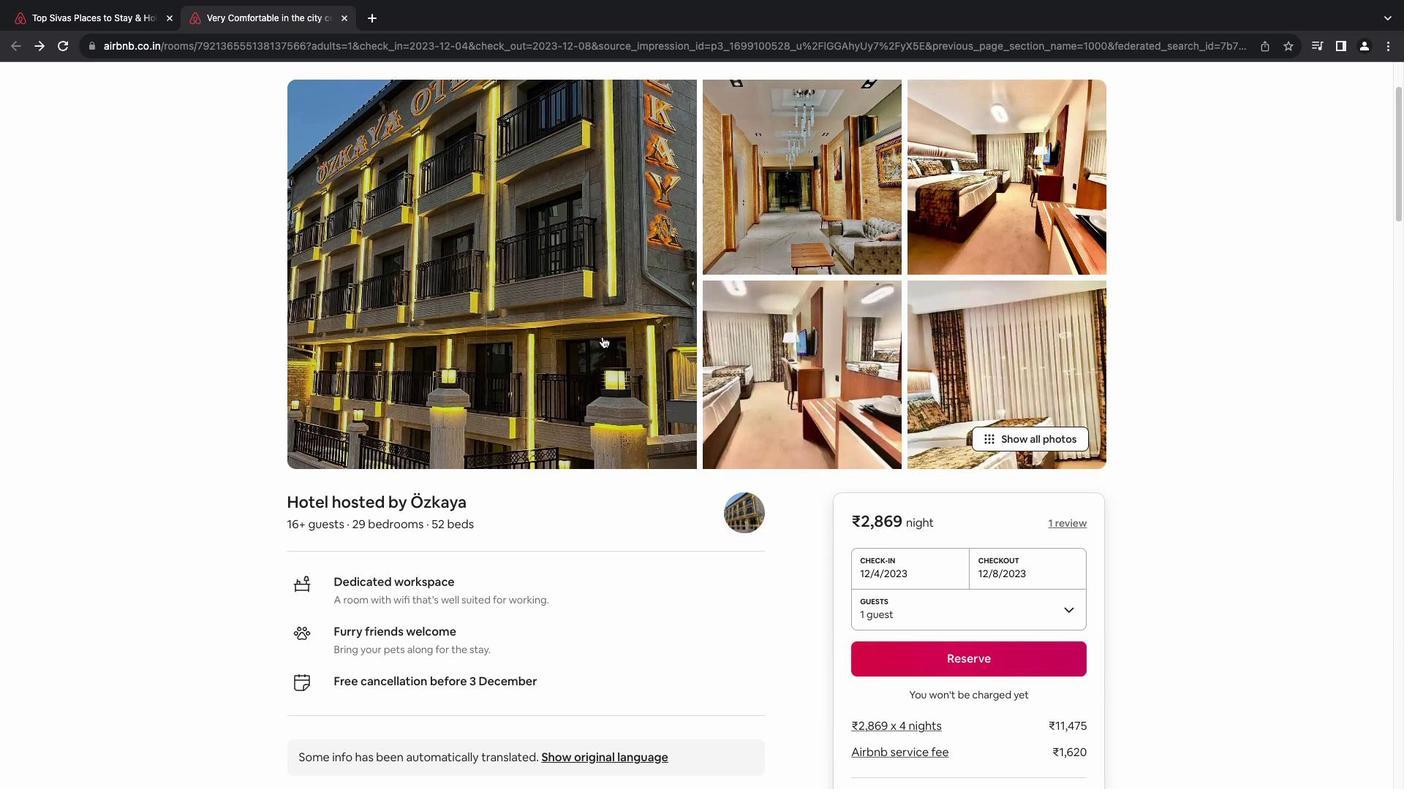 
Action: Mouse moved to (563, 403)
Screenshot: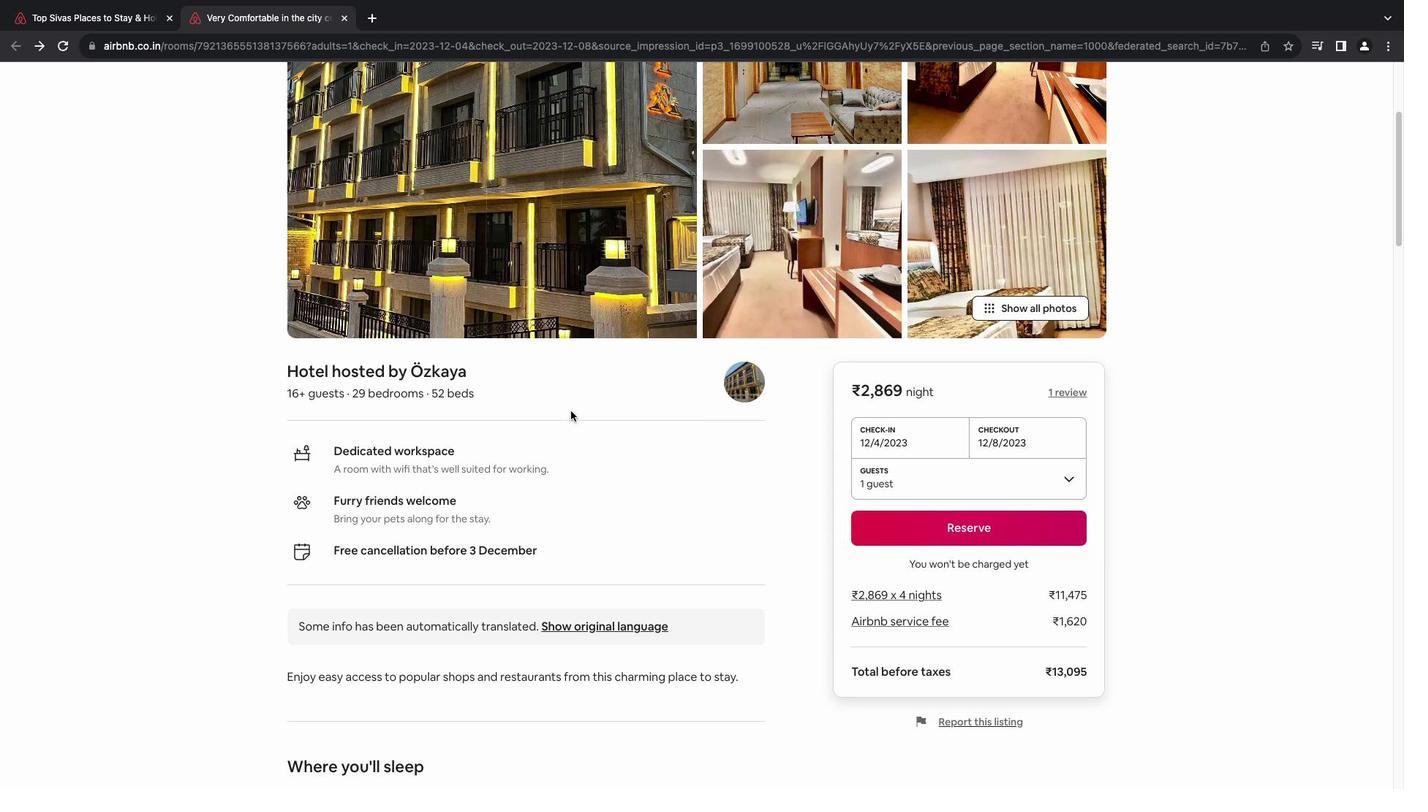 
Action: Mouse scrolled (563, 403) with delta (-6, -7)
Screenshot: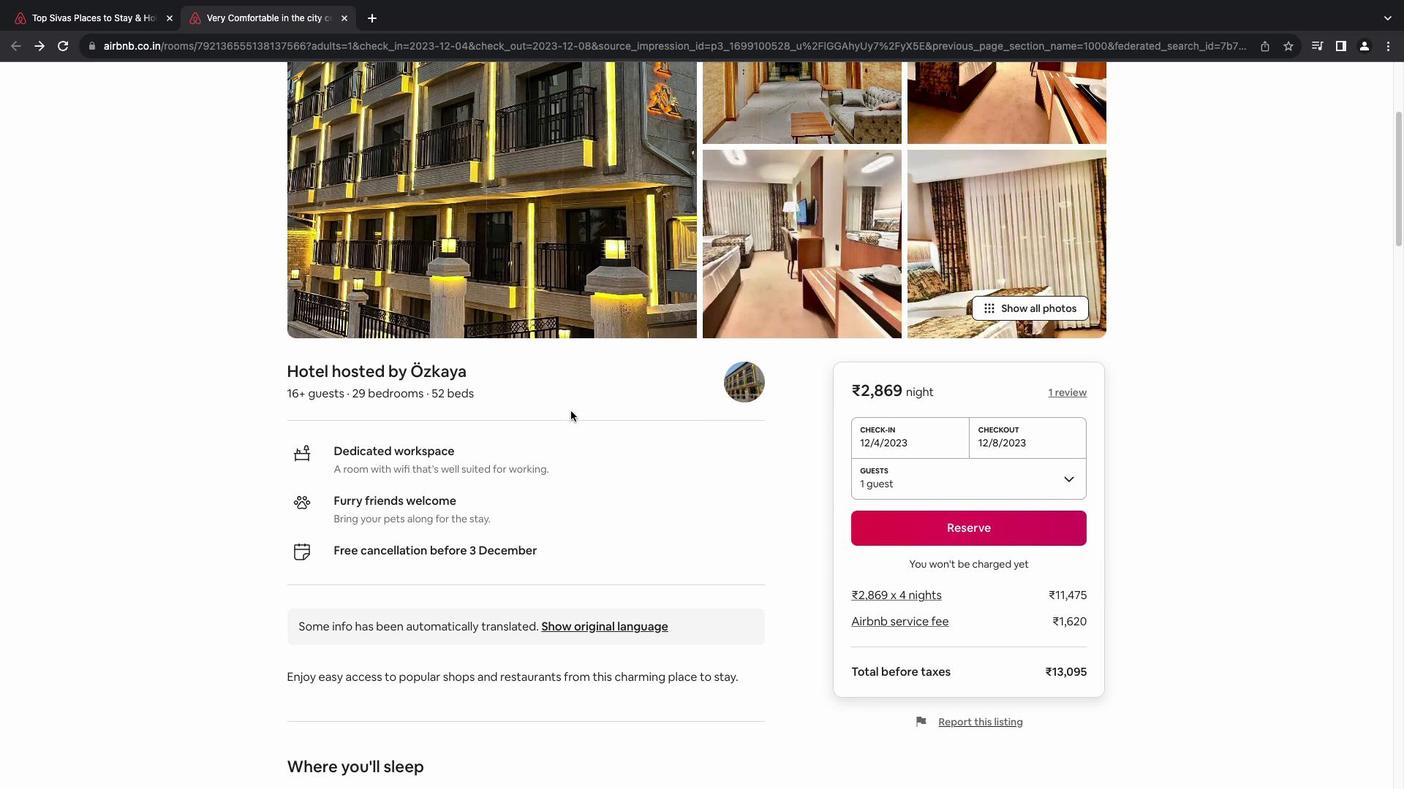 
Action: Mouse scrolled (563, 403) with delta (-6, -7)
Screenshot: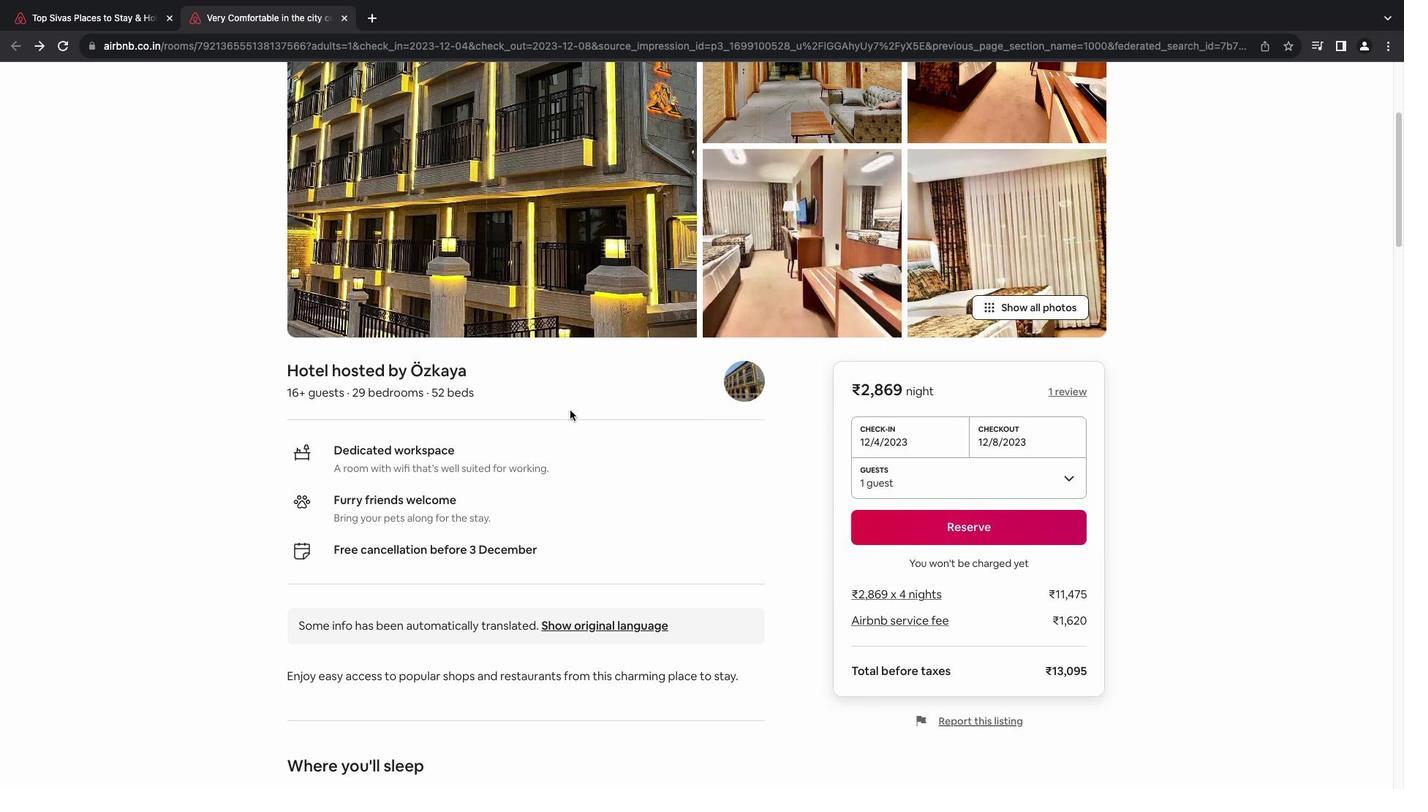 
Action: Mouse scrolled (563, 403) with delta (-6, -8)
Screenshot: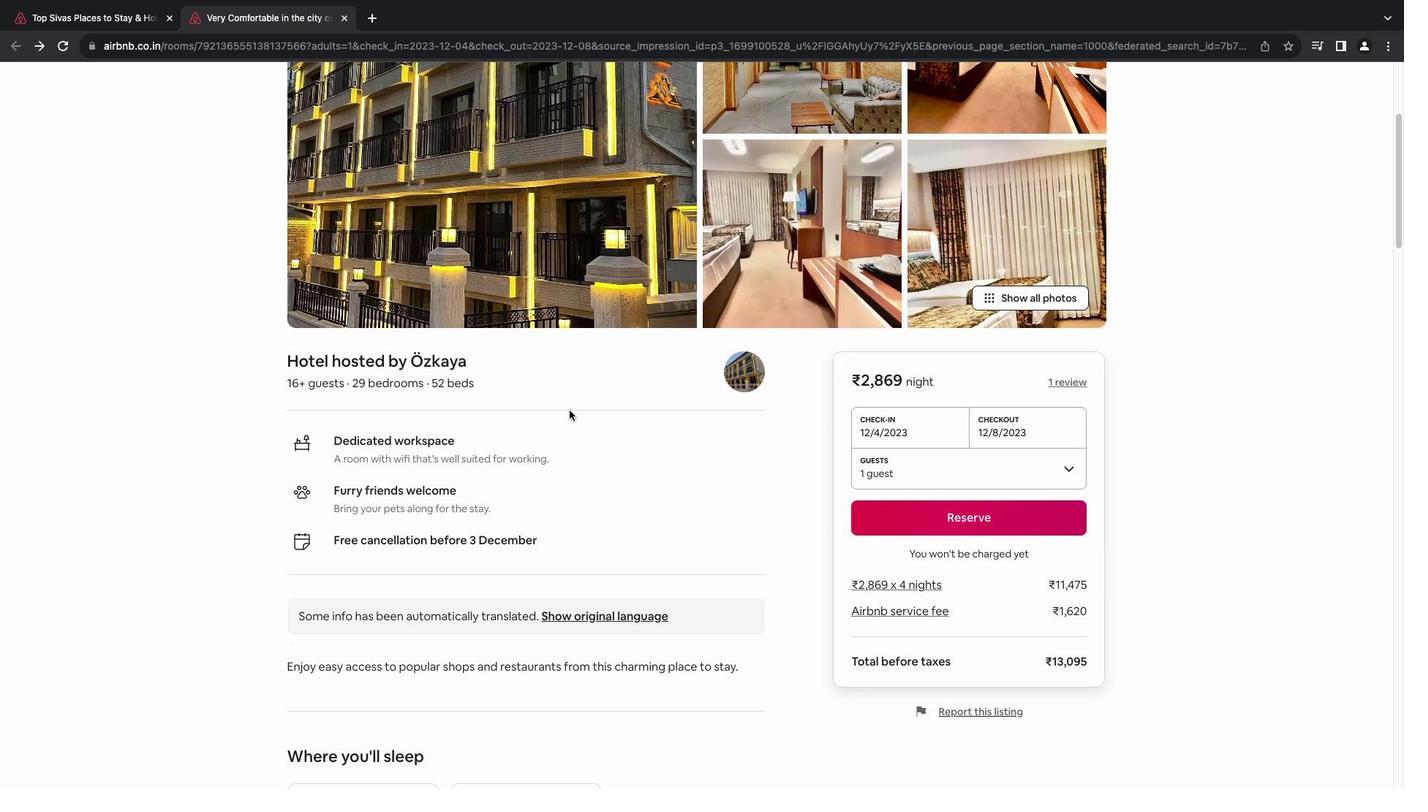 
Action: Mouse moved to (555, 378)
Screenshot: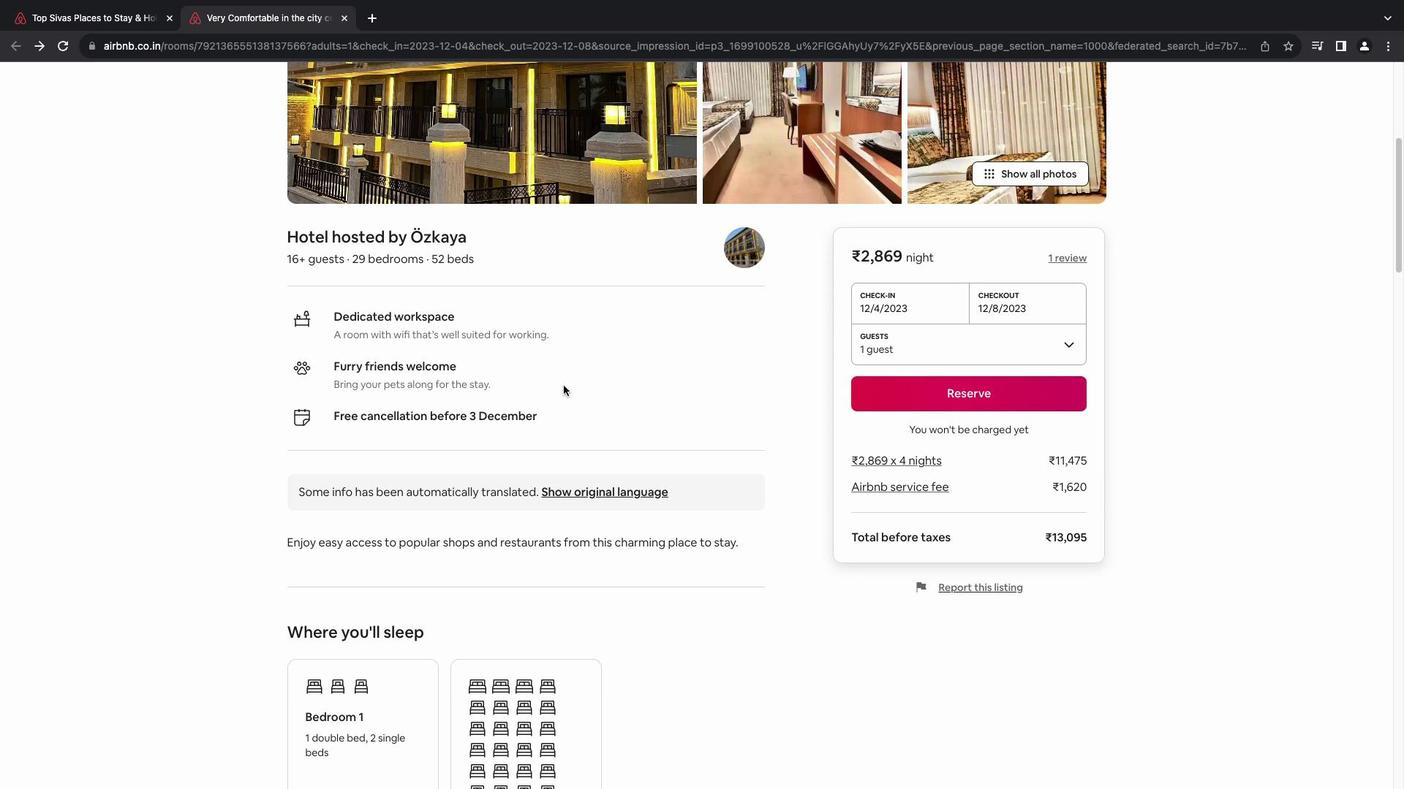 
Action: Mouse scrolled (555, 378) with delta (-6, -7)
Screenshot: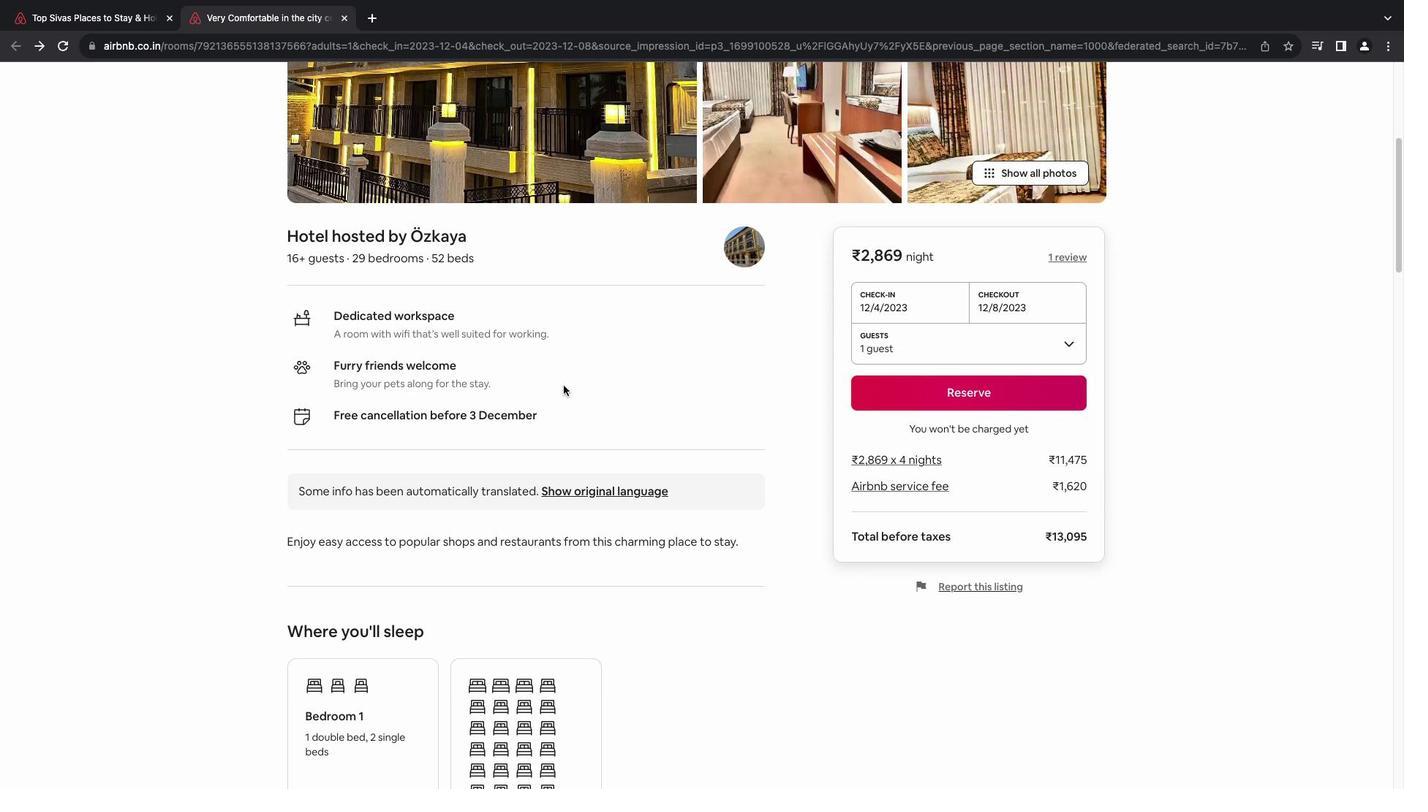 
Action: Mouse scrolled (555, 378) with delta (-6, -7)
Screenshot: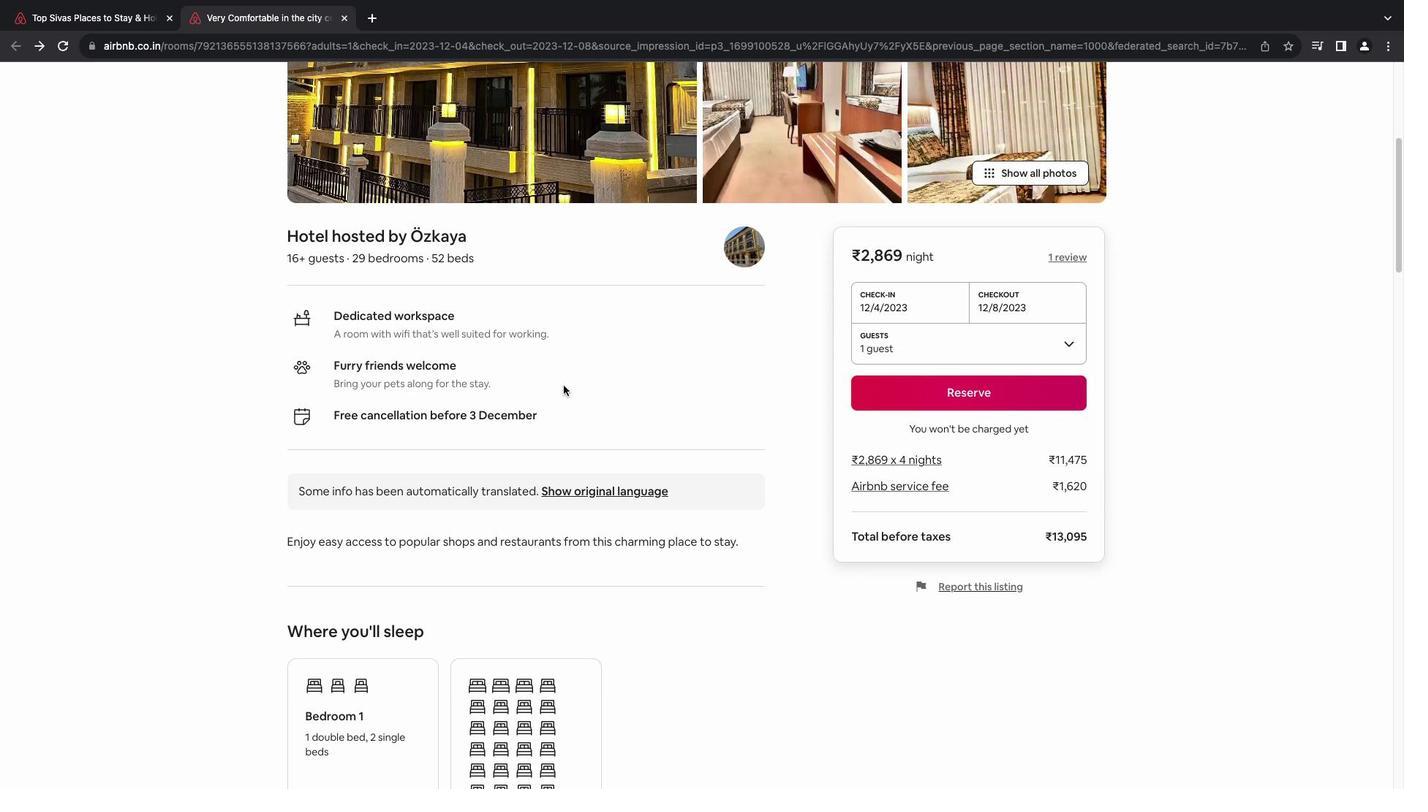 
Action: Mouse scrolled (555, 378) with delta (-6, -8)
Screenshot: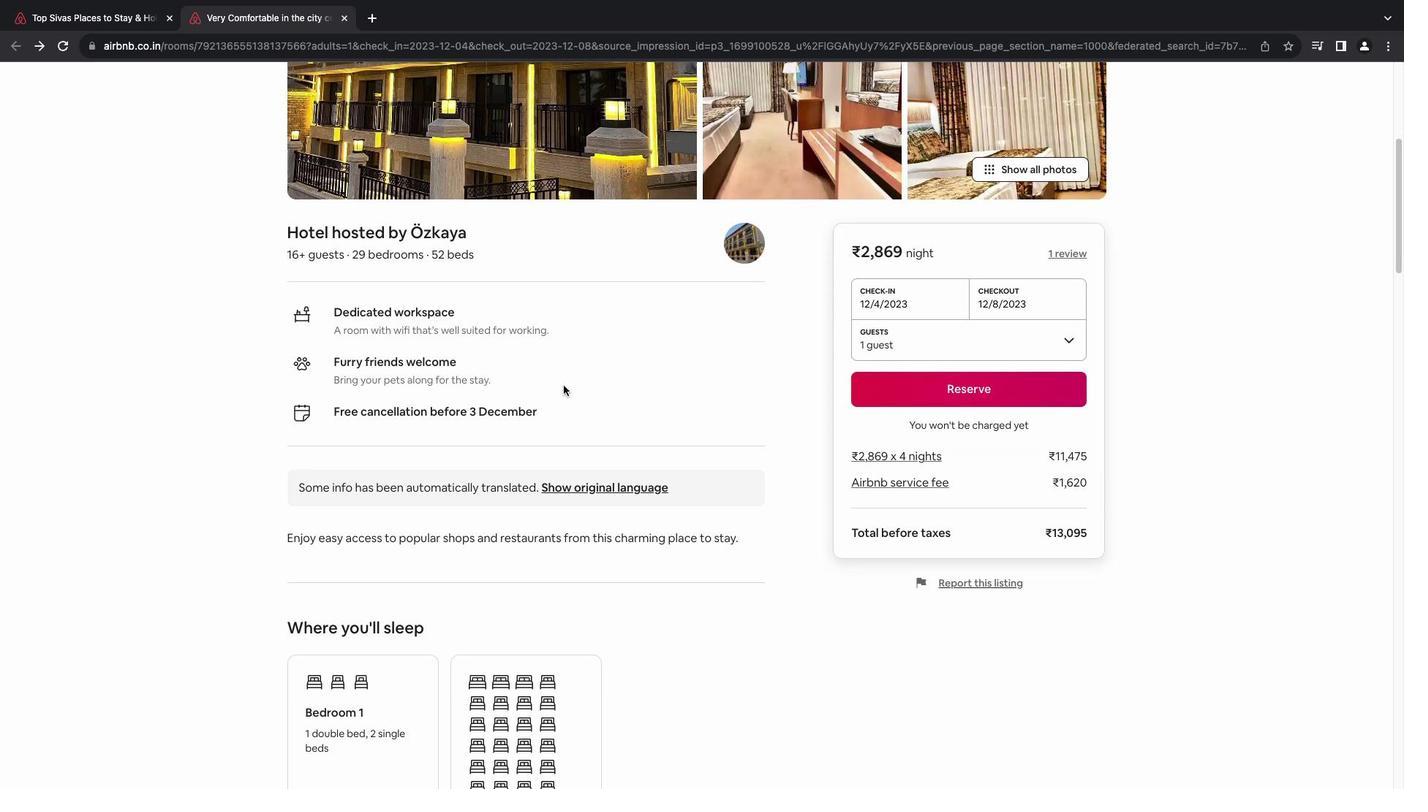 
Action: Mouse moved to (555, 430)
Screenshot: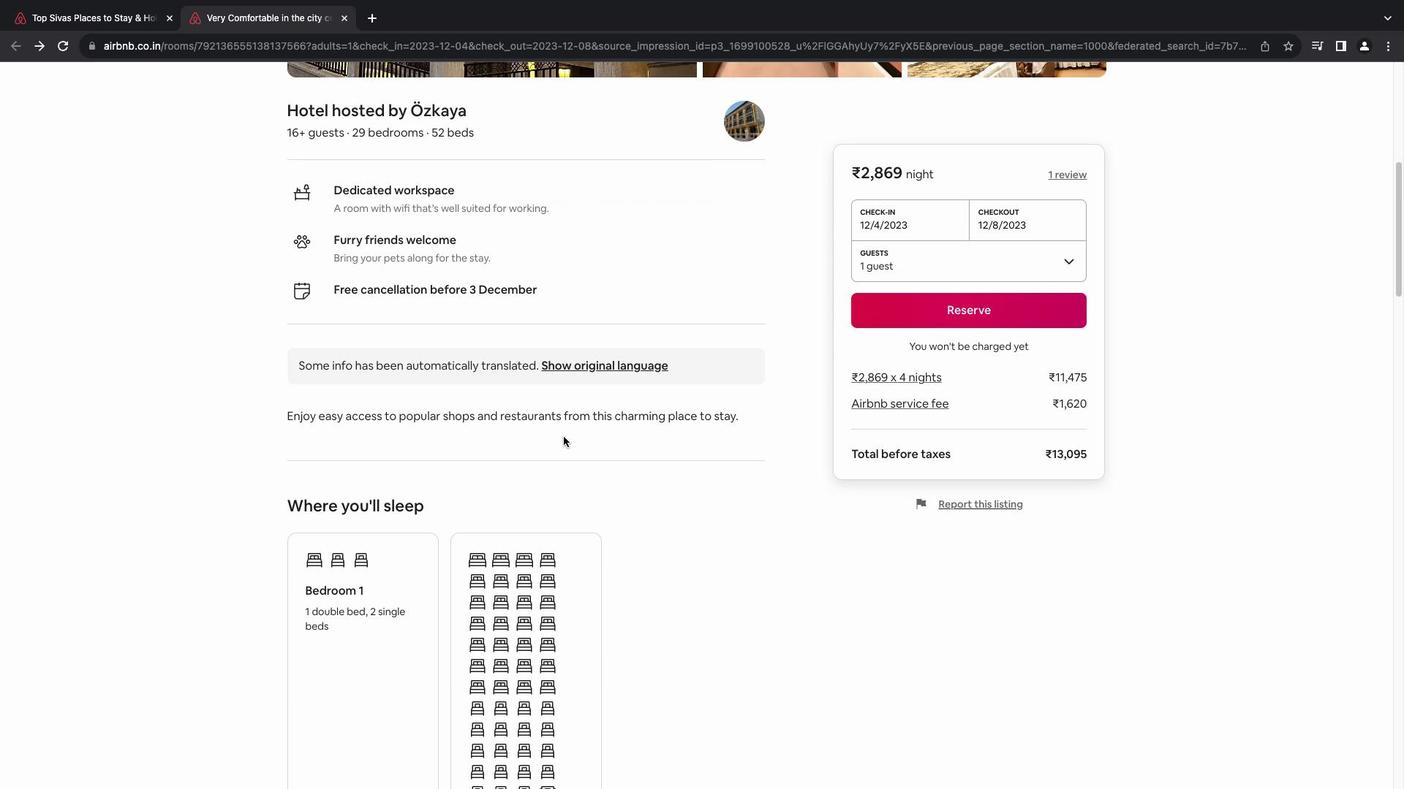 
Action: Mouse scrolled (555, 430) with delta (-6, -7)
Screenshot: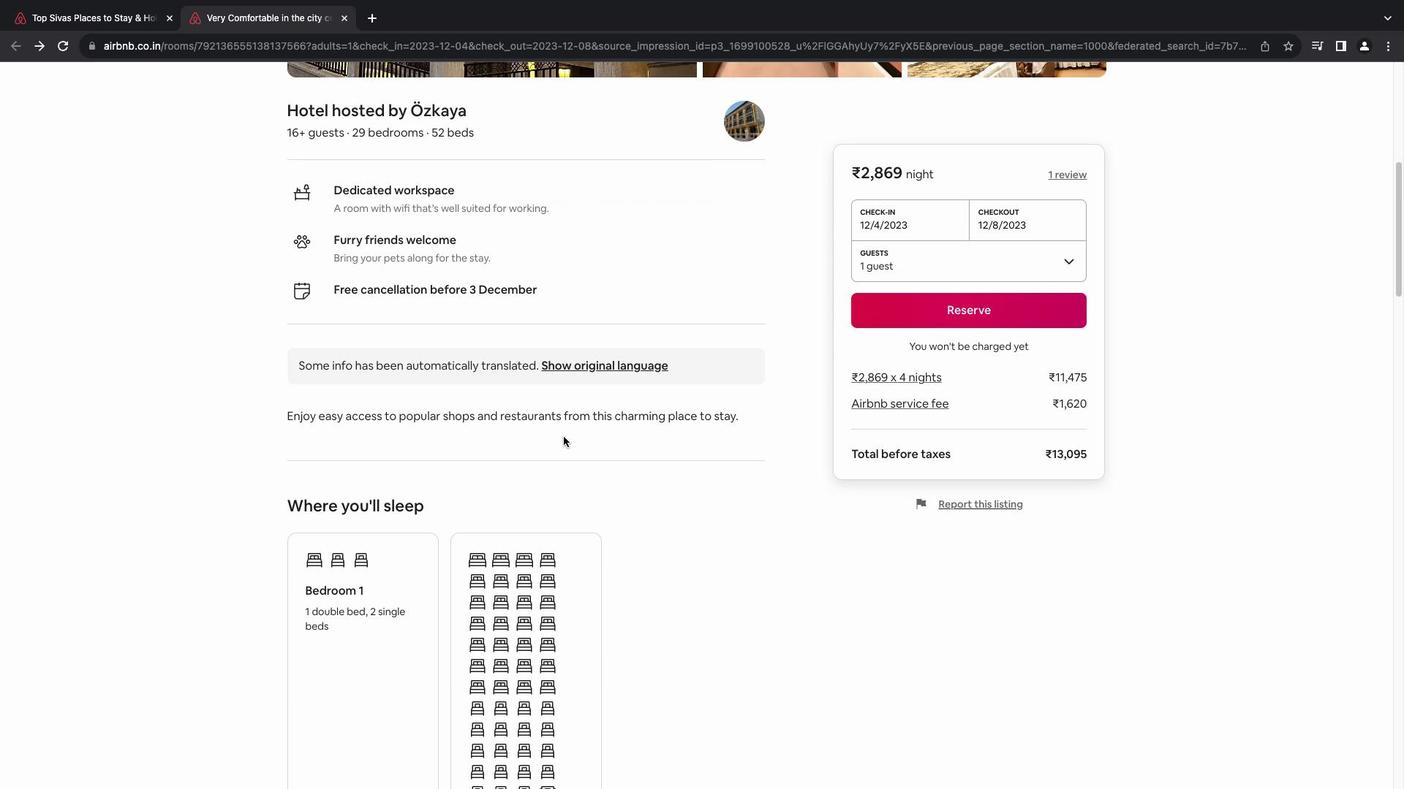
Action: Mouse scrolled (555, 430) with delta (-6, -7)
Screenshot: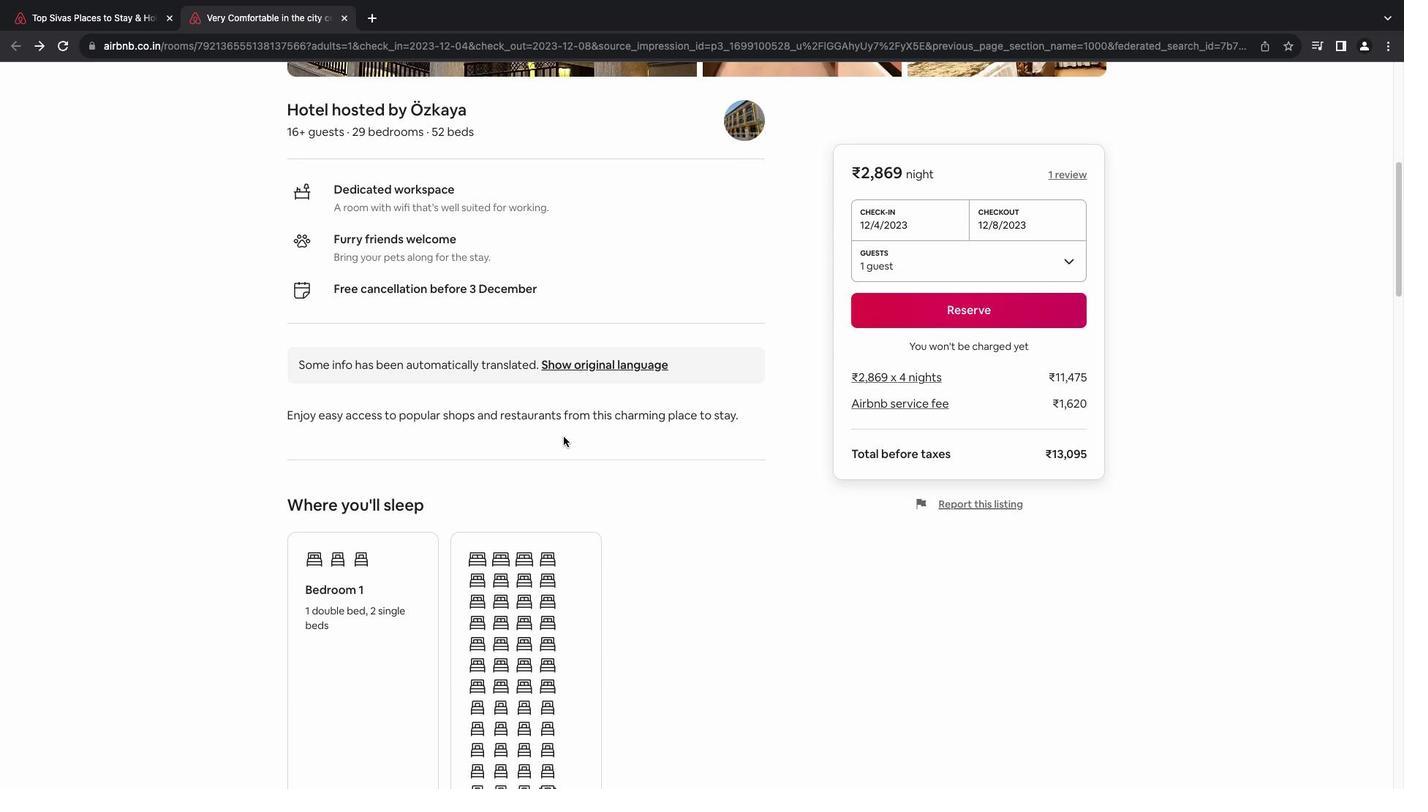 
Action: Mouse scrolled (555, 430) with delta (-6, -8)
Screenshot: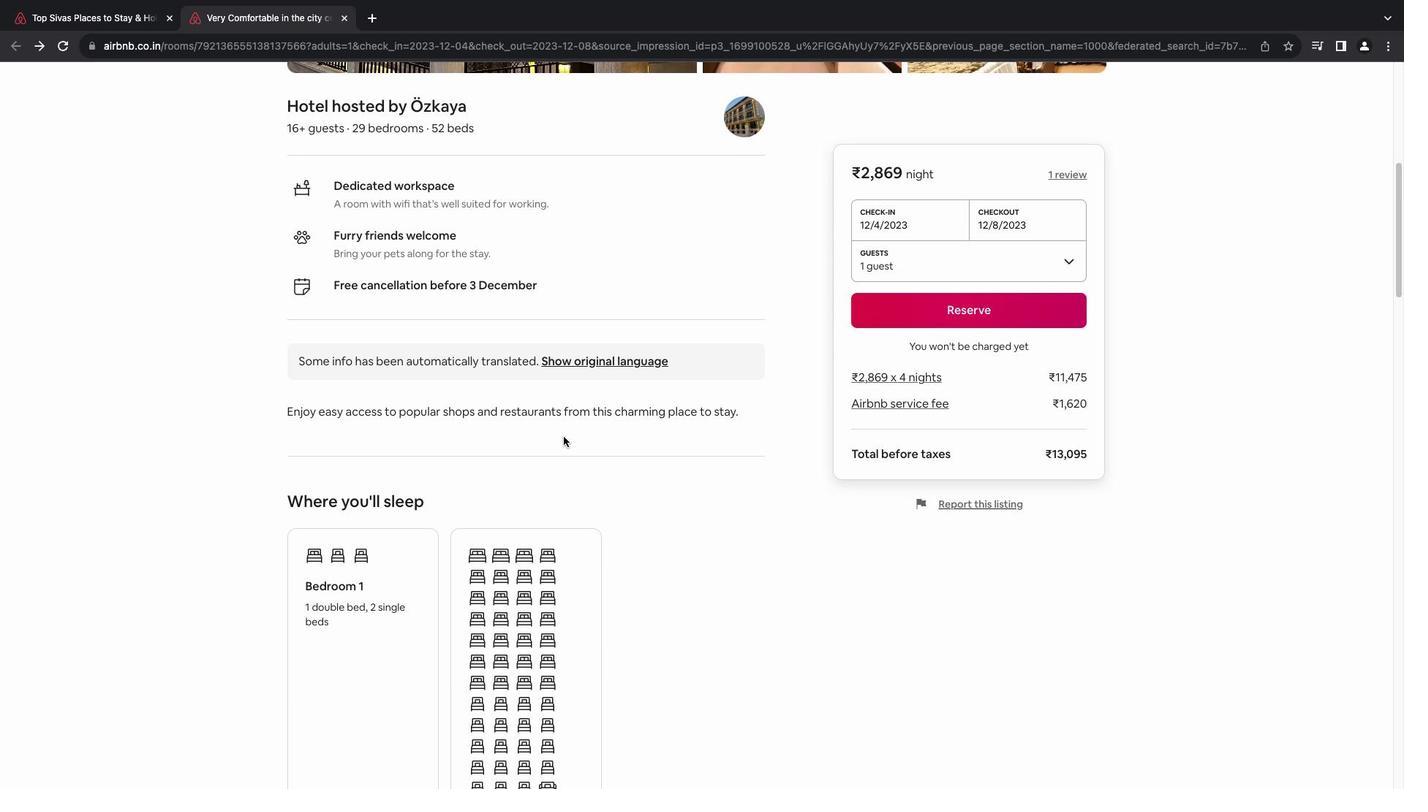 
Action: Mouse moved to (556, 417)
Screenshot: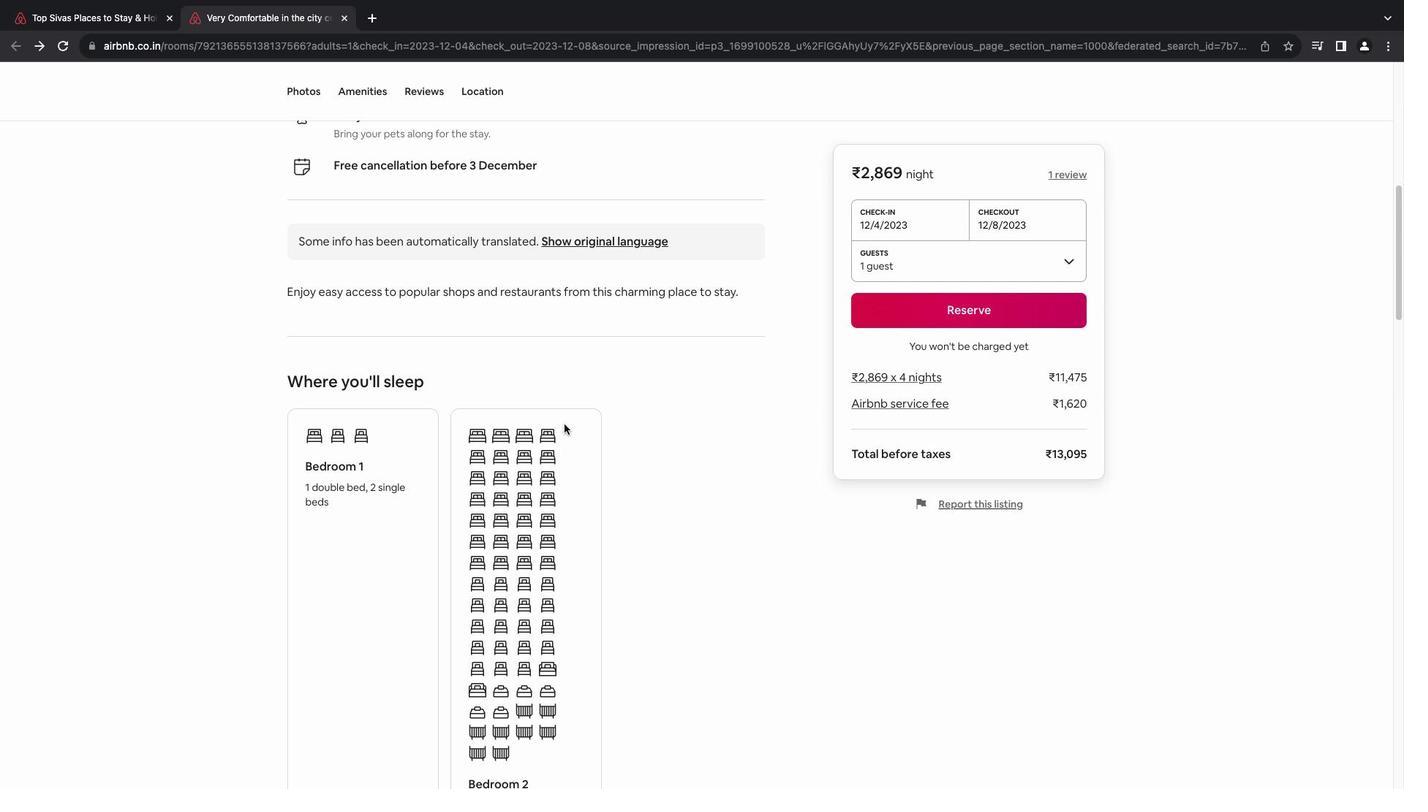 
Action: Mouse scrolled (556, 417) with delta (-6, -7)
Screenshot: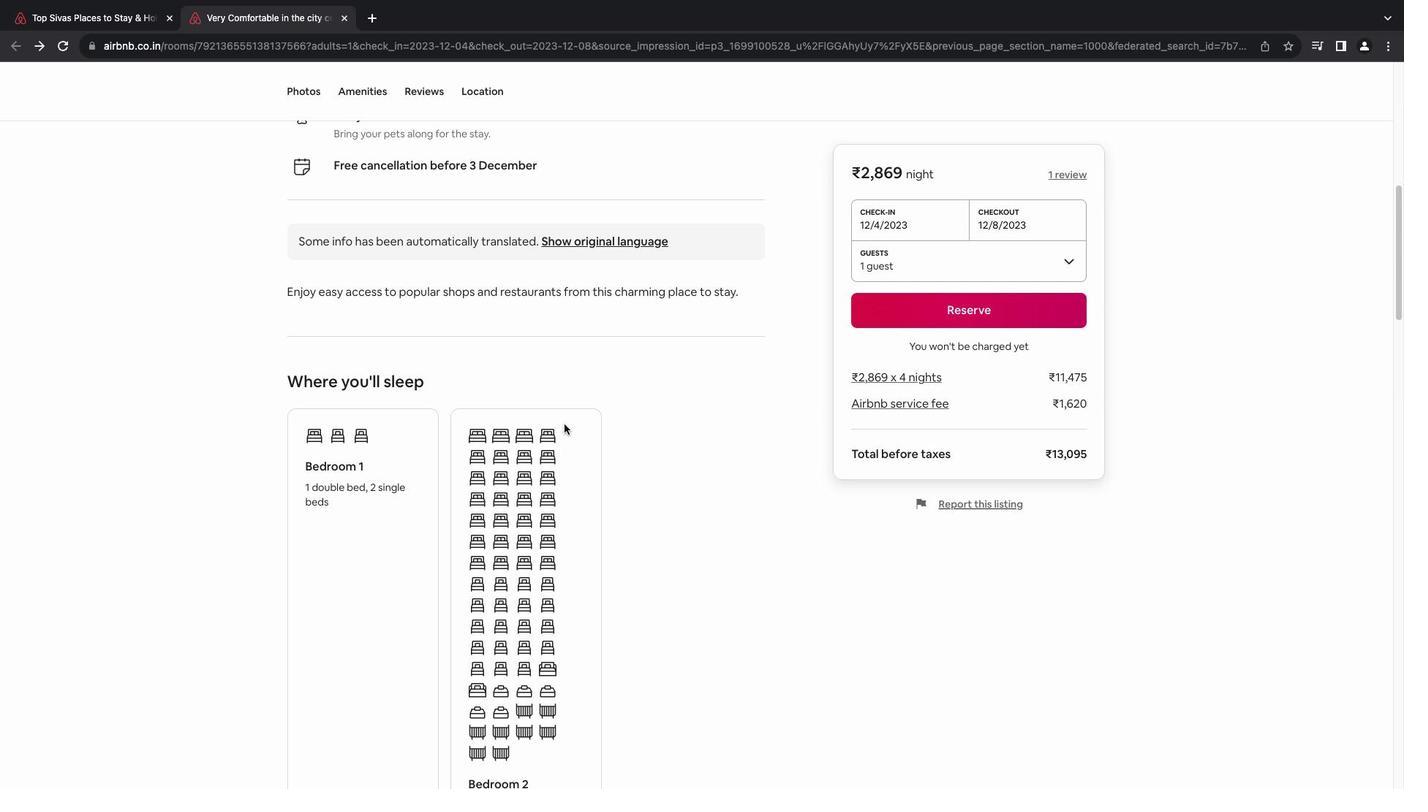 
Action: Mouse moved to (556, 417)
Screenshot: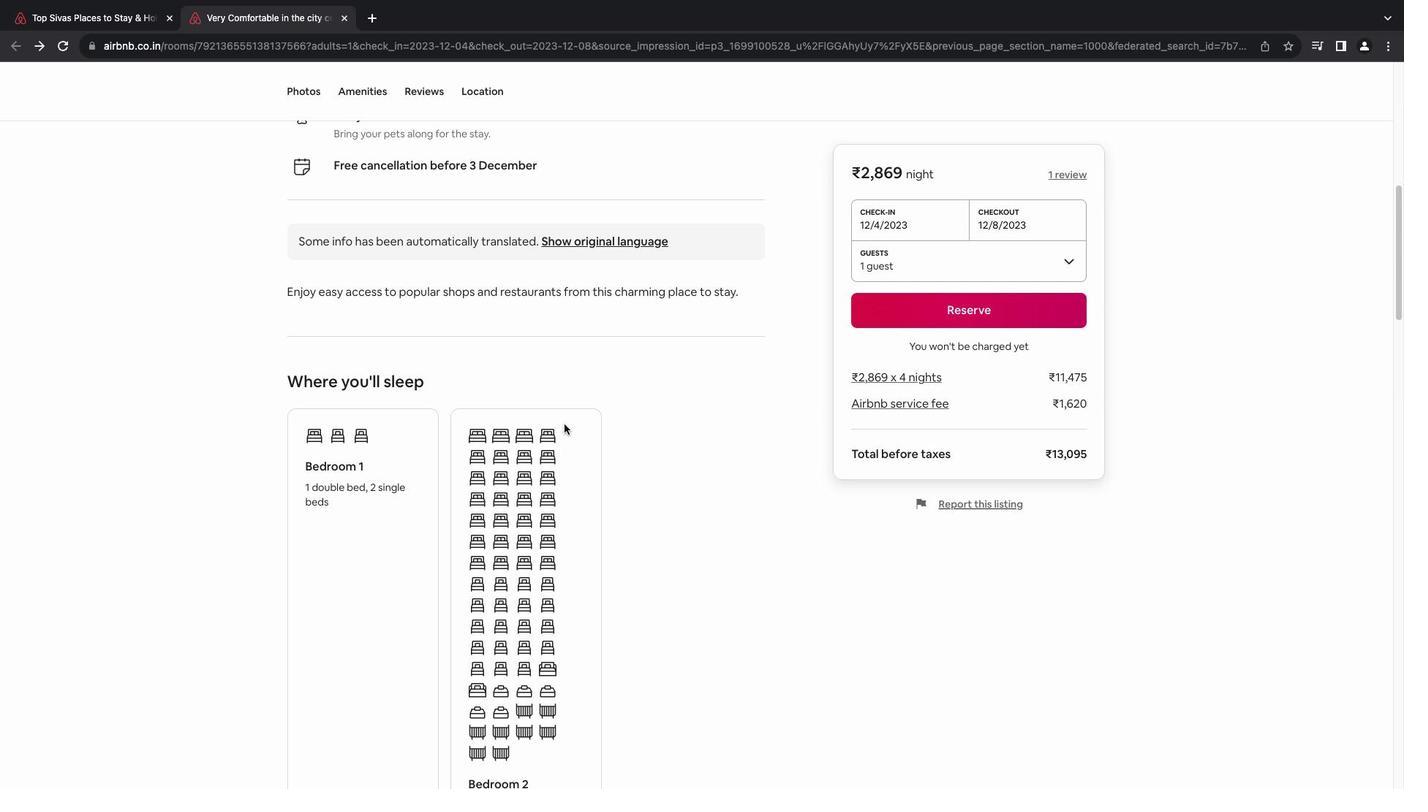 
Action: Mouse scrolled (556, 417) with delta (-6, -7)
Screenshot: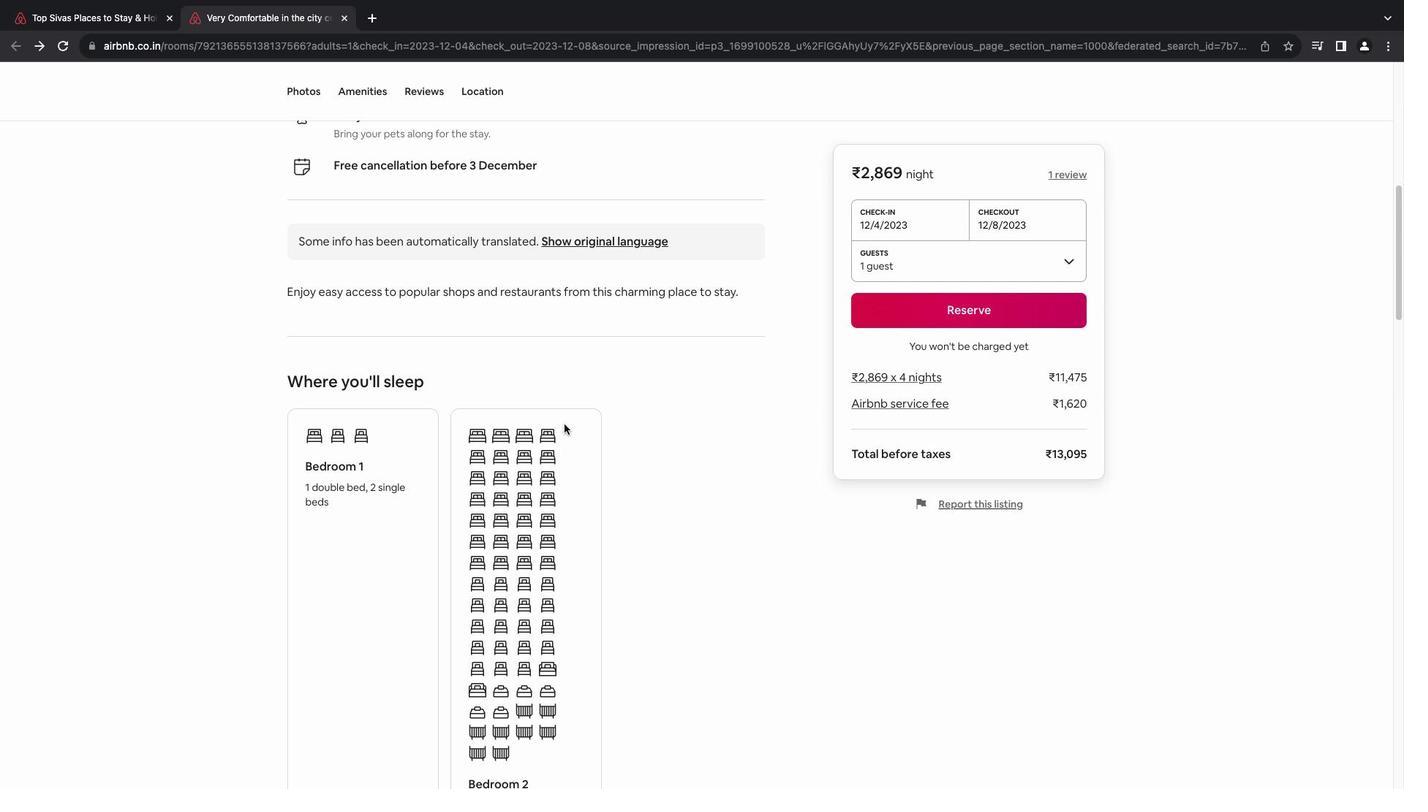 
Action: Mouse scrolled (556, 417) with delta (-6, -9)
Screenshot: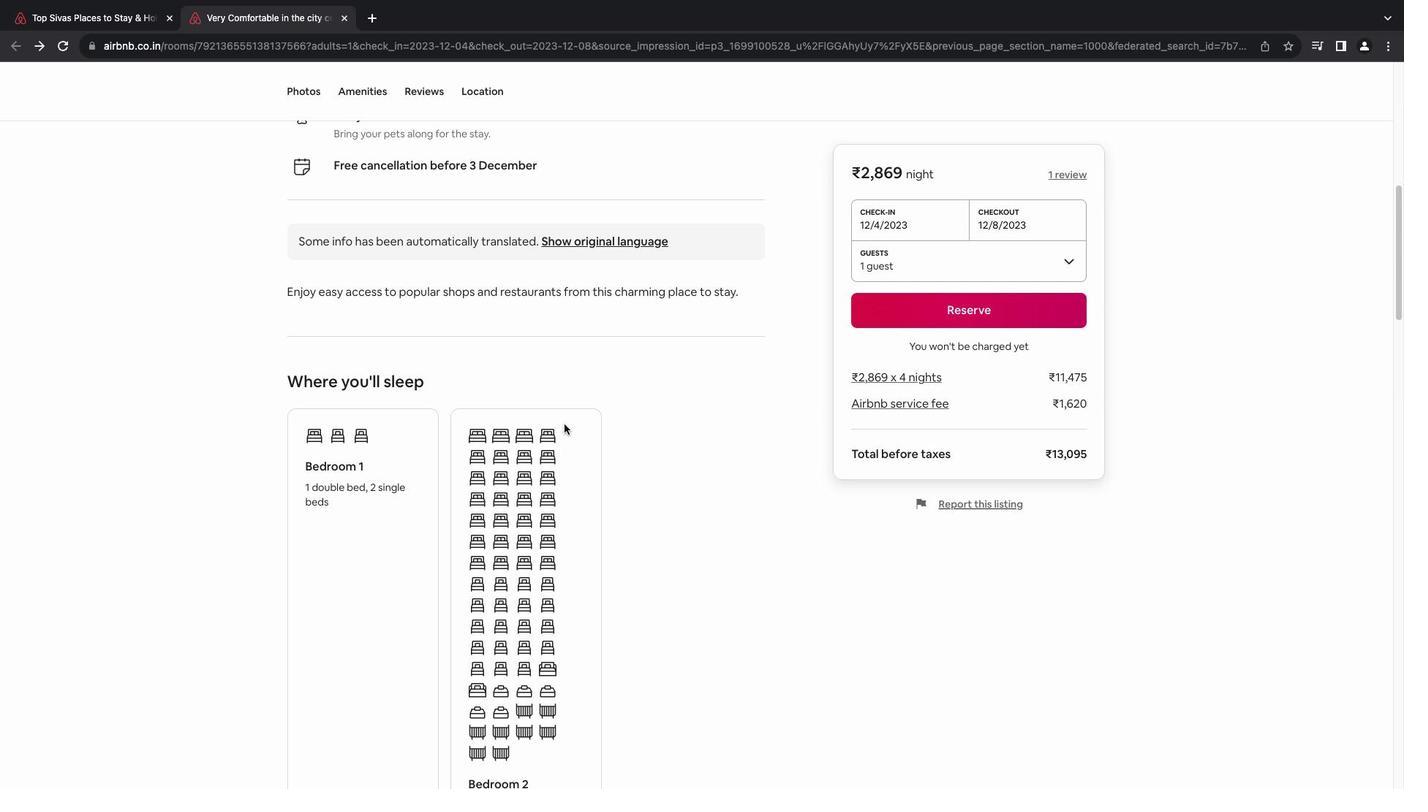 
Action: Mouse scrolled (556, 417) with delta (-6, -10)
